 Task: Play online Dominion games in medium mode.
Action: Mouse moved to (894, 555)
Screenshot: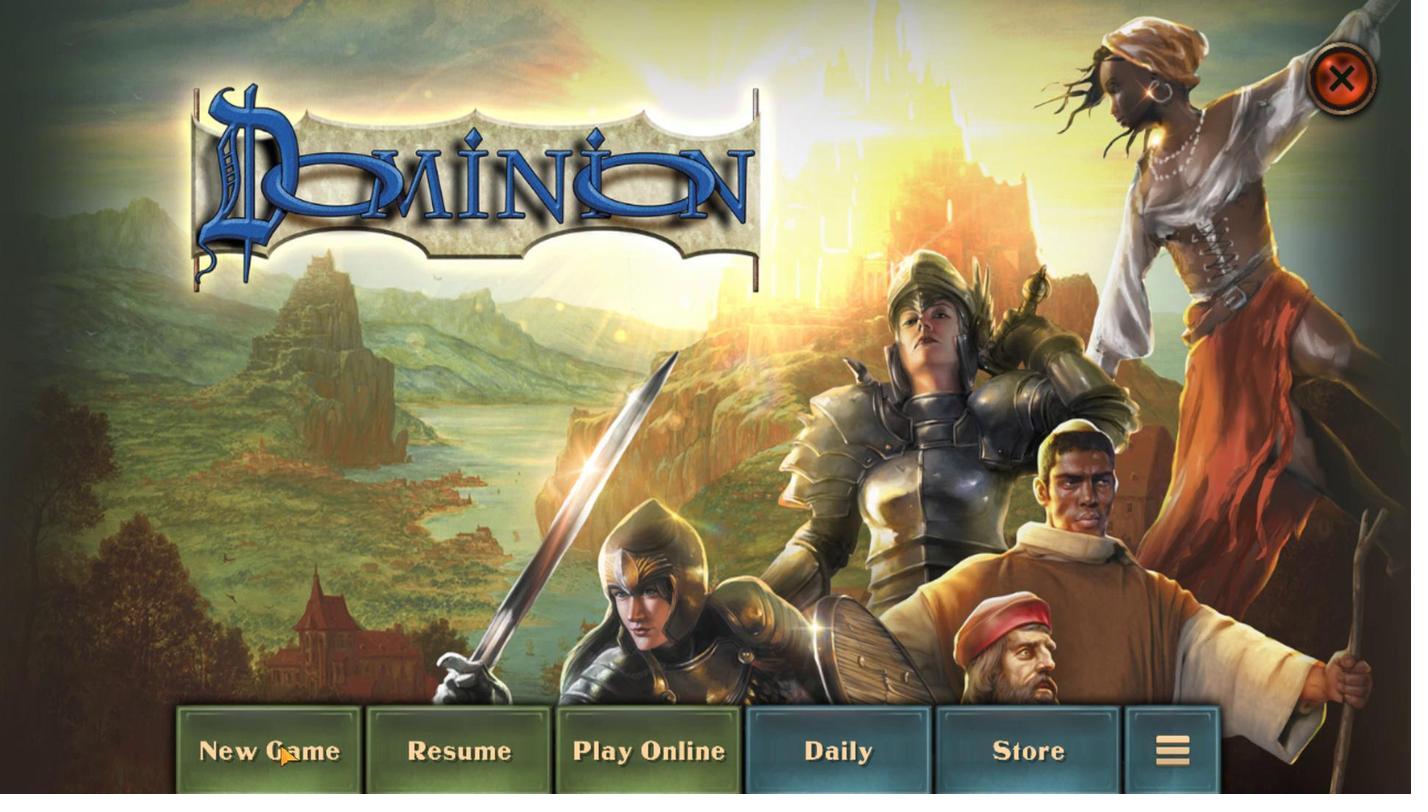 
Action: Mouse pressed left at (894, 555)
Screenshot: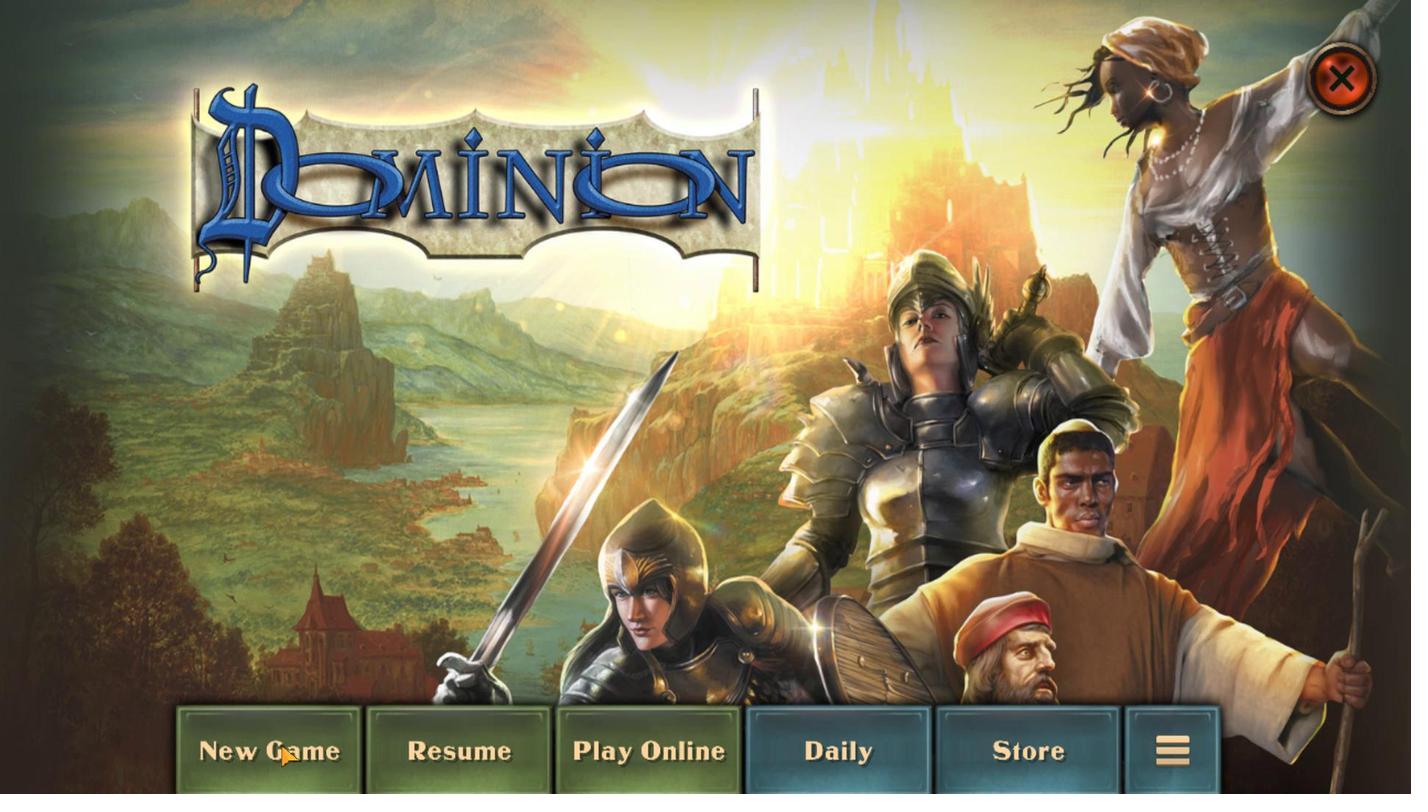 
Action: Mouse moved to (747, 508)
Screenshot: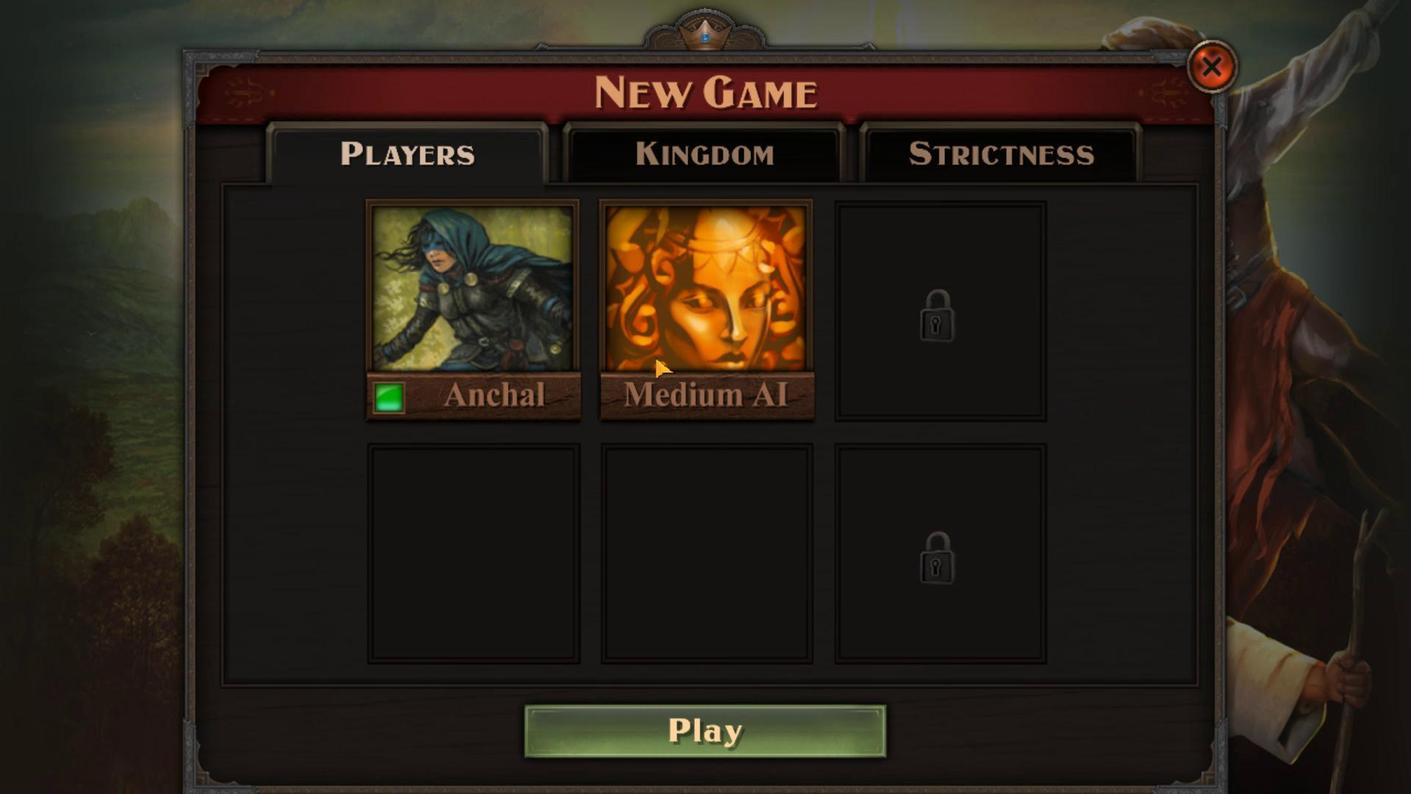 
Action: Mouse pressed left at (747, 508)
Screenshot: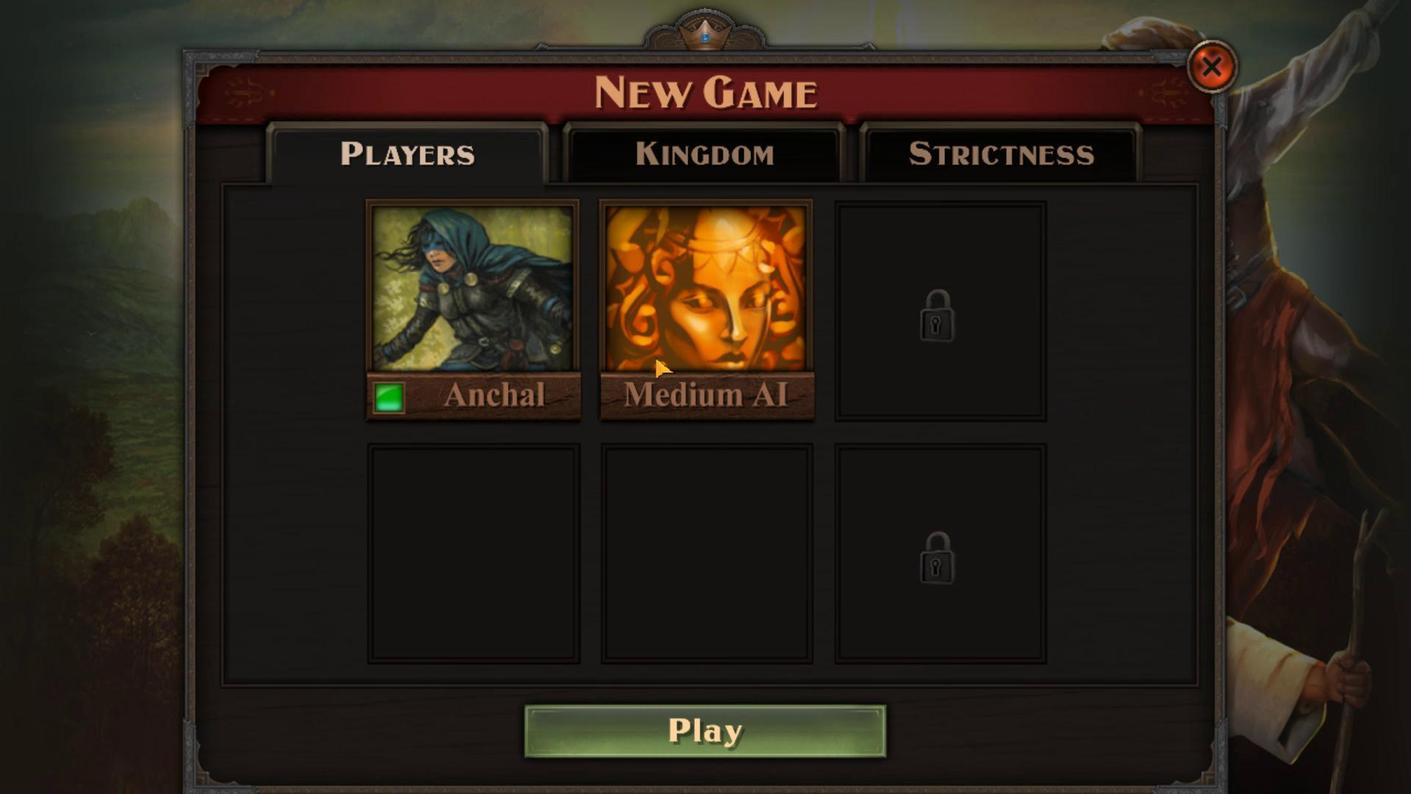 
Action: Mouse moved to (834, 530)
Screenshot: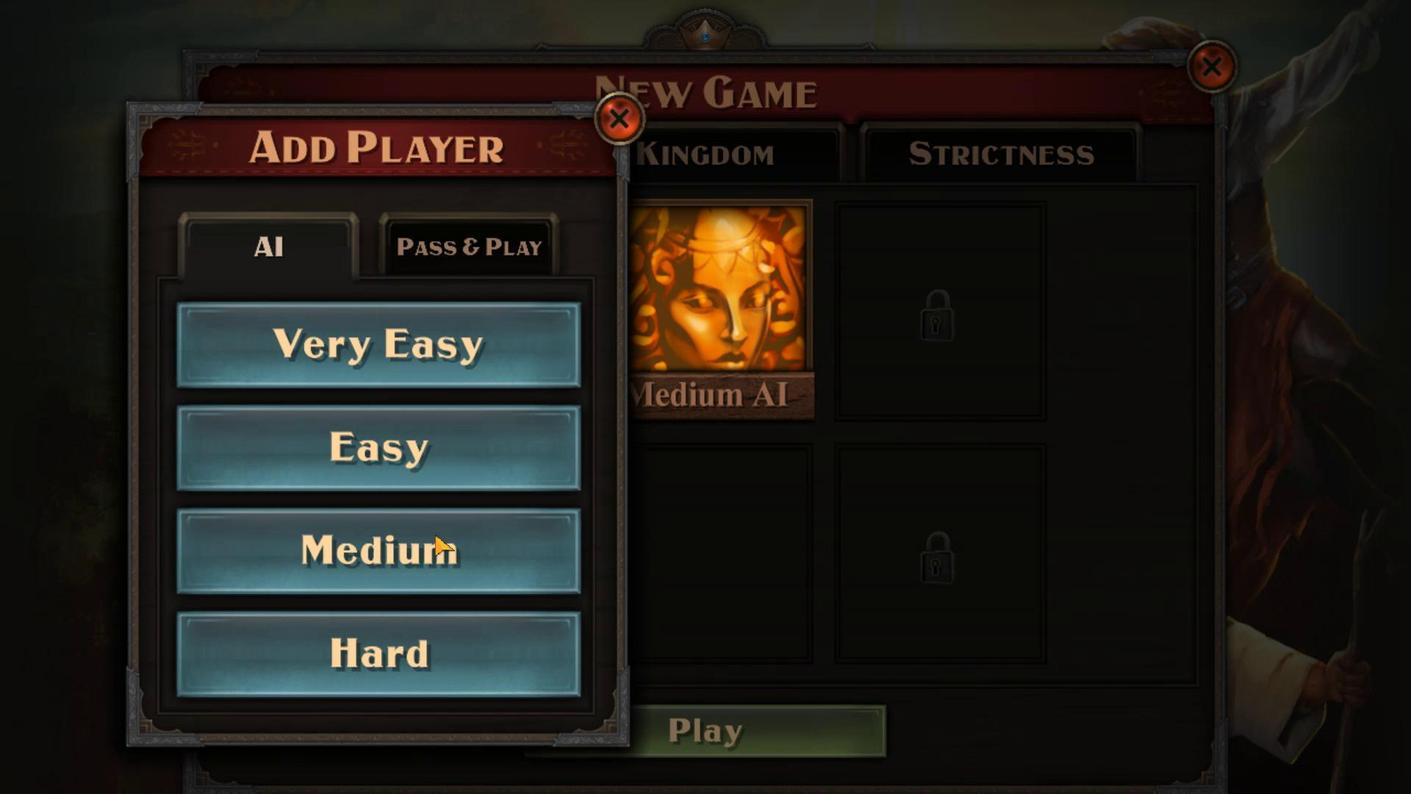 
Action: Mouse pressed left at (834, 530)
Screenshot: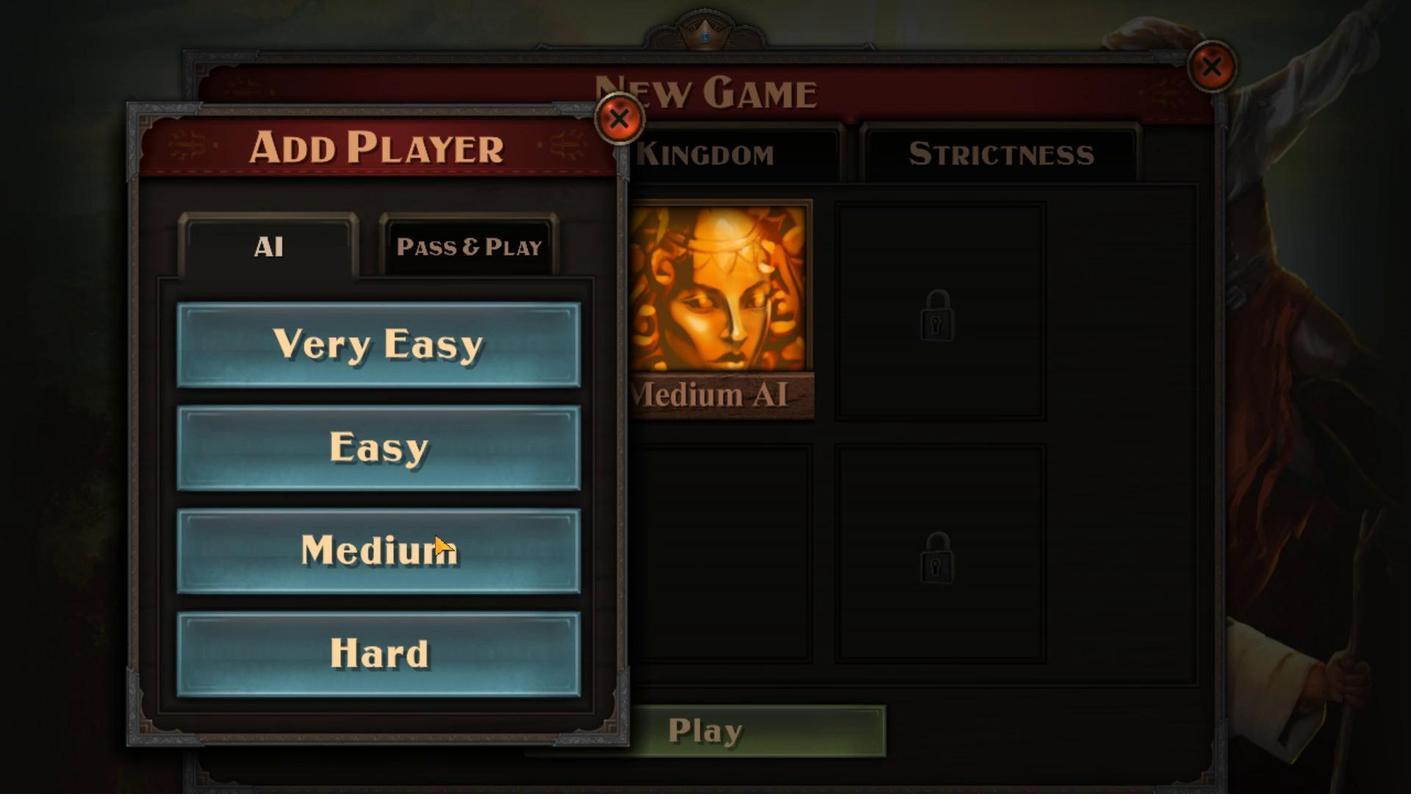 
Action: Mouse moved to (742, 555)
Screenshot: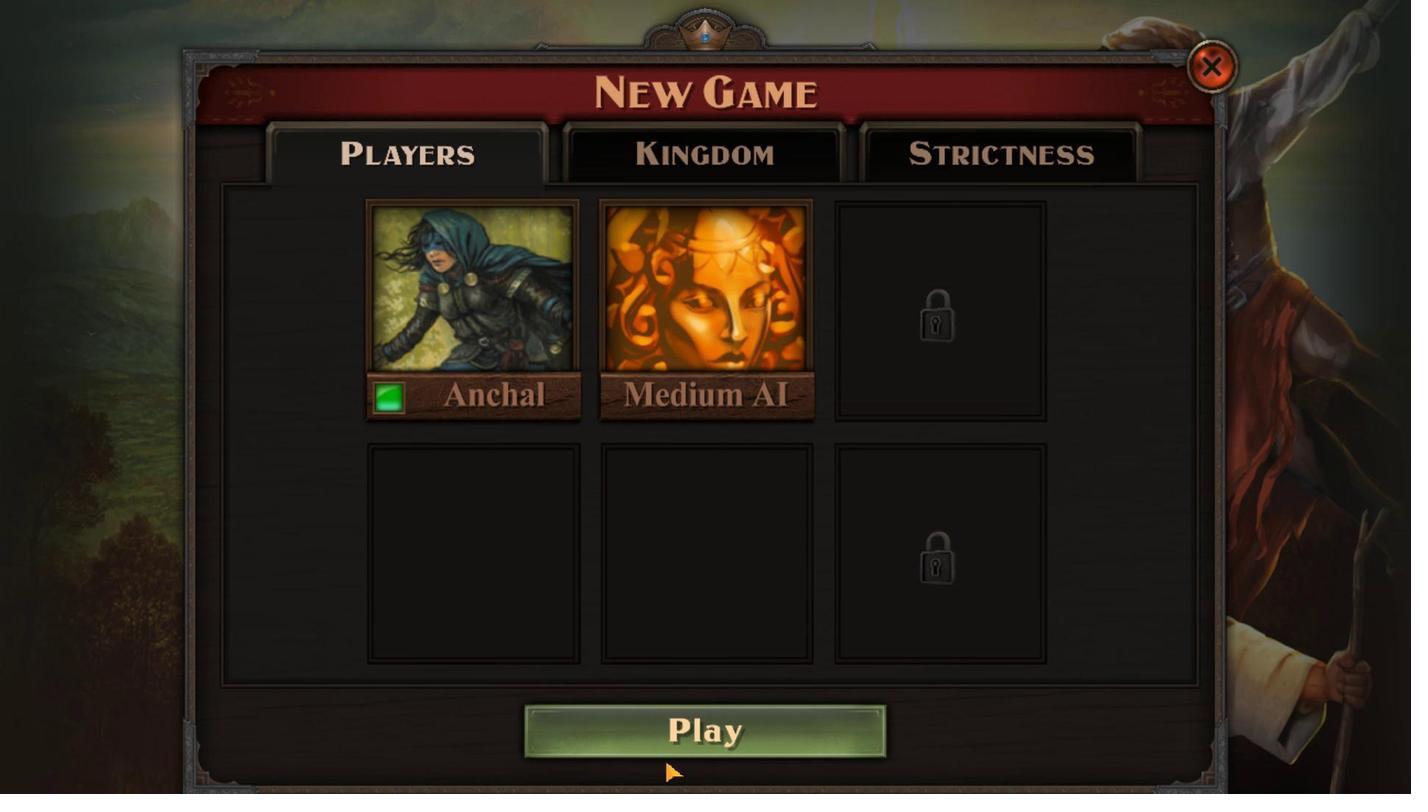 
Action: Mouse pressed left at (742, 555)
Screenshot: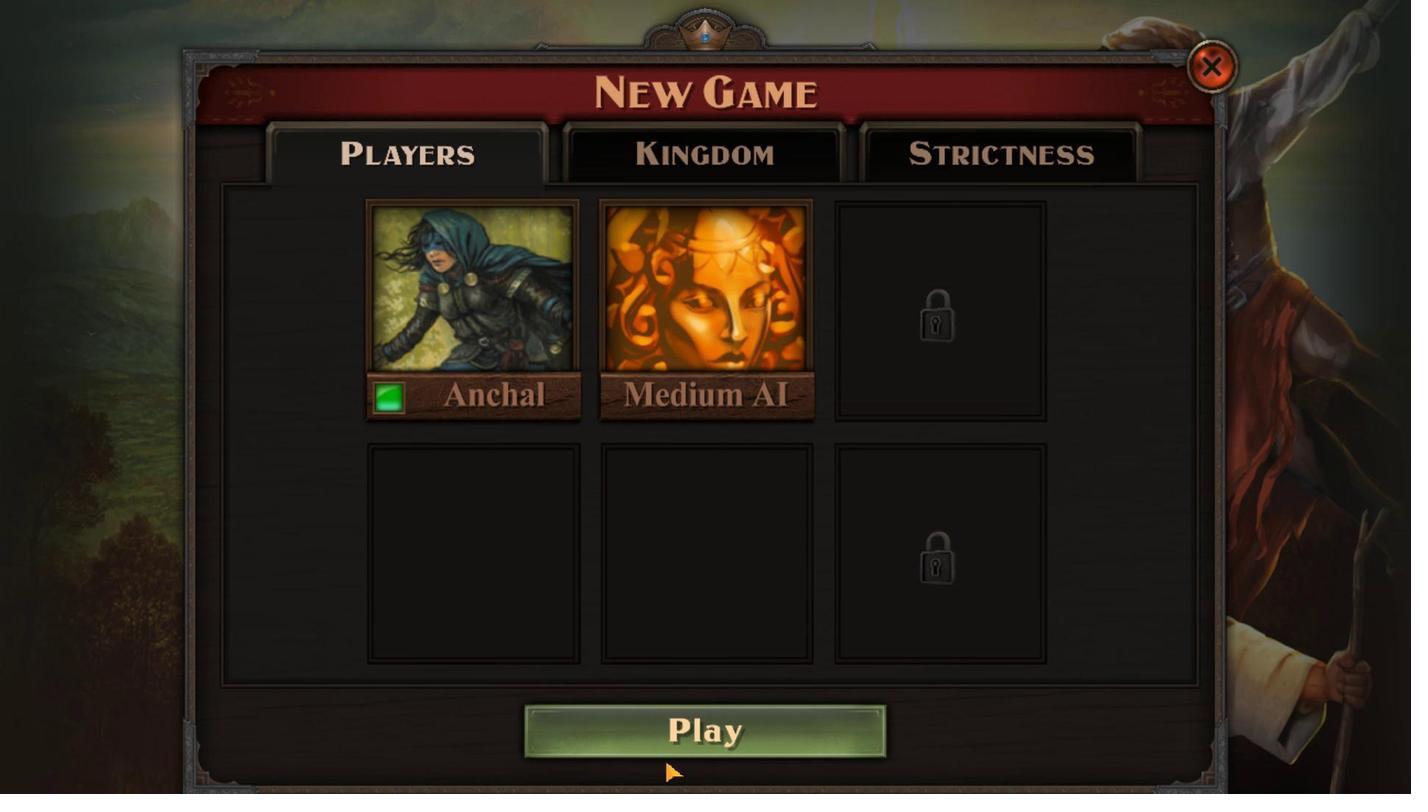 
Action: Mouse moved to (739, 551)
Screenshot: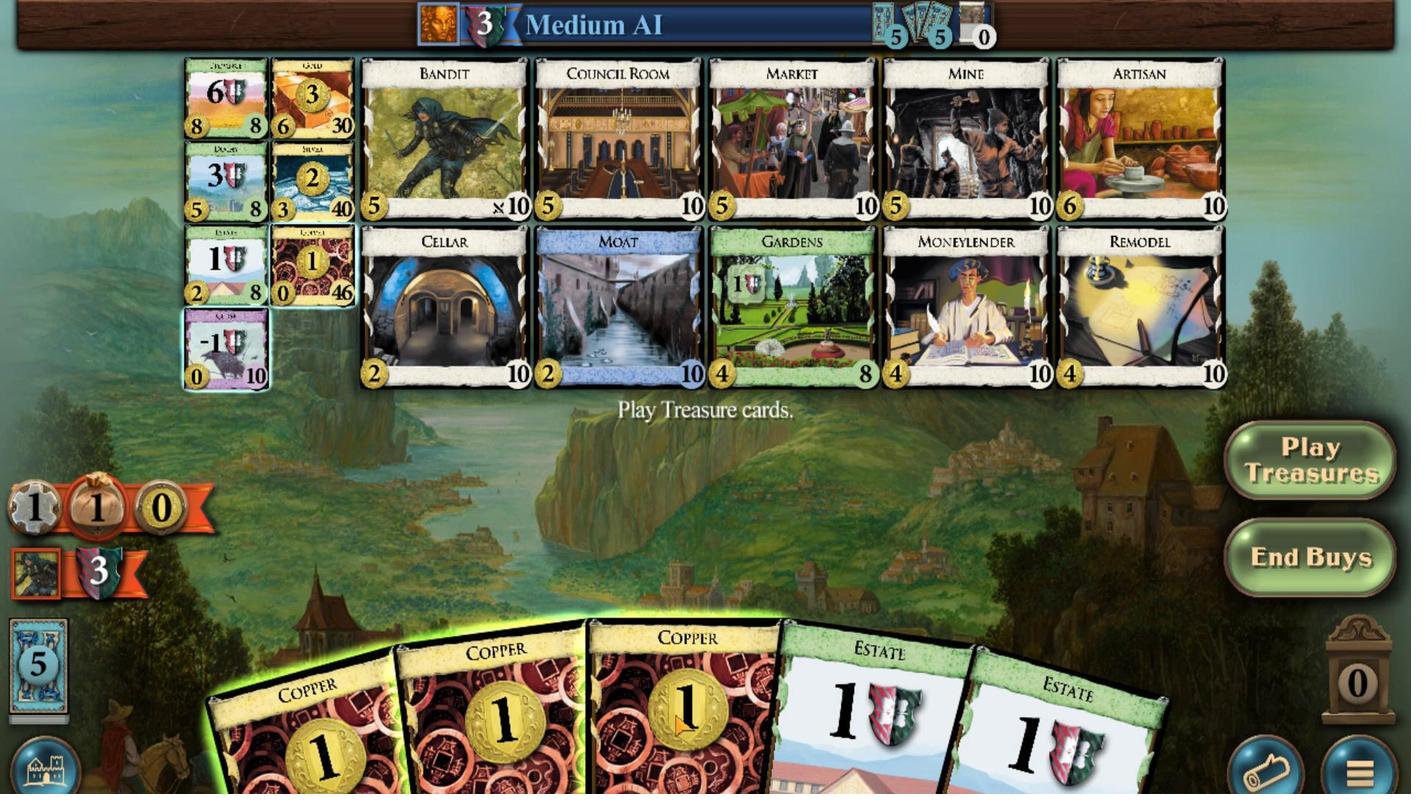 
Action: Mouse pressed left at (739, 551)
Screenshot: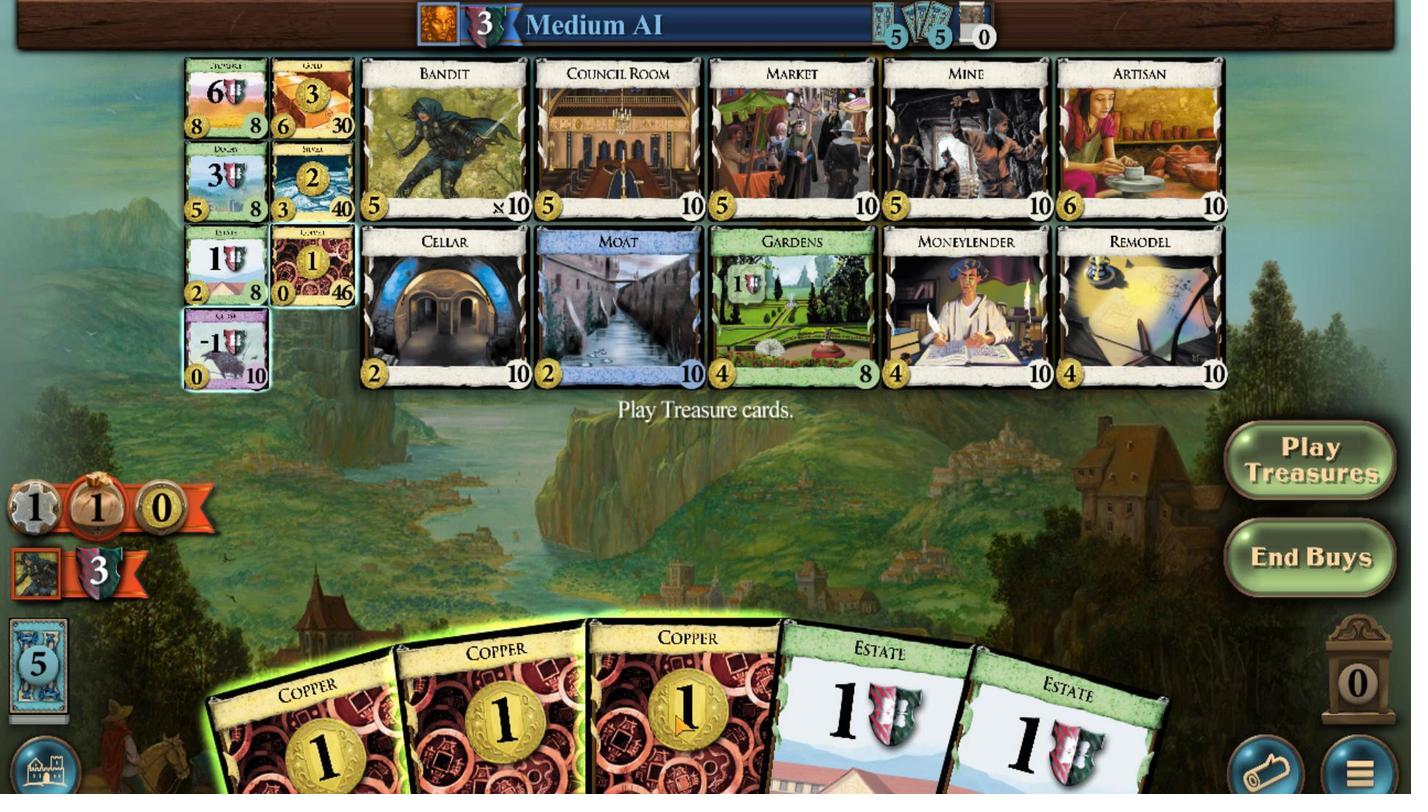 
Action: Mouse moved to (769, 548)
Screenshot: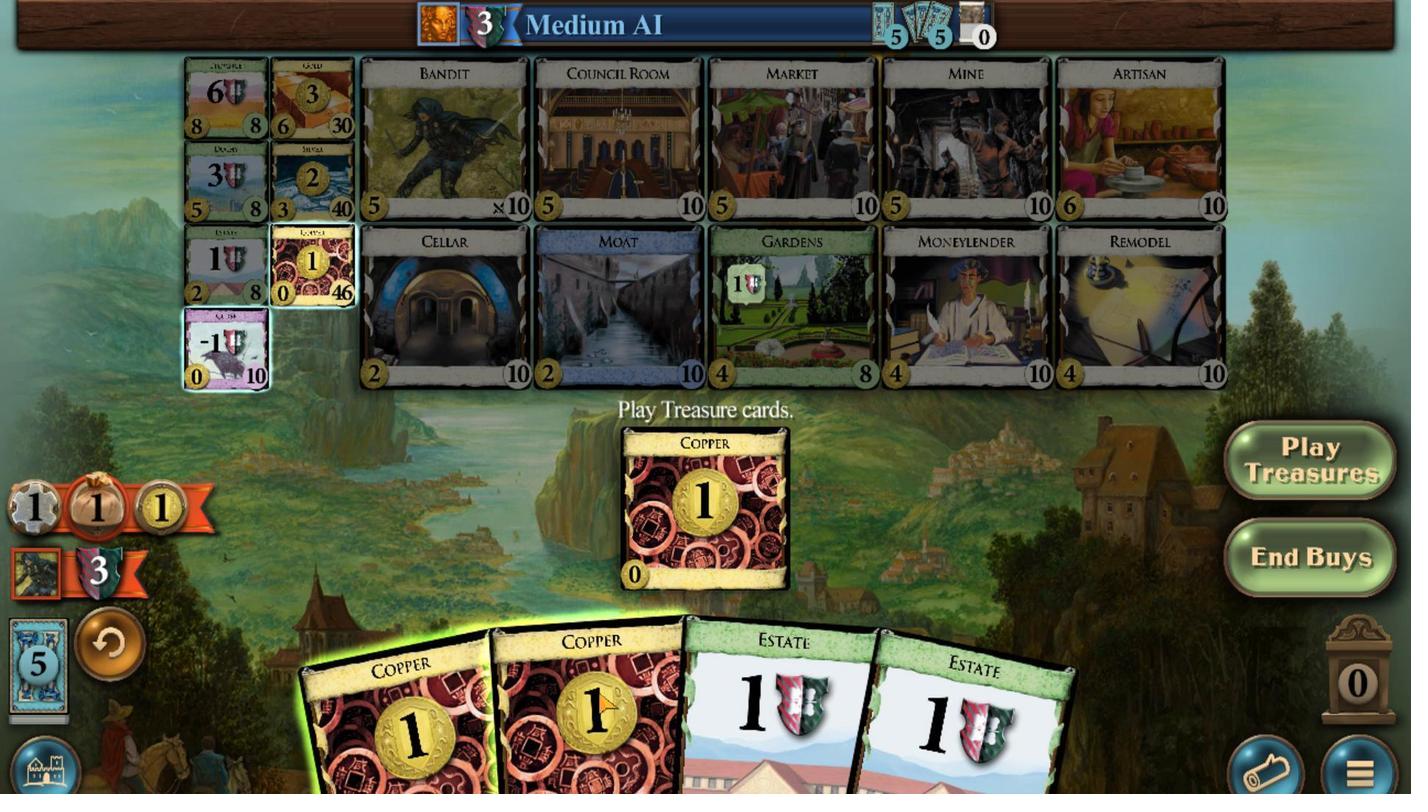 
Action: Mouse pressed left at (769, 548)
Screenshot: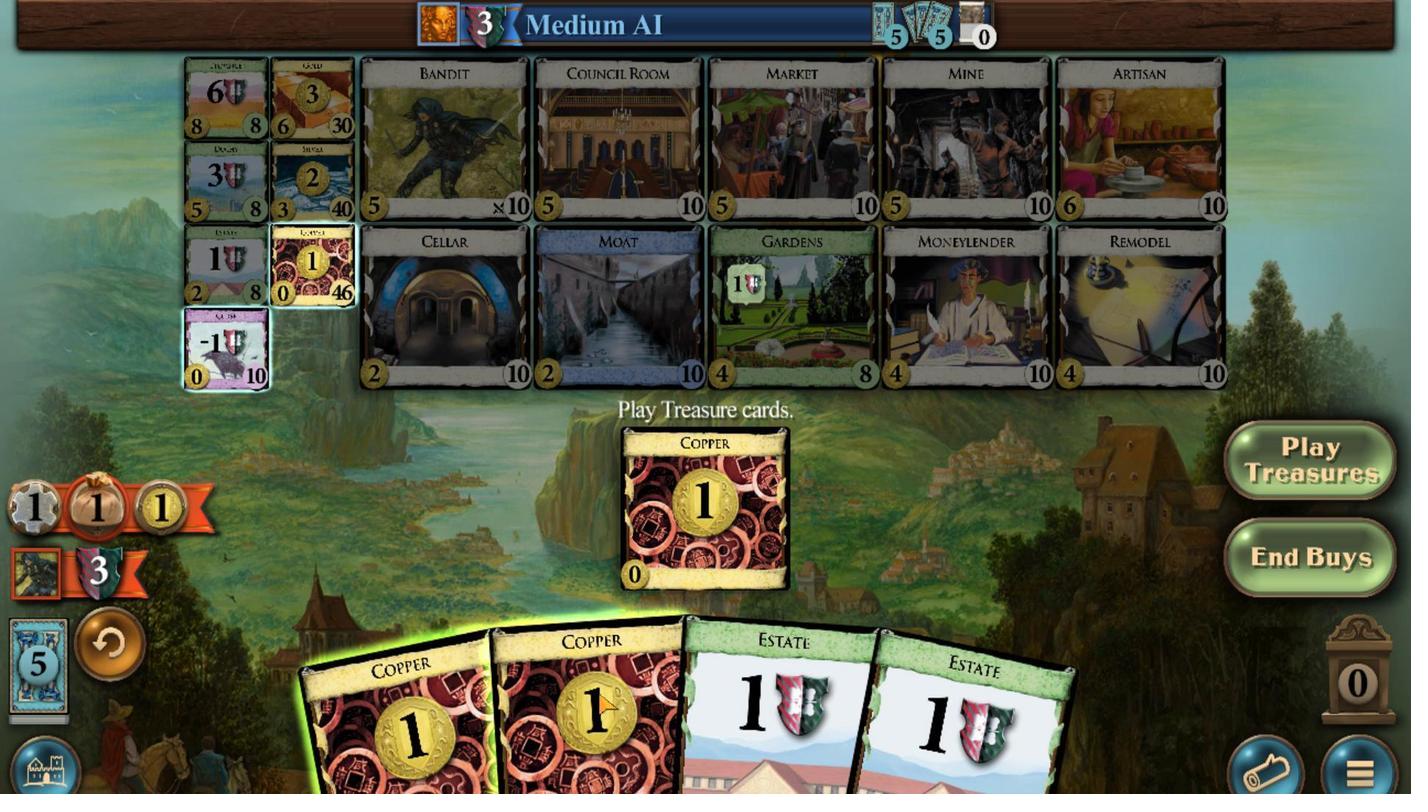 
Action: Mouse moved to (873, 497)
Screenshot: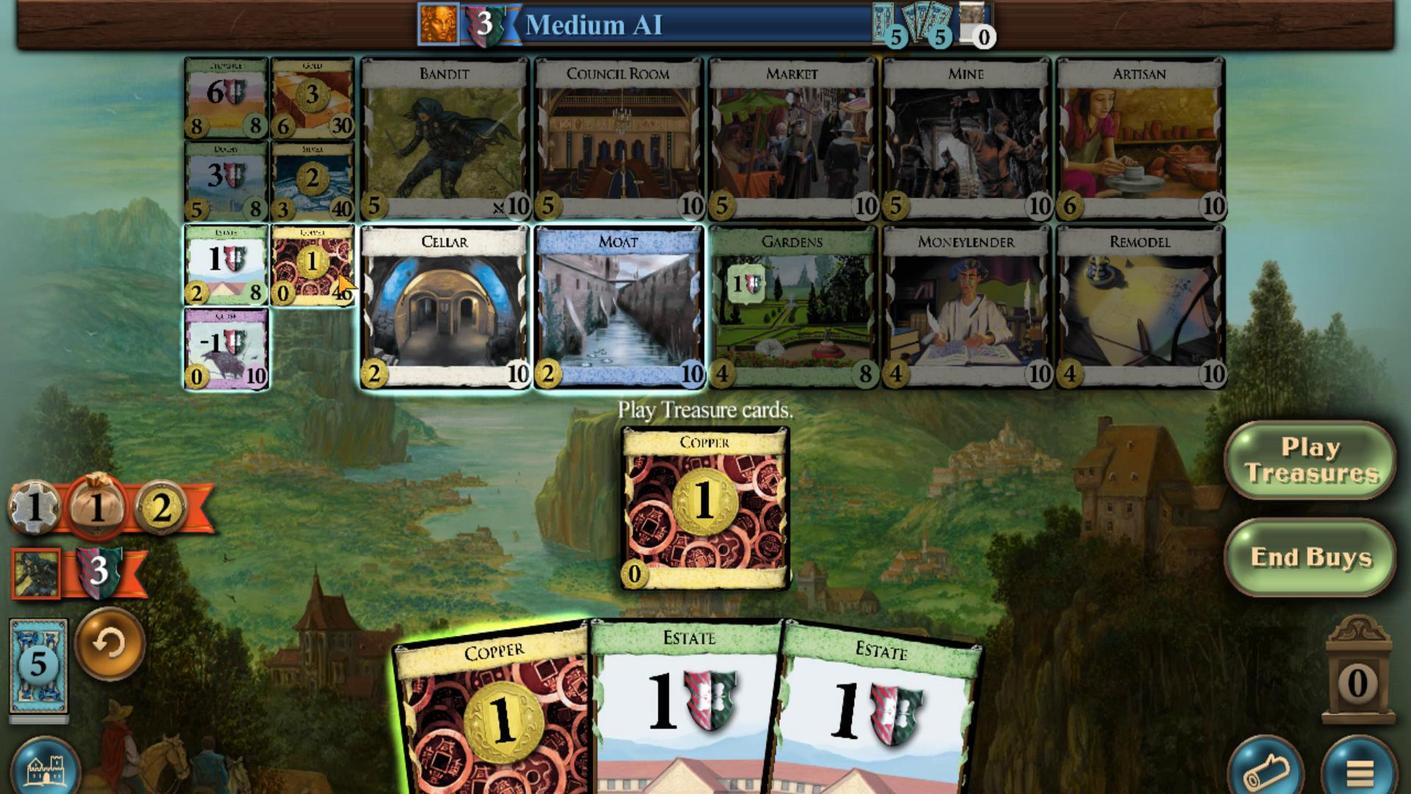 
Action: Mouse pressed left at (873, 497)
Screenshot: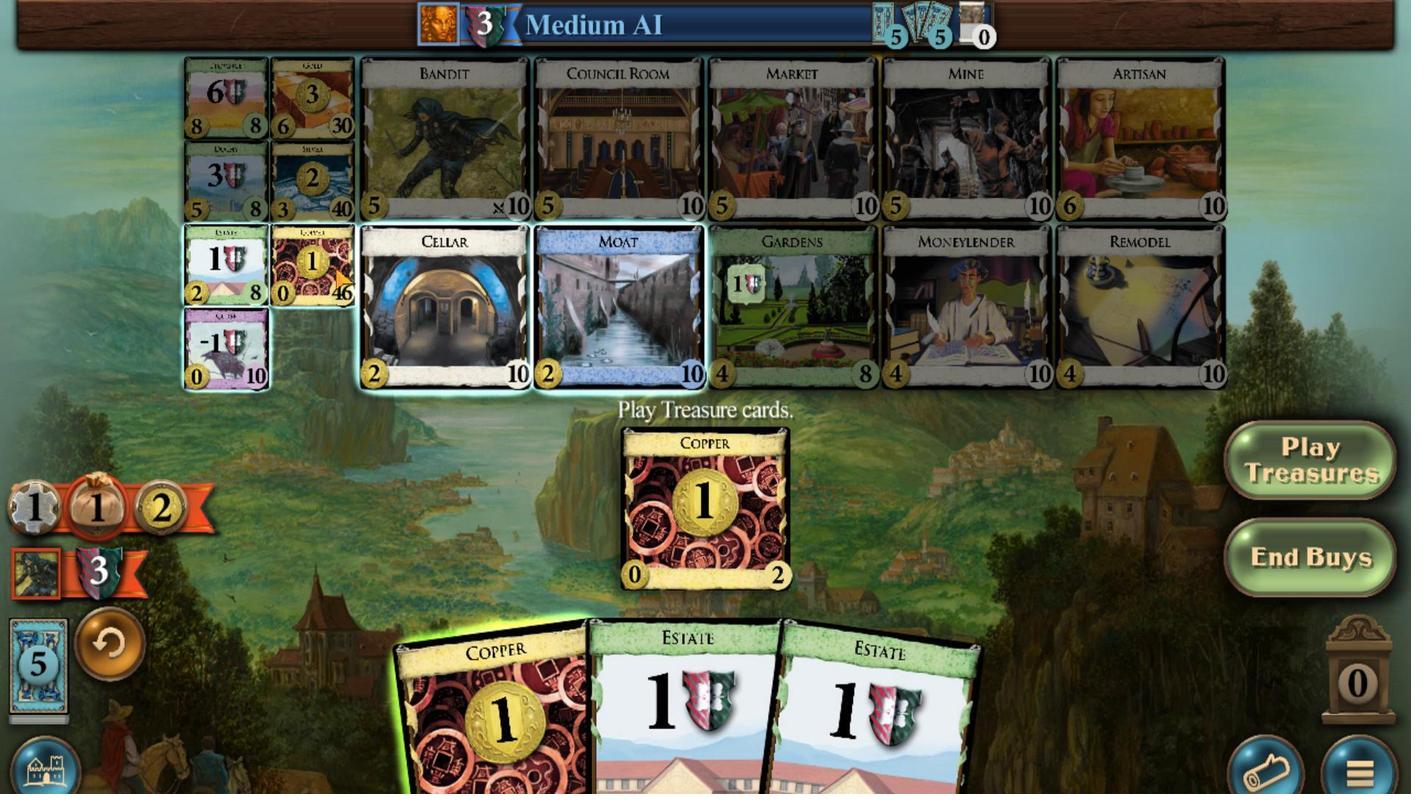 
Action: Mouse moved to (777, 559)
Screenshot: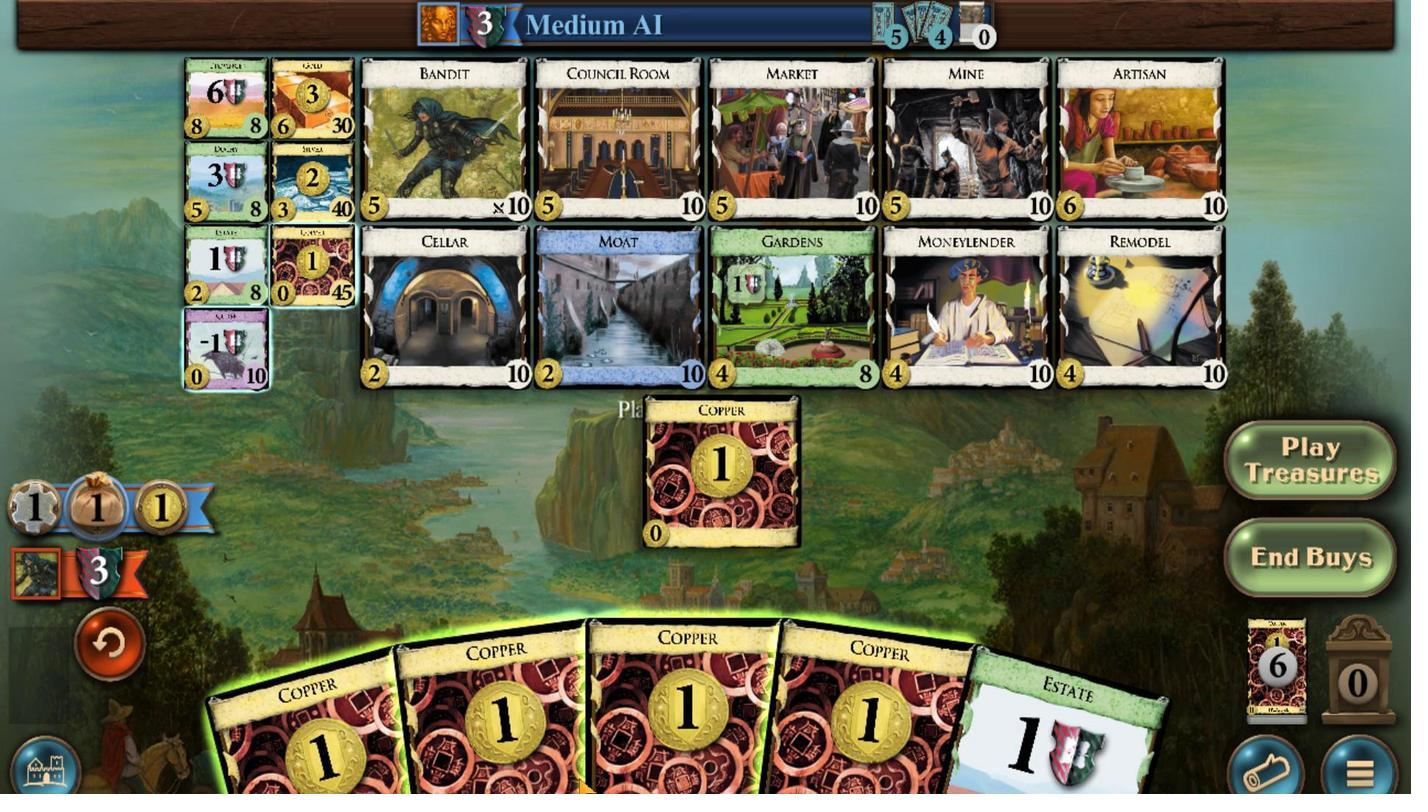 
Action: Mouse pressed left at (777, 559)
Screenshot: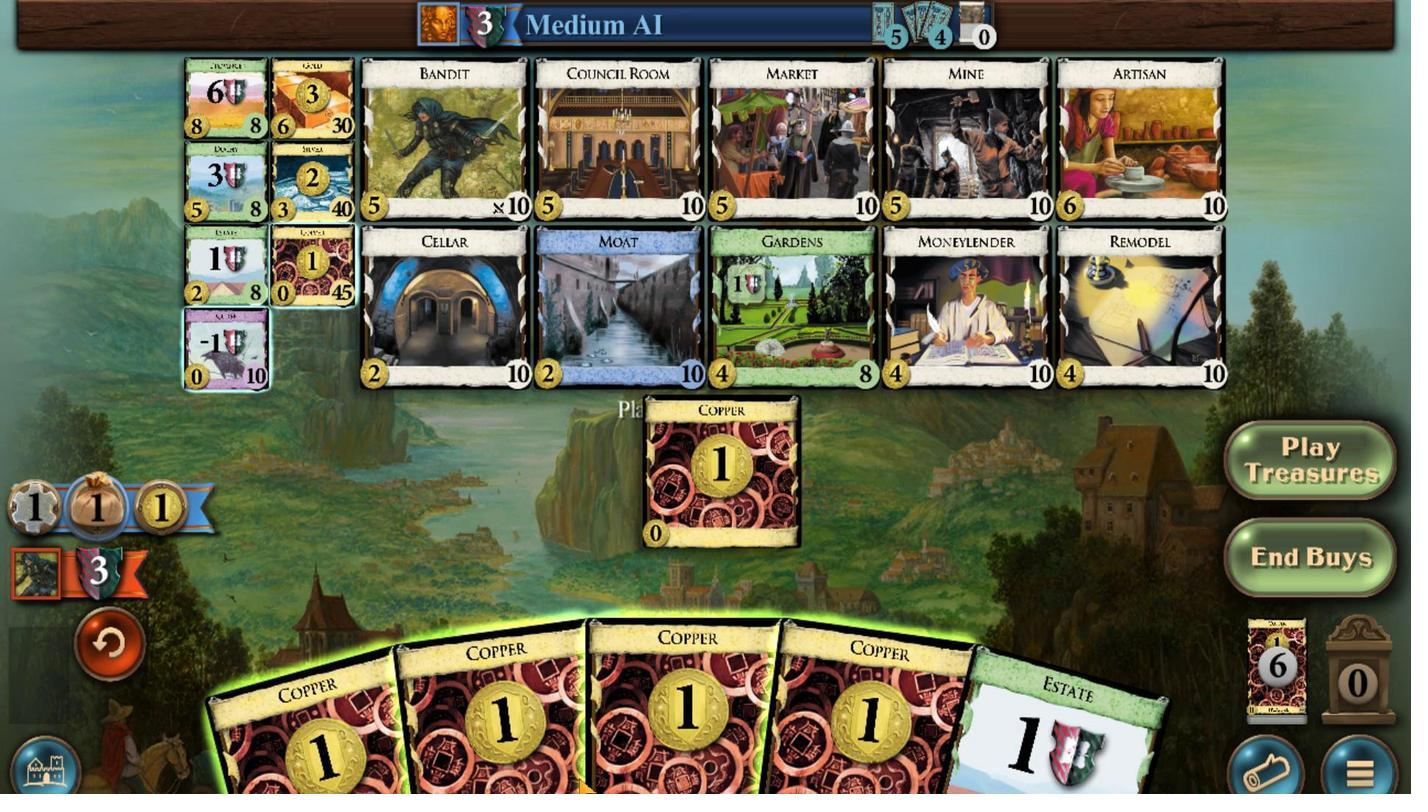 
Action: Mouse moved to (800, 555)
Screenshot: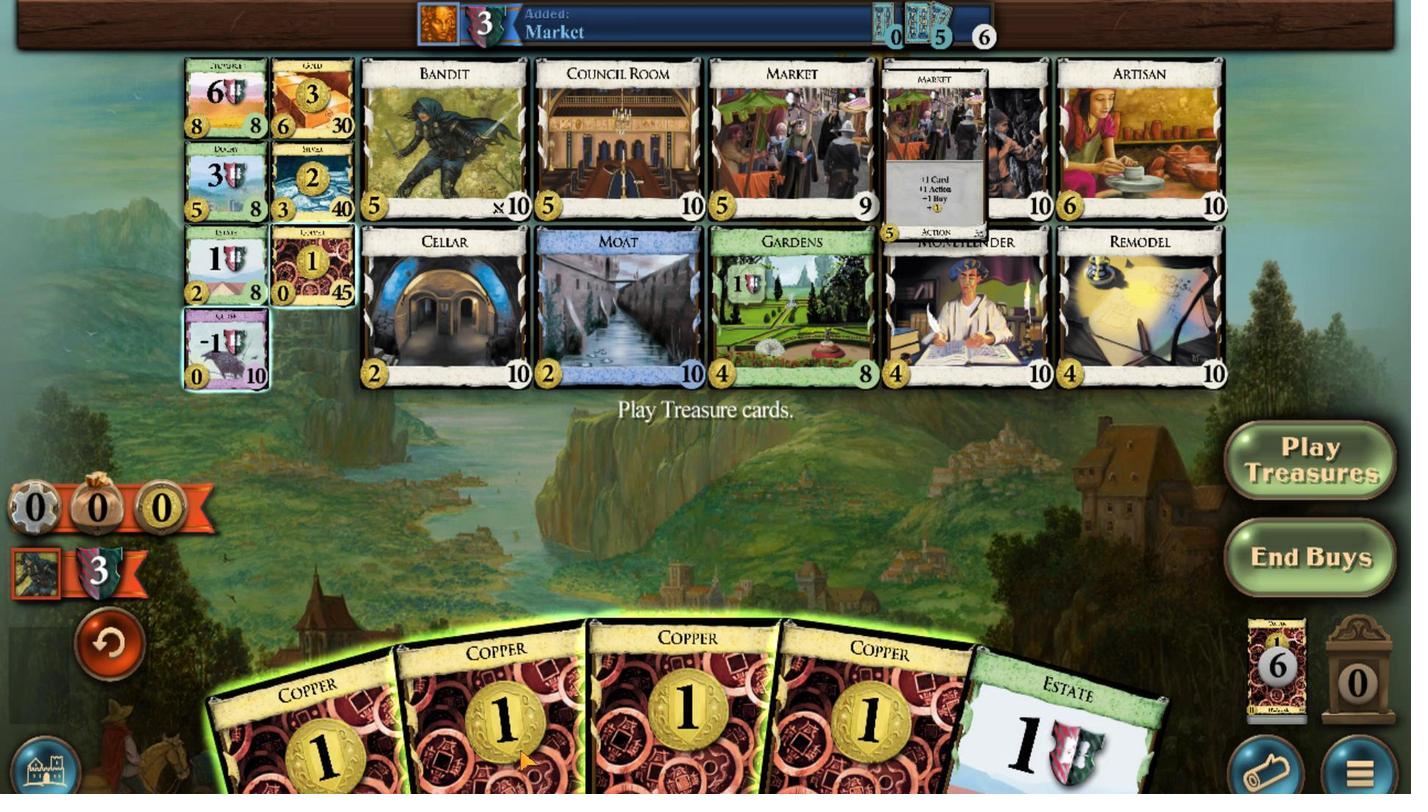 
Action: Mouse pressed left at (800, 555)
Screenshot: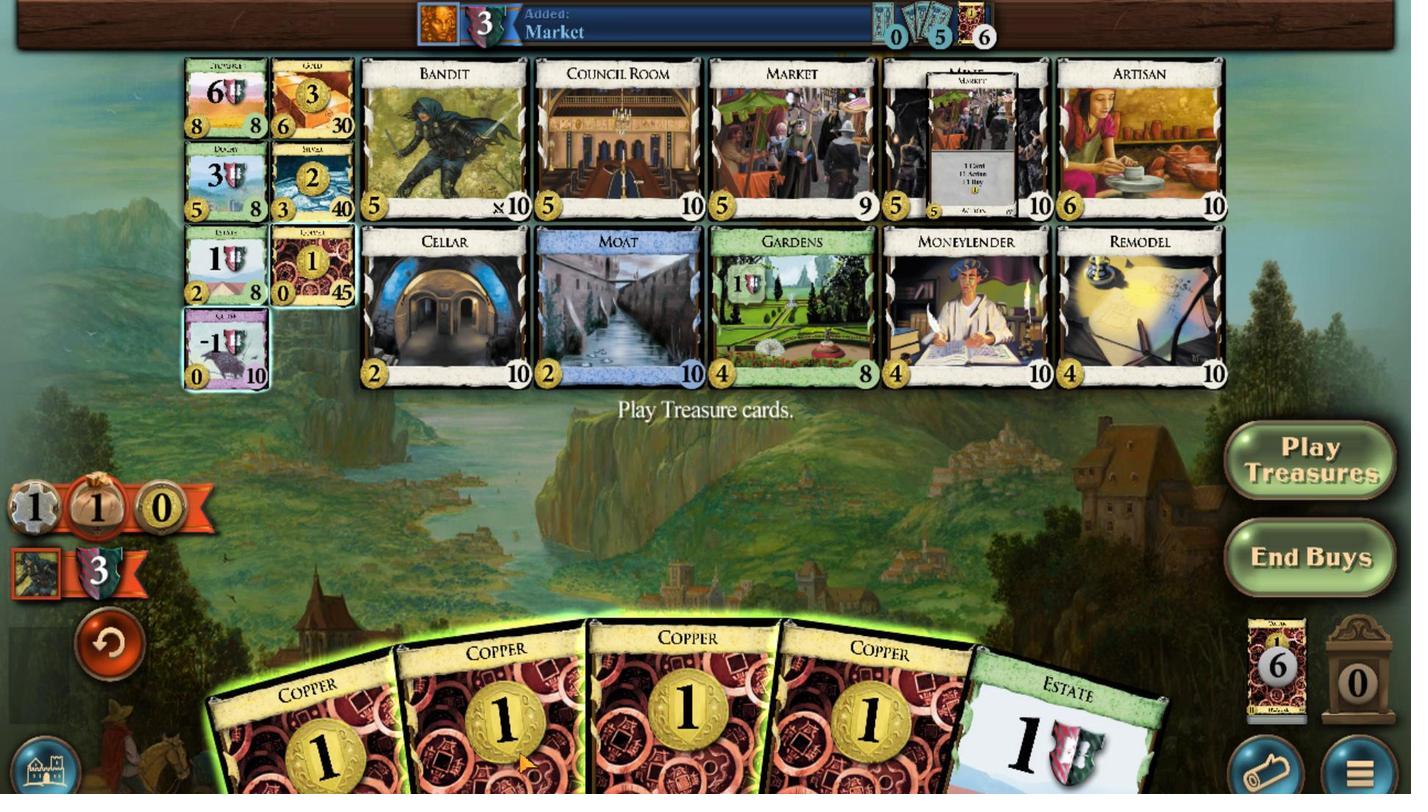 
Action: Mouse moved to (758, 554)
Screenshot: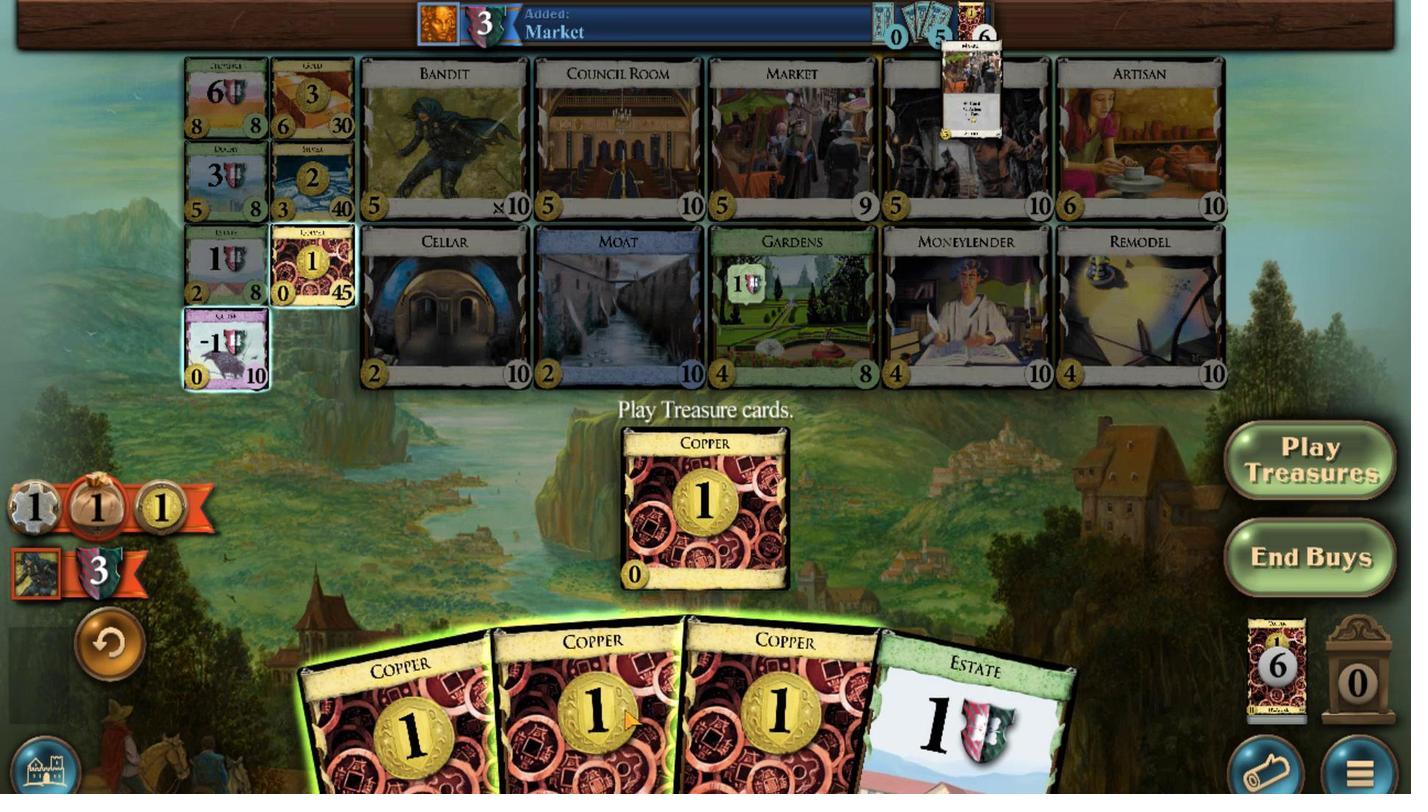 
Action: Mouse pressed left at (758, 554)
Screenshot: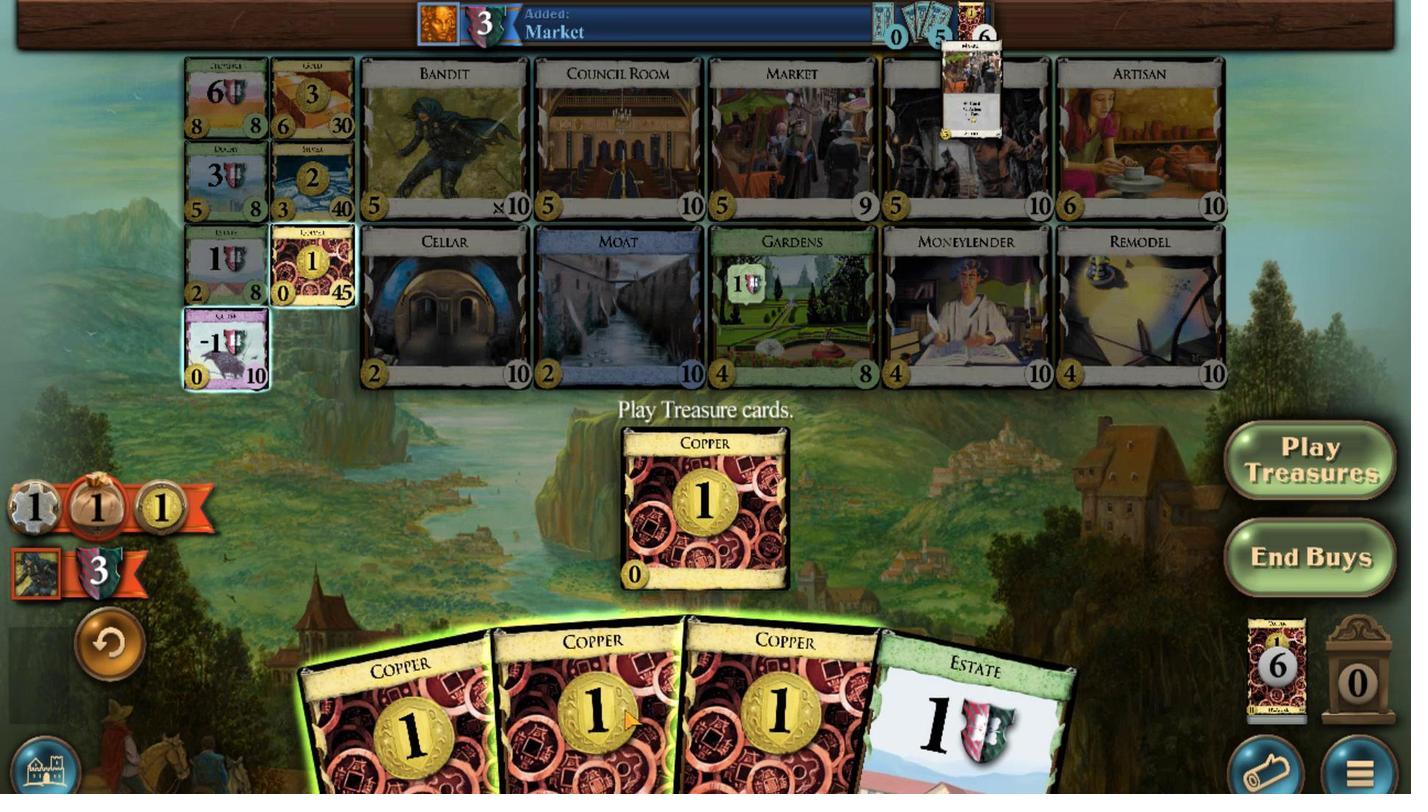 
Action: Mouse moved to (911, 497)
Screenshot: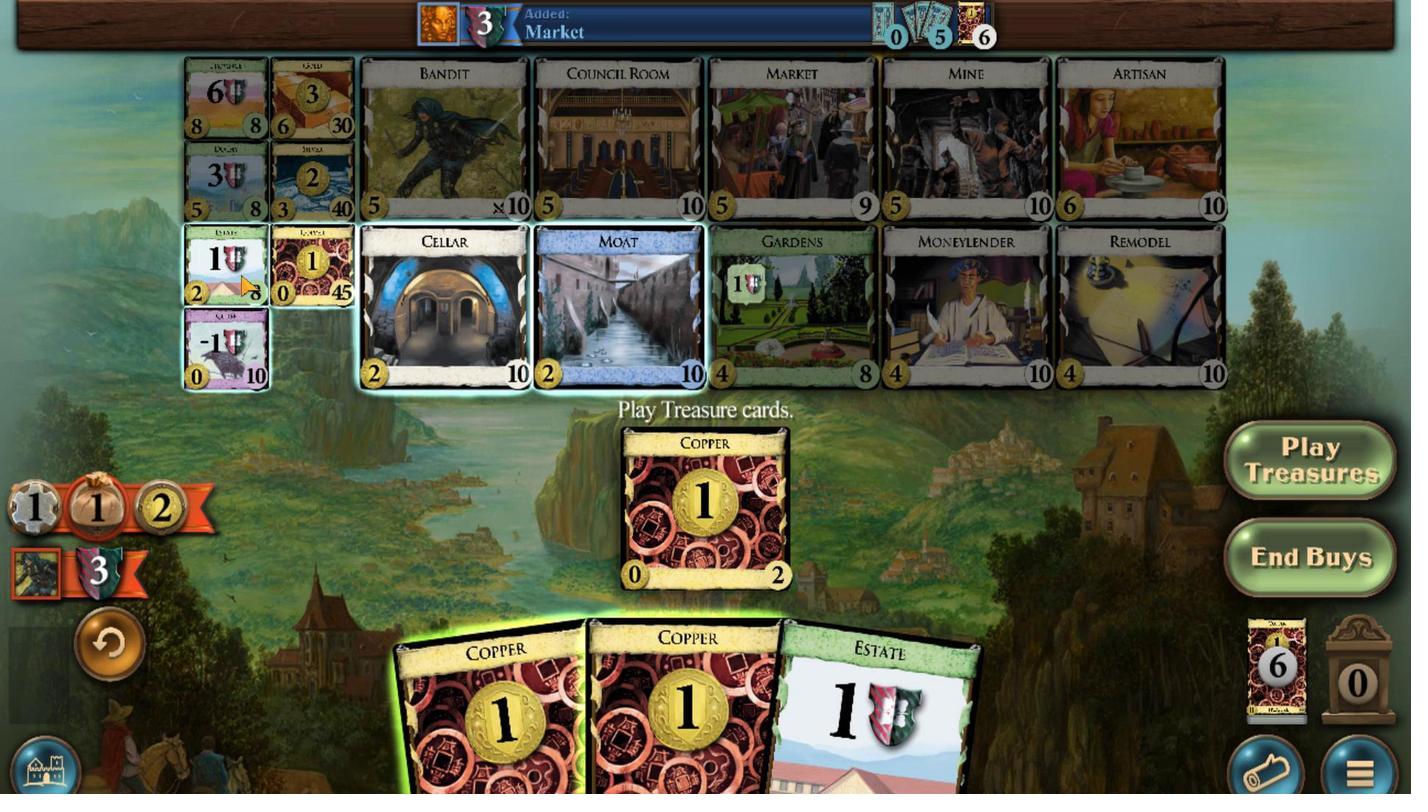 
Action: Mouse pressed left at (911, 497)
Screenshot: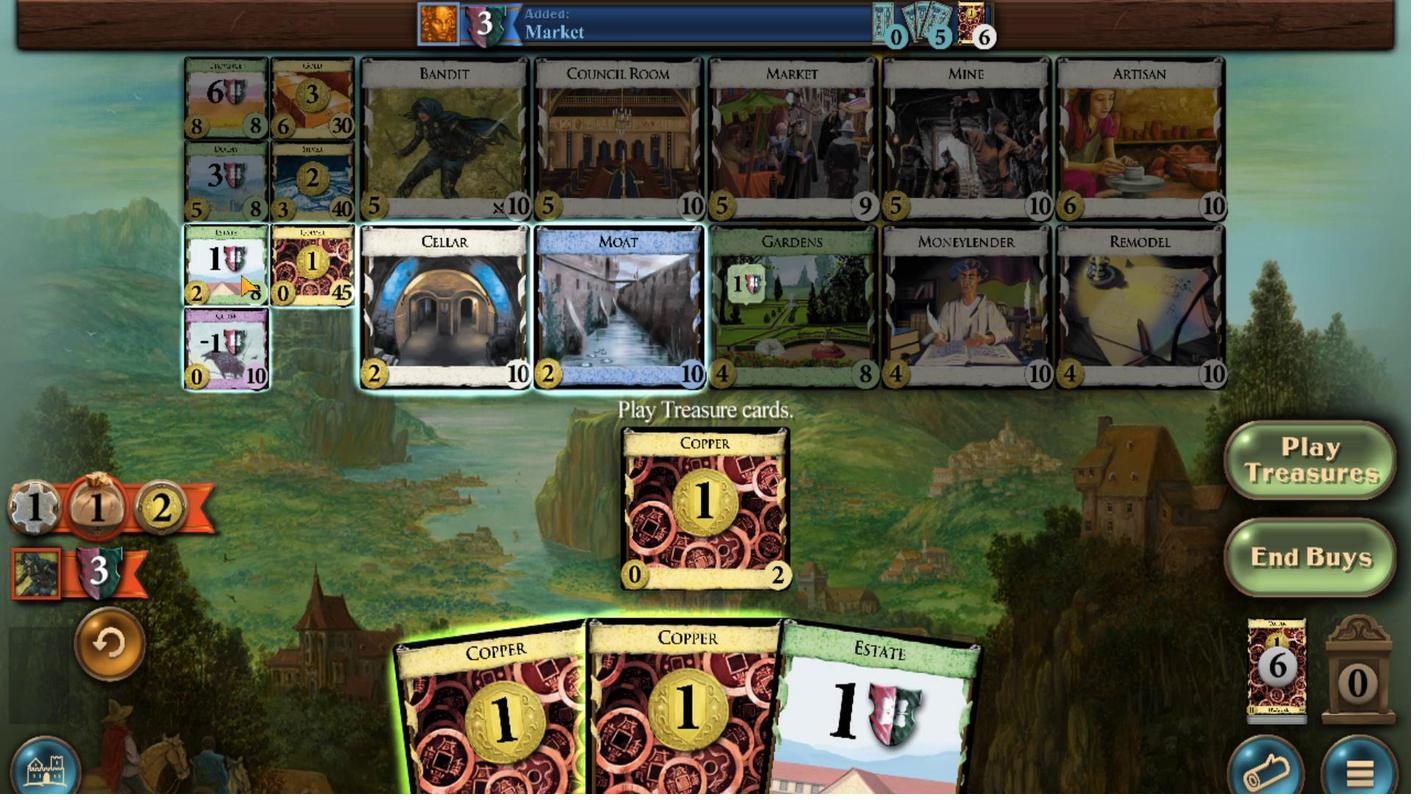 
Action: Mouse moved to (728, 555)
Screenshot: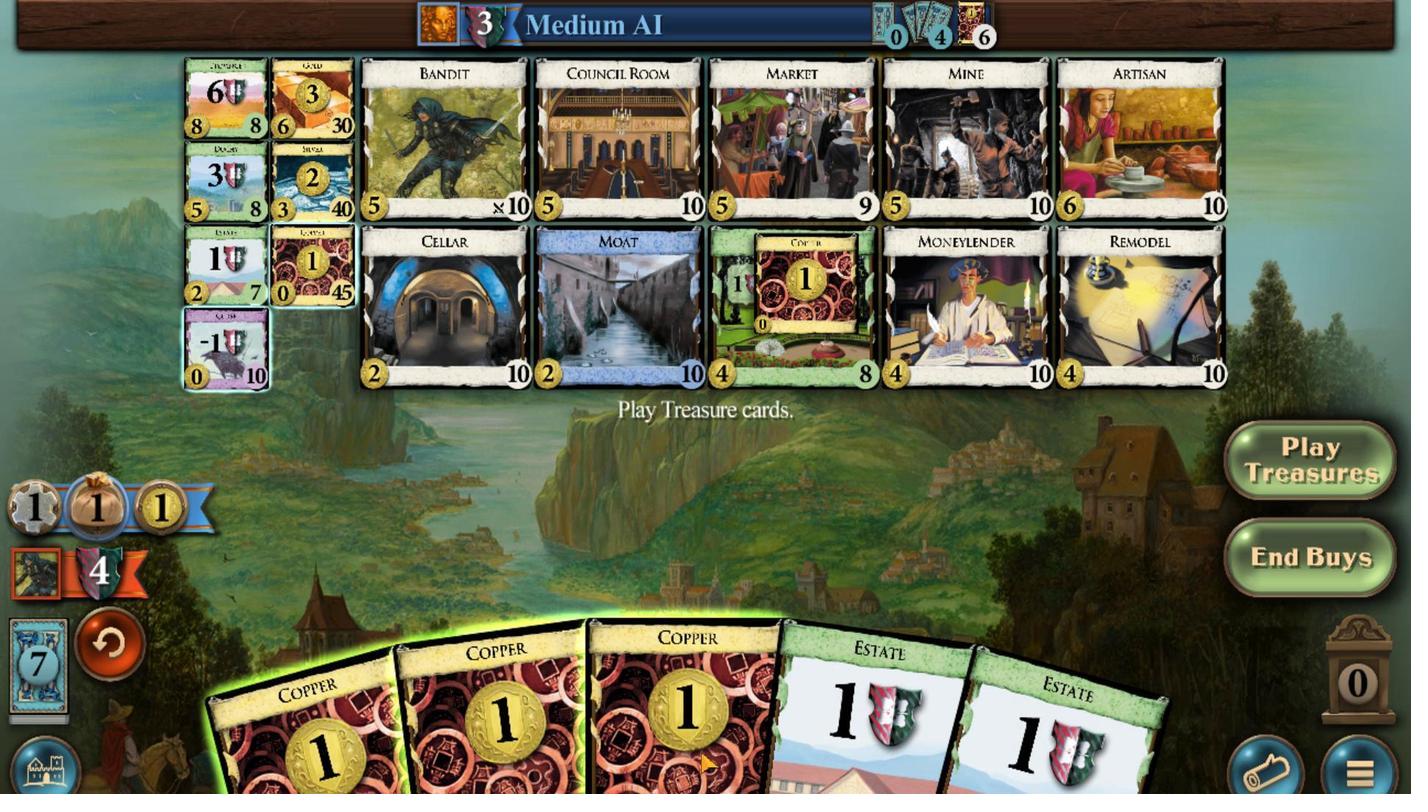 
Action: Mouse pressed left at (728, 555)
Screenshot: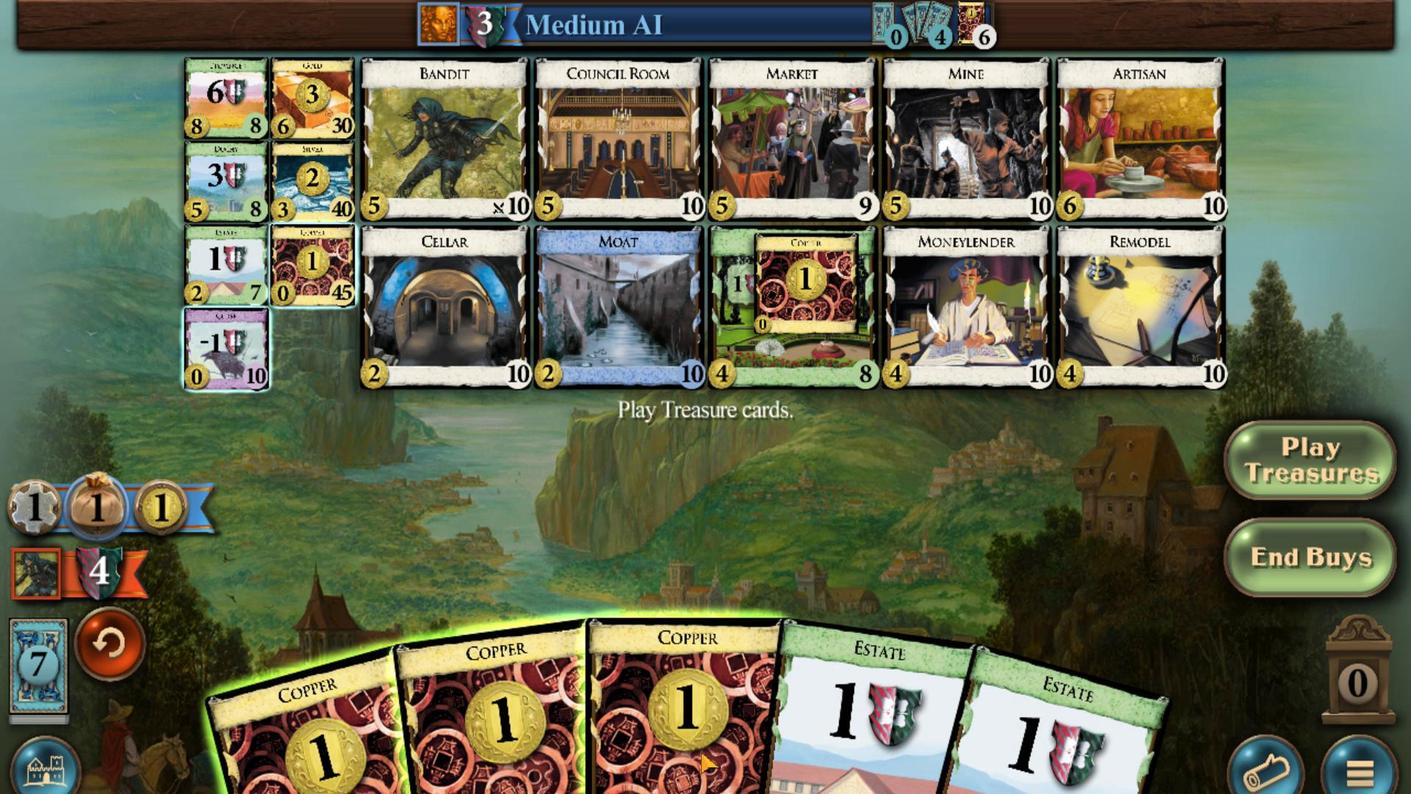 
Action: Mouse moved to (835, 534)
Screenshot: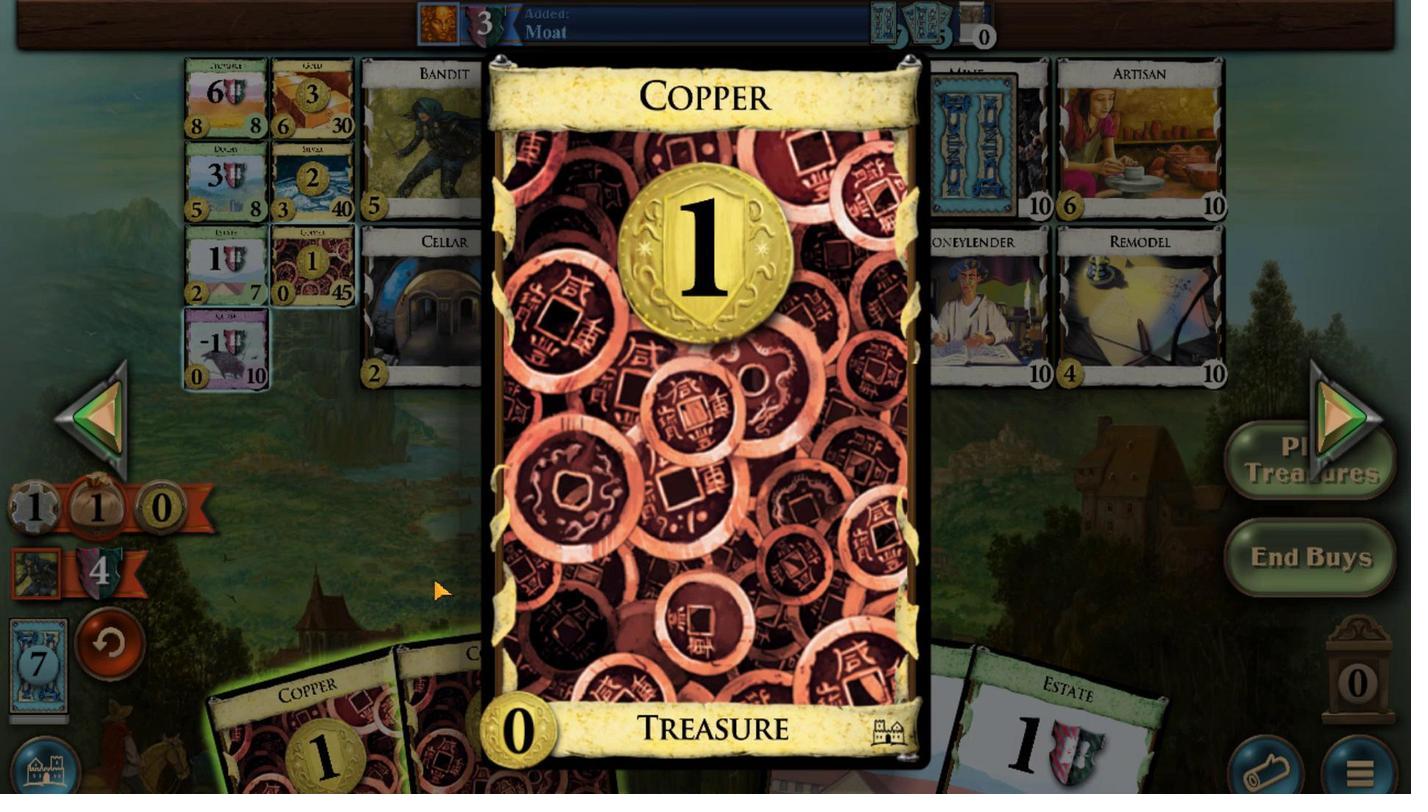 
Action: Mouse pressed left at (835, 534)
Screenshot: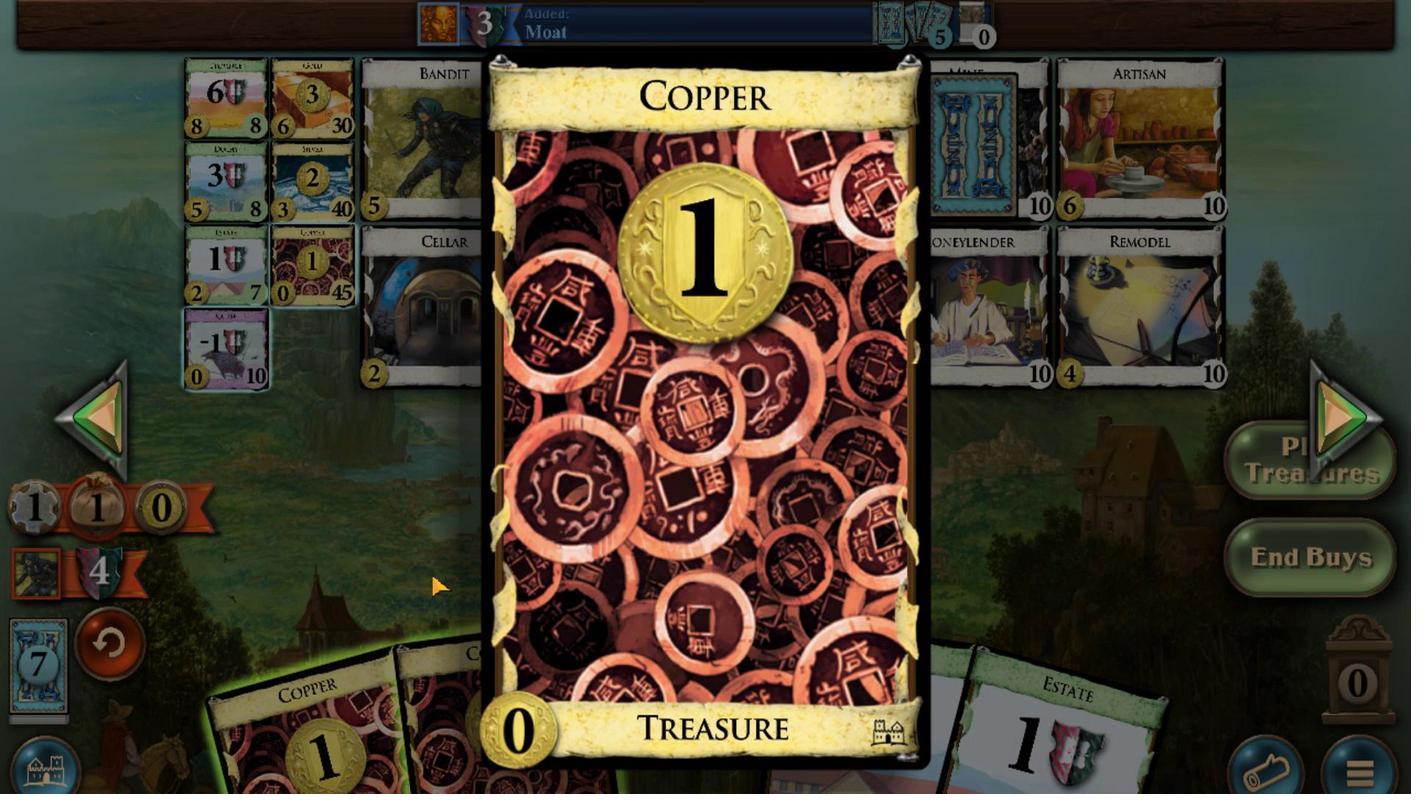 
Action: Mouse moved to (745, 549)
Screenshot: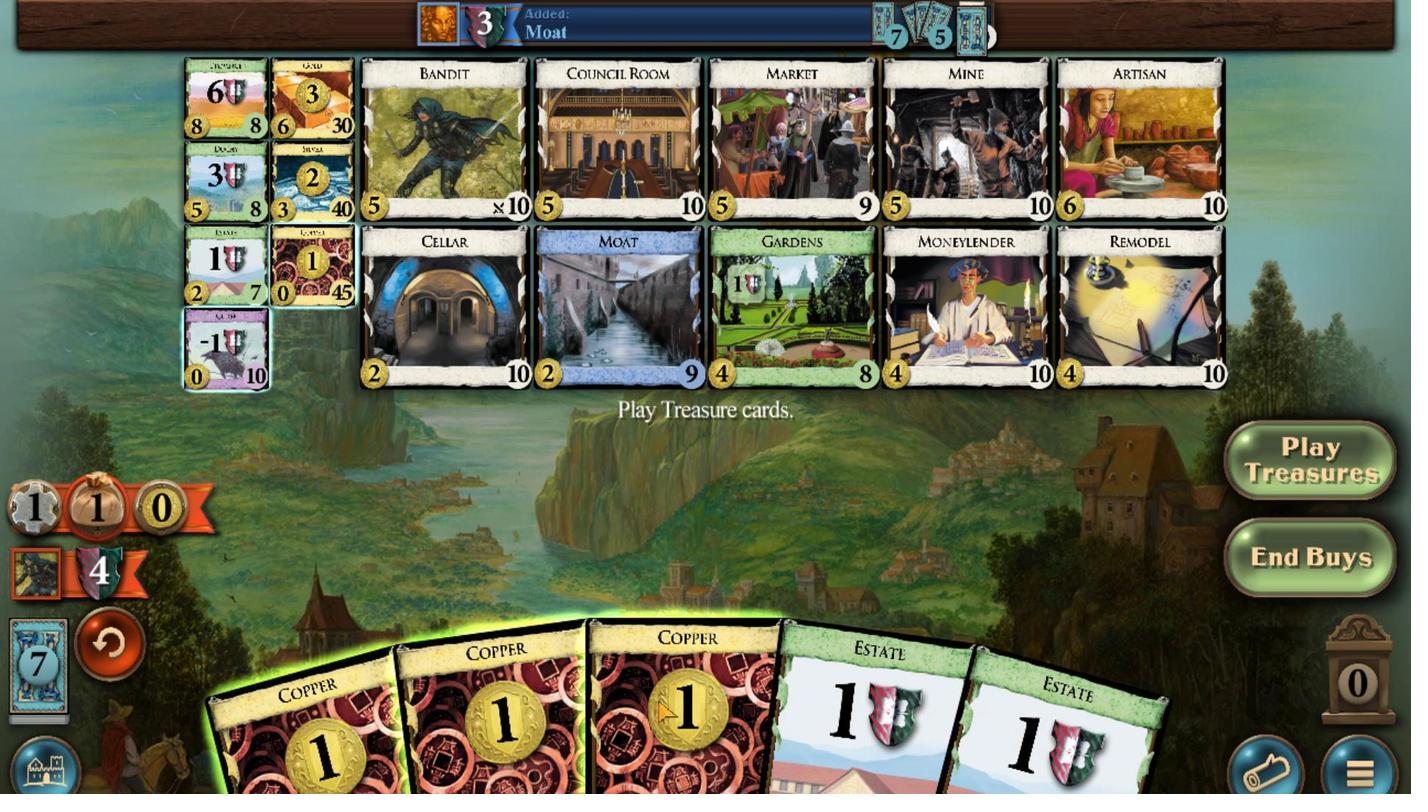 
Action: Mouse pressed left at (745, 549)
Screenshot: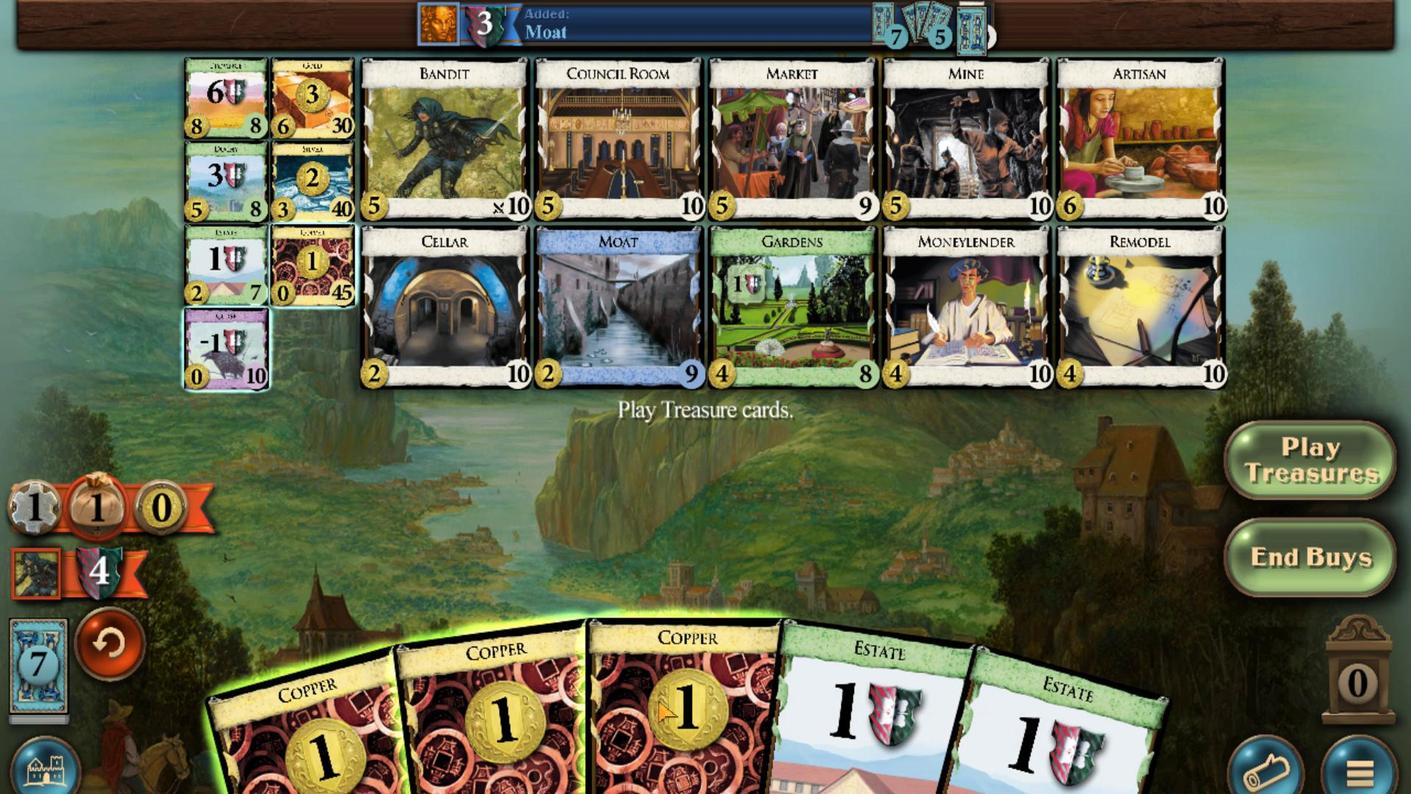 
Action: Mouse moved to (780, 550)
Screenshot: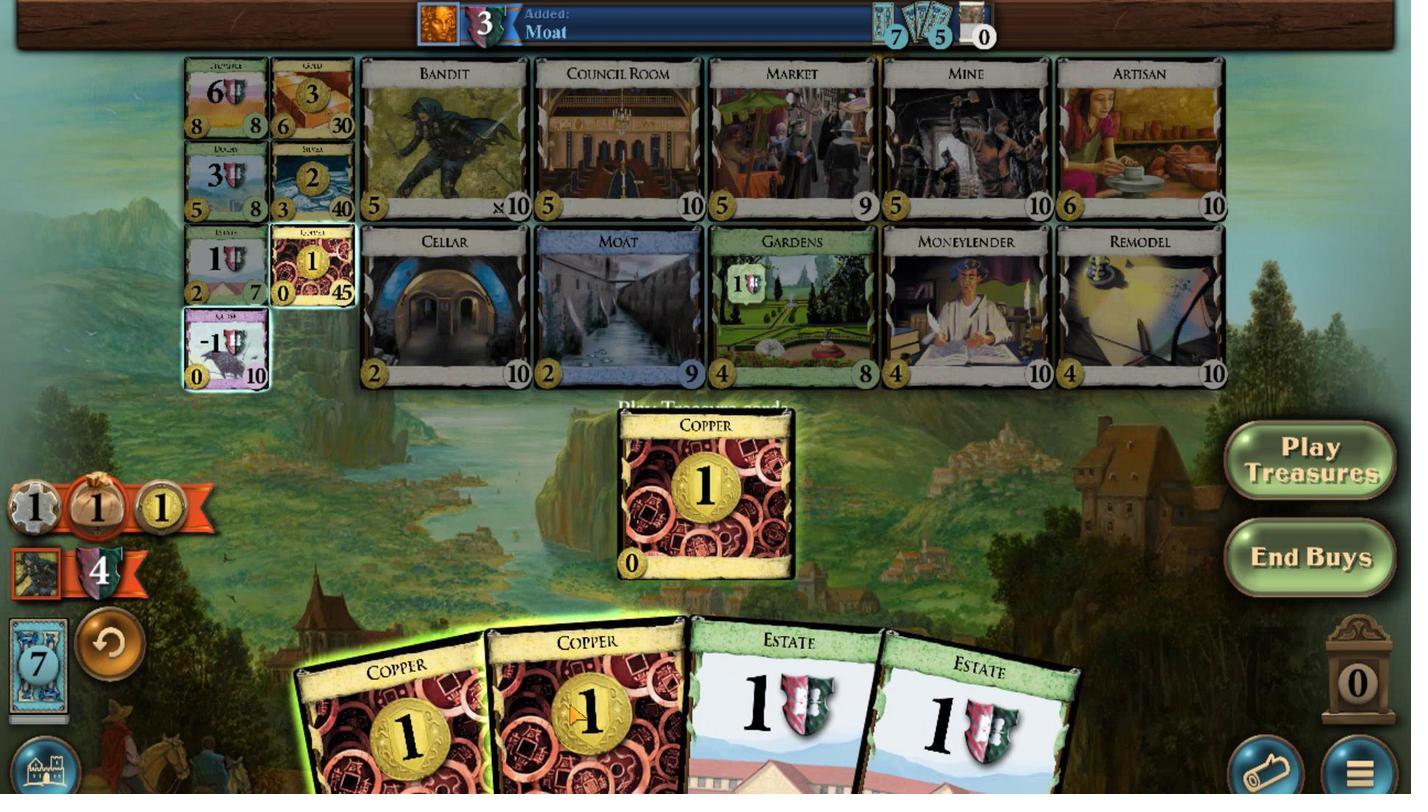 
Action: Mouse pressed left at (780, 550)
Screenshot: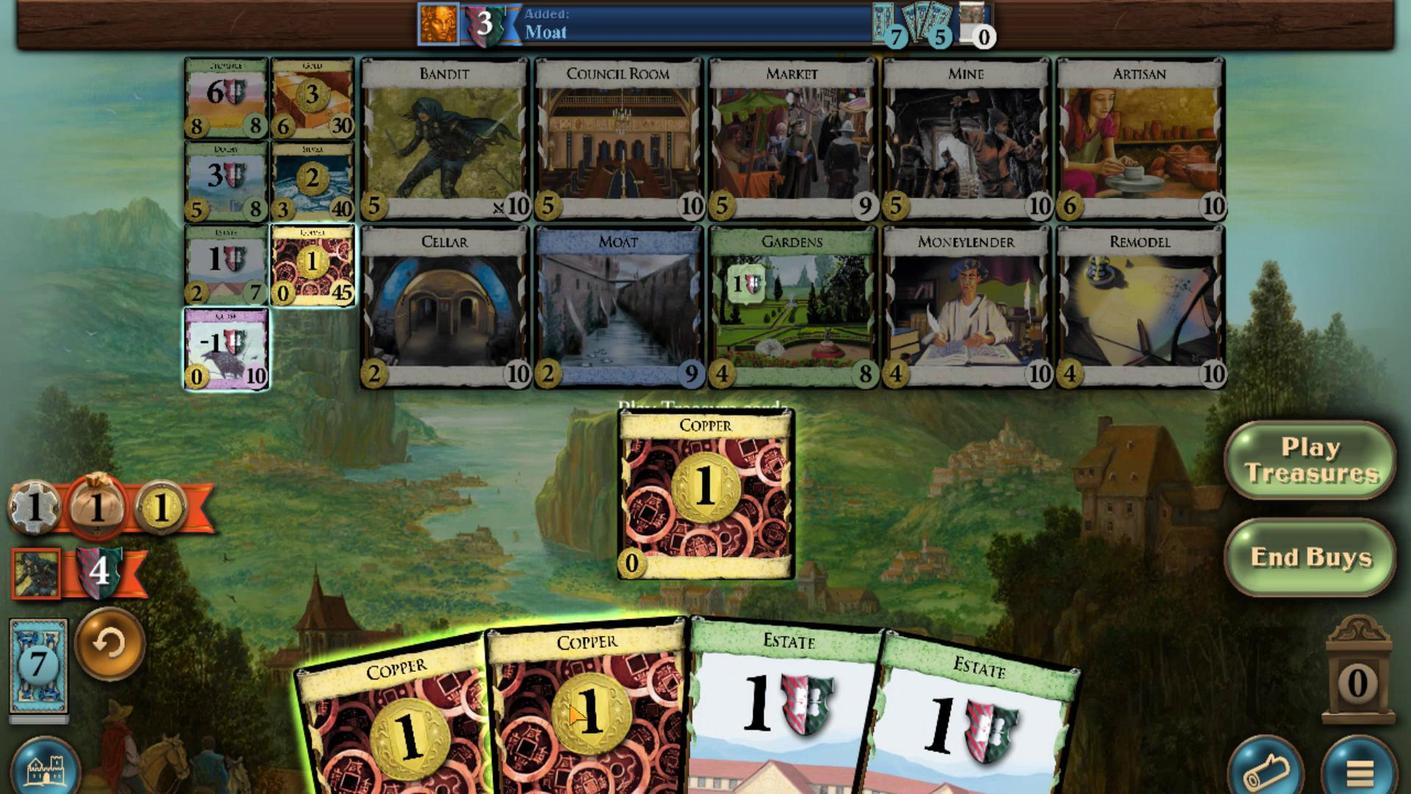 
Action: Mouse moved to (907, 499)
Screenshot: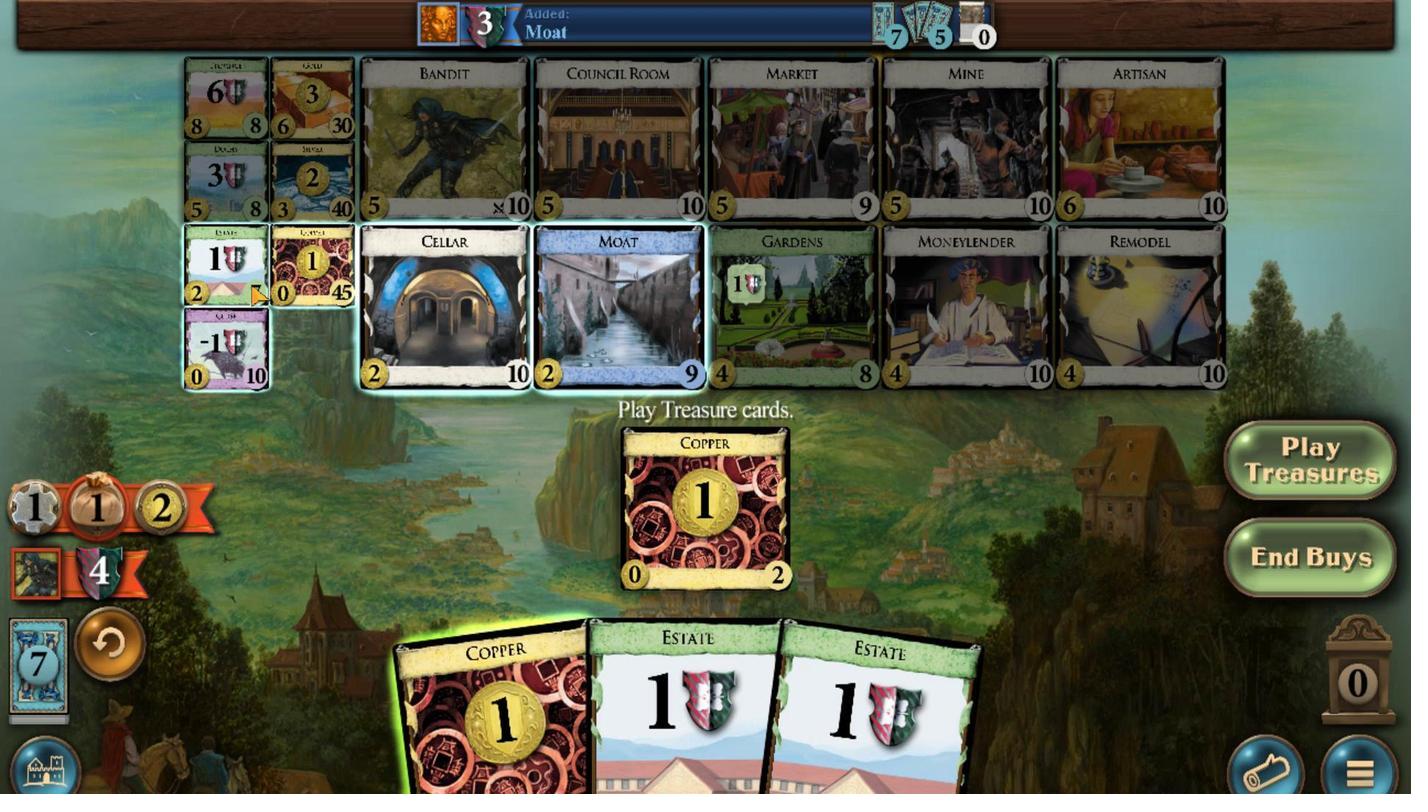 
Action: Mouse pressed left at (907, 499)
Screenshot: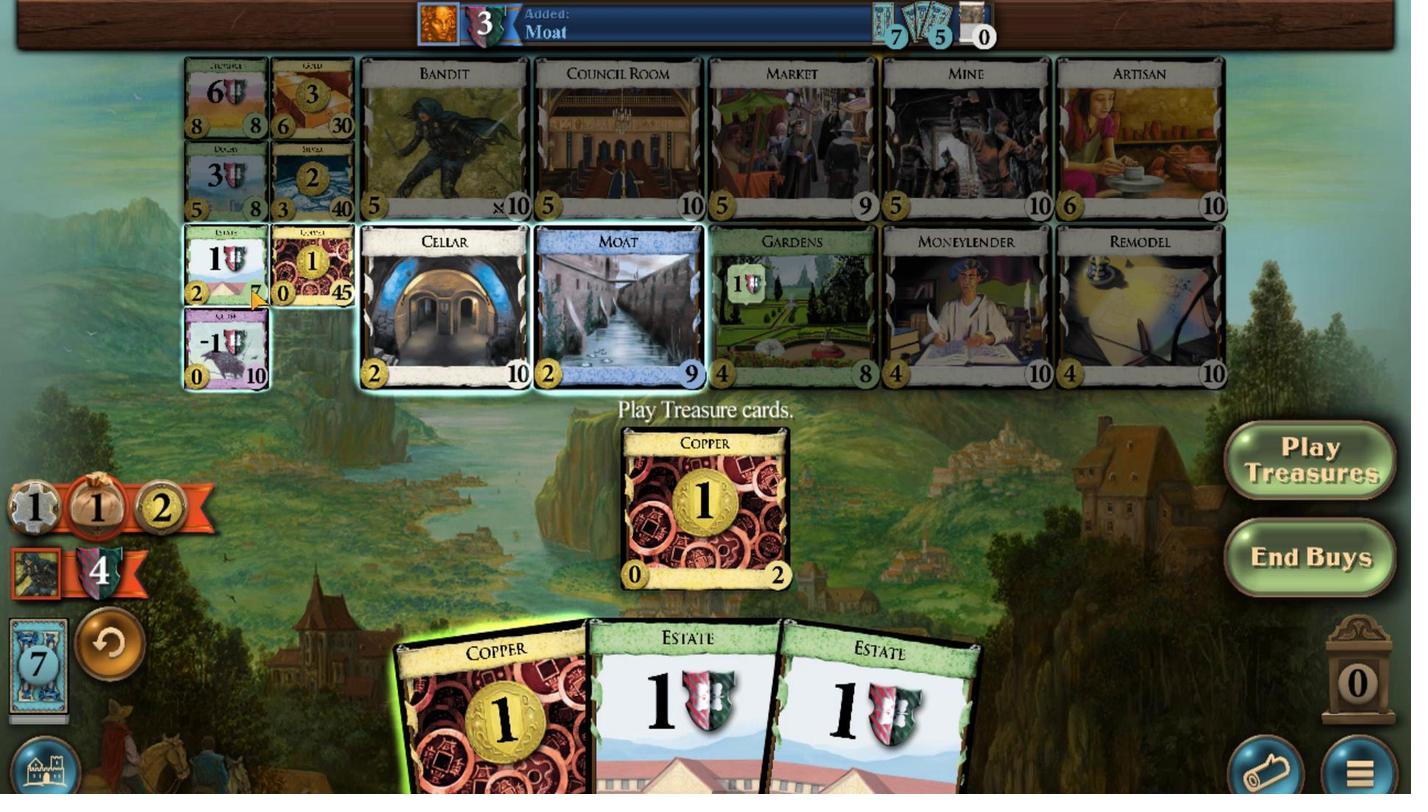 
Action: Mouse moved to (912, 497)
Screenshot: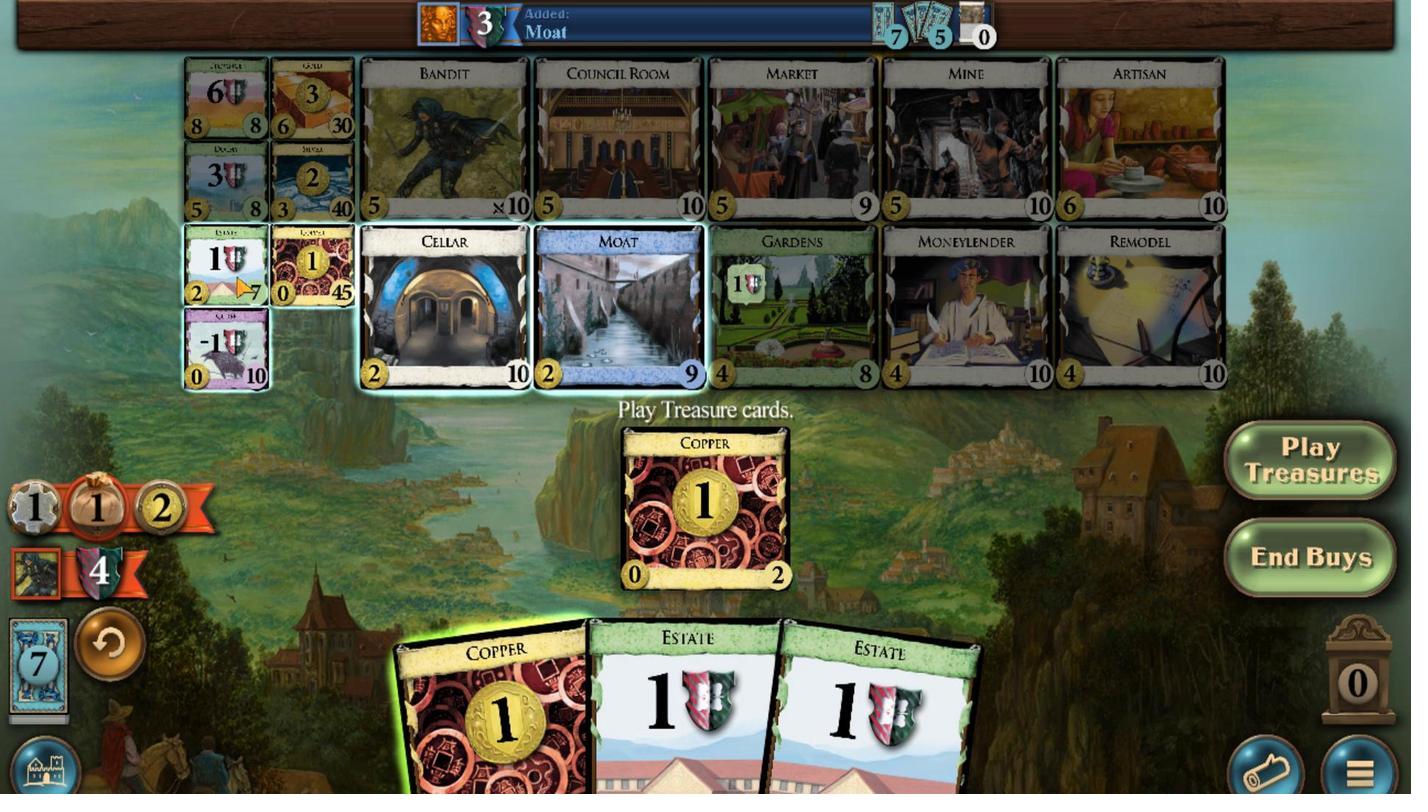 
Action: Mouse pressed left at (912, 497)
Screenshot: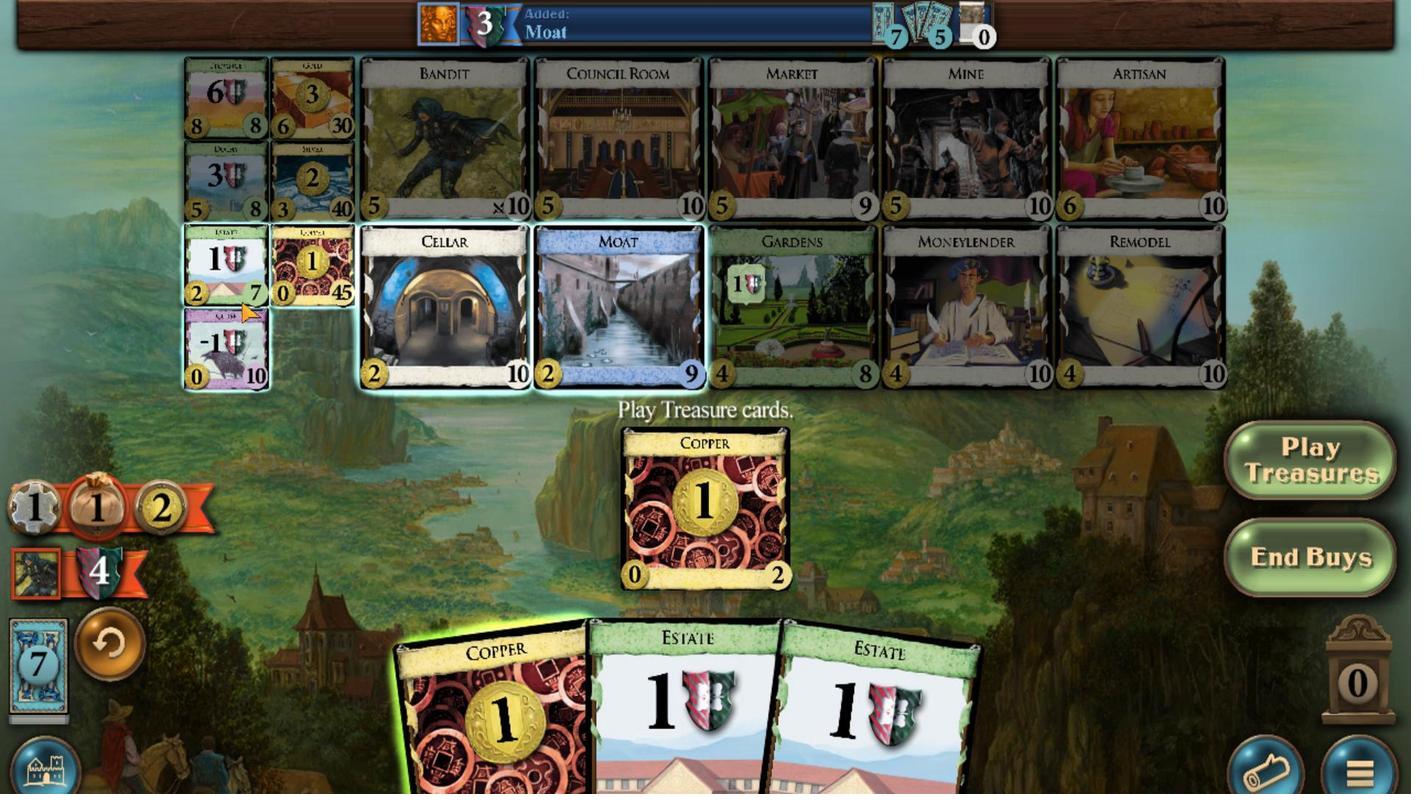 
Action: Mouse moved to (737, 554)
Screenshot: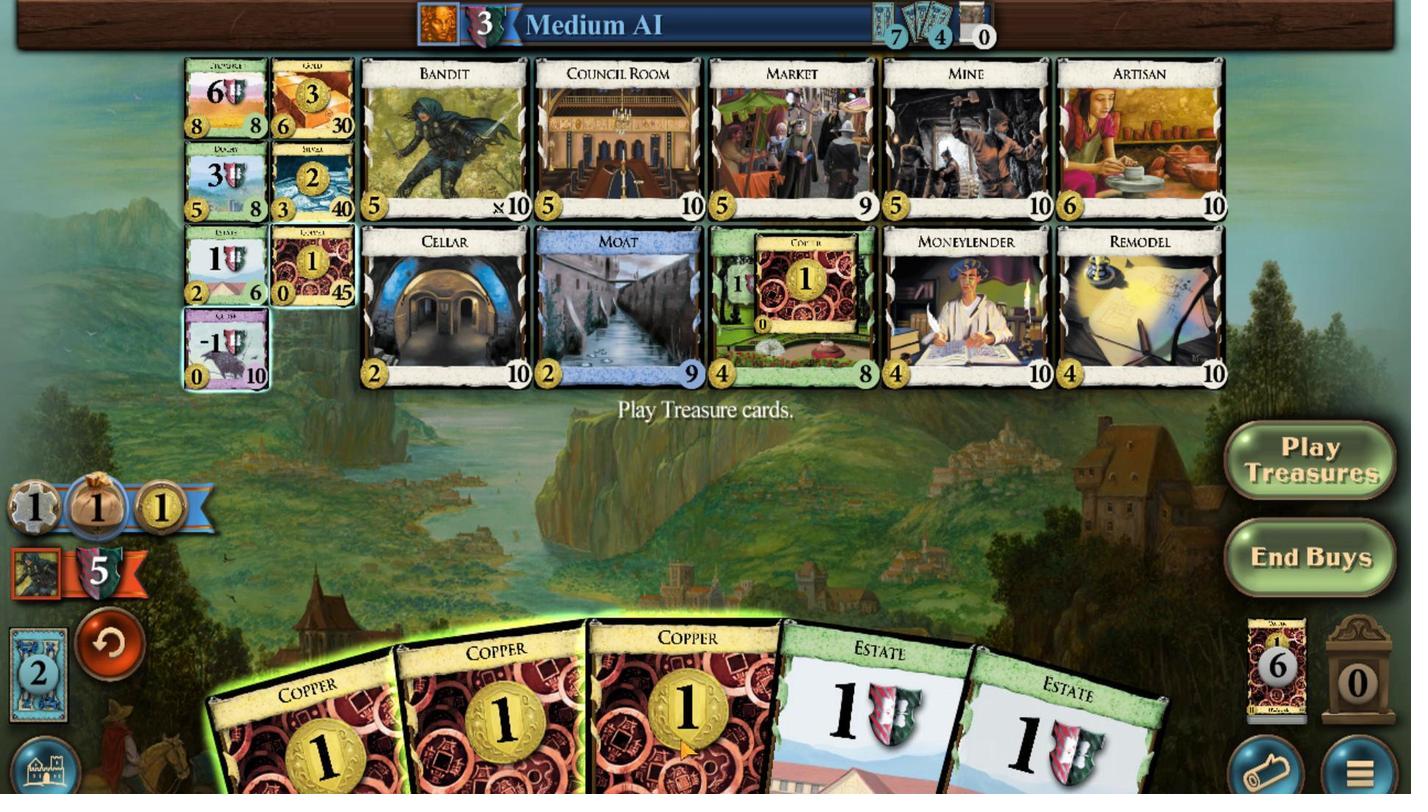 
Action: Mouse pressed left at (737, 554)
Screenshot: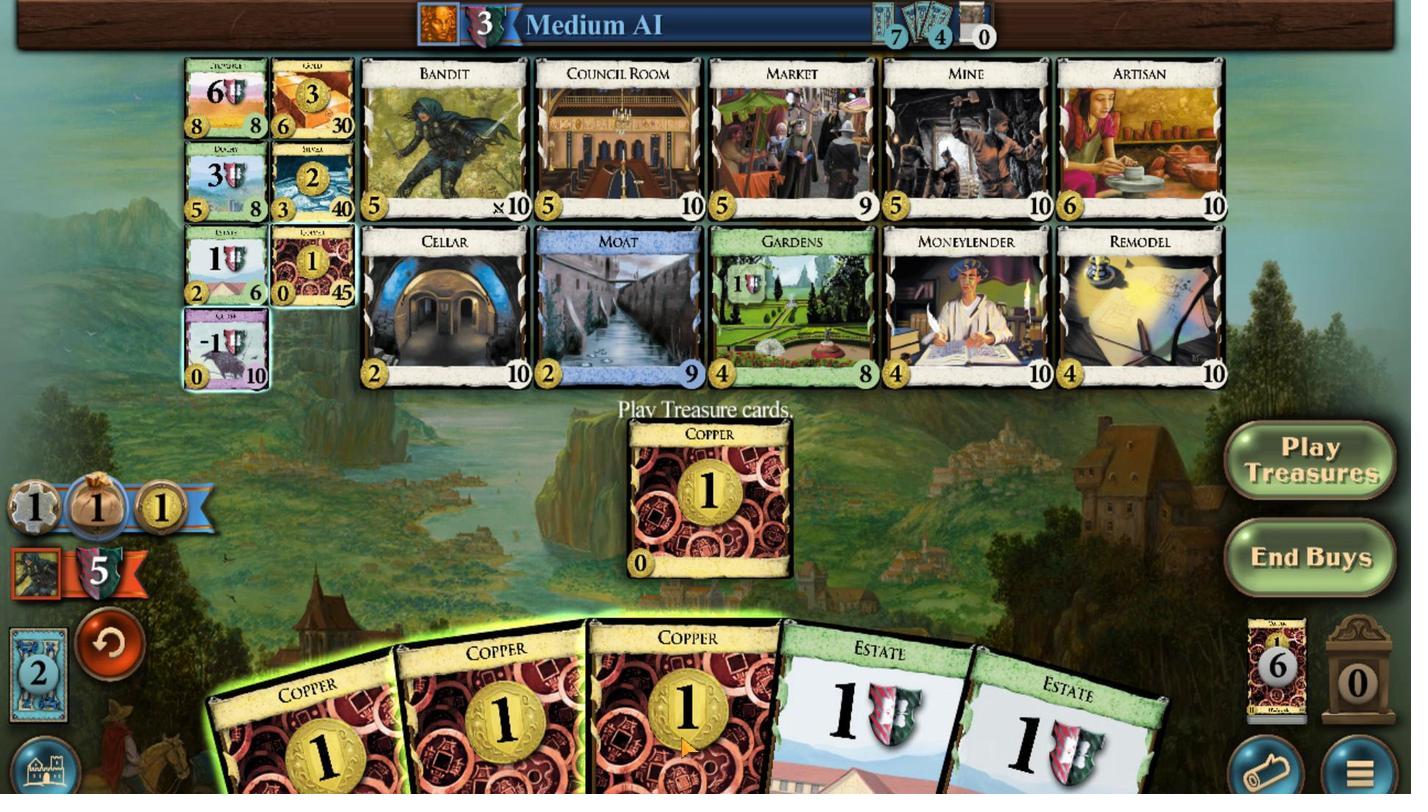 
Action: Mouse moved to (736, 550)
Screenshot: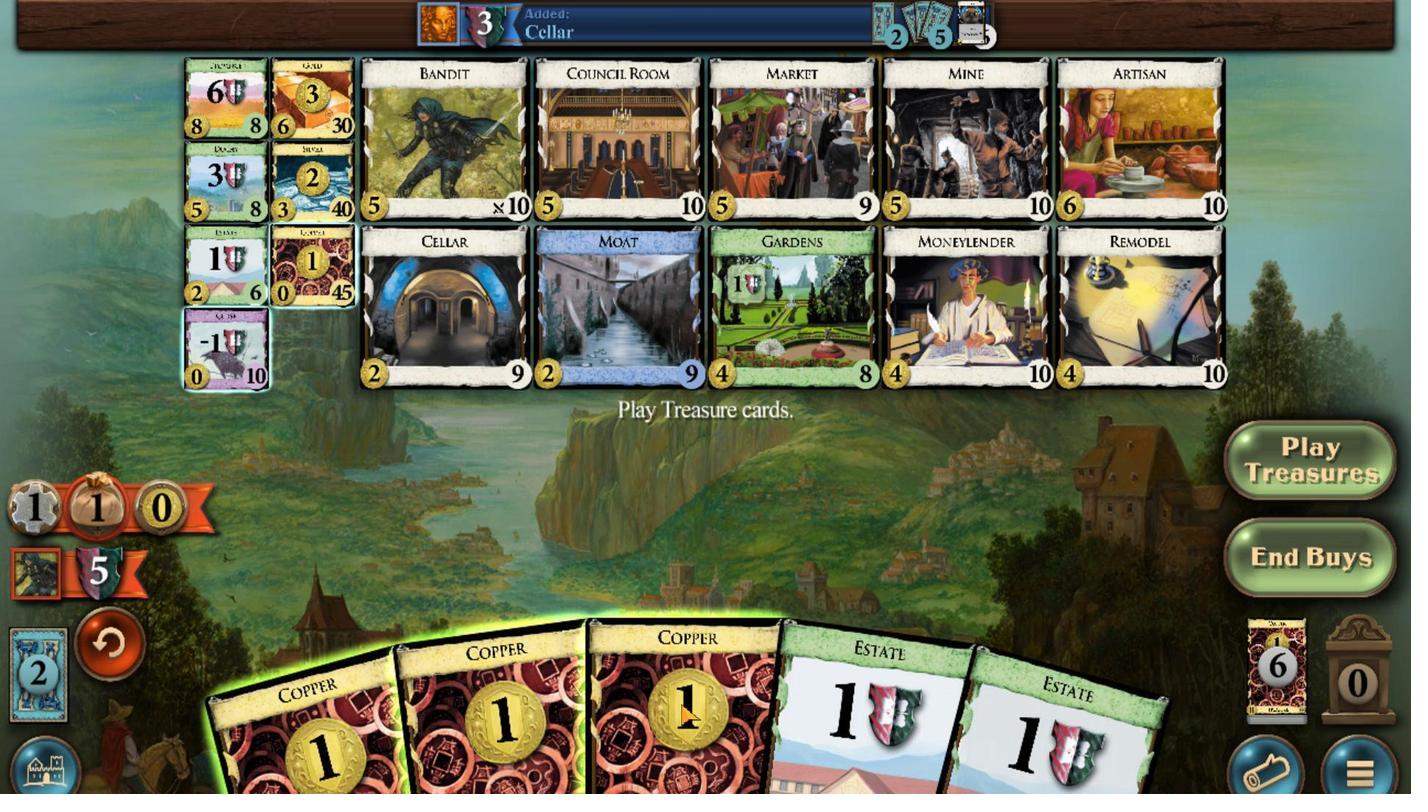 
Action: Mouse pressed left at (736, 550)
Screenshot: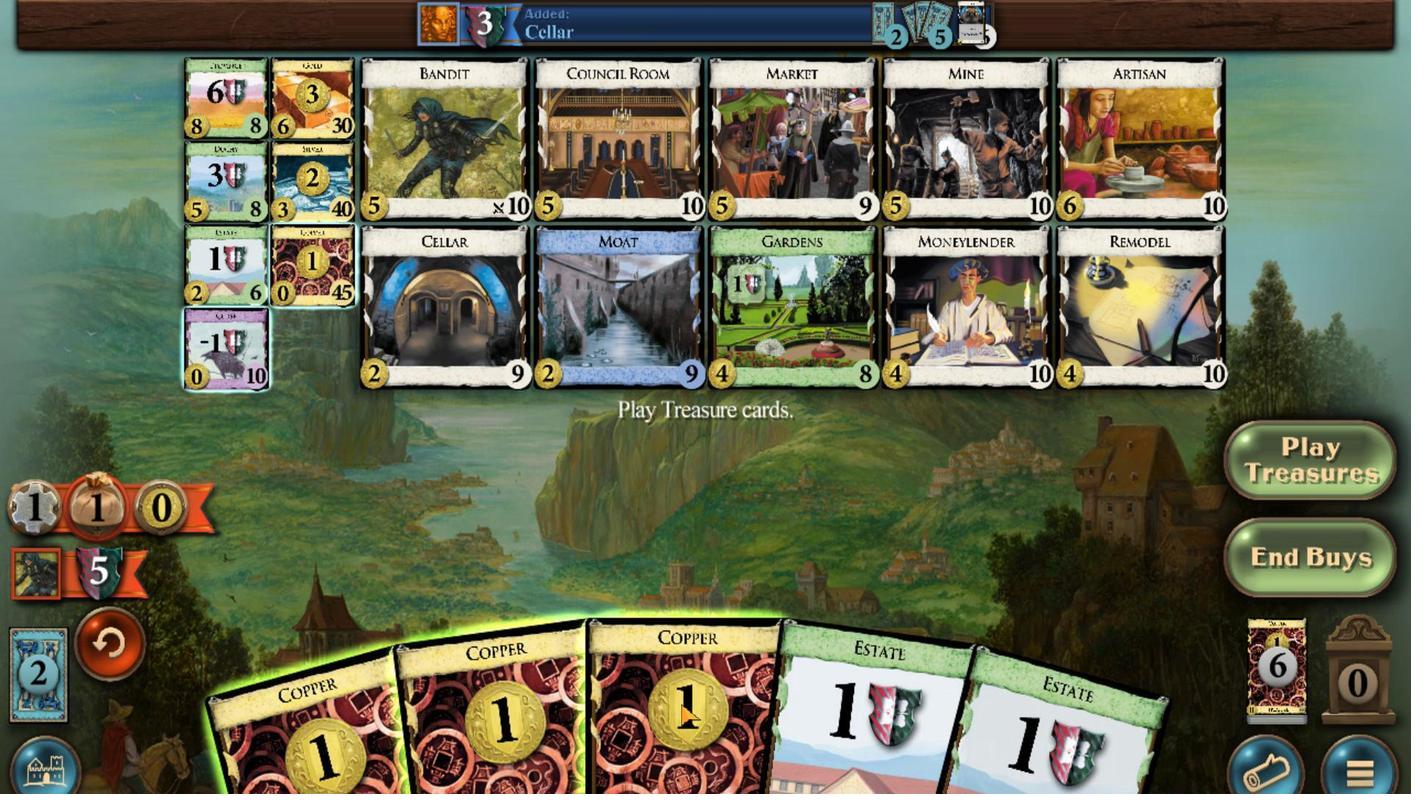 
Action: Mouse moved to (765, 553)
Screenshot: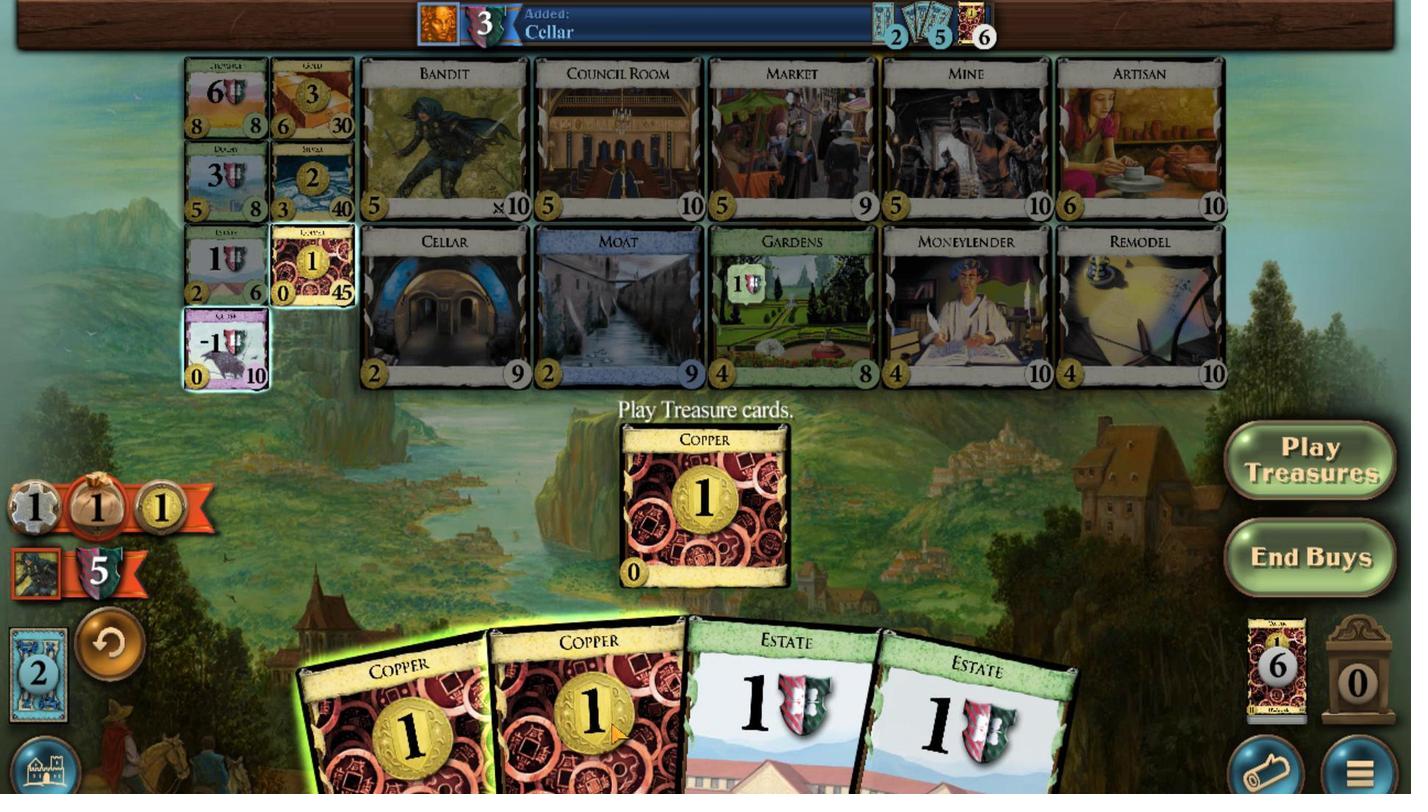 
Action: Mouse pressed left at (765, 553)
Screenshot: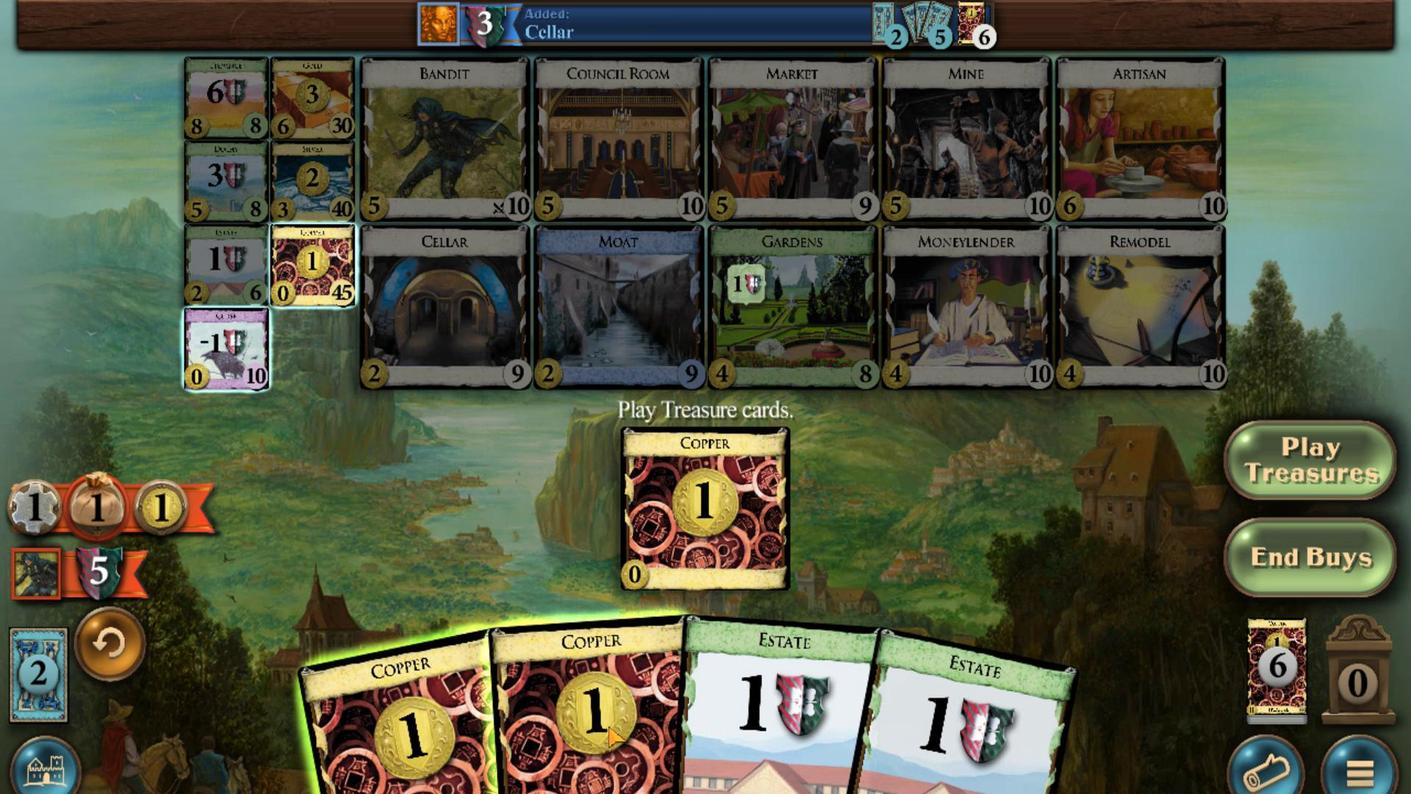 
Action: Mouse moved to (917, 498)
Screenshot: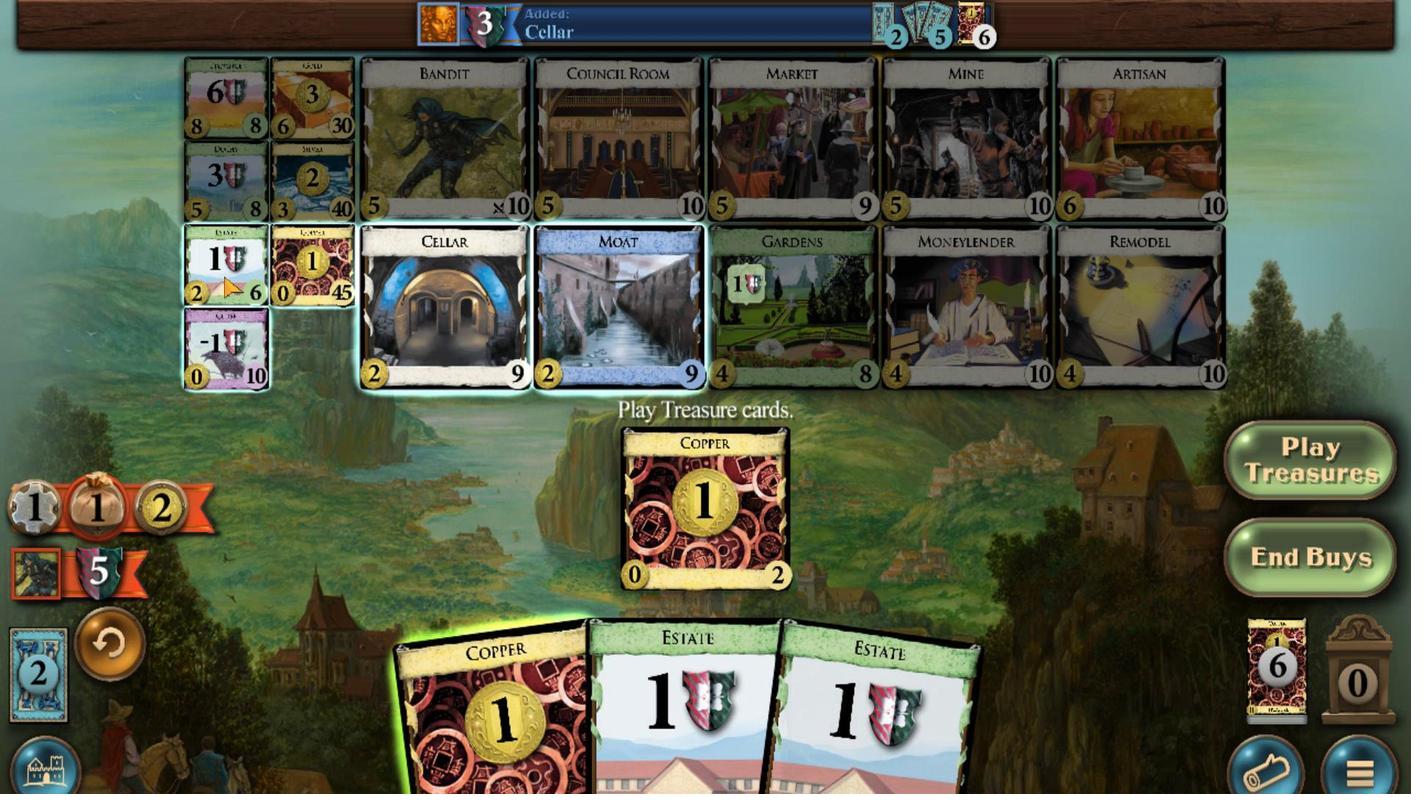 
Action: Mouse pressed left at (917, 498)
Screenshot: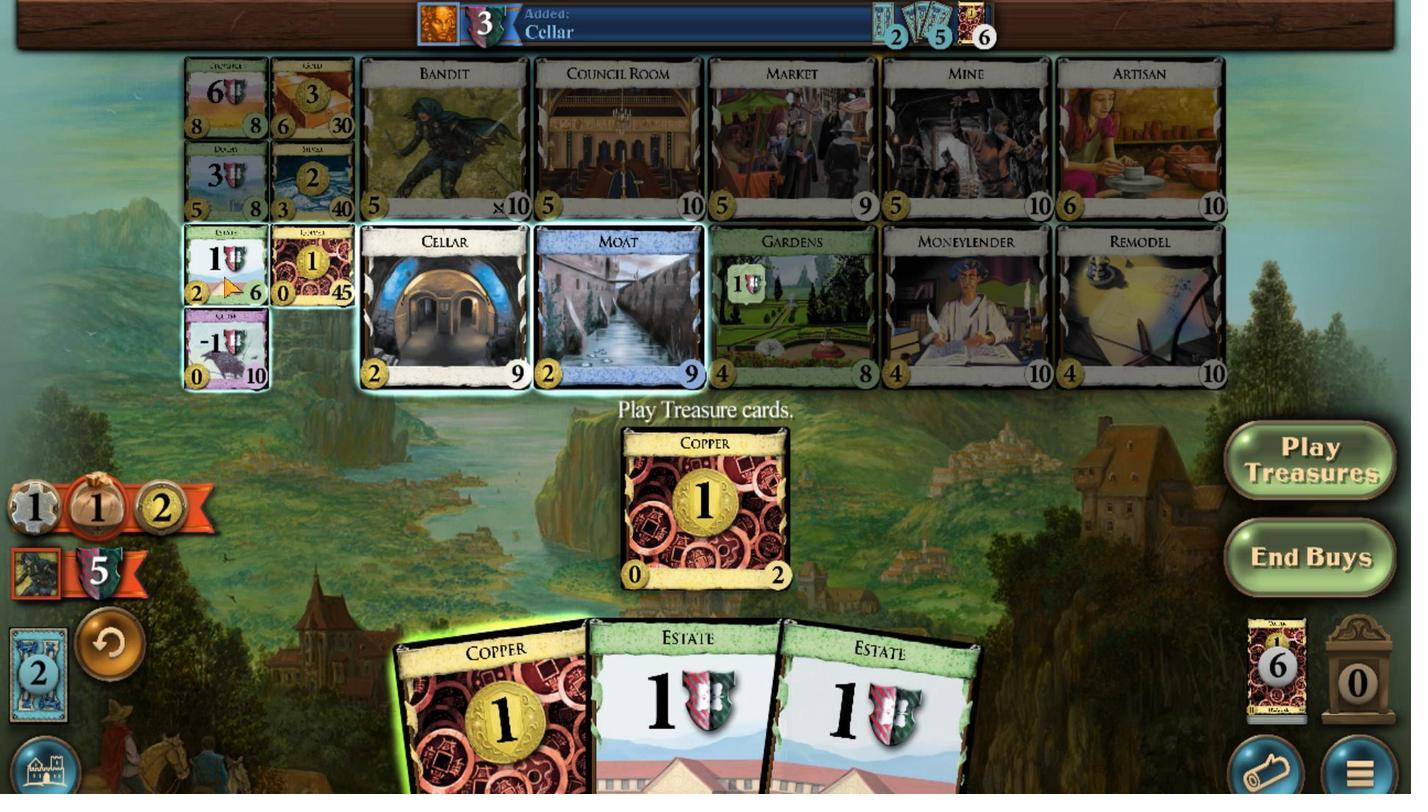 
Action: Mouse moved to (801, 553)
Screenshot: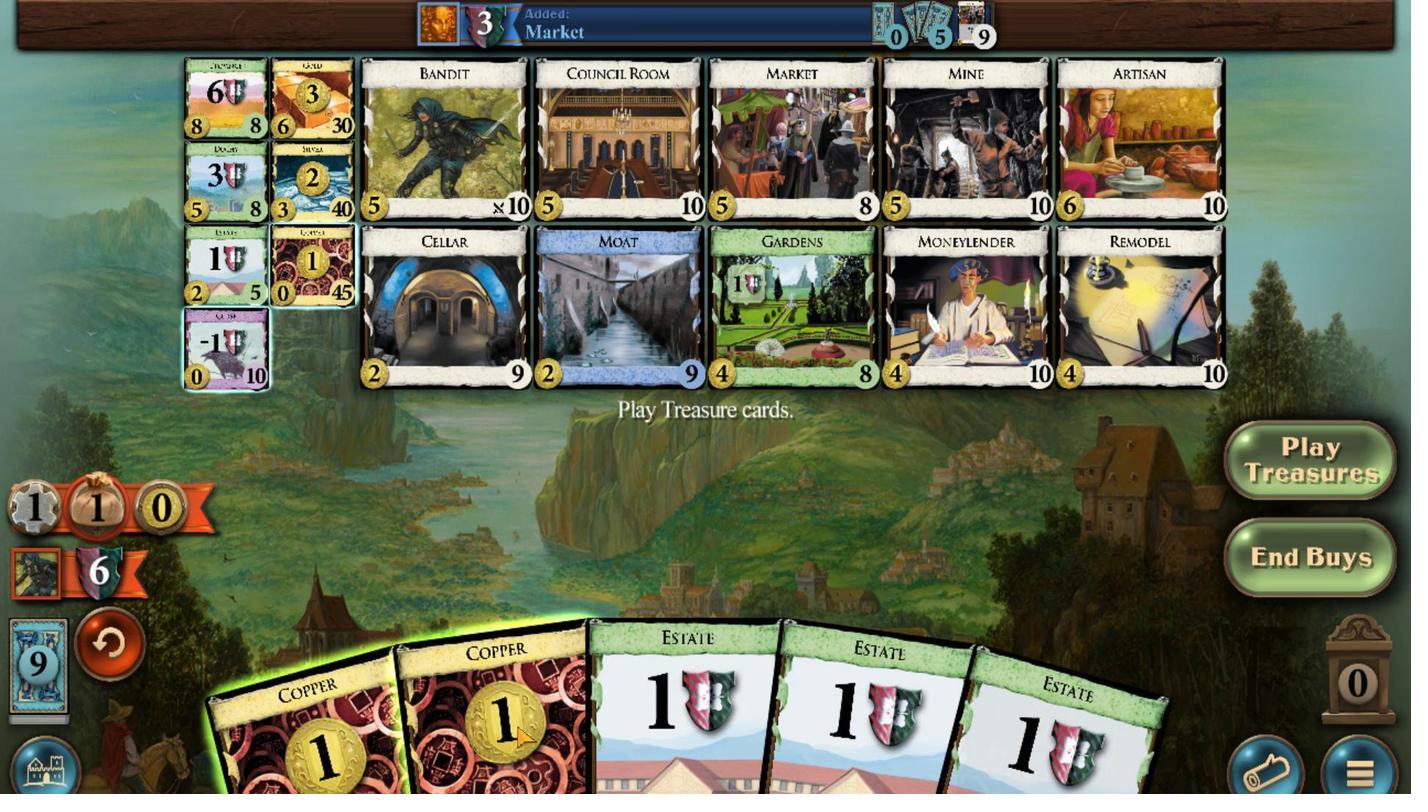 
Action: Mouse pressed left at (801, 553)
Screenshot: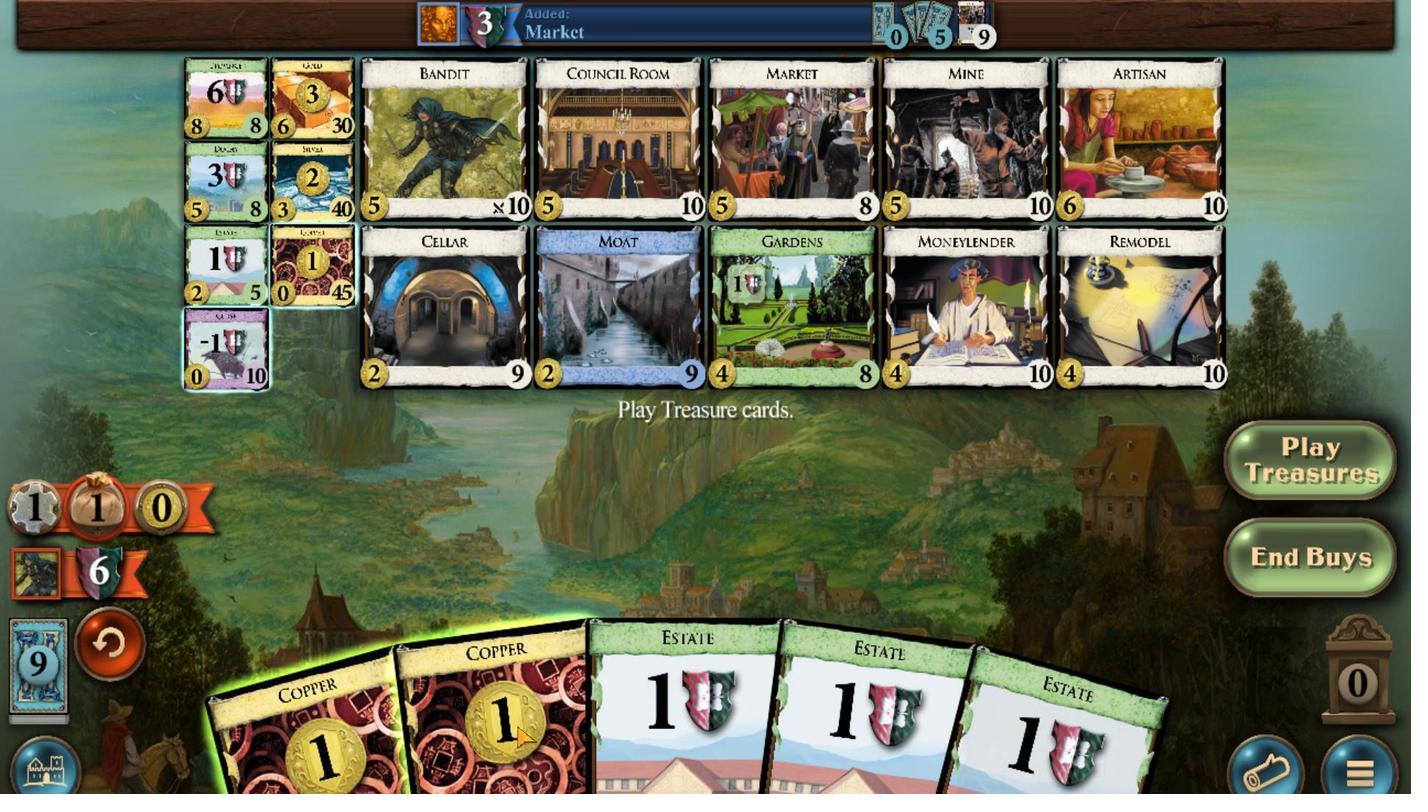 
Action: Mouse moved to (829, 548)
Screenshot: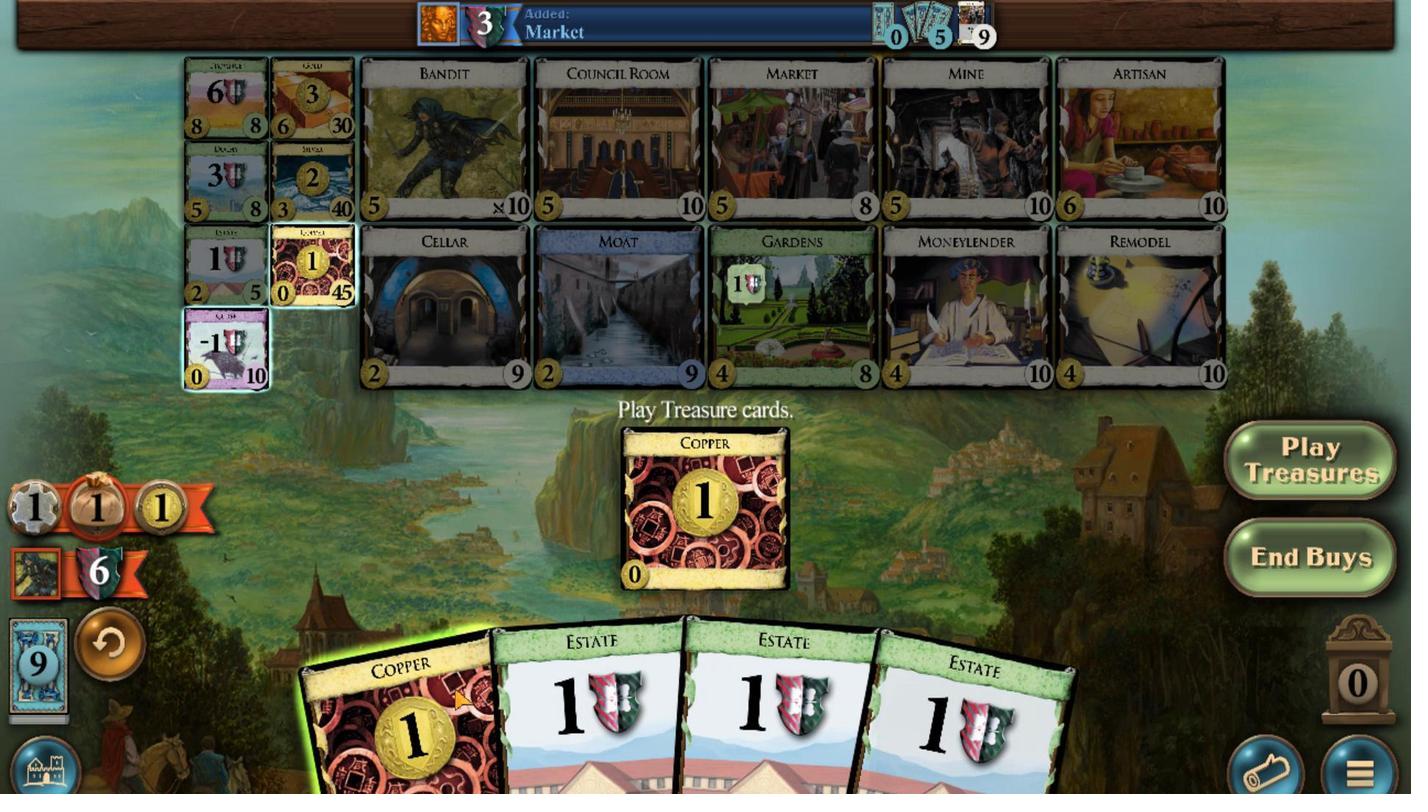 
Action: Mouse pressed left at (829, 548)
Screenshot: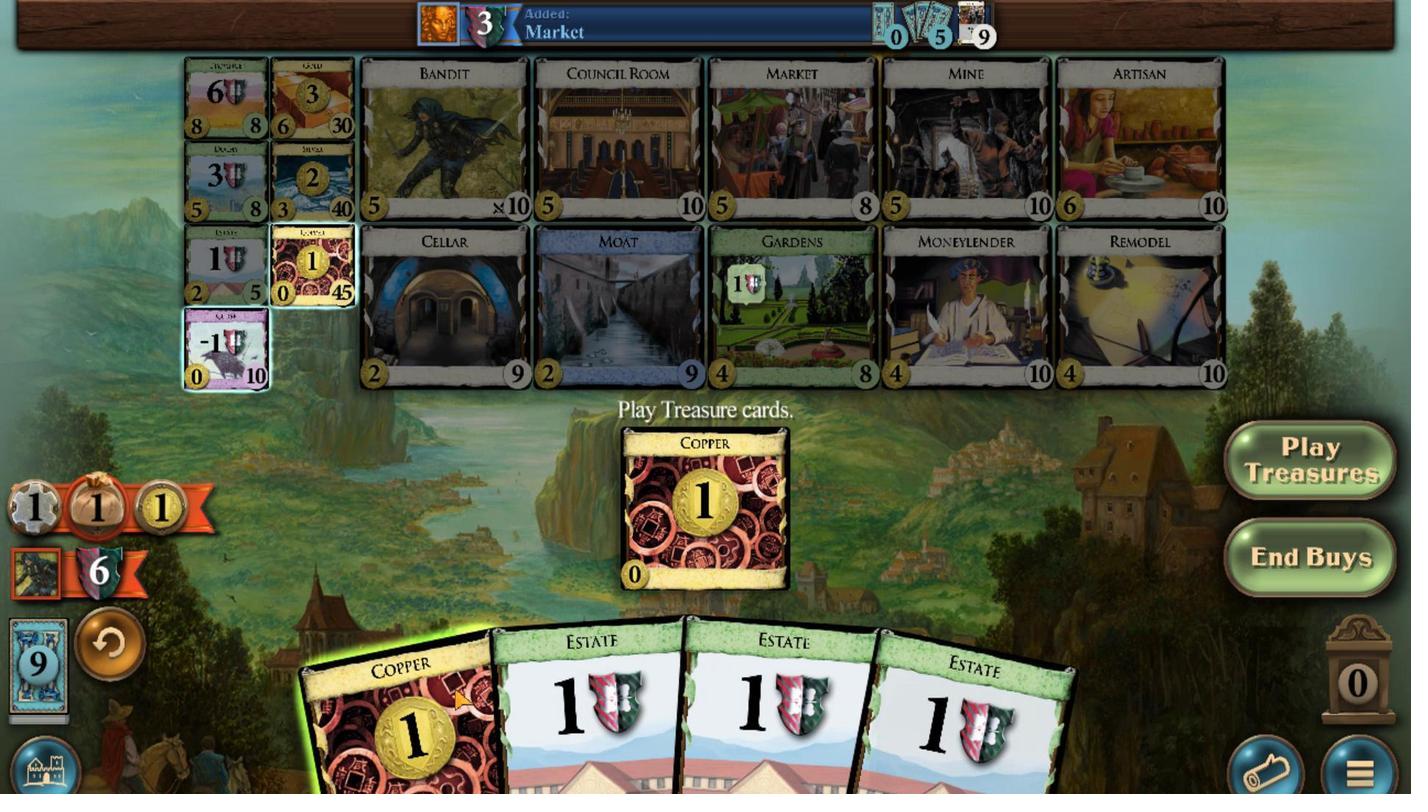 
Action: Mouse moved to (915, 497)
Screenshot: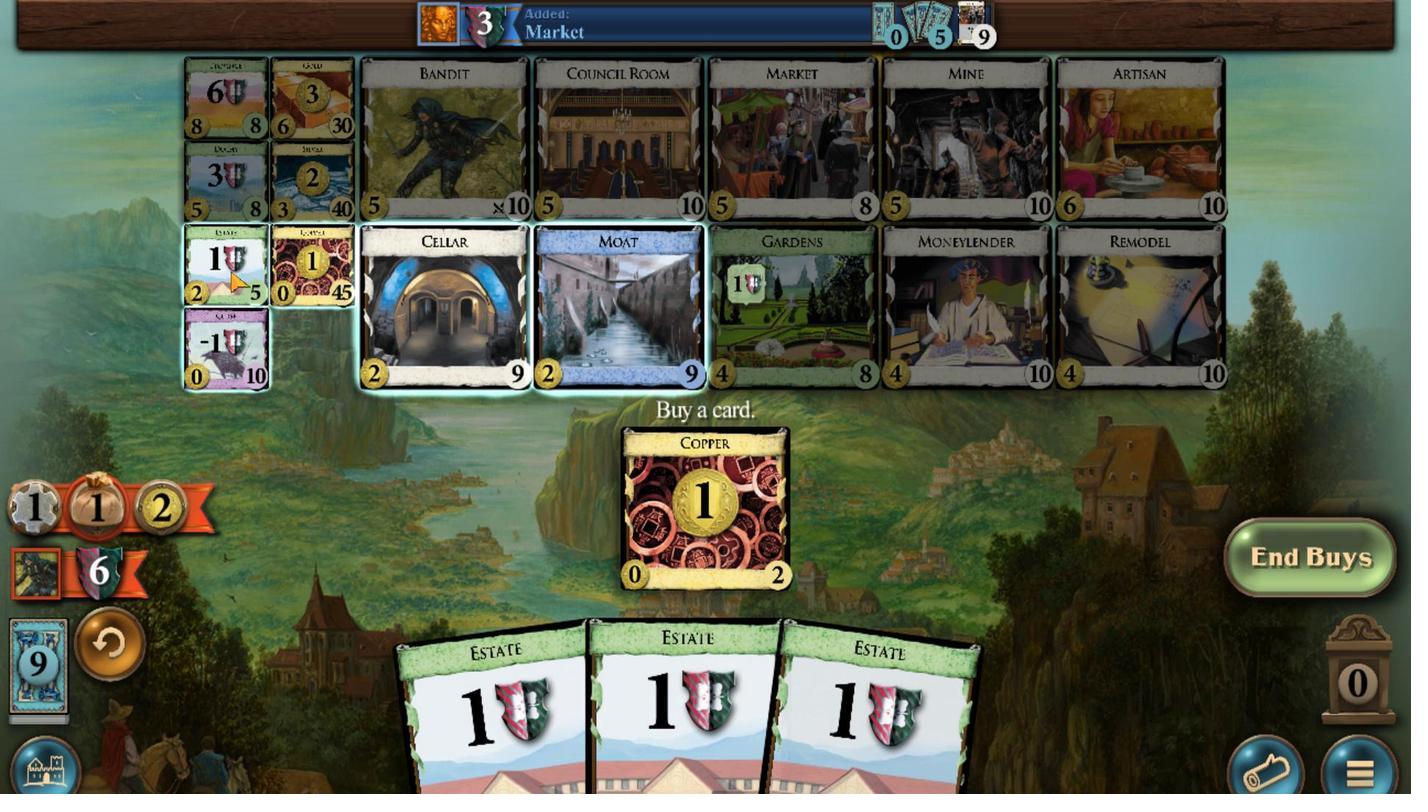 
Action: Mouse pressed left at (915, 497)
Screenshot: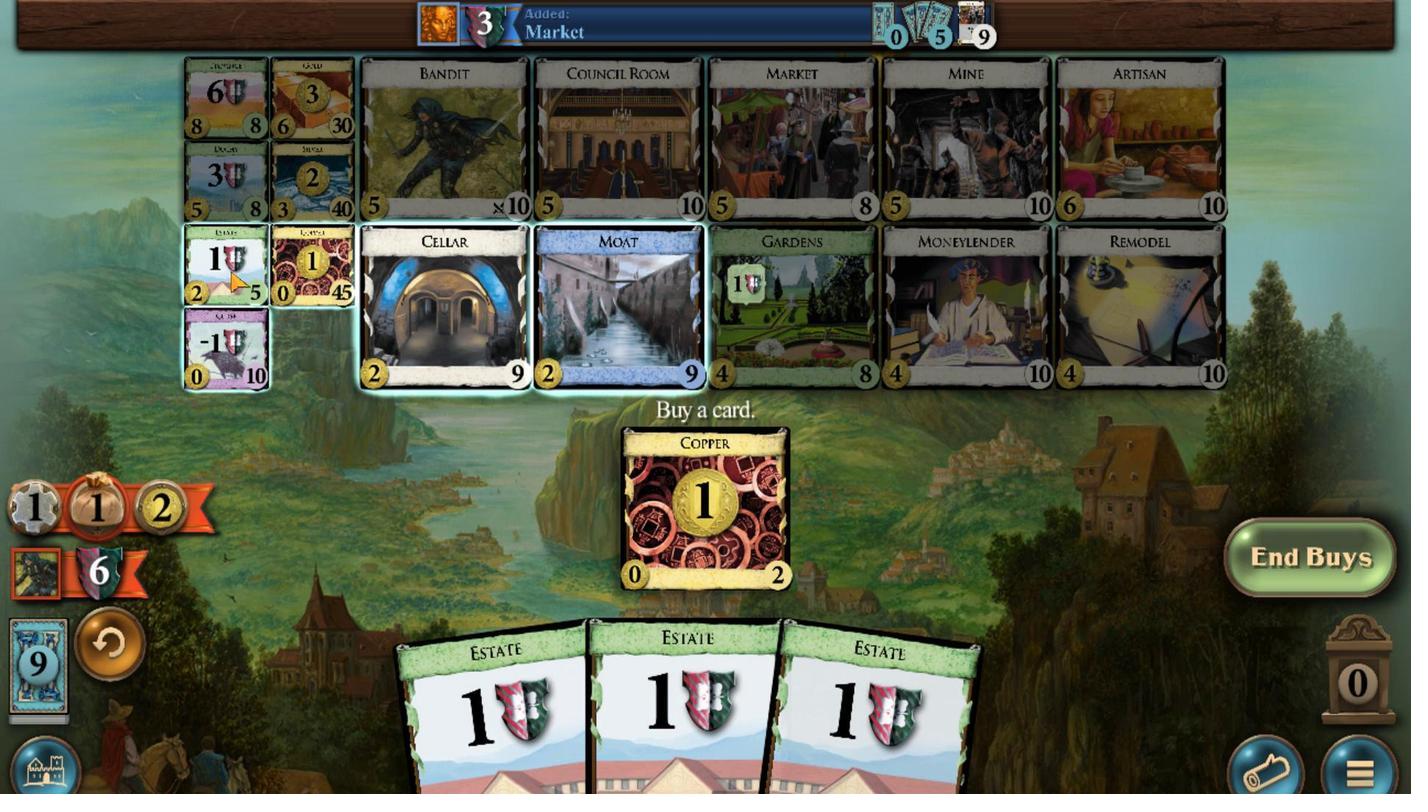 
Action: Mouse moved to (719, 558)
Screenshot: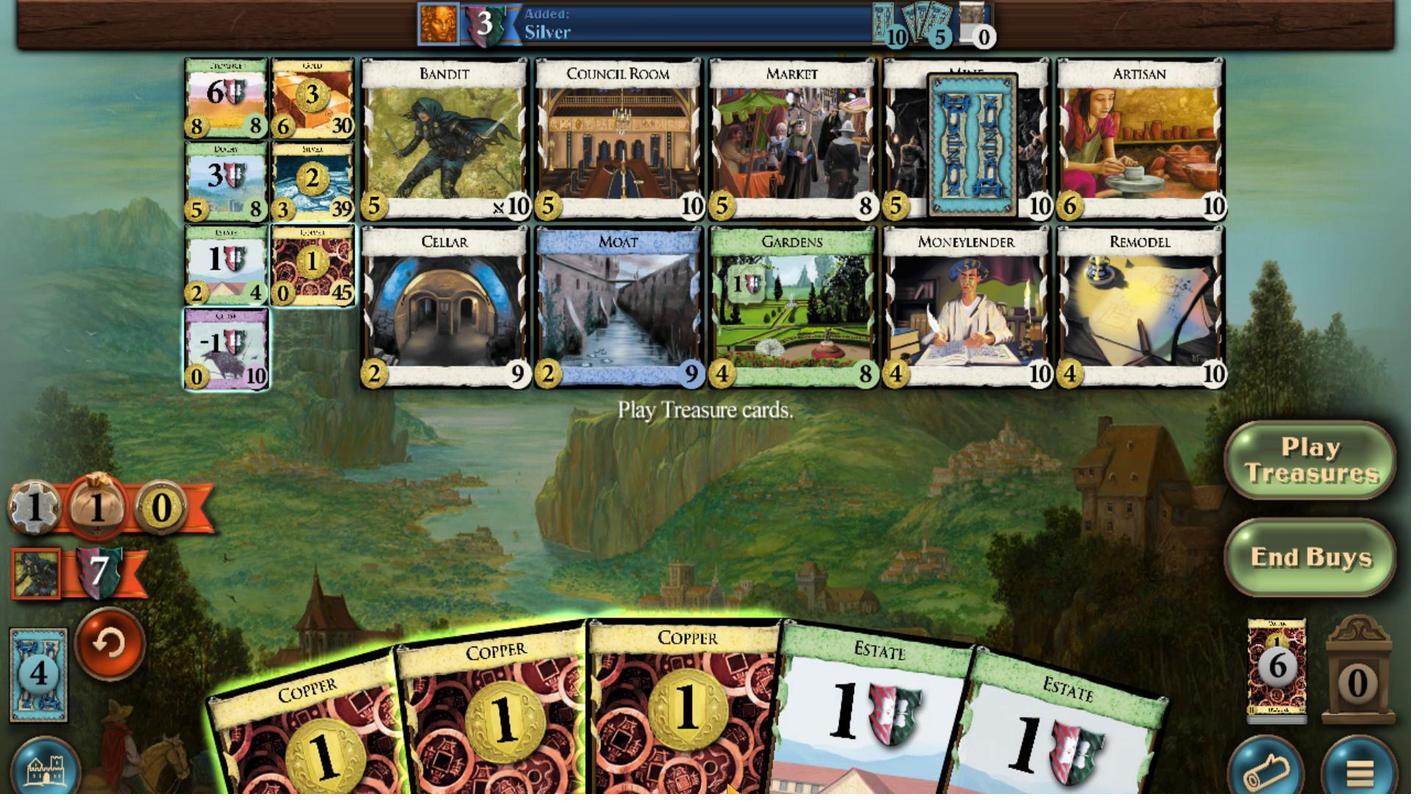 
Action: Mouse pressed left at (719, 558)
Screenshot: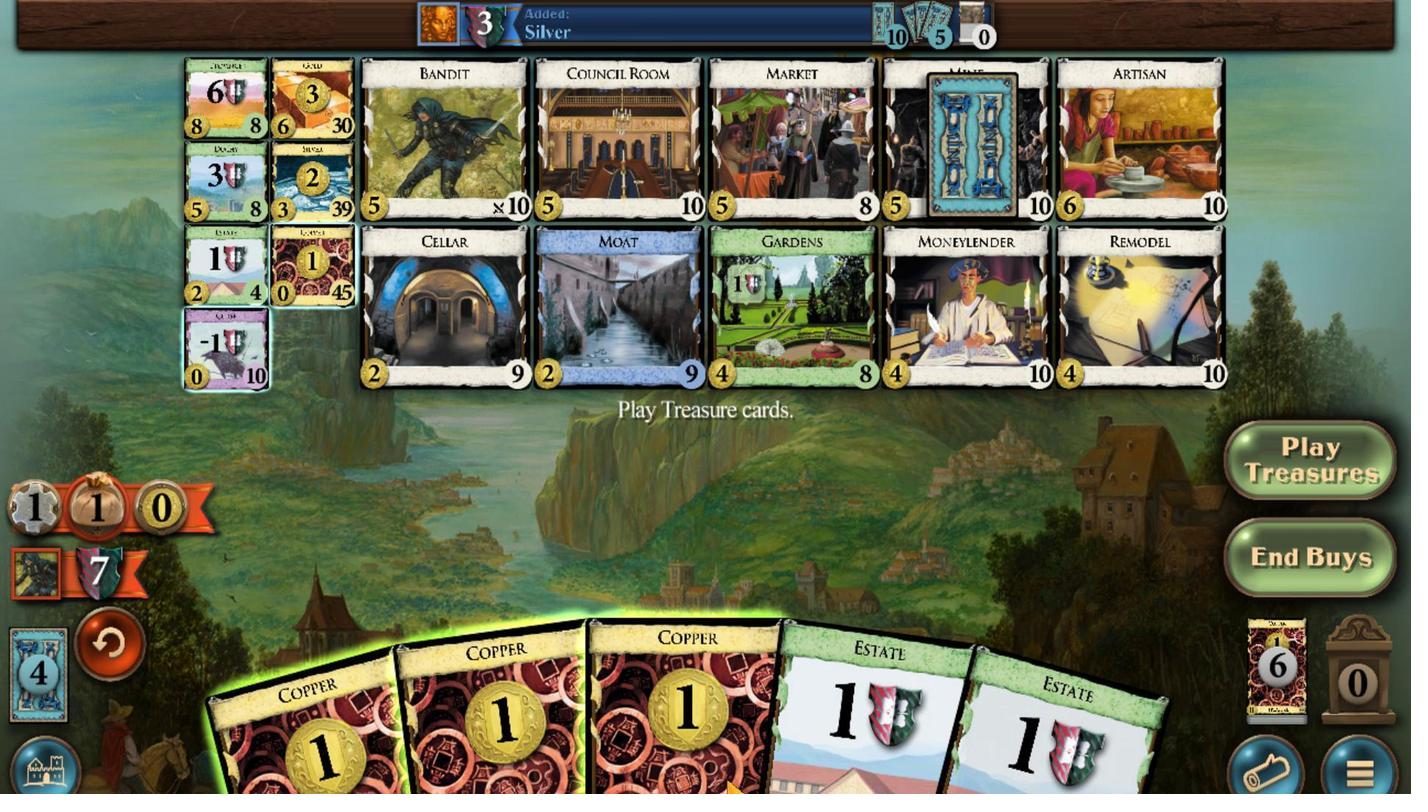 
Action: Mouse moved to (772, 555)
Screenshot: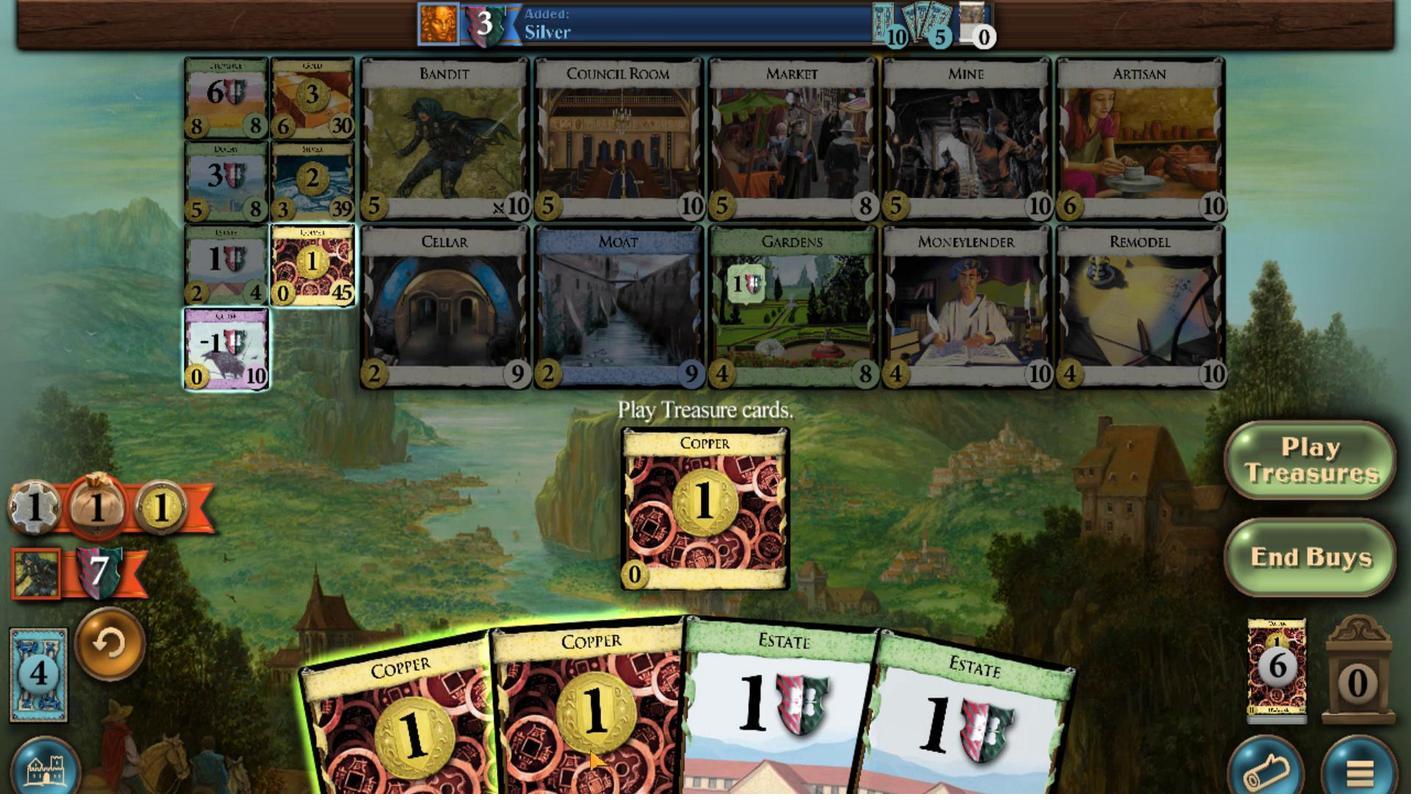 
Action: Mouse pressed left at (772, 555)
Screenshot: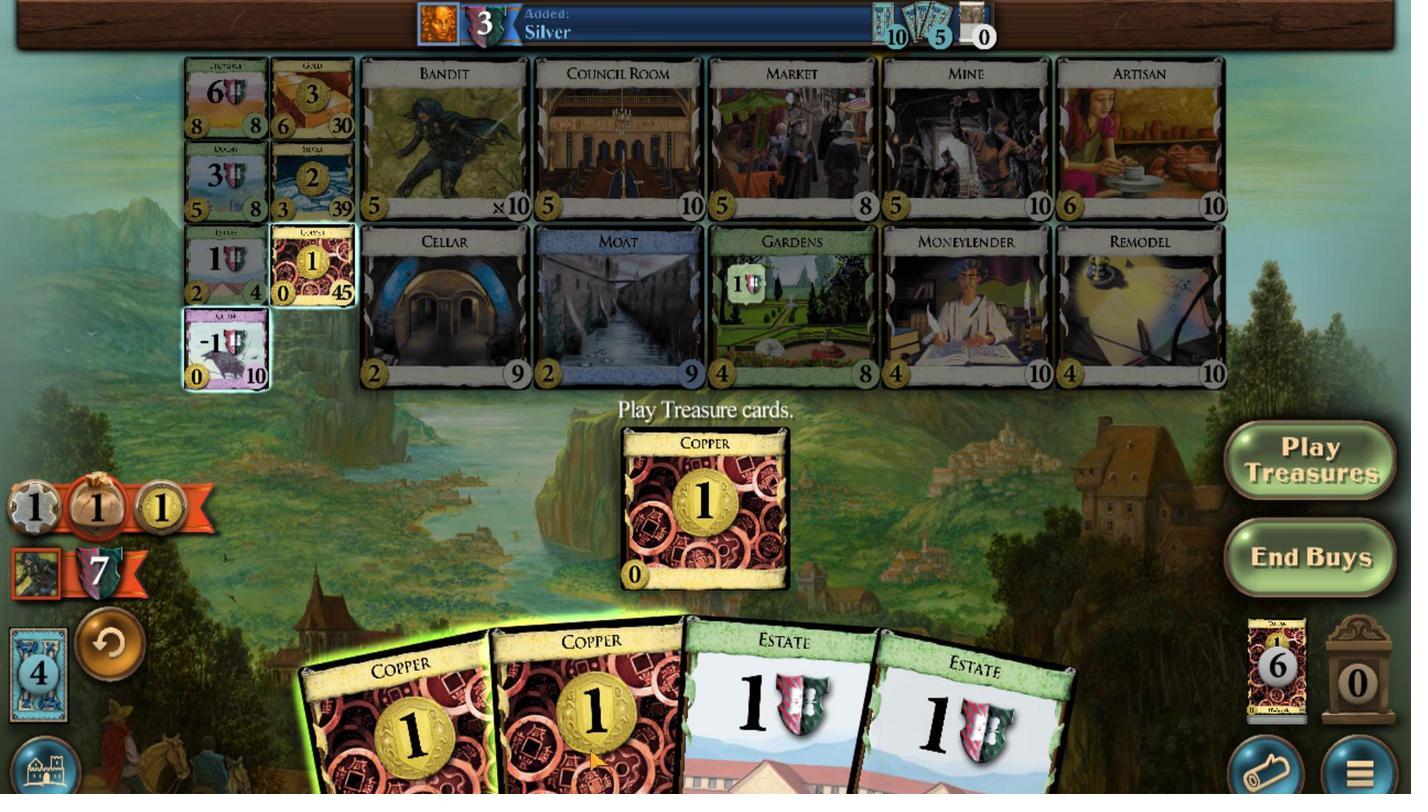 
Action: Mouse moved to (919, 497)
Screenshot: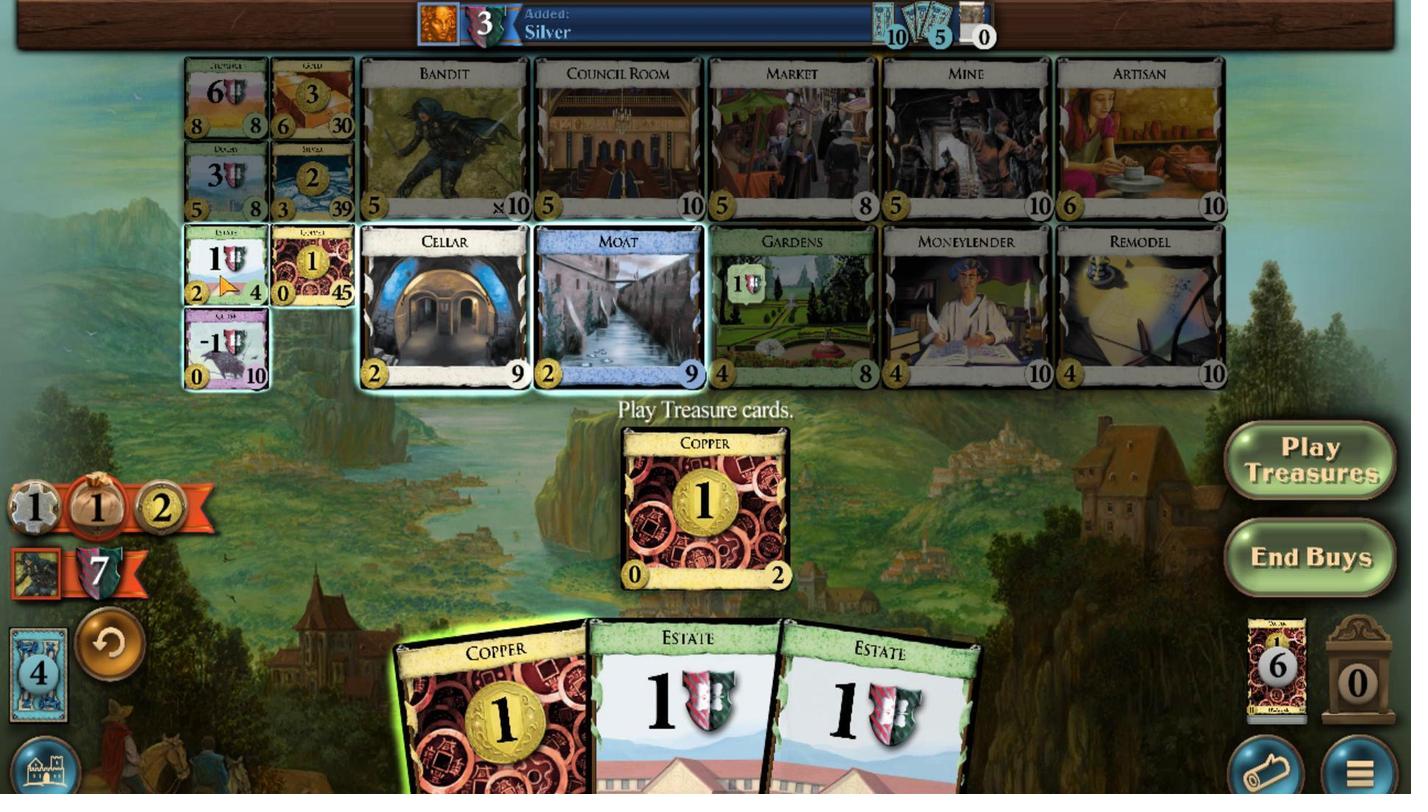 
Action: Mouse pressed left at (919, 497)
Screenshot: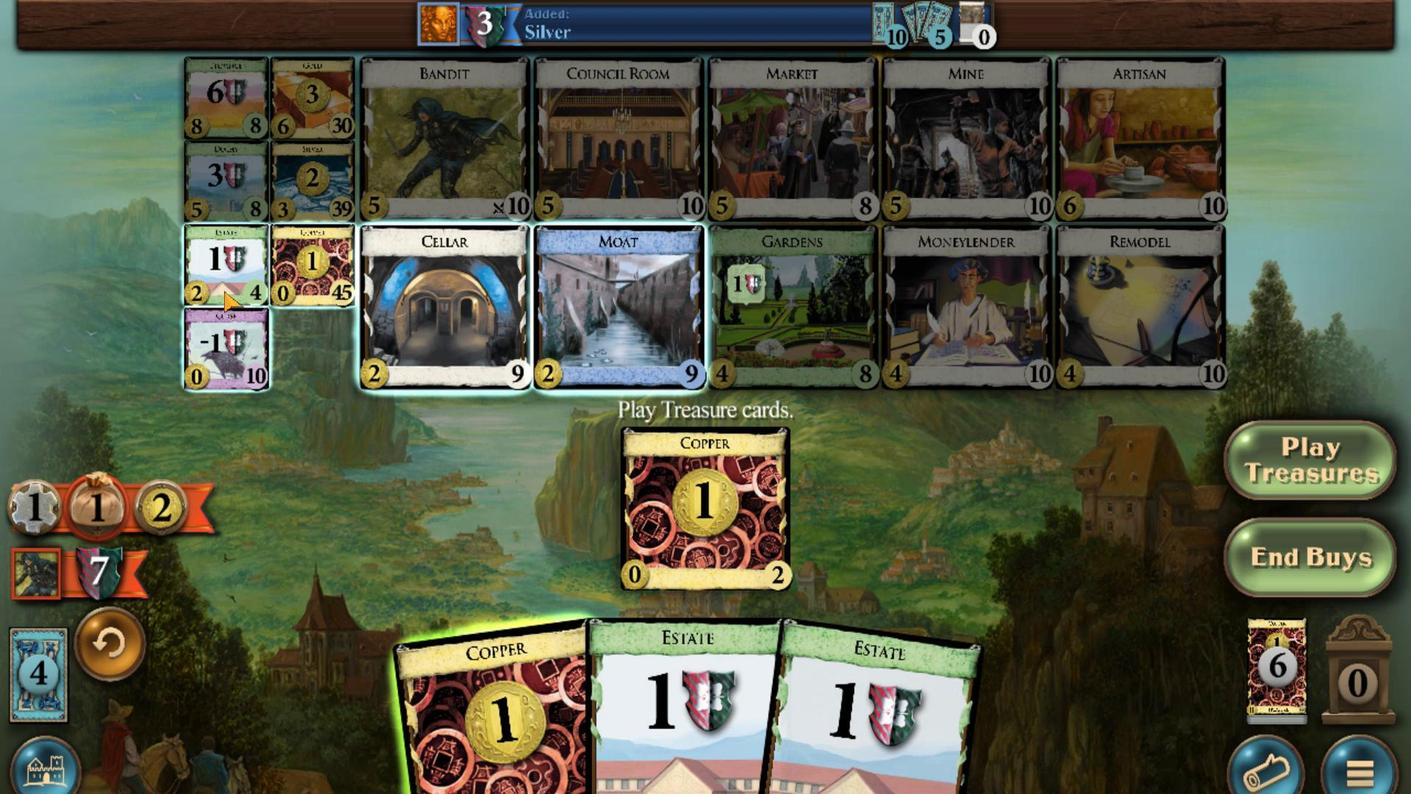 
Action: Mouse moved to (735, 553)
Screenshot: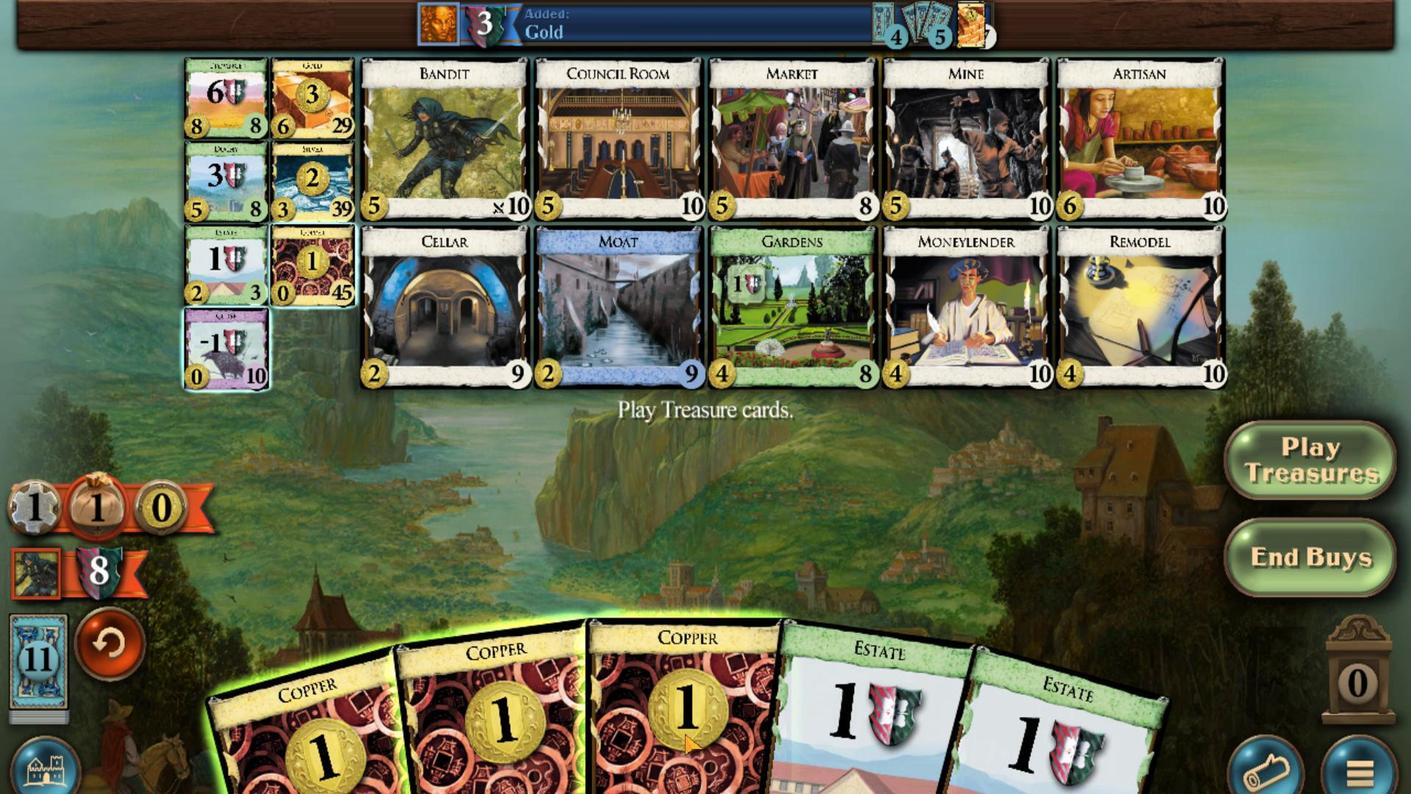 
Action: Mouse pressed left at (735, 553)
Screenshot: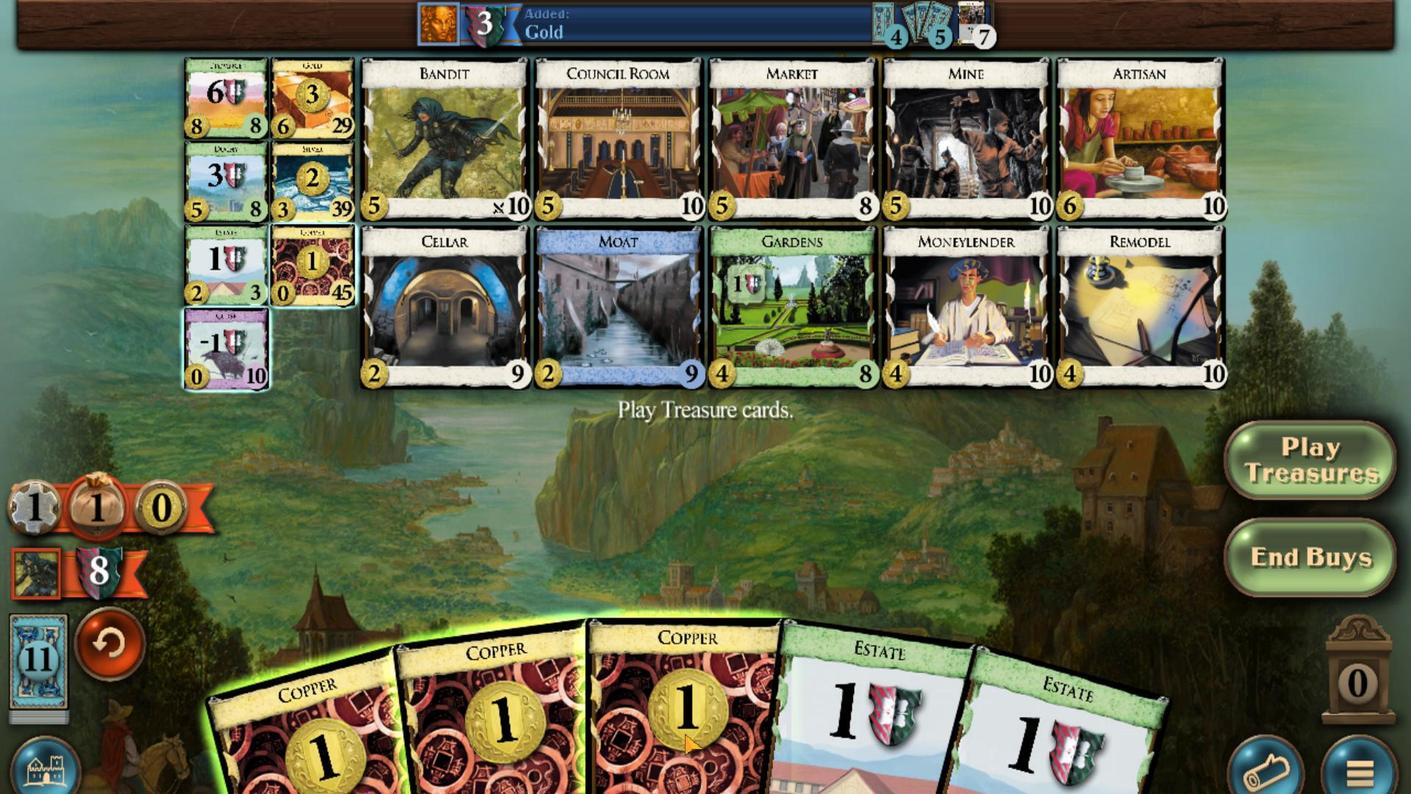 
Action: Mouse moved to (774, 553)
Screenshot: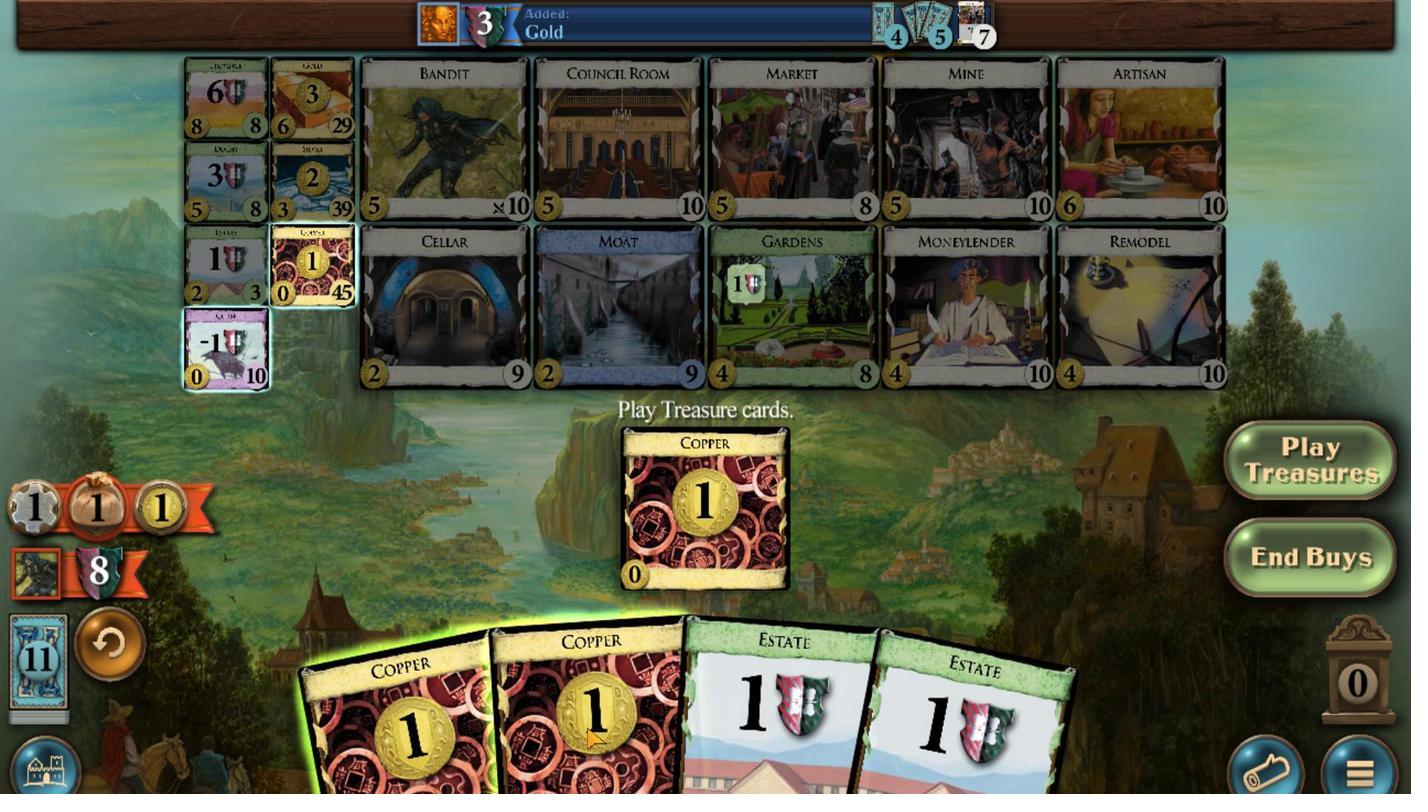 
Action: Mouse pressed left at (774, 553)
Screenshot: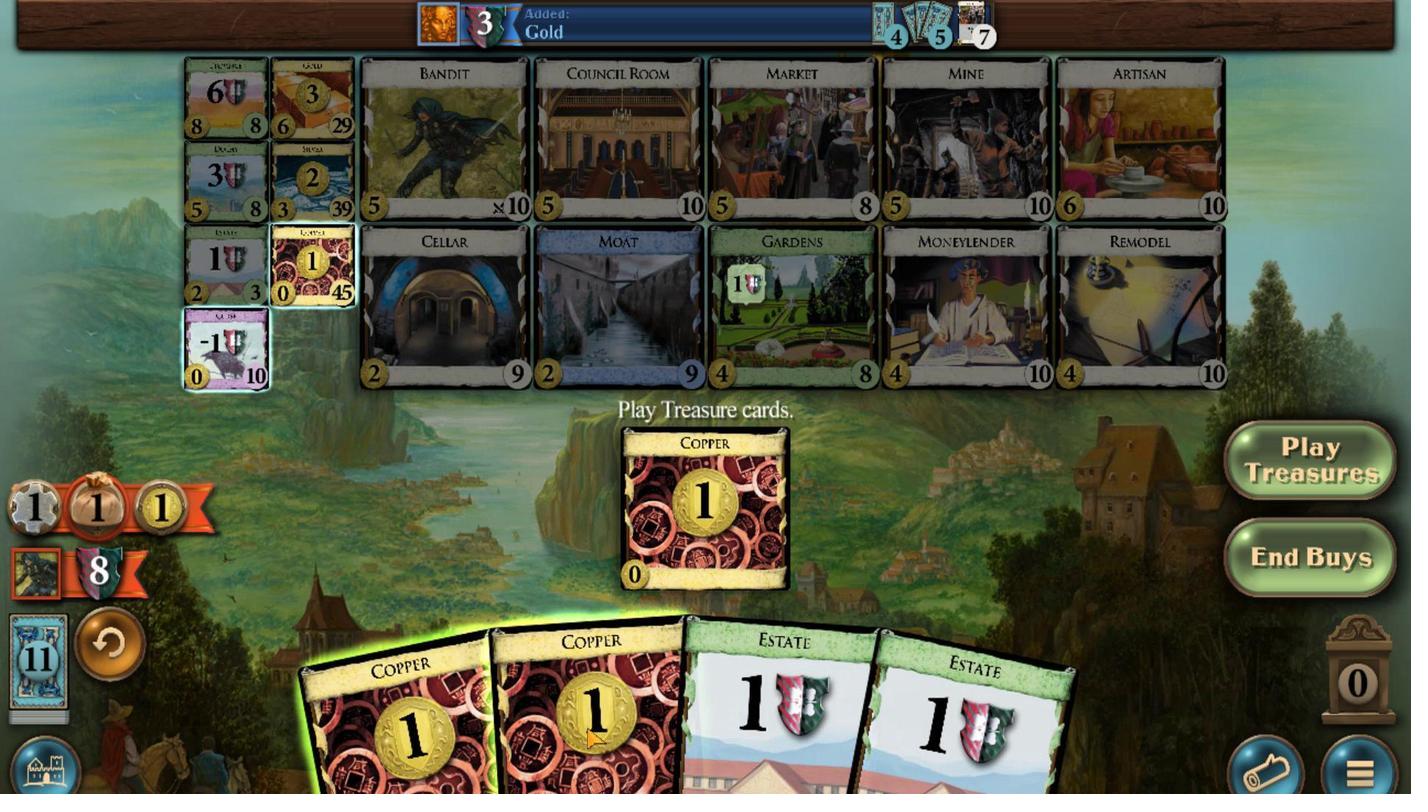 
Action: Mouse moved to (921, 498)
Screenshot: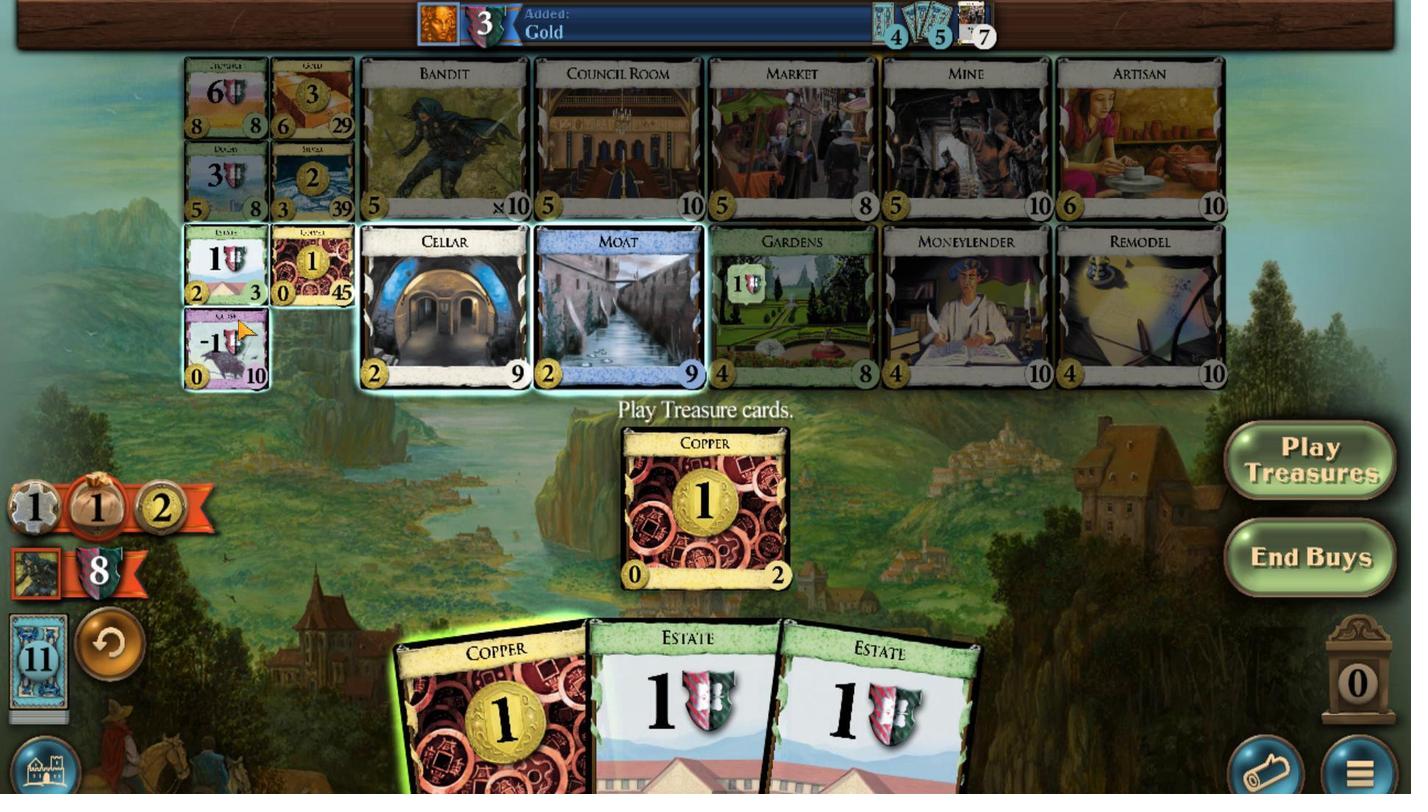 
Action: Mouse pressed left at (921, 498)
Screenshot: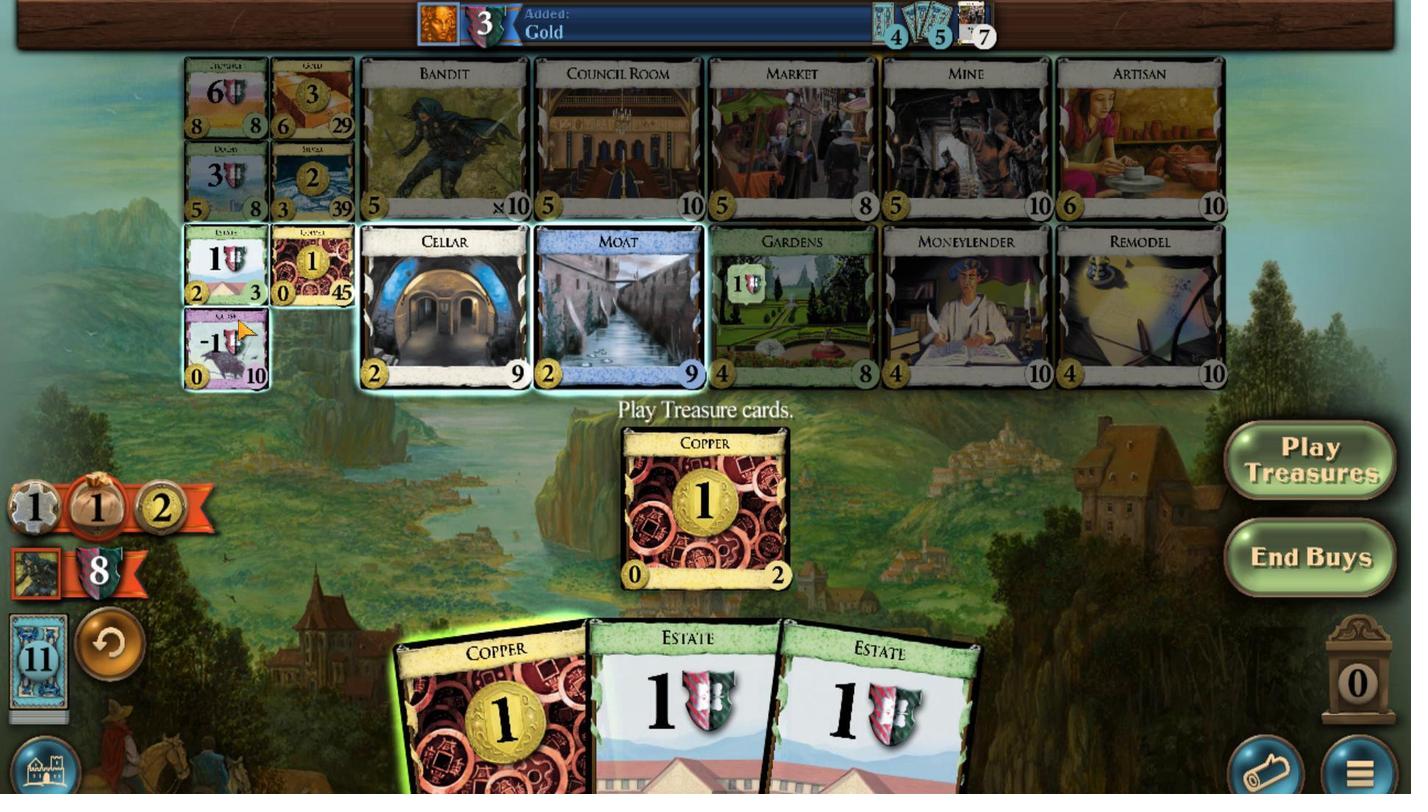 
Action: Mouse moved to (876, 555)
Screenshot: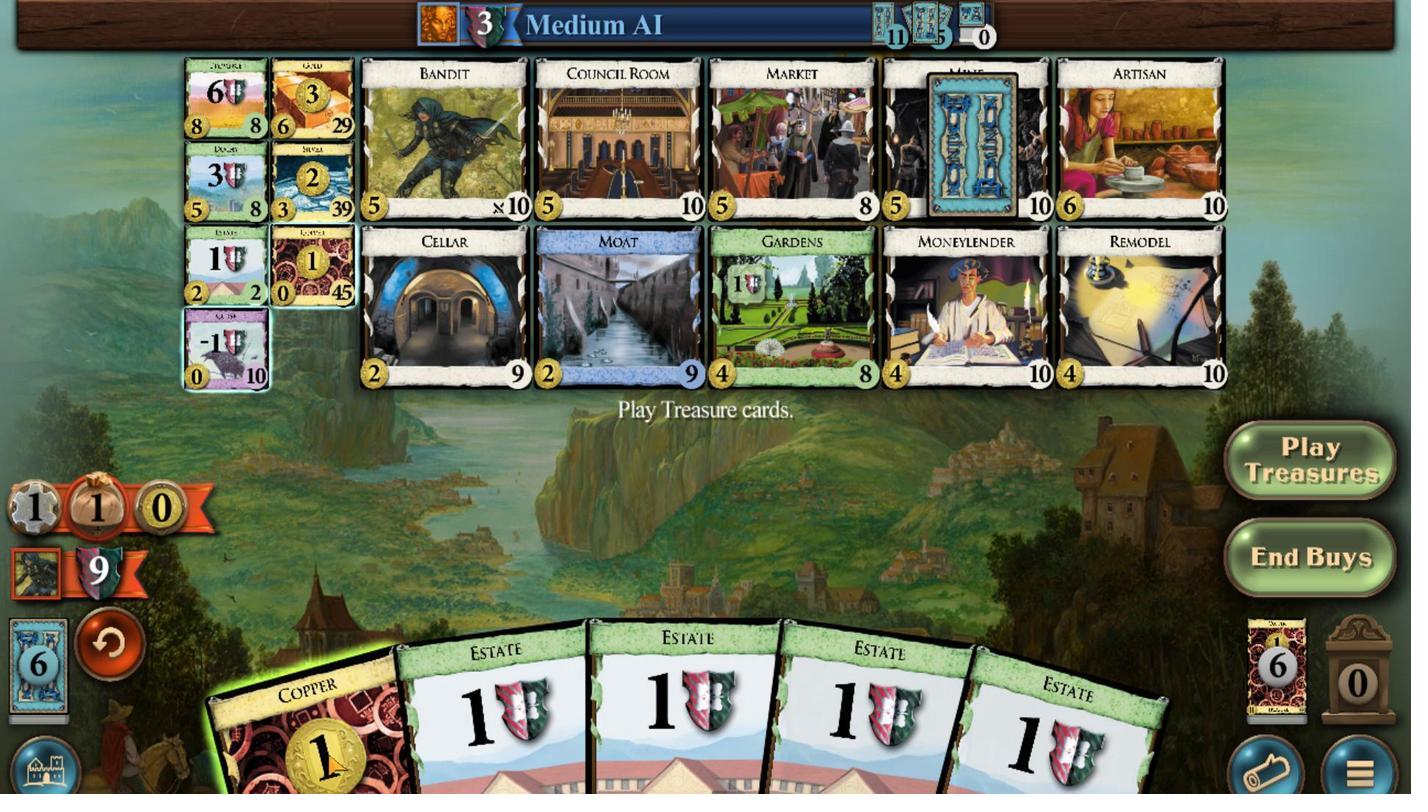 
Action: Mouse pressed left at (876, 555)
Screenshot: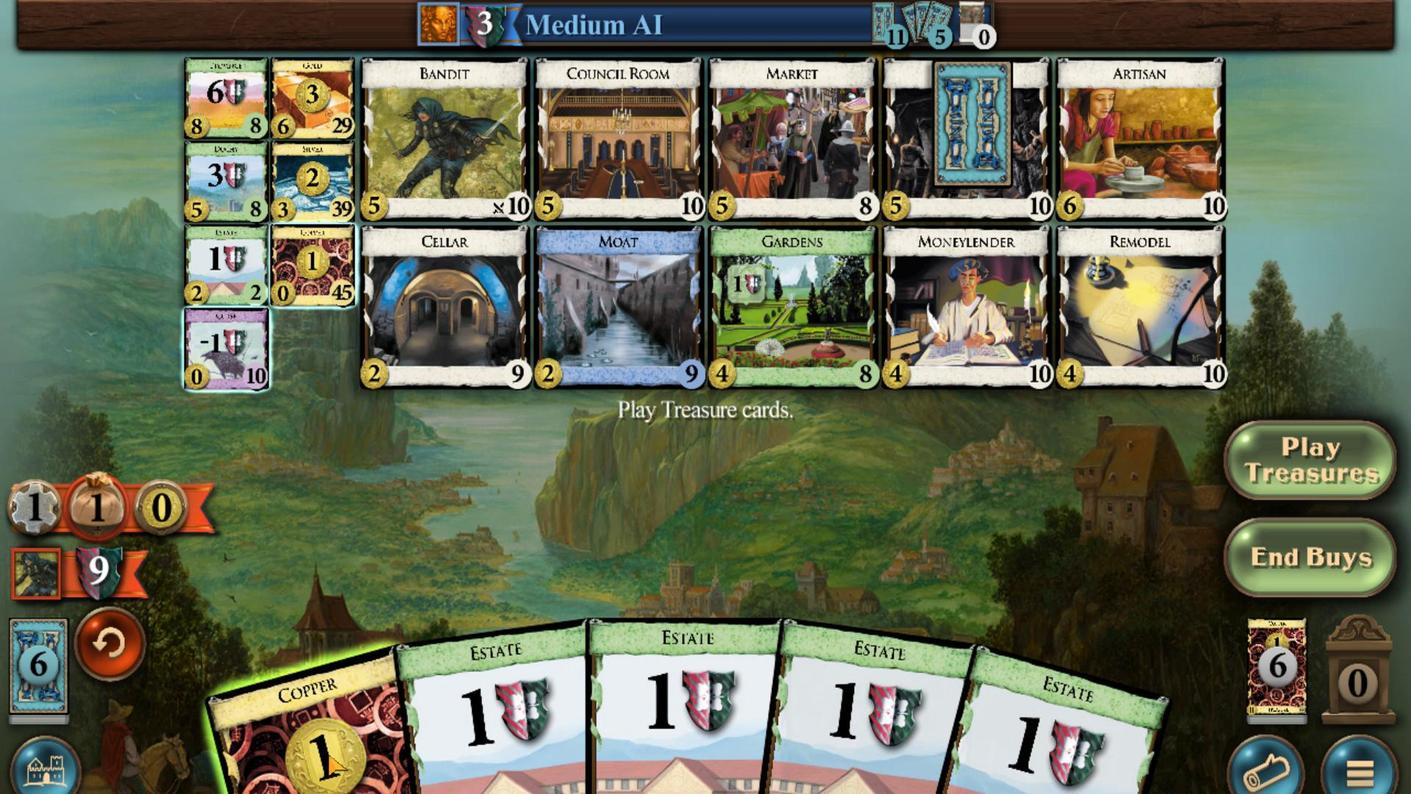 
Action: Mouse moved to (884, 498)
Screenshot: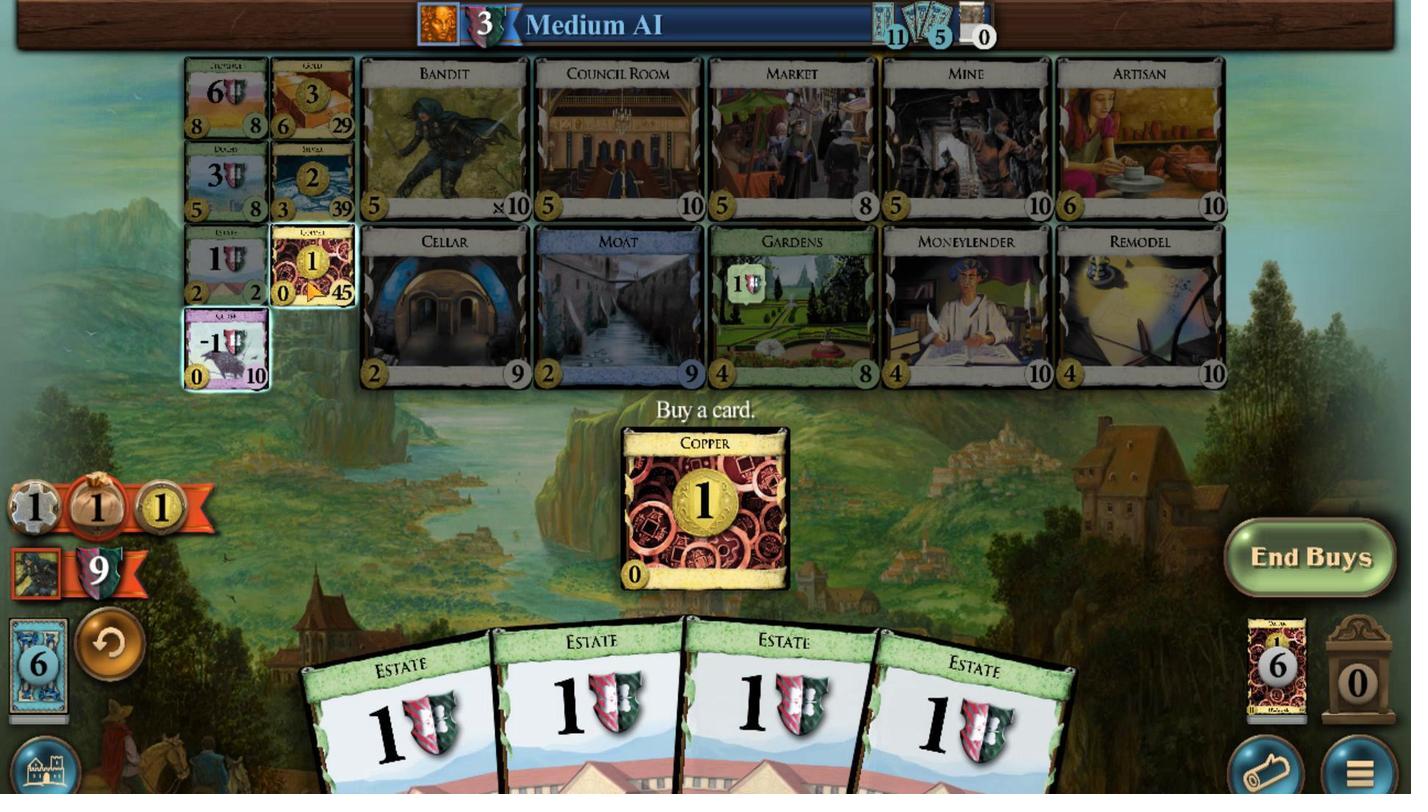 
Action: Mouse pressed left at (884, 498)
Screenshot: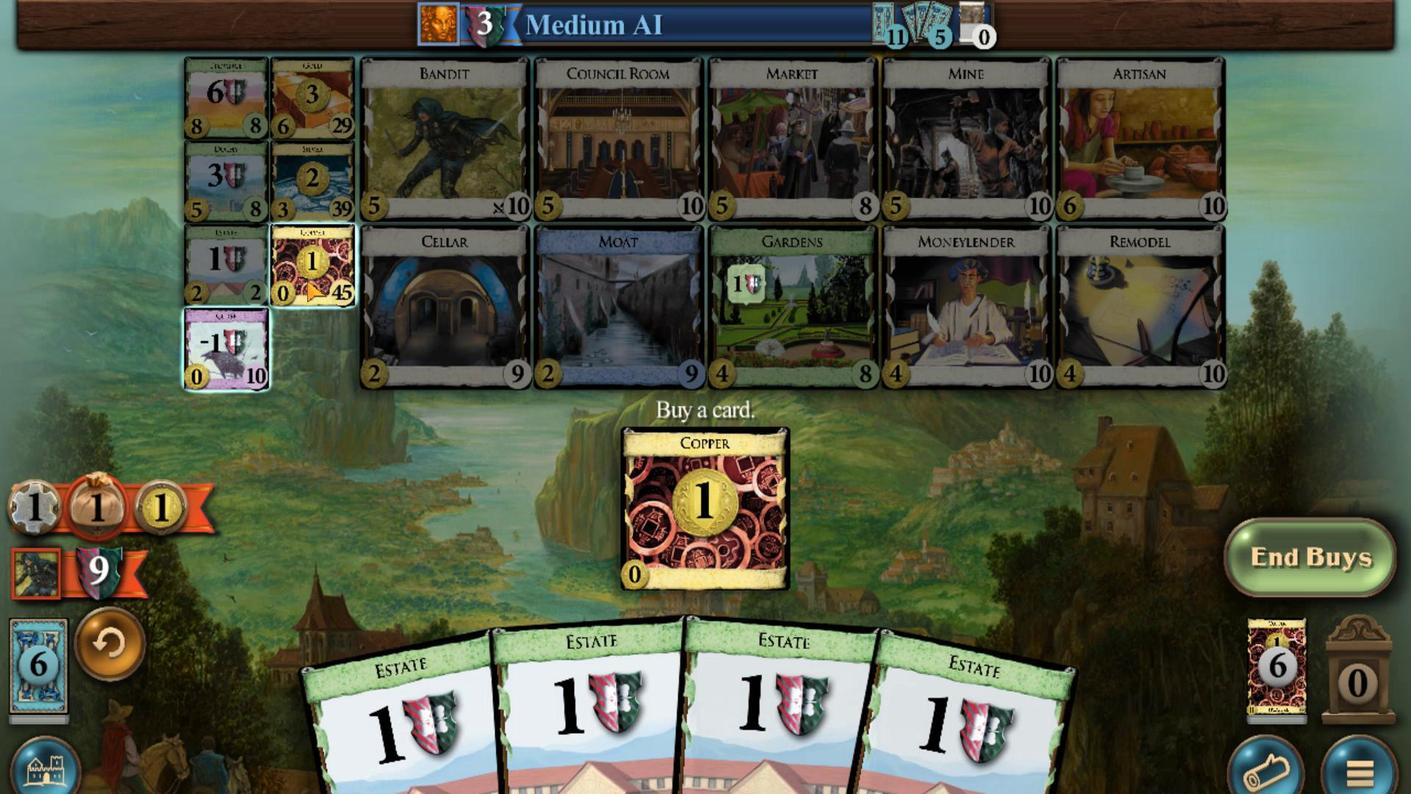 
Action: Mouse moved to (878, 496)
Screenshot: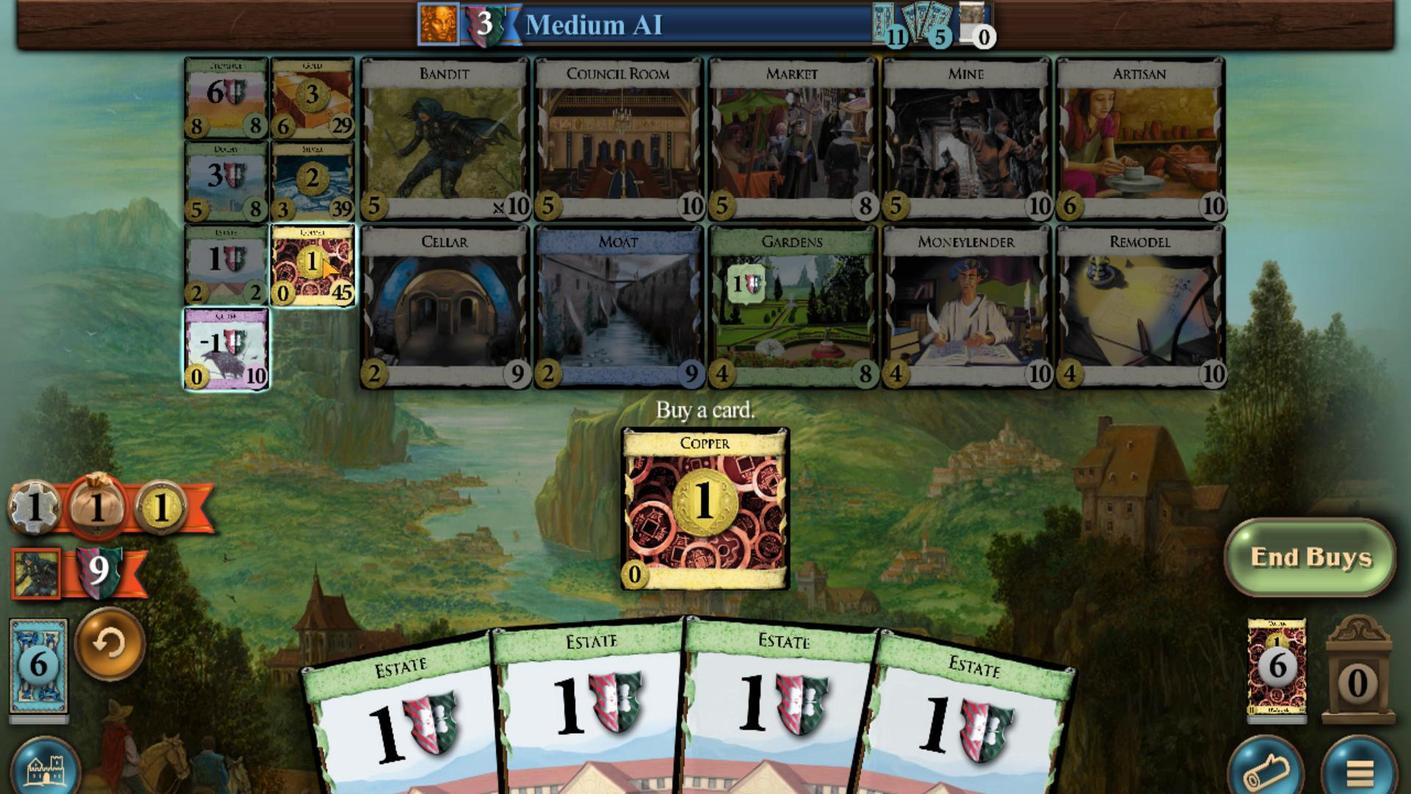 
Action: Mouse pressed left at (878, 496)
Screenshot: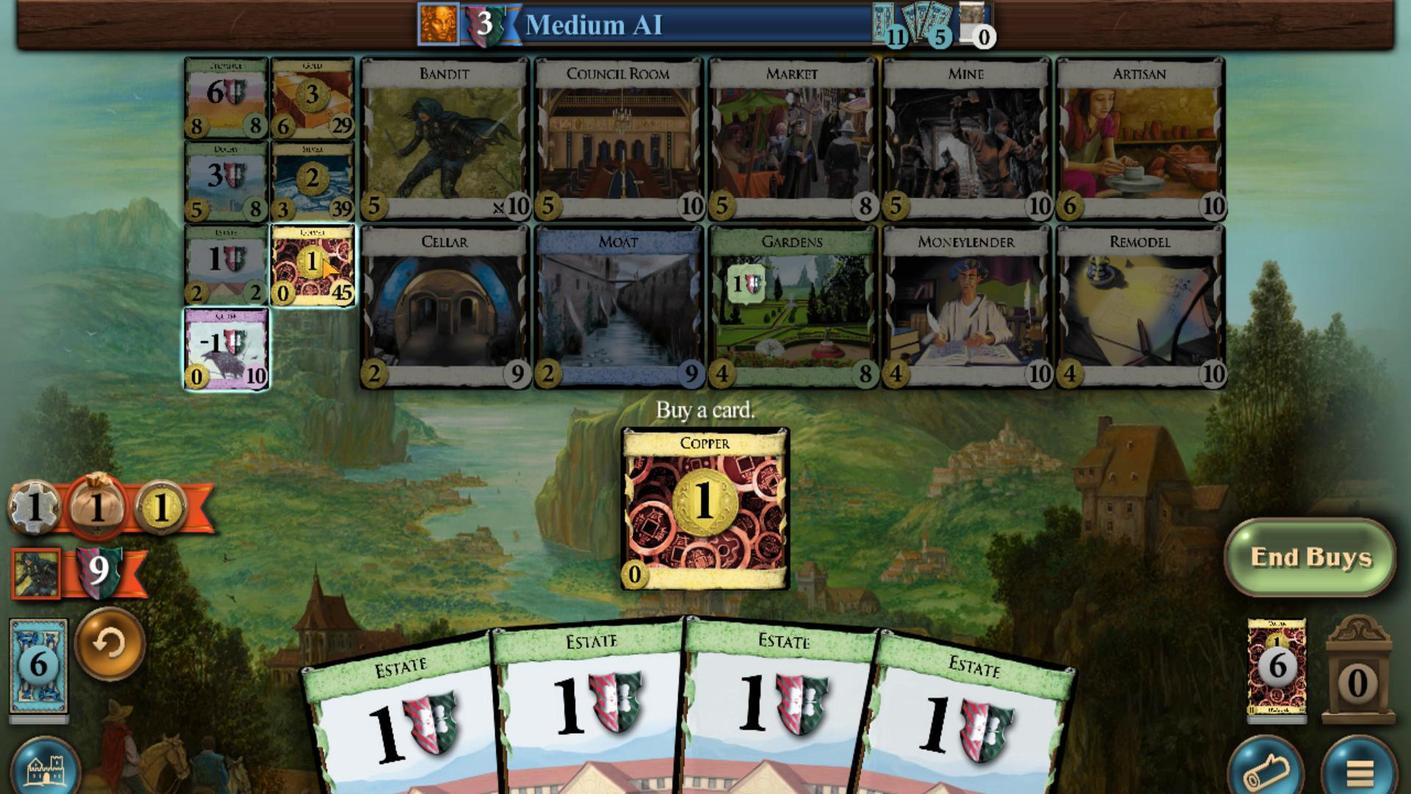 
Action: Mouse moved to (743, 558)
Screenshot: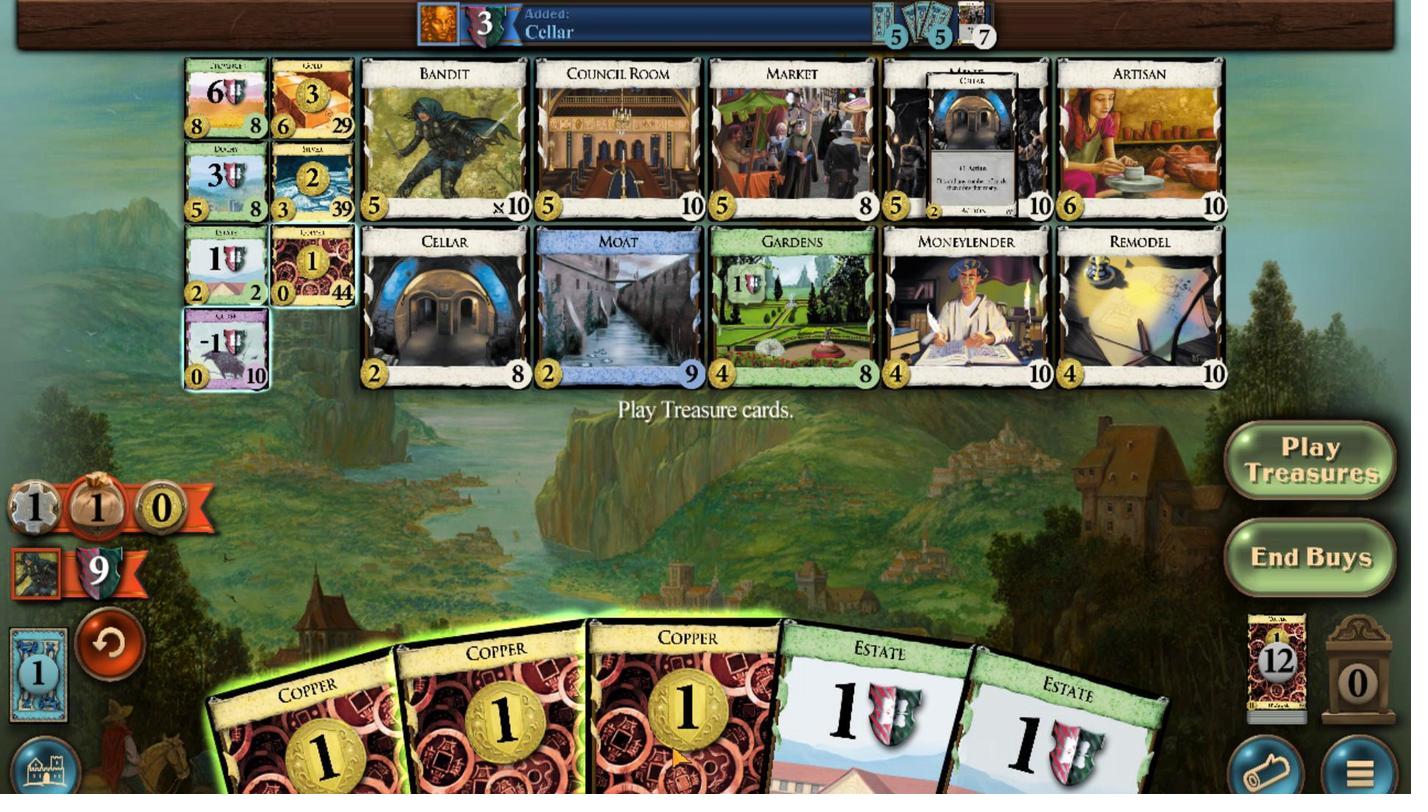 
Action: Mouse pressed left at (743, 558)
Screenshot: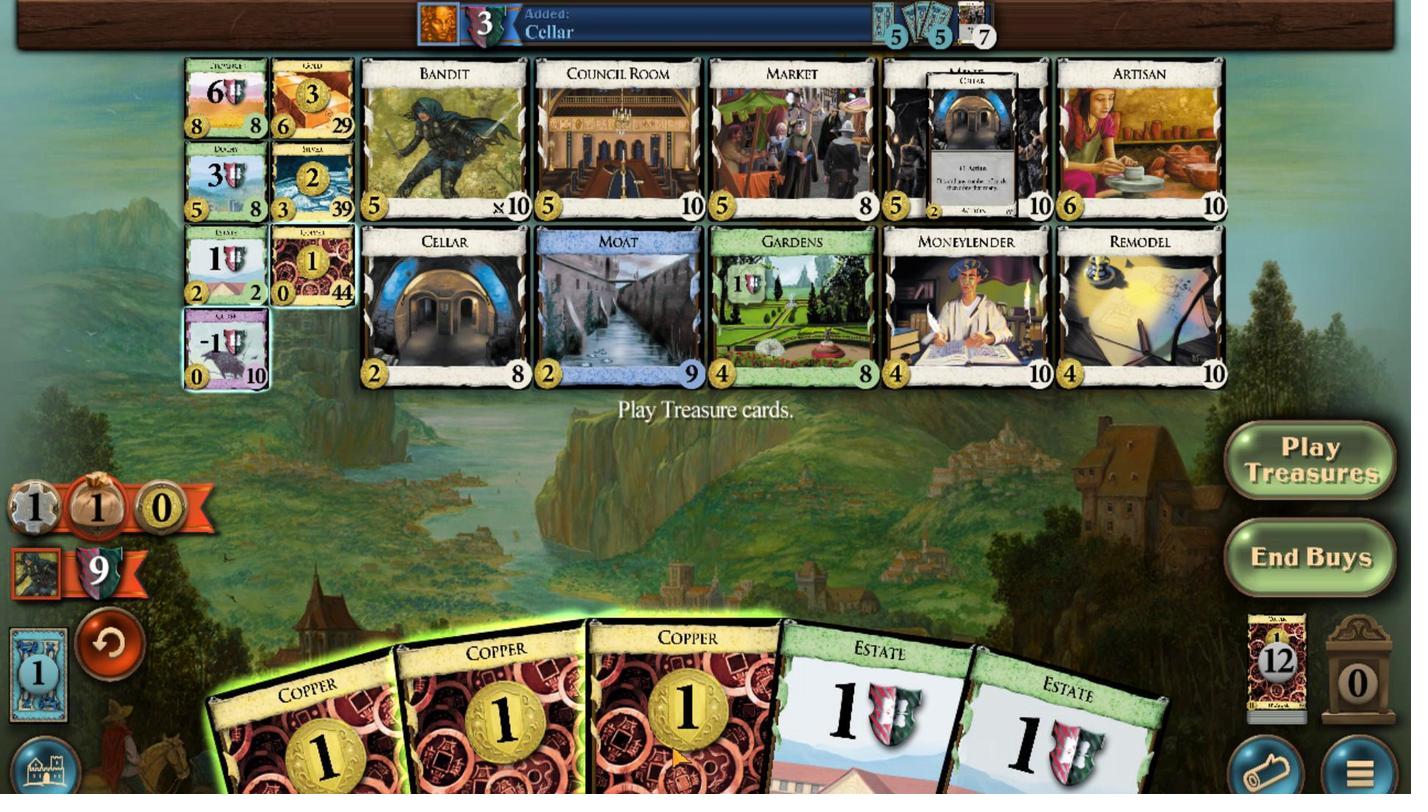 
Action: Mouse moved to (778, 555)
Screenshot: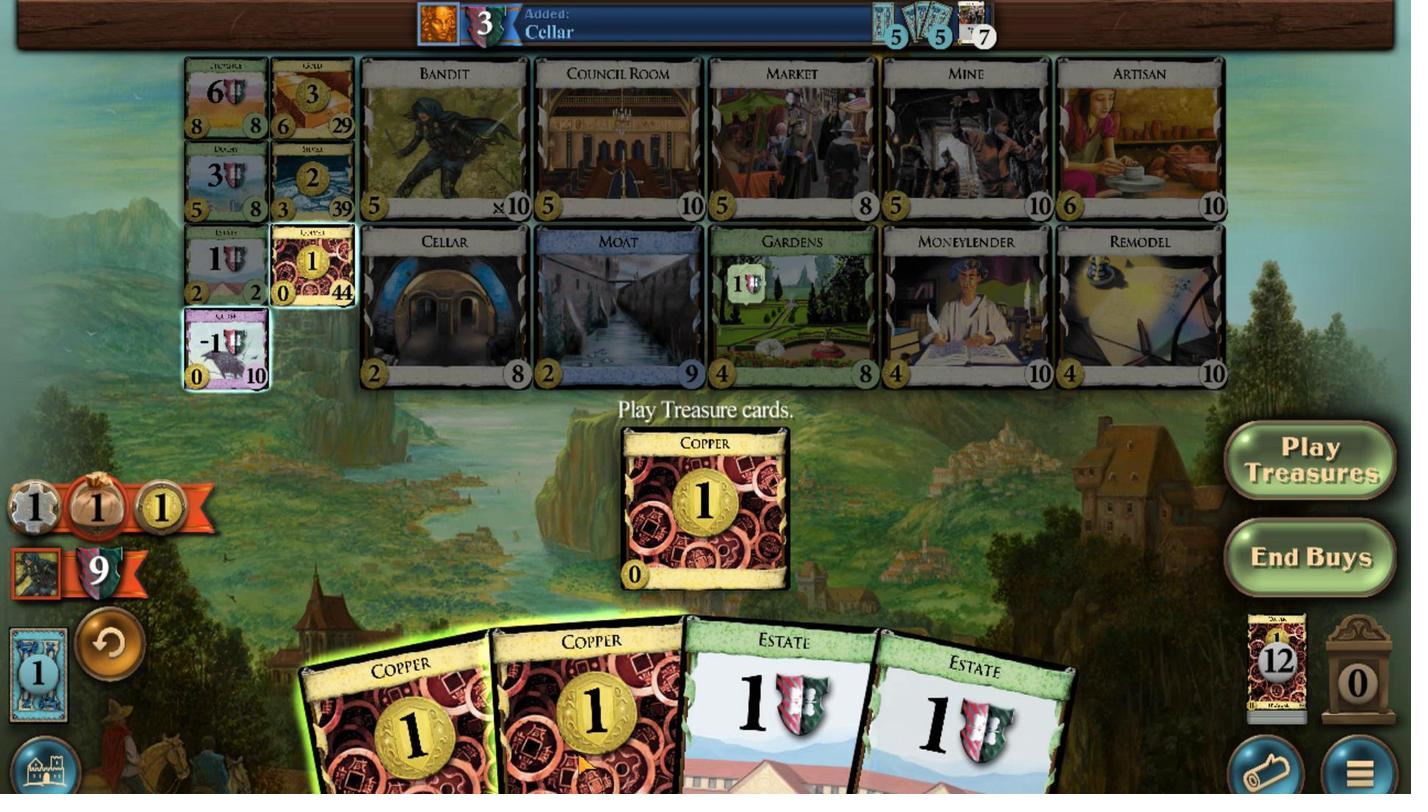 
Action: Mouse pressed left at (778, 555)
Screenshot: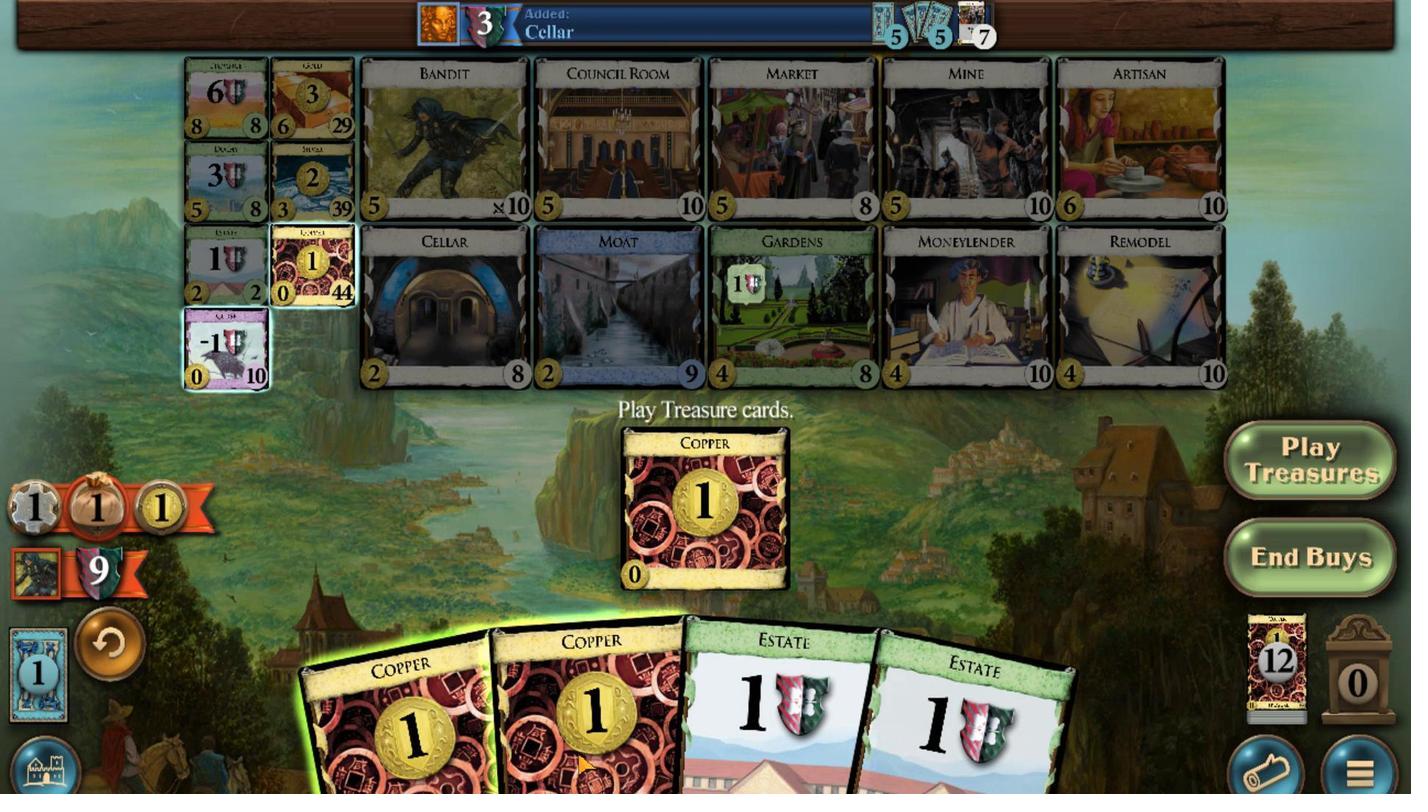 
Action: Mouse moved to (914, 494)
Screenshot: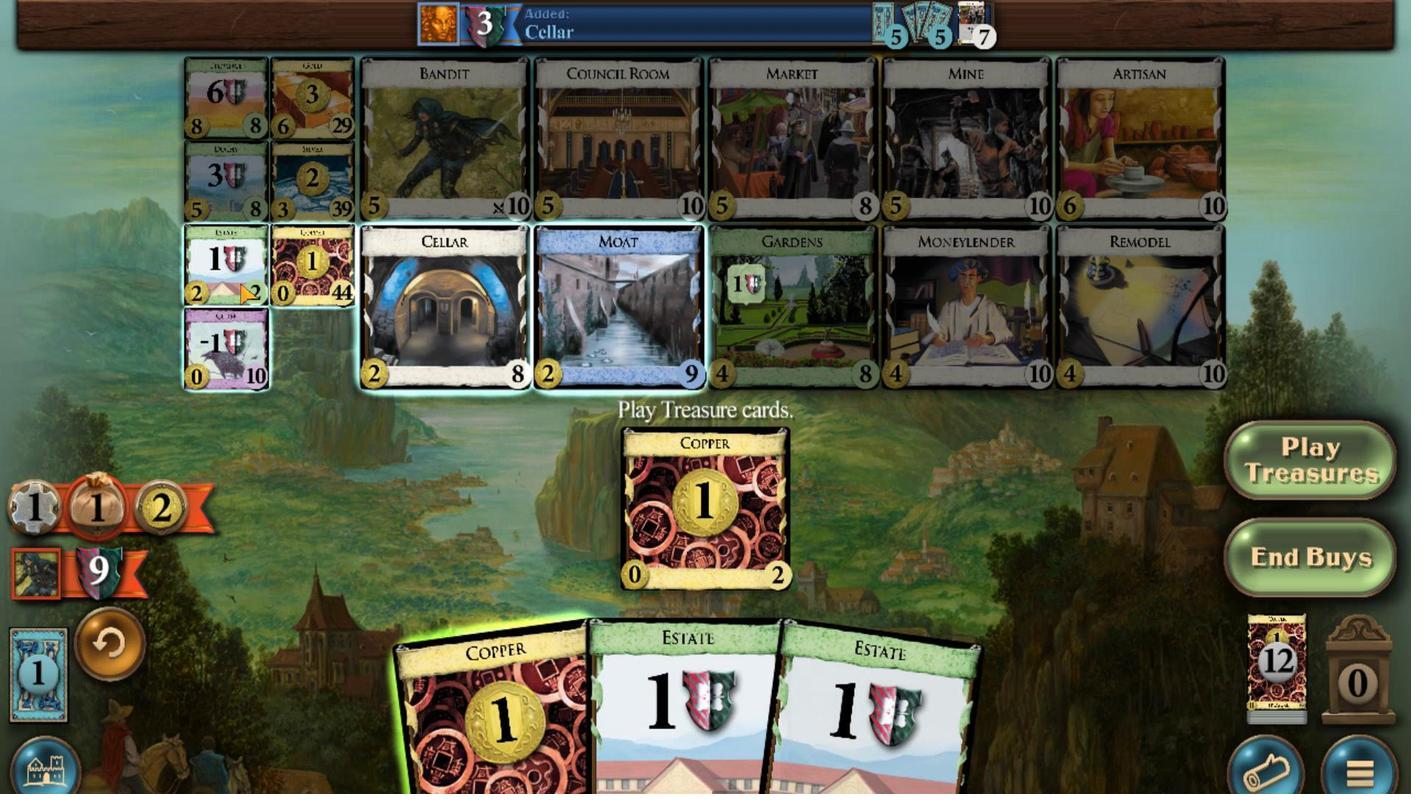 
Action: Mouse pressed left at (914, 494)
Screenshot: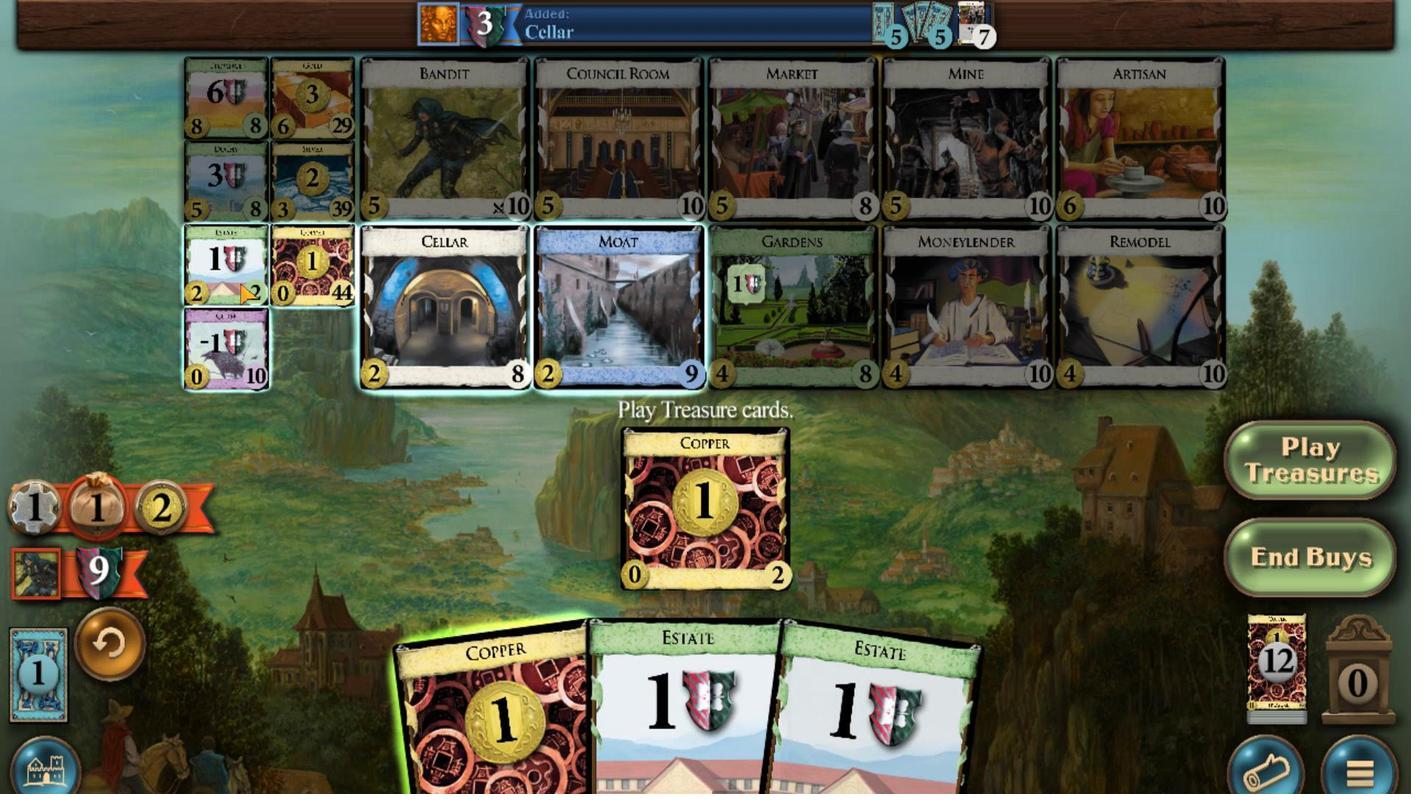 
Action: Mouse moved to (734, 554)
Screenshot: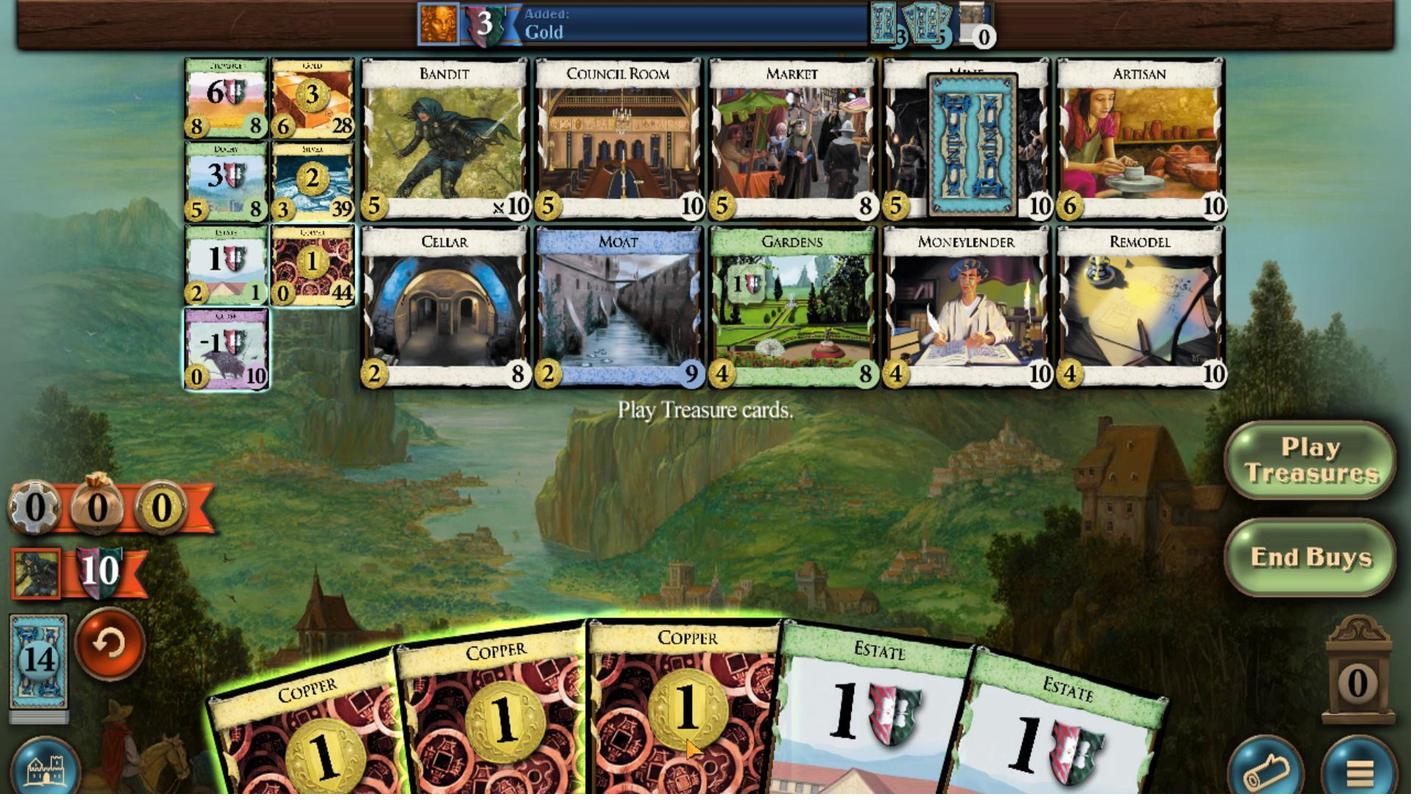 
Action: Mouse pressed left at (734, 554)
Screenshot: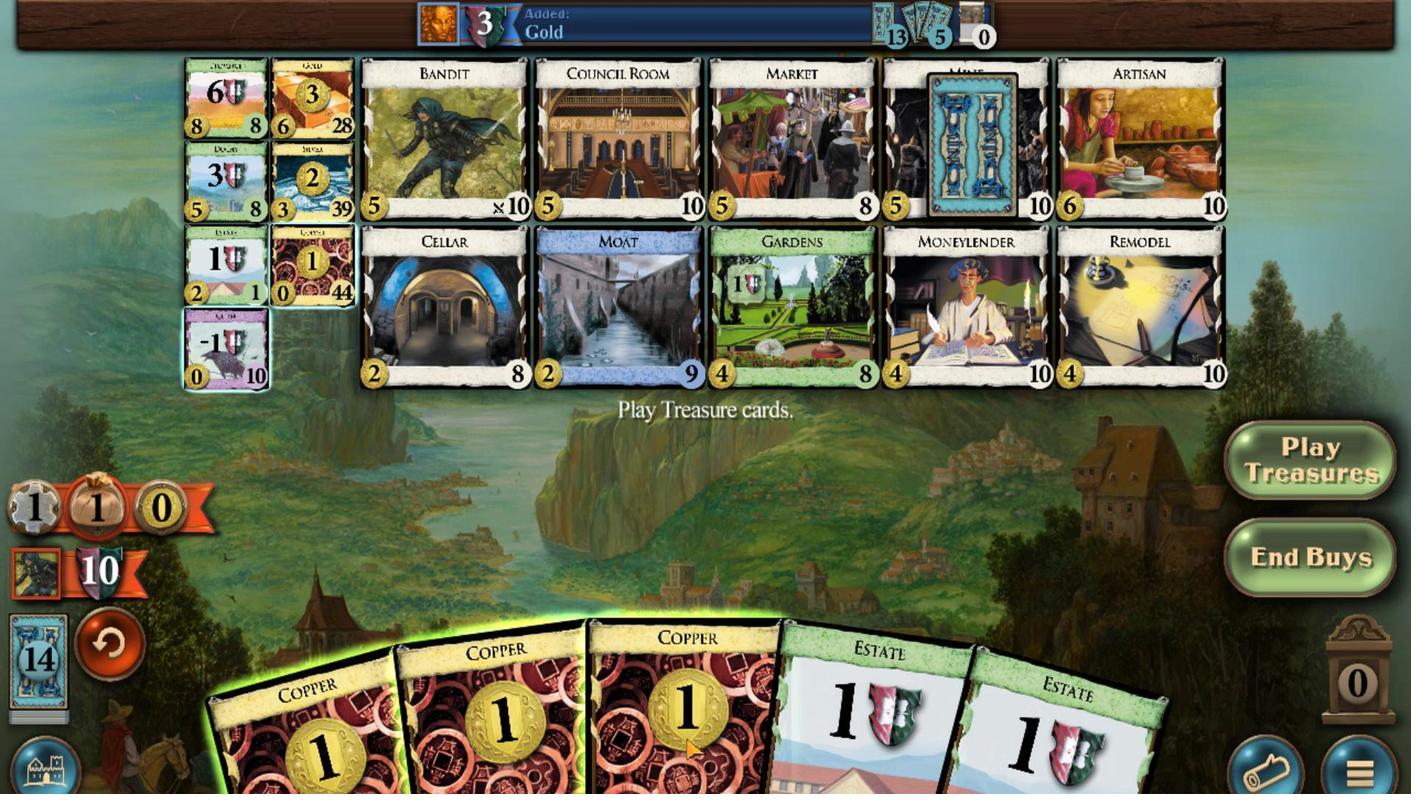 
Action: Mouse moved to (779, 555)
Screenshot: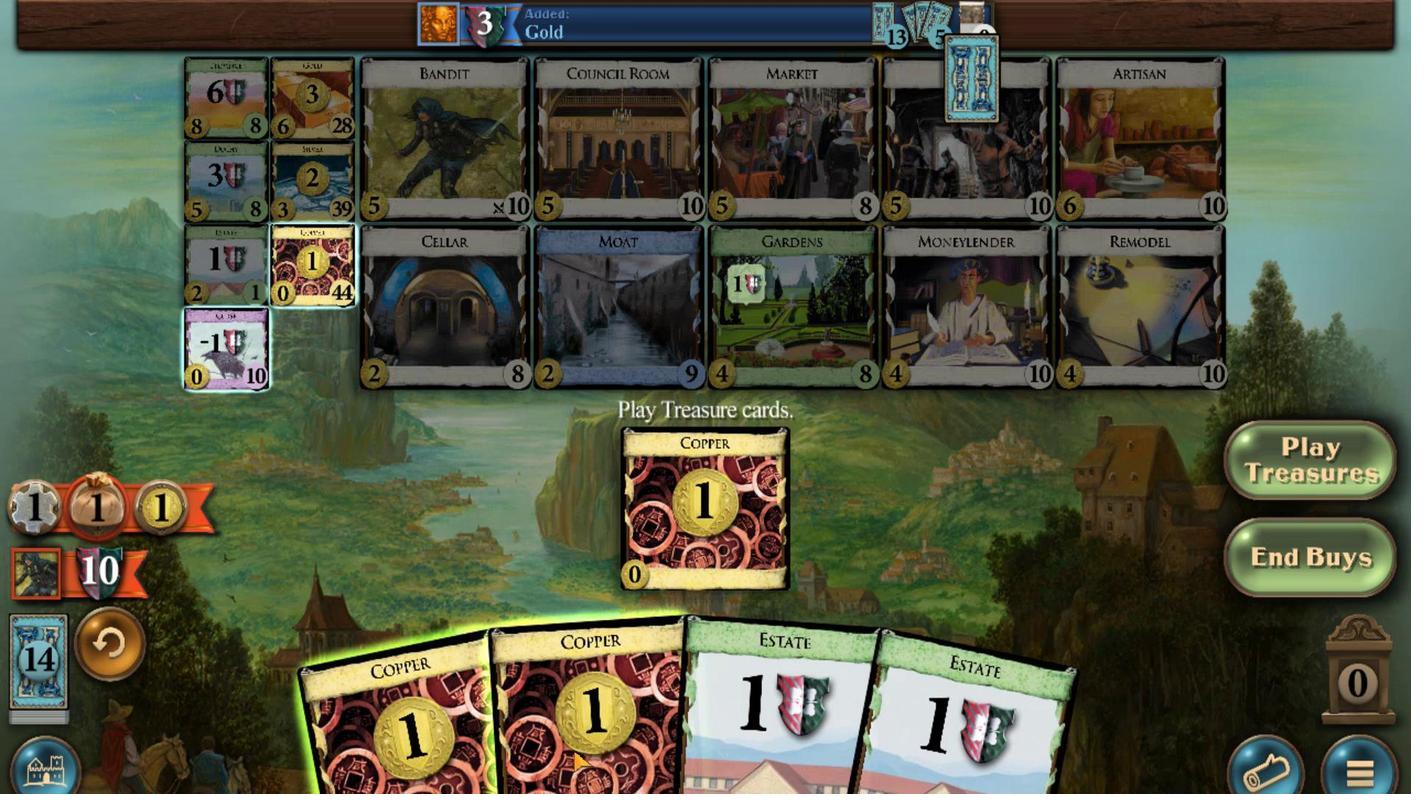 
Action: Mouse pressed left at (779, 555)
Screenshot: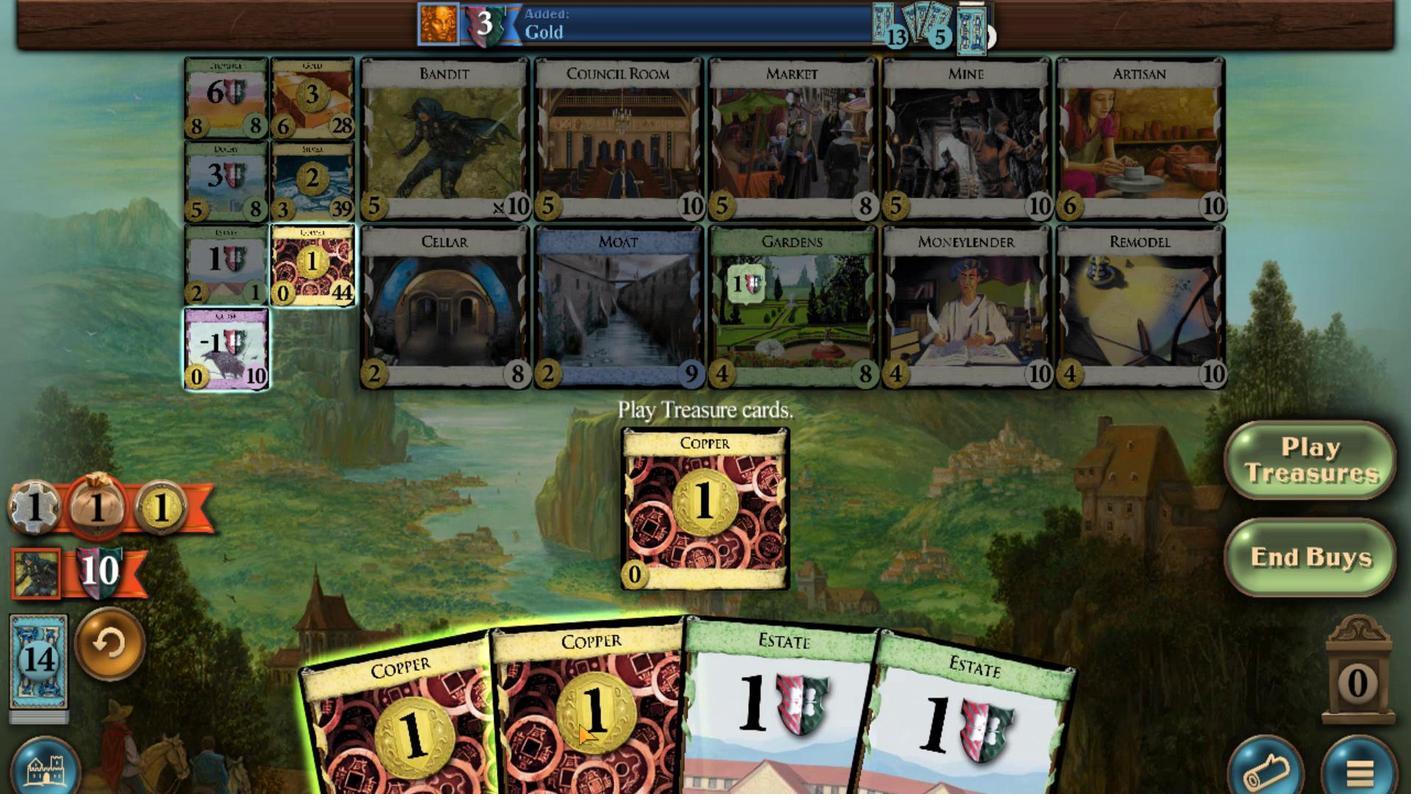 
Action: Mouse moved to (925, 497)
Screenshot: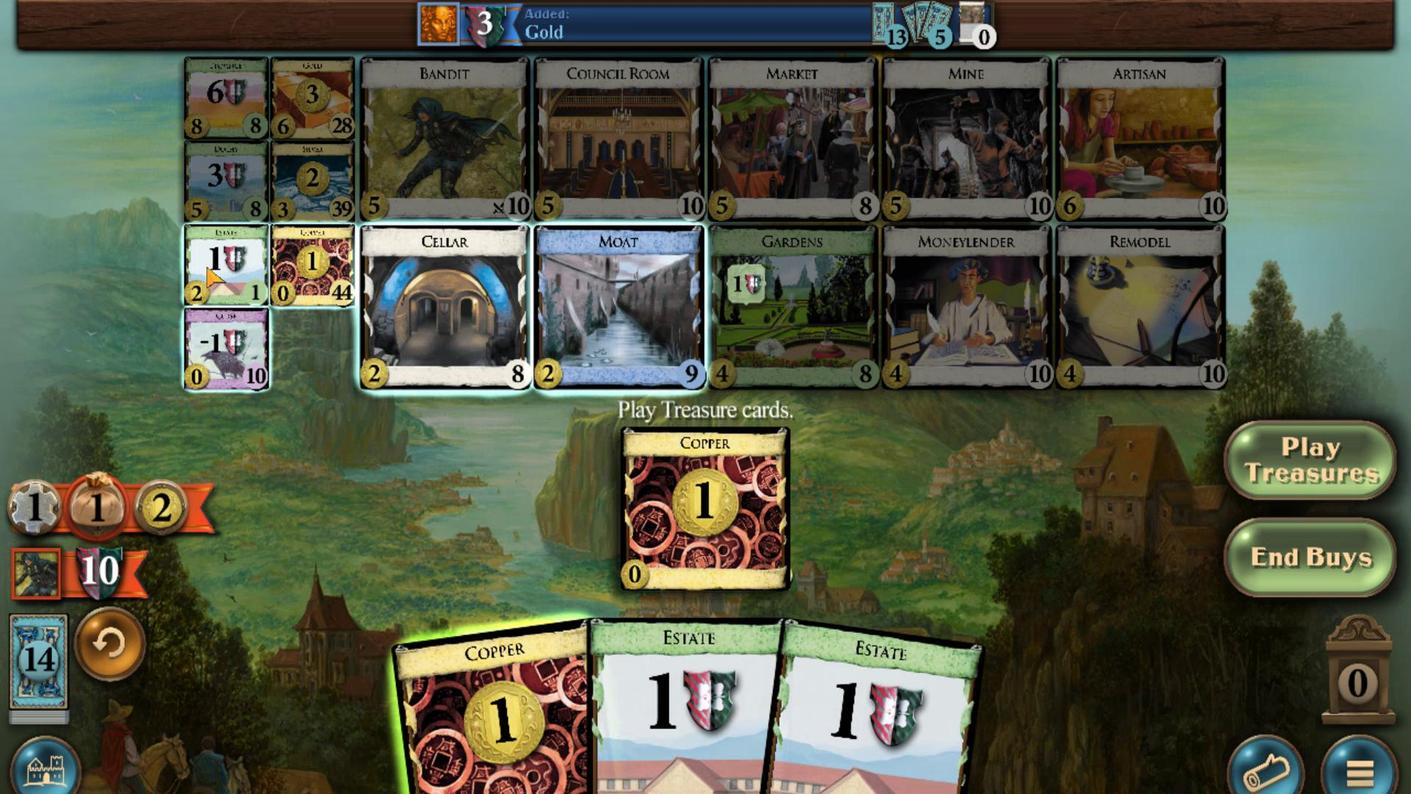 
Action: Mouse pressed left at (925, 497)
Screenshot: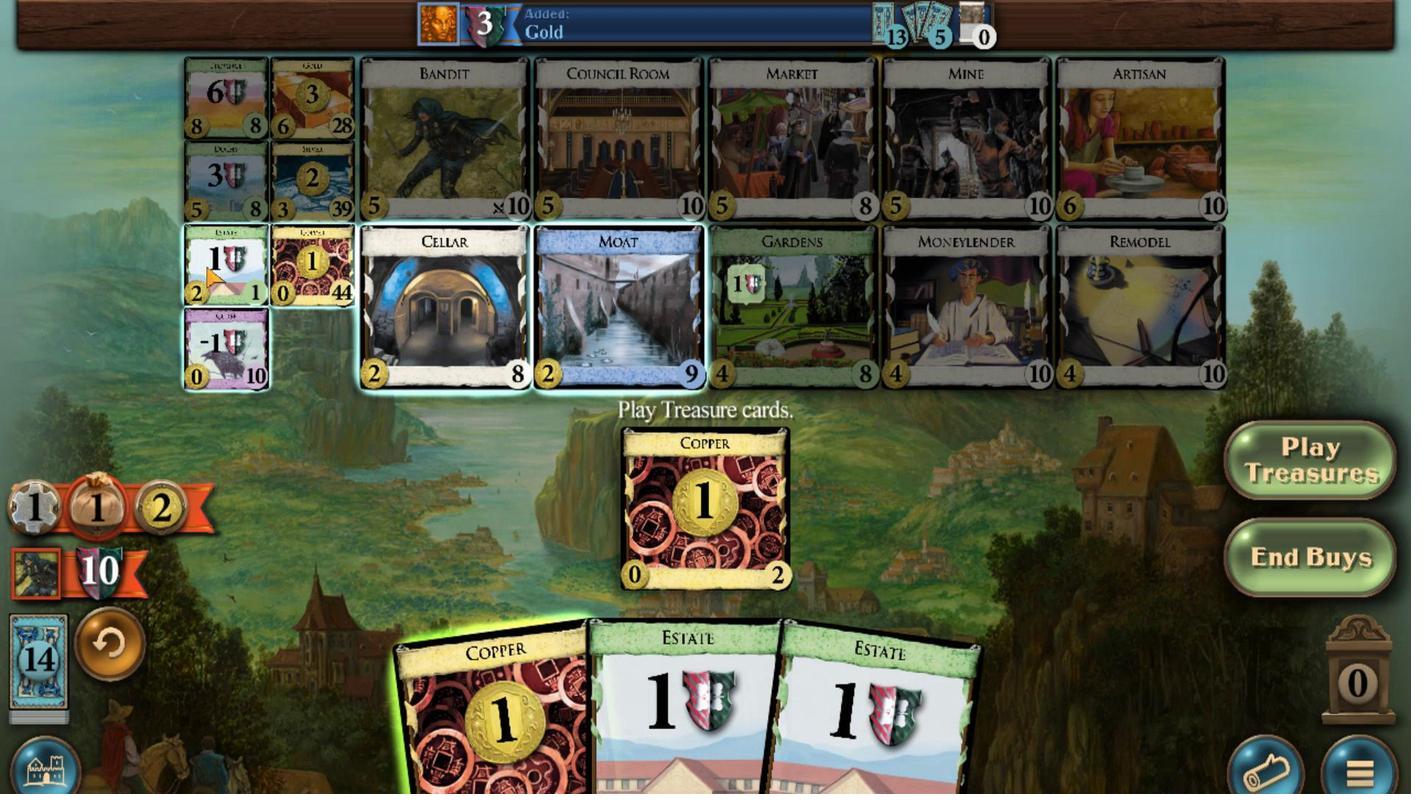 
Action: Mouse moved to (750, 553)
Screenshot: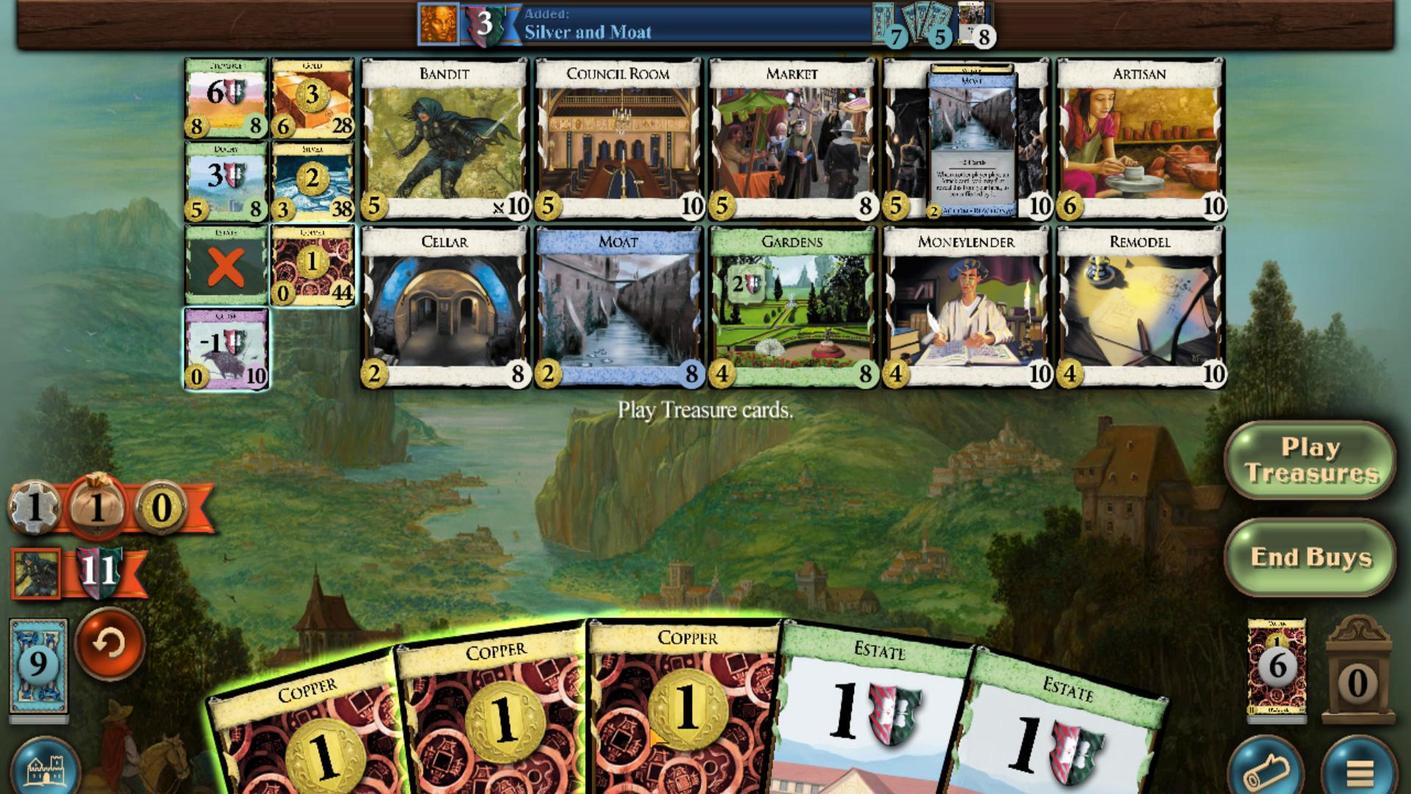 
Action: Mouse pressed left at (750, 553)
Screenshot: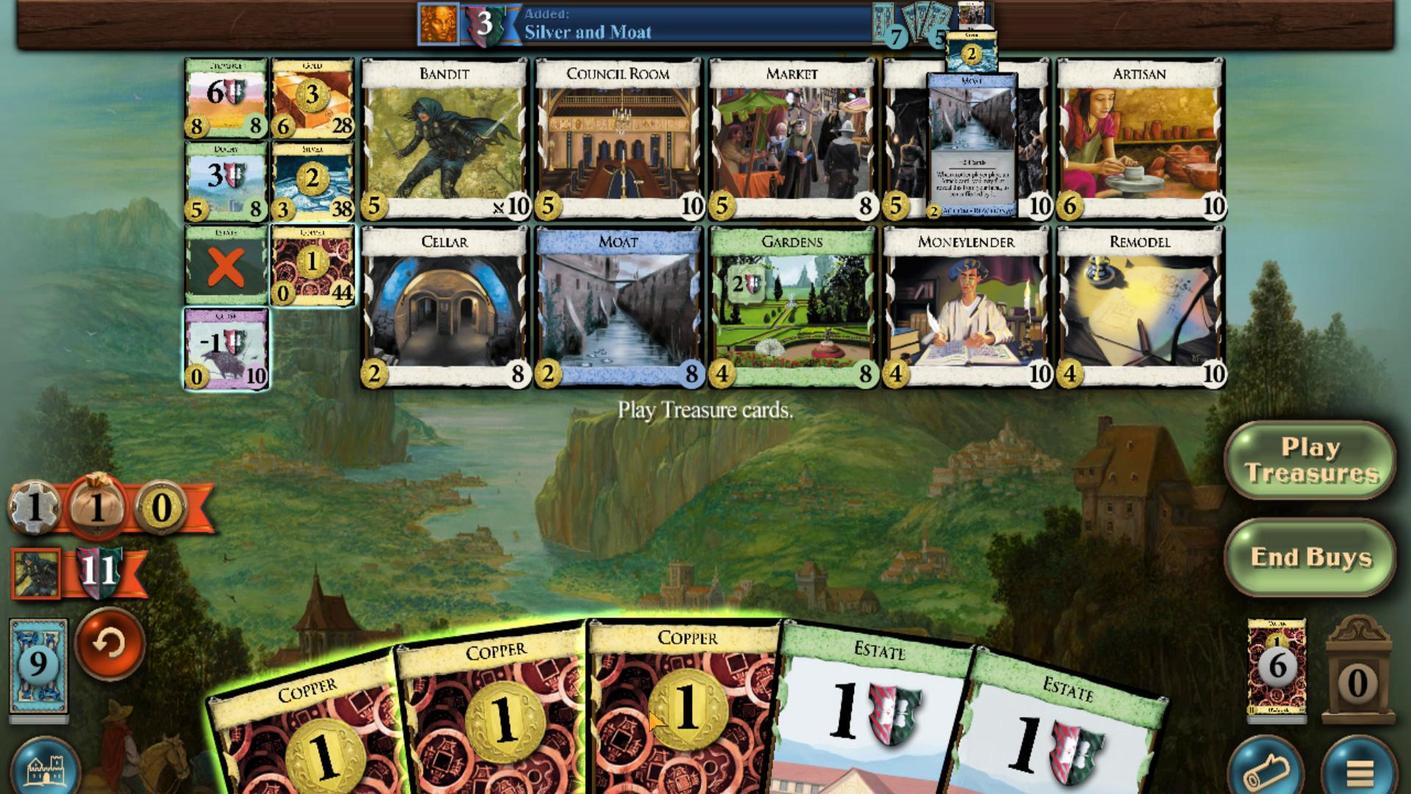 
Action: Mouse moved to (797, 554)
Screenshot: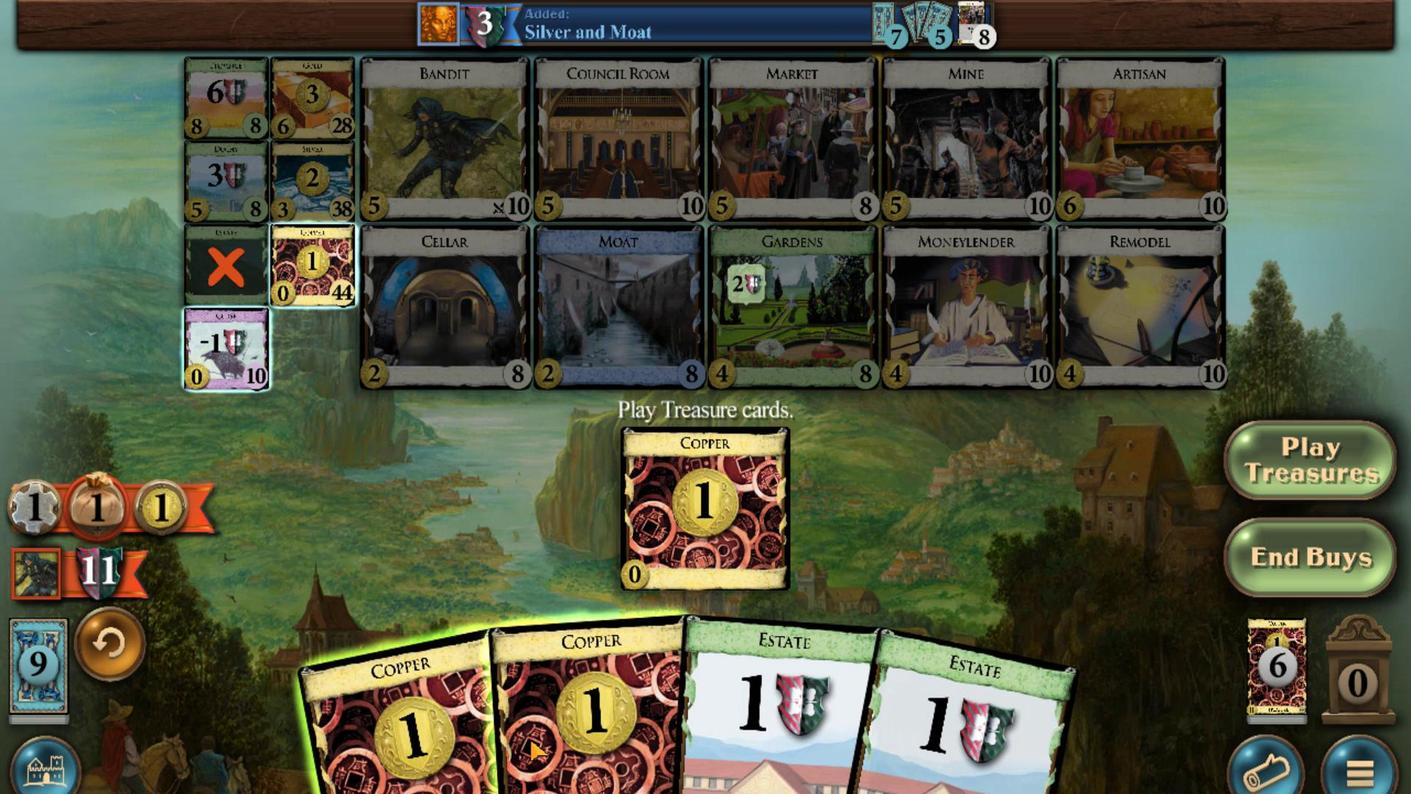 
Action: Mouse pressed left at (797, 554)
Screenshot: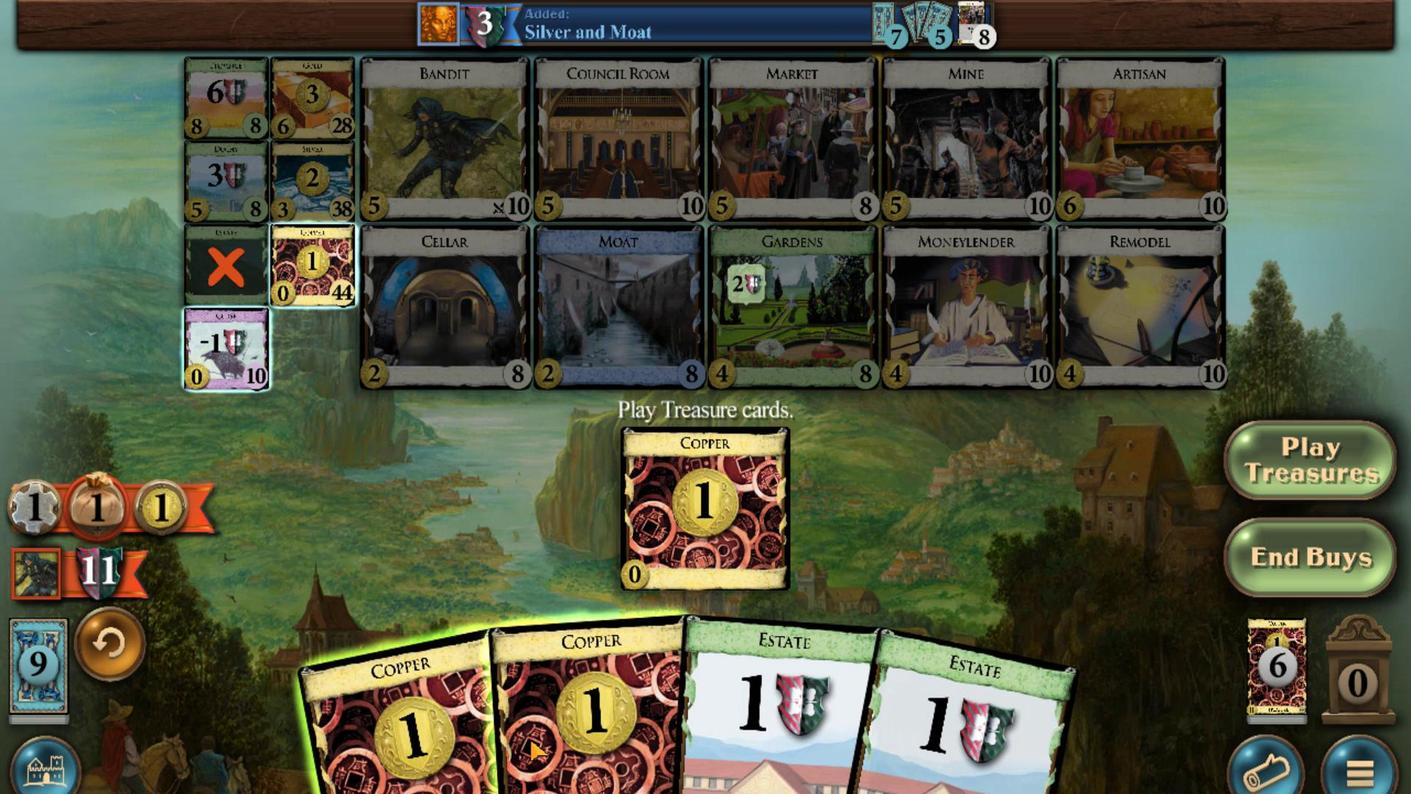 
Action: Mouse moved to (826, 558)
Screenshot: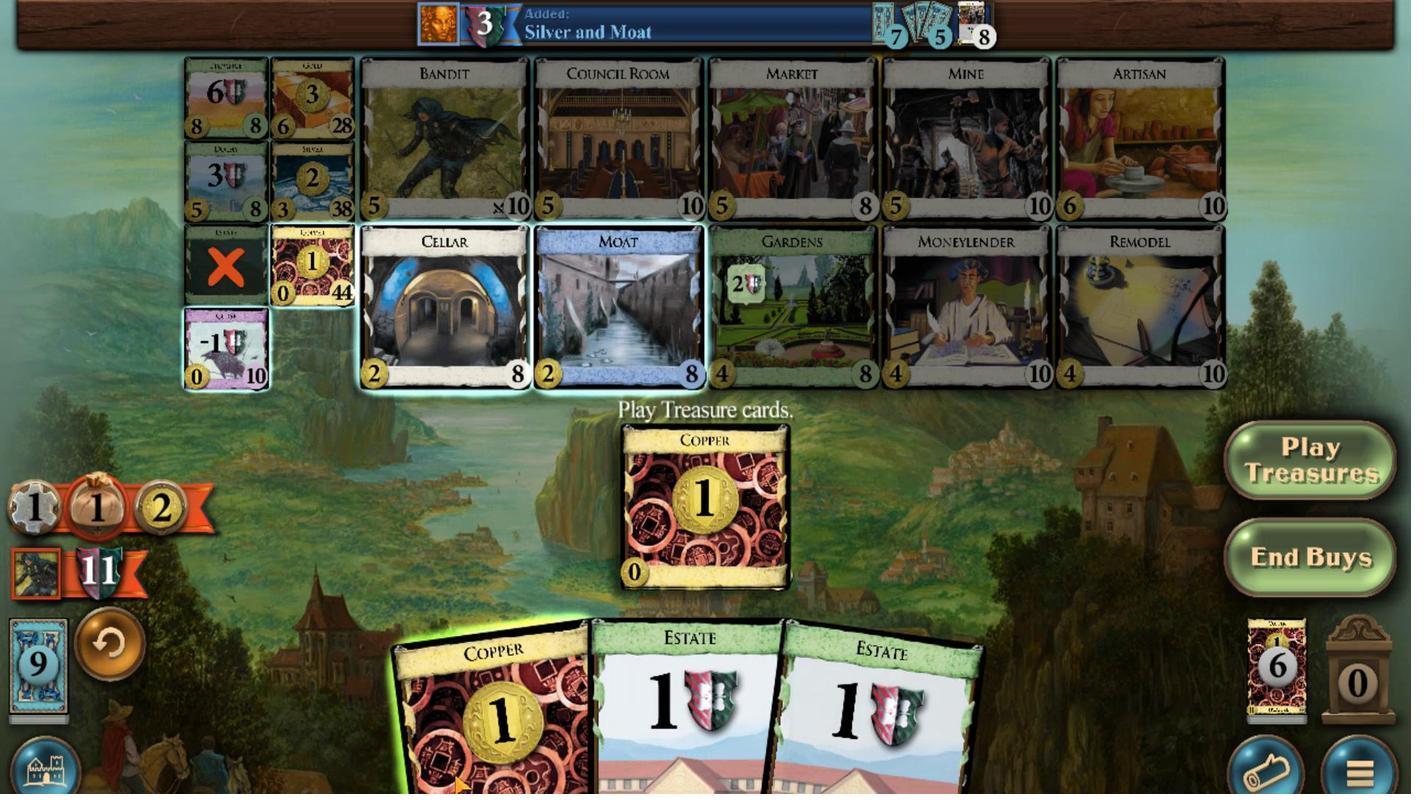 
Action: Mouse pressed left at (826, 558)
Screenshot: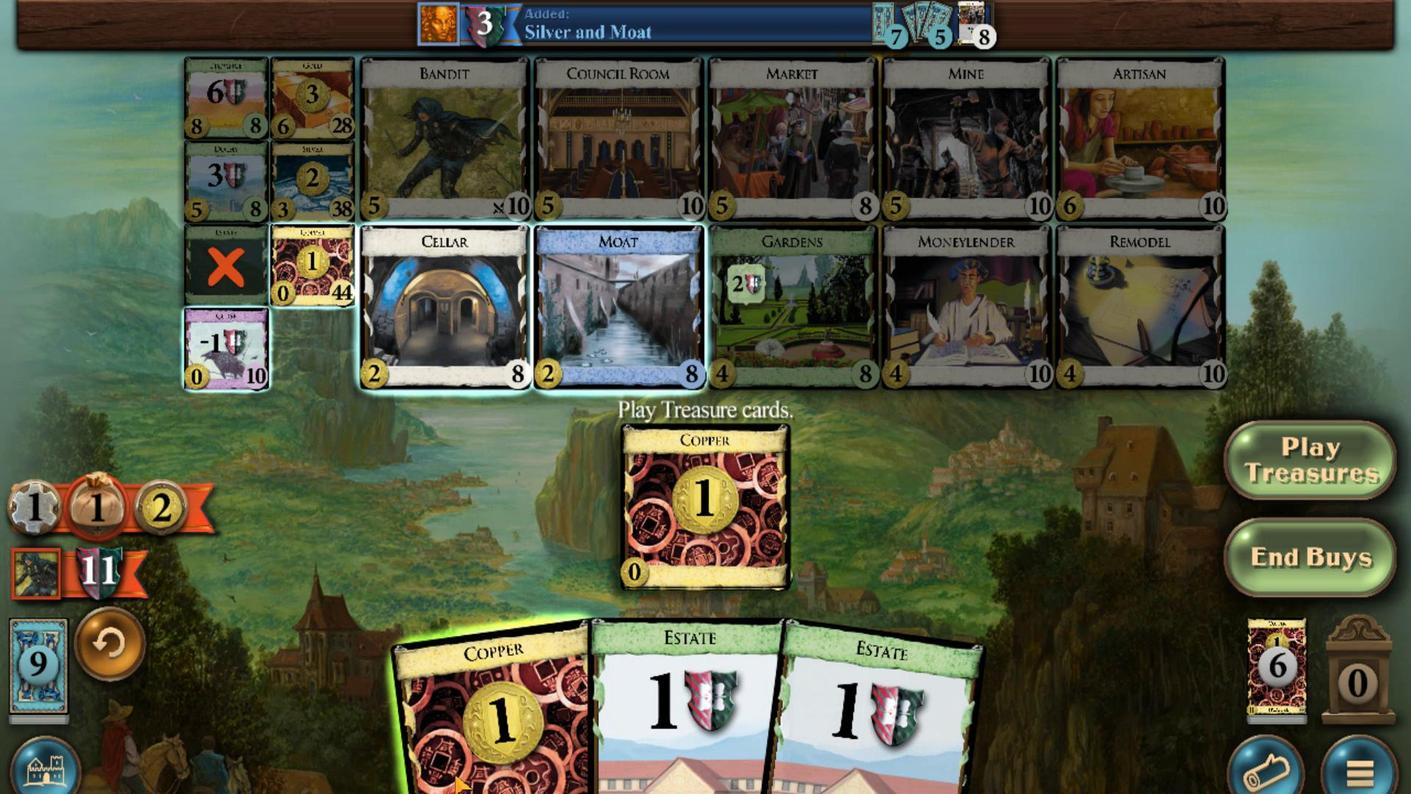 
Action: Mouse moved to (886, 486)
Screenshot: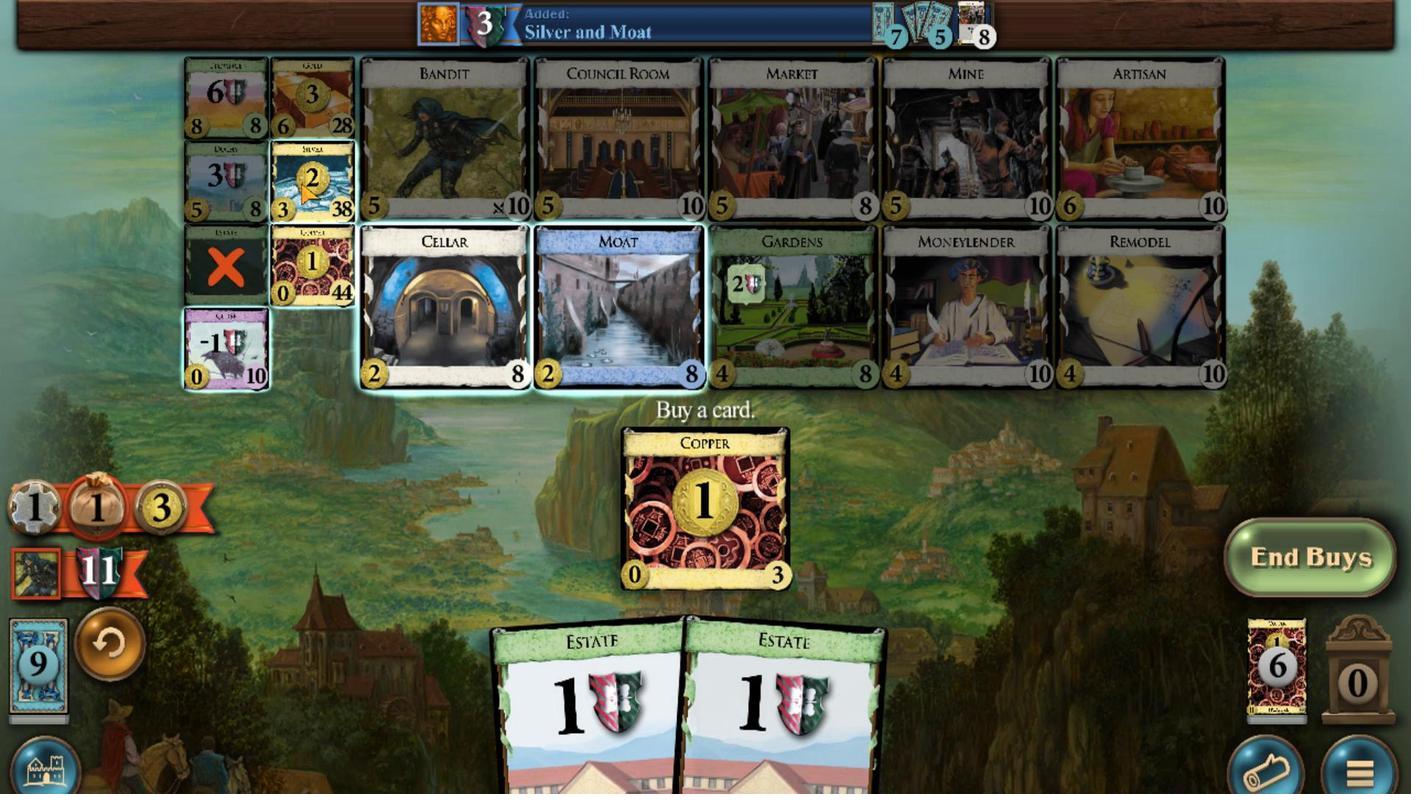 
Action: Mouse pressed left at (886, 486)
Screenshot: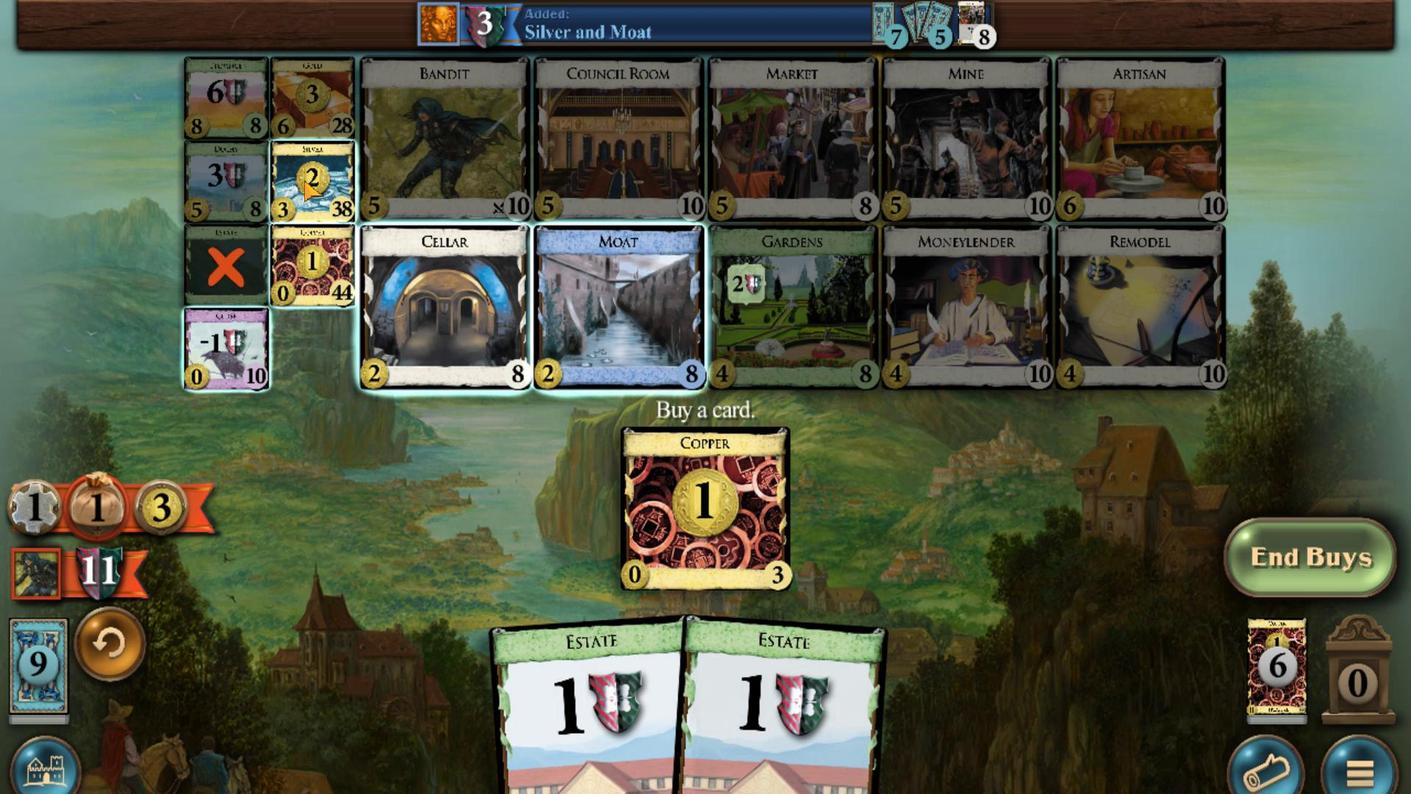 
Action: Mouse moved to (817, 550)
Screenshot: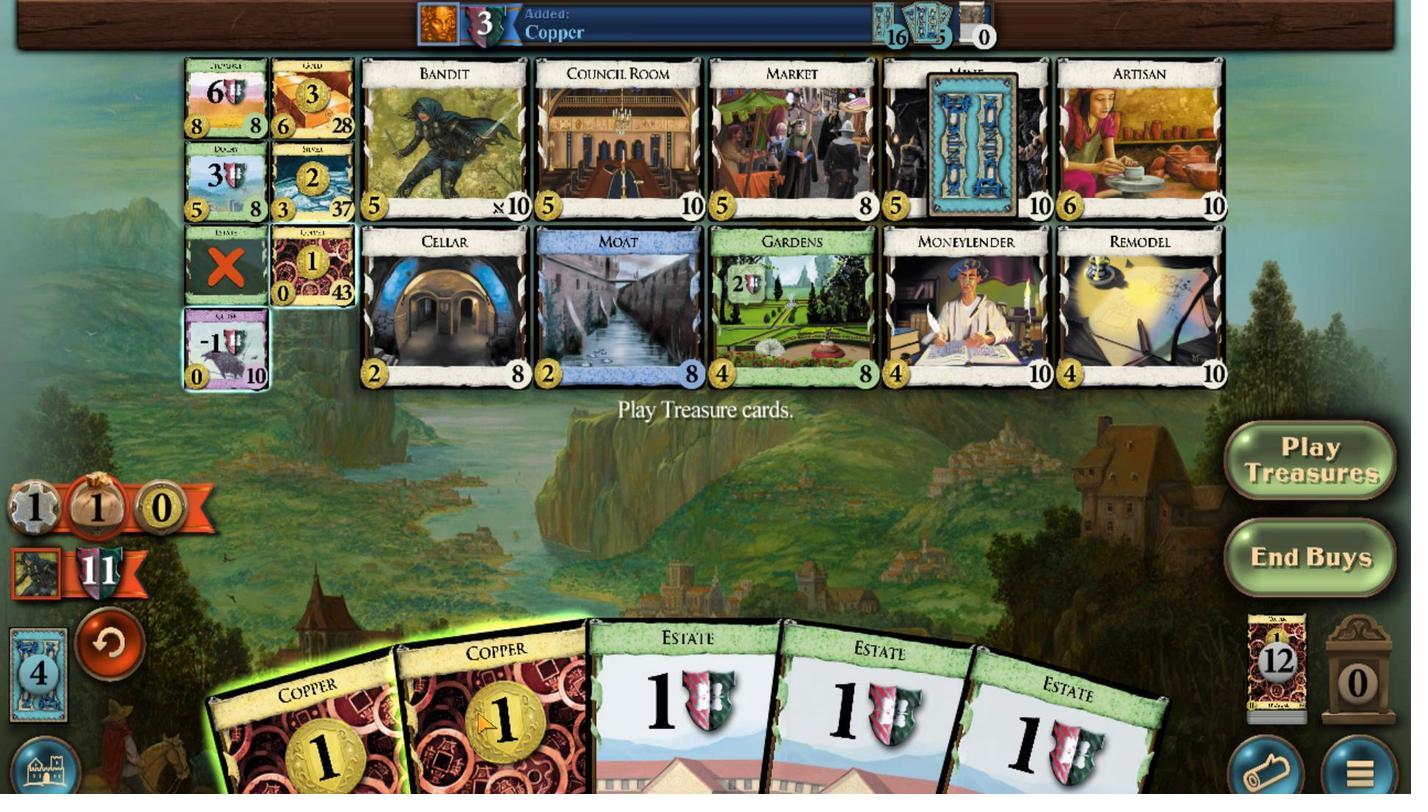 
Action: Mouse pressed left at (817, 550)
Screenshot: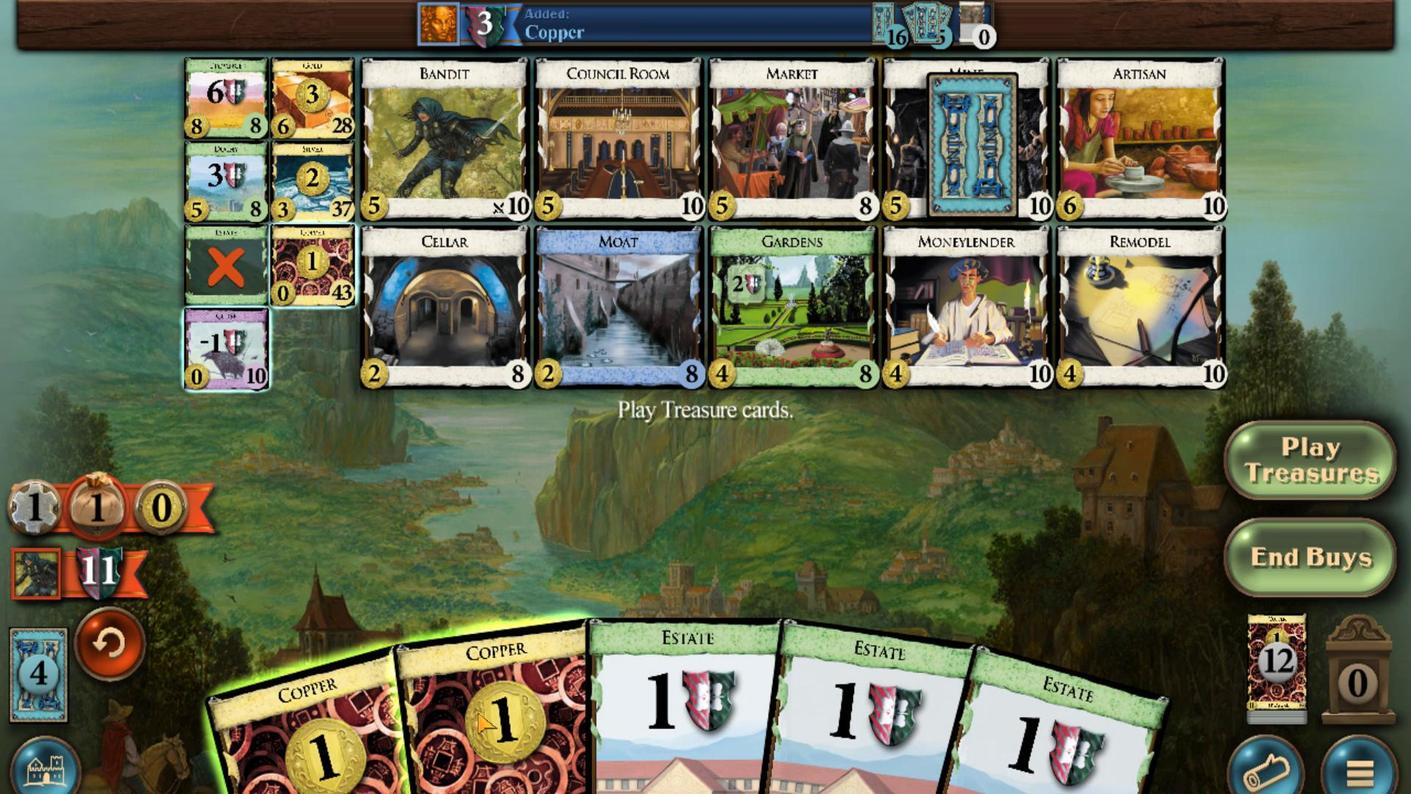 
Action: Mouse moved to (877, 497)
Screenshot: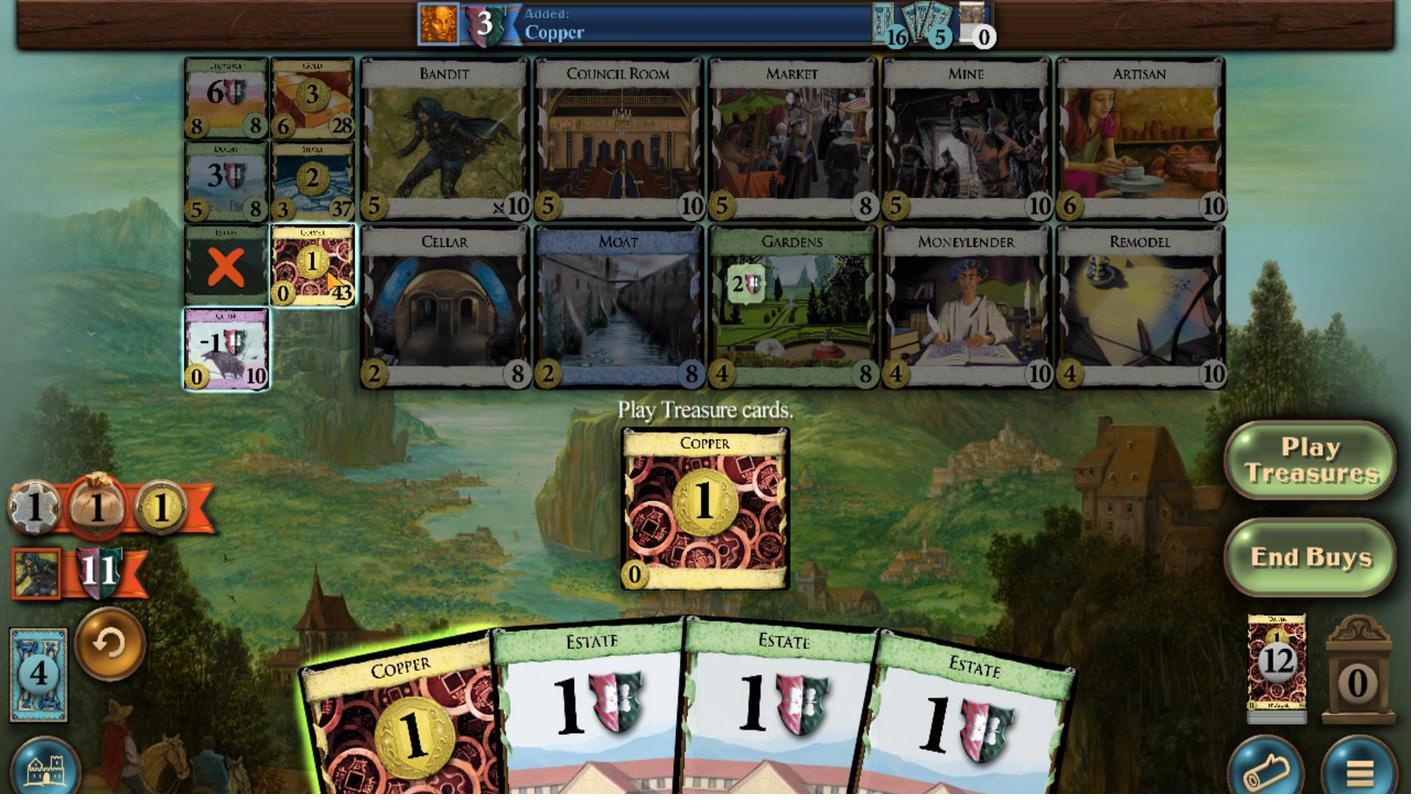 
Action: Mouse pressed left at (877, 497)
Screenshot: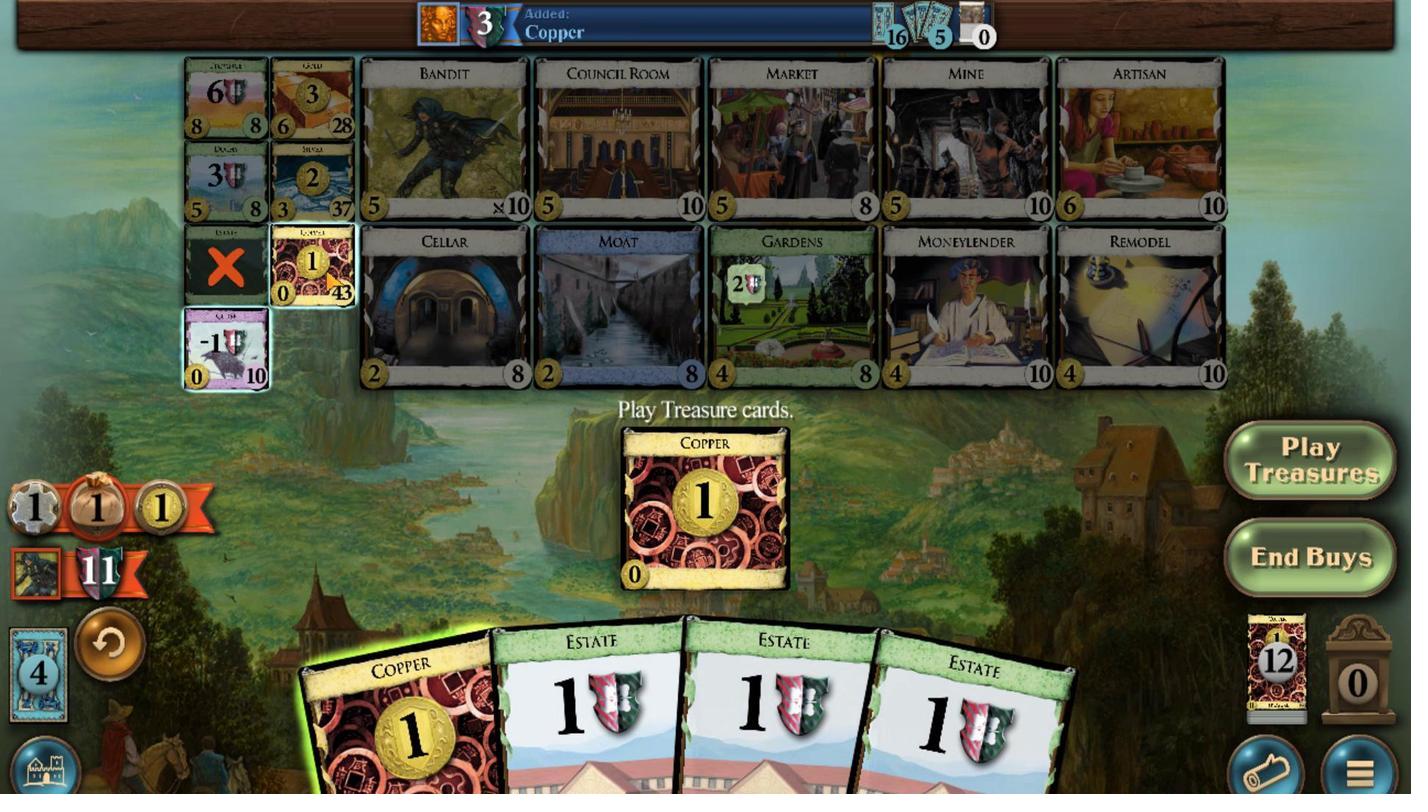 
Action: Mouse moved to (819, 551)
Screenshot: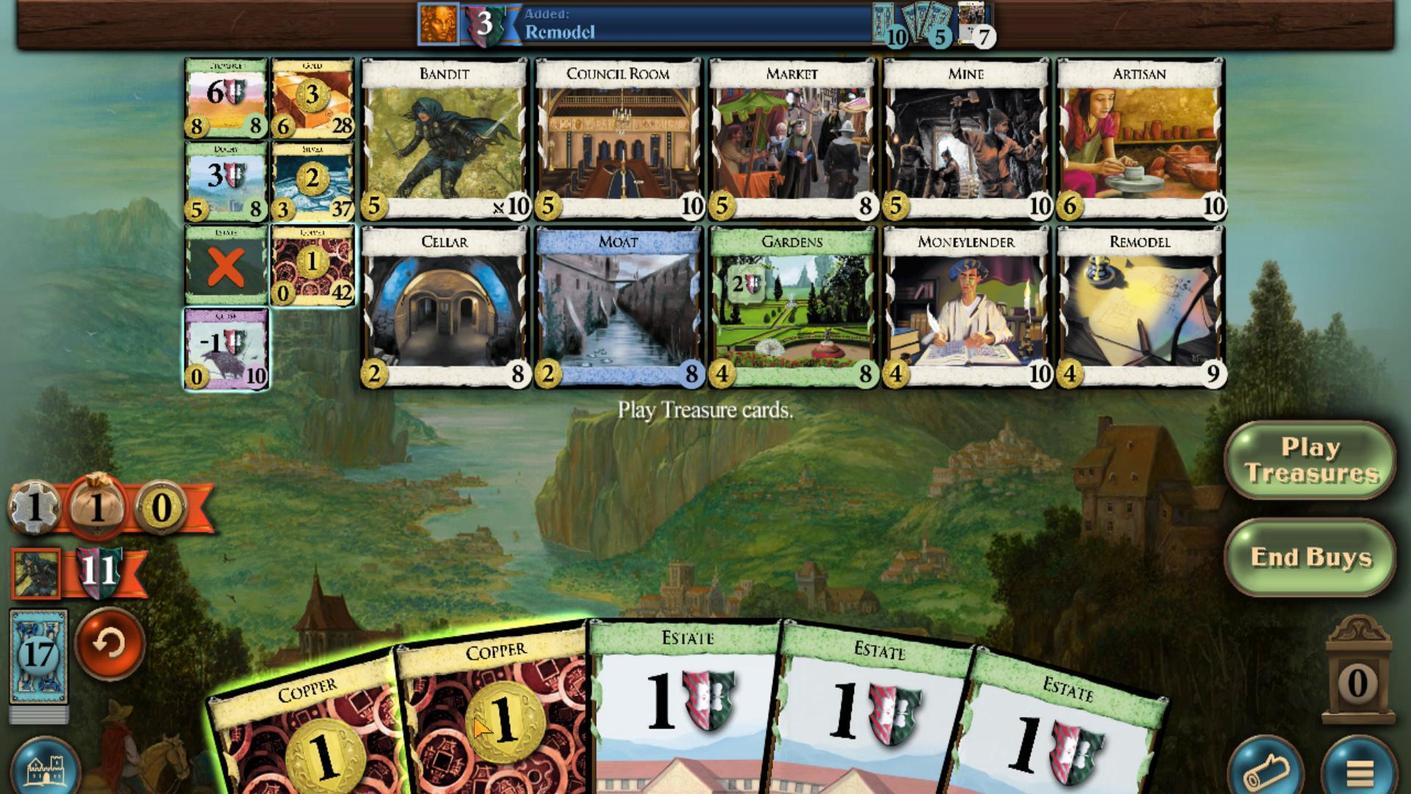 
Action: Mouse pressed left at (819, 551)
Screenshot: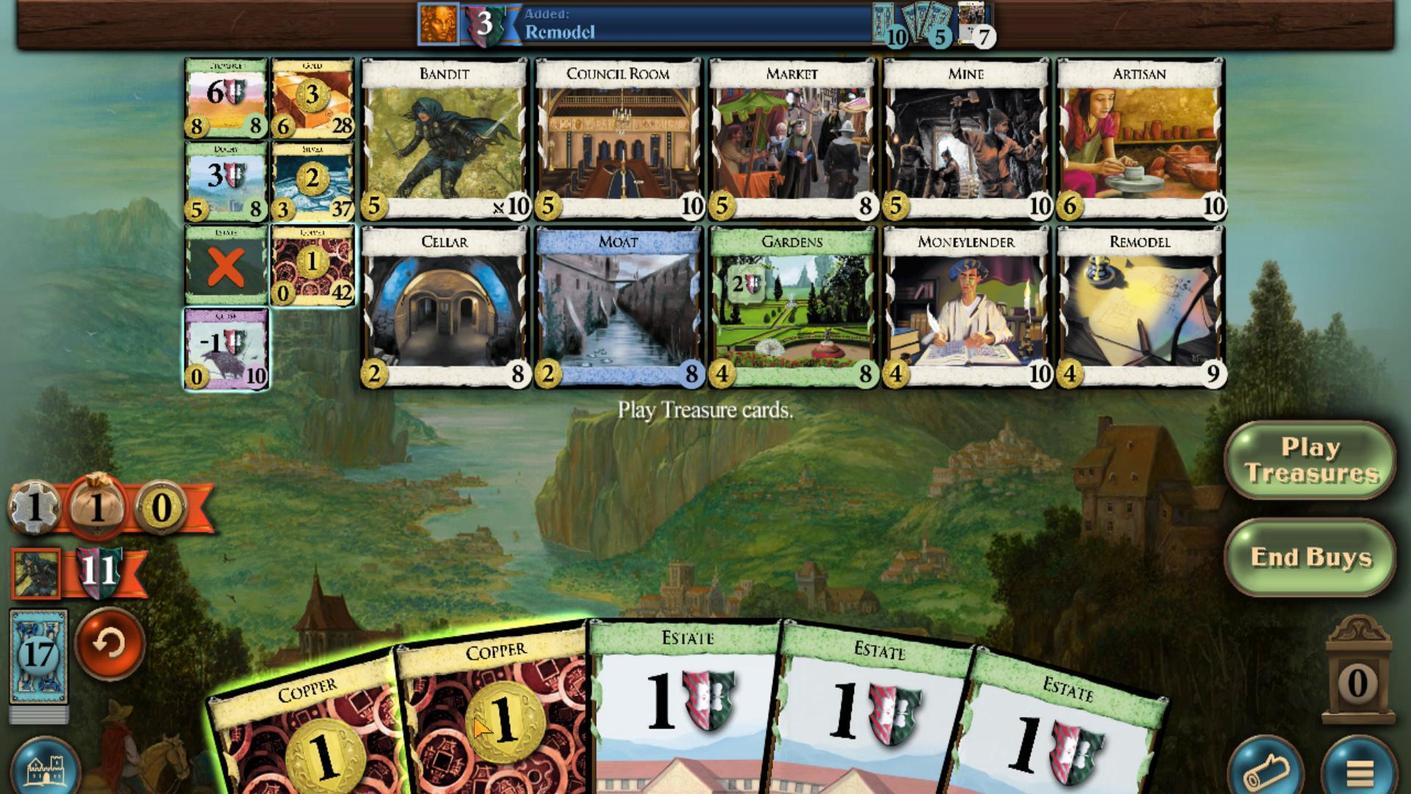 
Action: Mouse moved to (875, 497)
Screenshot: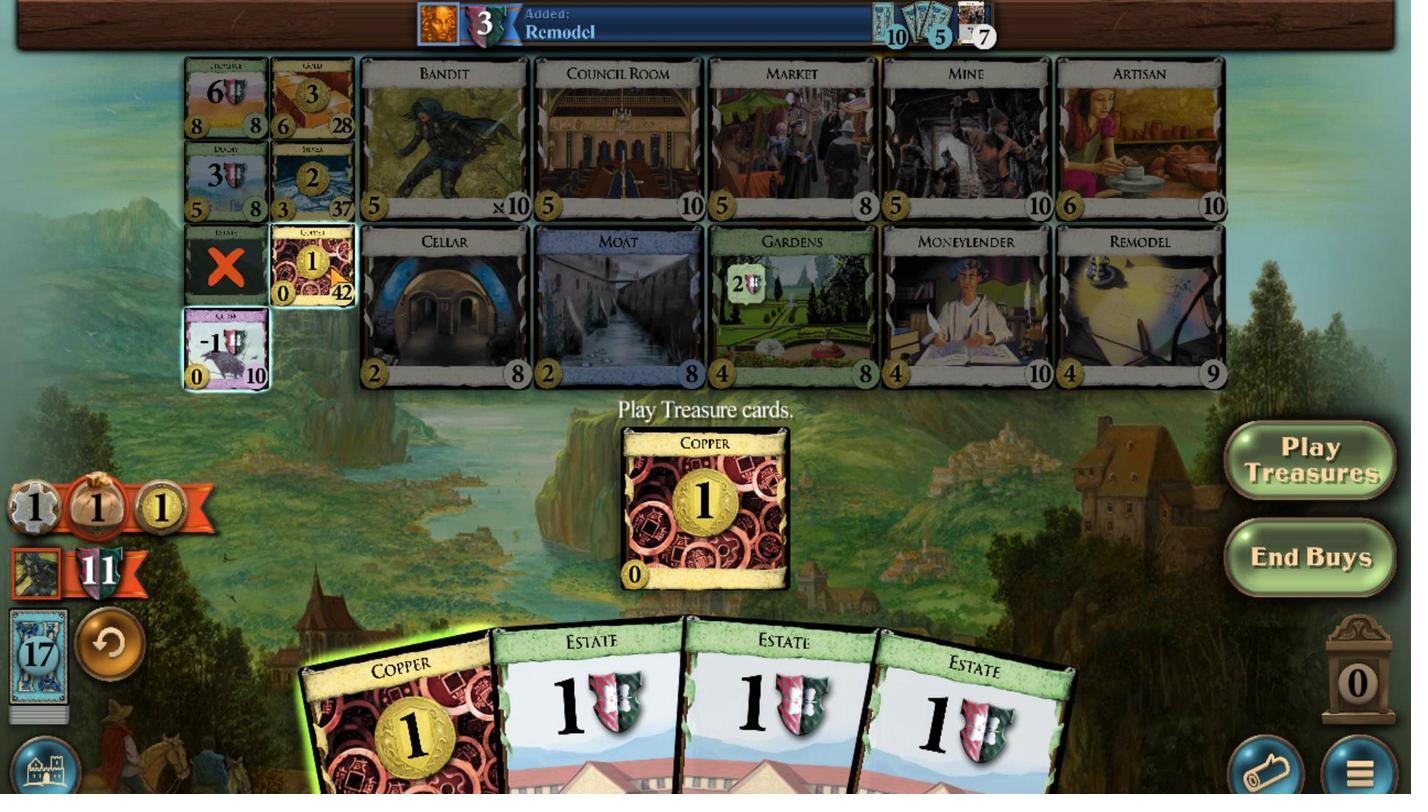 
Action: Mouse pressed left at (875, 497)
Screenshot: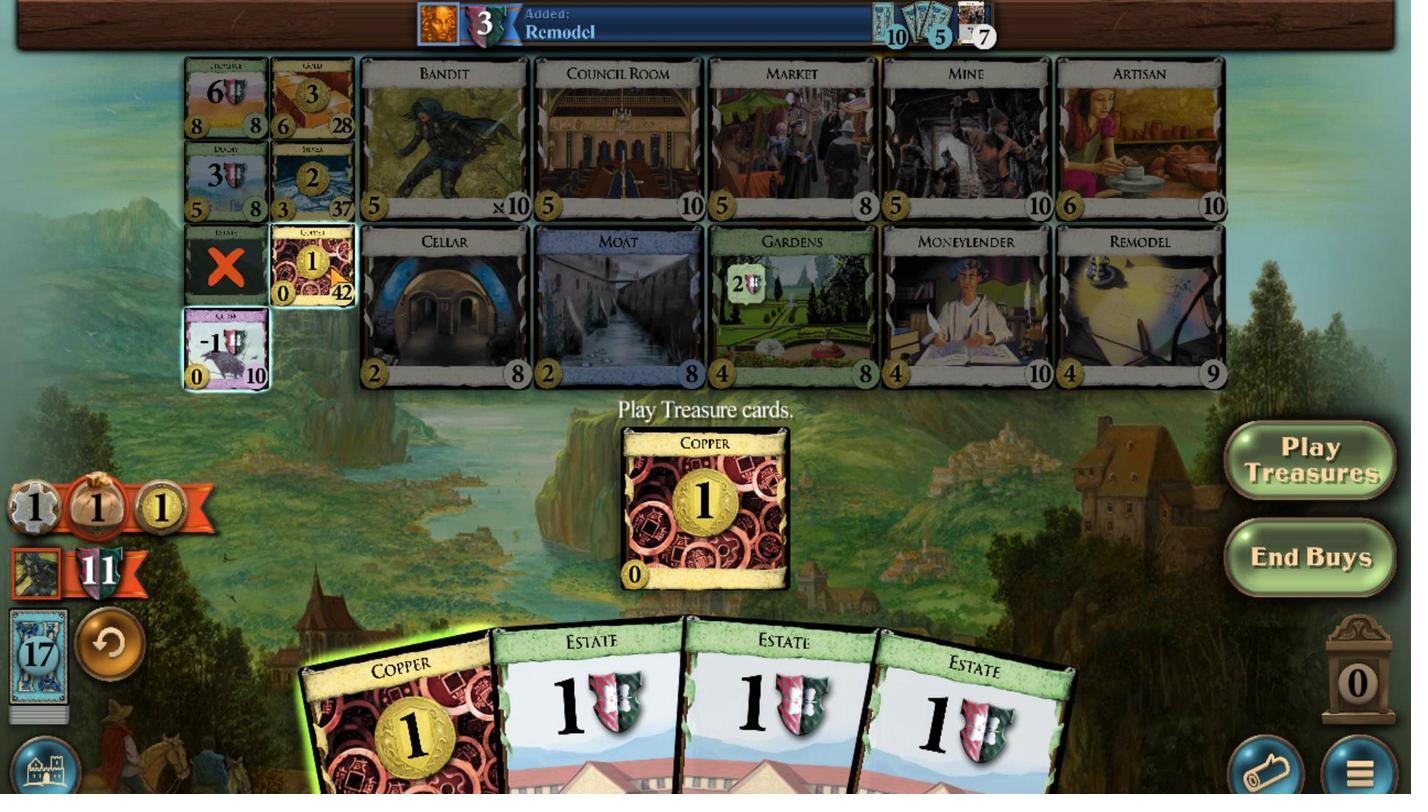 
Action: Mouse moved to (744, 549)
Screenshot: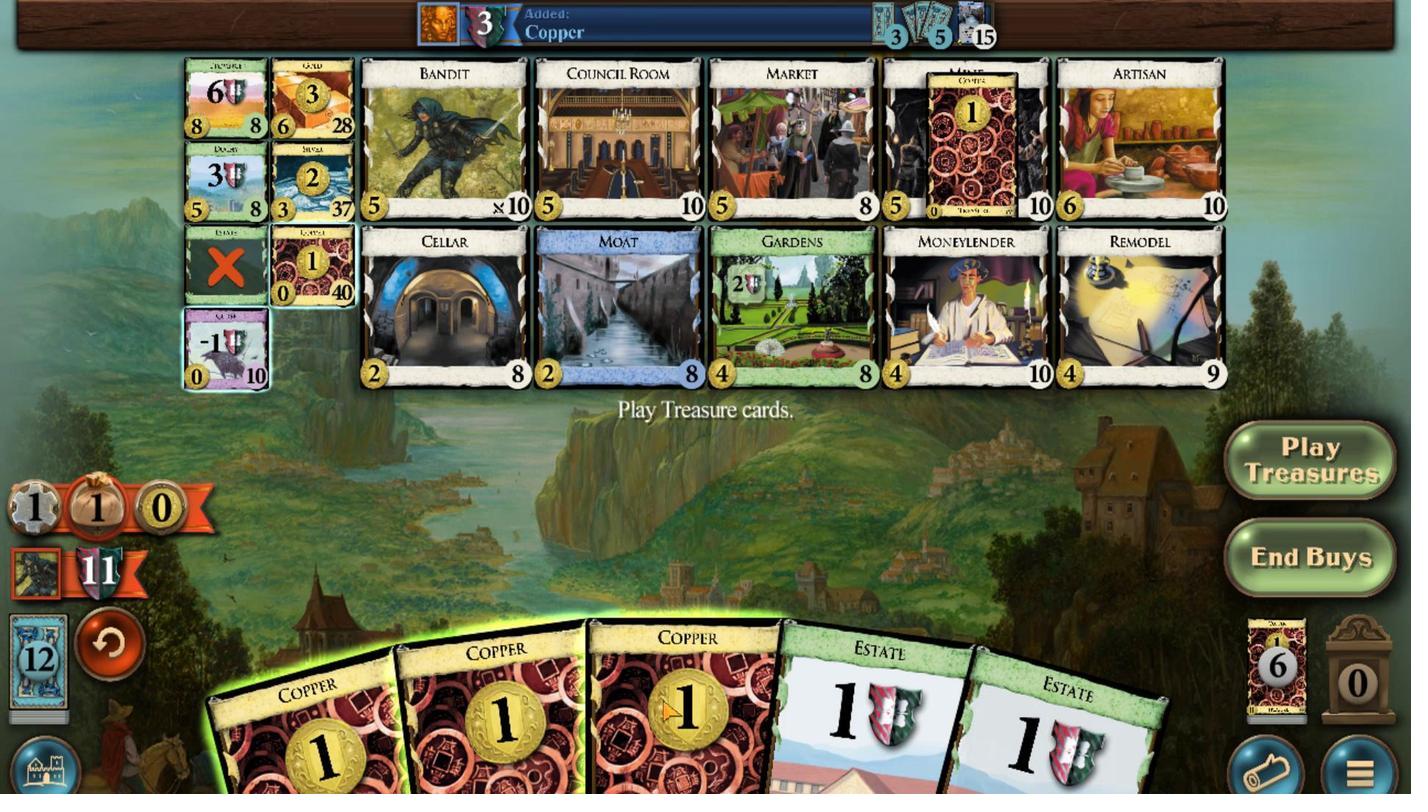 
Action: Mouse pressed left at (744, 549)
Screenshot: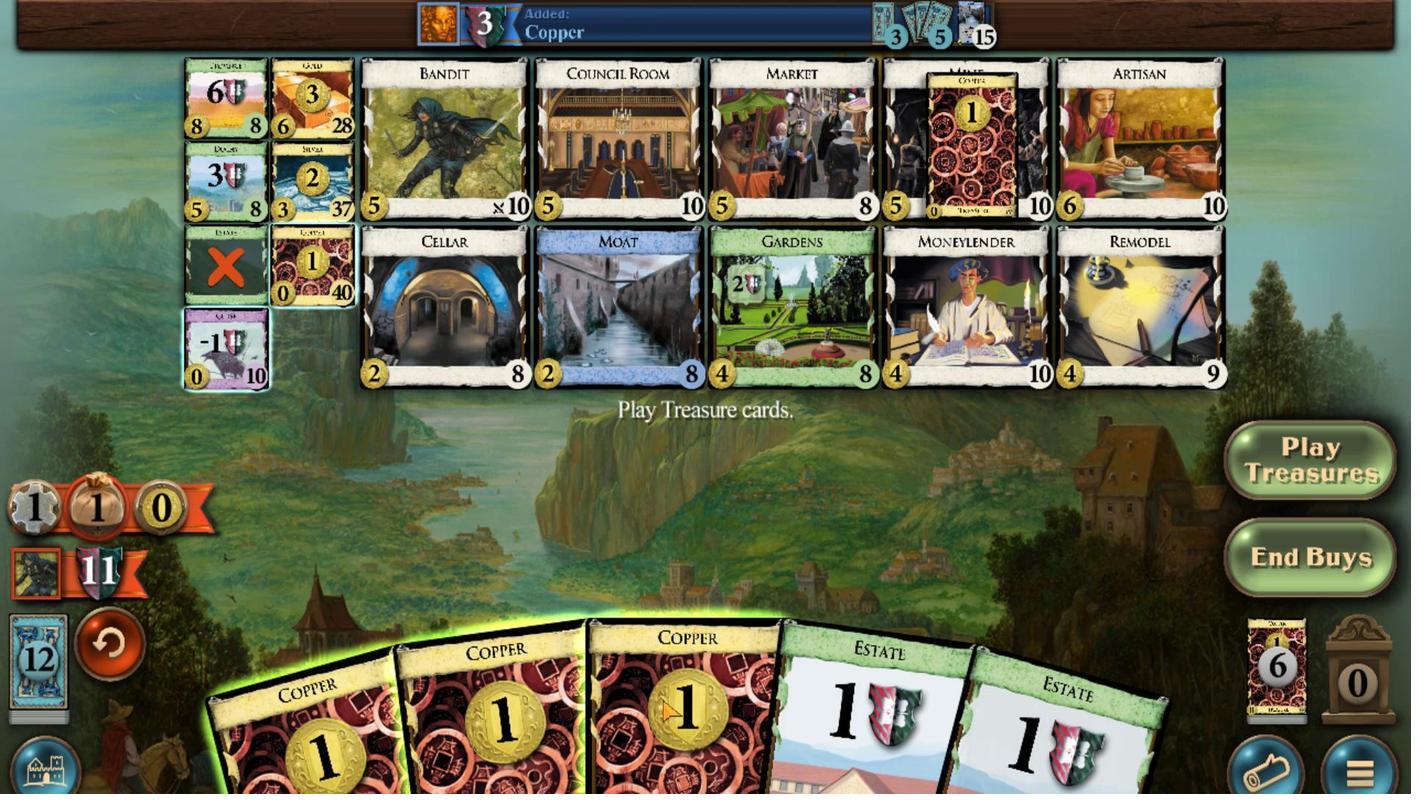 
Action: Mouse moved to (892, 497)
Screenshot: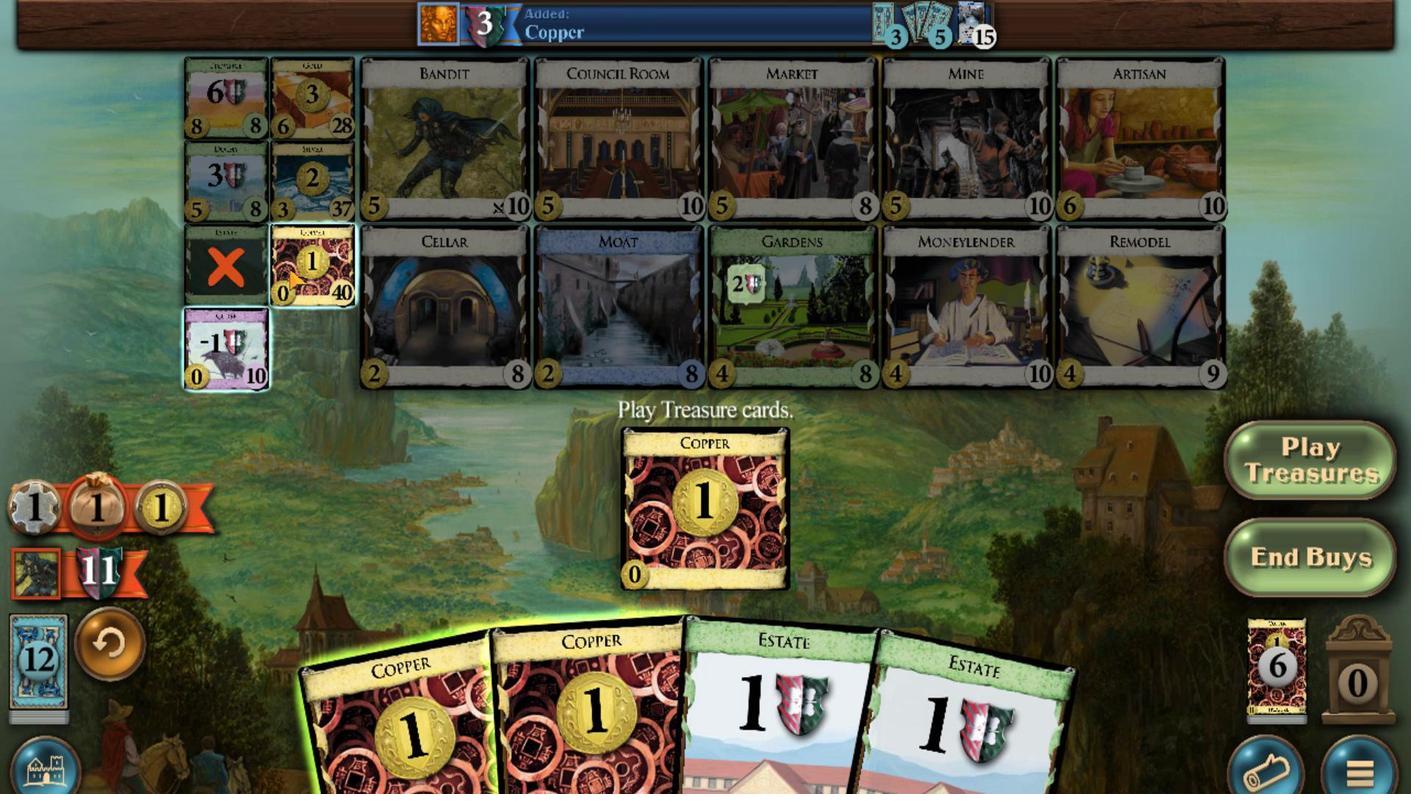 
Action: Mouse pressed left at (892, 497)
Screenshot: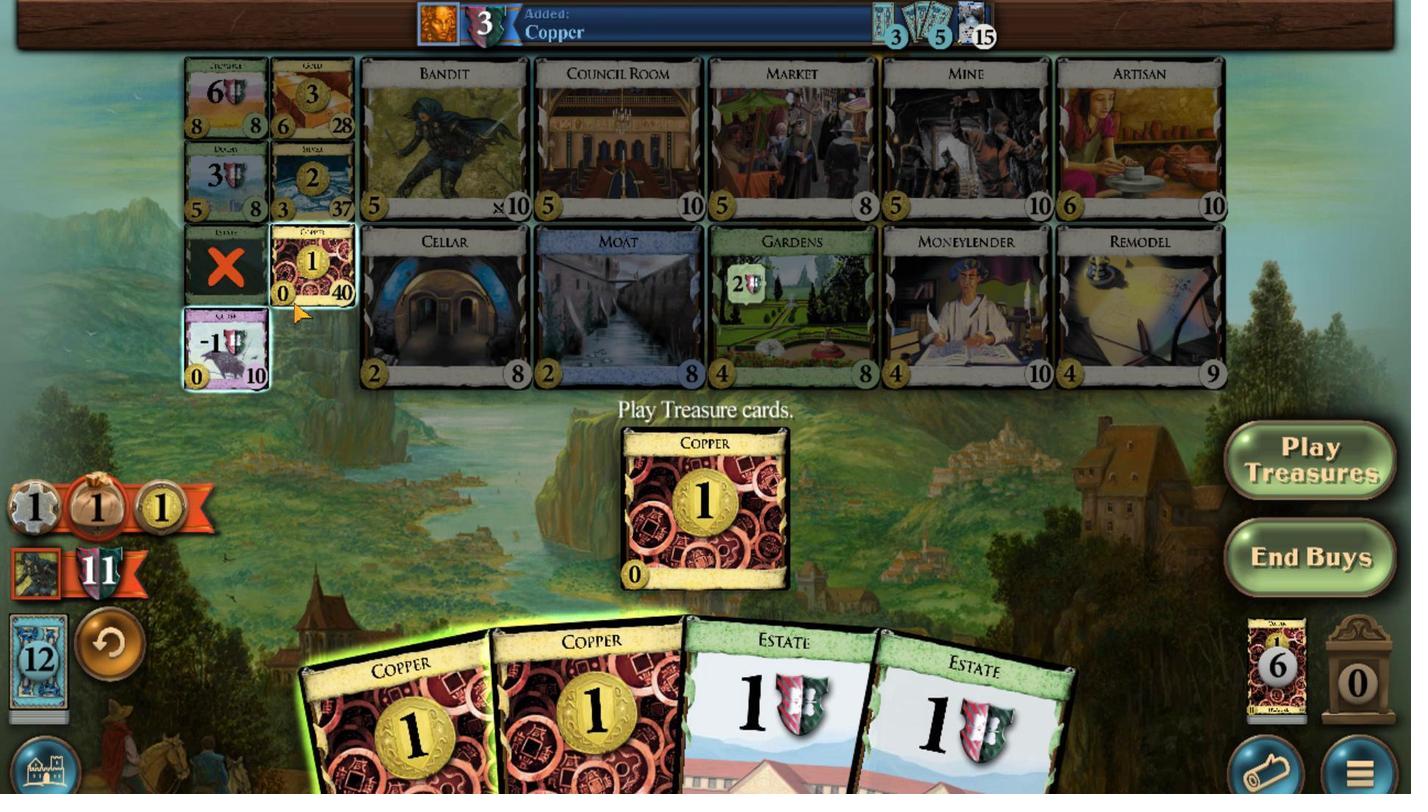 
Action: Mouse moved to (733, 552)
Screenshot: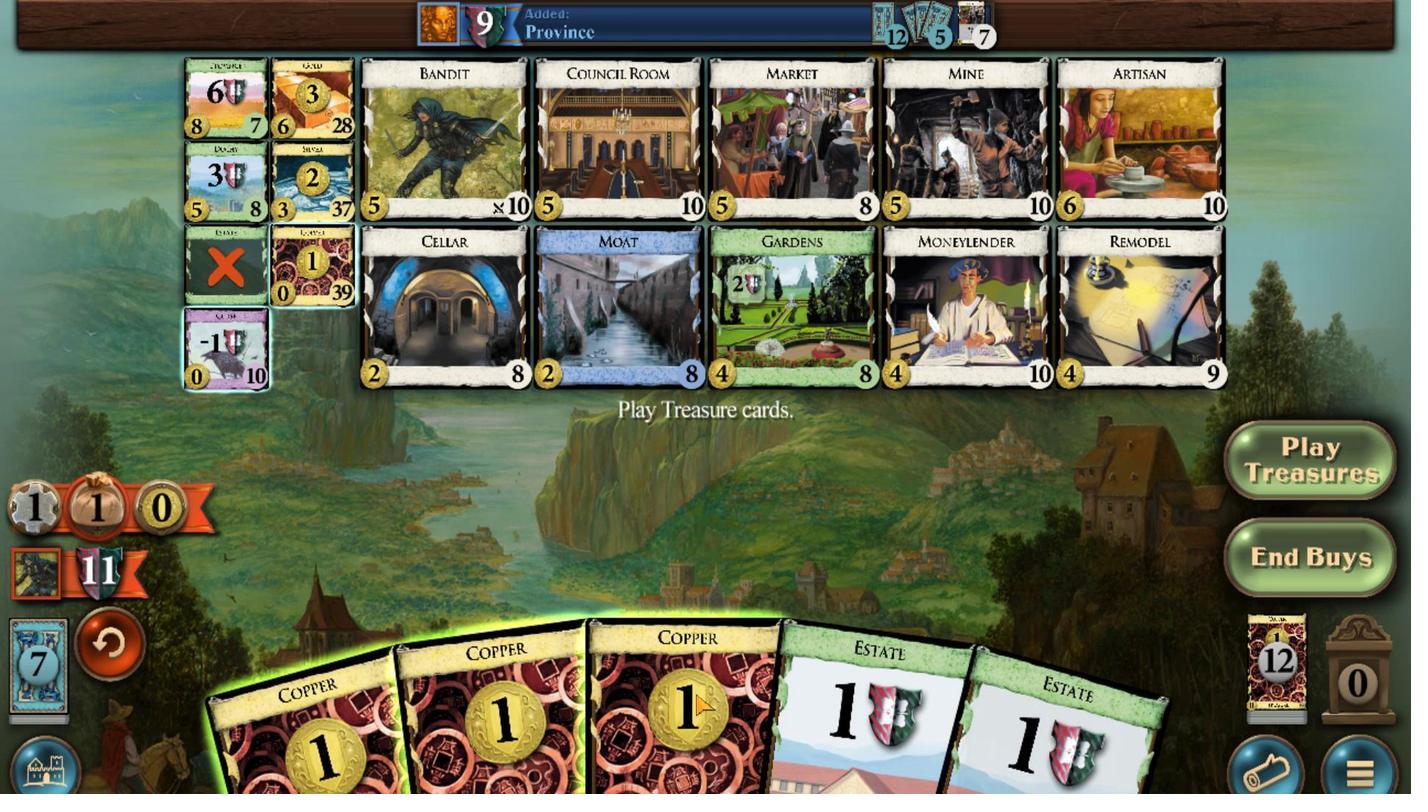 
Action: Mouse pressed left at (733, 552)
Screenshot: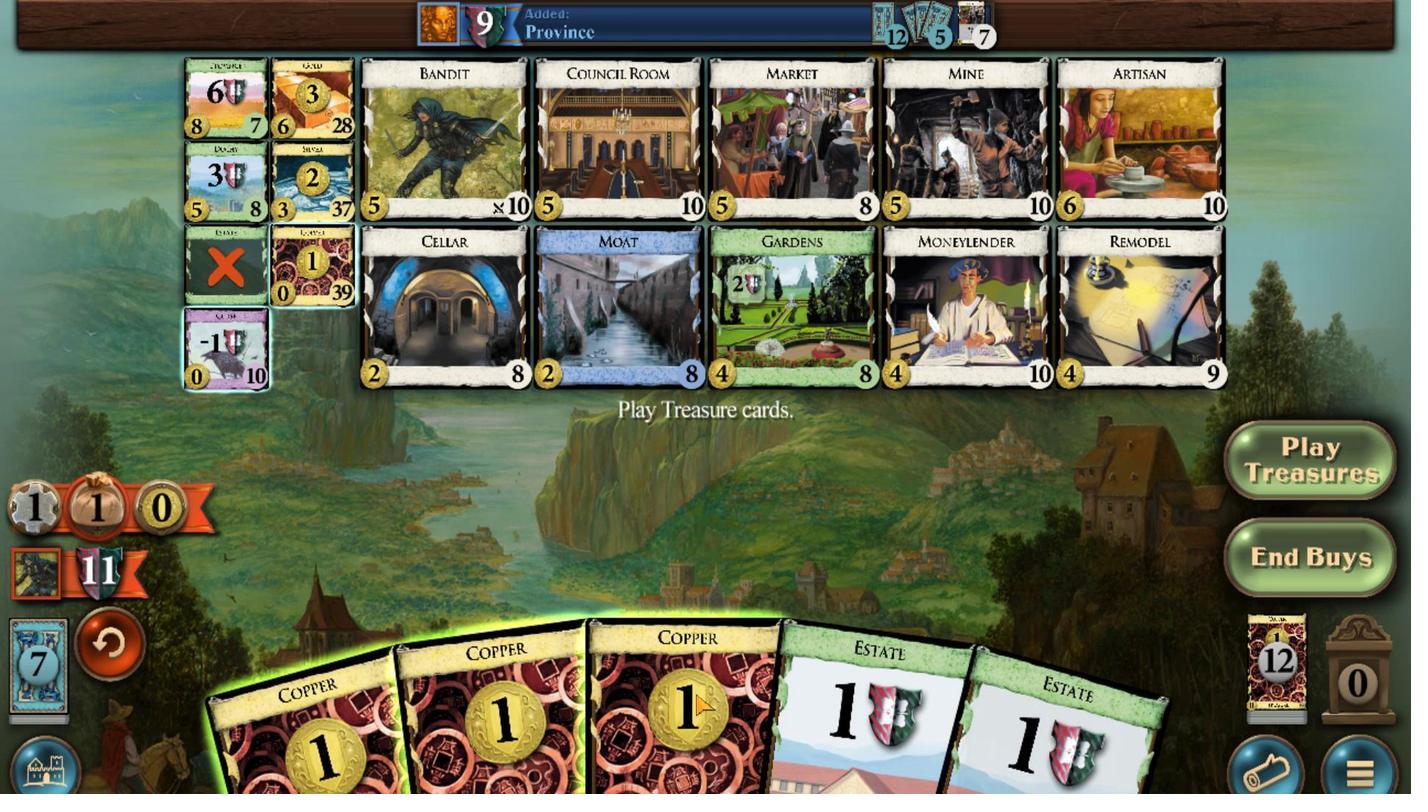 
Action: Mouse moved to (797, 560)
Screenshot: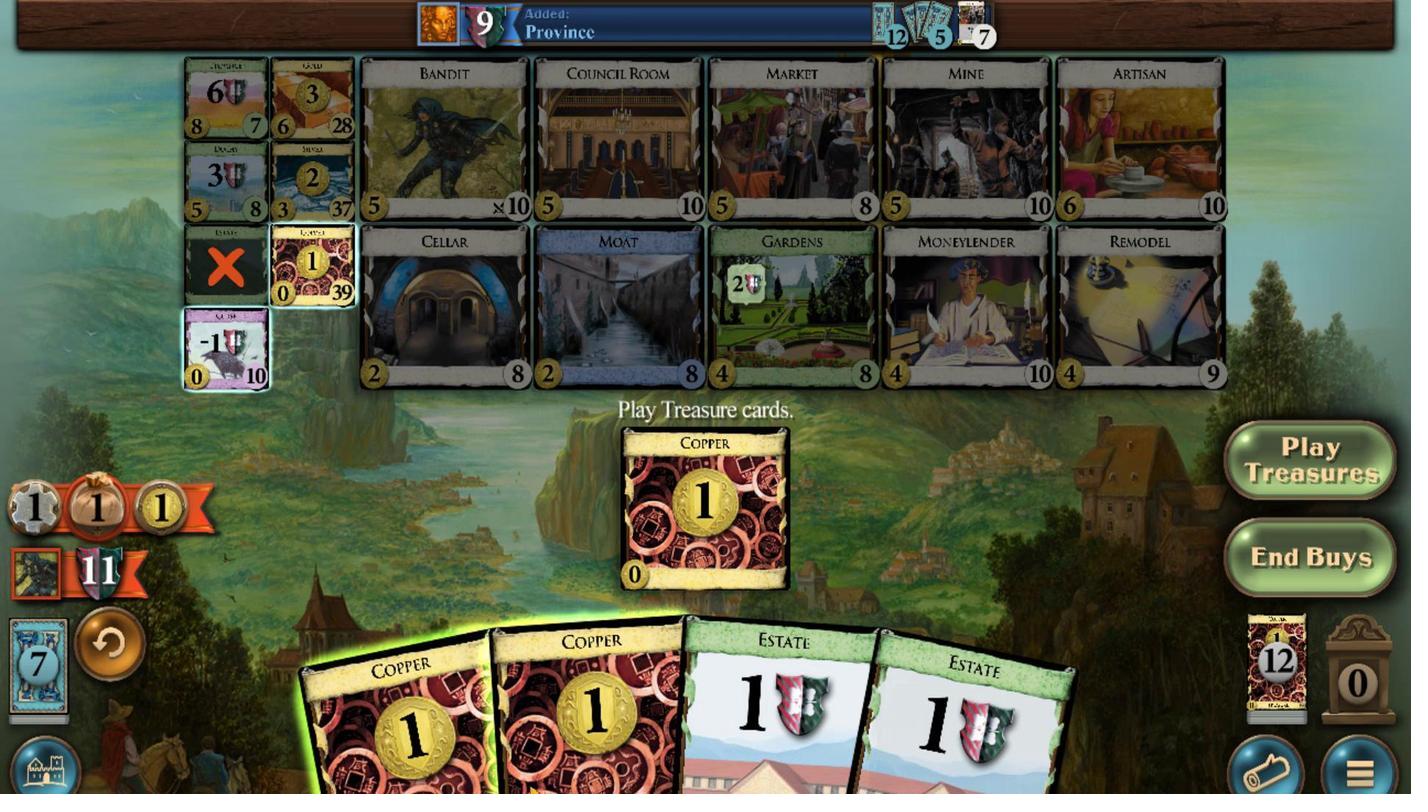 
Action: Mouse pressed left at (797, 560)
Screenshot: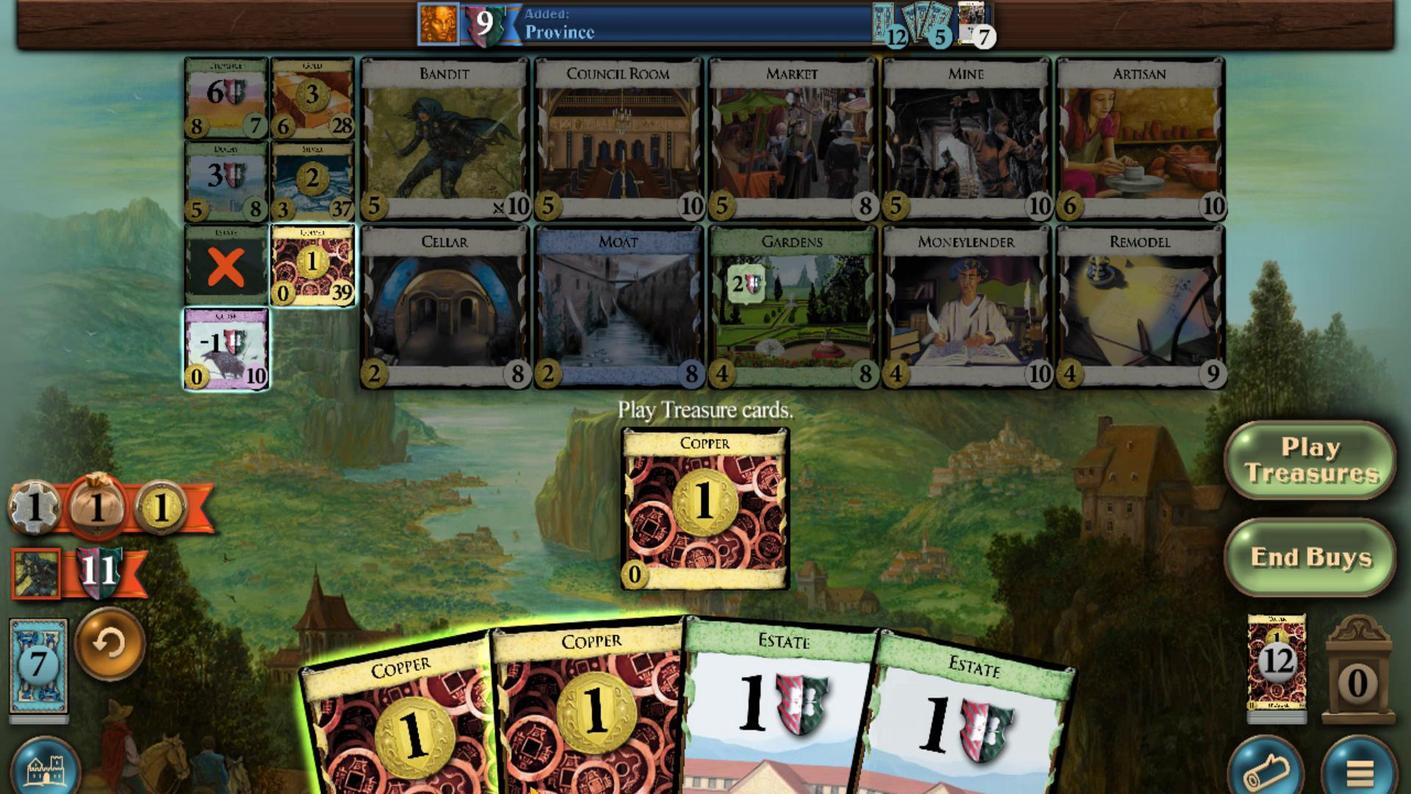 
Action: Mouse moved to (831, 550)
Screenshot: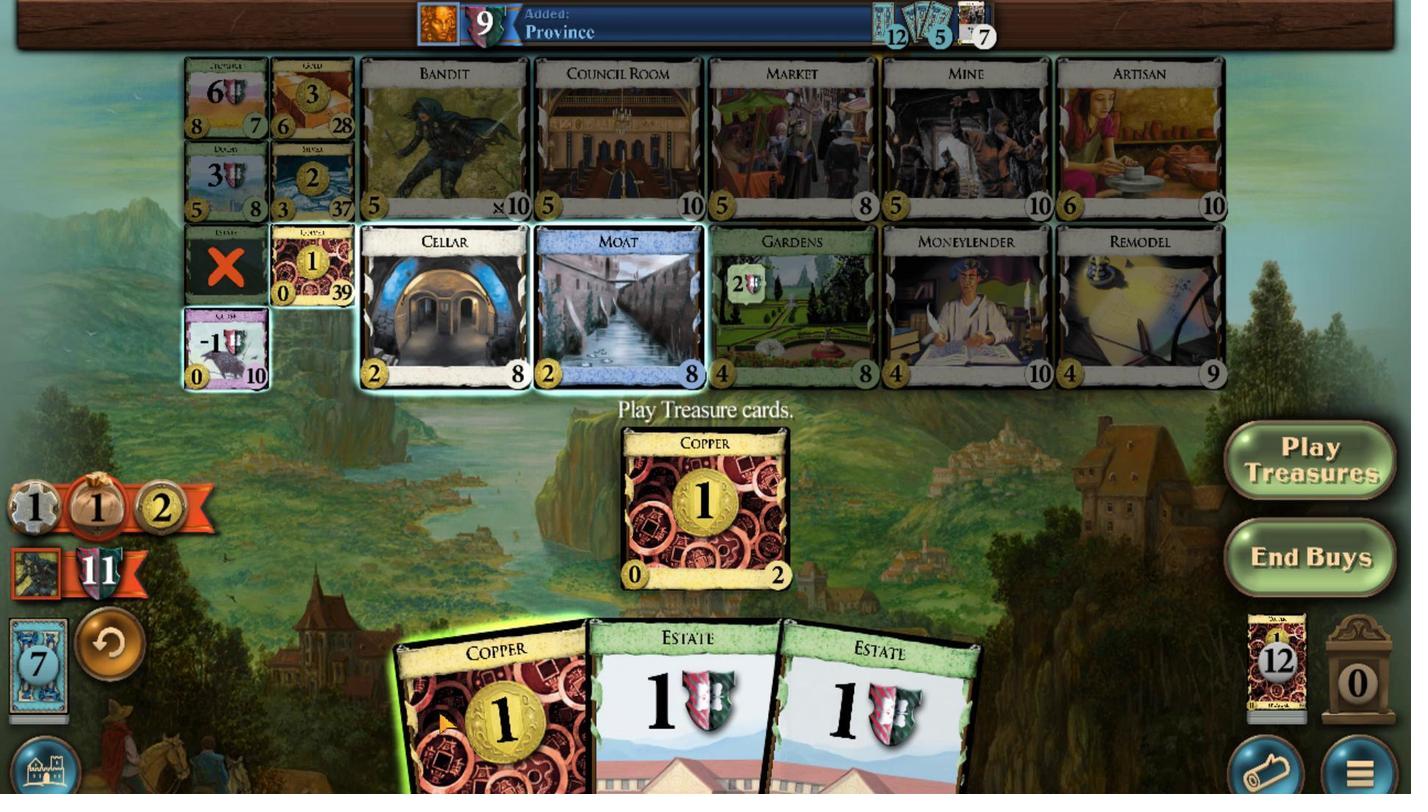
Action: Mouse pressed left at (831, 550)
Screenshot: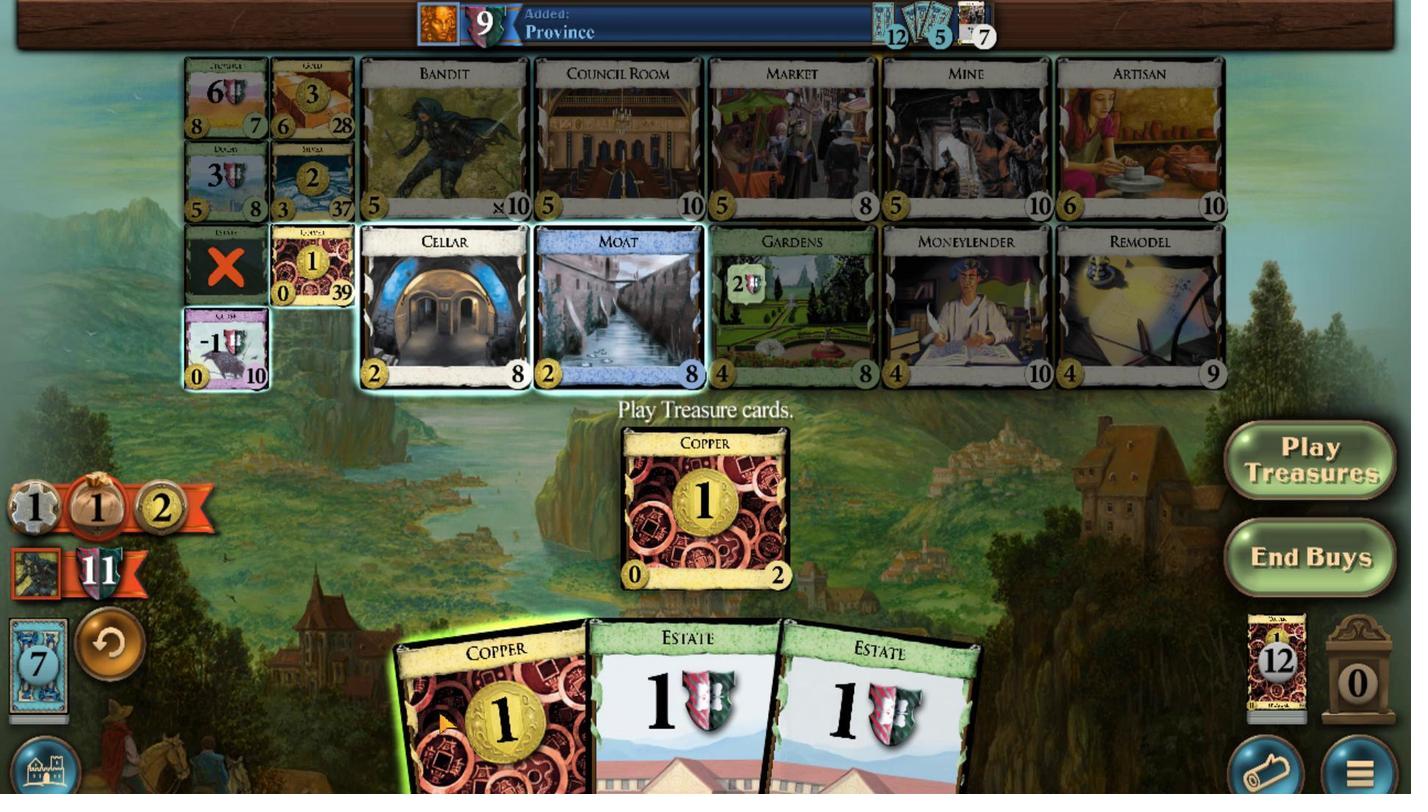
Action: Mouse moved to (882, 488)
Screenshot: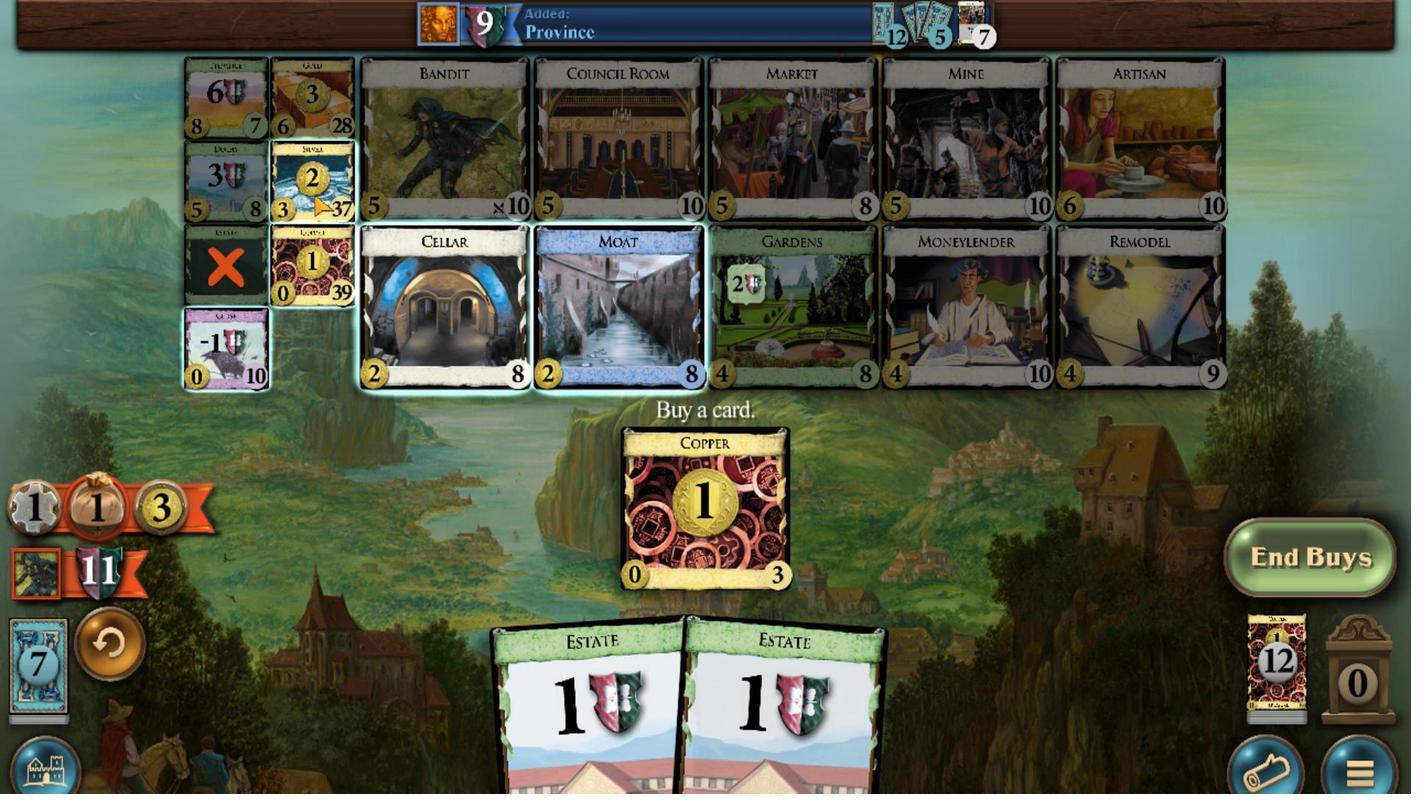 
Action: Mouse pressed left at (882, 488)
Screenshot: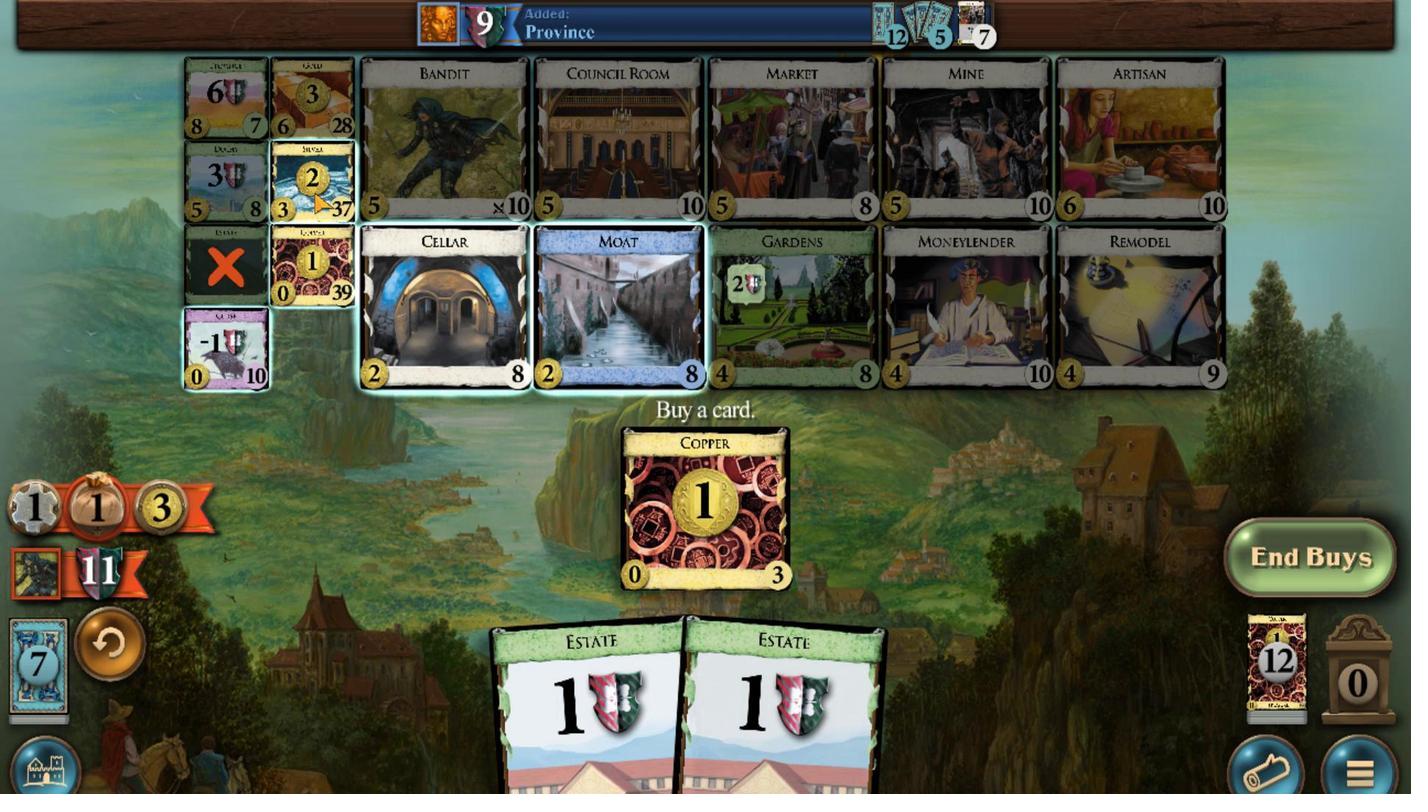 
Action: Mouse moved to (887, 555)
Screenshot: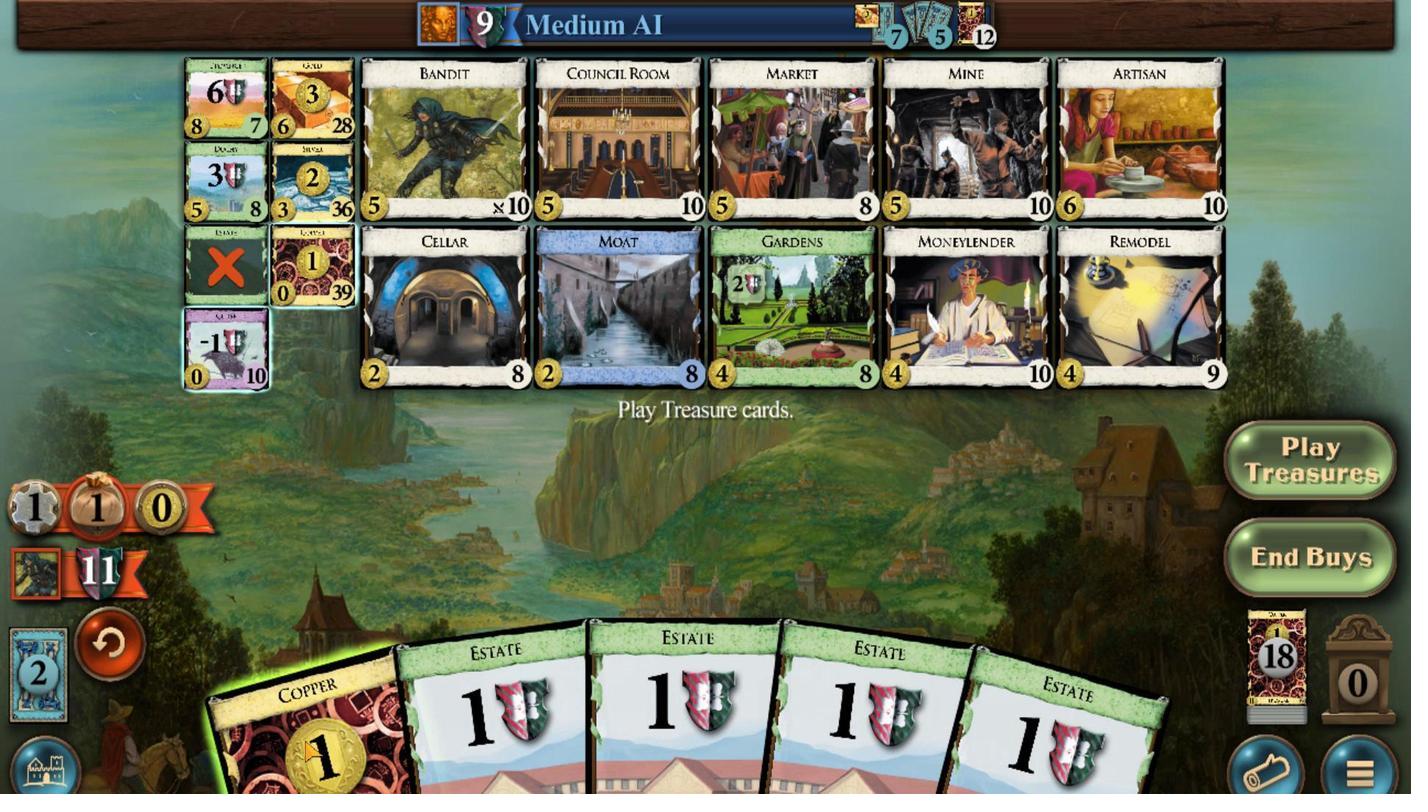 
Action: Mouse pressed left at (887, 555)
Screenshot: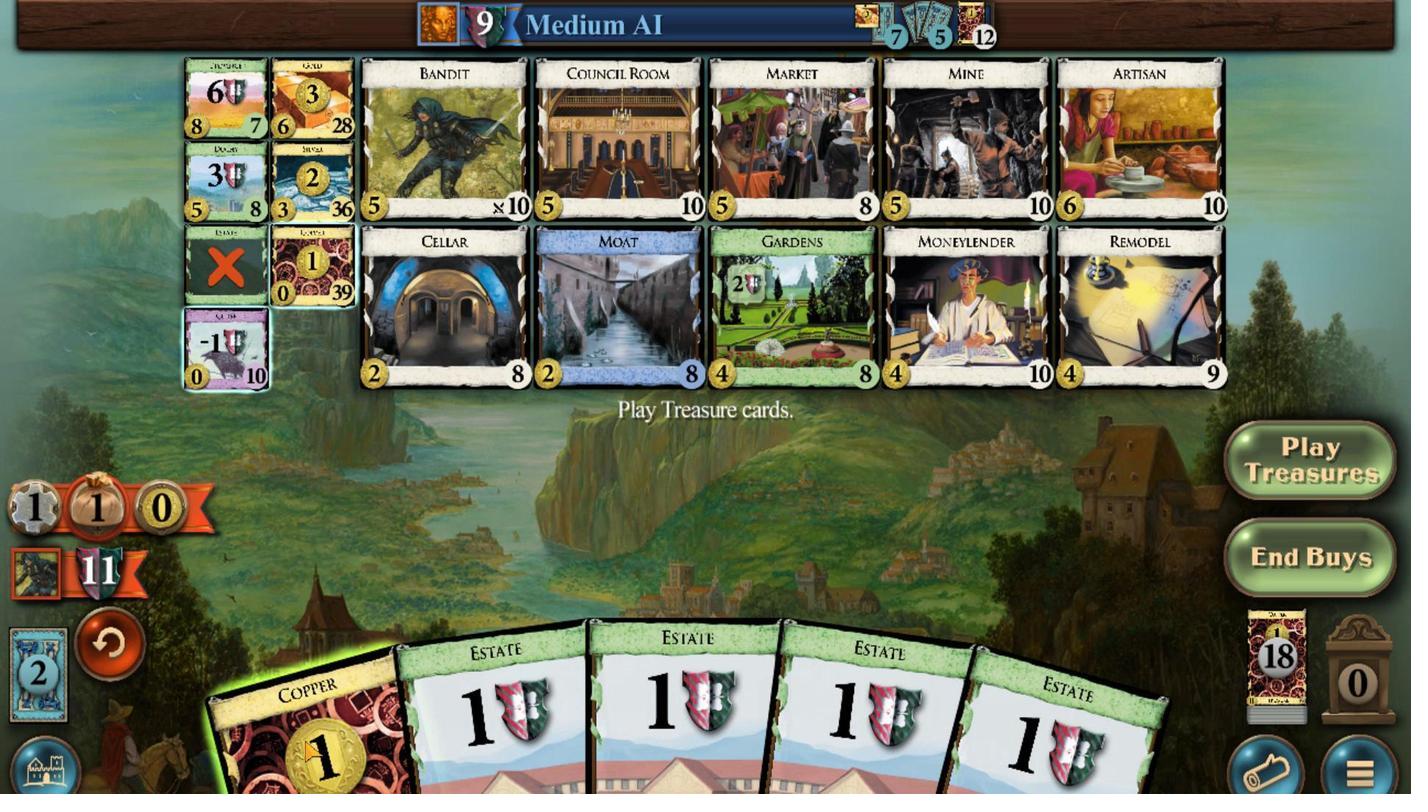 
Action: Mouse moved to (887, 497)
Screenshot: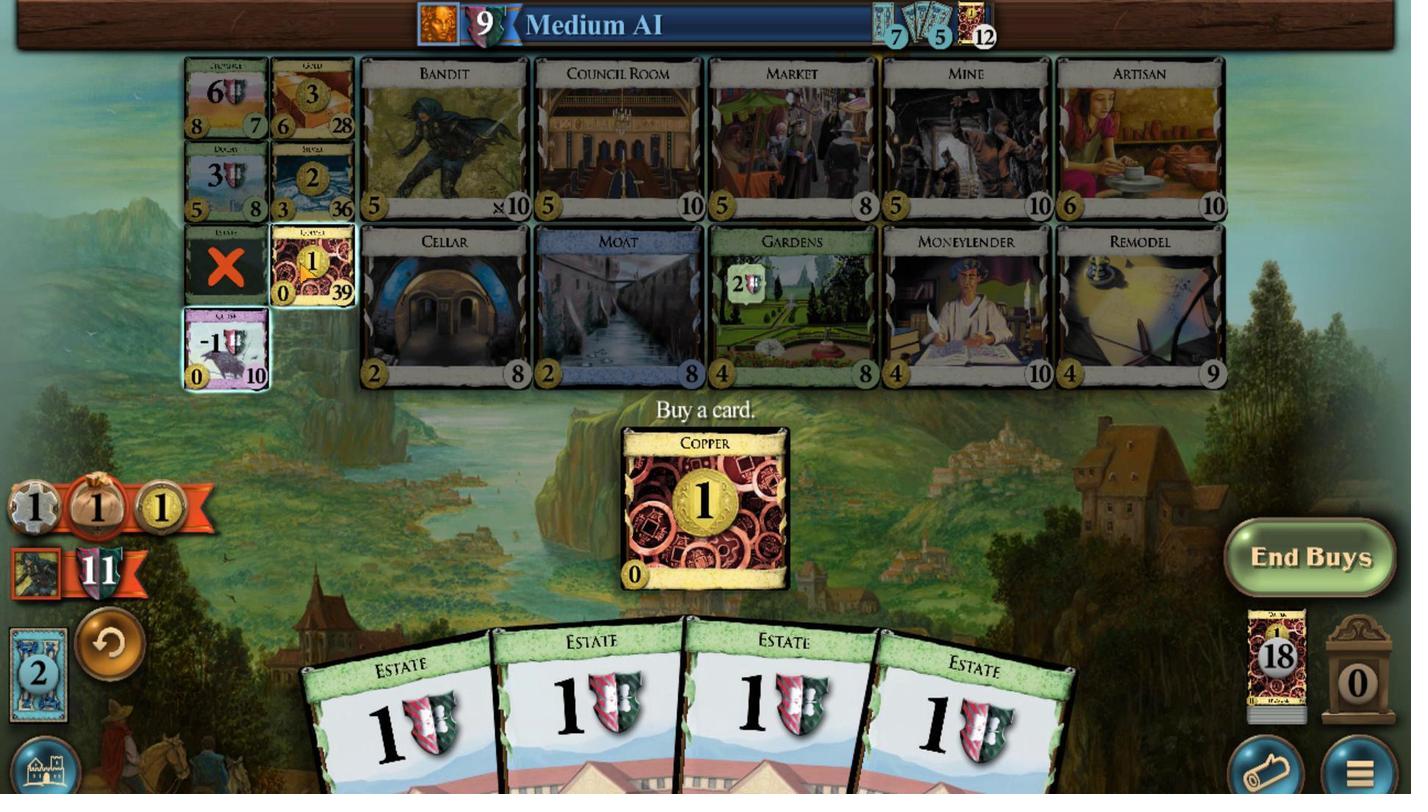 
Action: Mouse pressed left at (887, 497)
Screenshot: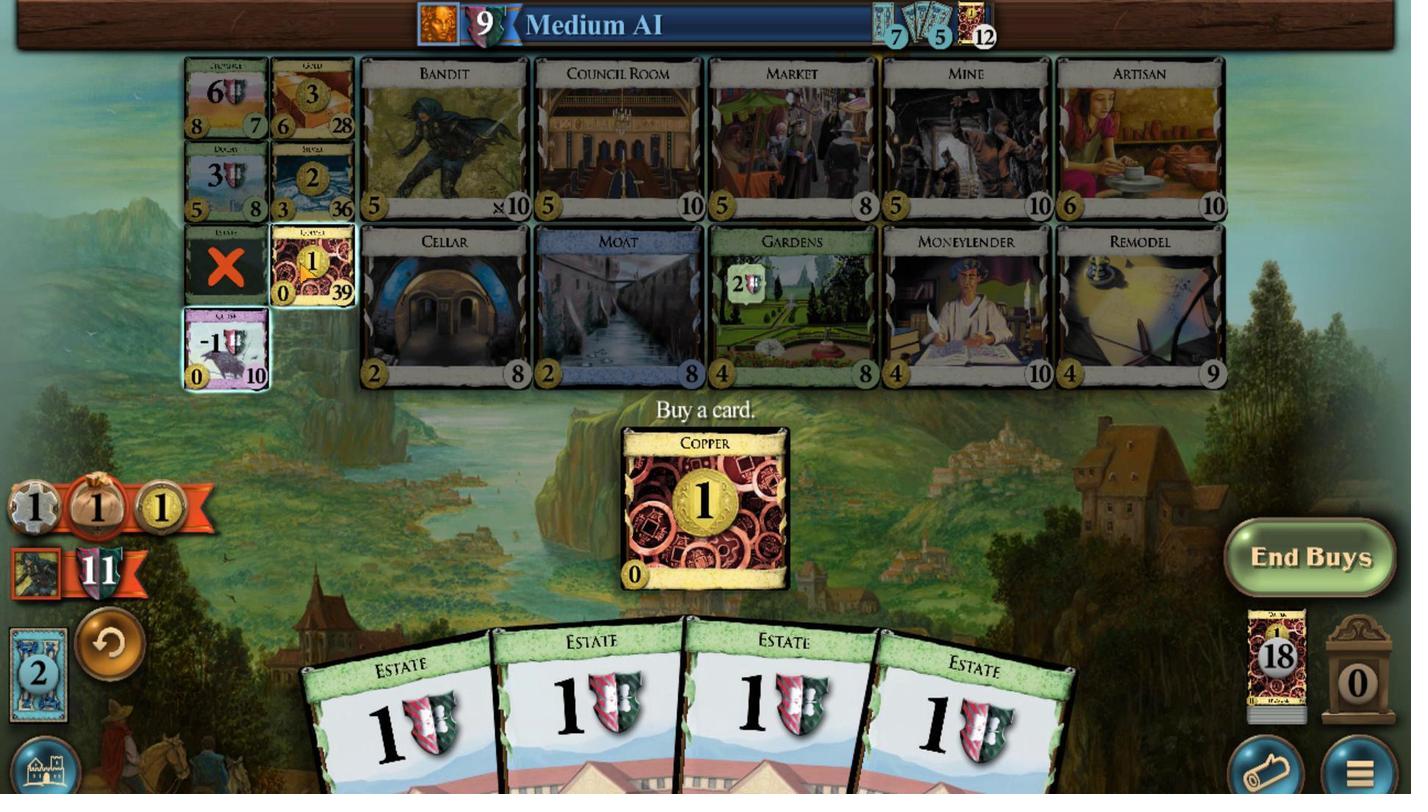 
Action: Mouse moved to (599, 555)
Screenshot: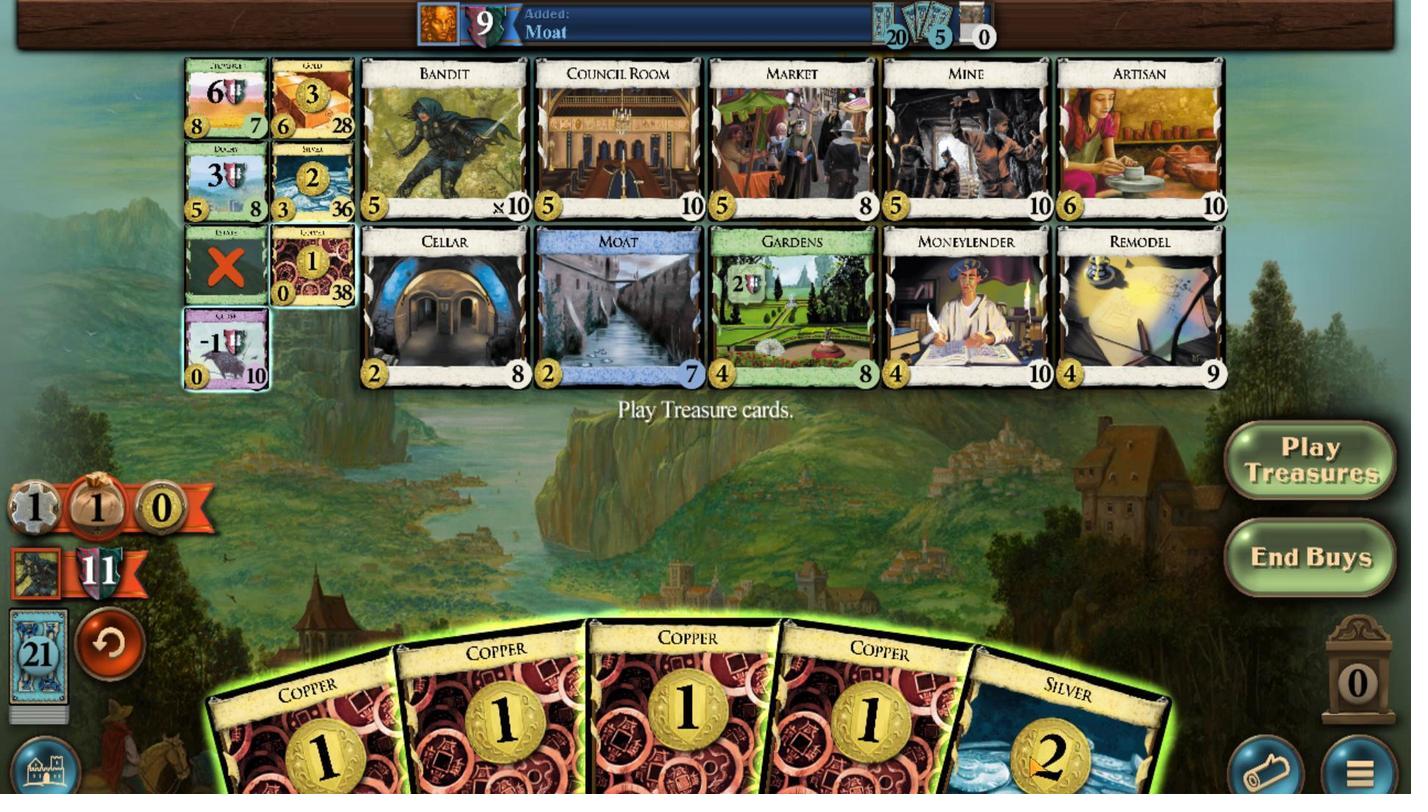 
Action: Mouse pressed left at (599, 555)
Screenshot: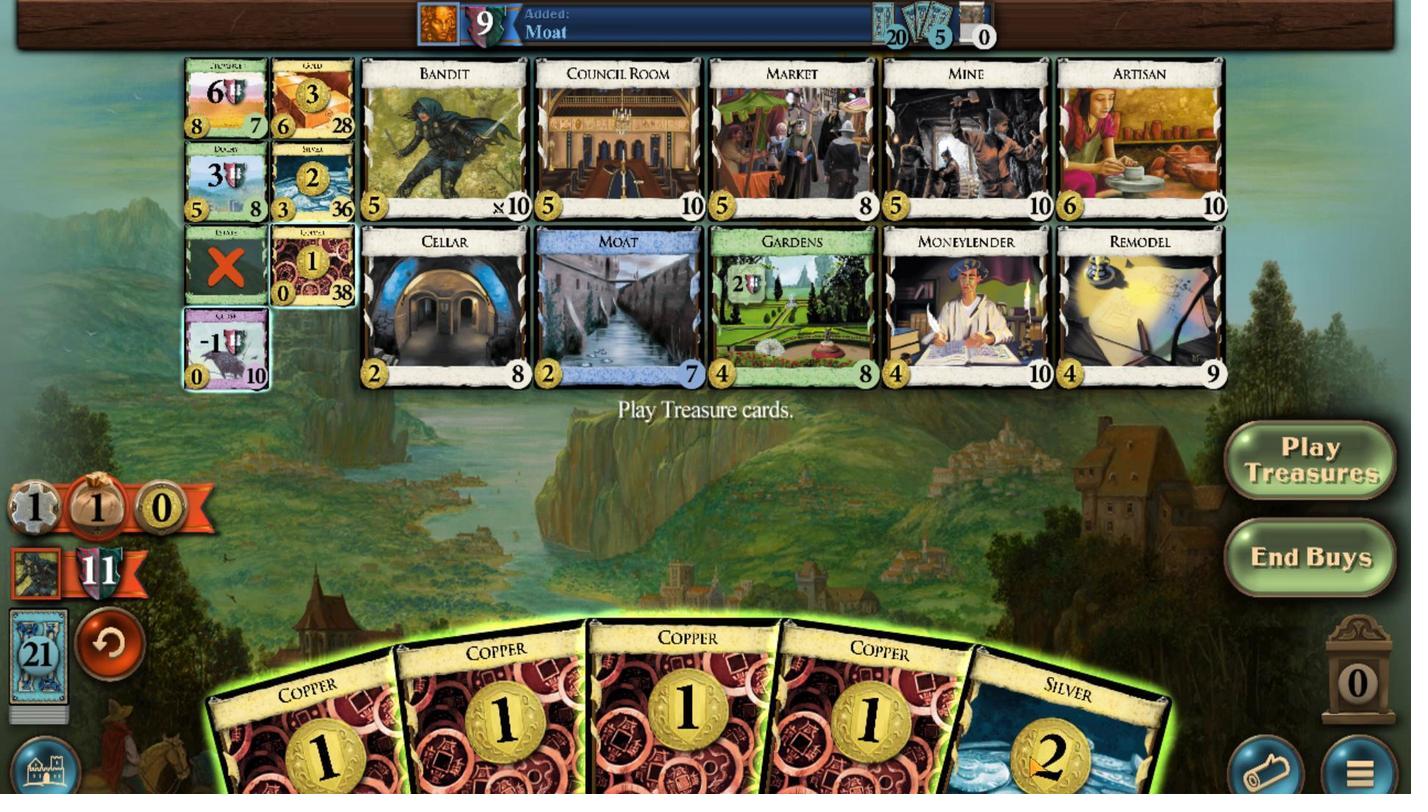 
Action: Mouse moved to (711, 544)
Screenshot: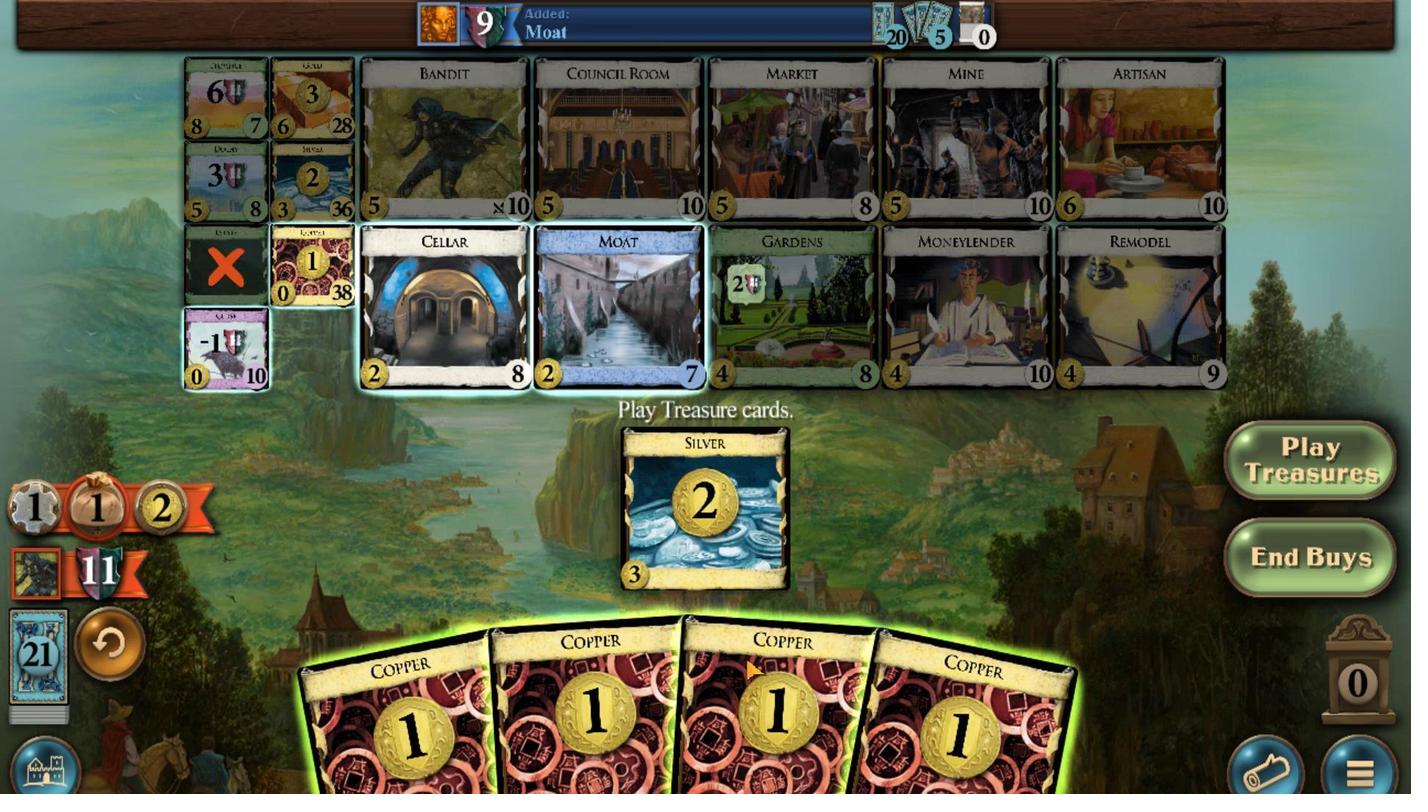 
Action: Mouse pressed left at (711, 544)
Screenshot: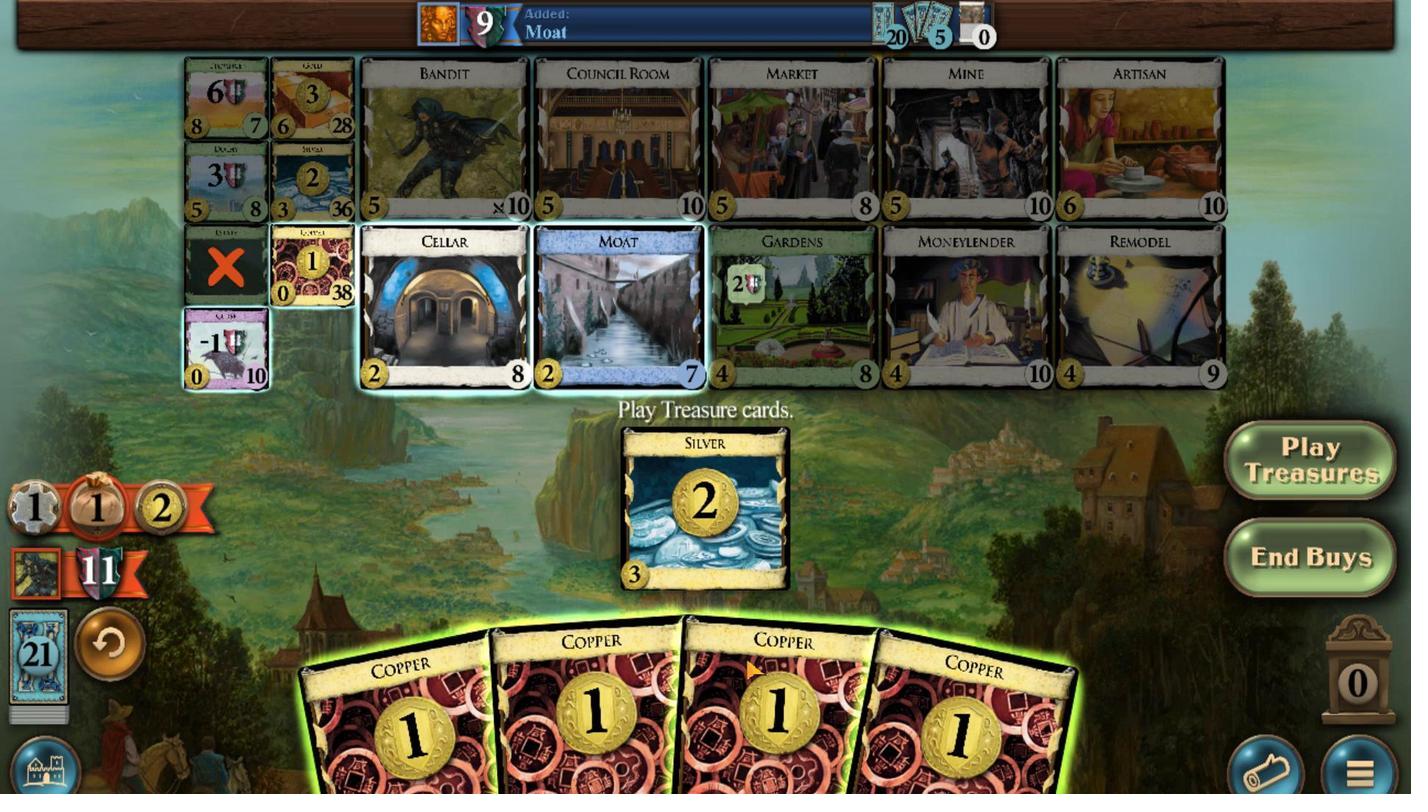 
Action: Mouse moved to (751, 547)
Screenshot: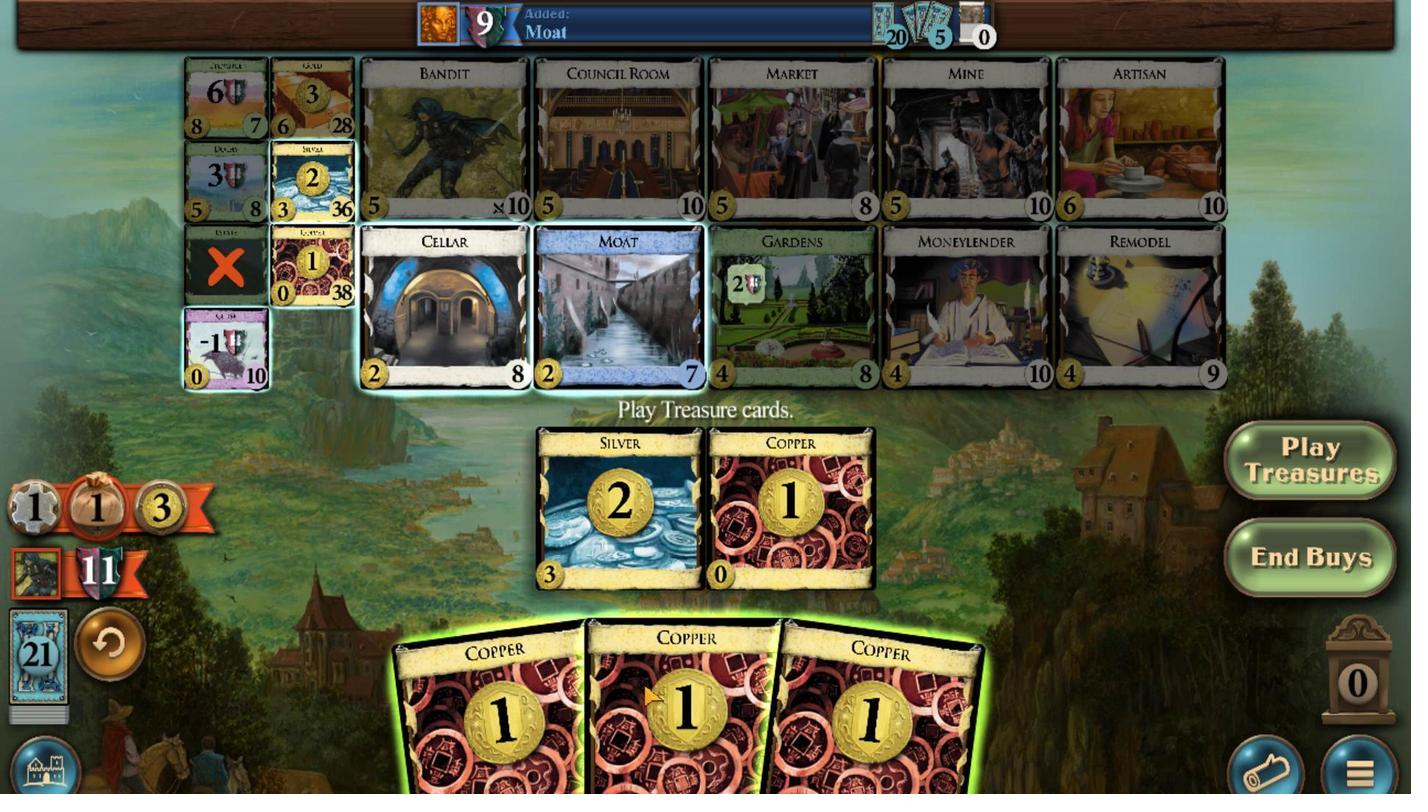 
Action: Mouse pressed left at (751, 547)
Screenshot: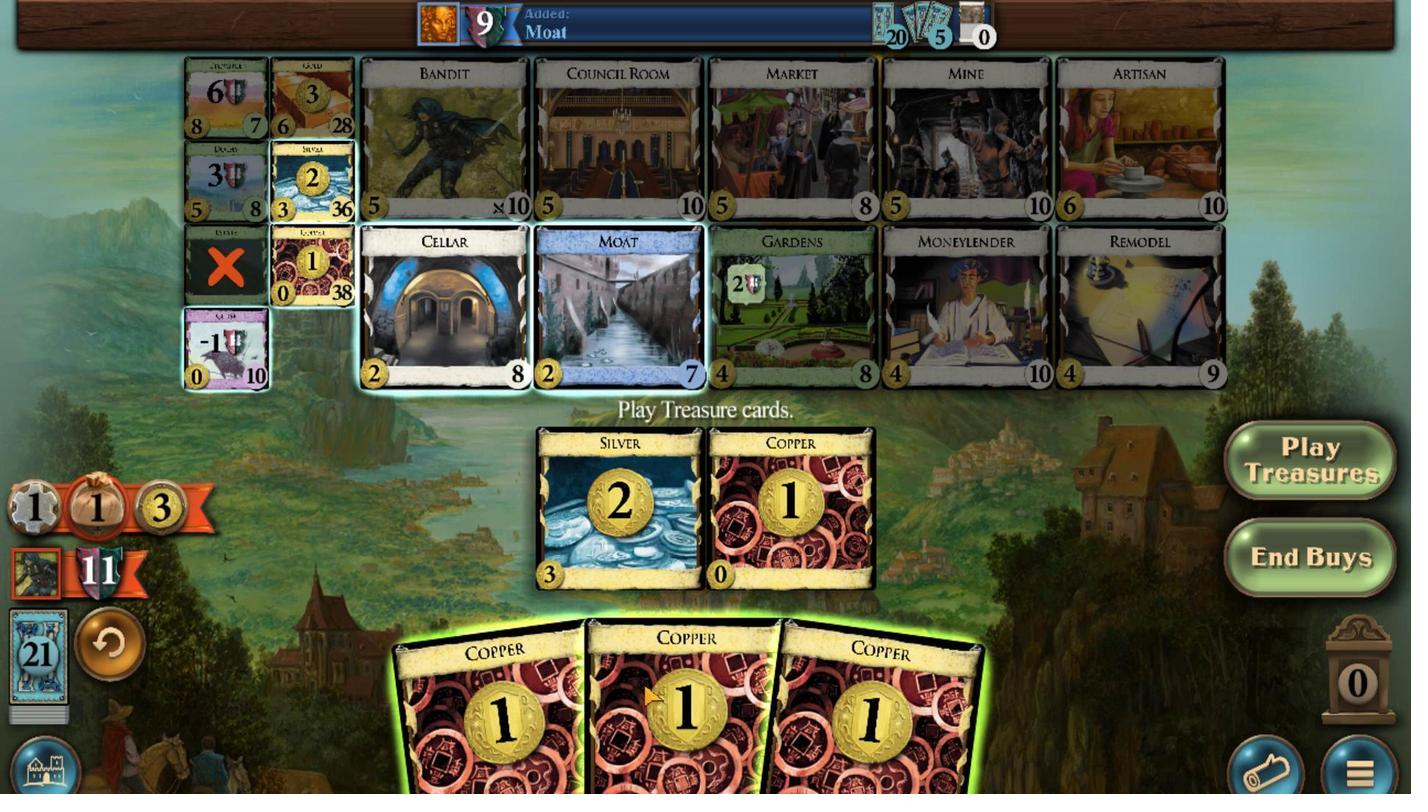
Action: Mouse moved to (773, 545)
Screenshot: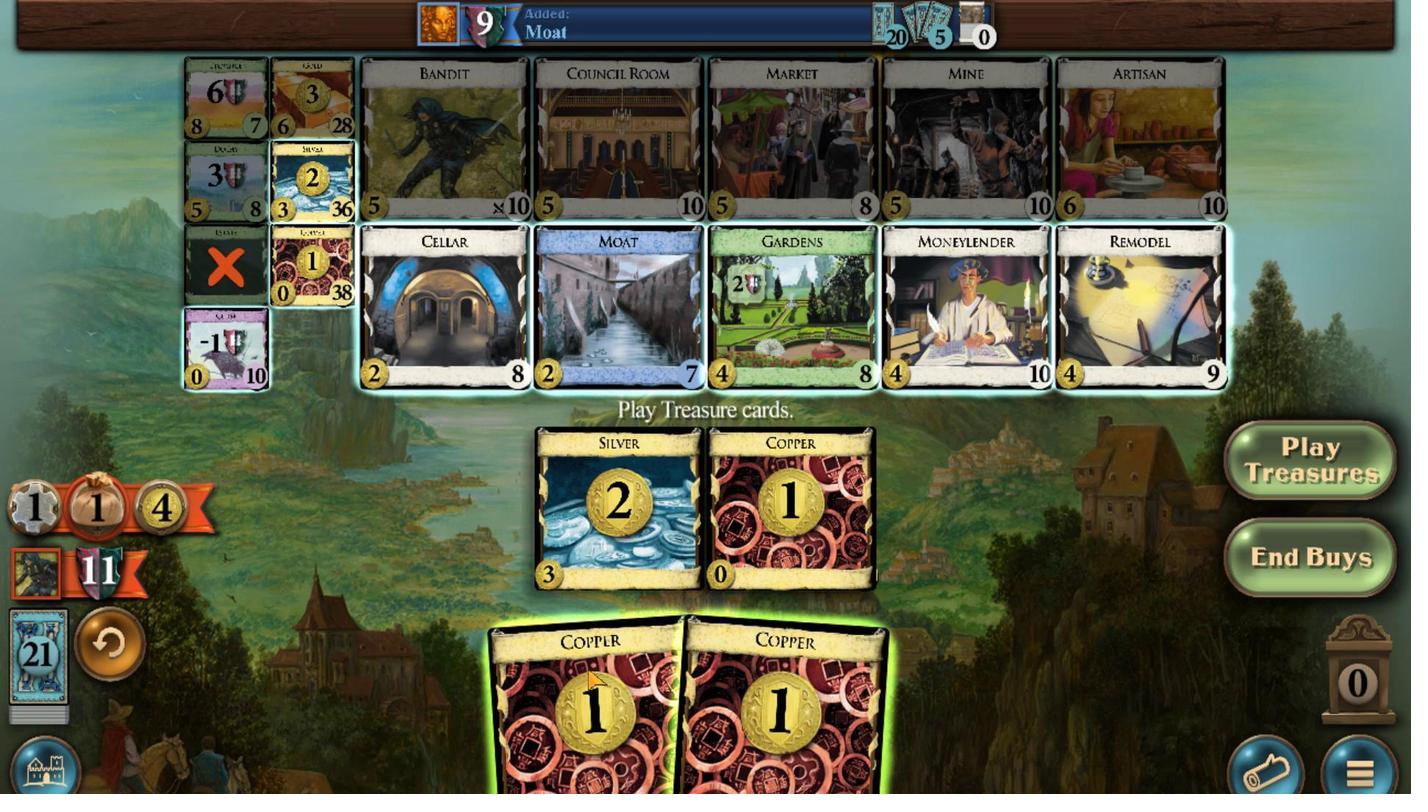 
Action: Mouse pressed left at (773, 545)
Screenshot: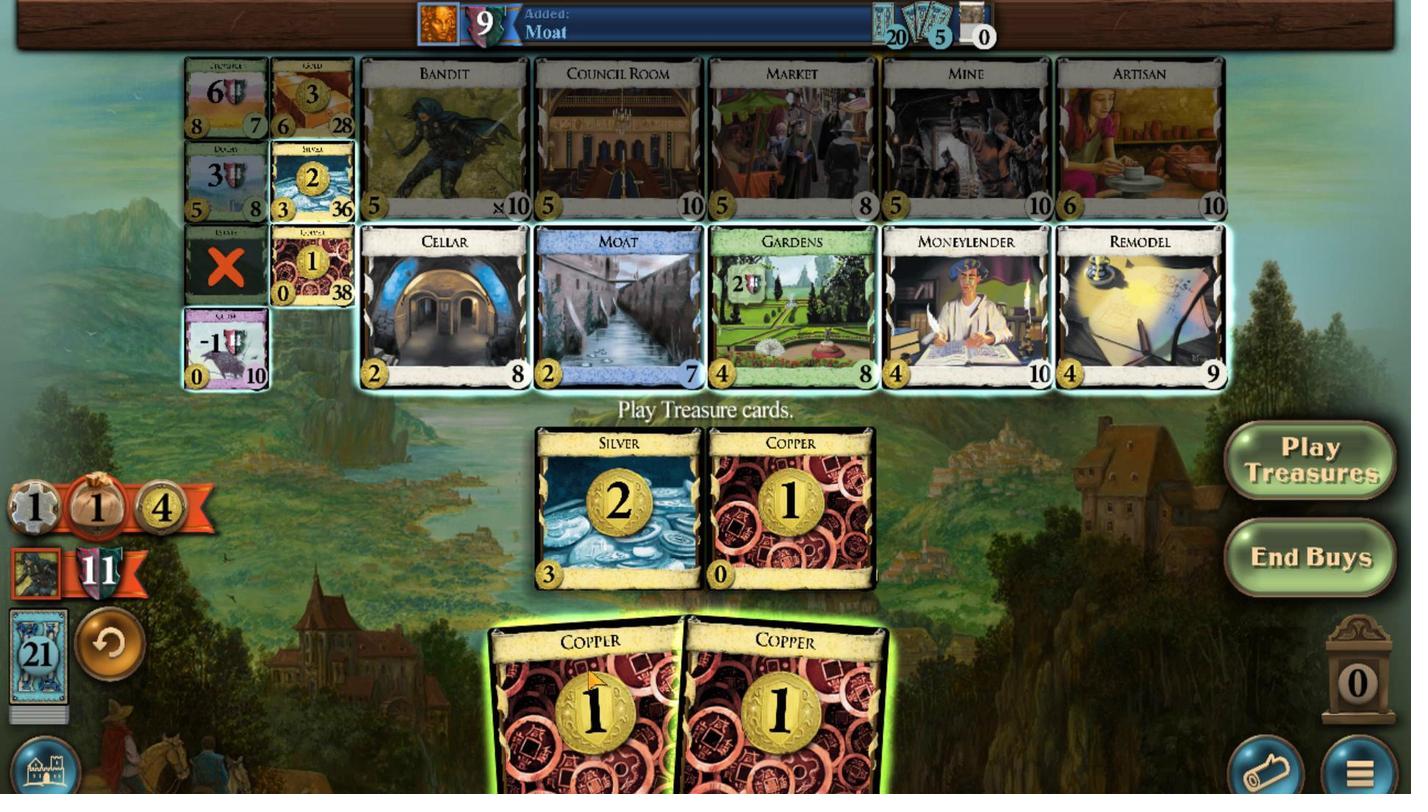 
Action: Mouse moved to (906, 487)
Screenshot: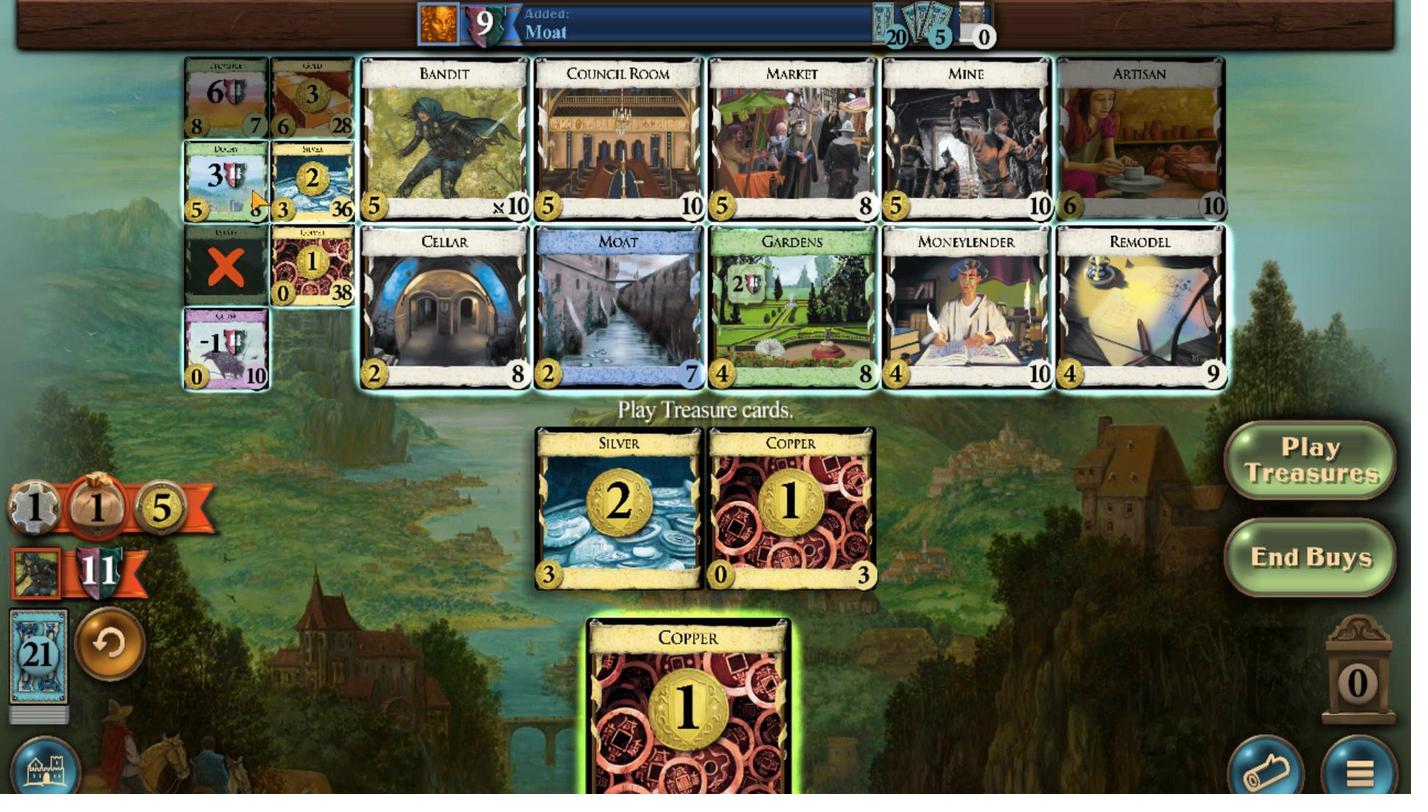 
Action: Mouse pressed left at (906, 487)
Screenshot: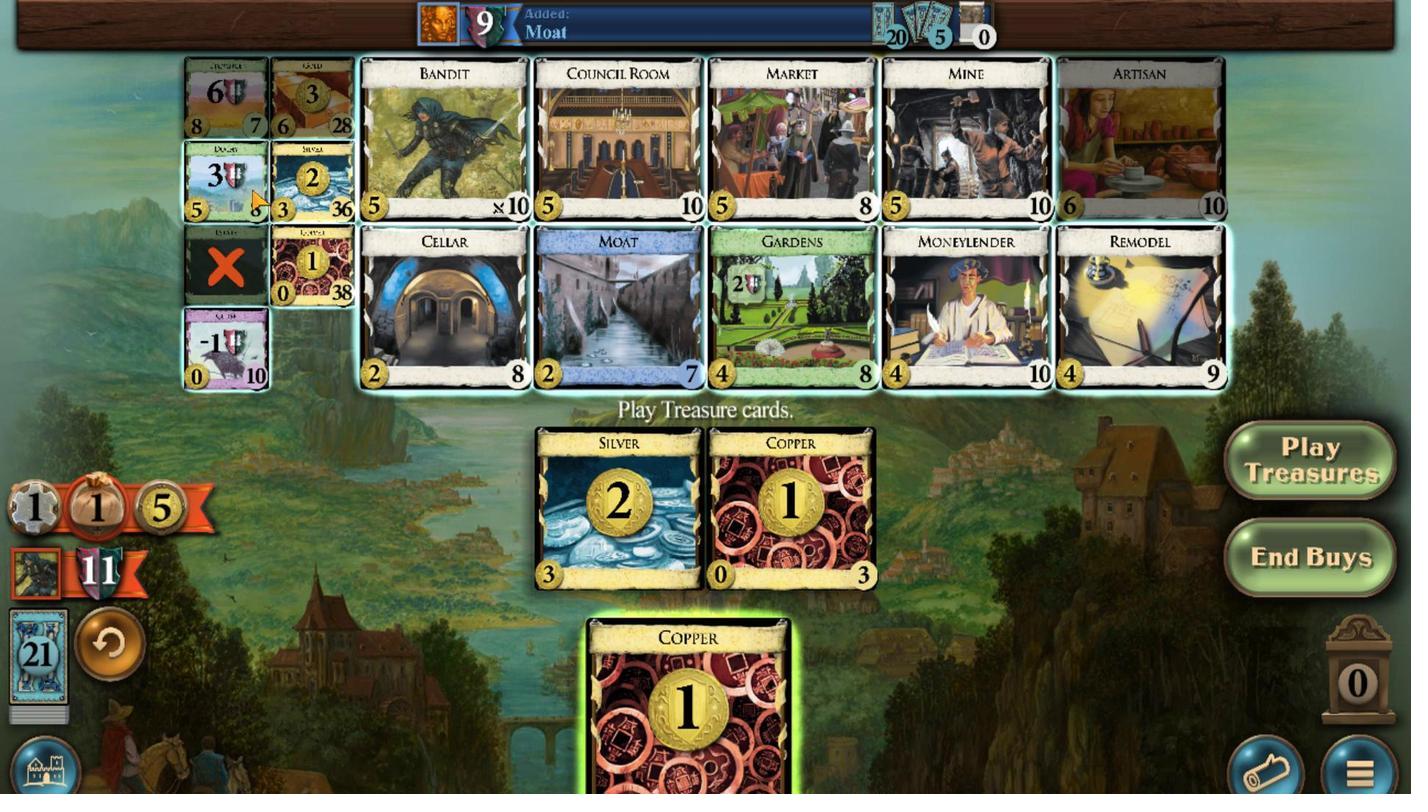 
Action: Mouse moved to (733, 551)
Screenshot: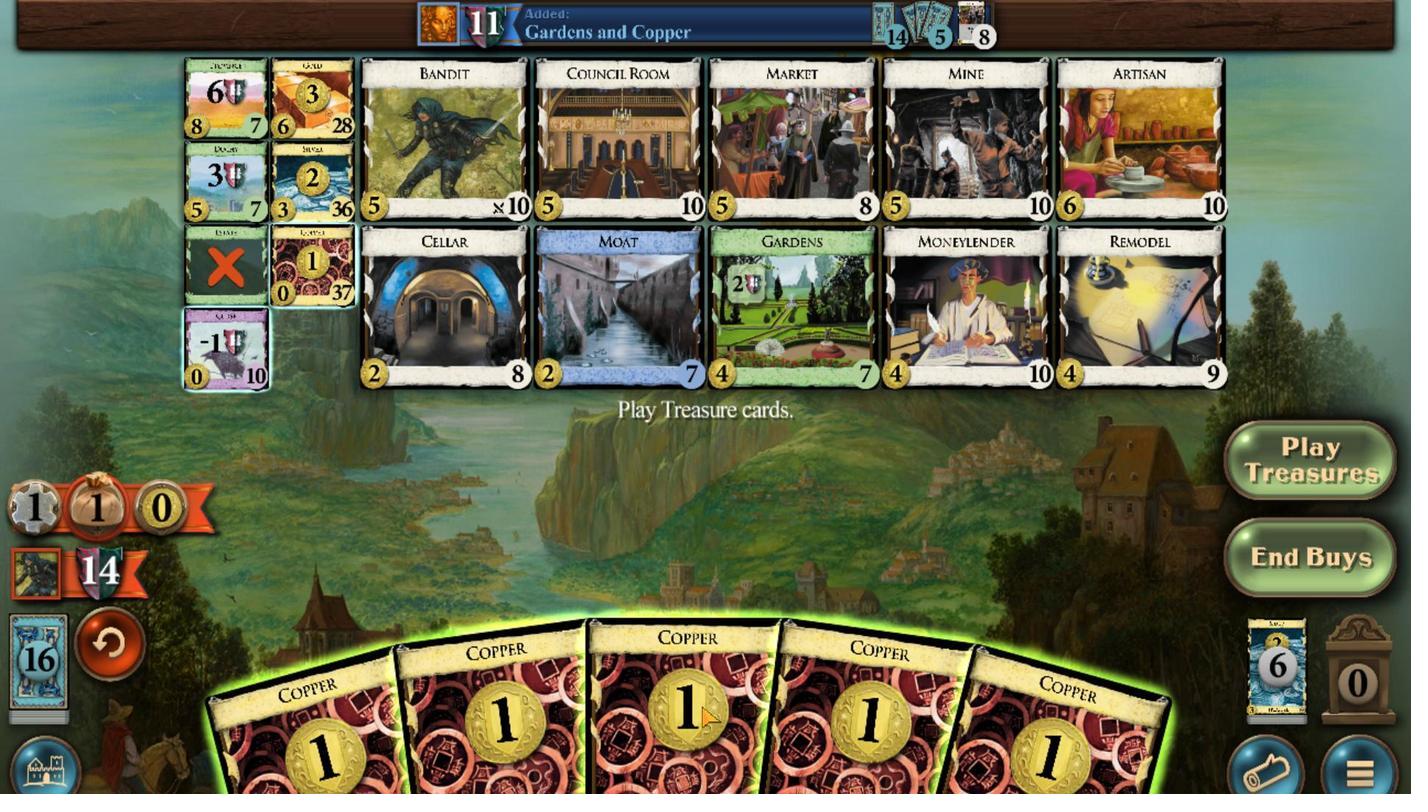 
Action: Mouse pressed left at (733, 551)
Screenshot: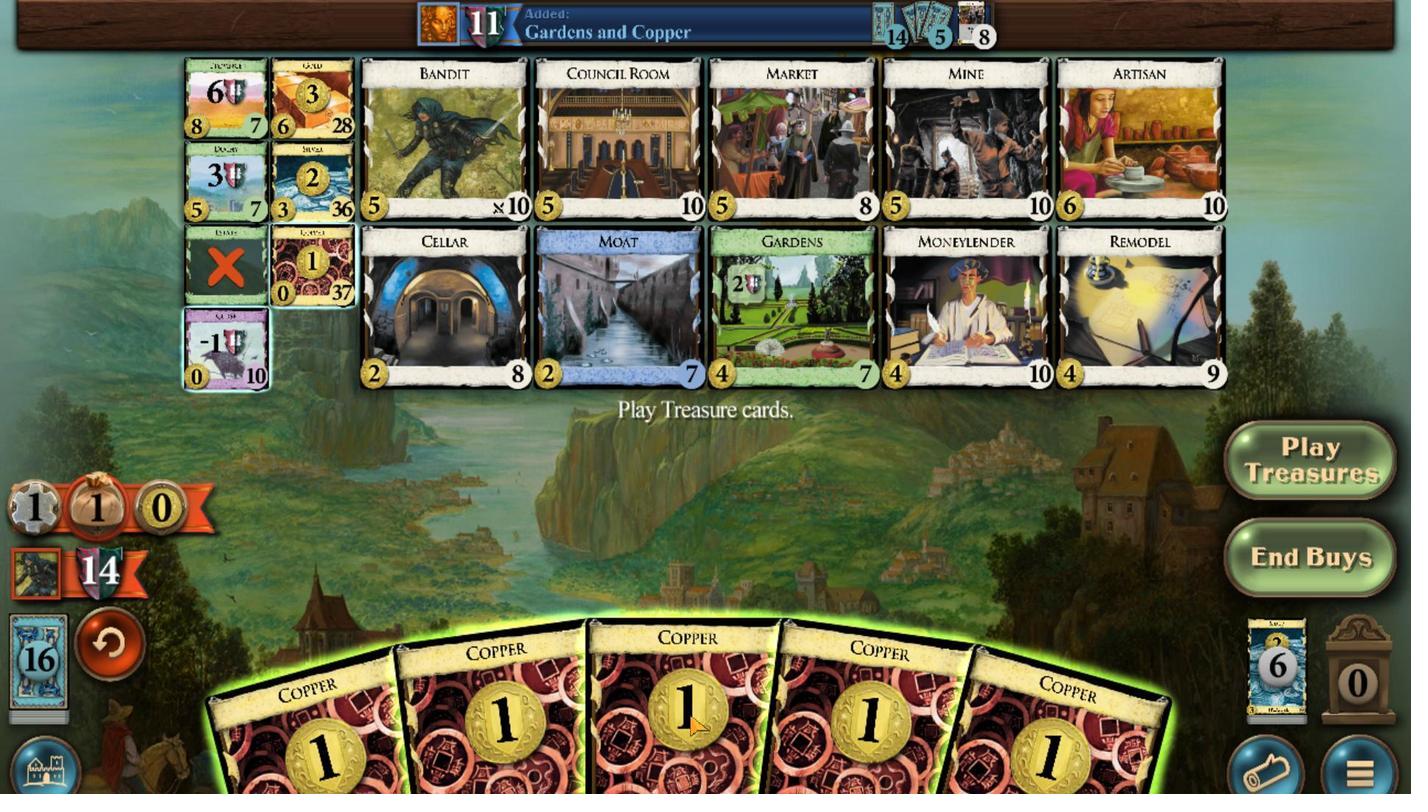 
Action: Mouse moved to (770, 555)
Screenshot: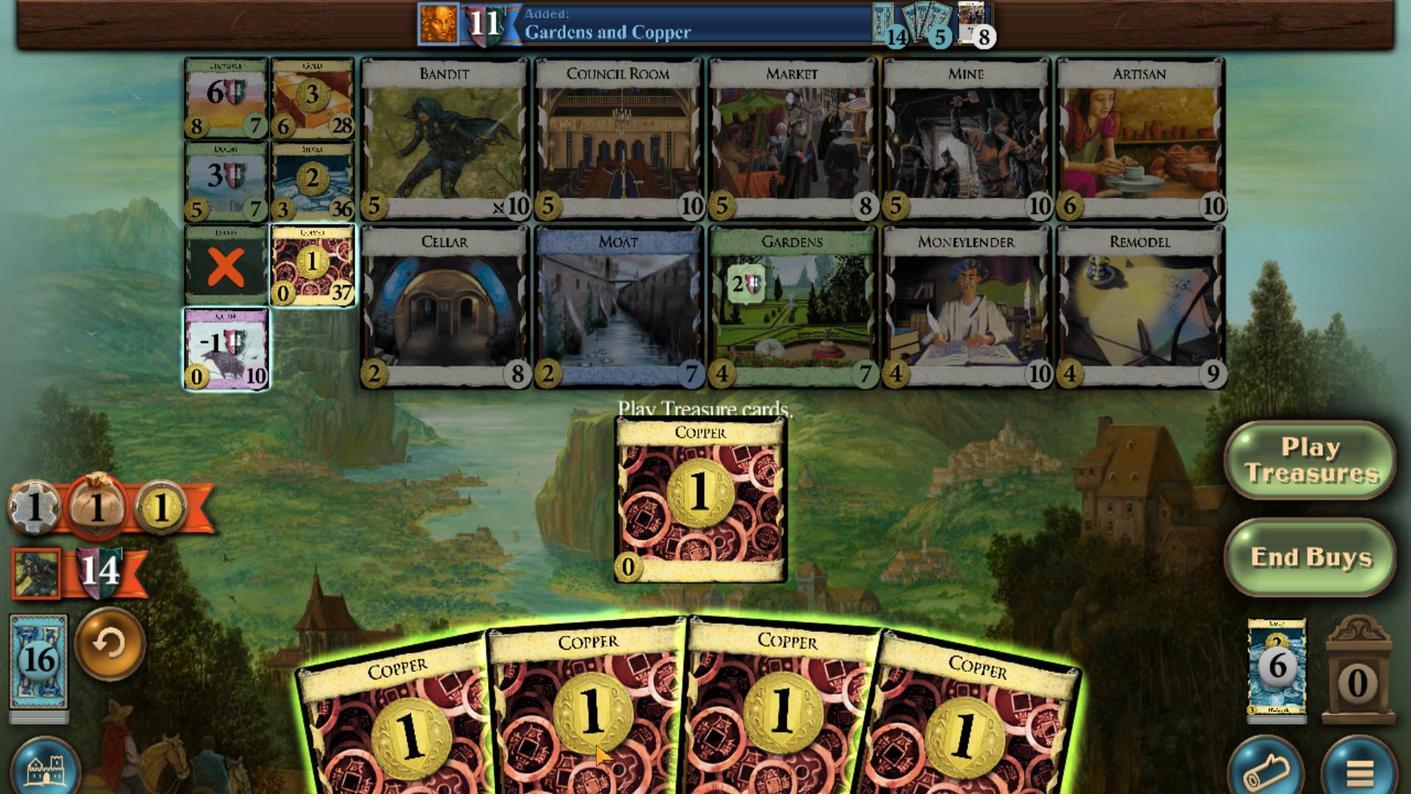 
Action: Mouse pressed left at (770, 555)
Screenshot: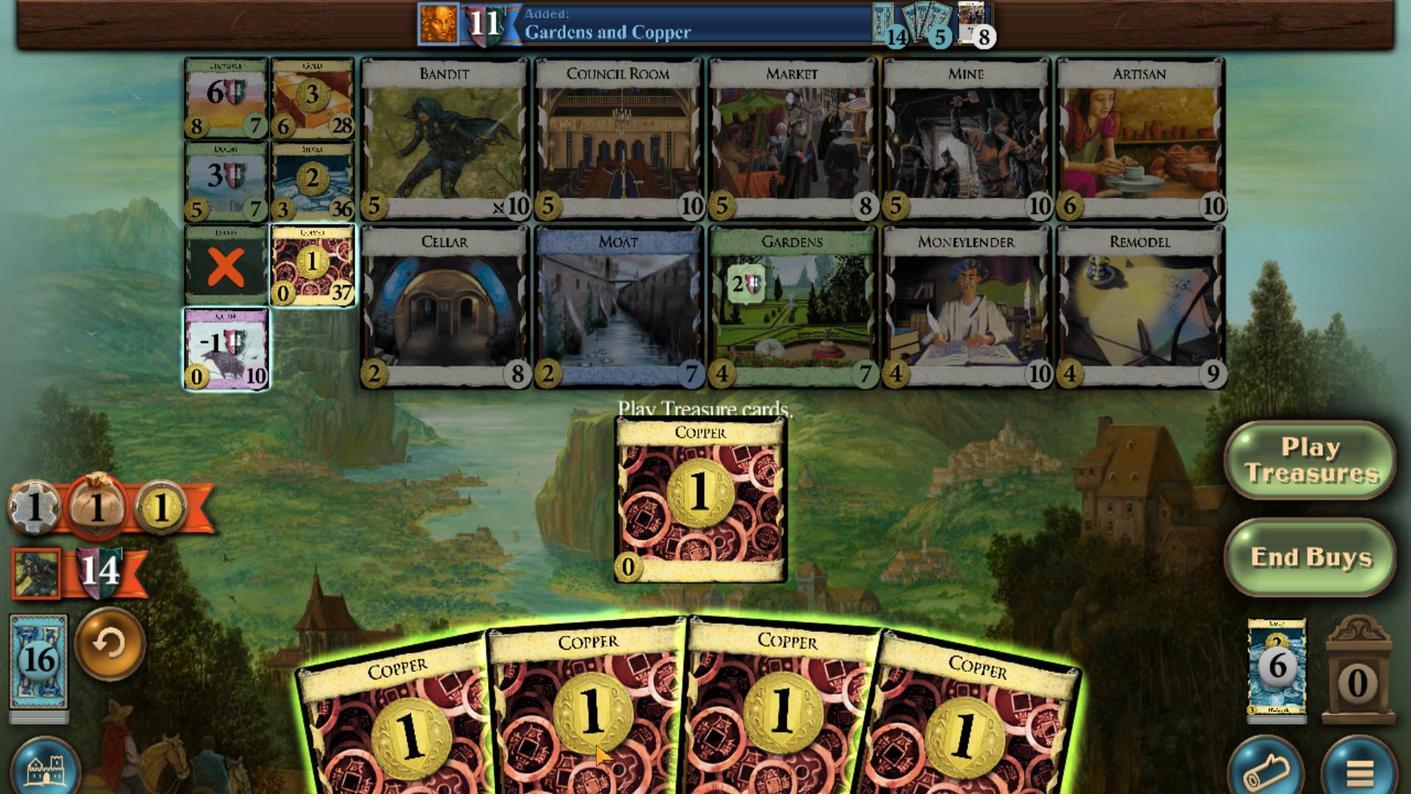 
Action: Mouse moved to (788, 553)
Screenshot: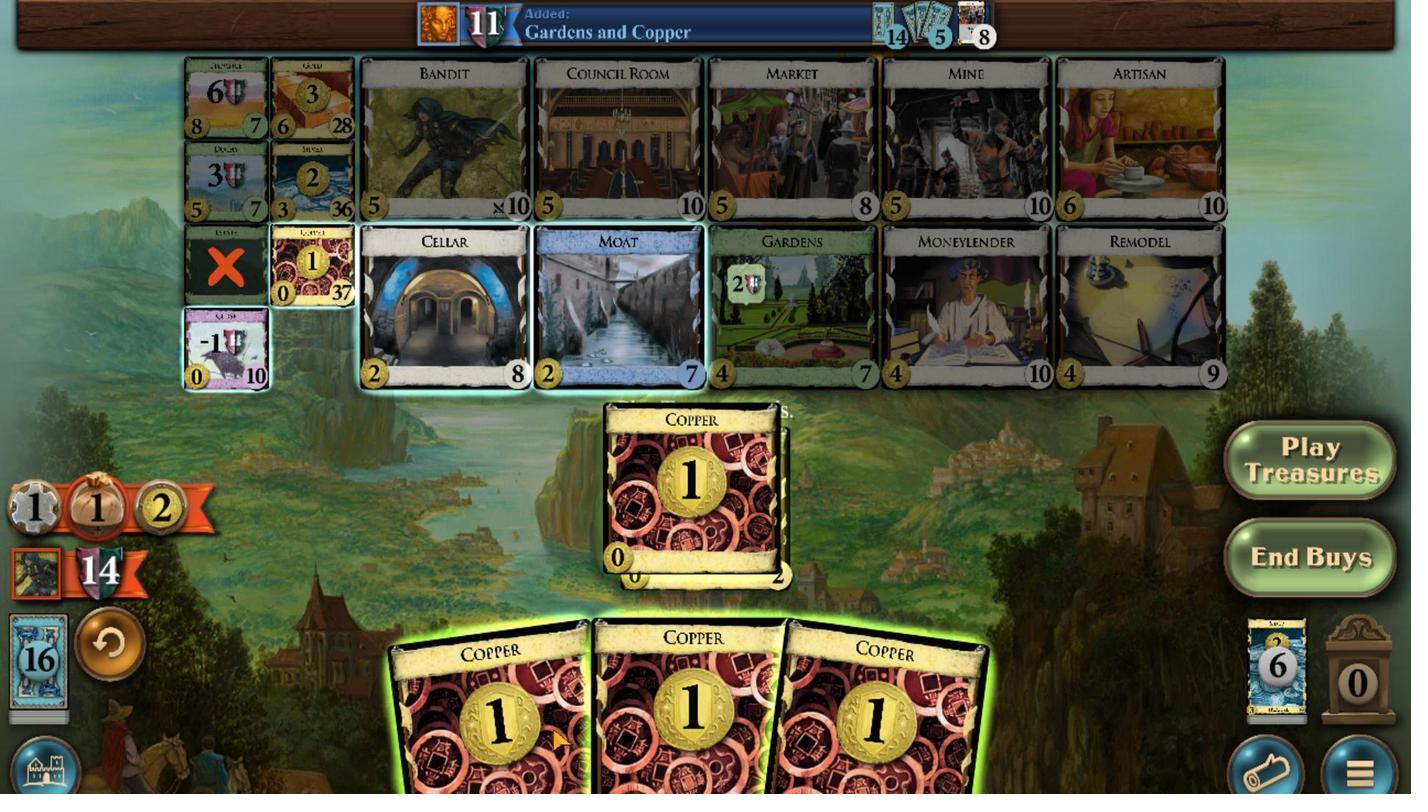 
Action: Mouse pressed left at (788, 553)
Screenshot: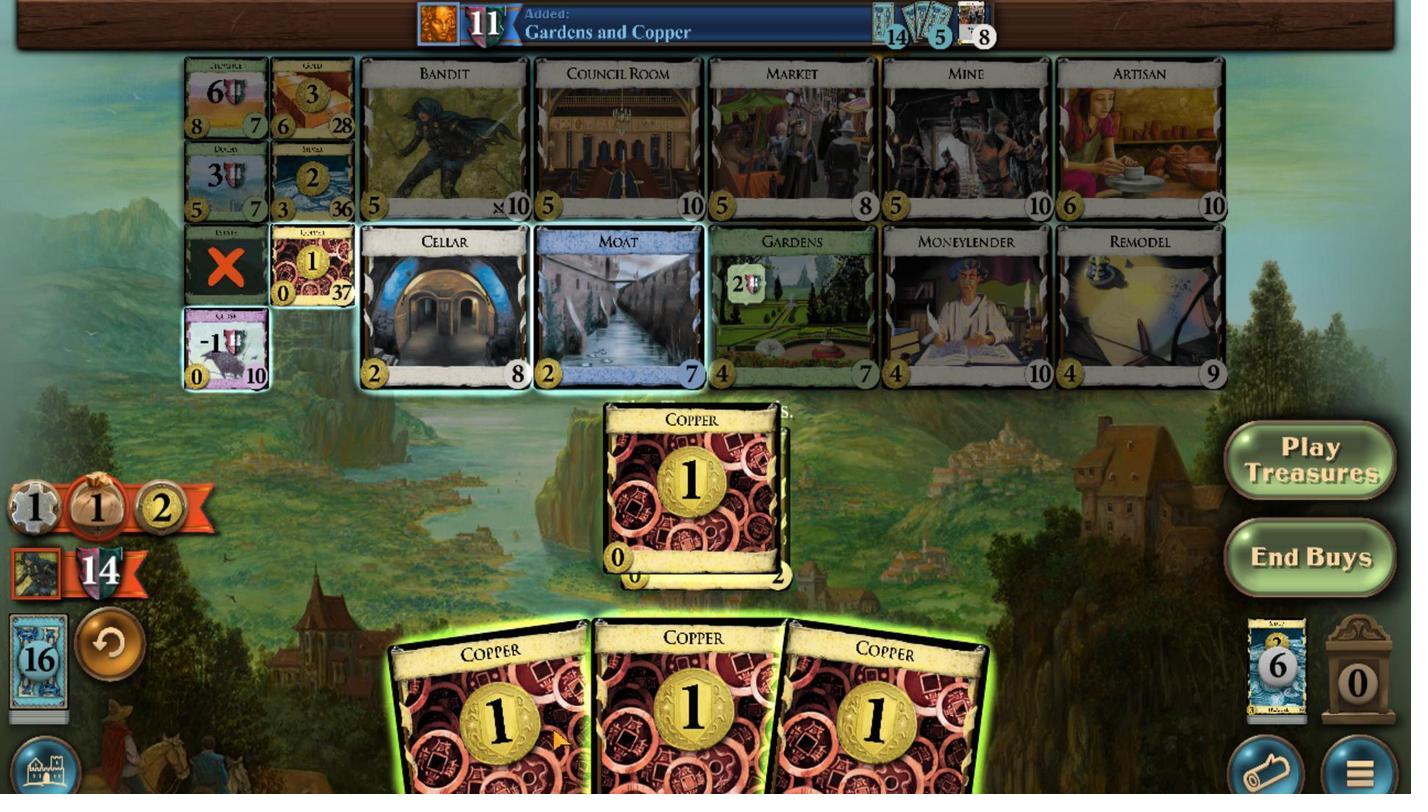 
Action: Mouse moved to (765, 553)
Screenshot: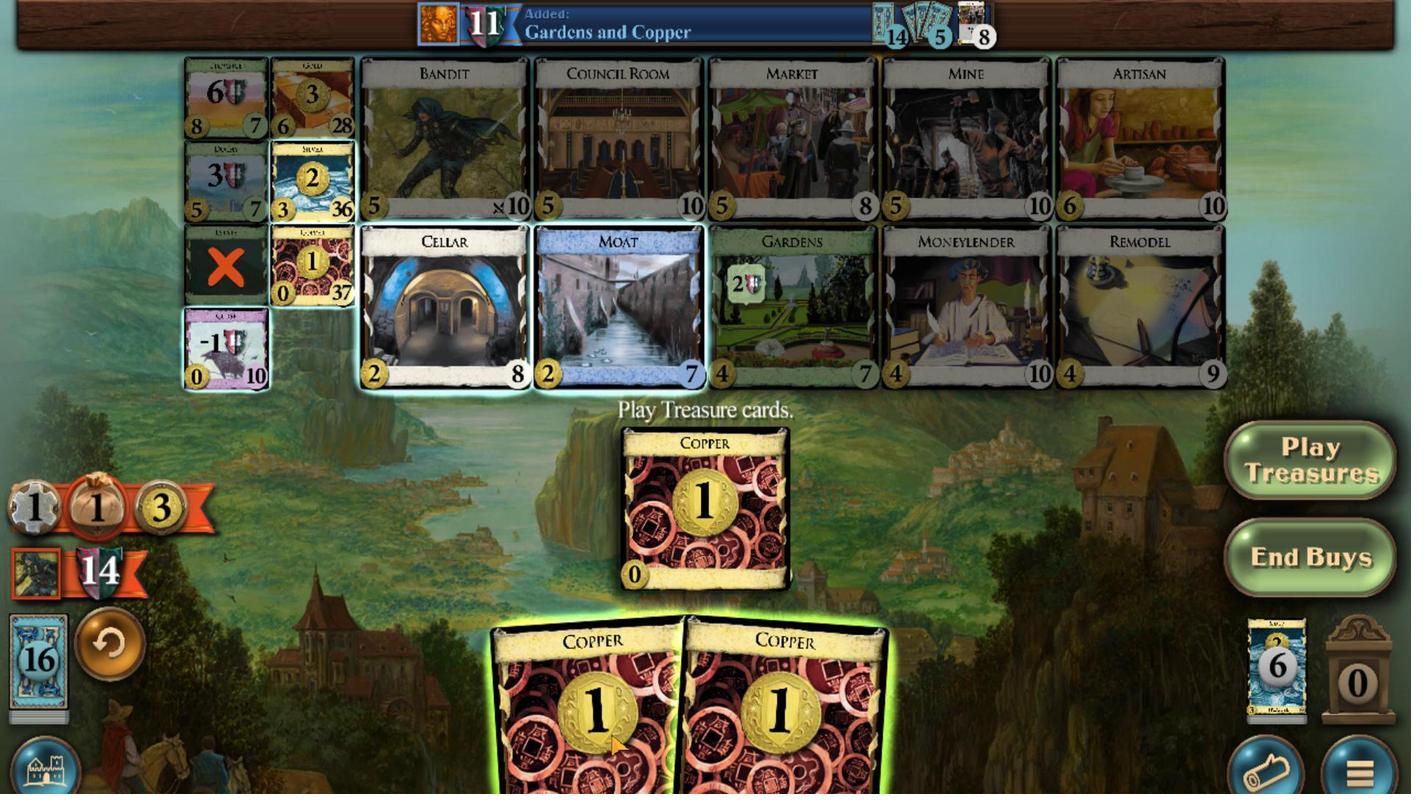 
Action: Mouse pressed left at (765, 553)
Screenshot: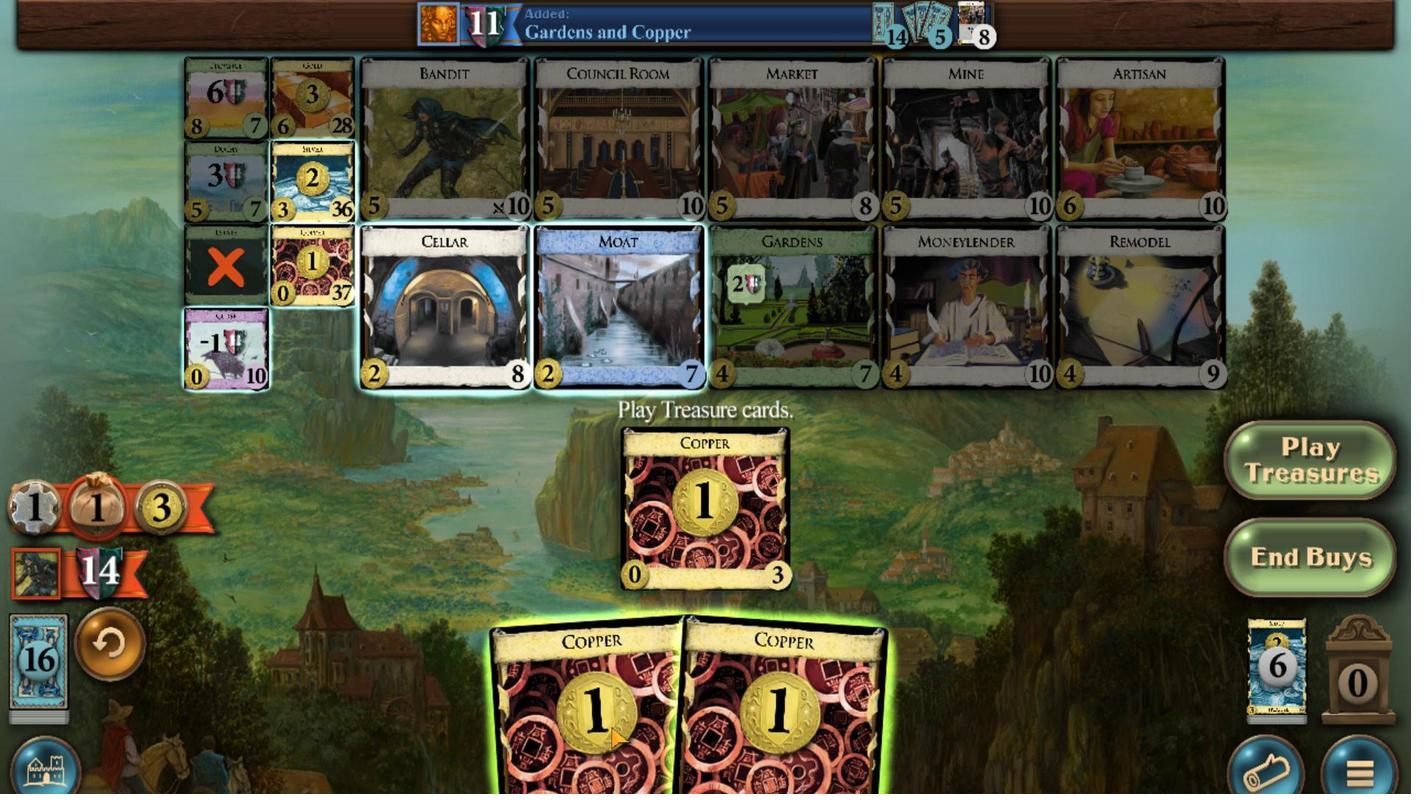 
Action: Mouse moved to (736, 550)
Screenshot: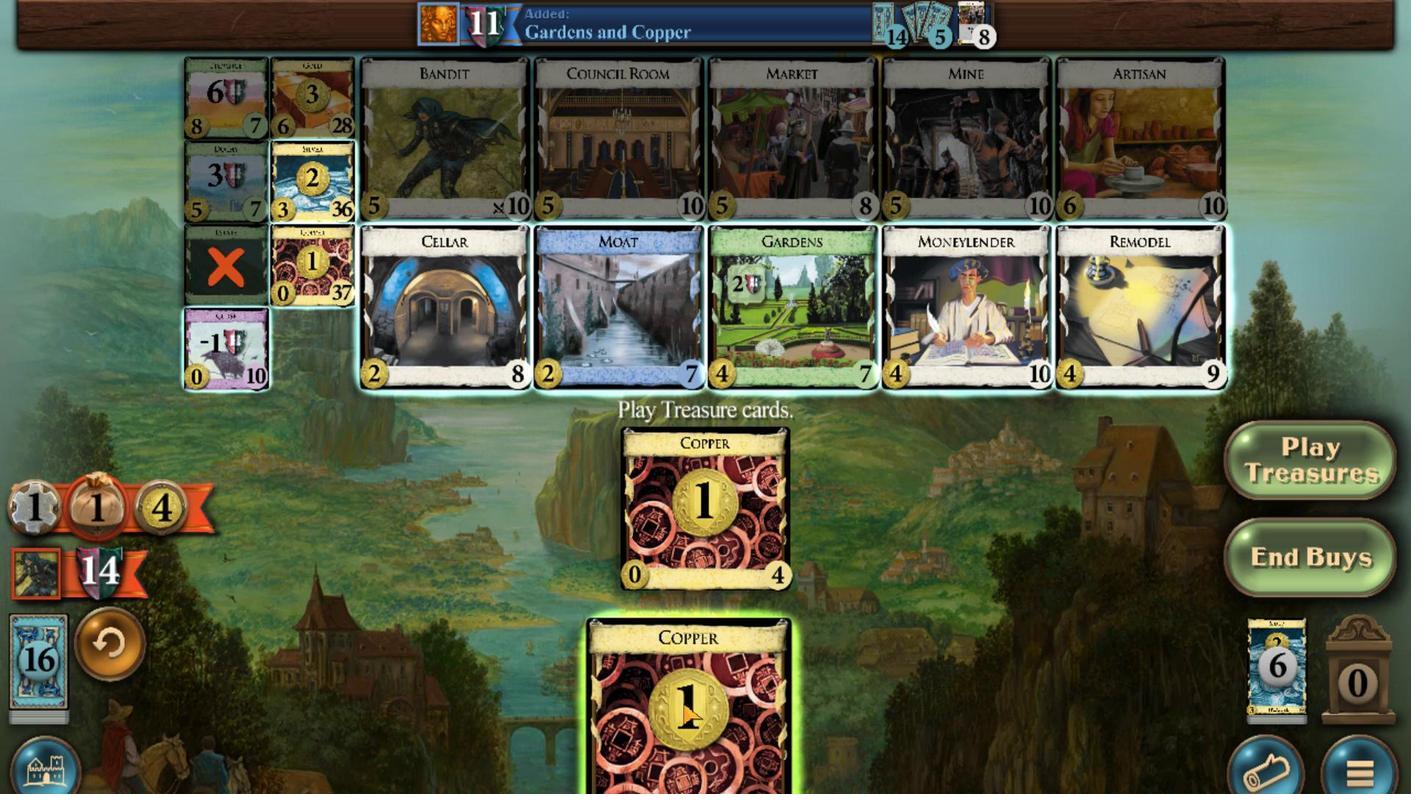 
Action: Mouse pressed left at (736, 550)
Screenshot: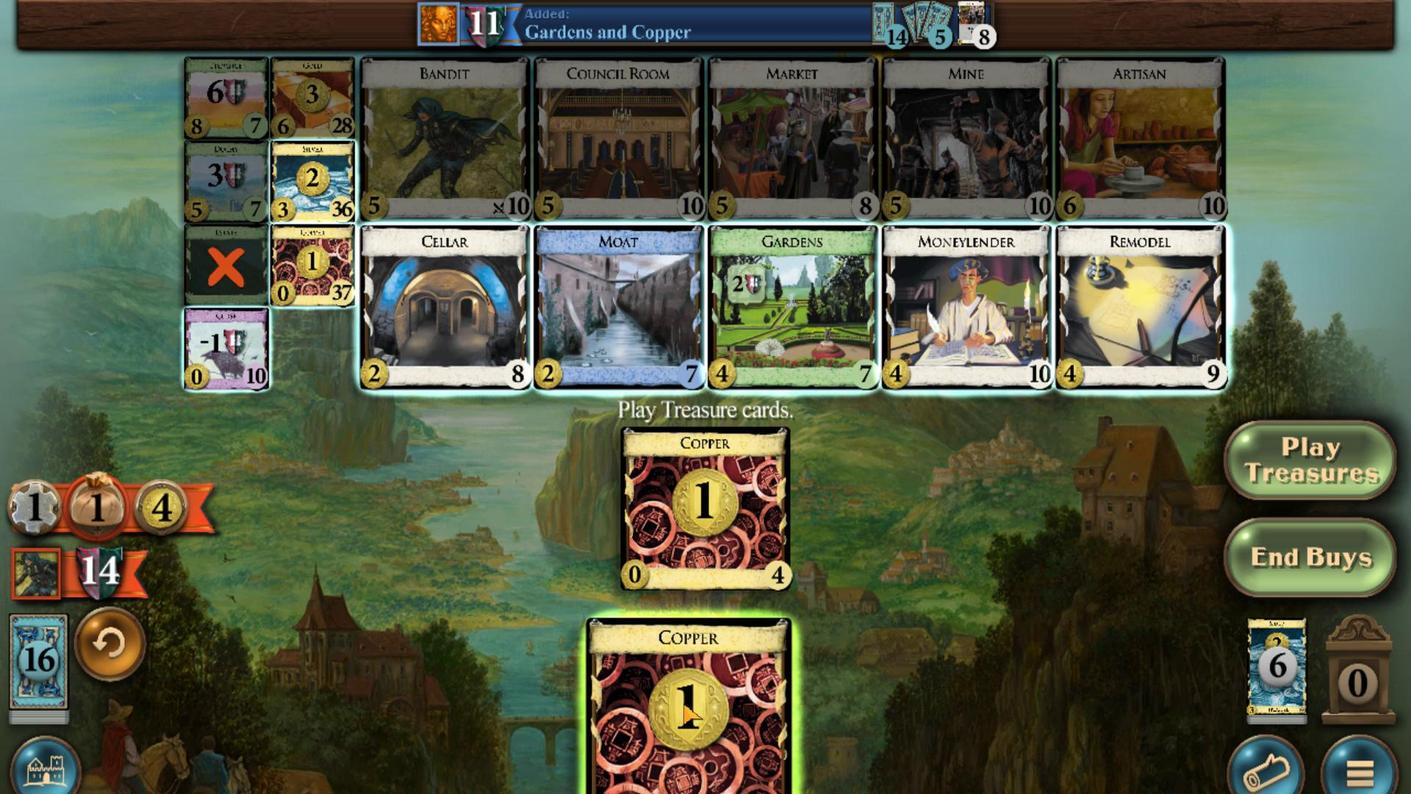 
Action: Mouse moved to (910, 488)
Screenshot: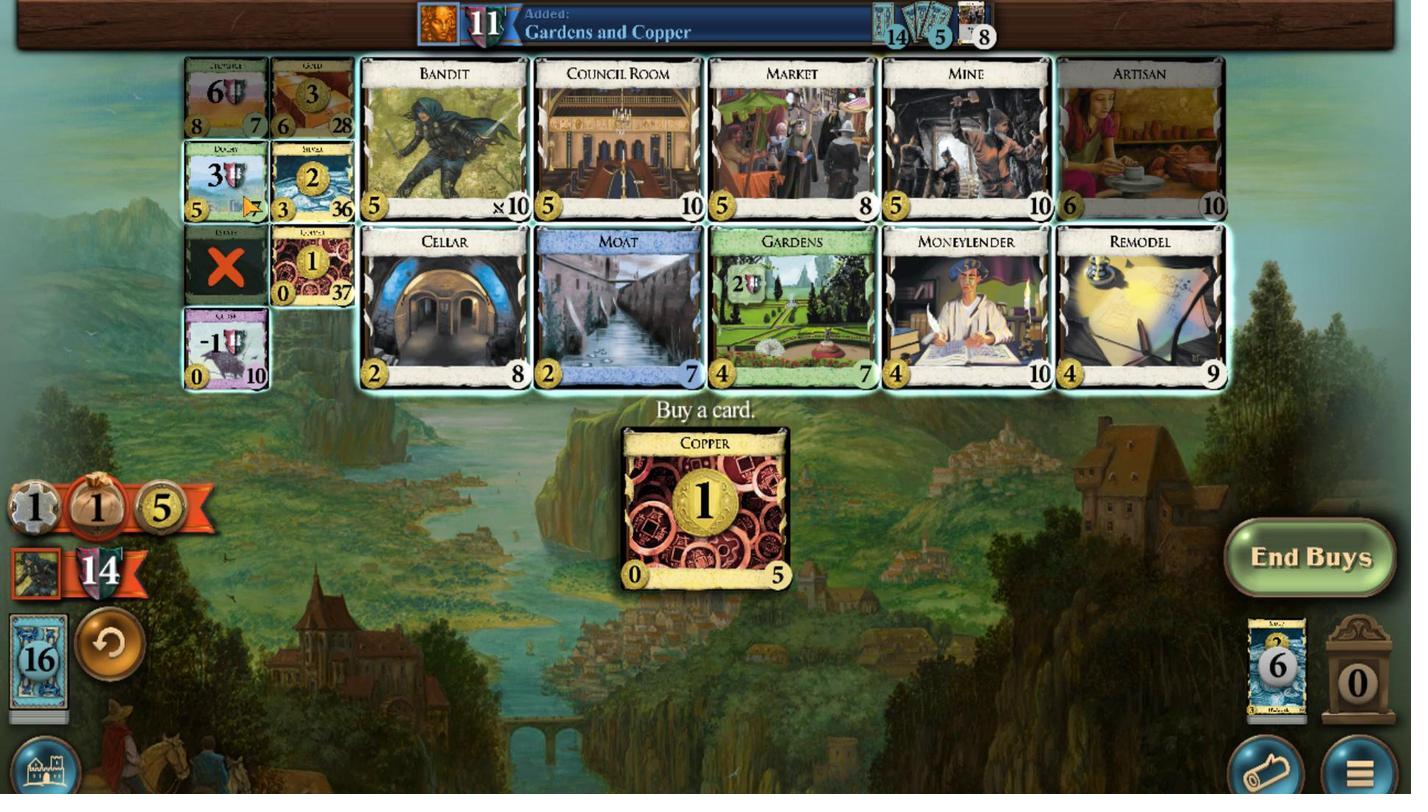 
Action: Mouse pressed left at (910, 488)
Screenshot: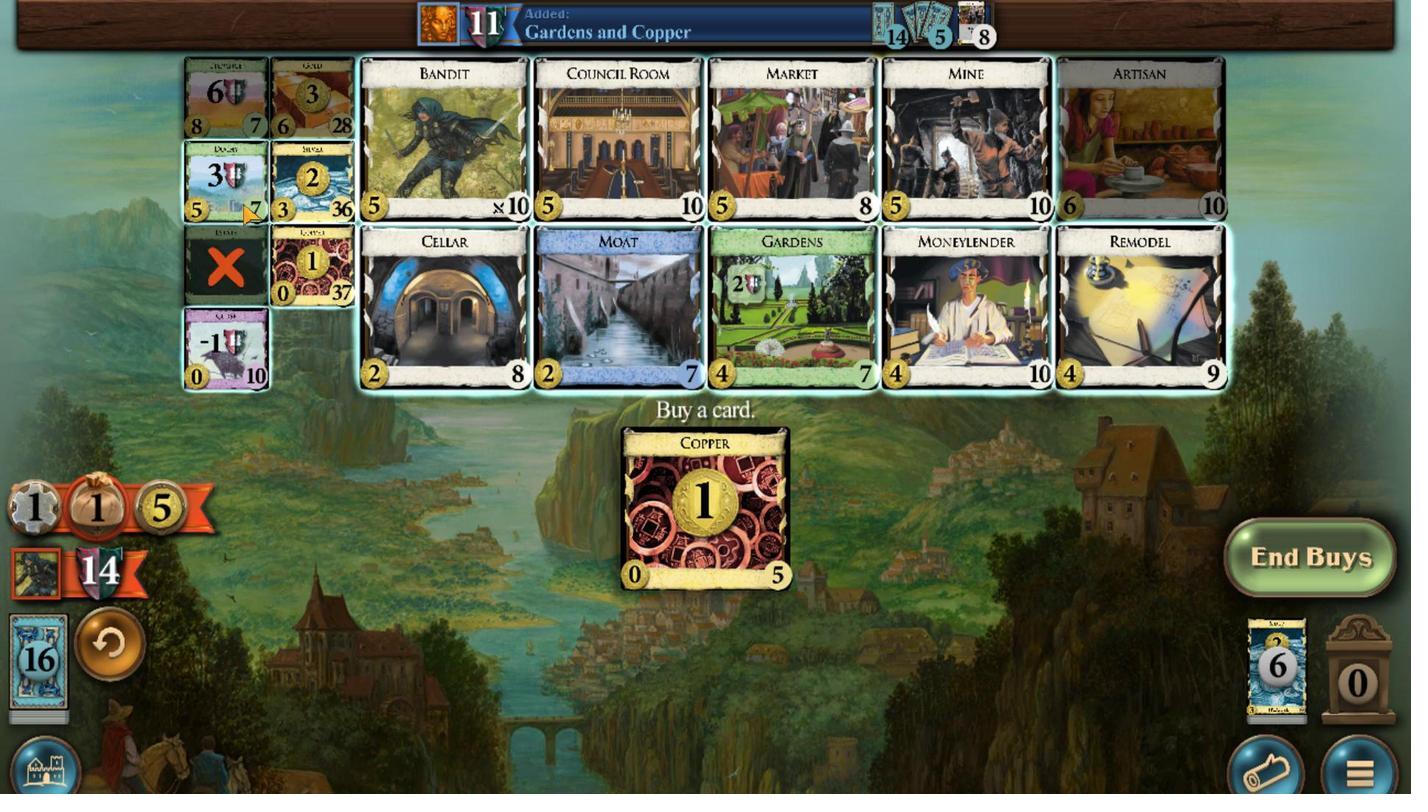 
Action: Mouse moved to (798, 553)
Screenshot: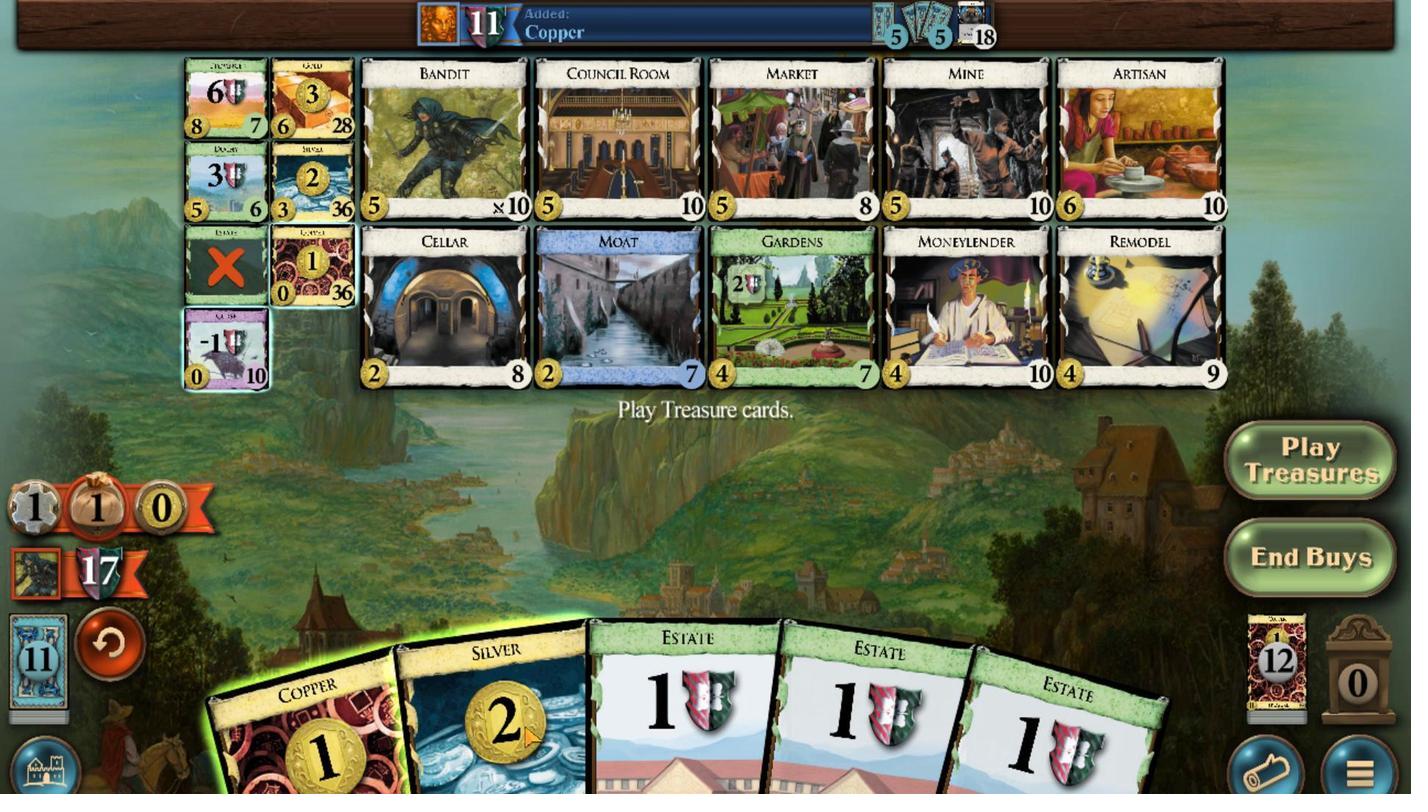 
Action: Mouse pressed left at (798, 553)
Screenshot: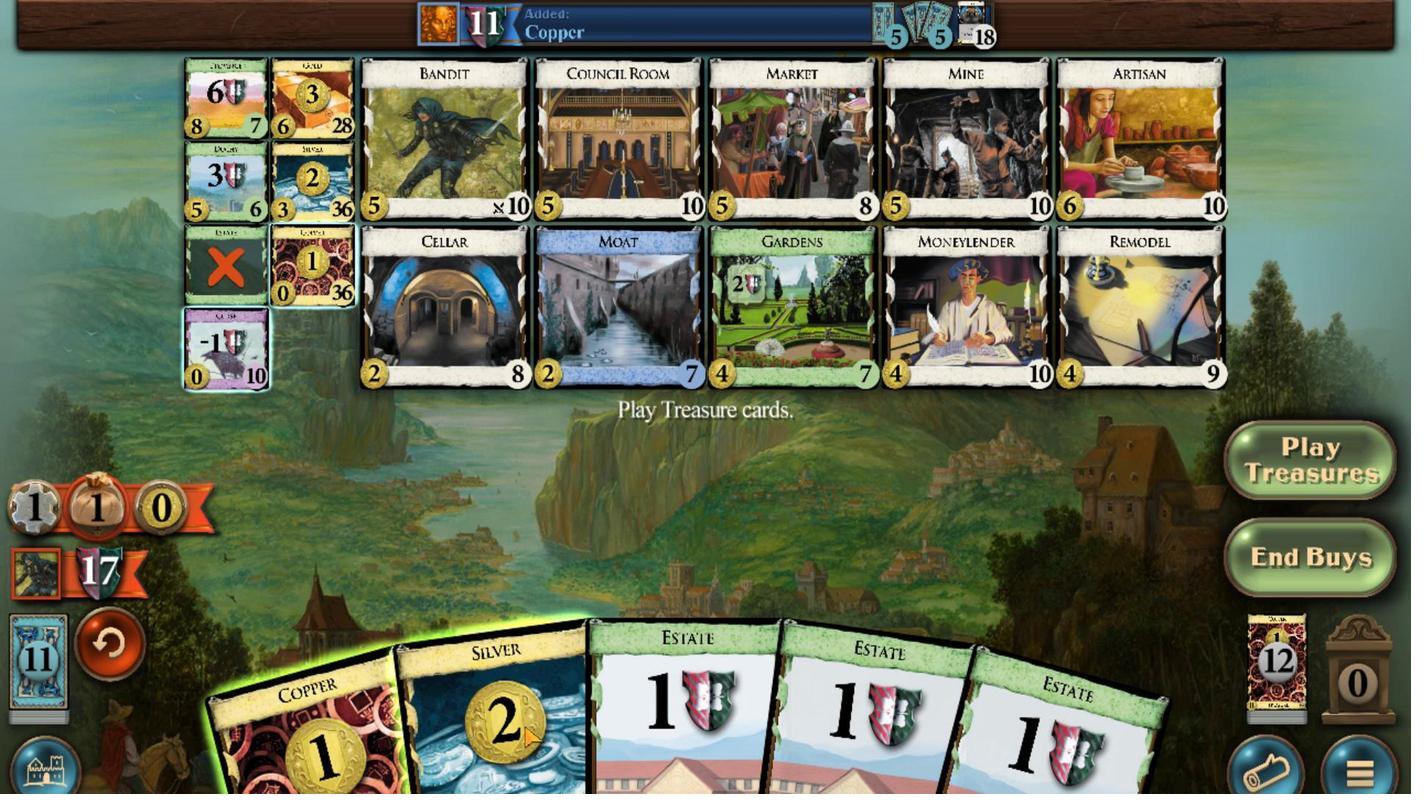 
Action: Mouse moved to (884, 496)
Screenshot: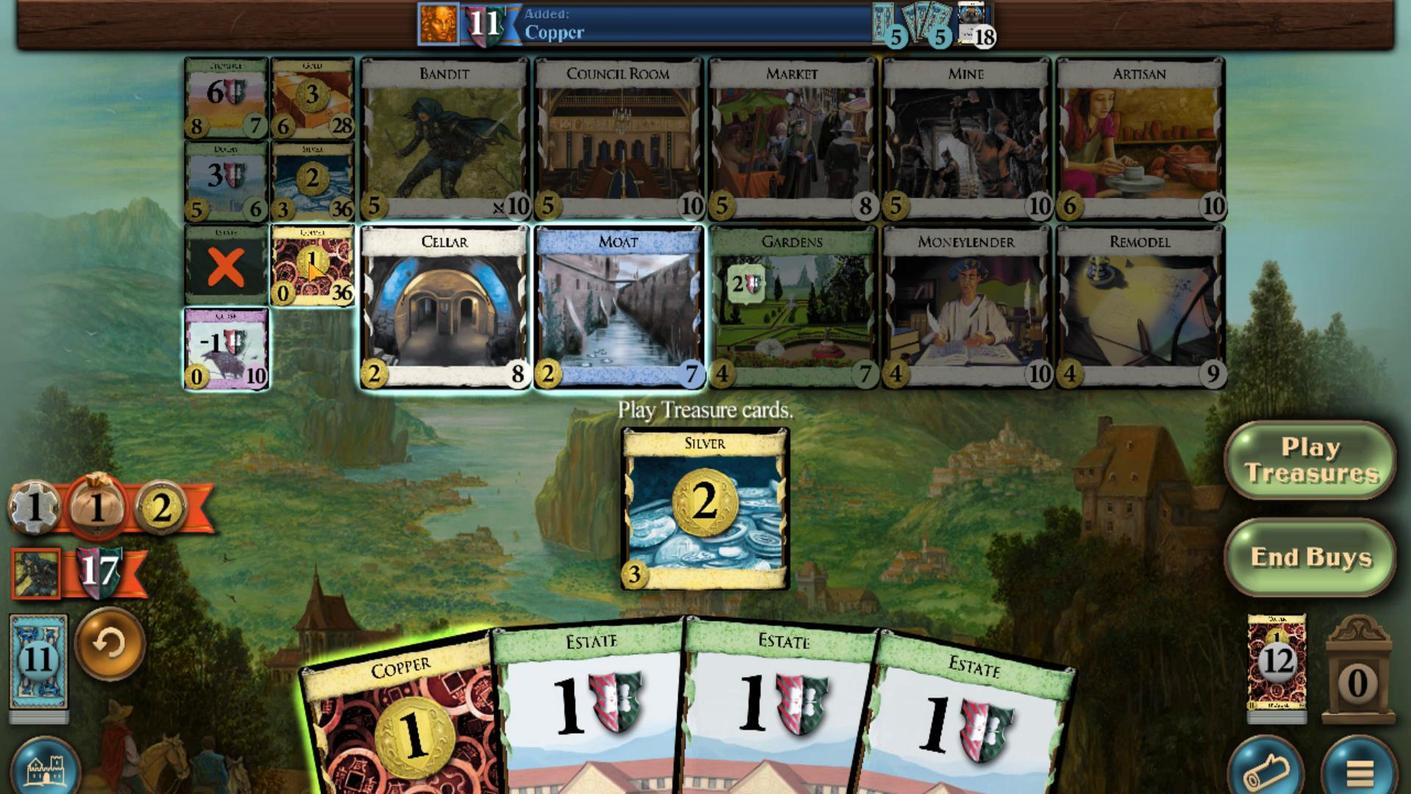 
Action: Mouse pressed left at (884, 496)
Screenshot: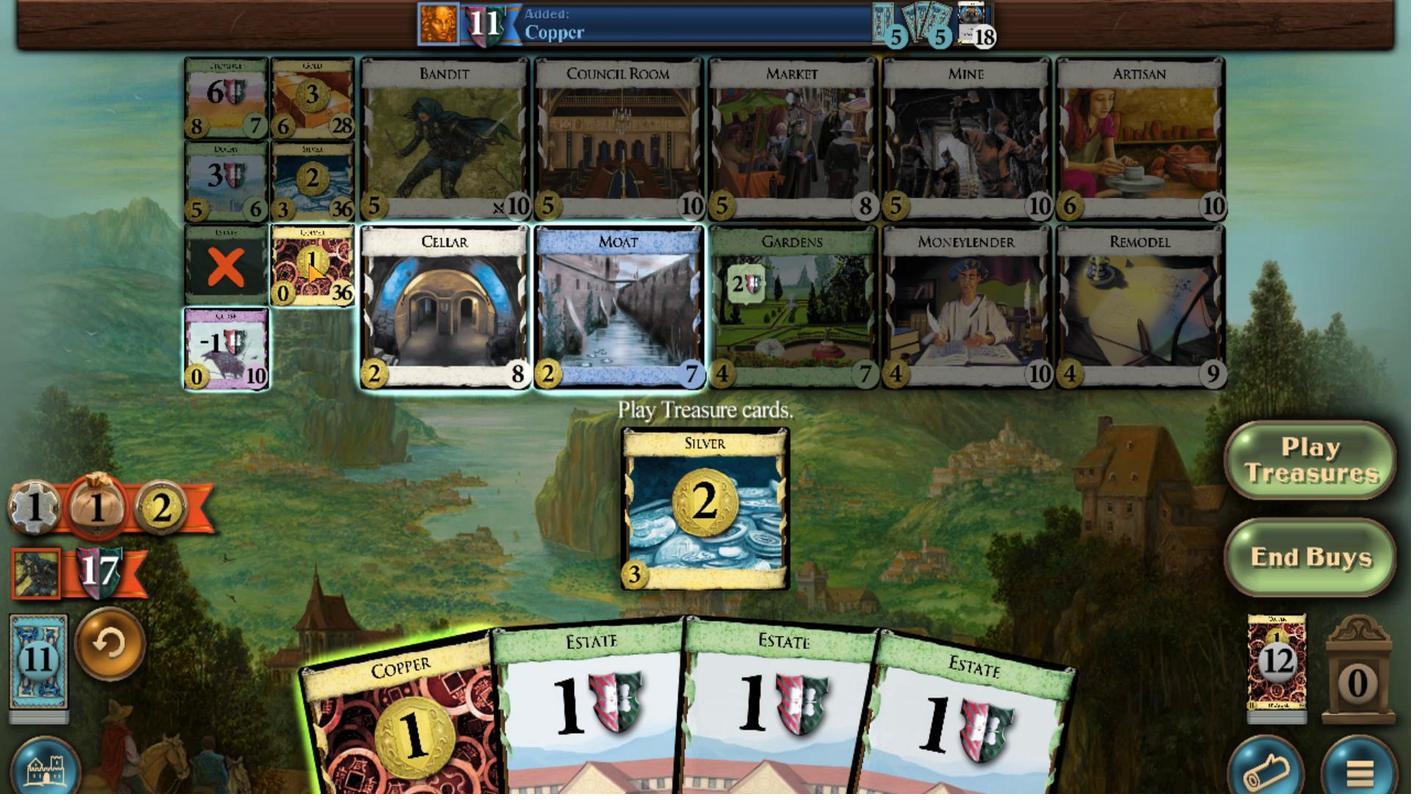 
Action: Mouse moved to (878, 553)
Screenshot: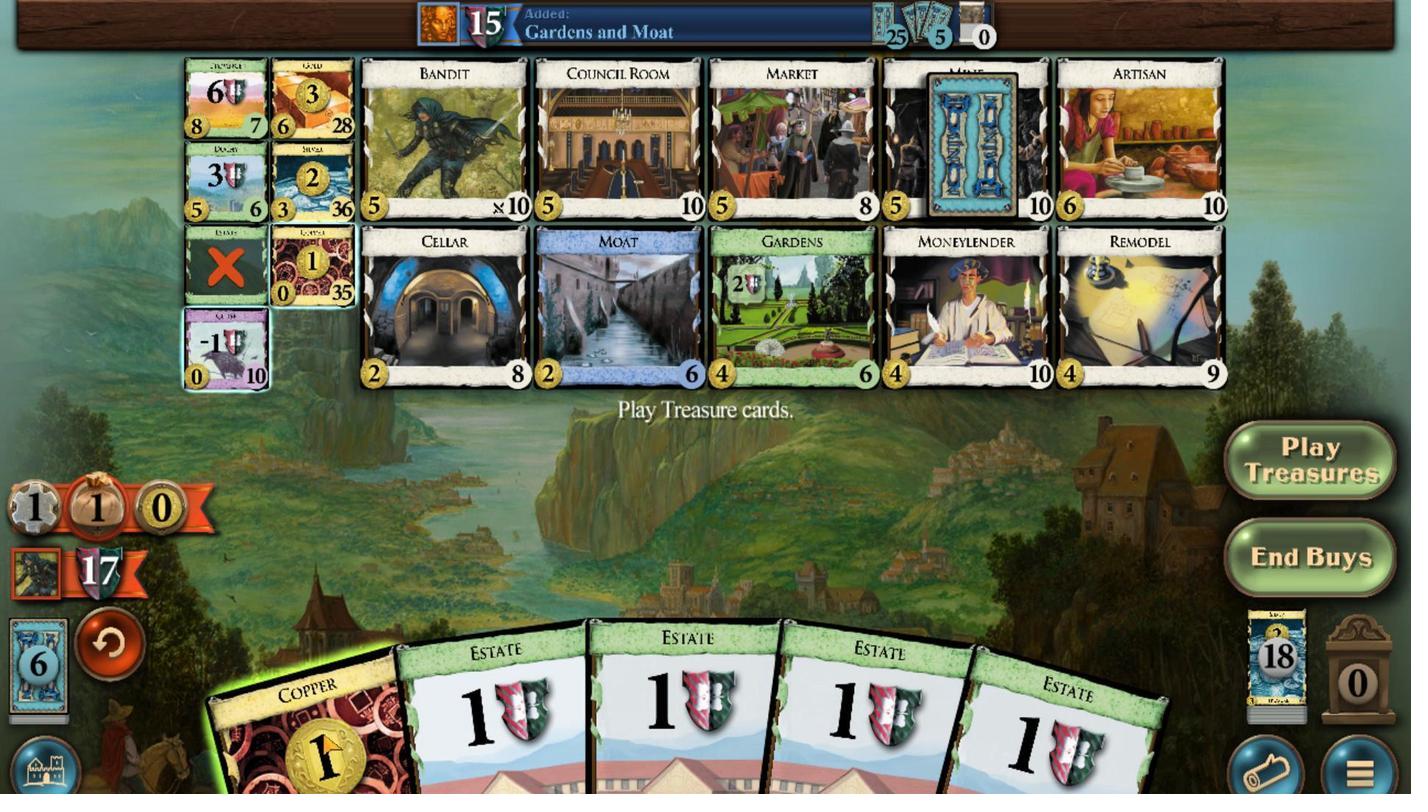 
Action: Mouse pressed left at (878, 553)
Screenshot: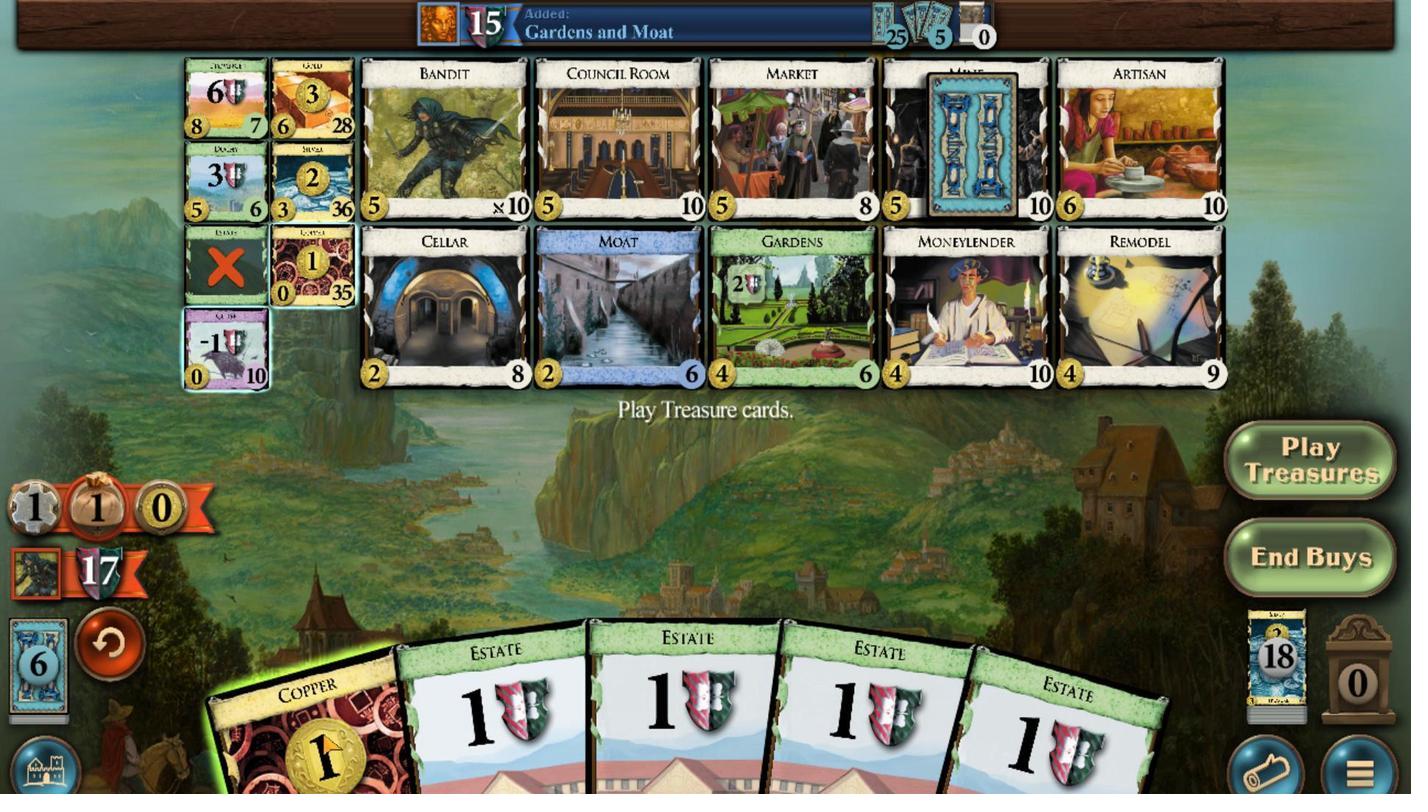 
Action: Mouse moved to (876, 496)
Screenshot: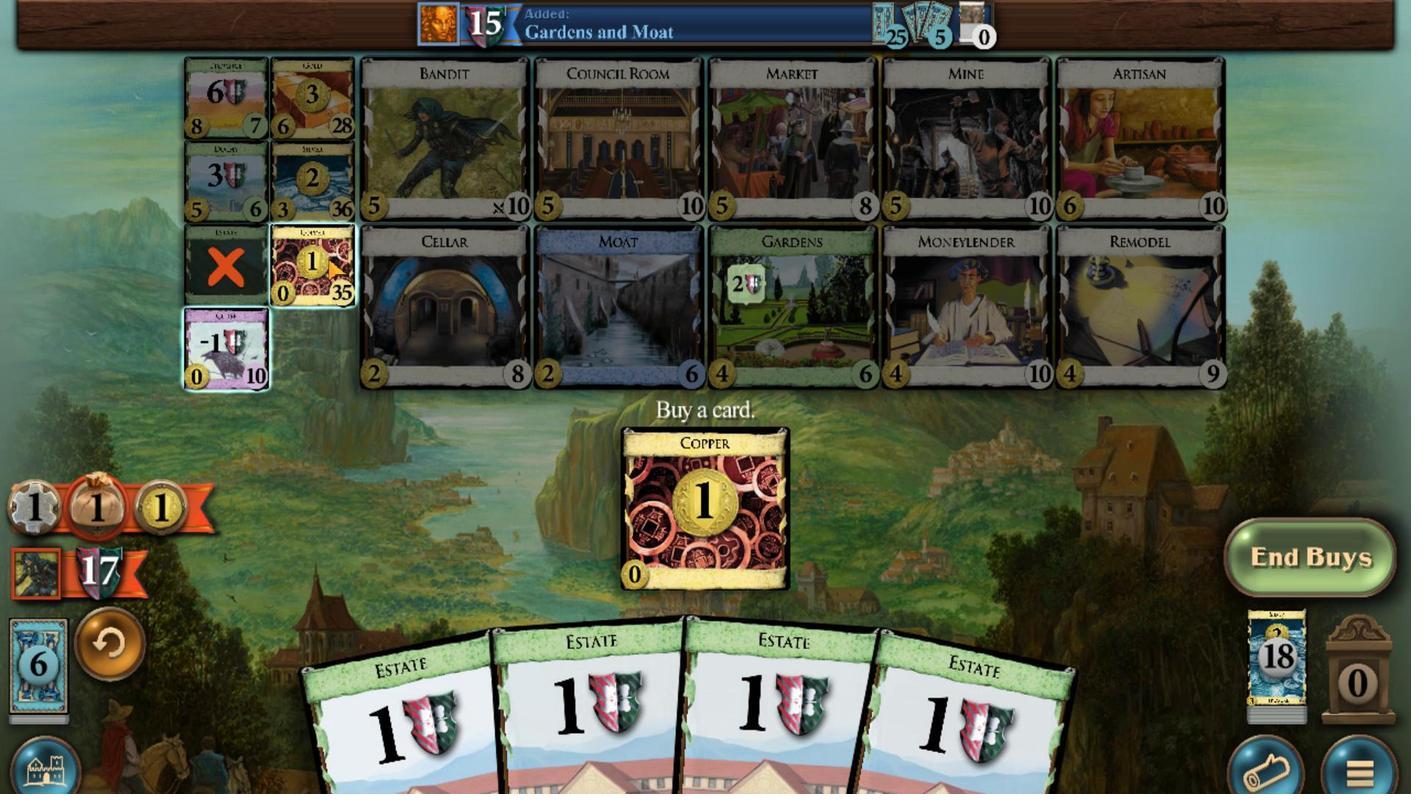 
Action: Mouse pressed left at (876, 496)
Screenshot: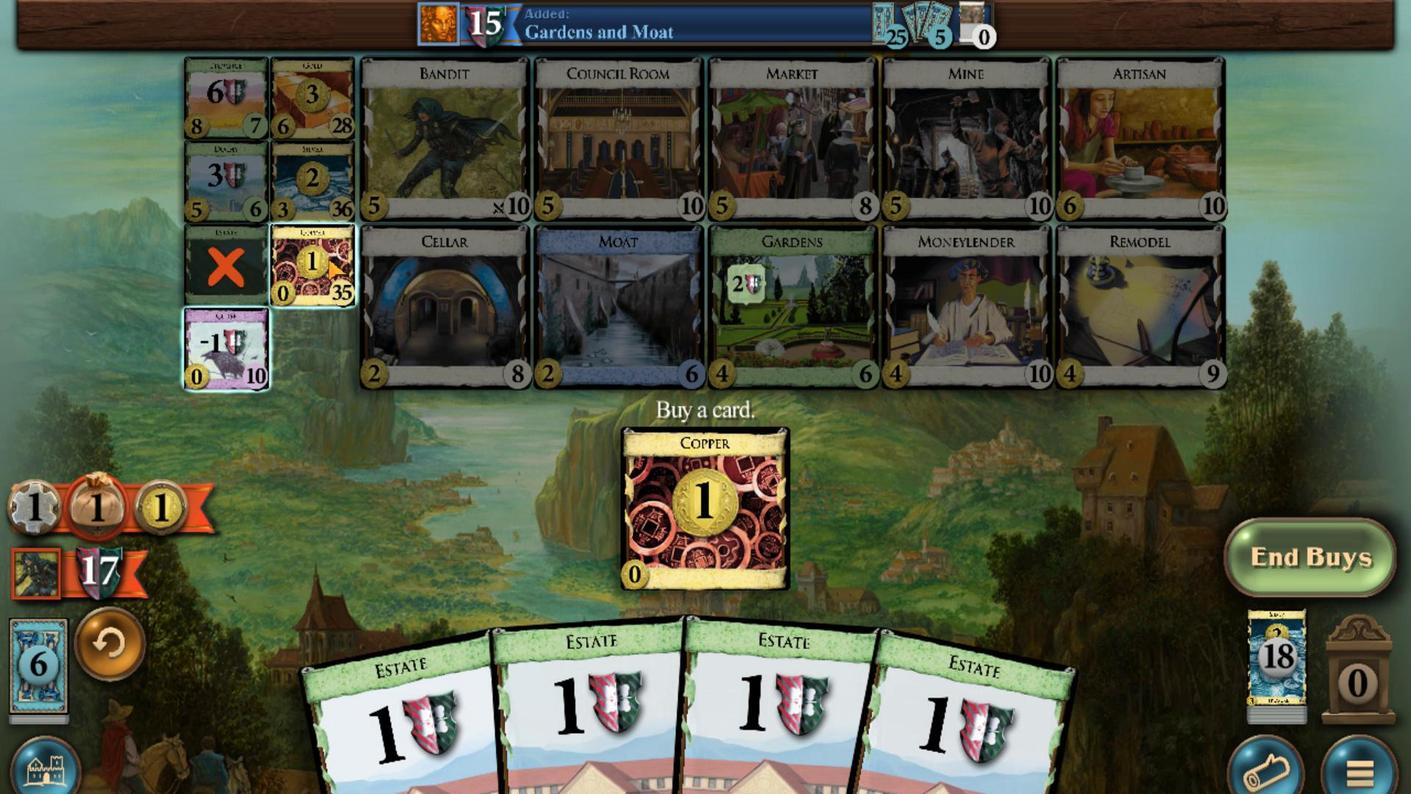 
Action: Mouse moved to (800, 552)
Screenshot: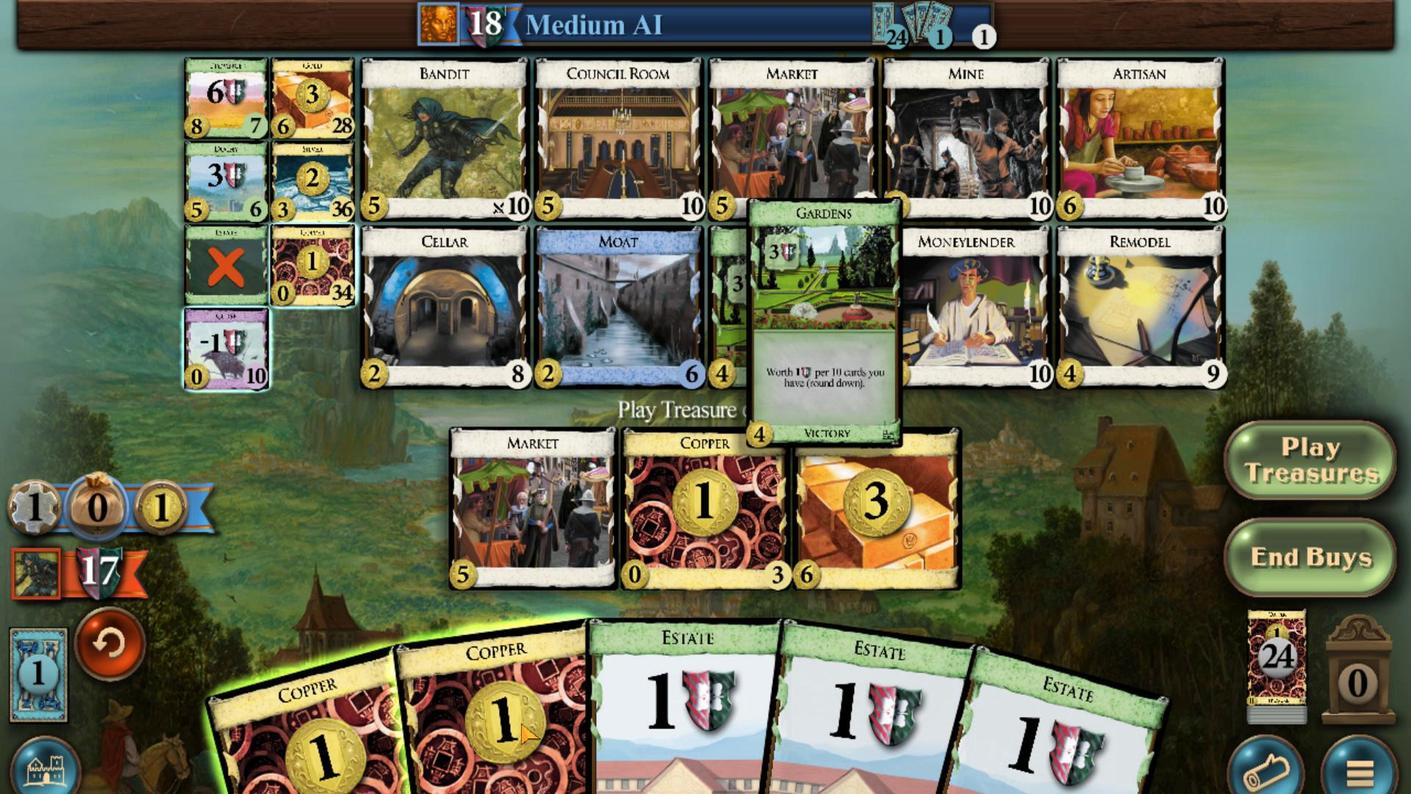 
Action: Mouse pressed left at (800, 552)
Screenshot: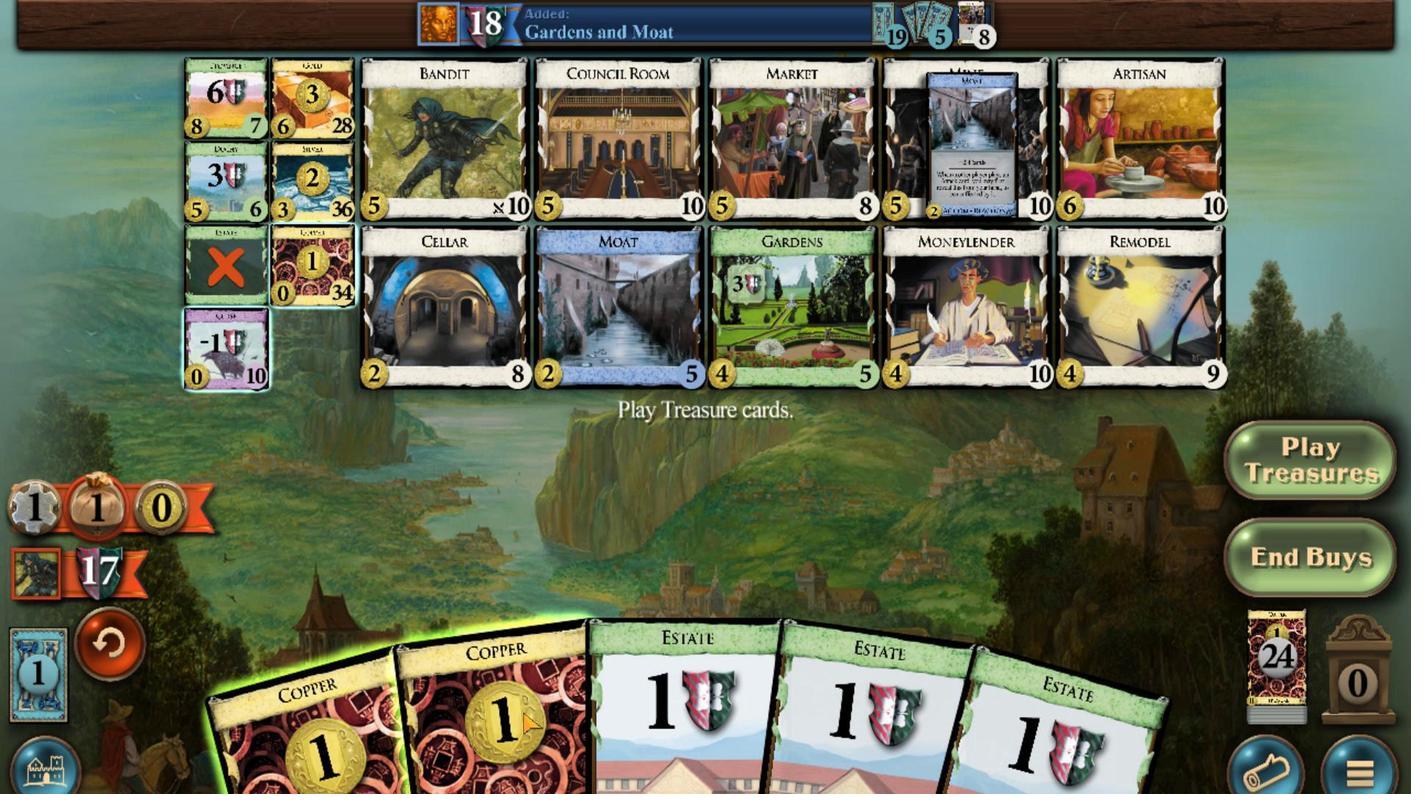 
Action: Mouse moved to (841, 556)
Screenshot: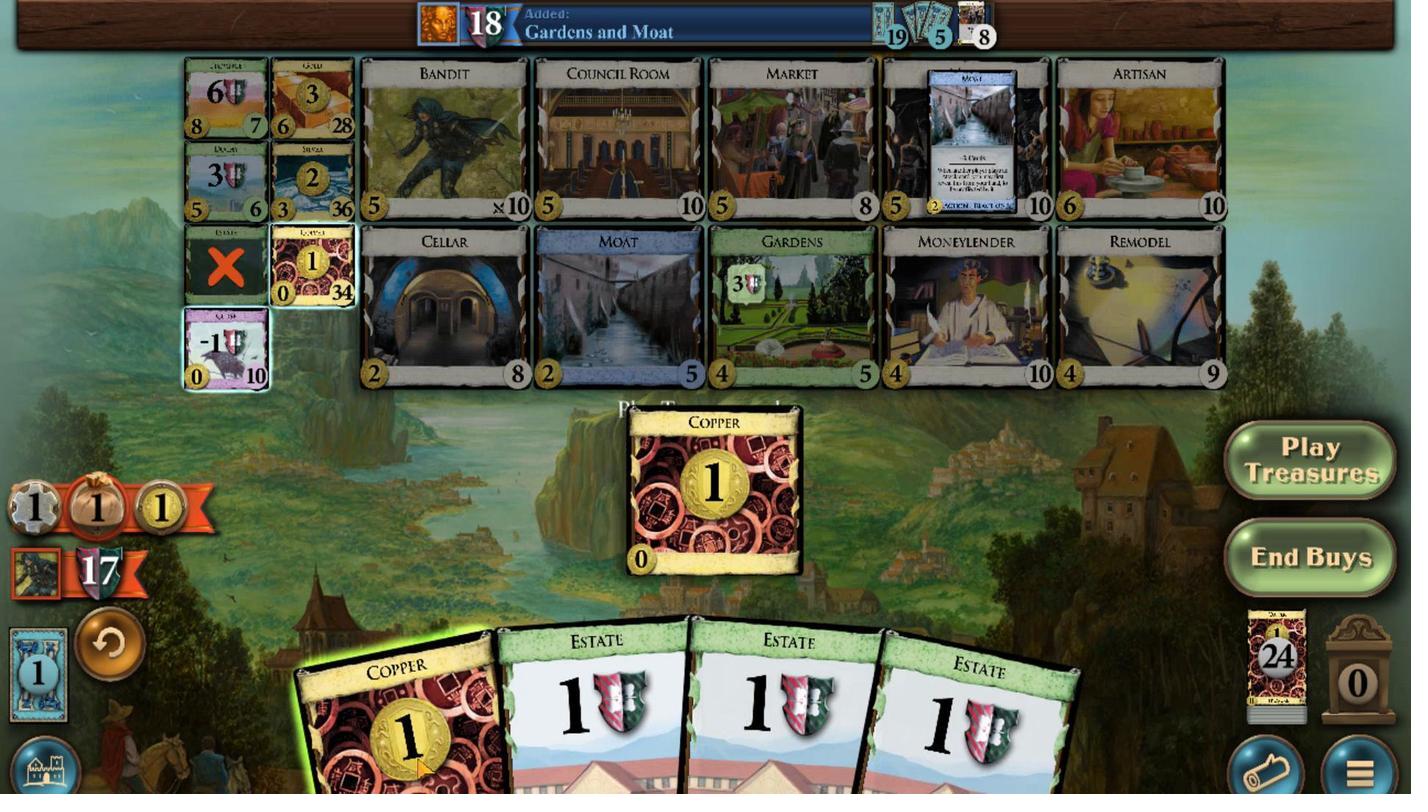 
Action: Mouse pressed left at (841, 556)
Screenshot: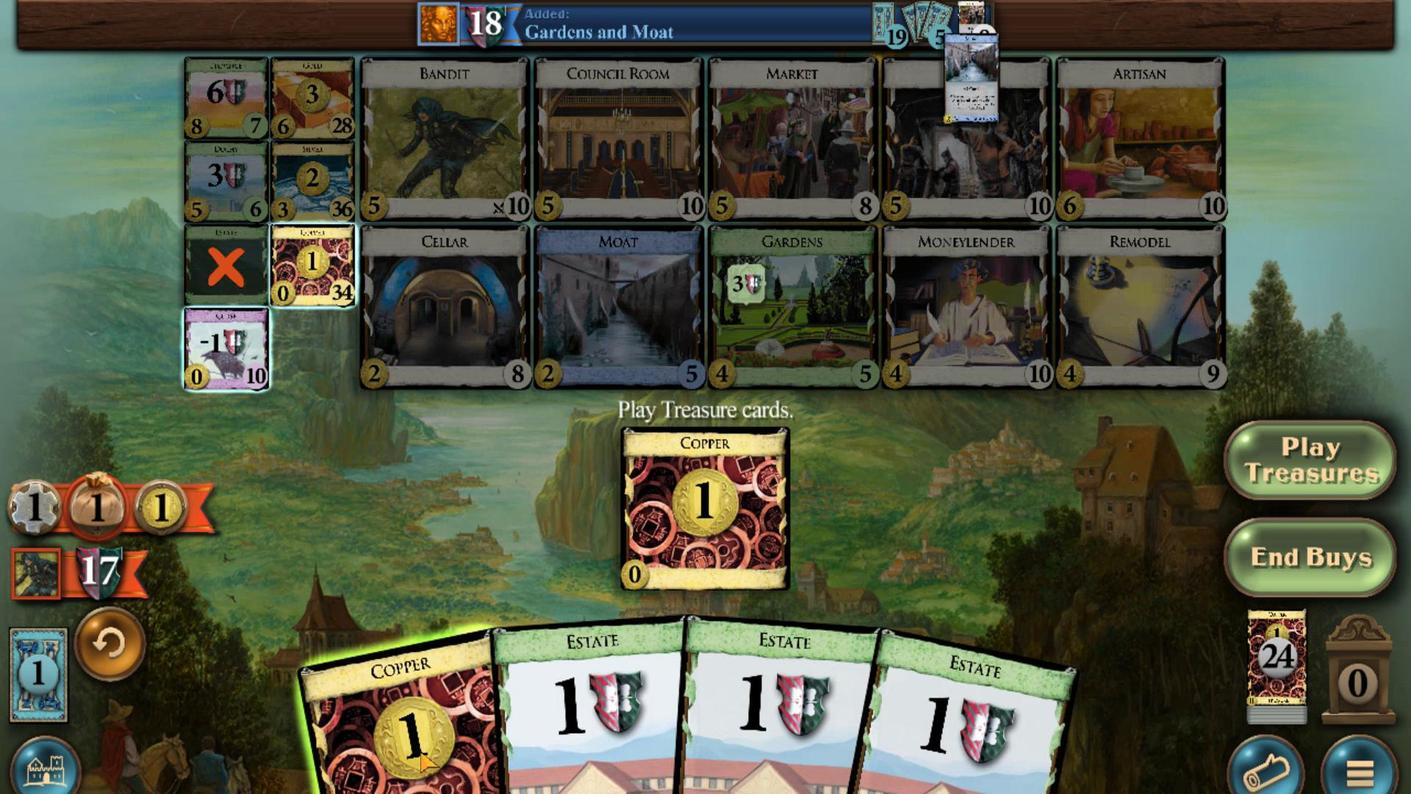 
Action: Mouse moved to (749, 503)
Screenshot: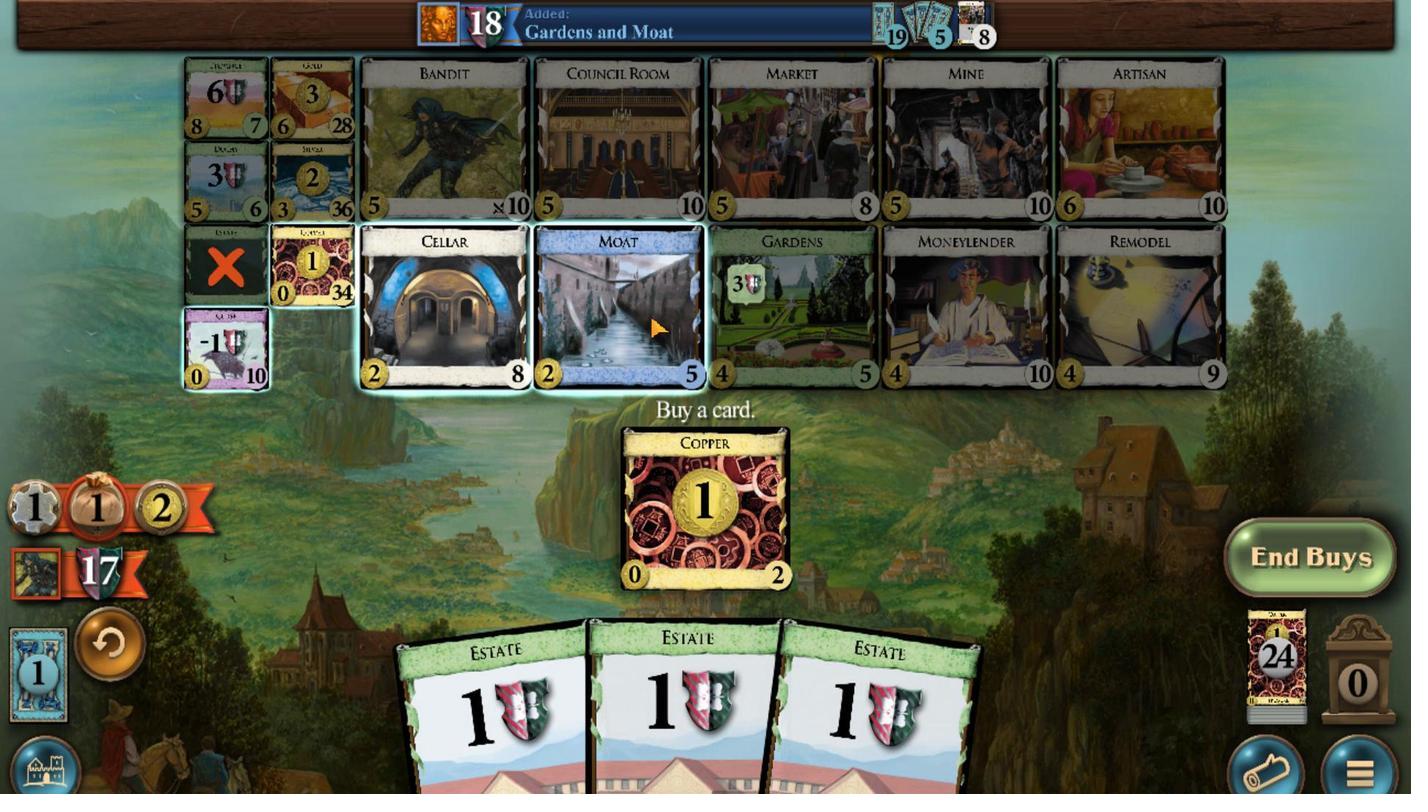 
Action: Mouse pressed left at (749, 503)
Screenshot: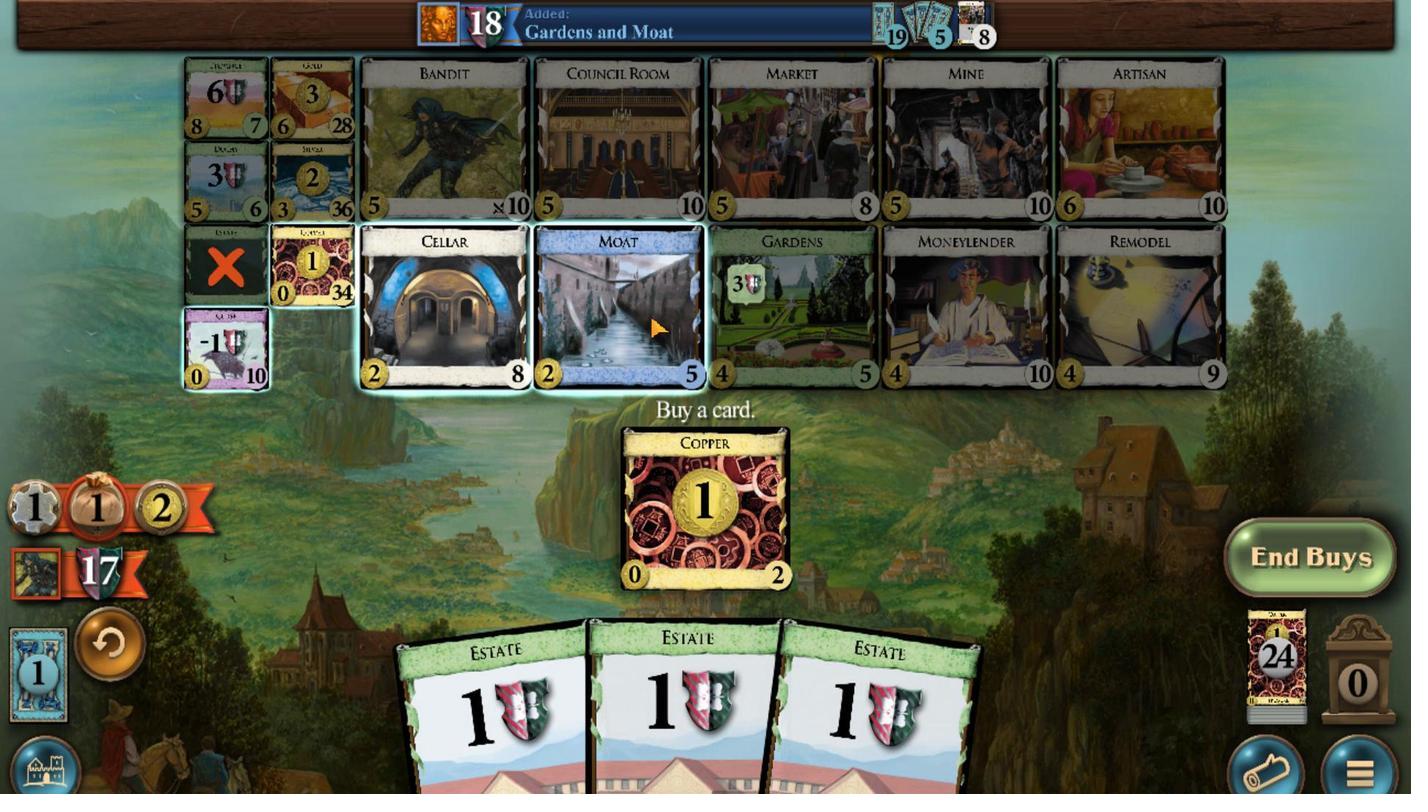 
Action: Mouse moved to (743, 557)
Screenshot: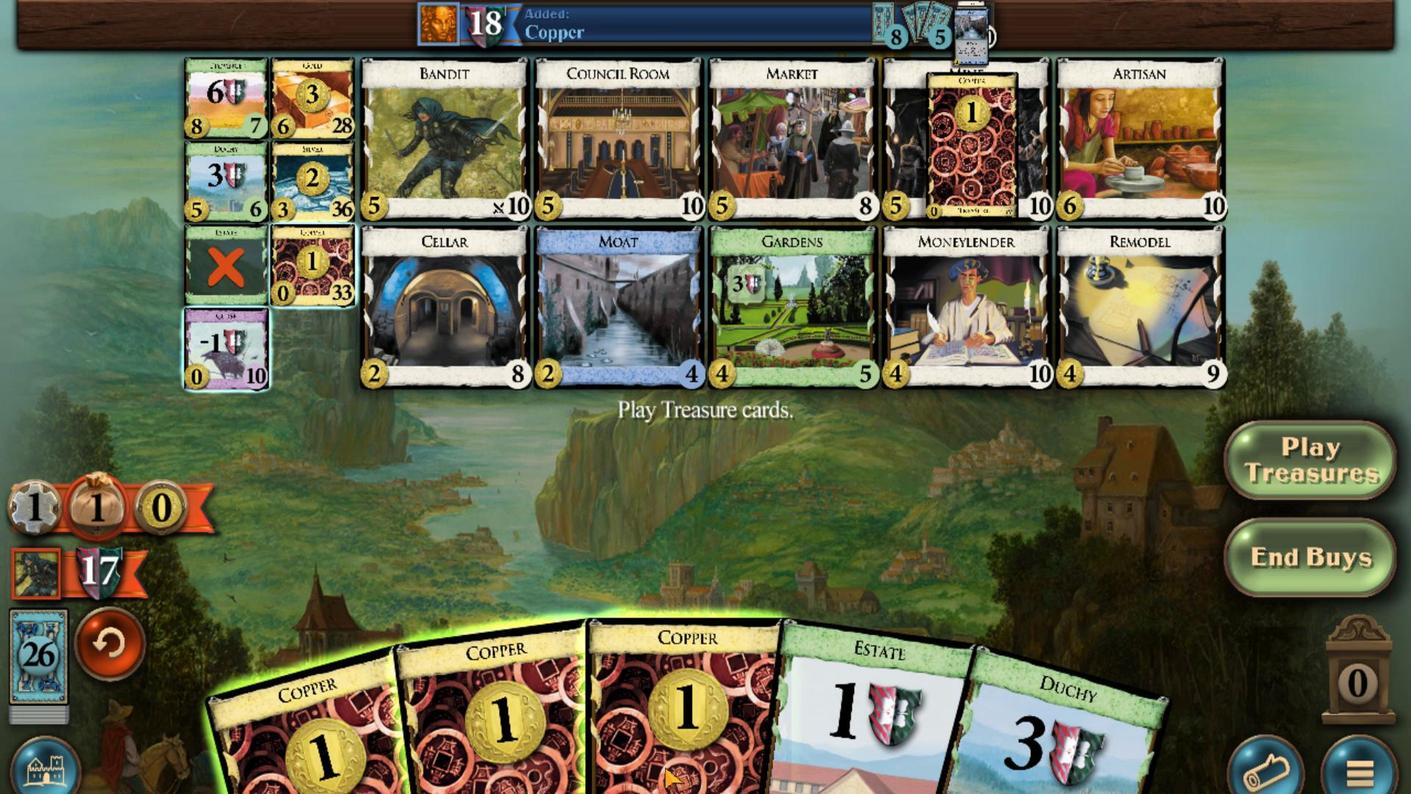 
Action: Mouse pressed left at (743, 557)
Screenshot: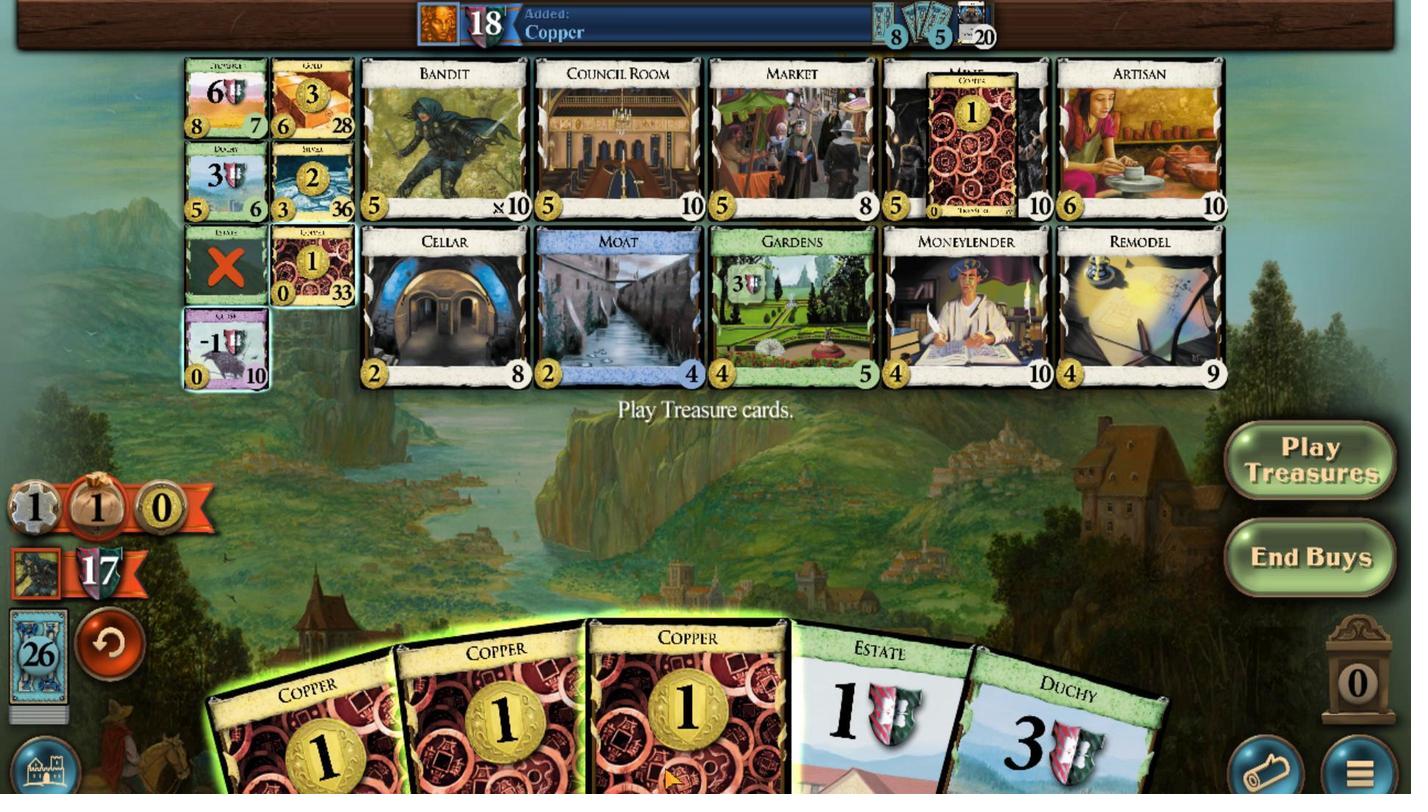 
Action: Mouse moved to (787, 561)
Screenshot: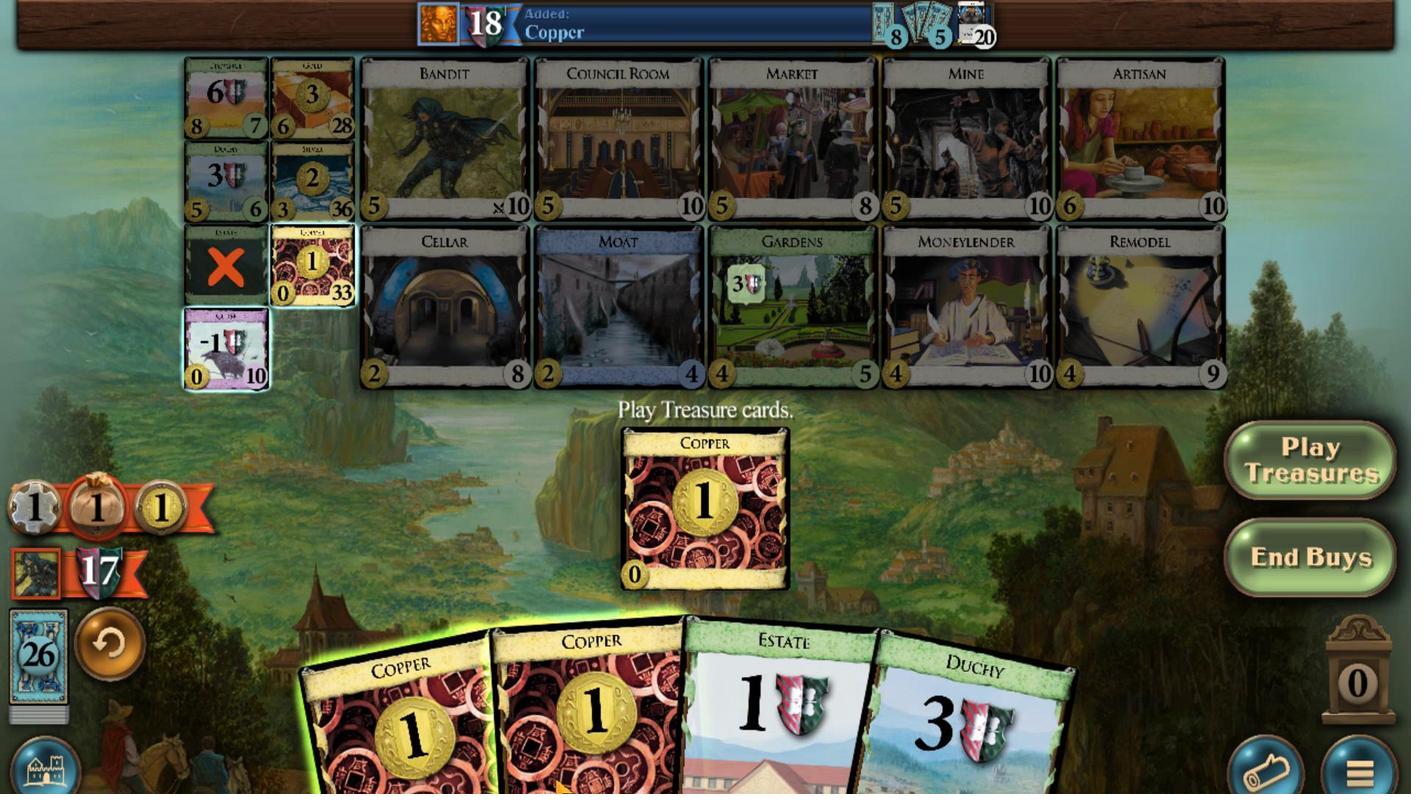
Action: Mouse pressed left at (787, 561)
Screenshot: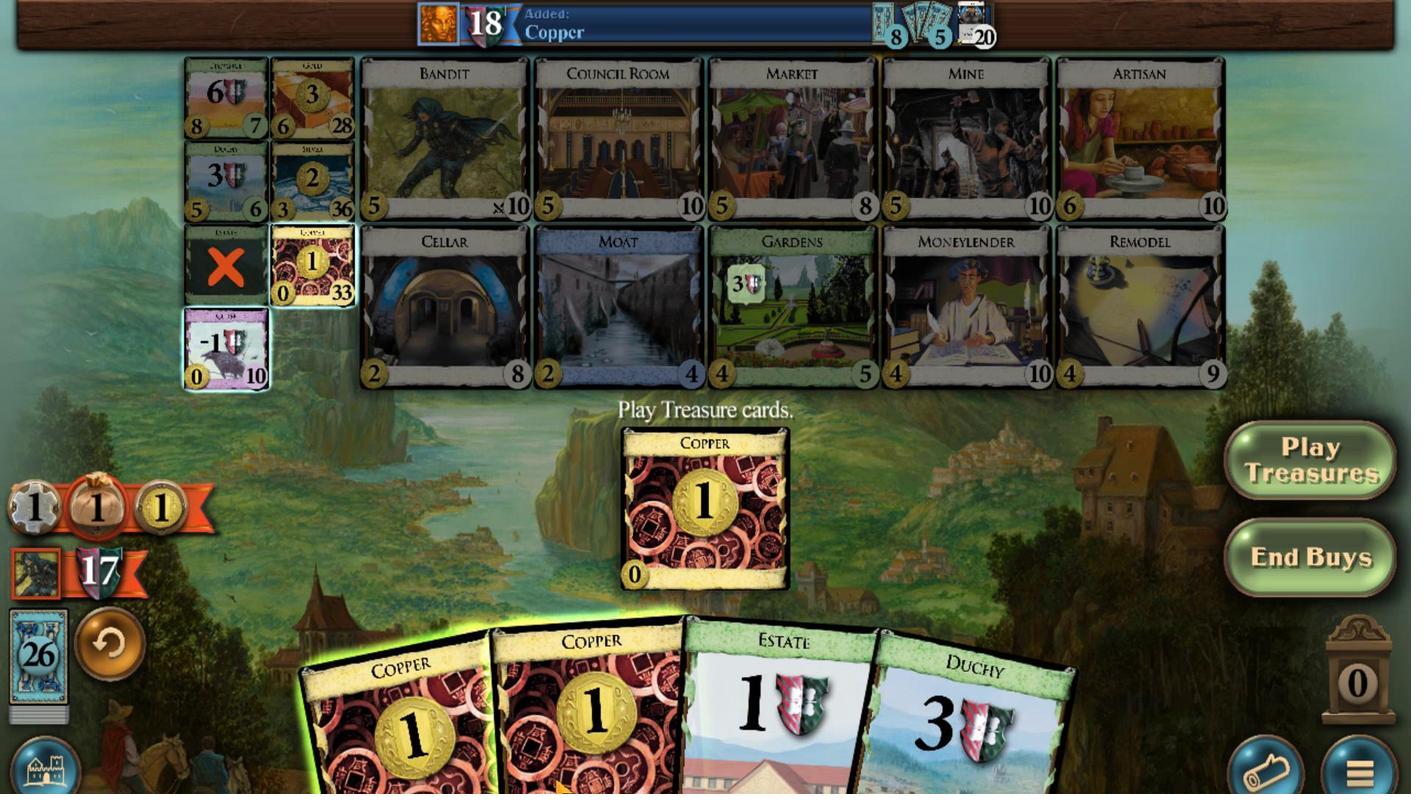 
Action: Mouse moved to (770, 507)
Screenshot: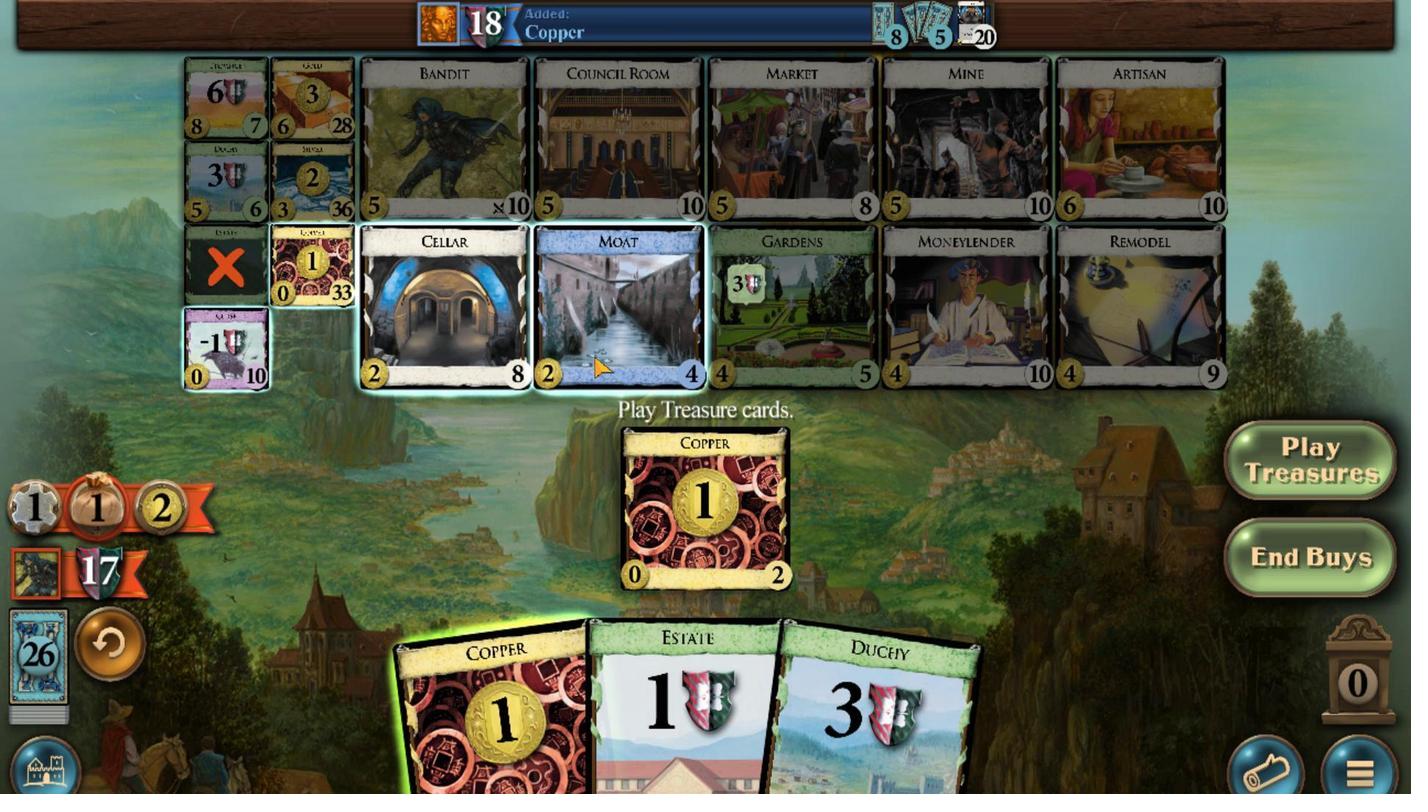 
Action: Mouse pressed left at (770, 507)
Screenshot: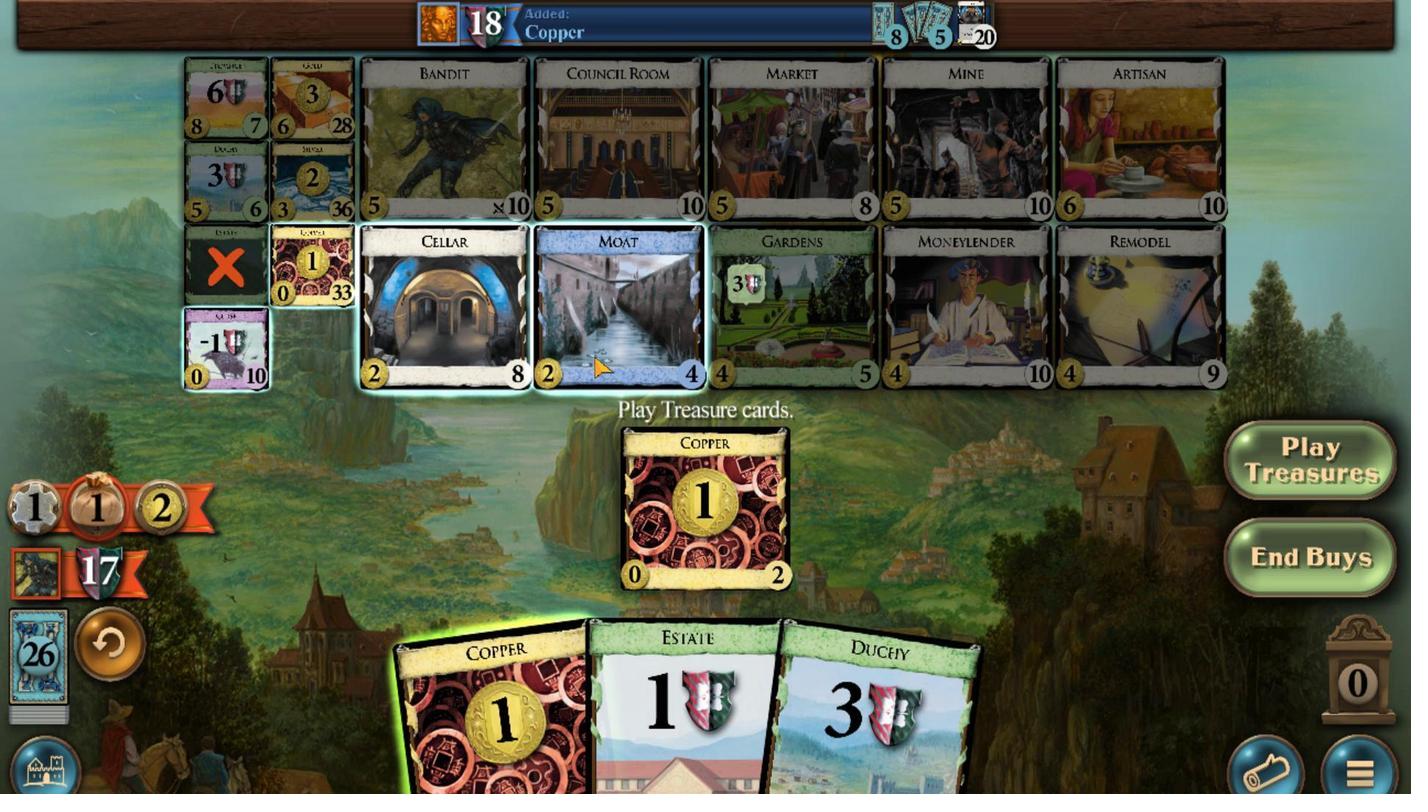 
Action: Mouse moved to (807, 555)
Screenshot: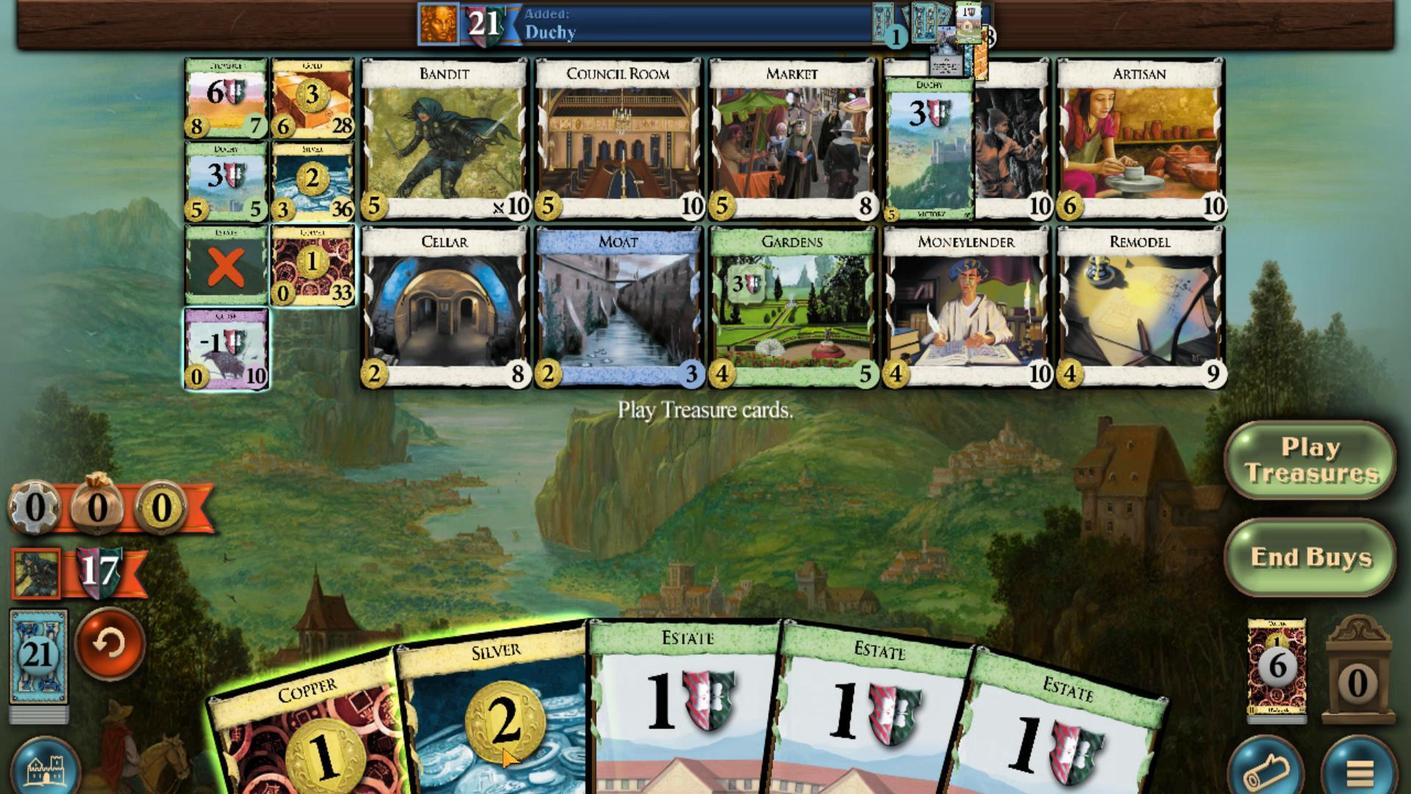 
Action: Mouse pressed left at (807, 555)
Screenshot: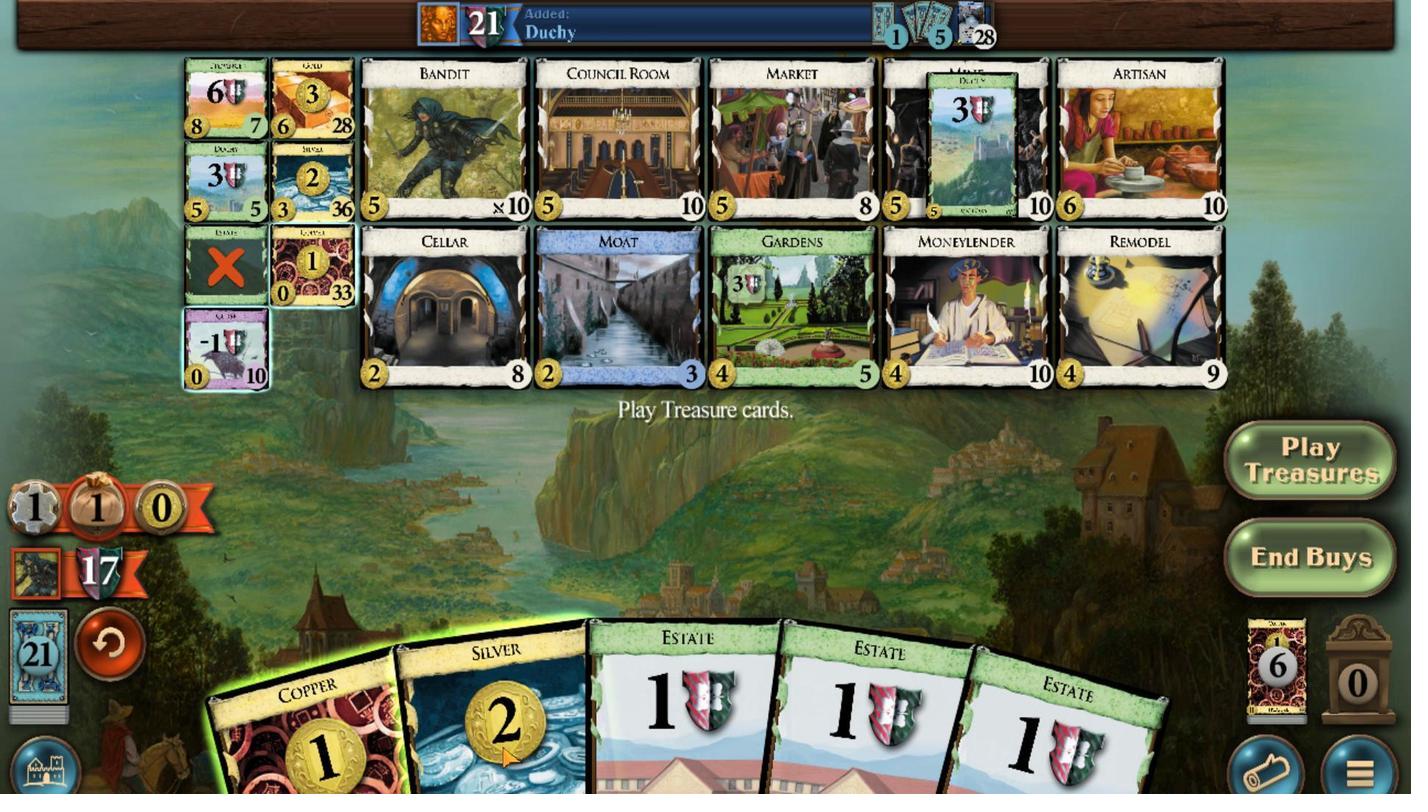 
Action: Mouse moved to (868, 555)
Screenshot: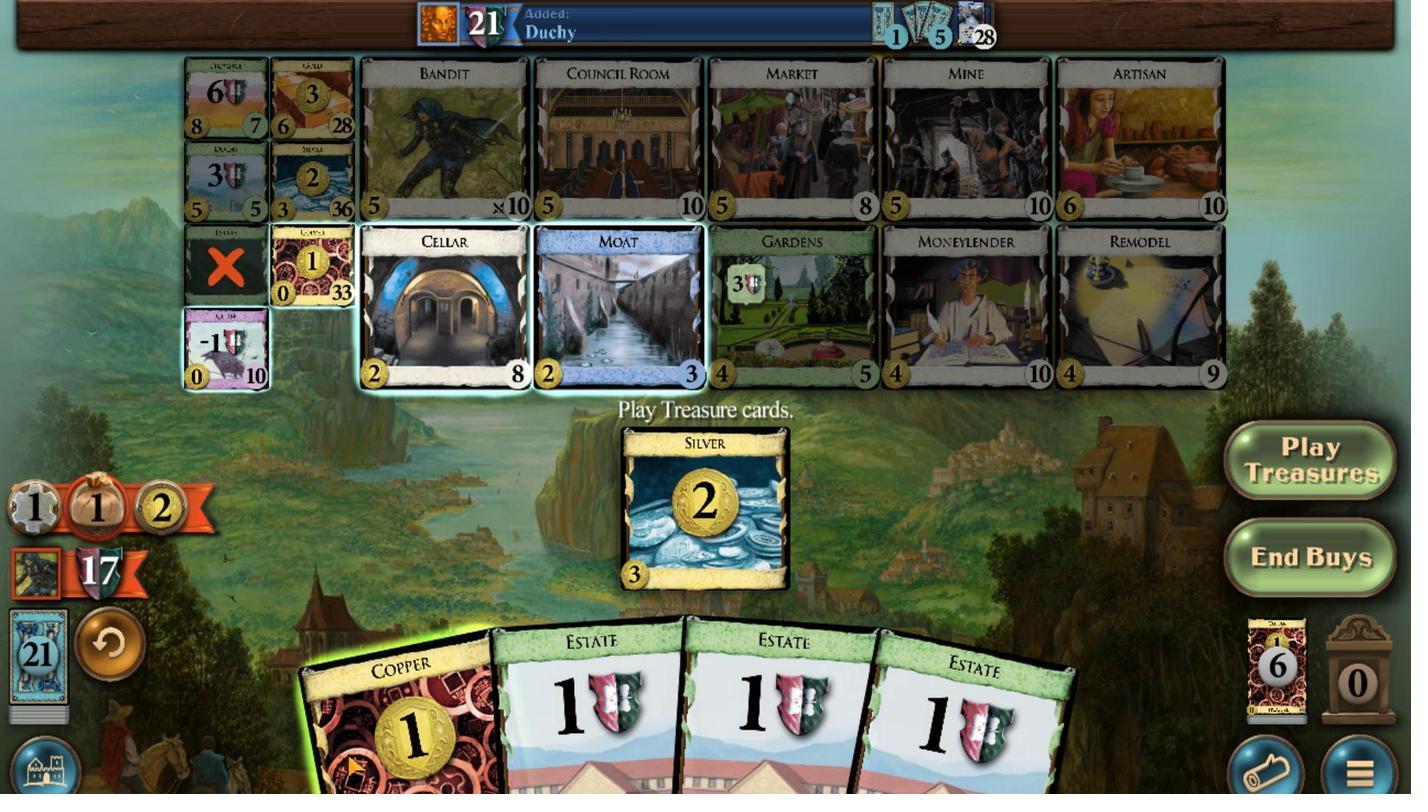 
Action: Mouse pressed left at (868, 555)
Screenshot: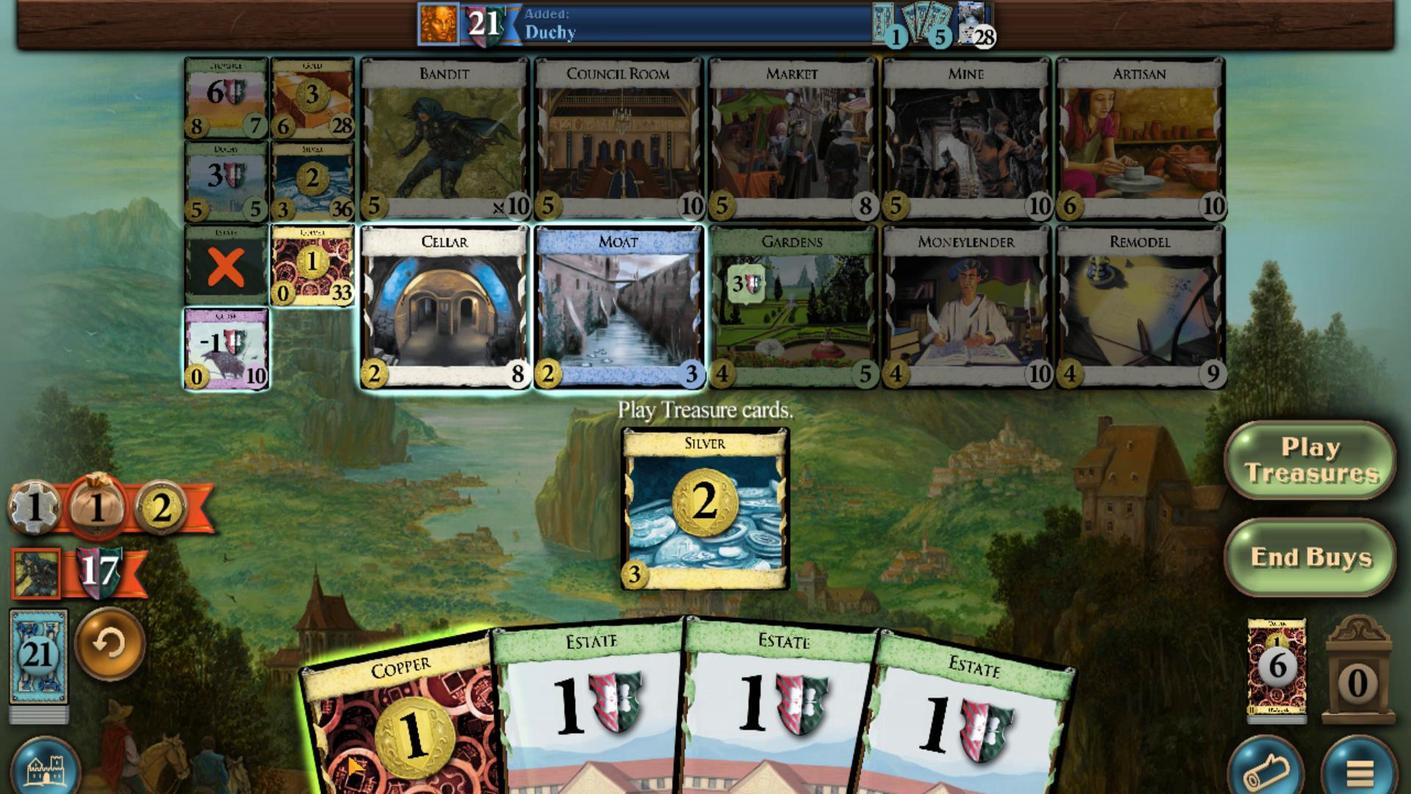 
Action: Mouse moved to (765, 497)
Screenshot: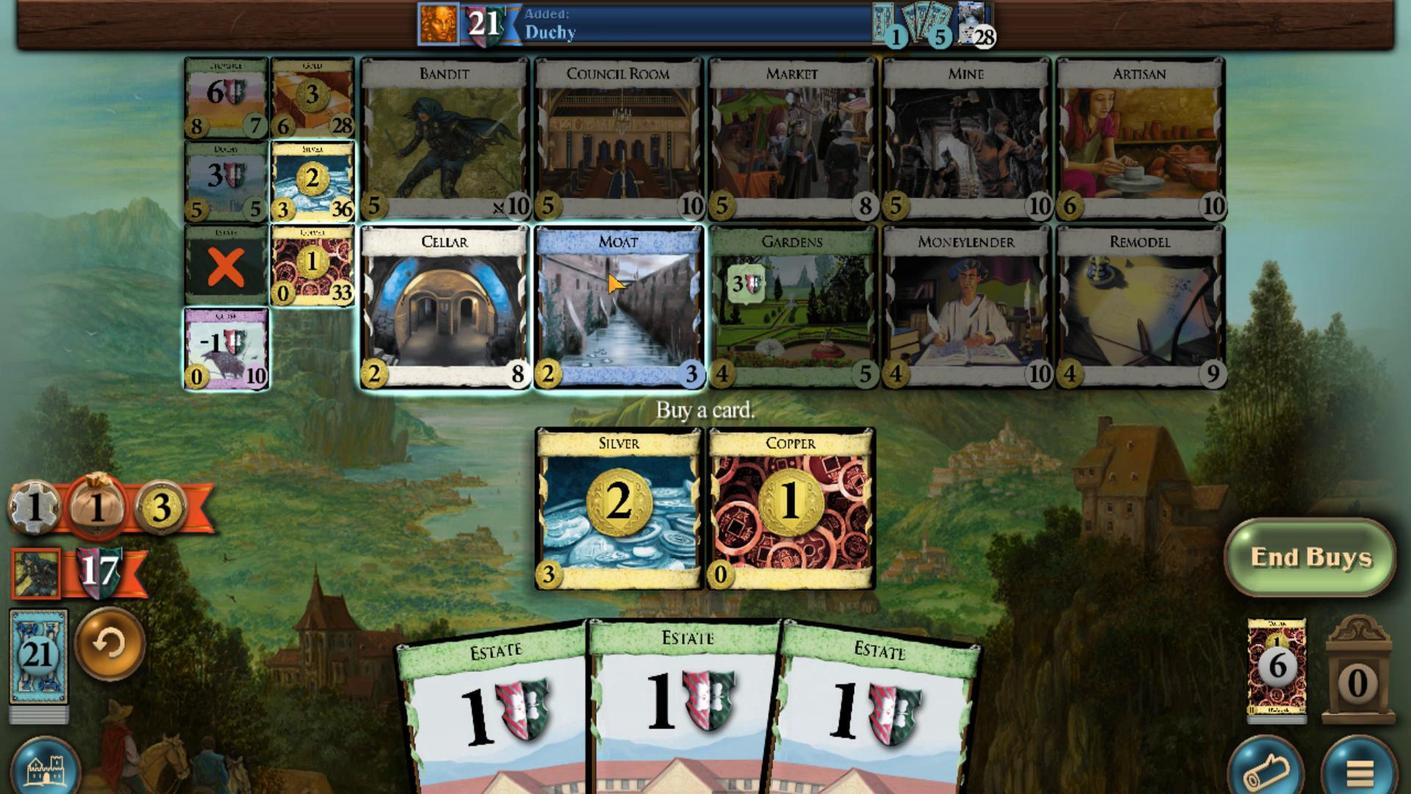 
Action: Mouse pressed left at (765, 497)
Screenshot: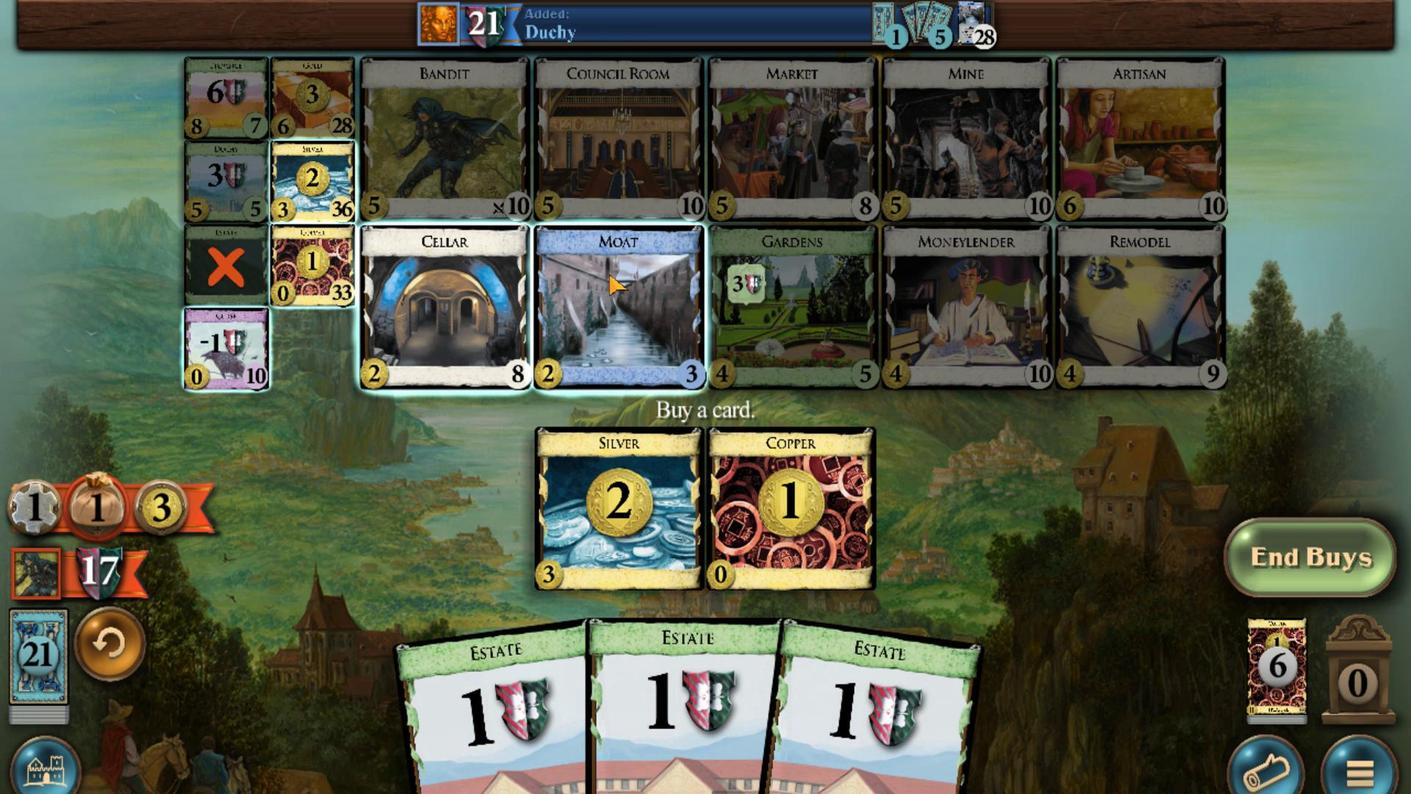 
Action: Mouse moved to (748, 557)
Screenshot: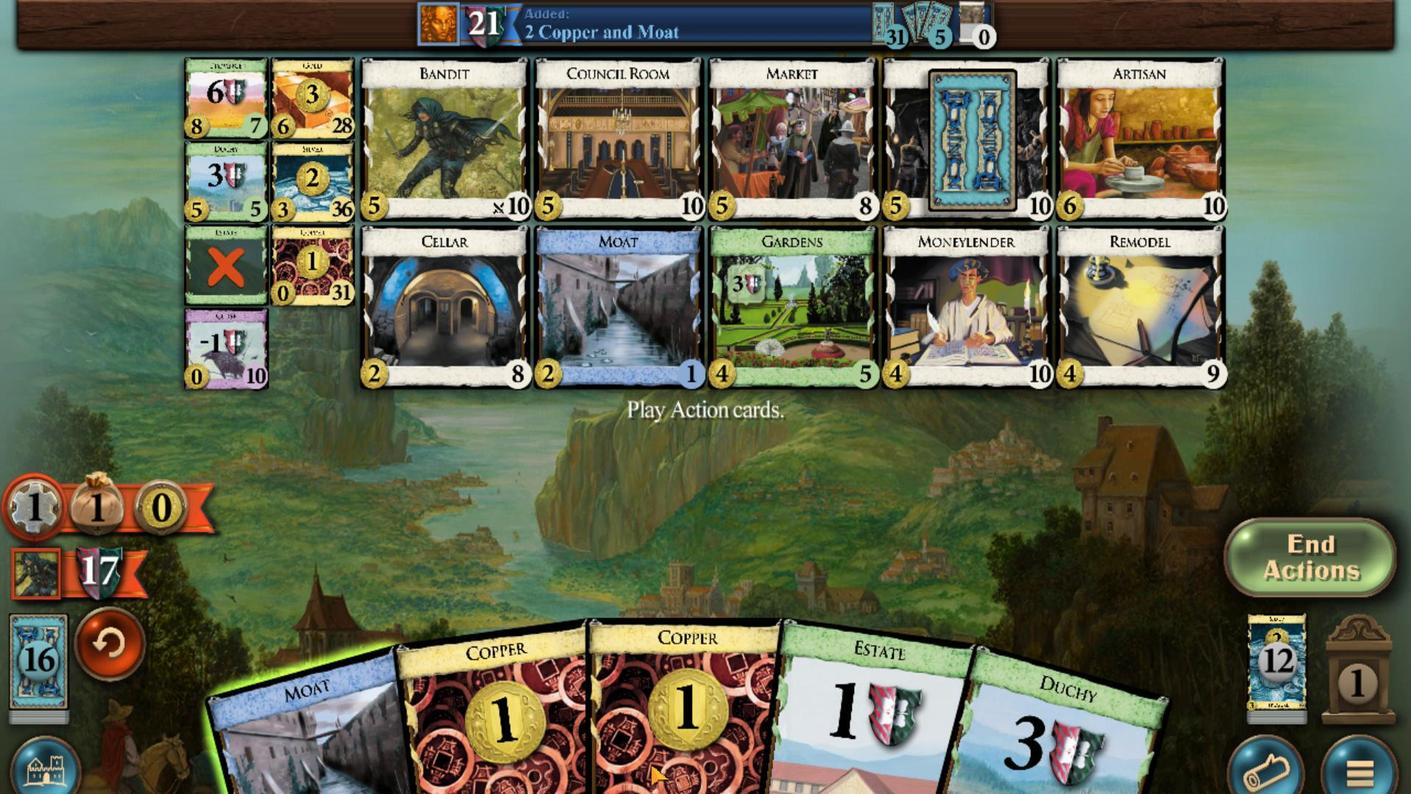 
Action: Mouse pressed left at (748, 557)
Screenshot: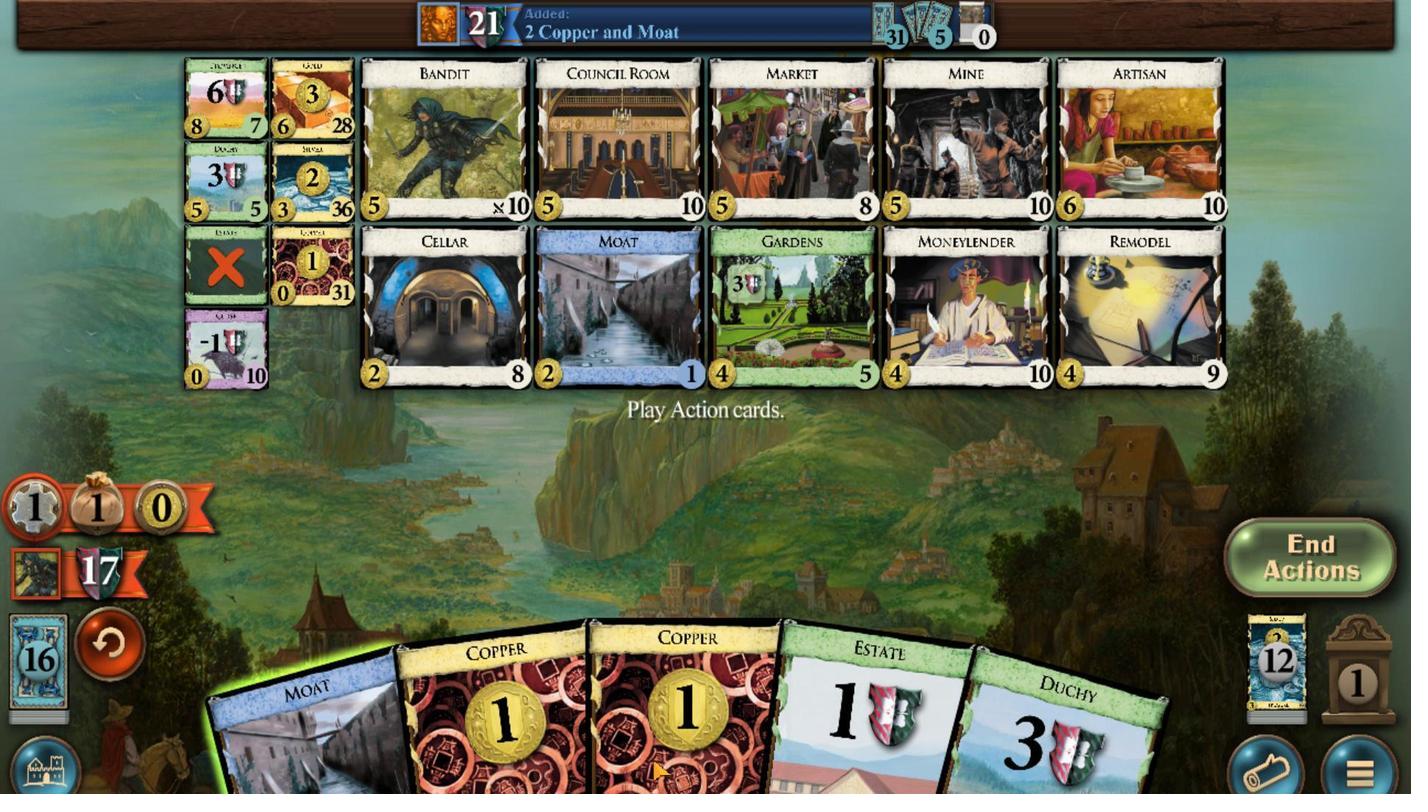 
Action: Mouse moved to (865, 533)
Screenshot: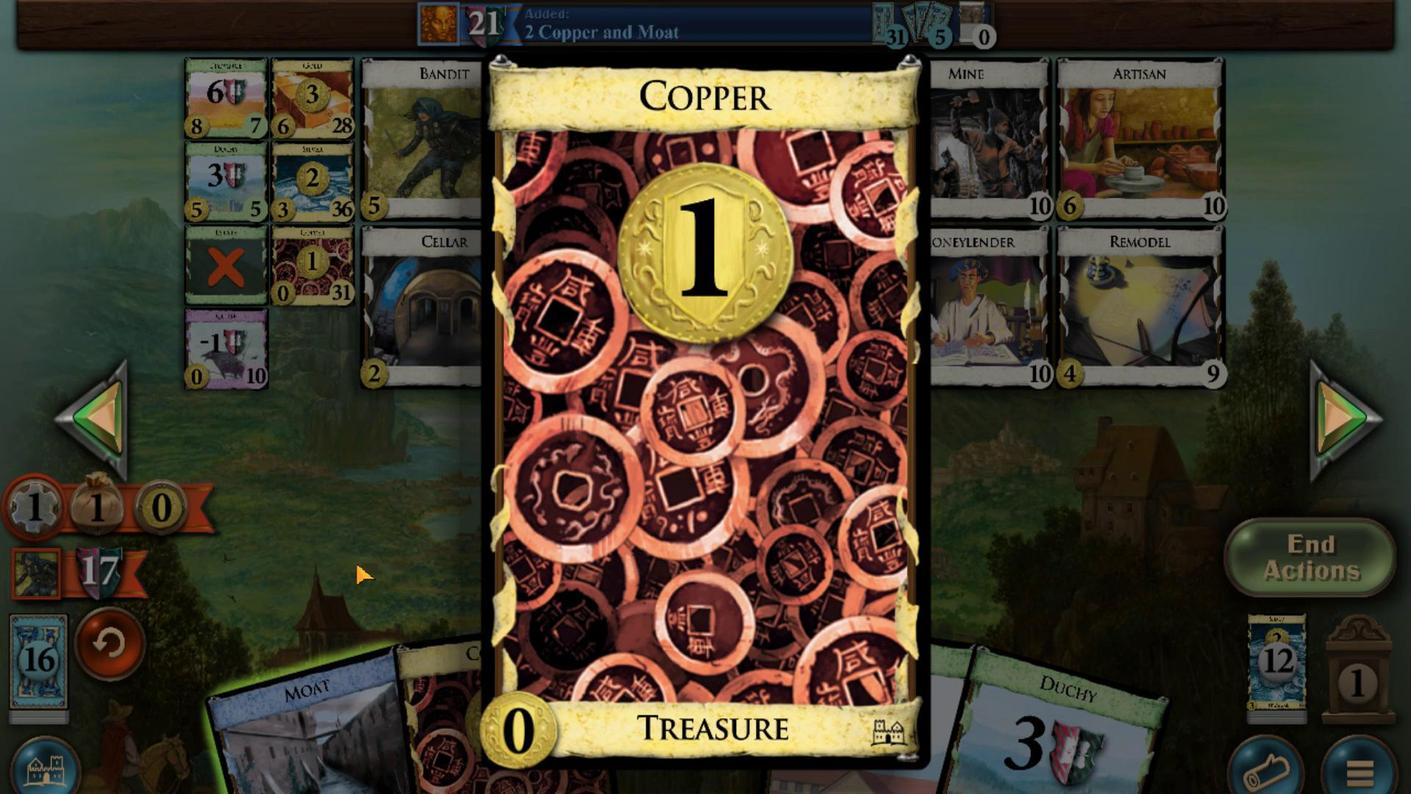 
Action: Mouse pressed left at (865, 533)
Screenshot: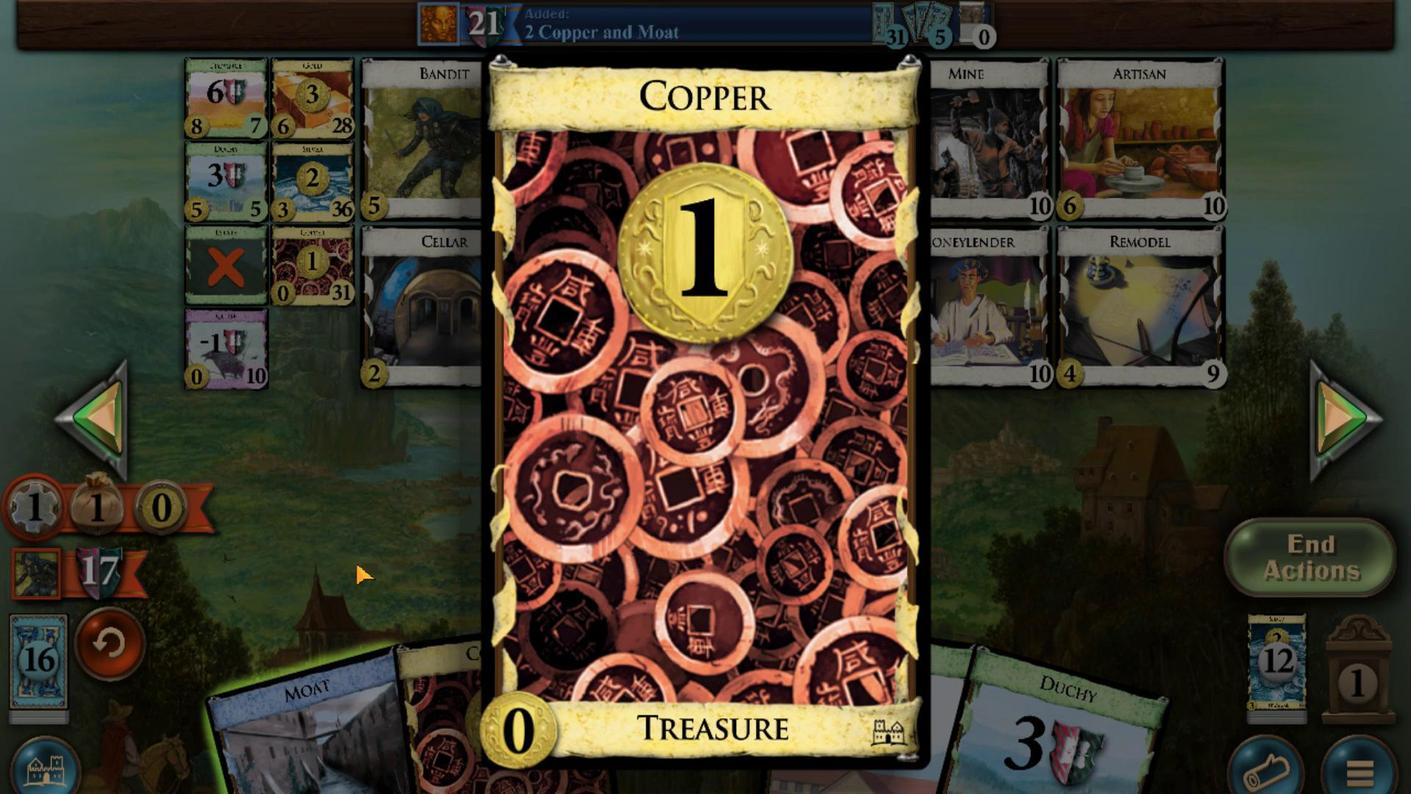 
Action: Mouse moved to (876, 551)
Screenshot: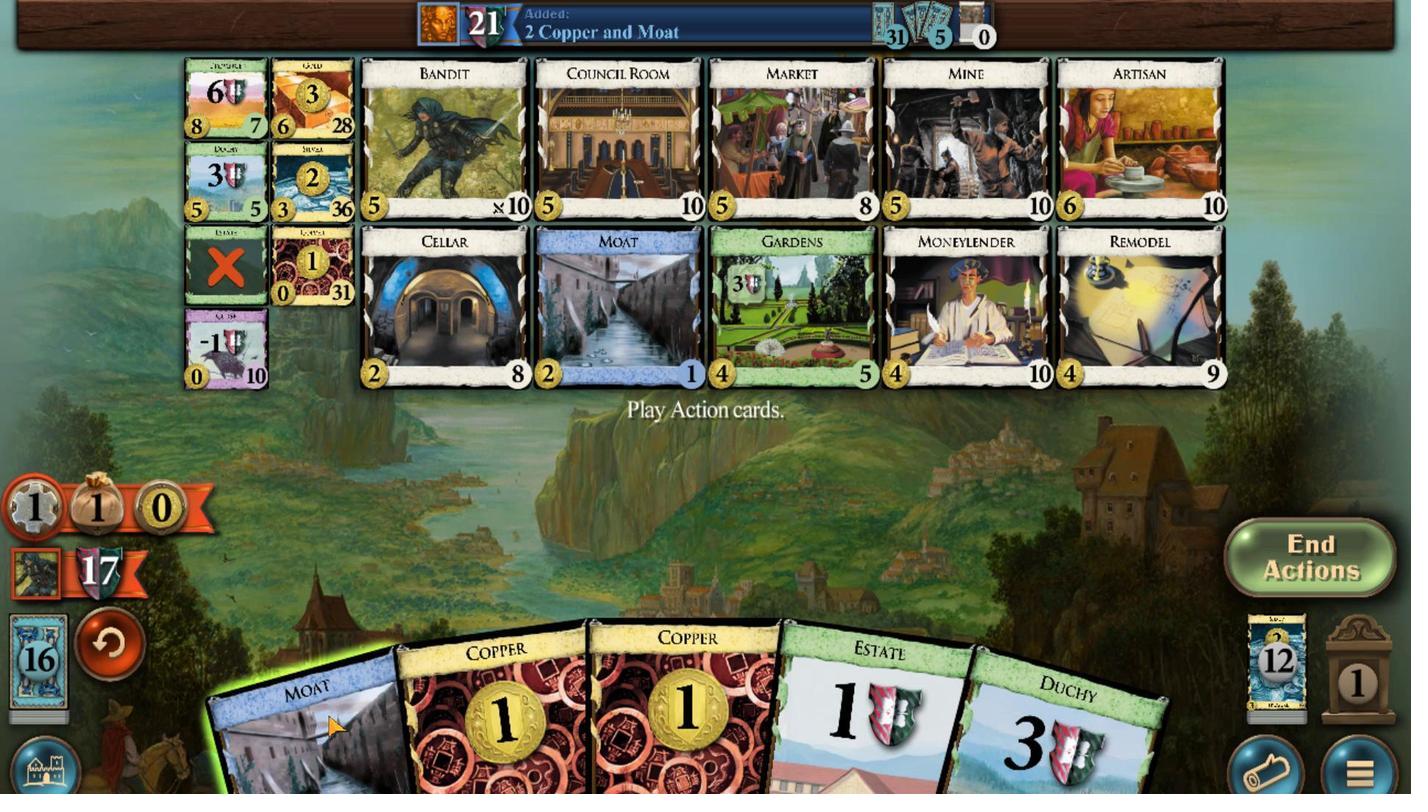 
Action: Mouse pressed left at (876, 551)
Screenshot: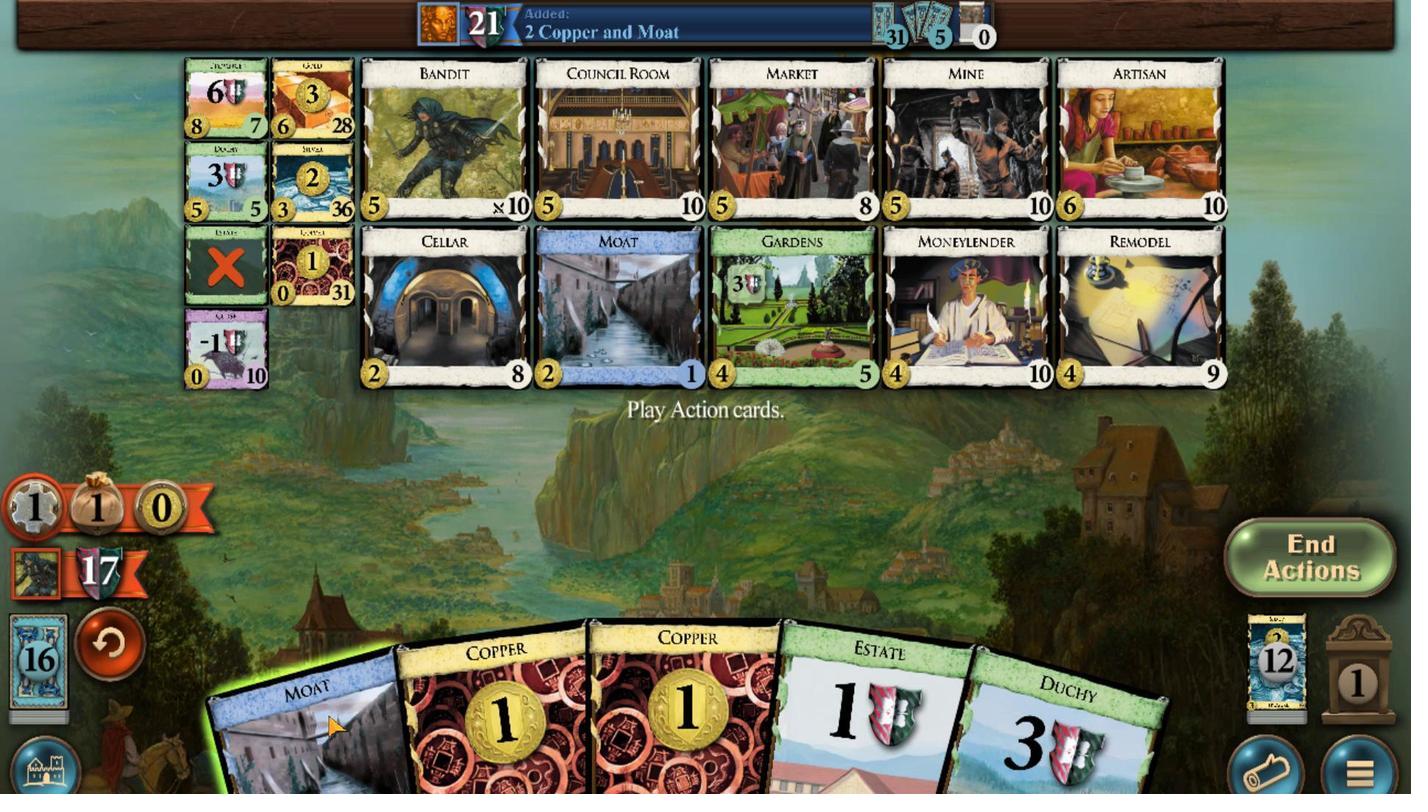 
Action: Mouse moved to (699, 551)
Screenshot: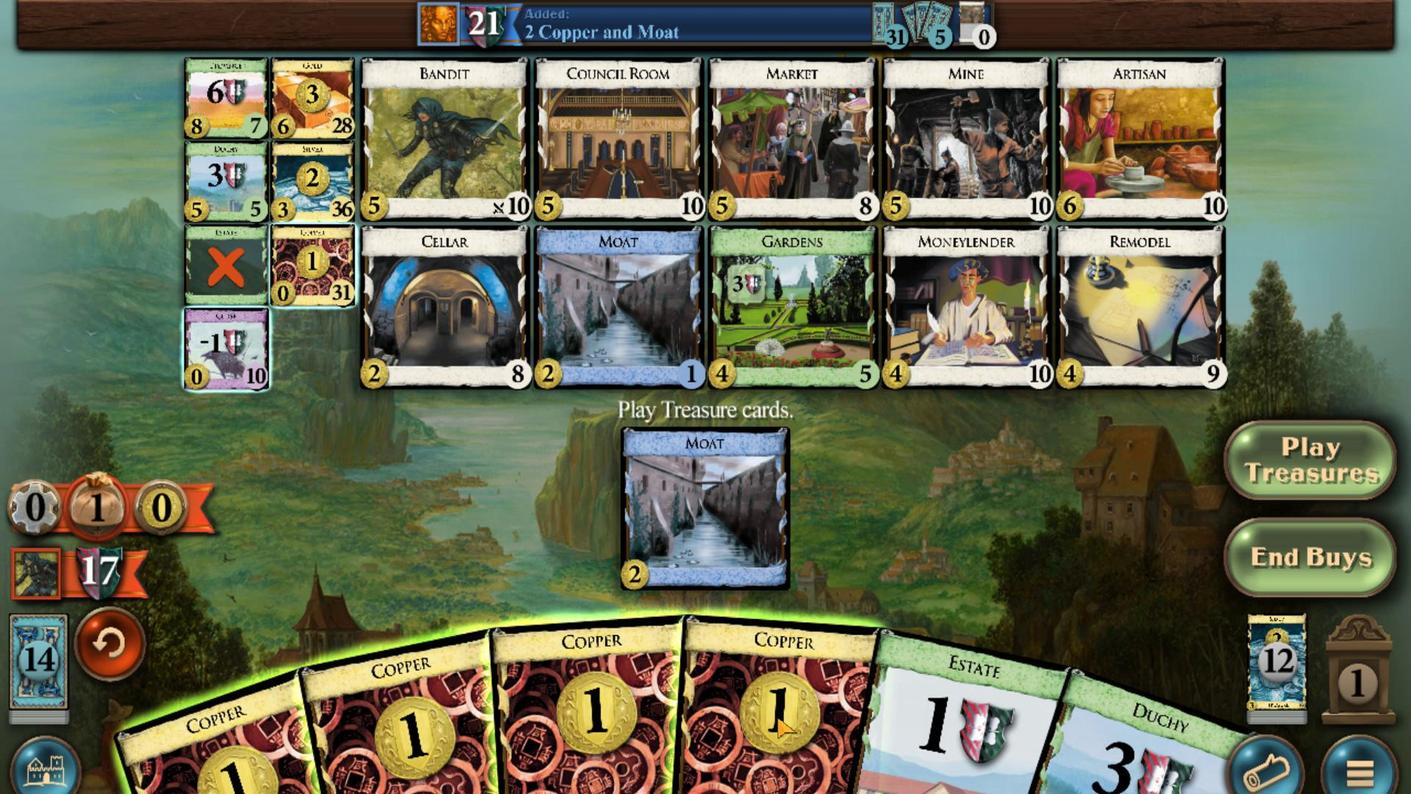 
Action: Mouse pressed left at (699, 551)
Screenshot: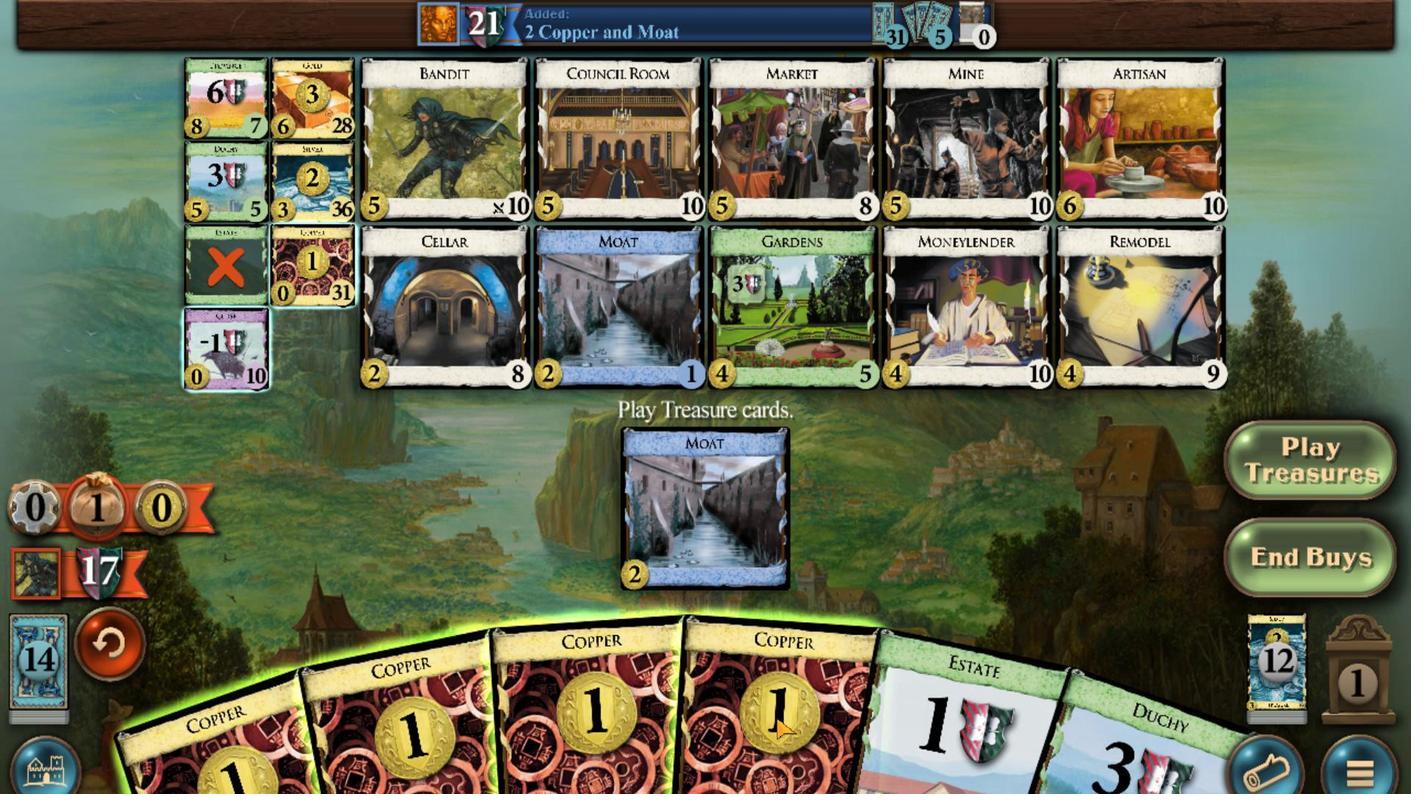 
Action: Mouse moved to (758, 551)
Screenshot: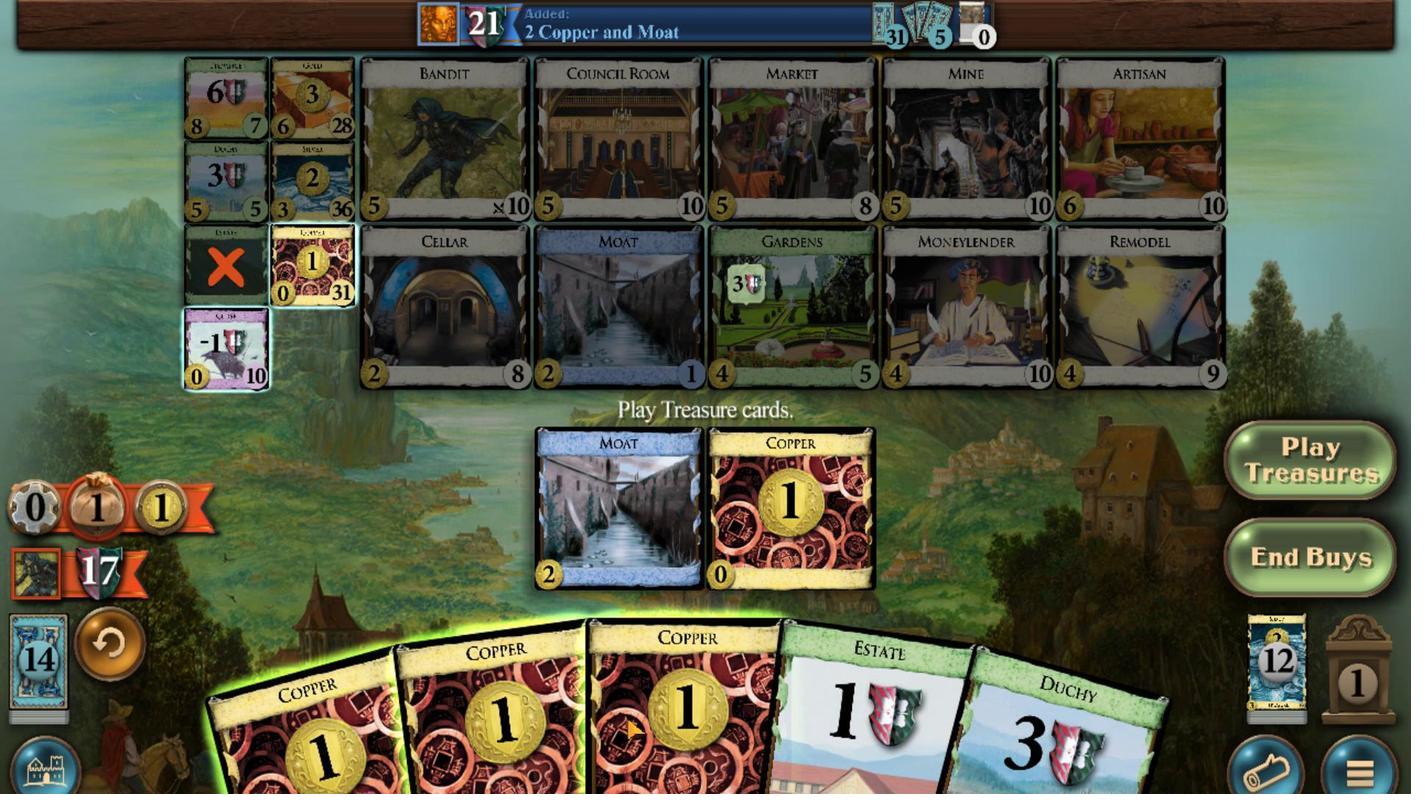 
Action: Mouse pressed left at (758, 551)
Screenshot: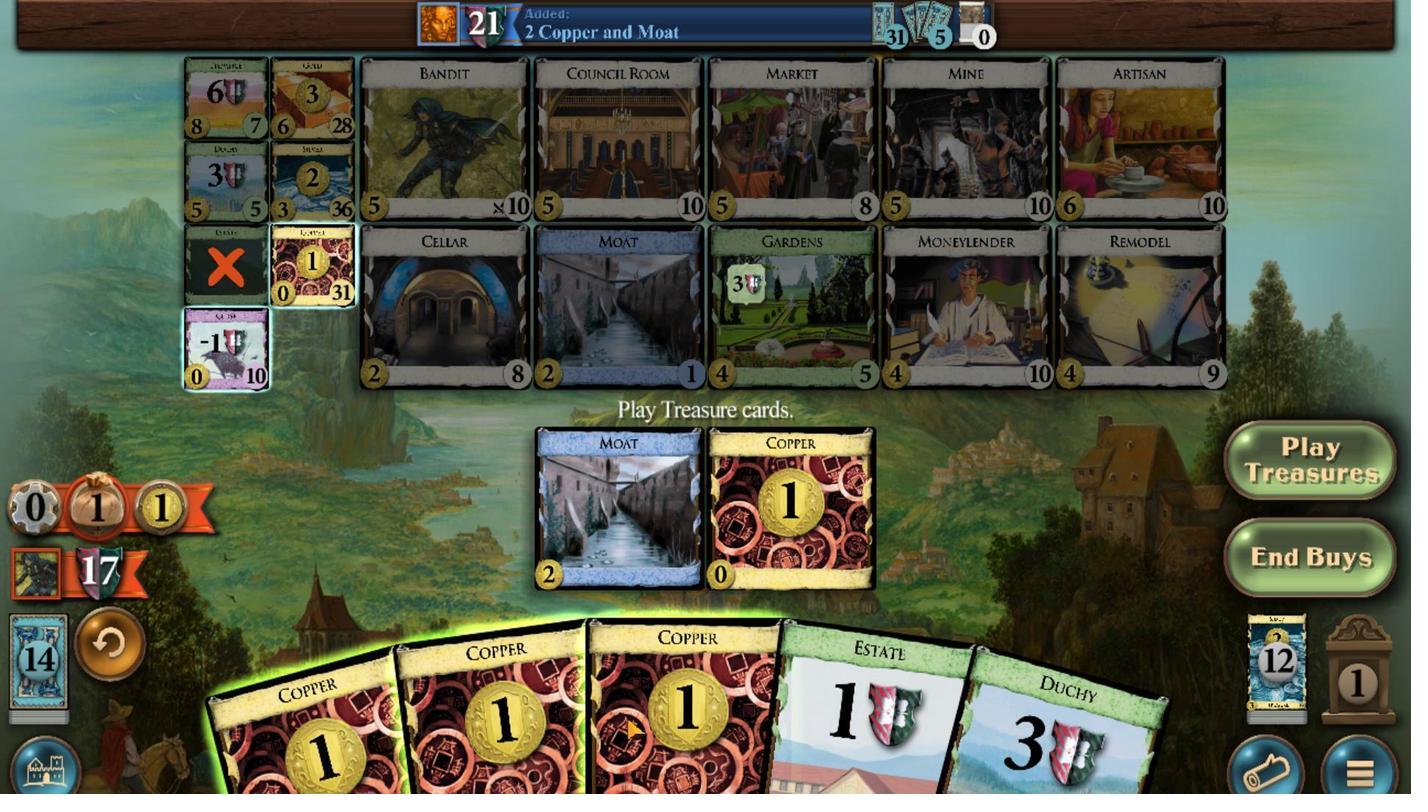 
Action: Mouse moved to (784, 553)
Screenshot: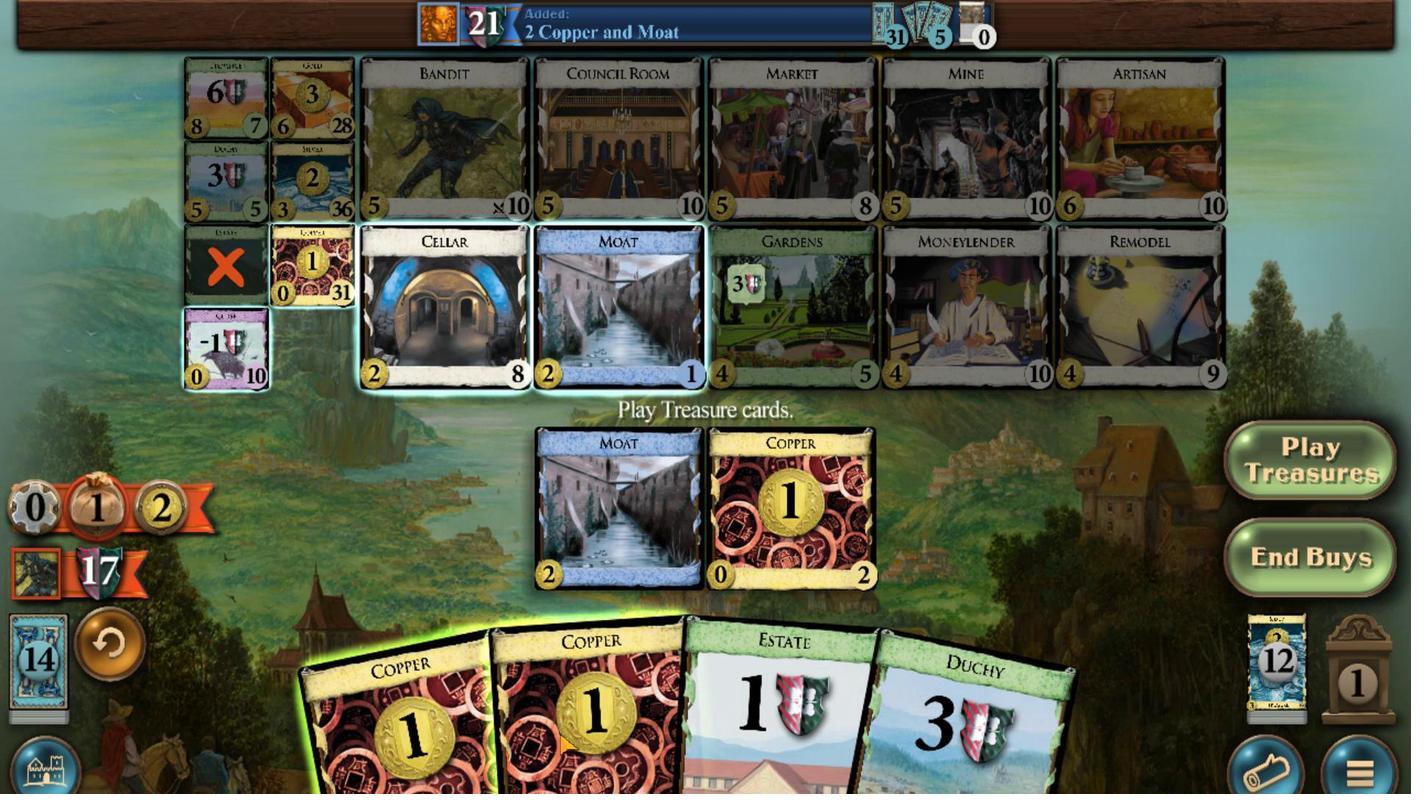 
Action: Mouse pressed left at (784, 553)
Screenshot: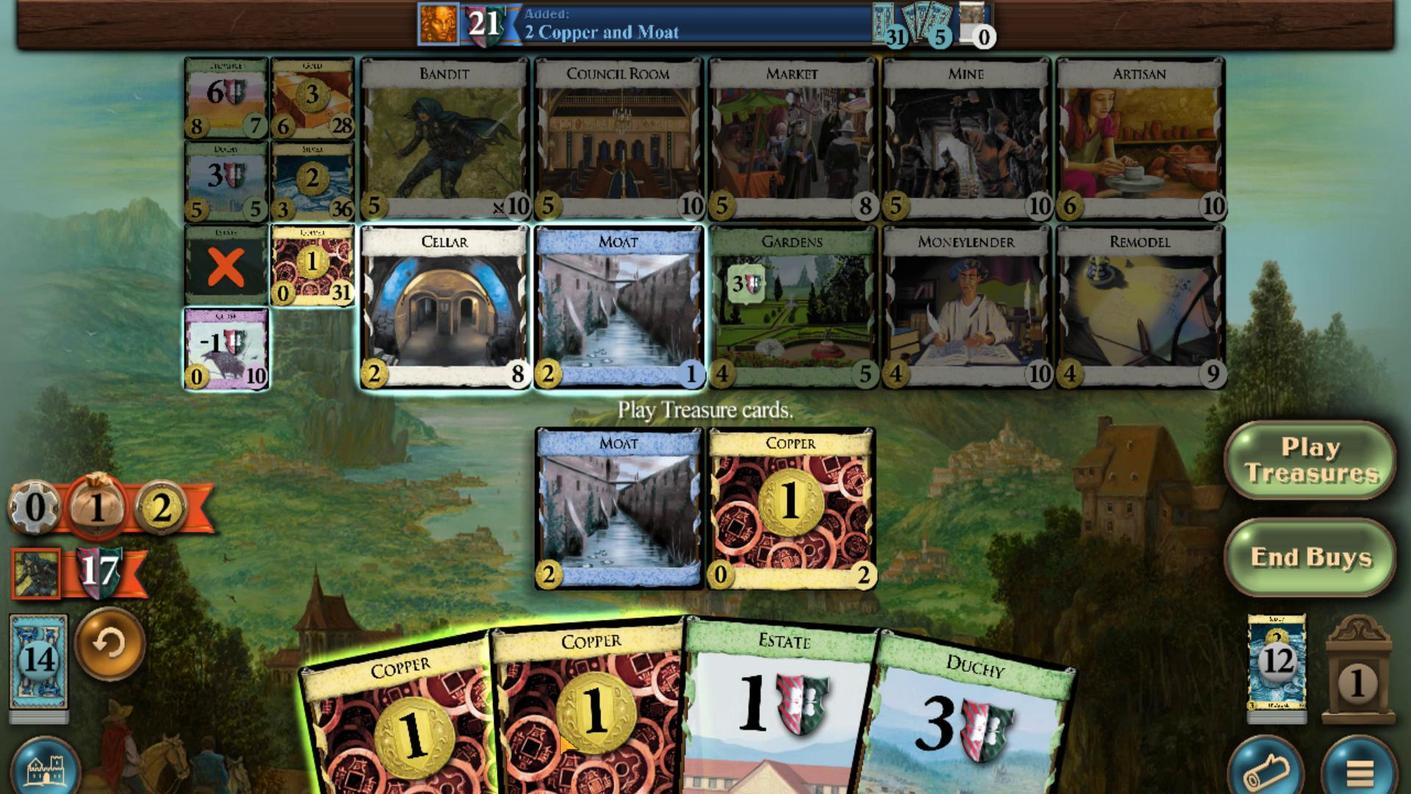 
Action: Mouse moved to (800, 551)
Screenshot: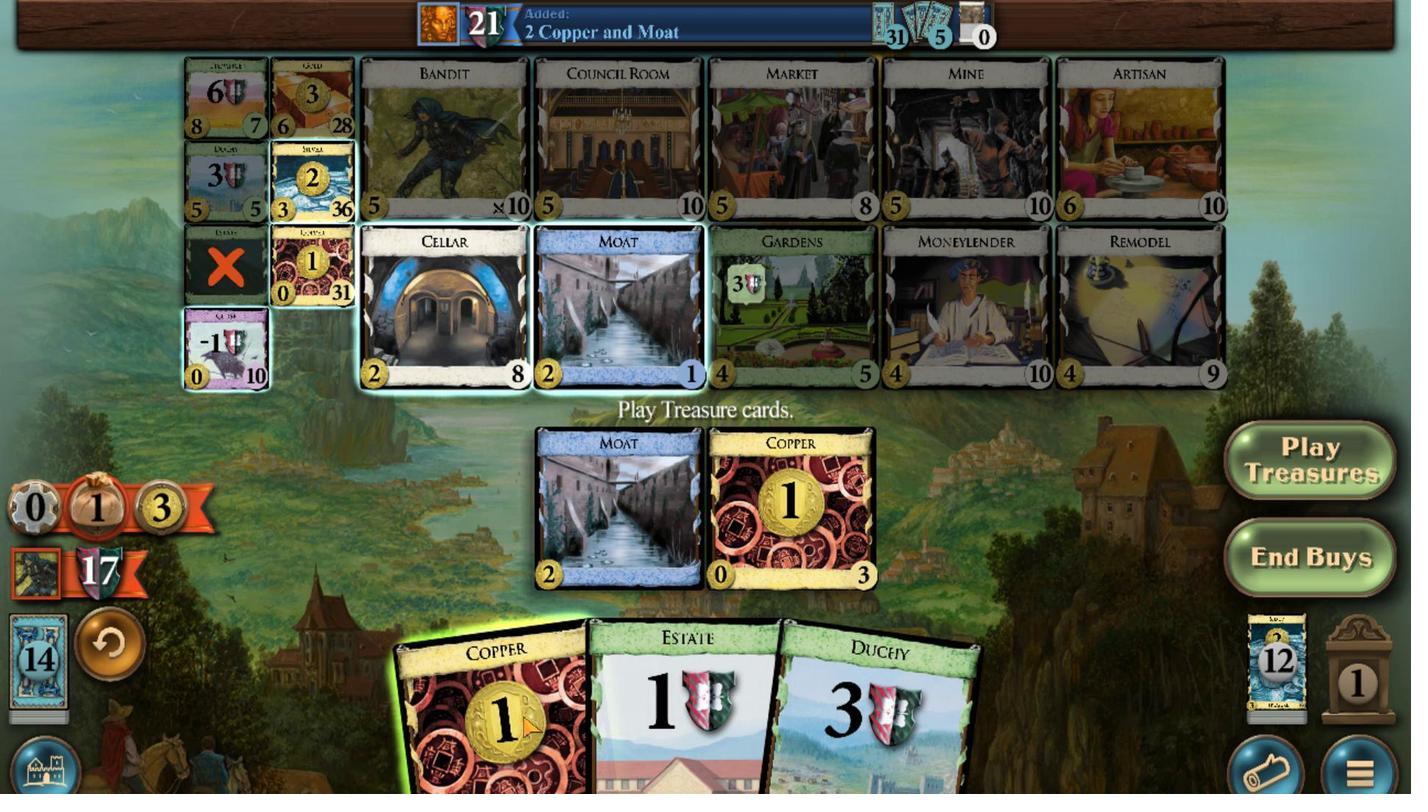 
Action: Mouse pressed left at (800, 551)
Screenshot: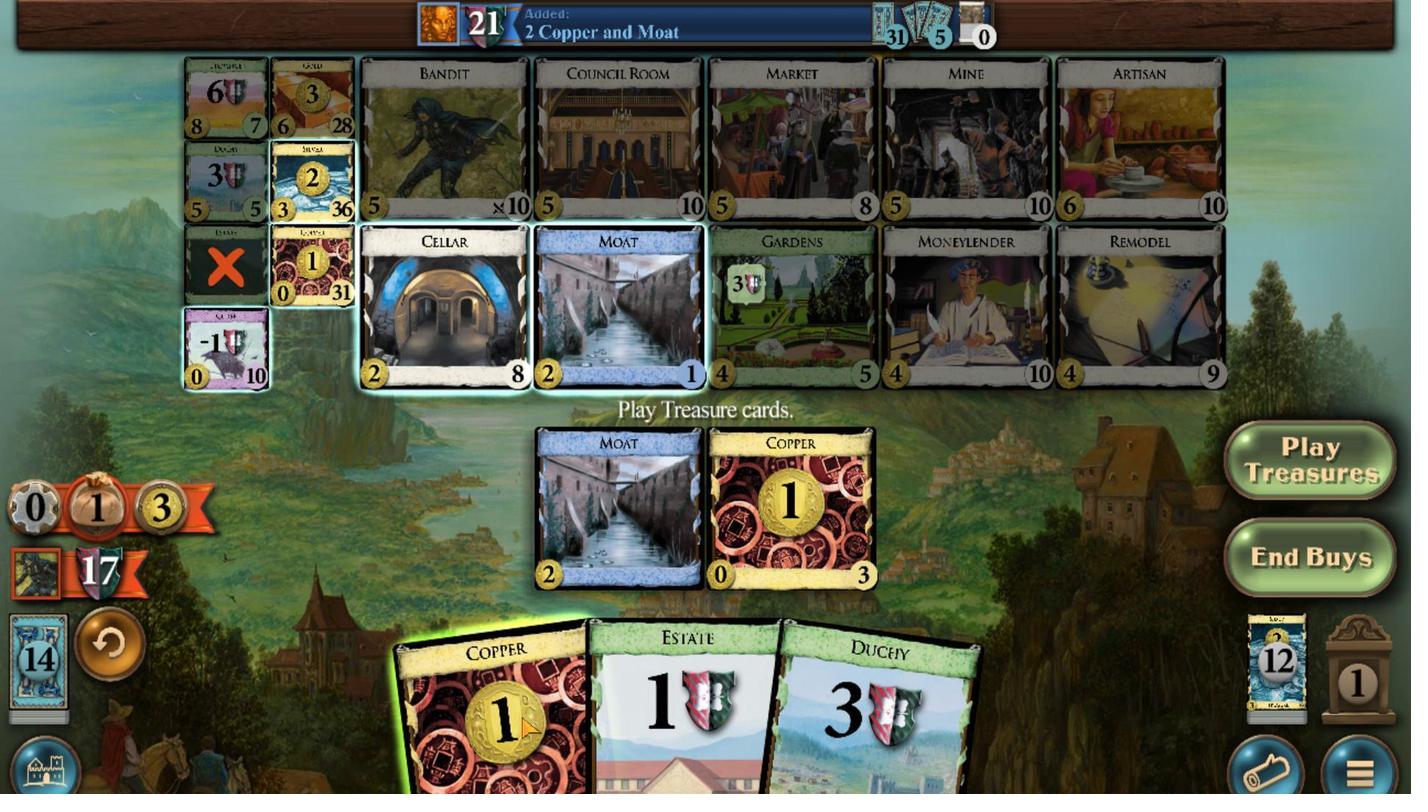 
Action: Mouse moved to (886, 486)
Screenshot: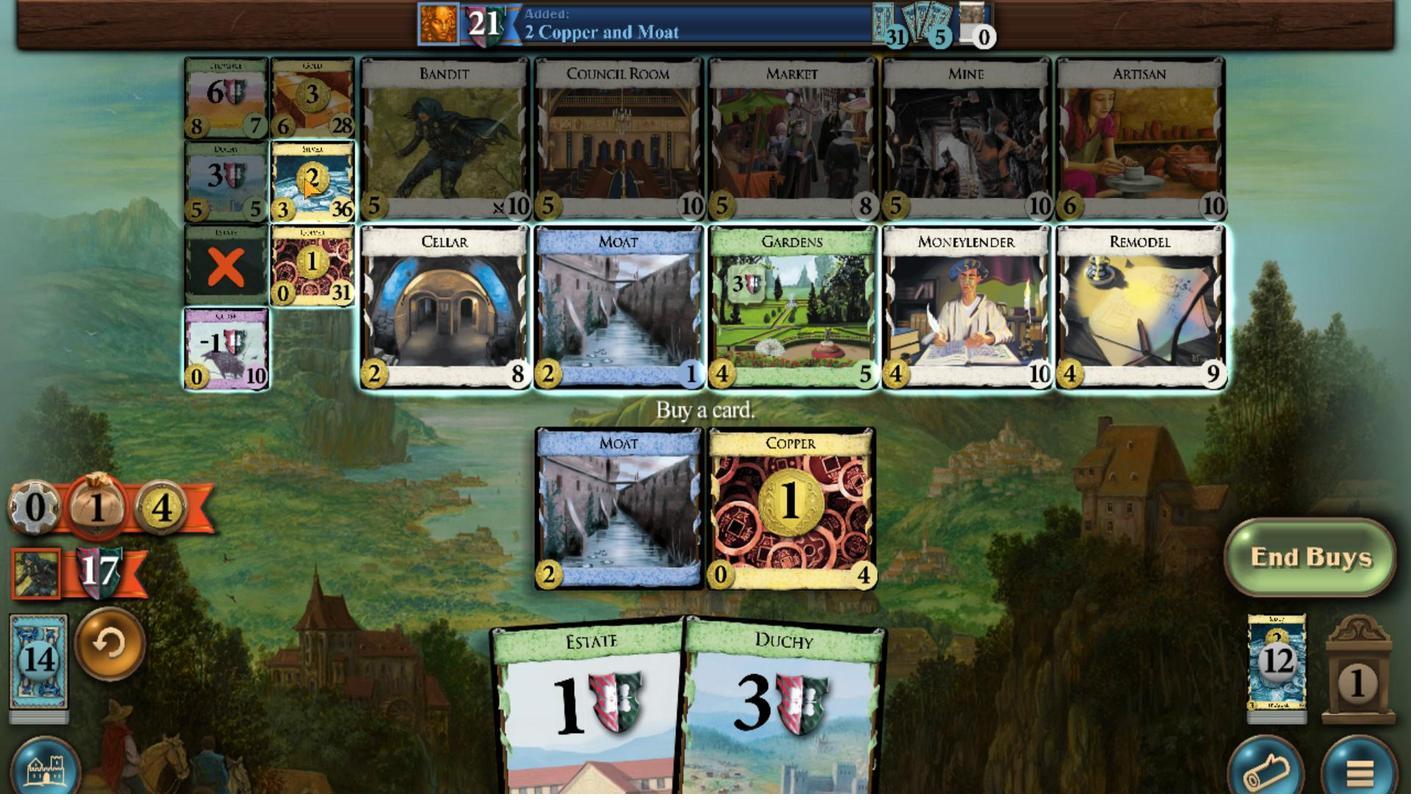 
Action: Mouse pressed left at (886, 486)
Screenshot: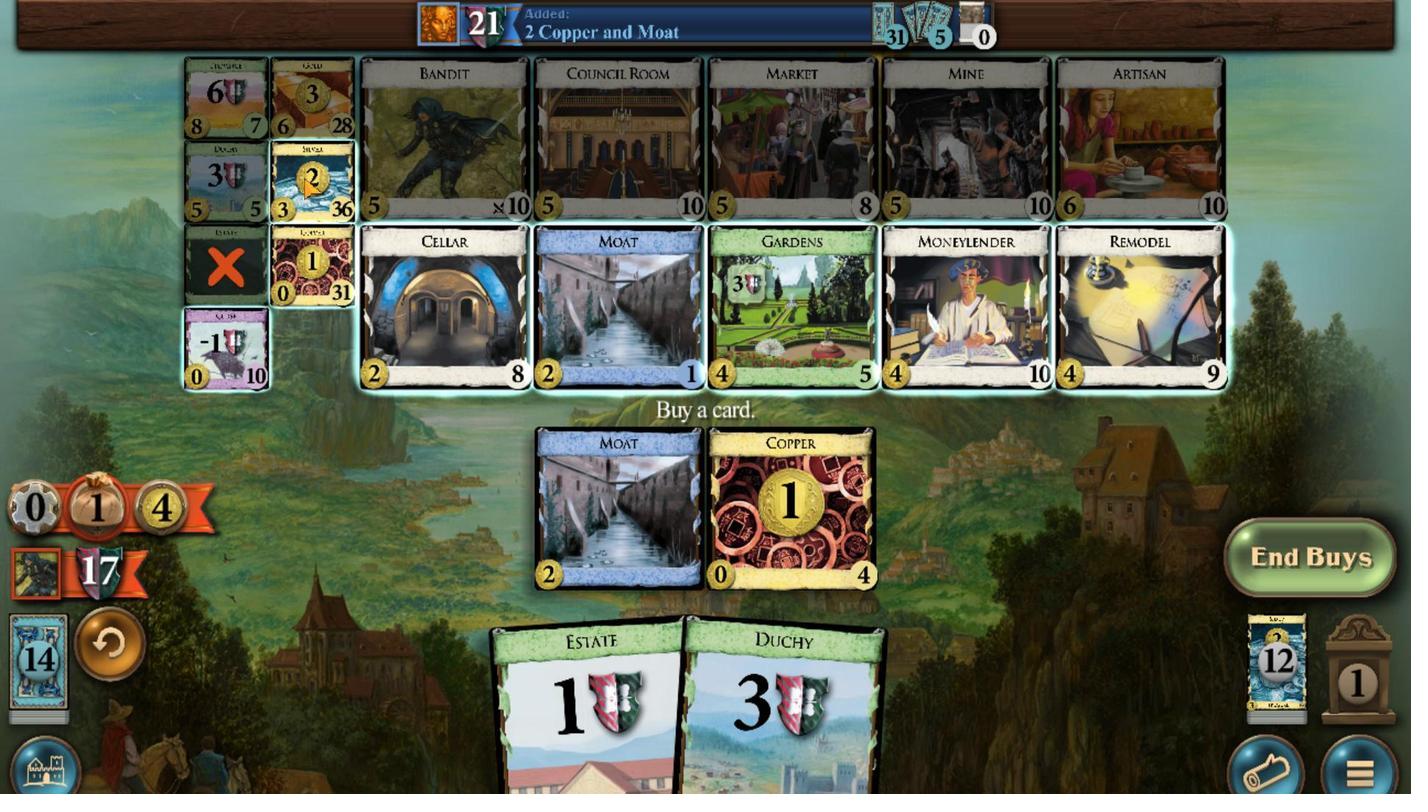 
Action: Mouse moved to (661, 555)
Screenshot: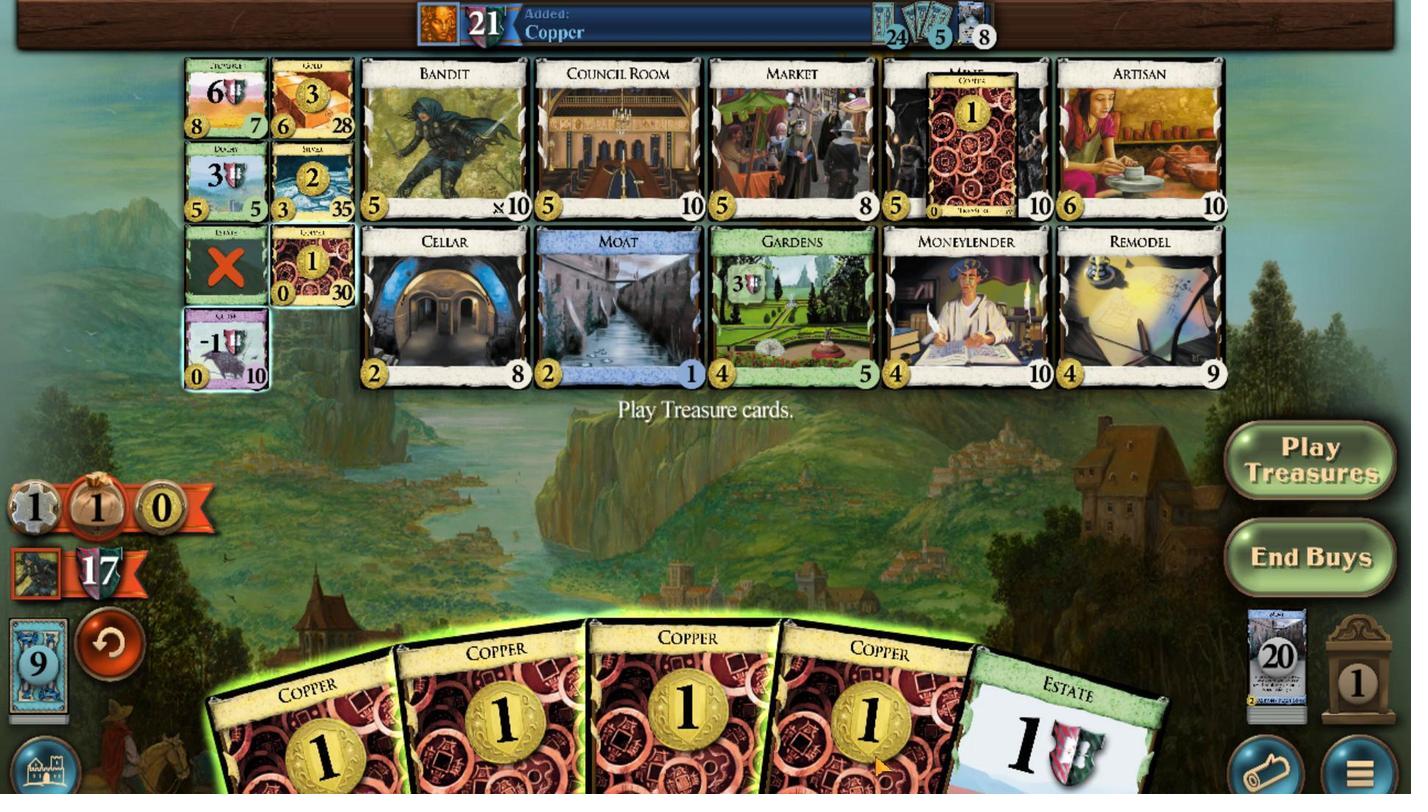 
Action: Mouse pressed left at (661, 555)
Screenshot: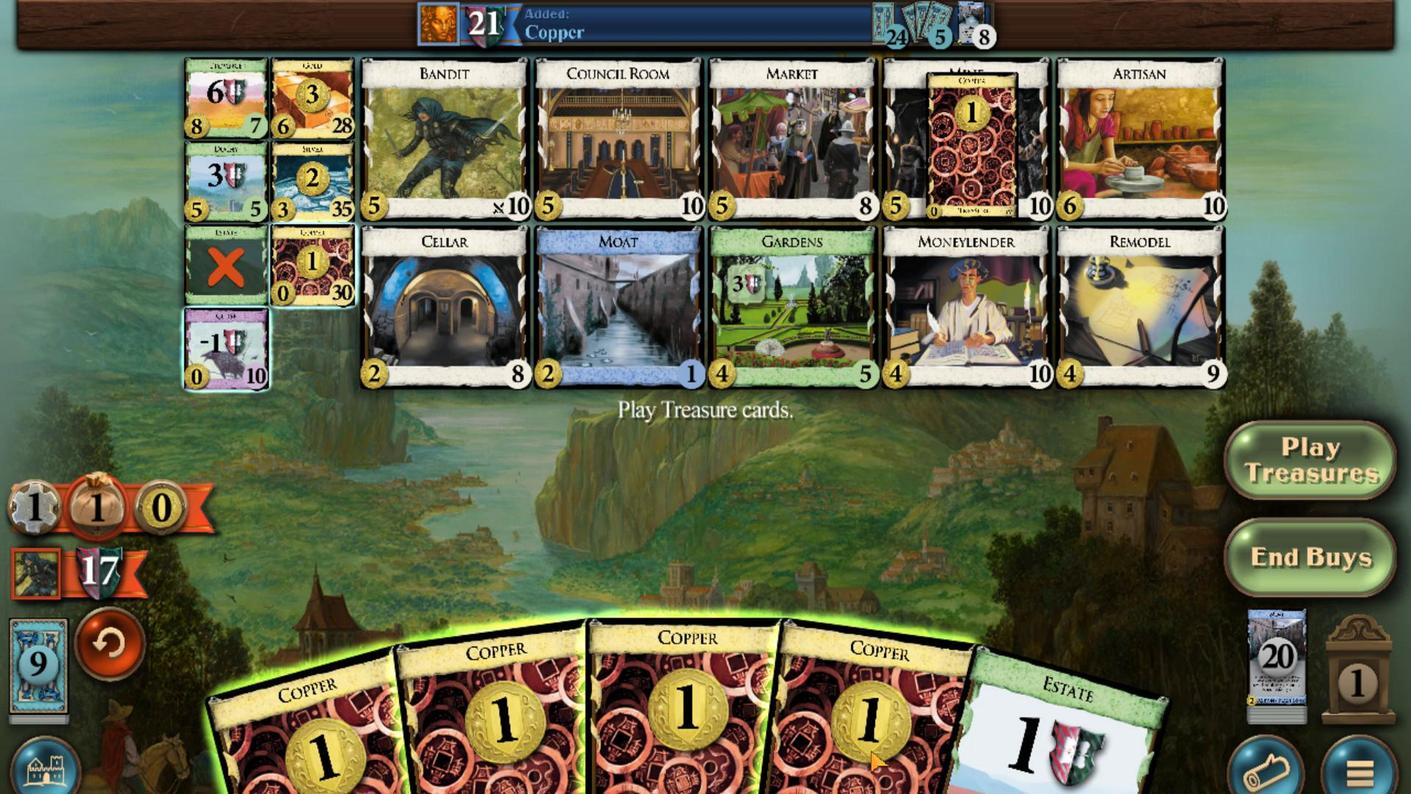 
Action: Mouse moved to (762, 551)
Screenshot: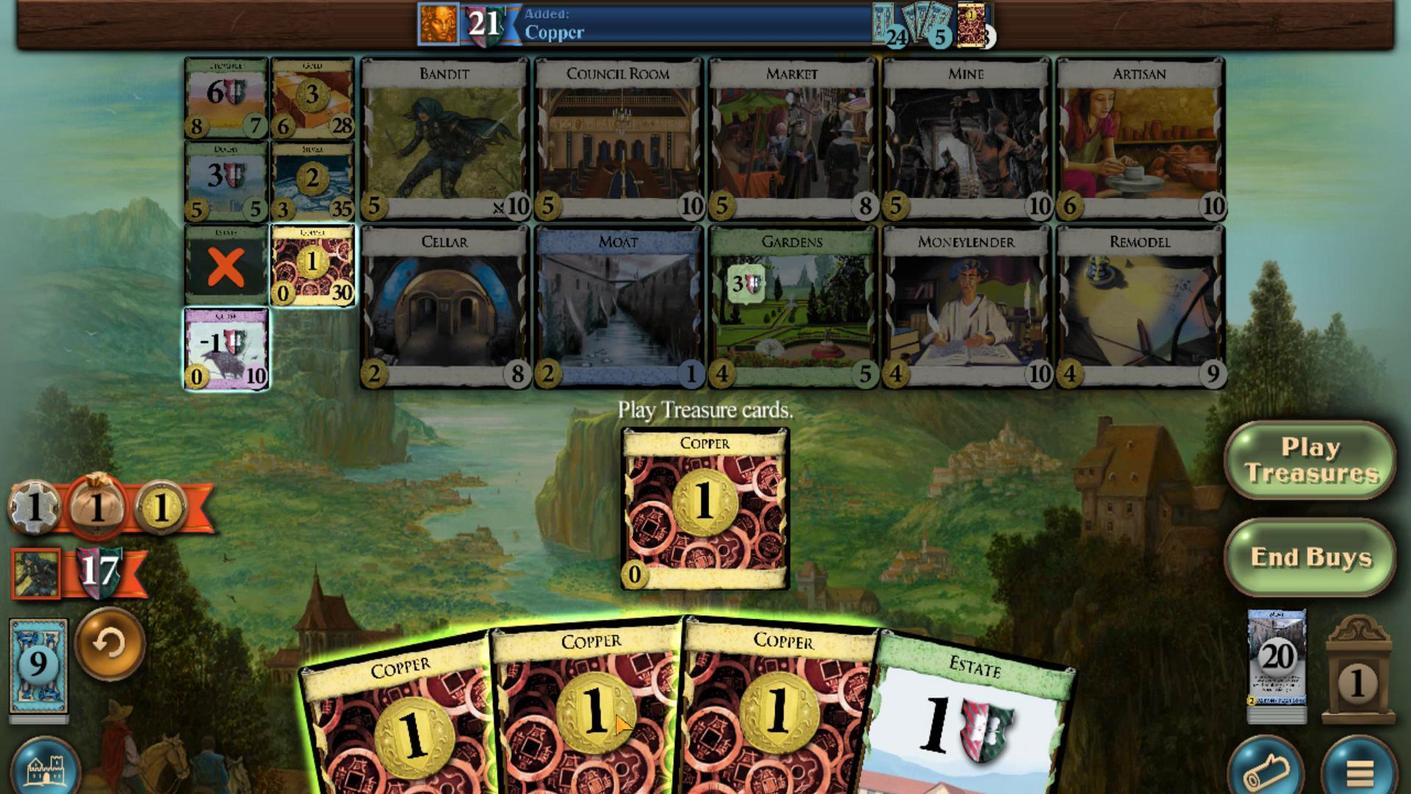 
Action: Mouse pressed left at (762, 551)
Screenshot: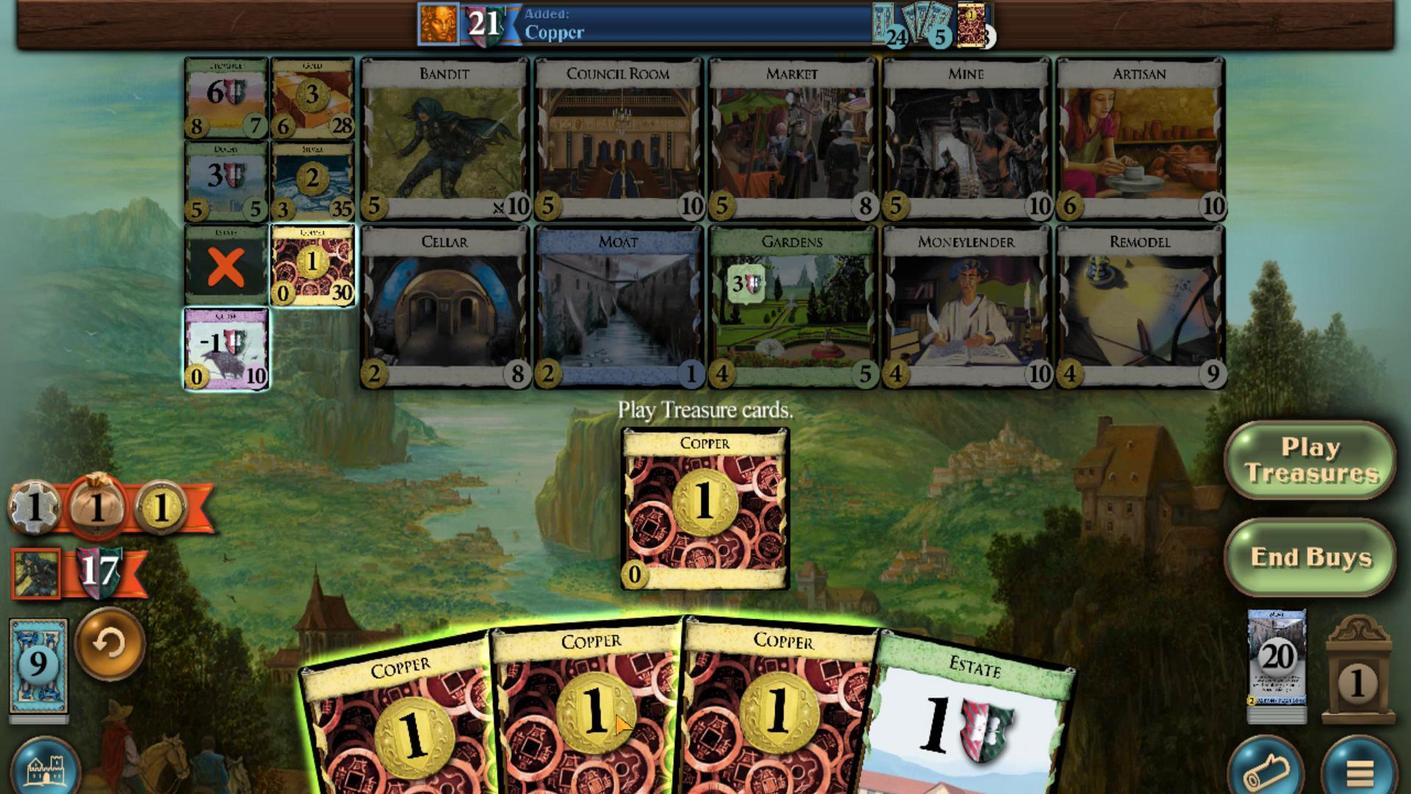 
Action: Mouse moved to (803, 553)
Screenshot: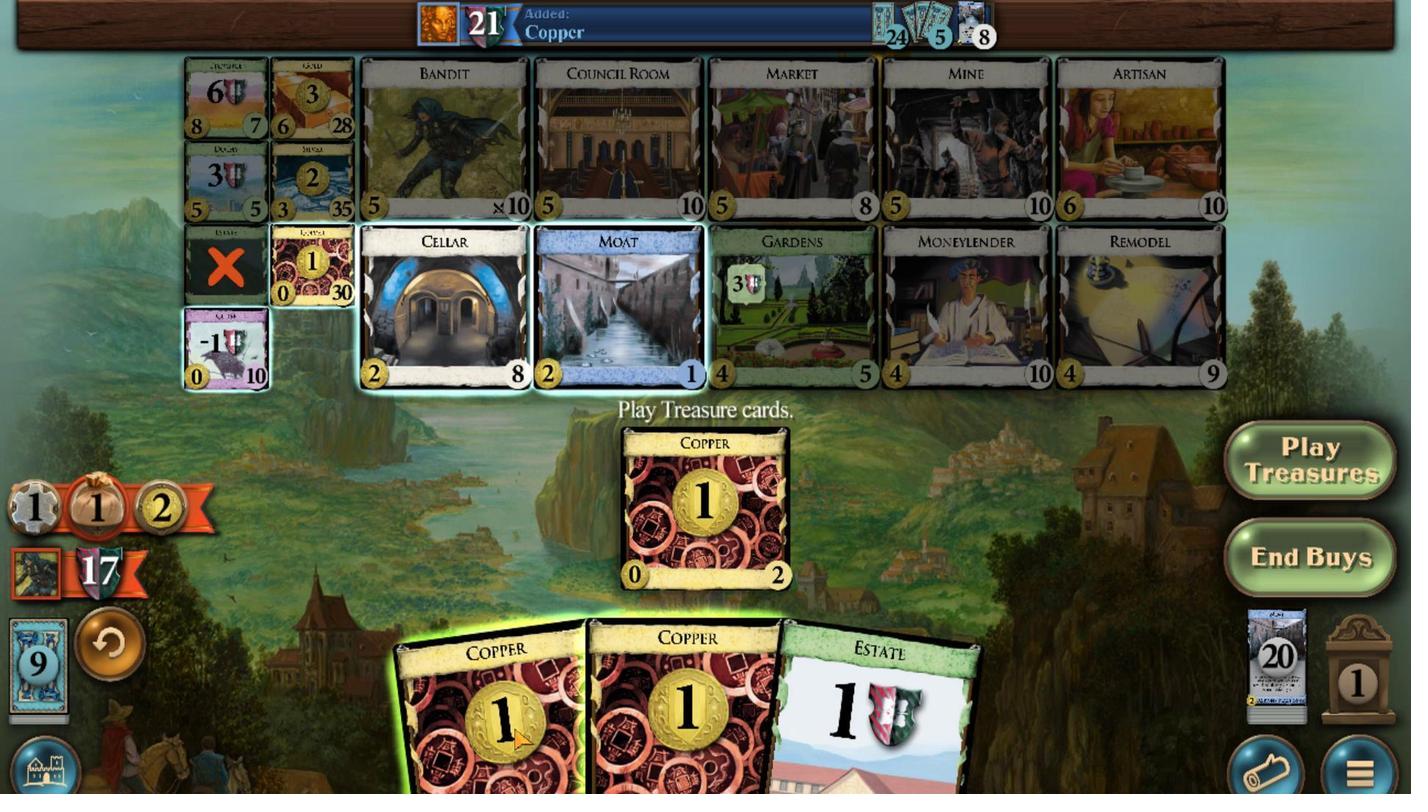 
Action: Mouse pressed left at (803, 553)
Screenshot: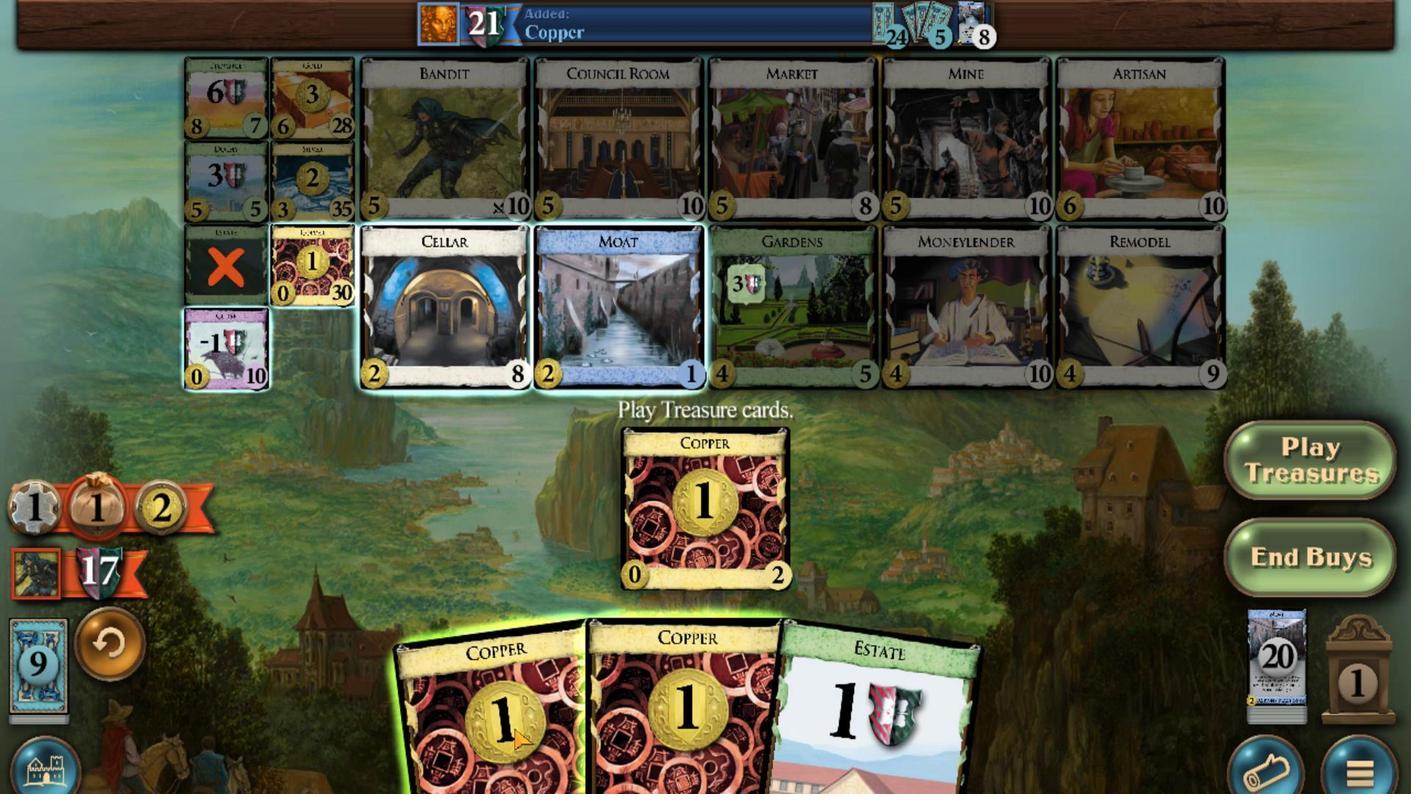 
Action: Mouse moved to (755, 551)
Screenshot: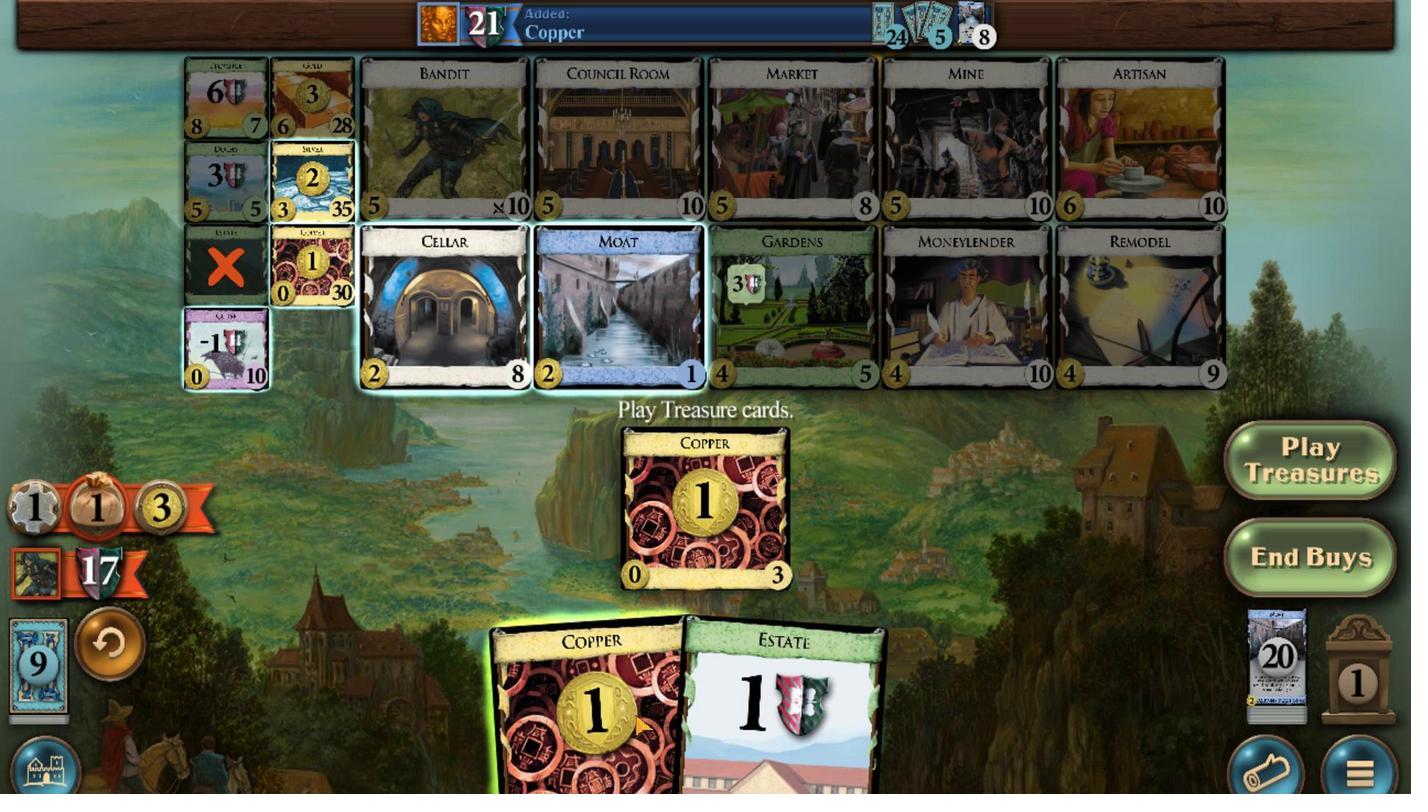 
Action: Mouse pressed left at (755, 551)
Screenshot: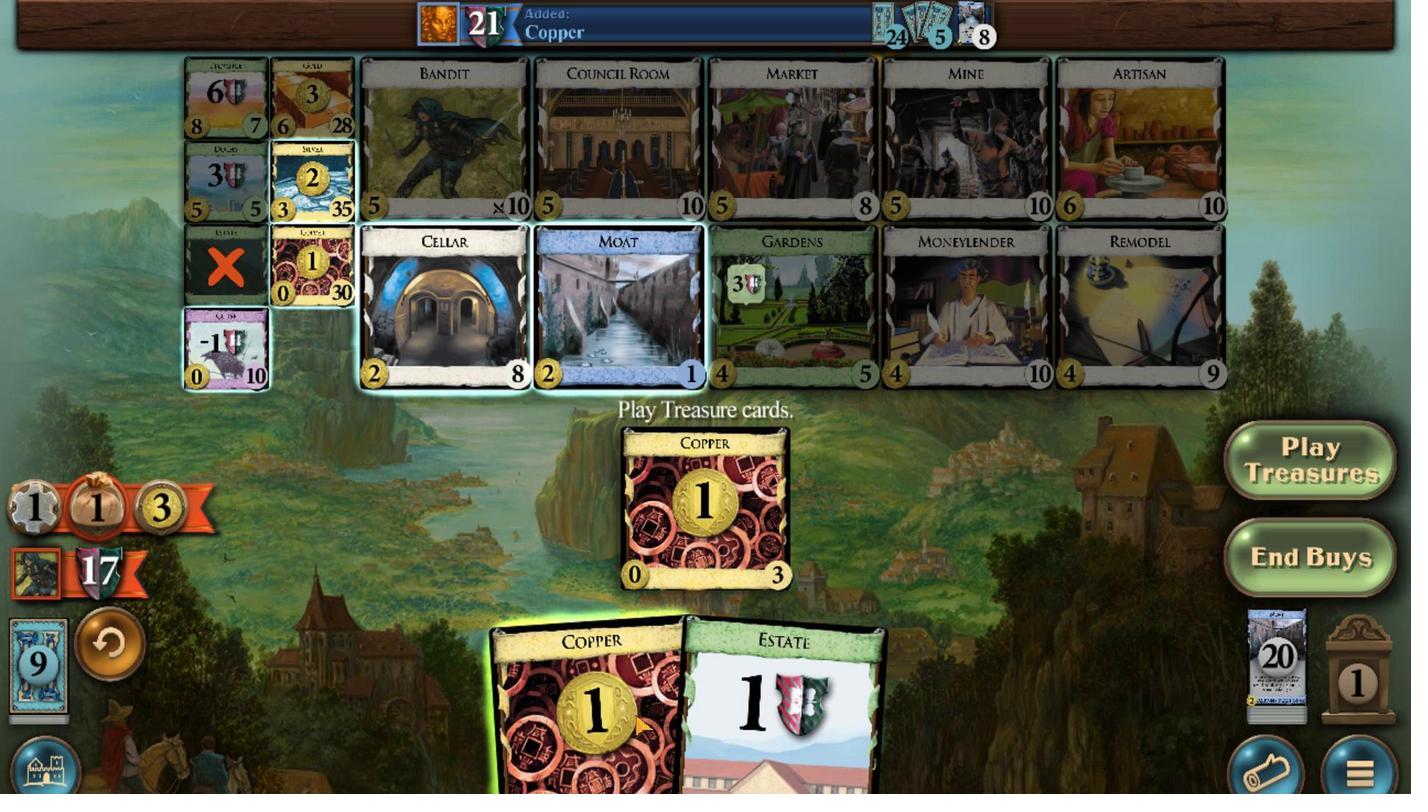 
Action: Mouse moved to (742, 495)
Screenshot: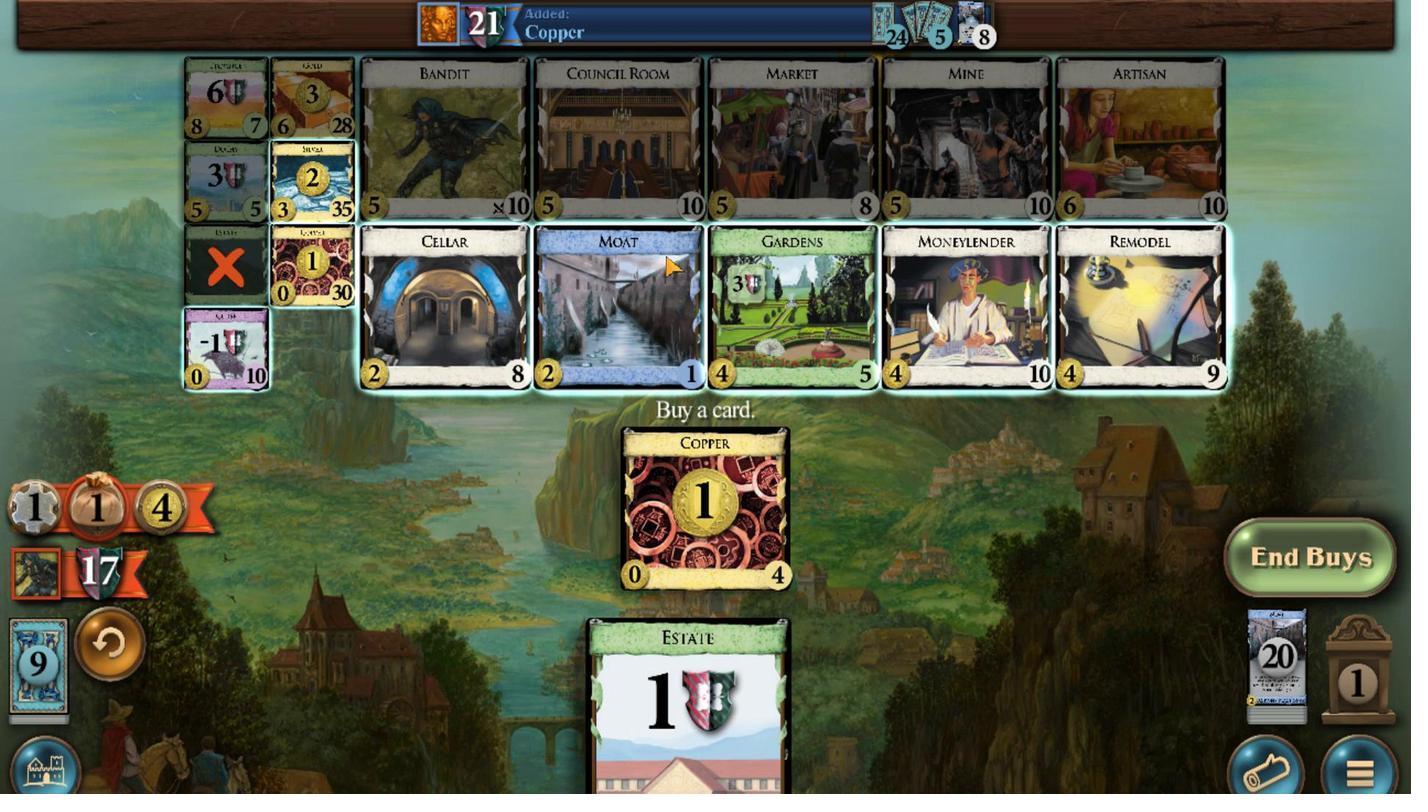 
Action: Mouse pressed left at (742, 495)
Screenshot: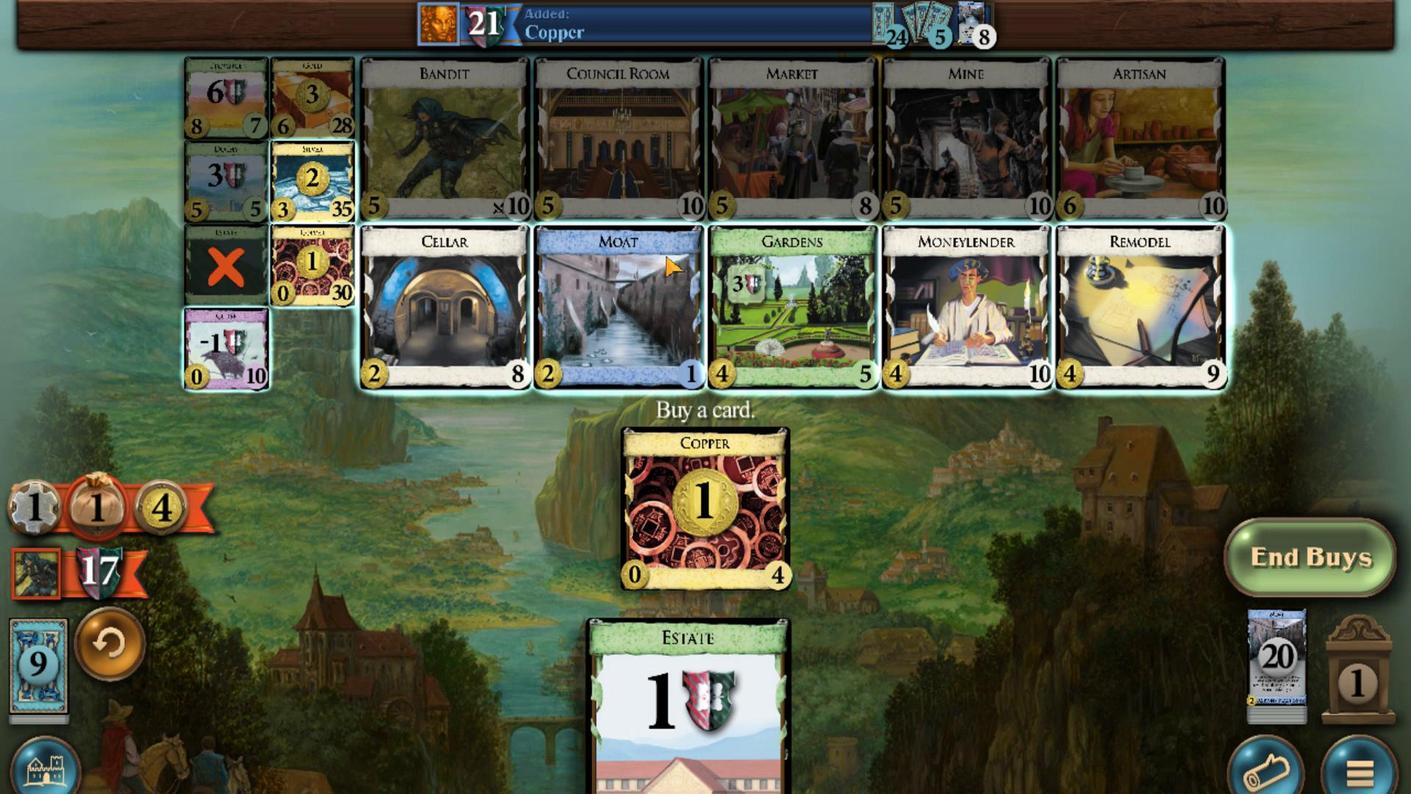 
Action: Mouse moved to (803, 552)
Screenshot: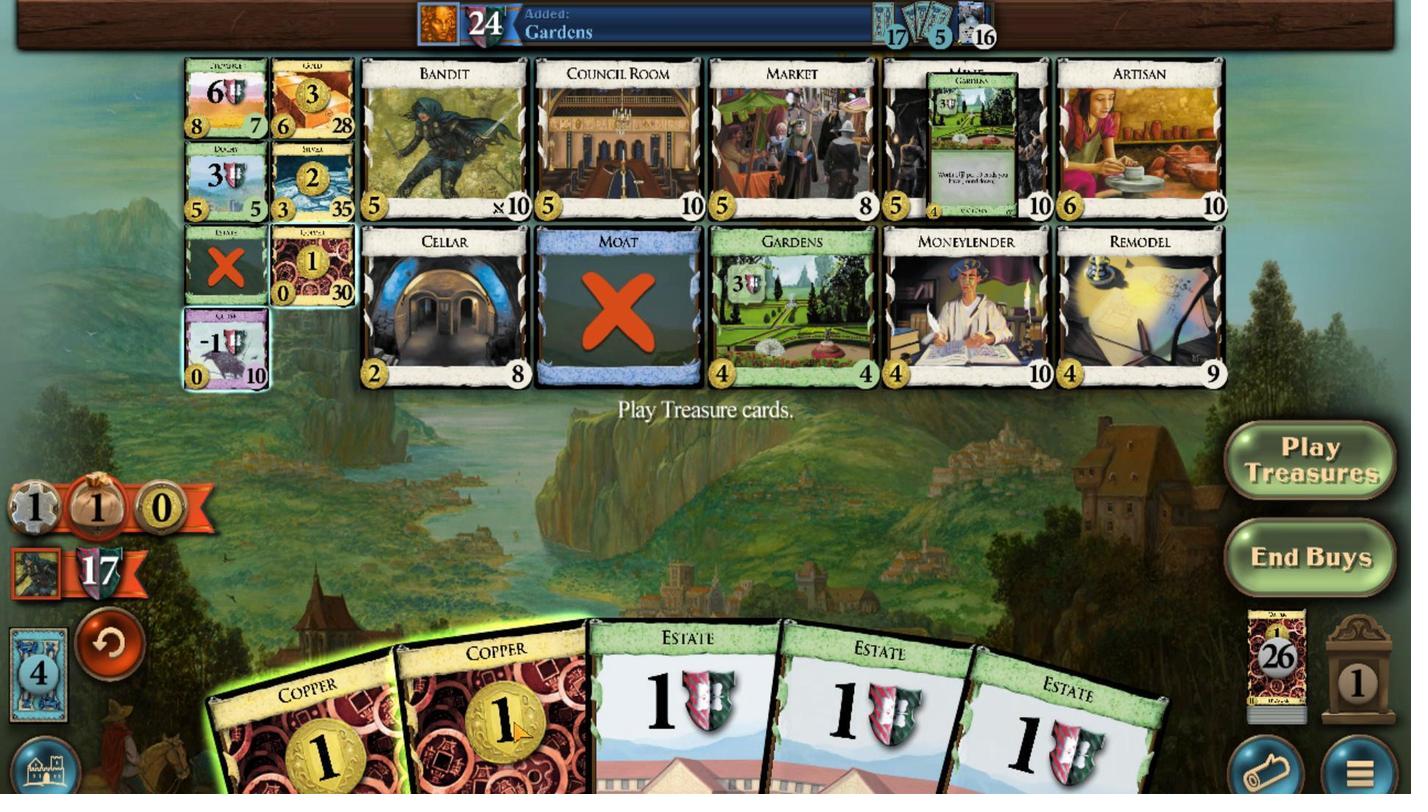 
Action: Mouse pressed left at (803, 552)
Screenshot: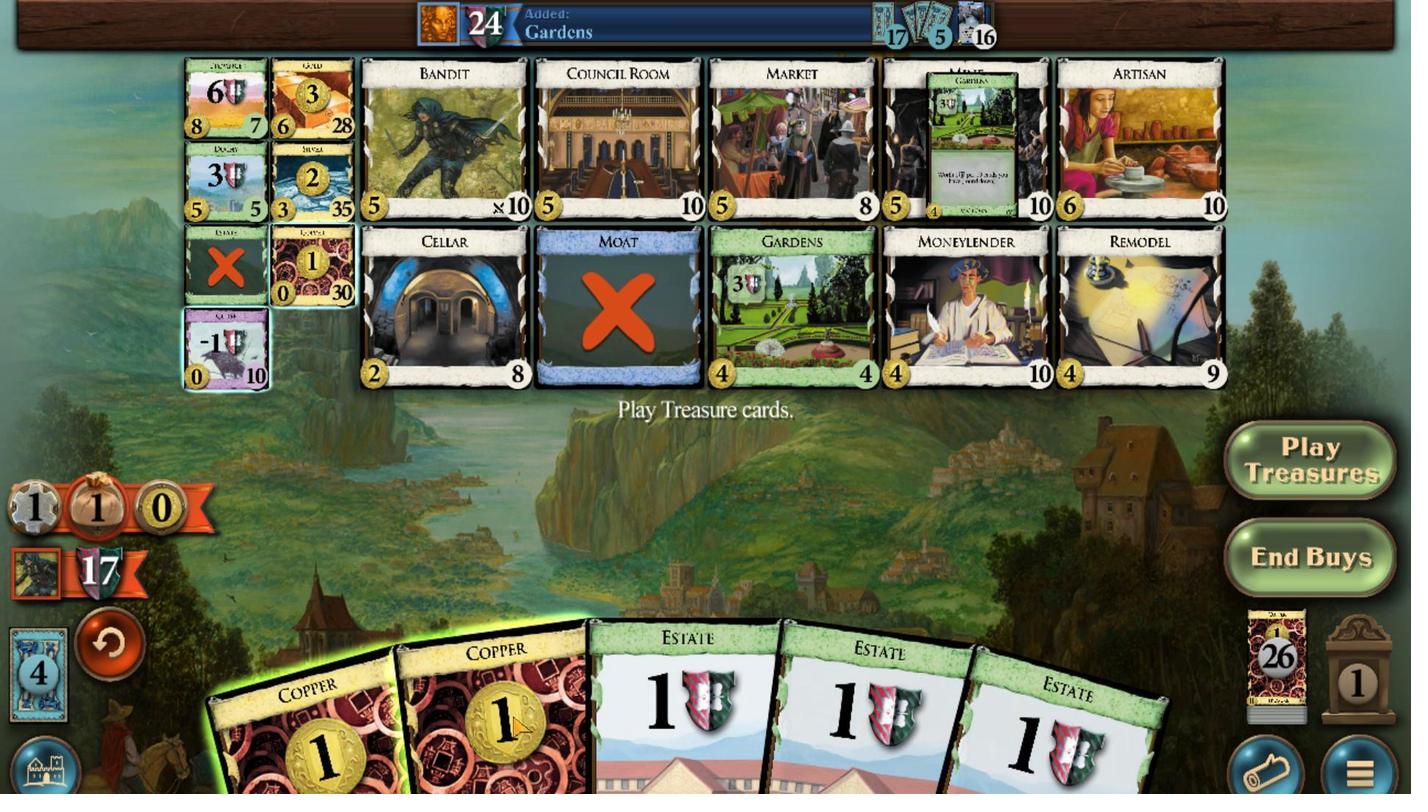 
Action: Mouse moved to (880, 496)
Screenshot: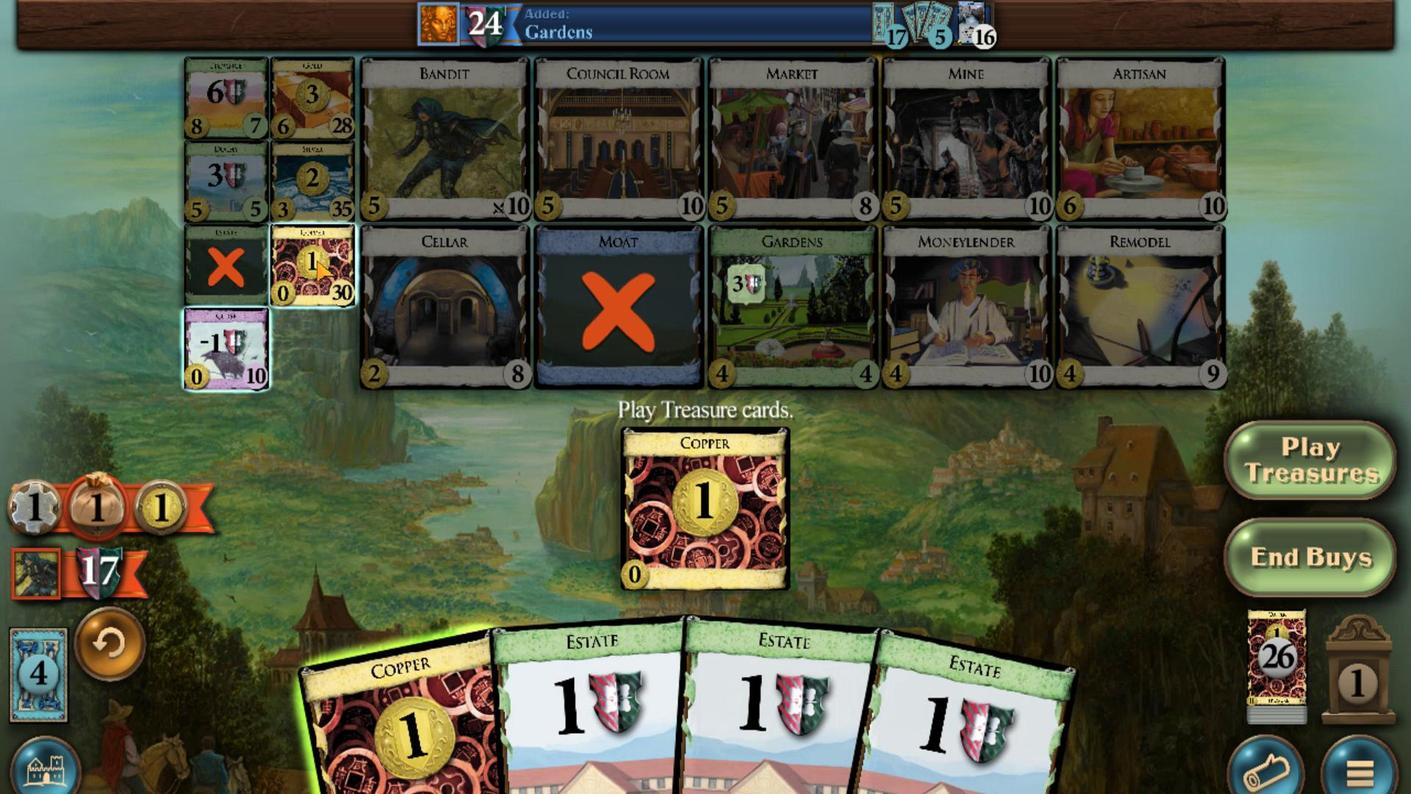 
Action: Mouse pressed left at (880, 496)
Screenshot: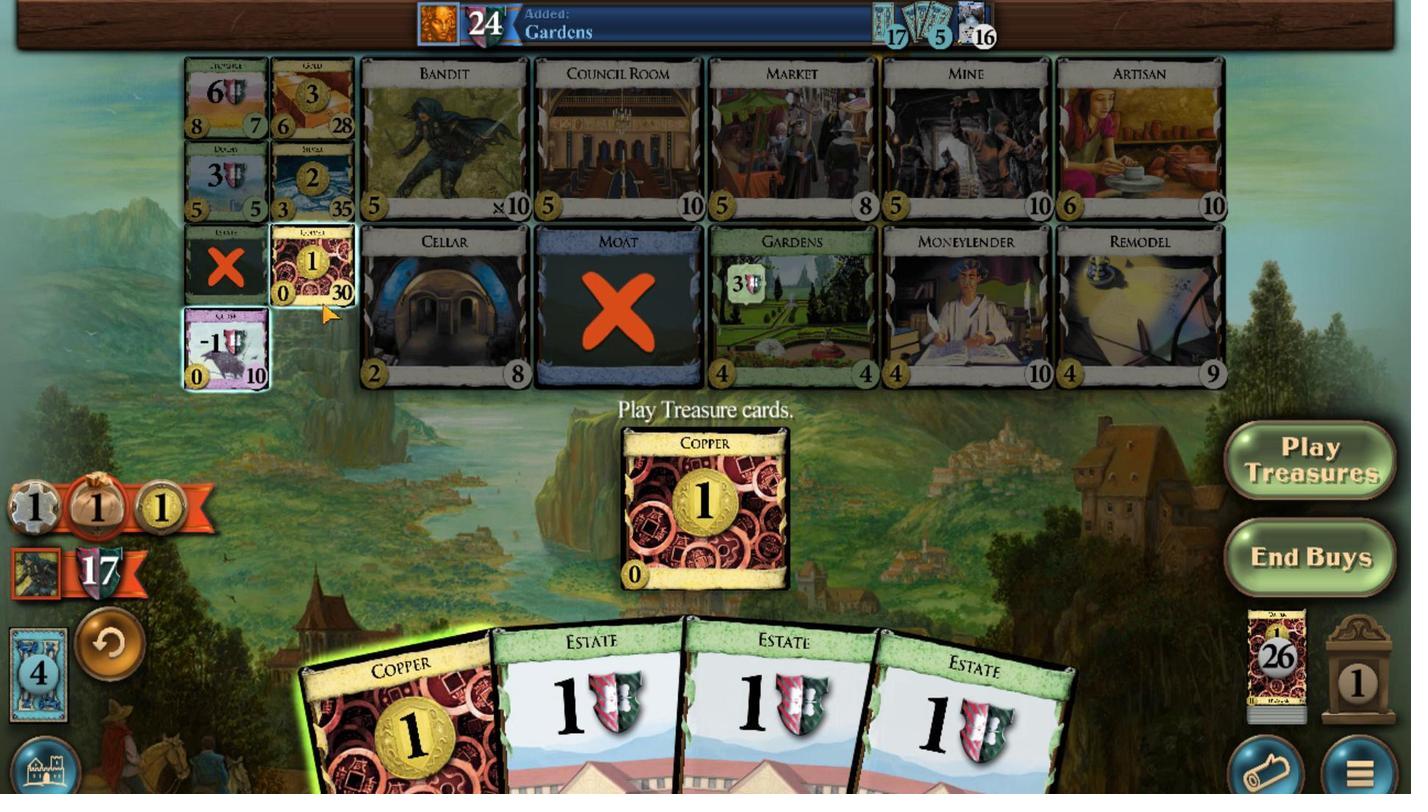 
Action: Mouse moved to (748, 548)
Screenshot: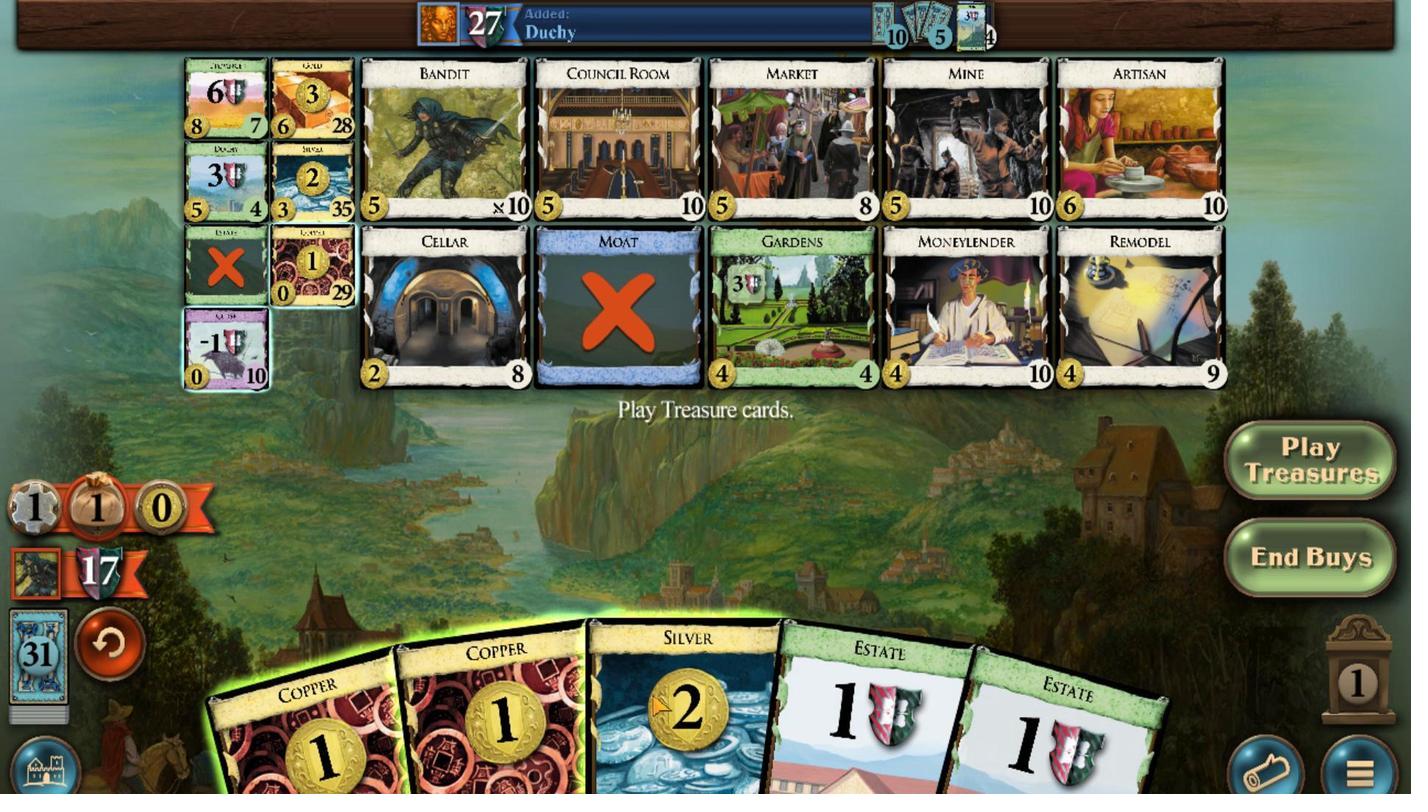 
Action: Mouse pressed left at (748, 548)
Screenshot: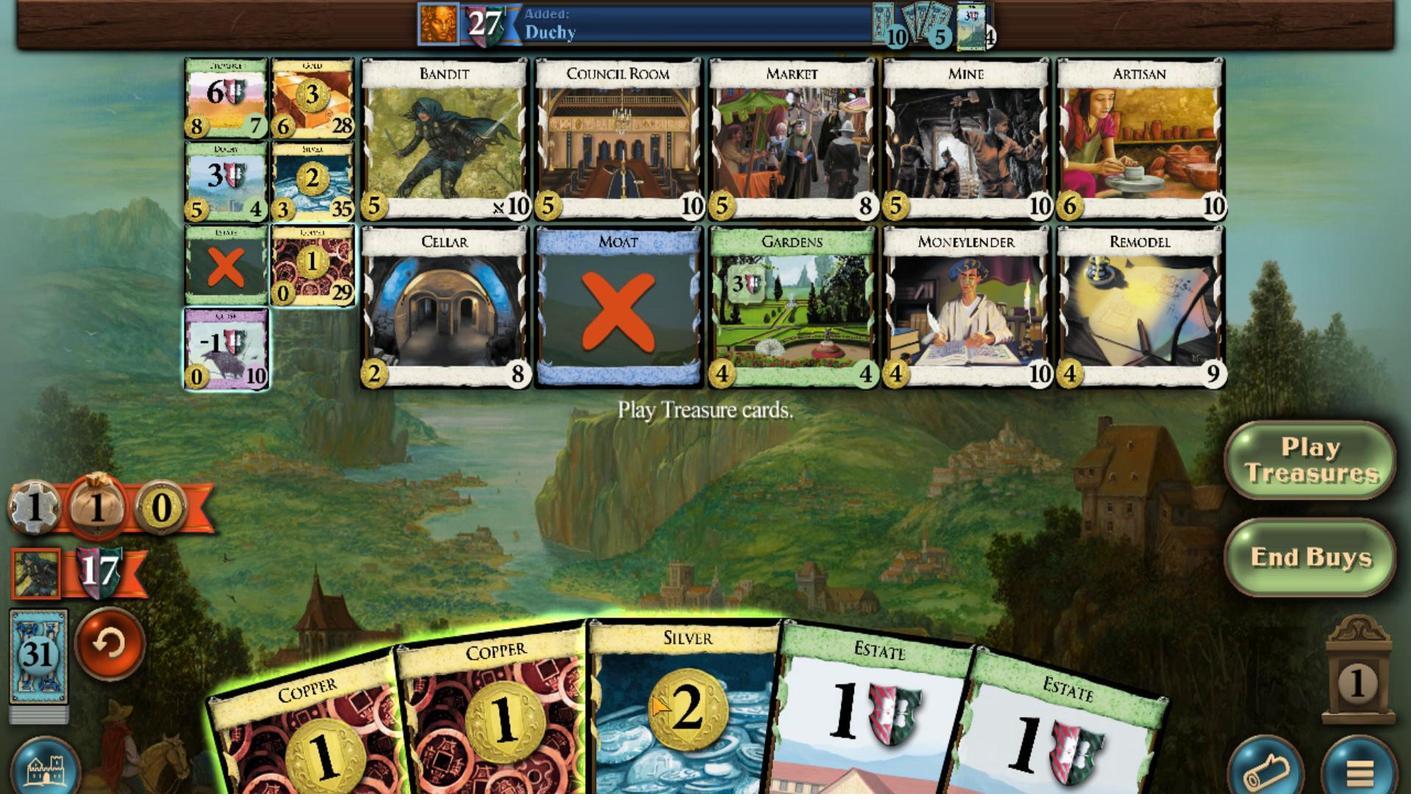 
Action: Mouse moved to (772, 556)
Screenshot: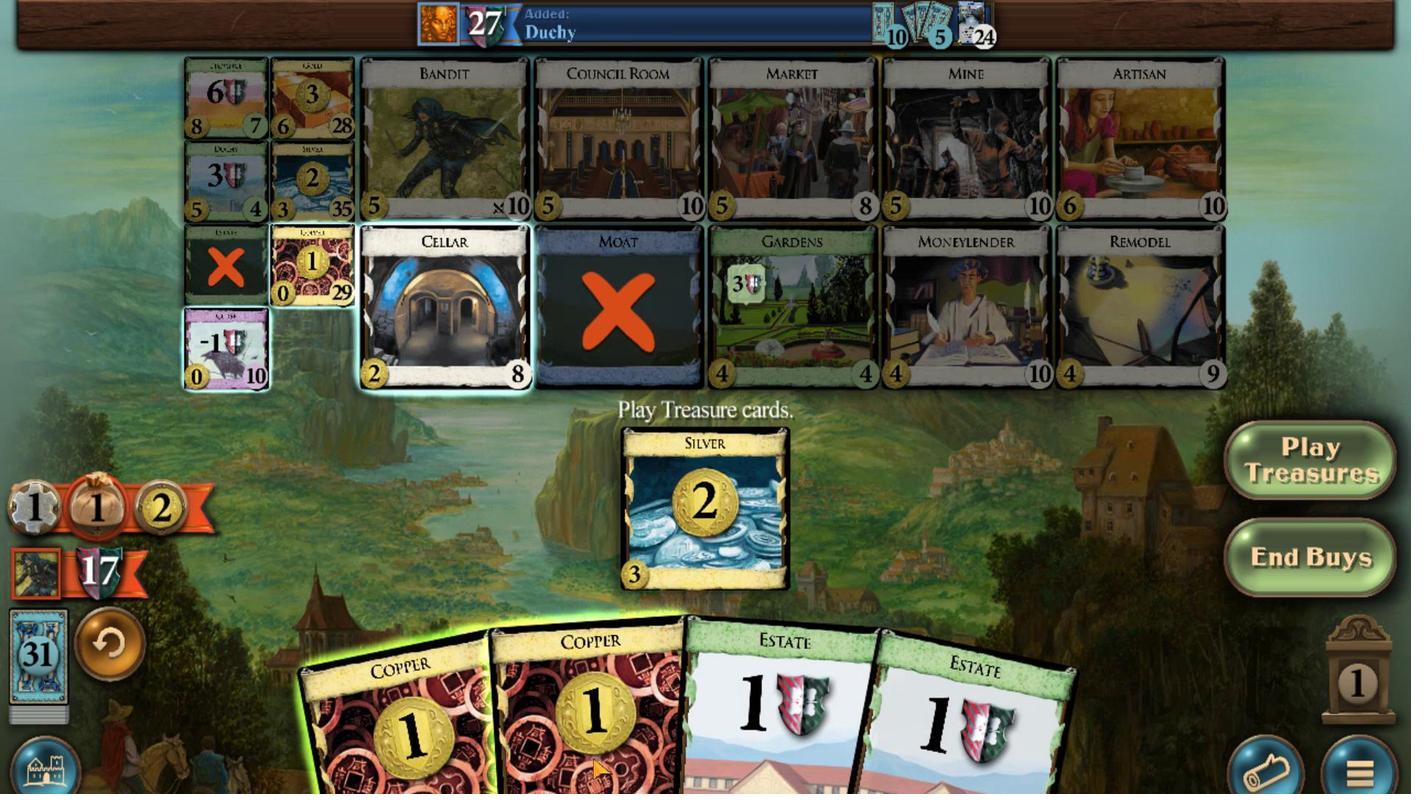 
Action: Mouse pressed left at (772, 556)
Screenshot: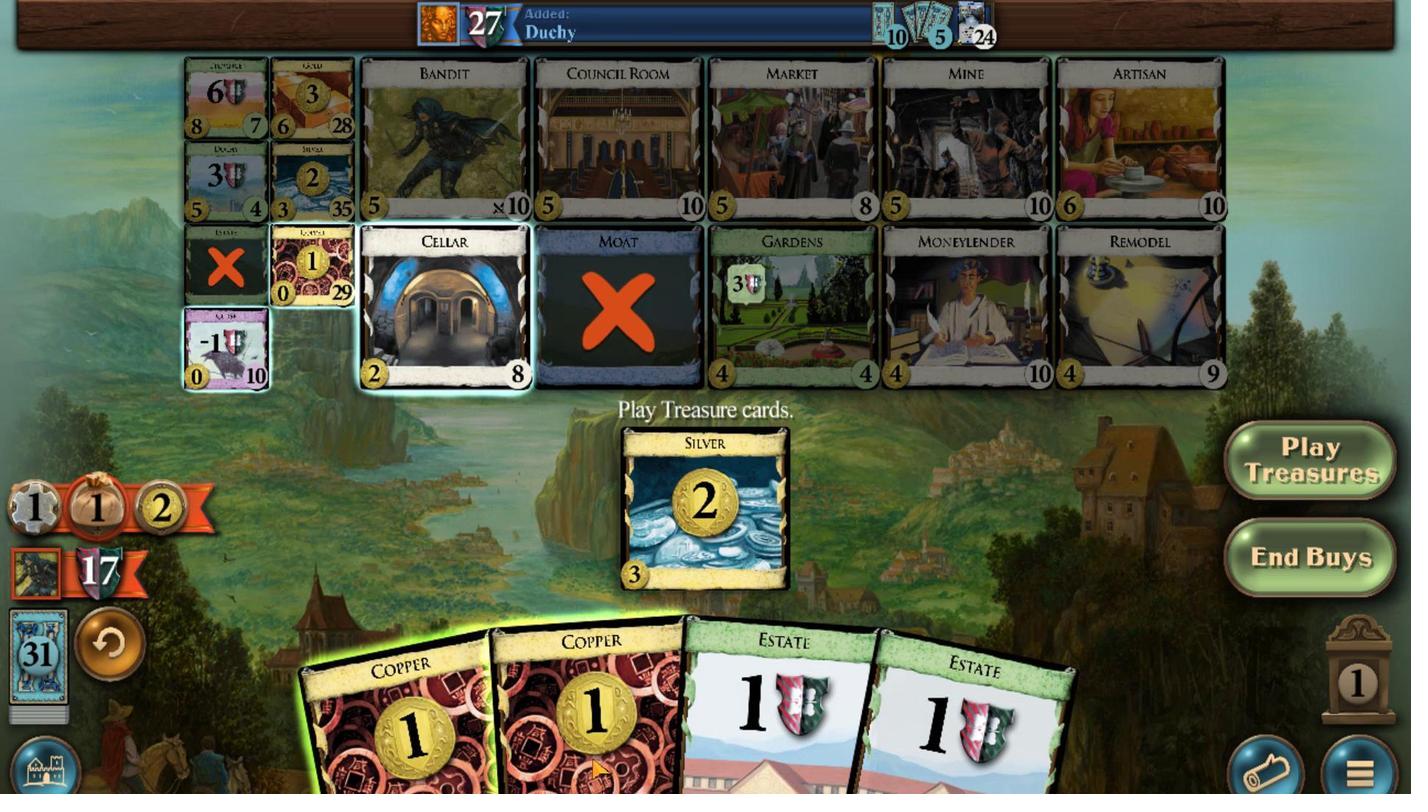 
Action: Mouse moved to (875, 484)
Screenshot: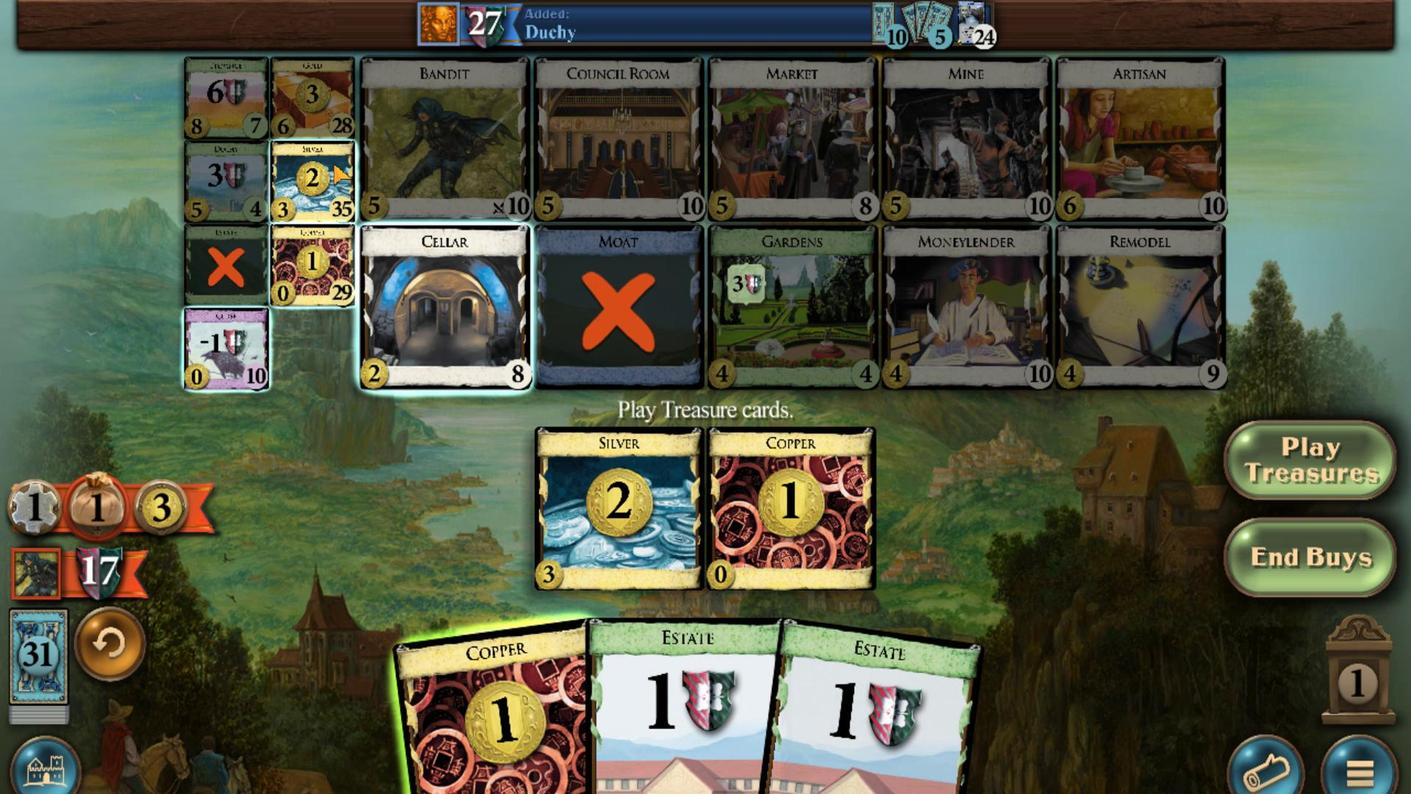 
Action: Mouse pressed left at (875, 484)
Screenshot: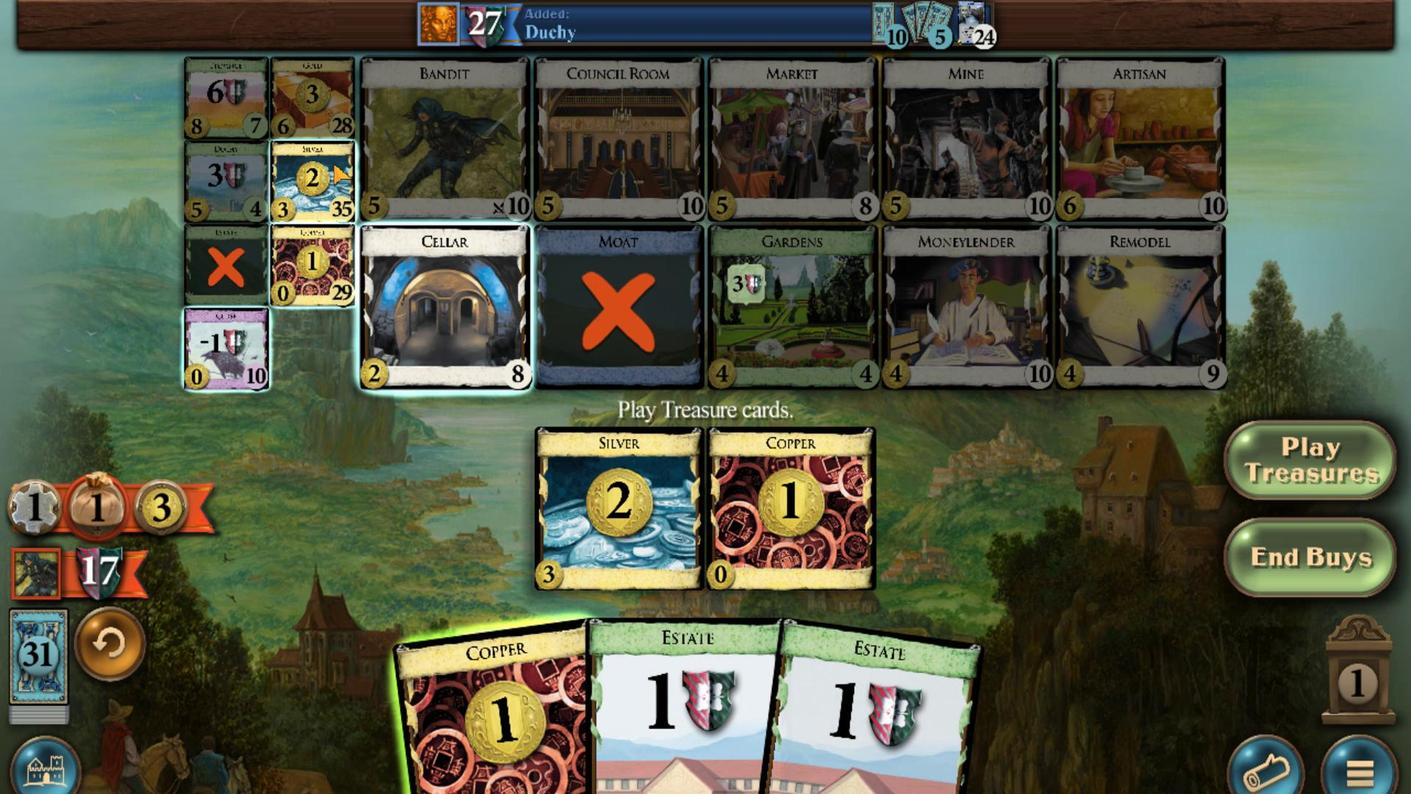 
Action: Mouse moved to (880, 555)
Screenshot: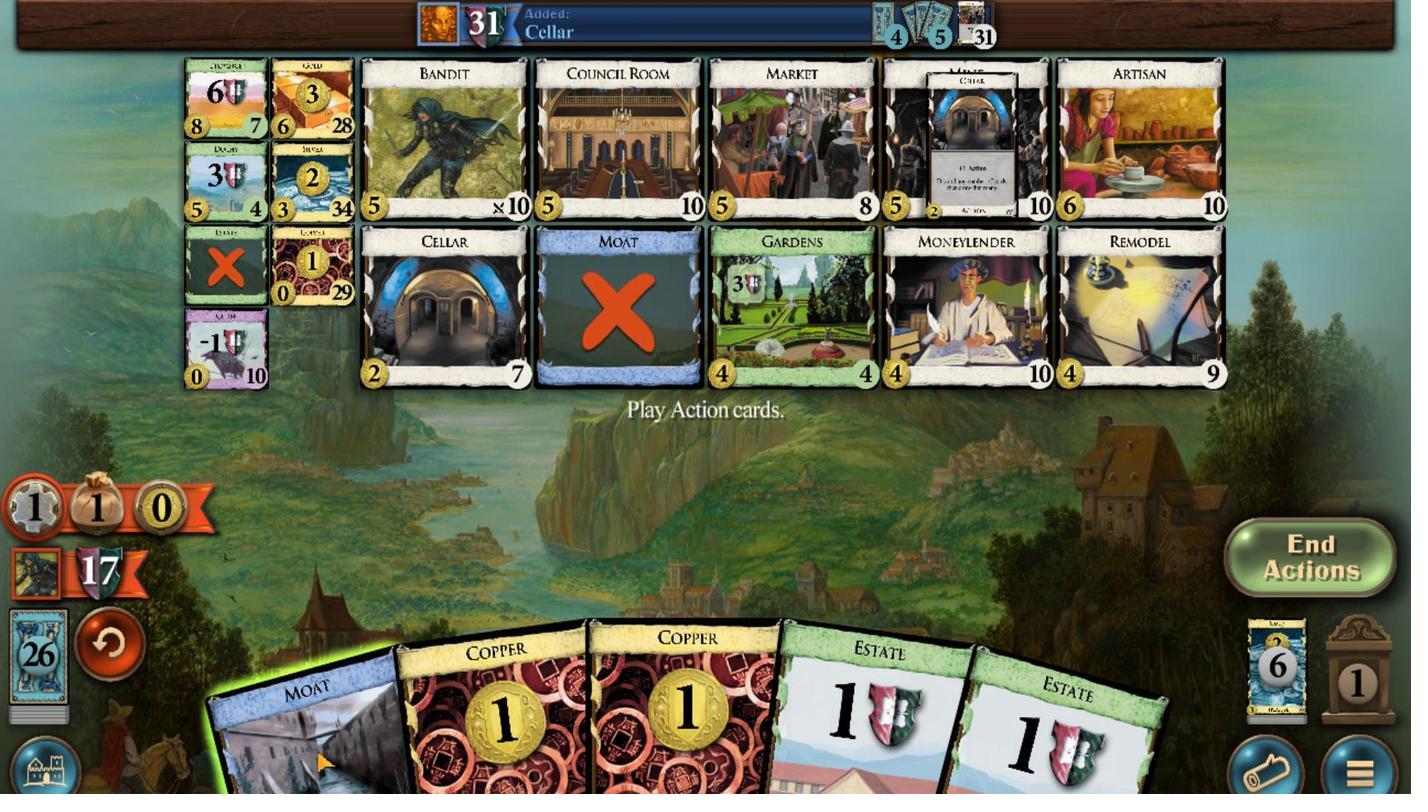 
Action: Mouse pressed left at (880, 555)
Screenshot: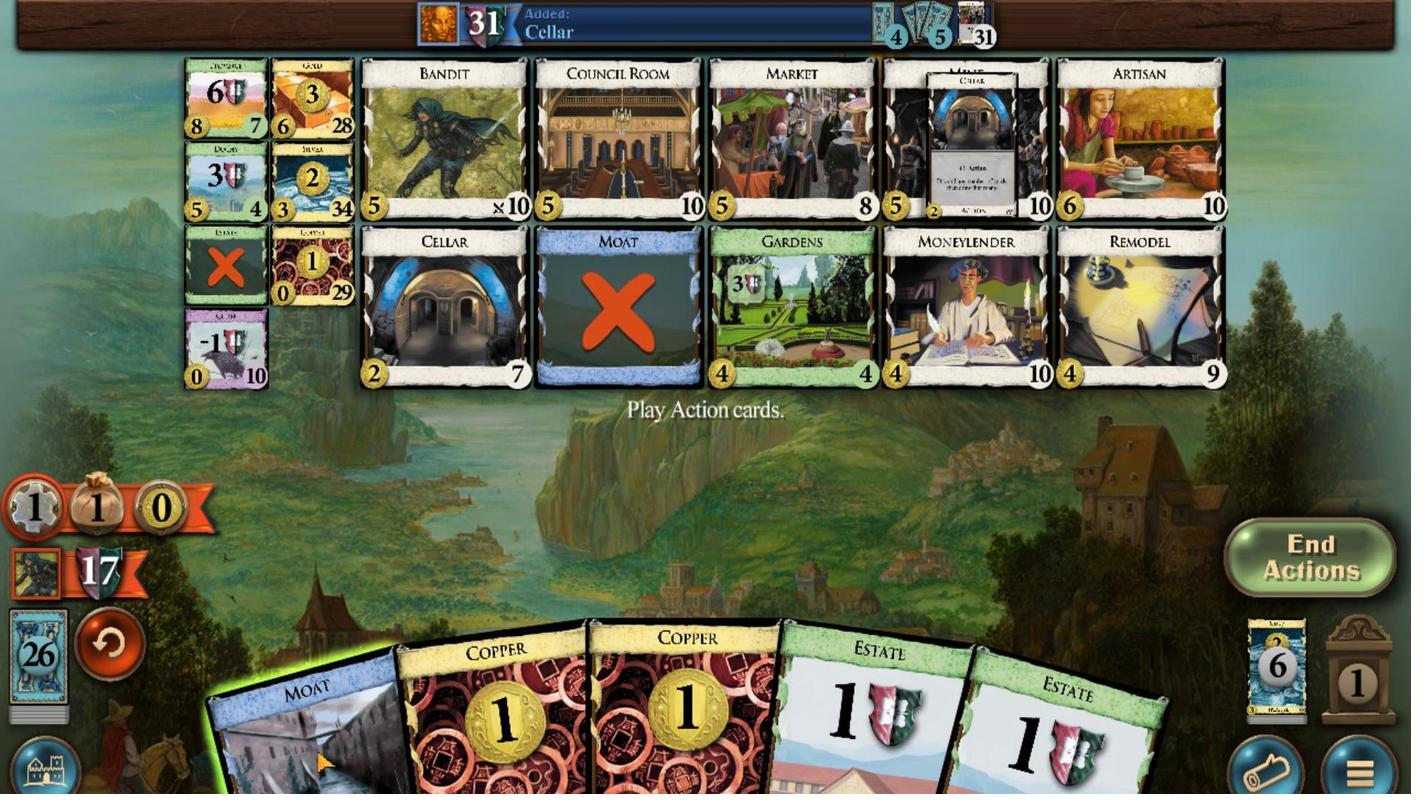 
Action: Mouse moved to (709, 550)
Screenshot: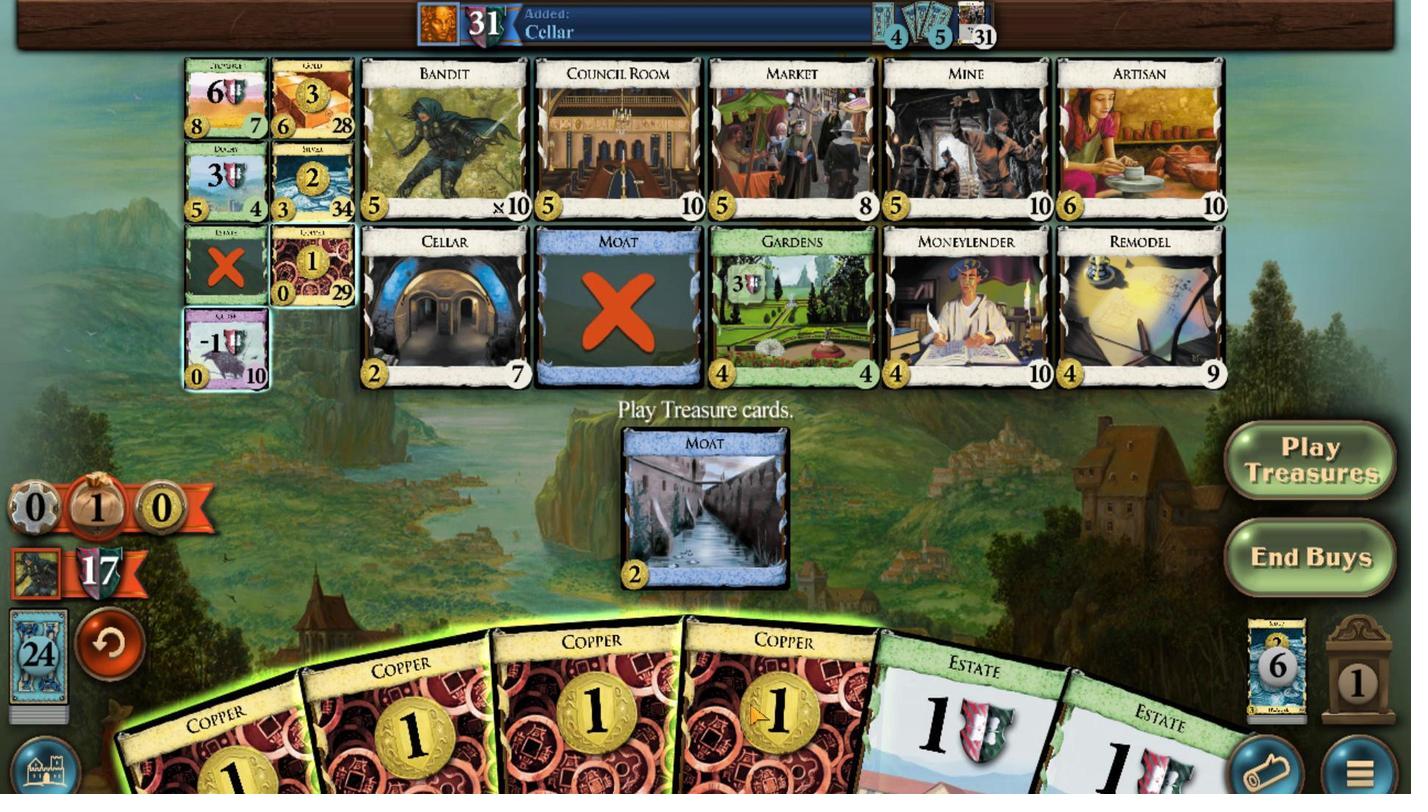 
Action: Mouse pressed left at (709, 550)
Screenshot: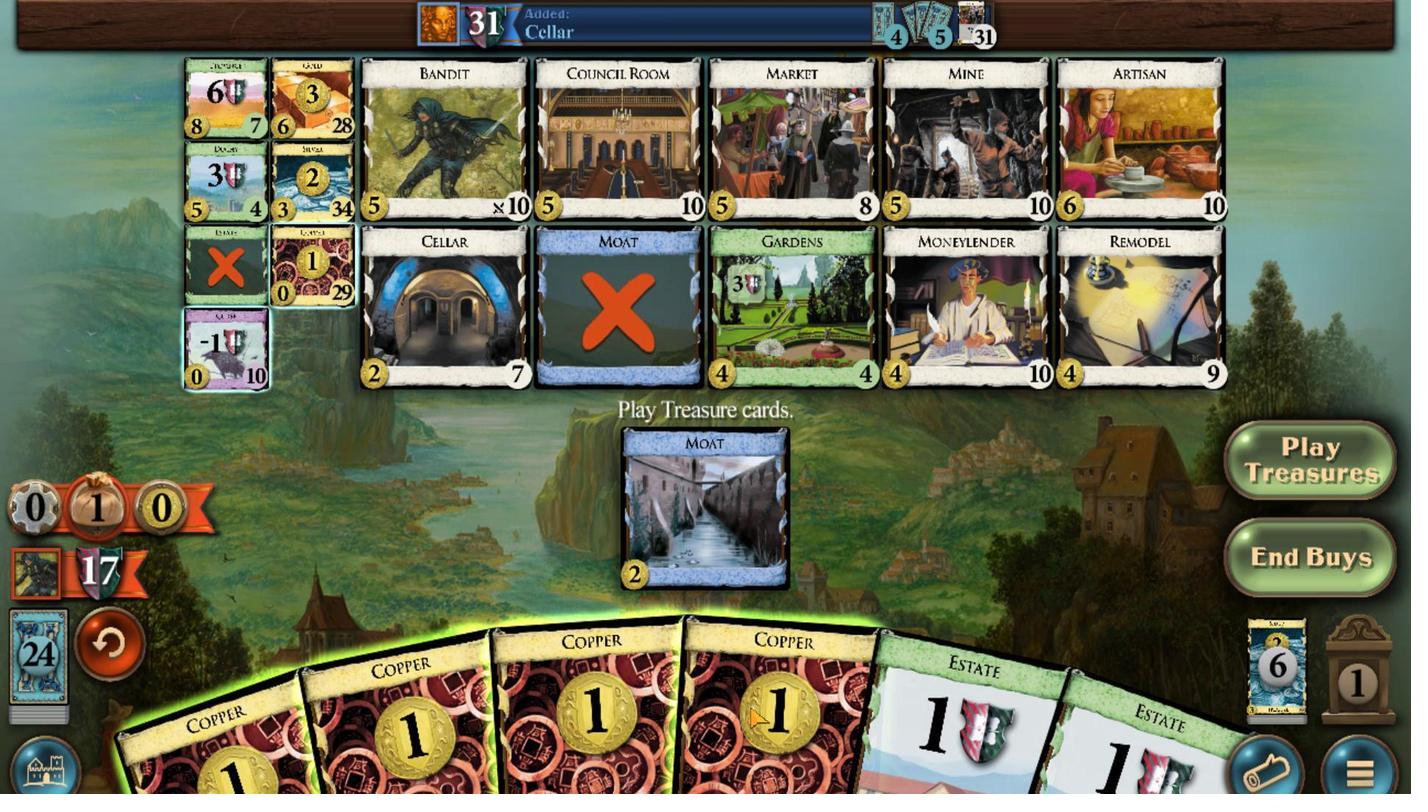 
Action: Mouse moved to (756, 544)
Screenshot: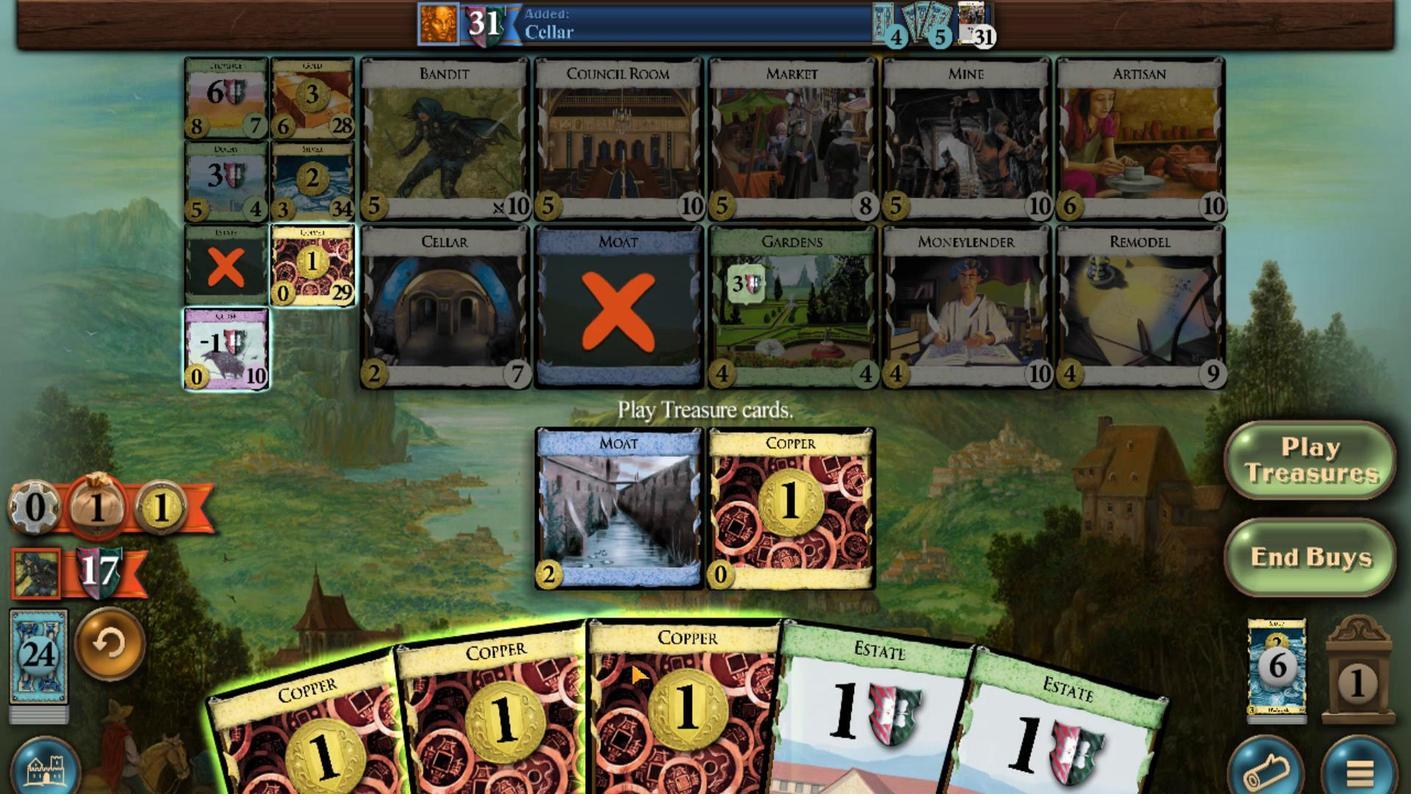 
Action: Mouse pressed left at (756, 544)
Screenshot: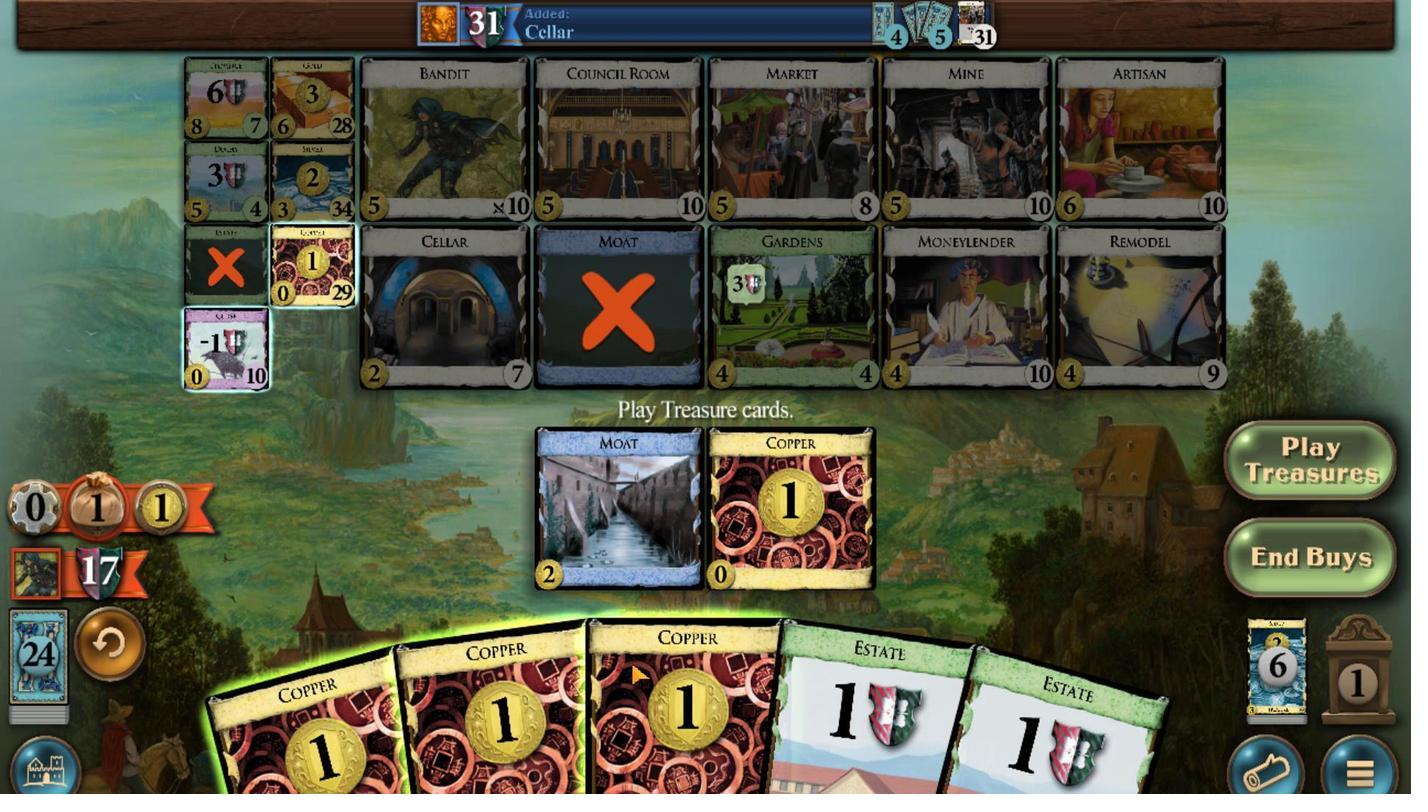 
Action: Mouse moved to (777, 546)
Screenshot: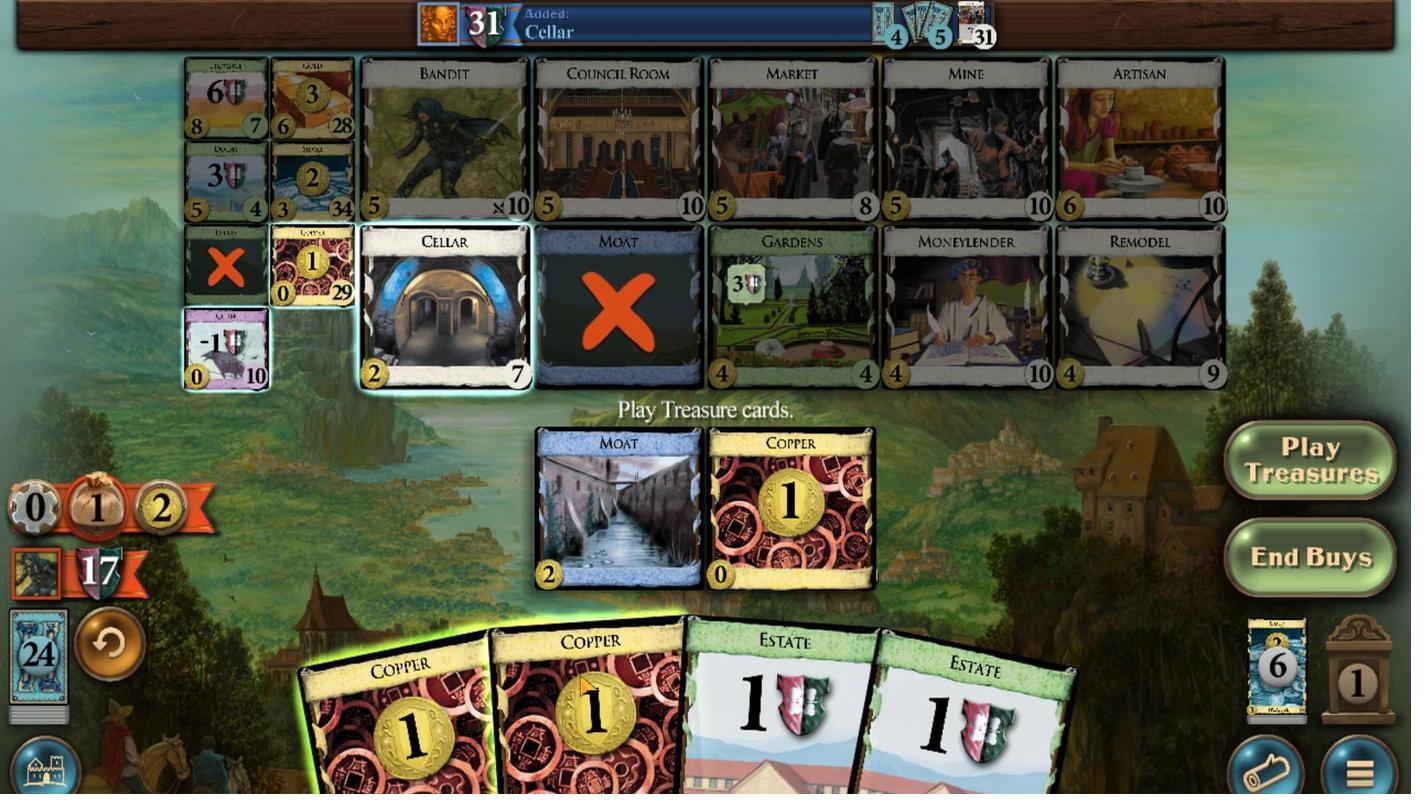 
Action: Mouse pressed left at (777, 546)
Screenshot: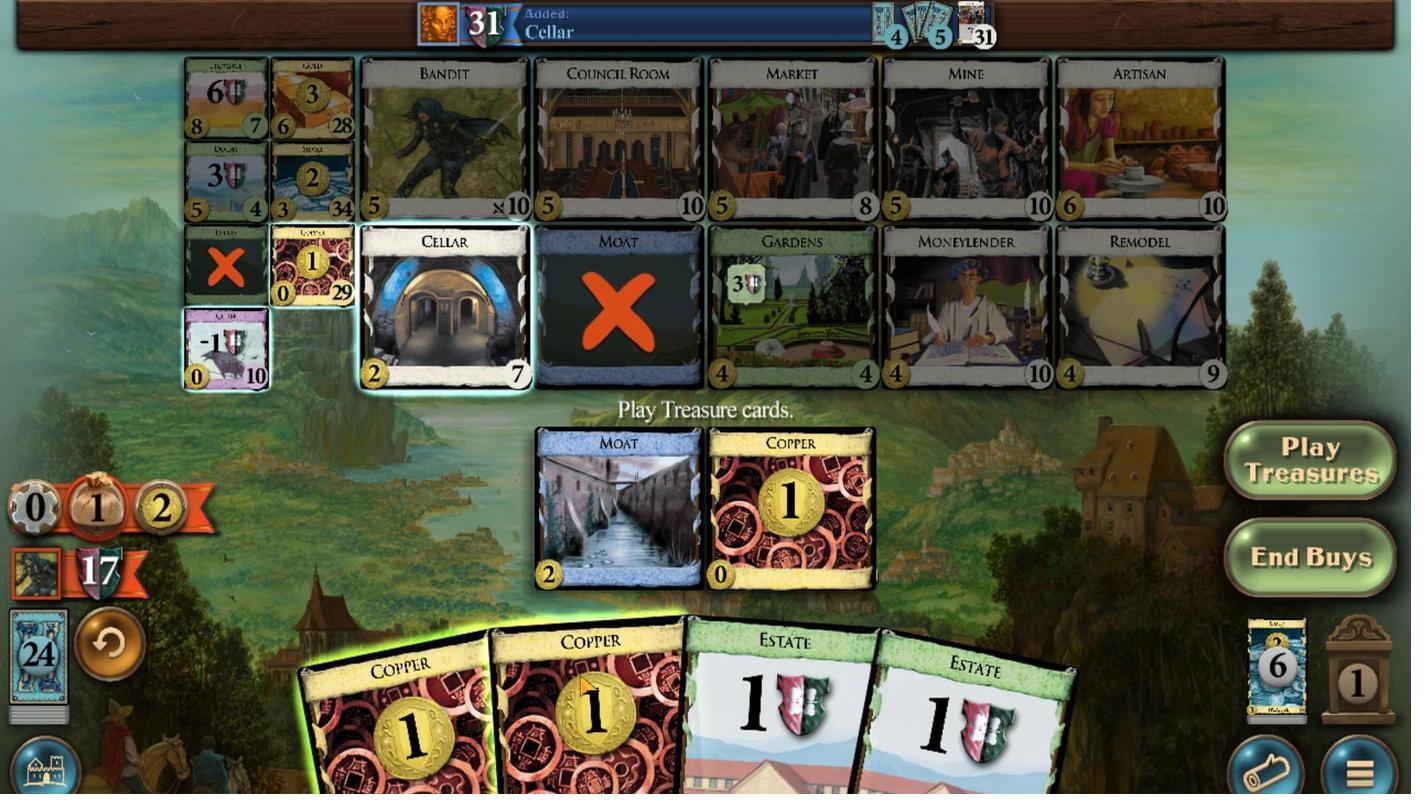 
Action: Mouse moved to (794, 547)
Screenshot: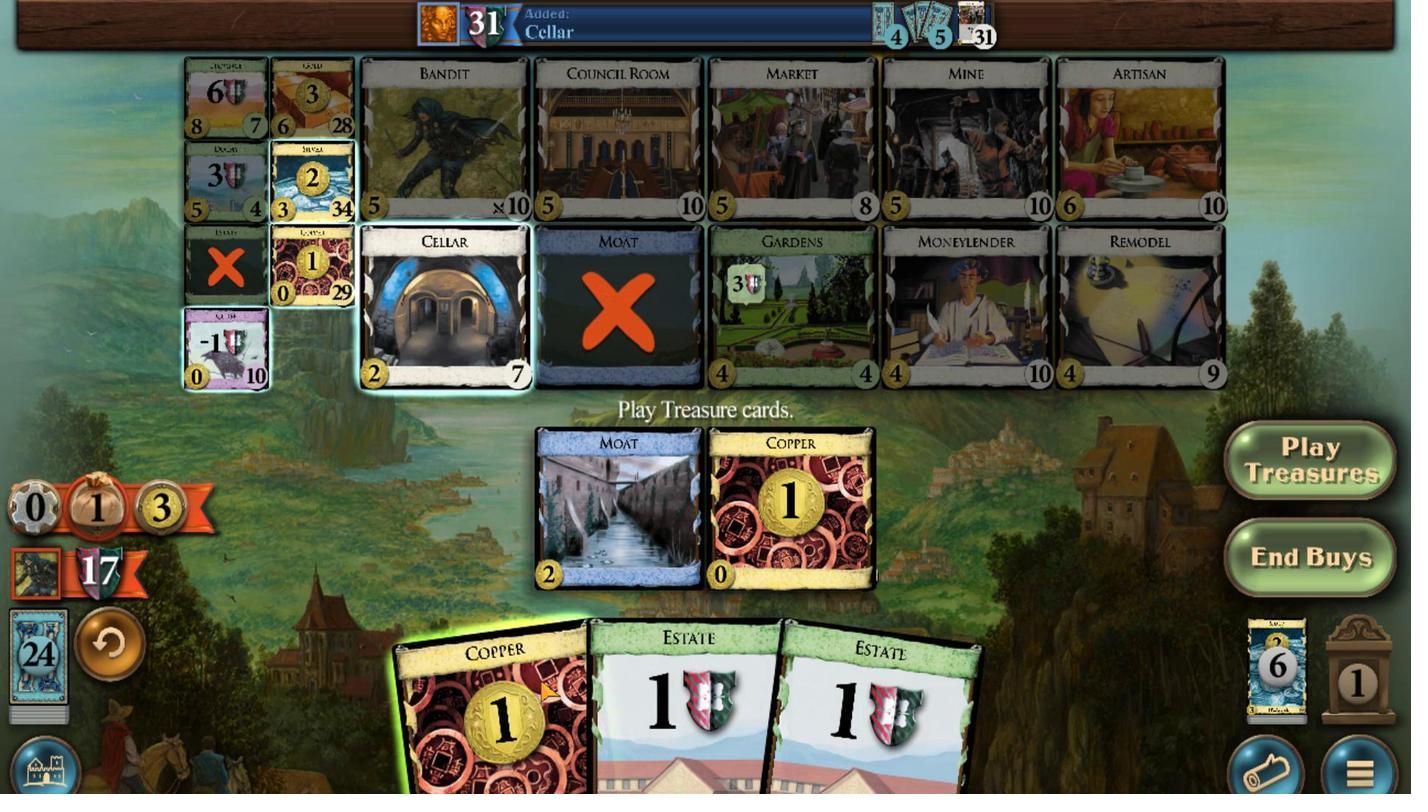
Action: Mouse pressed left at (794, 547)
Screenshot: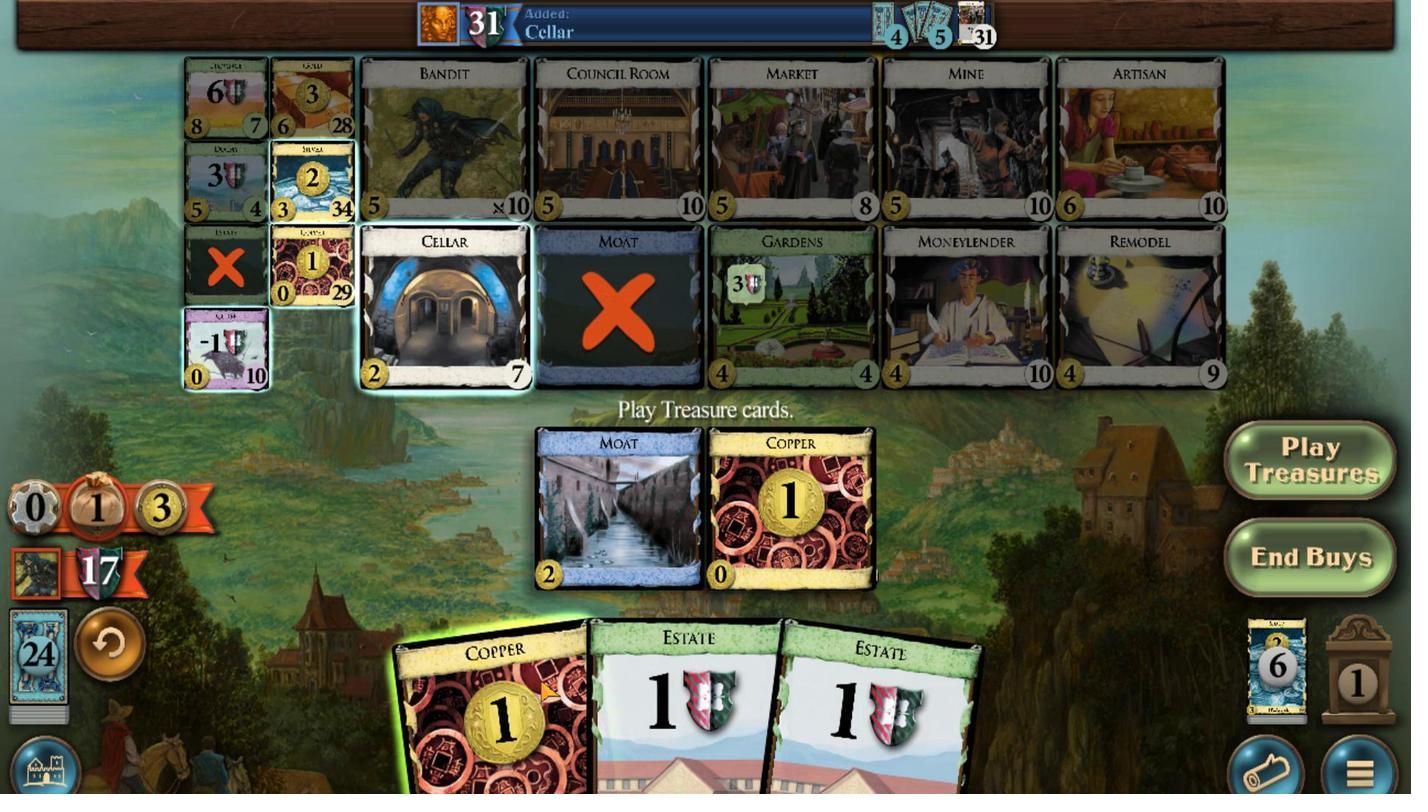 
Action: Mouse moved to (881, 484)
Screenshot: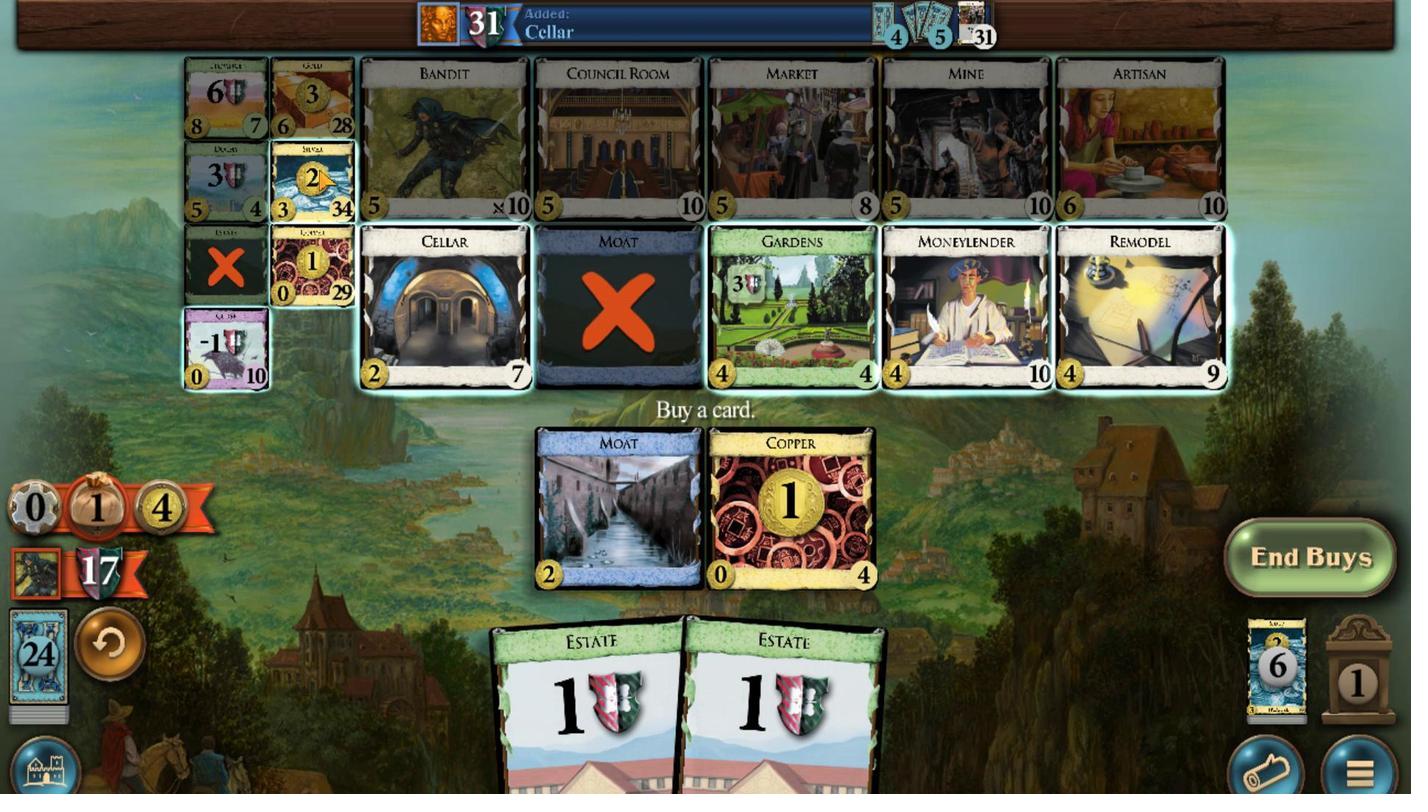 
Action: Mouse pressed left at (881, 484)
Screenshot: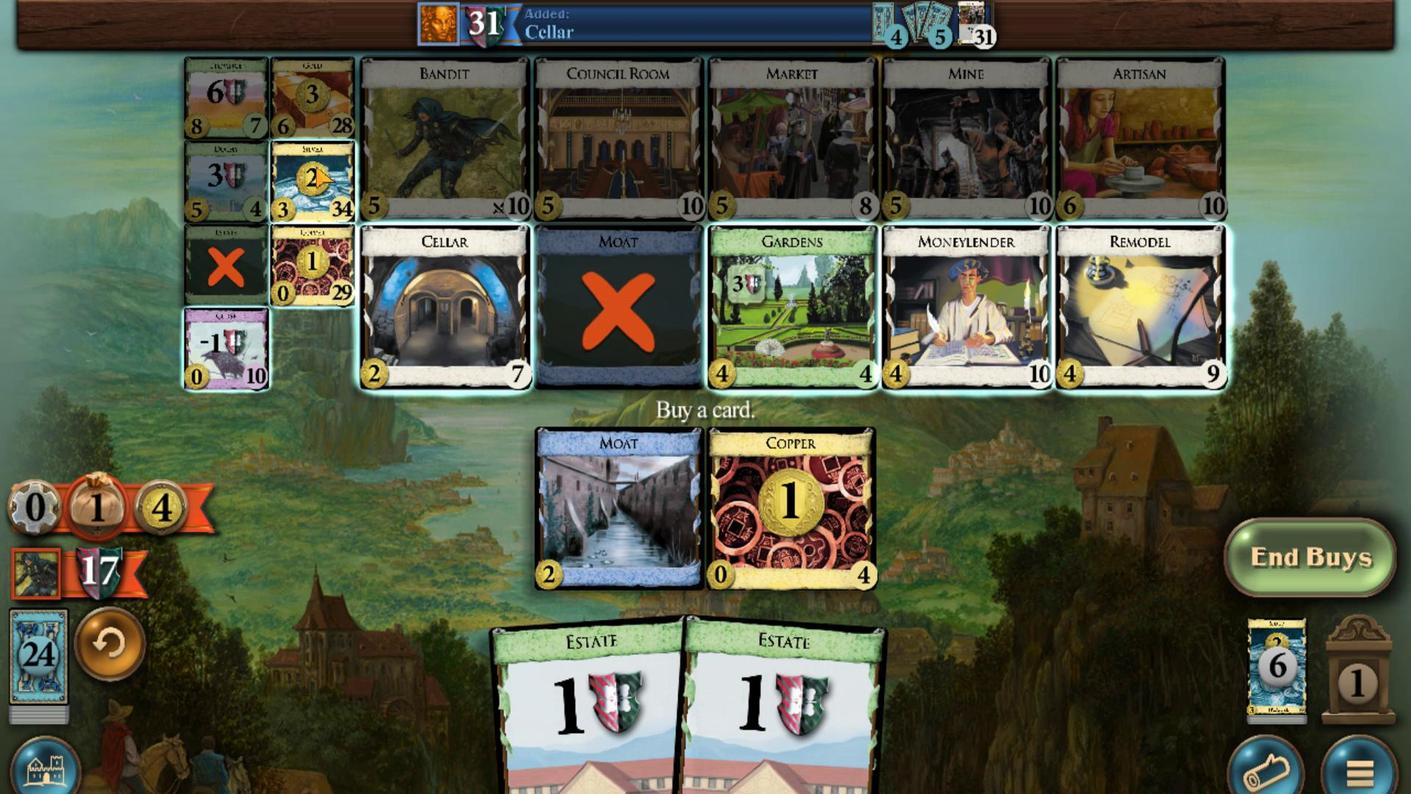
Action: Mouse moved to (869, 552)
Screenshot: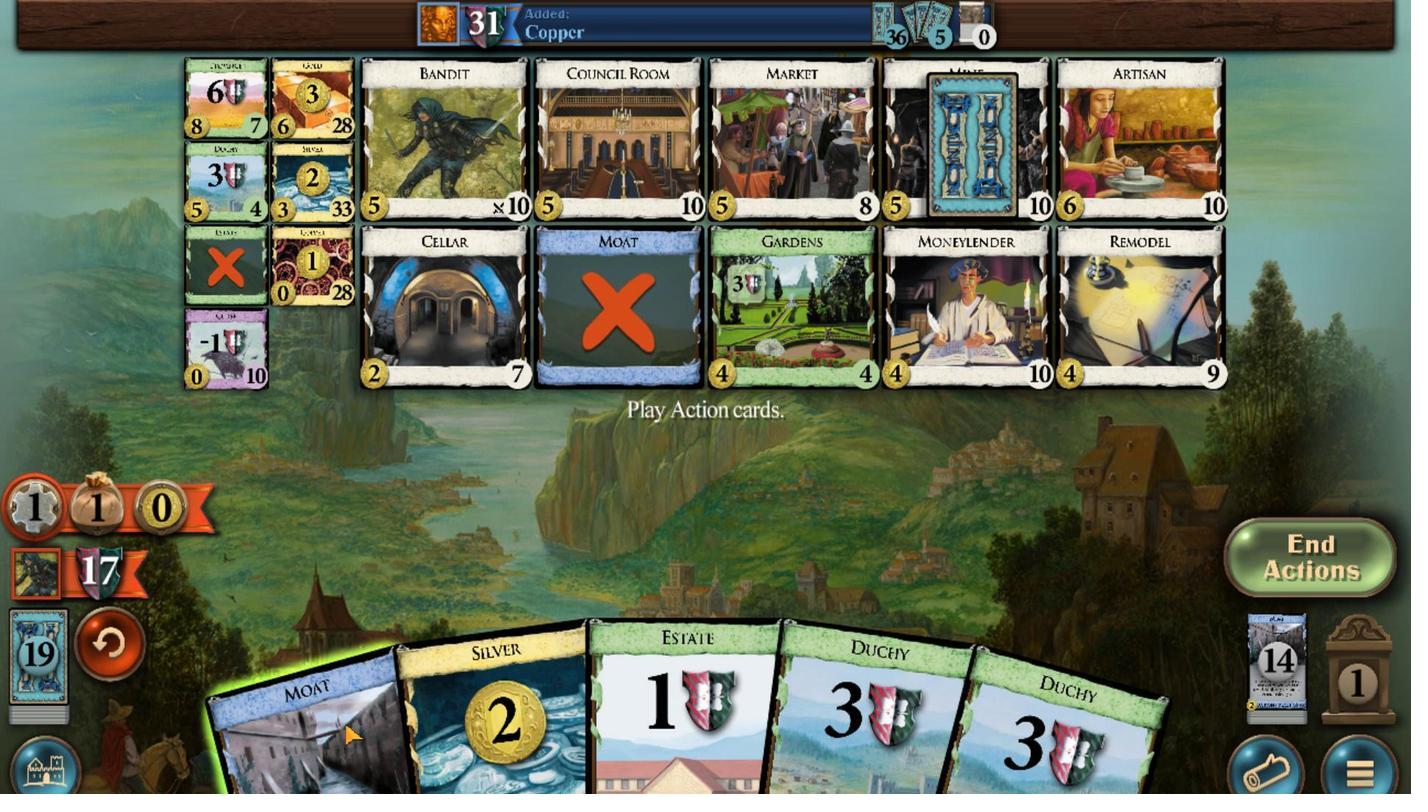 
Action: Mouse pressed left at (869, 552)
Screenshot: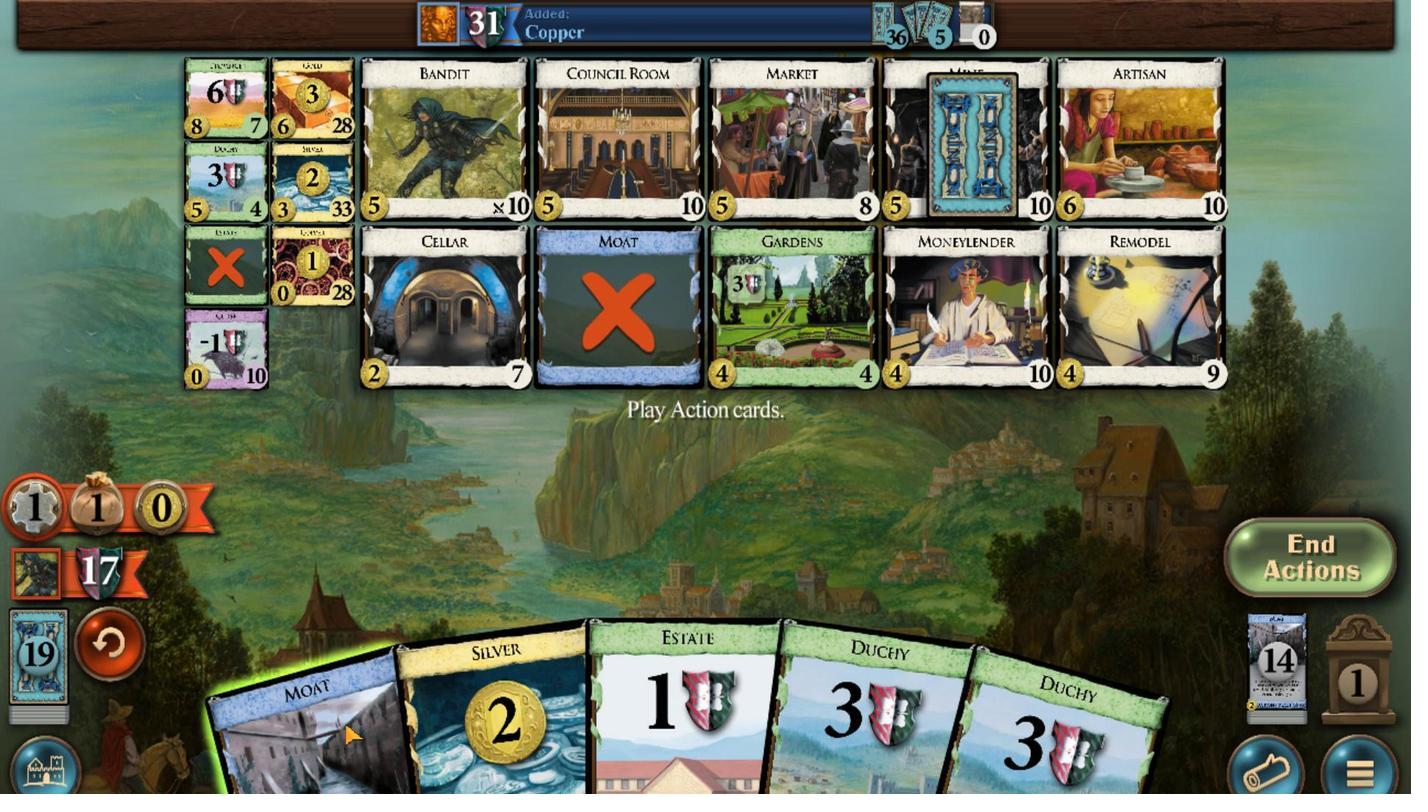 
Action: Mouse moved to (846, 553)
Screenshot: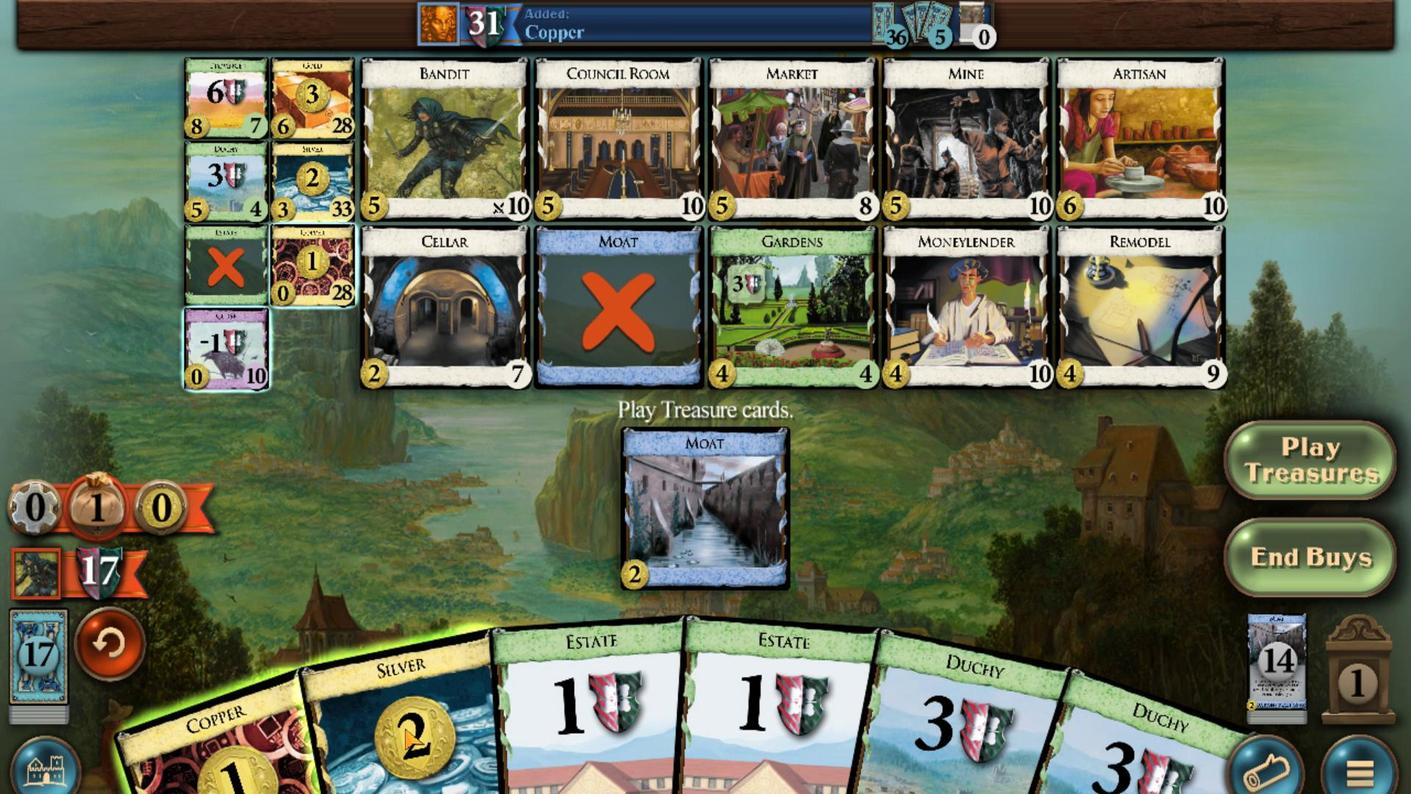 
Action: Mouse pressed left at (846, 553)
Screenshot: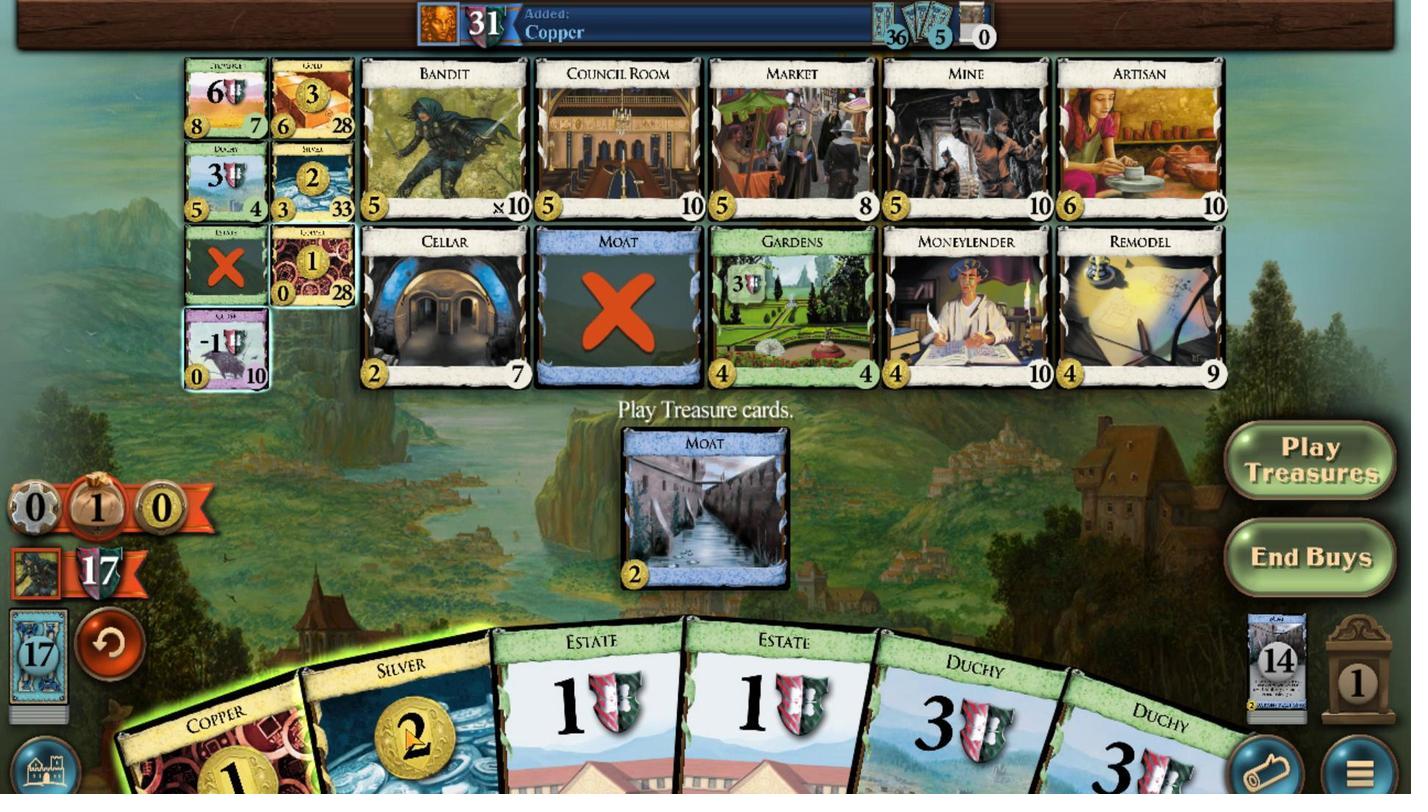 
Action: Mouse moved to (877, 552)
Screenshot: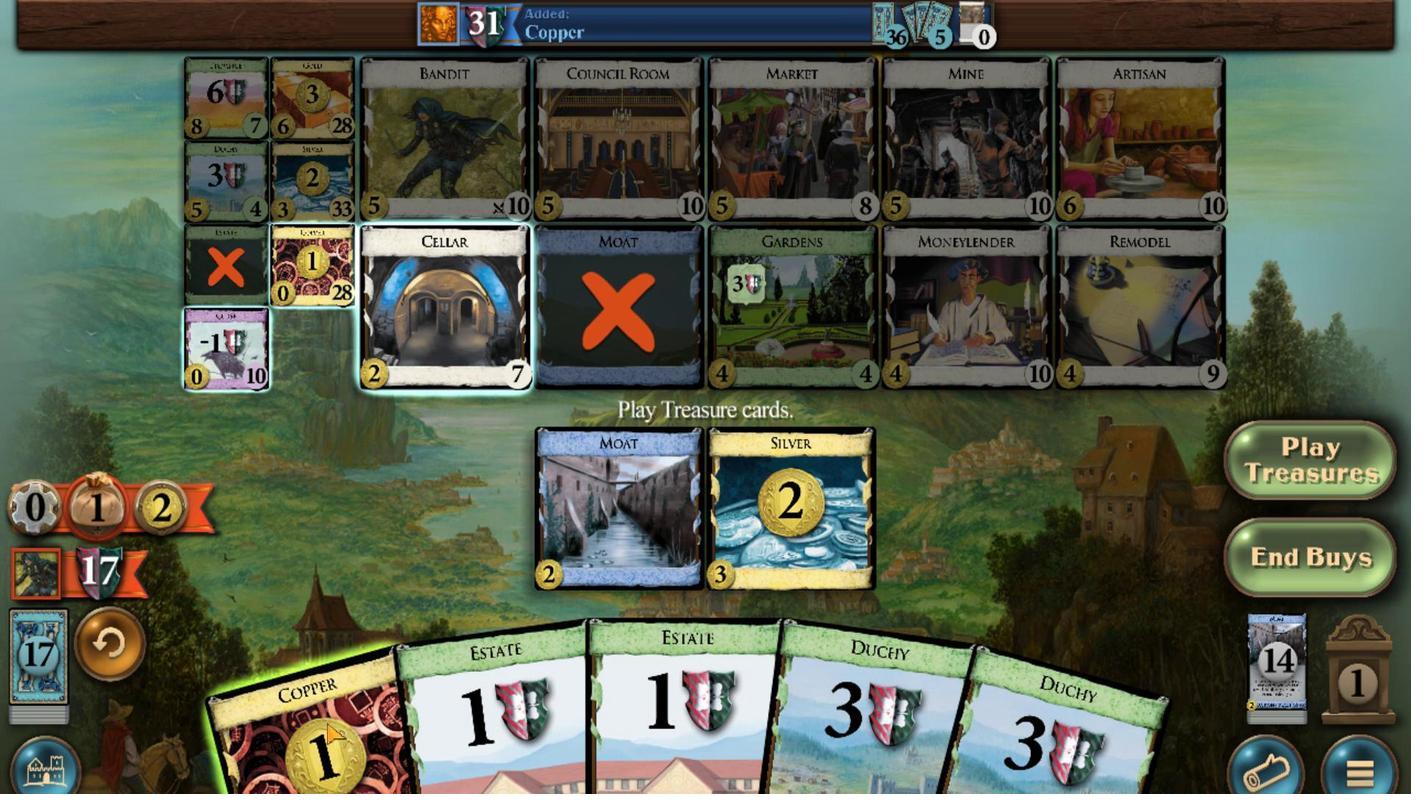 
Action: Mouse pressed left at (877, 552)
Screenshot: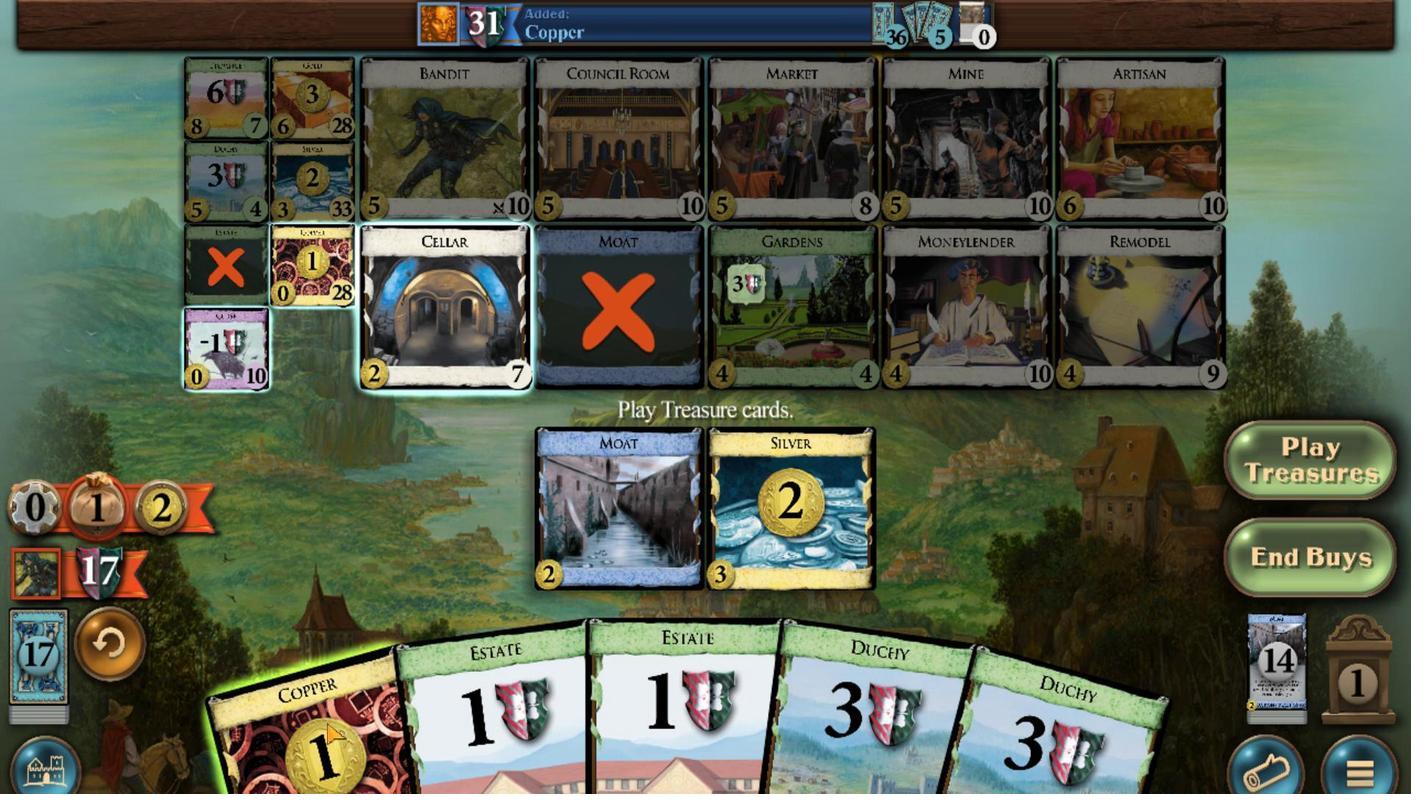
Action: Mouse moved to (884, 488)
Screenshot: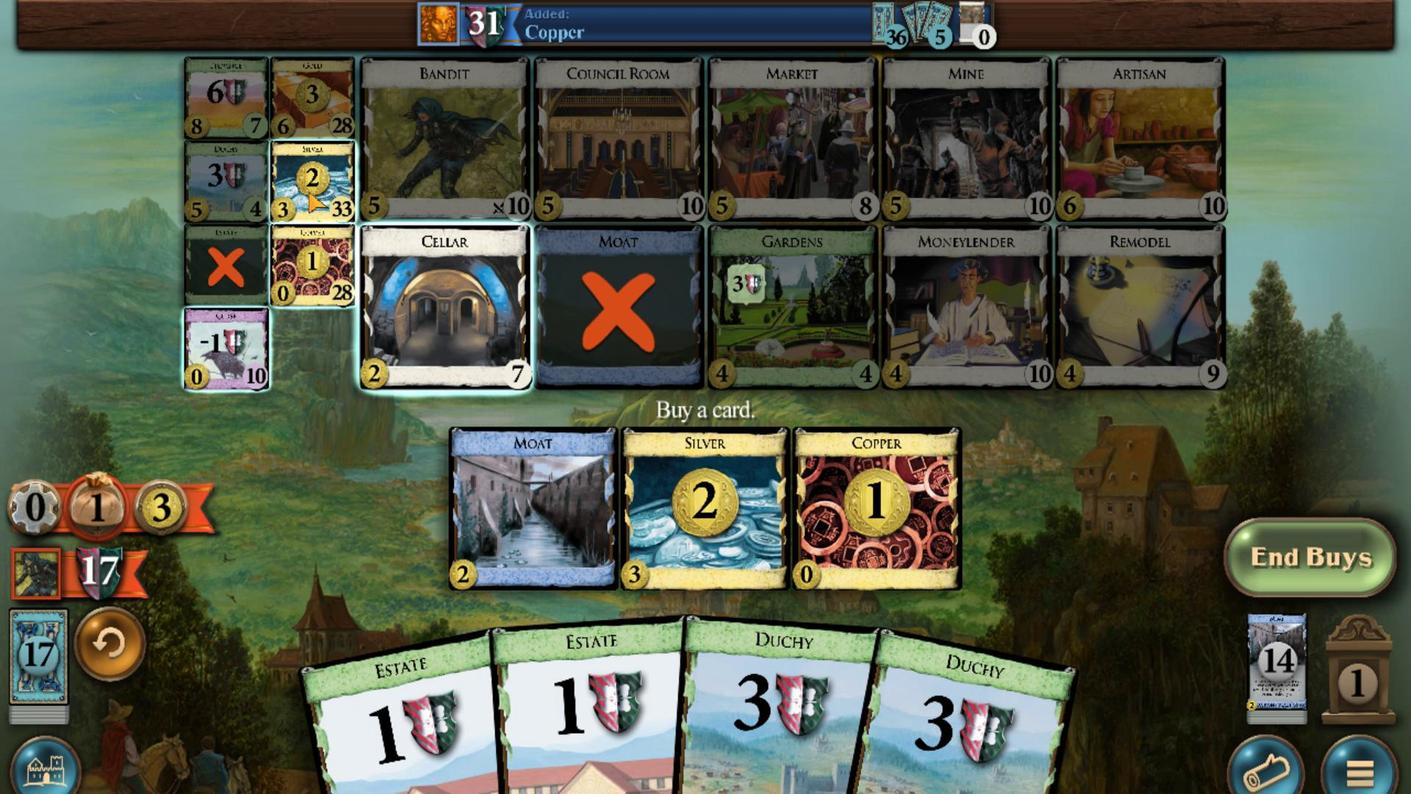 
Action: Mouse pressed left at (884, 488)
Screenshot: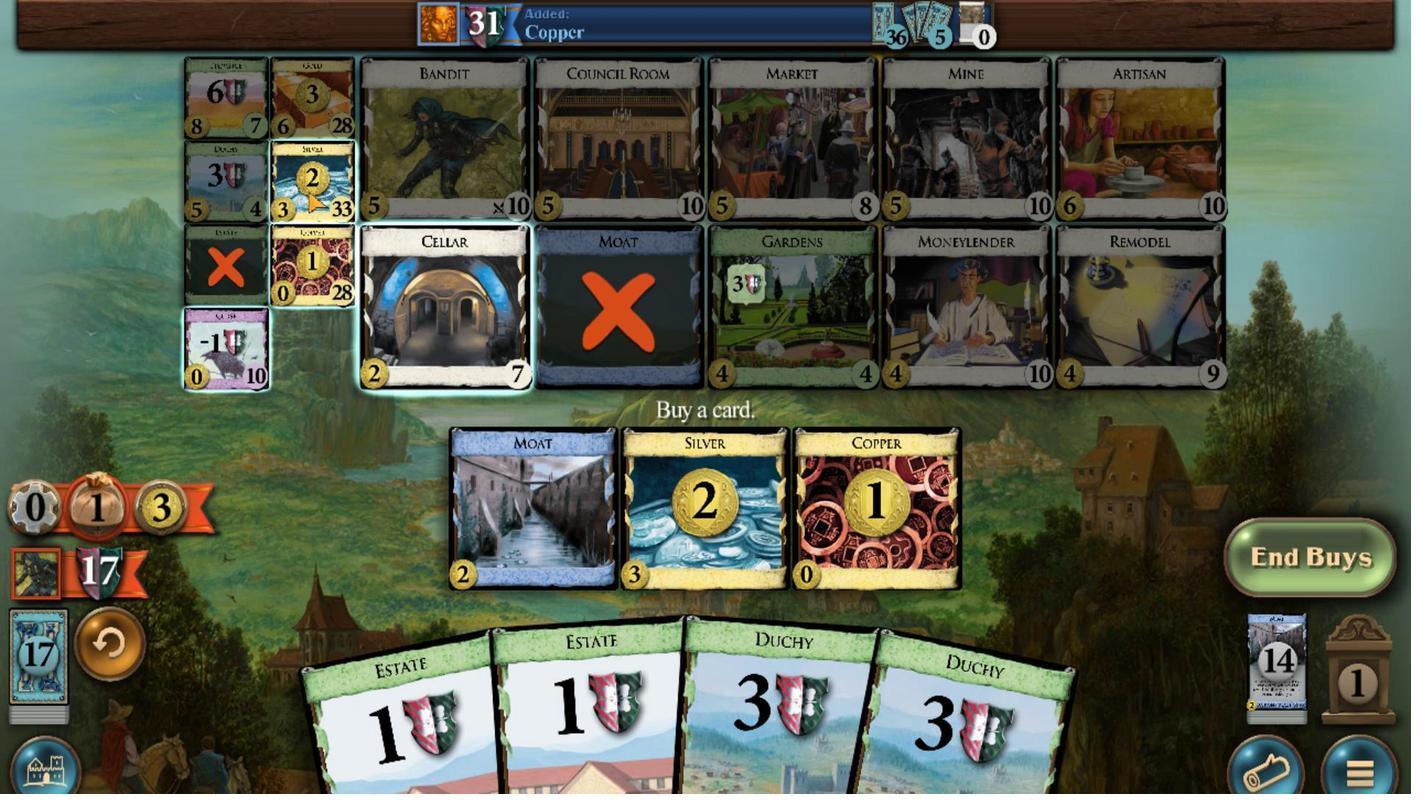 
Action: Mouse moved to (861, 558)
Screenshot: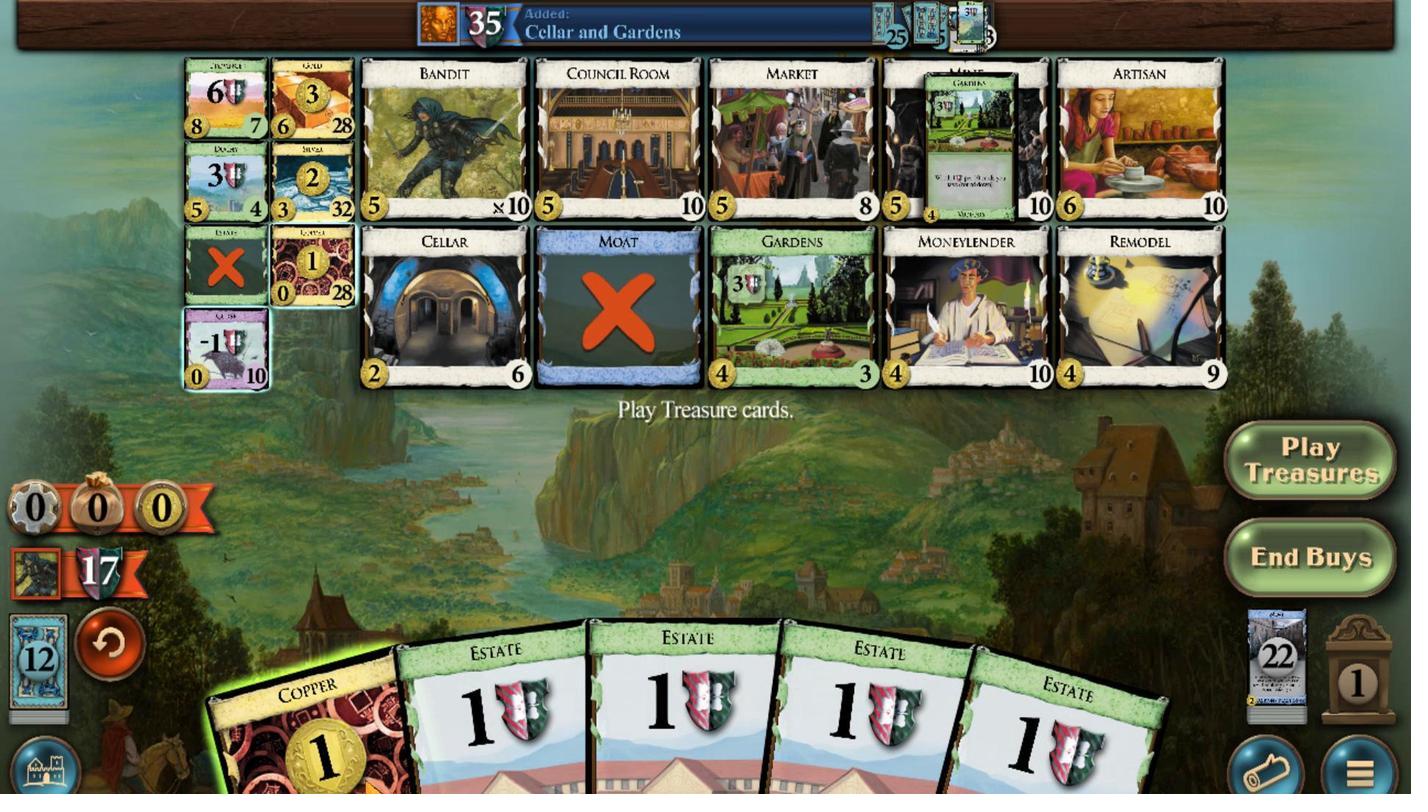 
Action: Mouse pressed left at (861, 558)
Screenshot: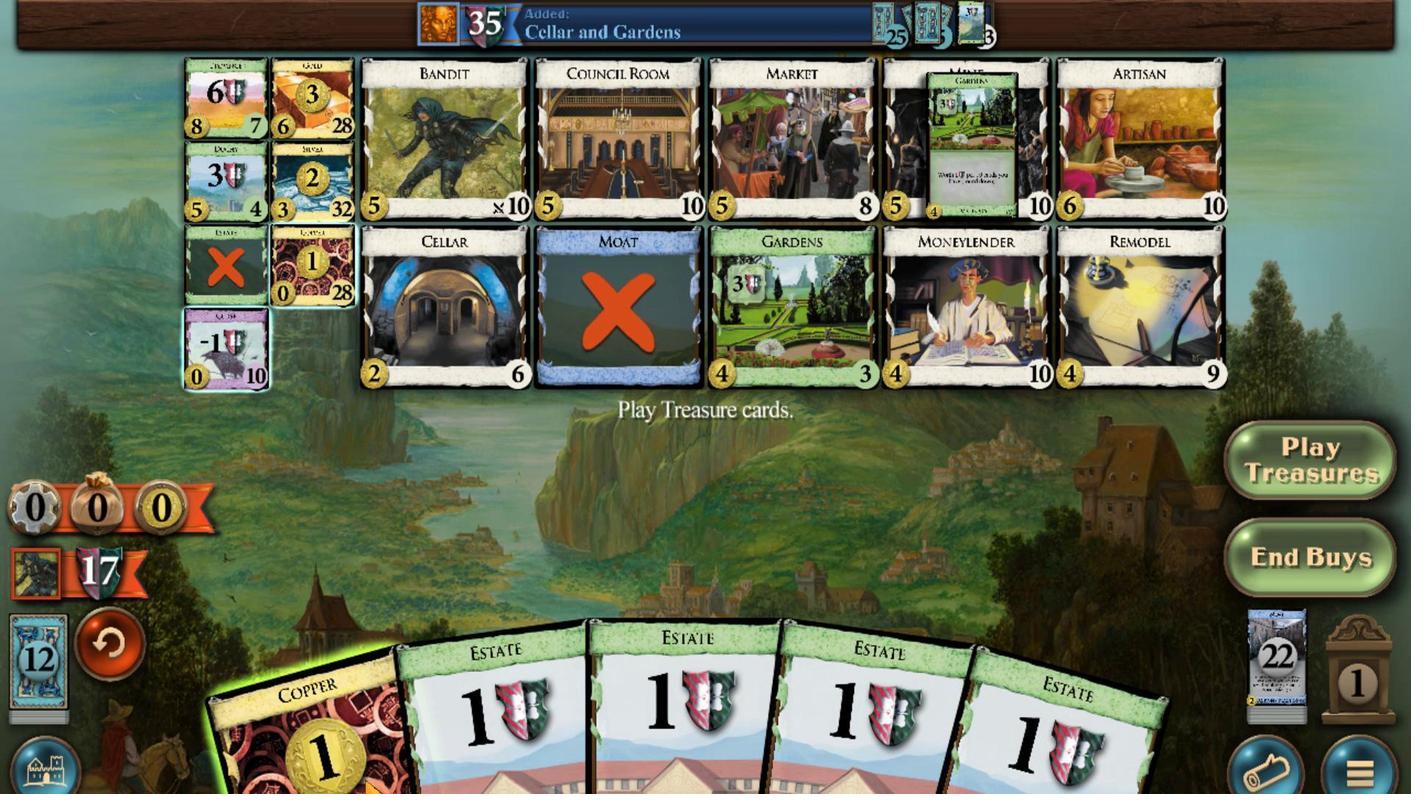 
Action: Mouse moved to (870, 497)
Screenshot: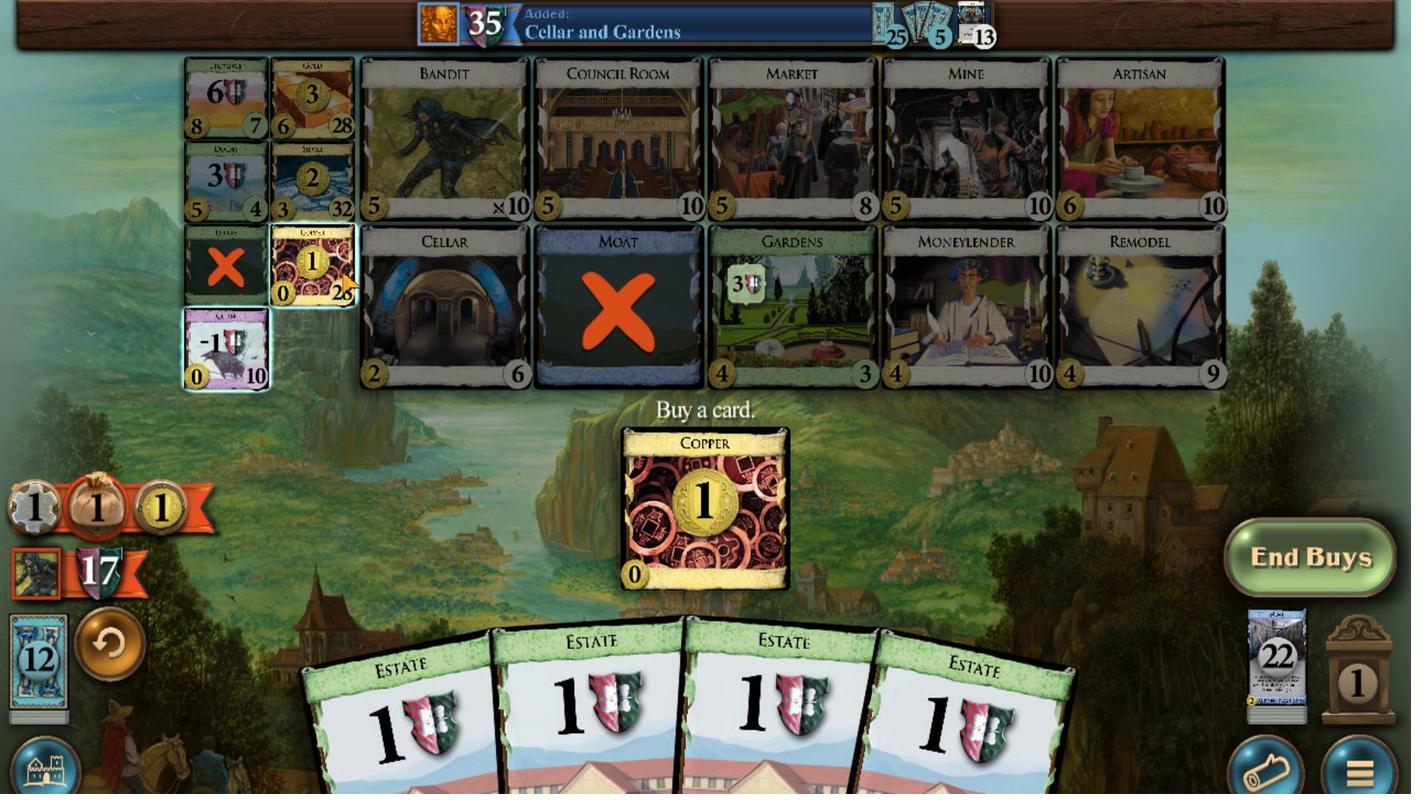 
Action: Mouse pressed left at (870, 497)
Screenshot: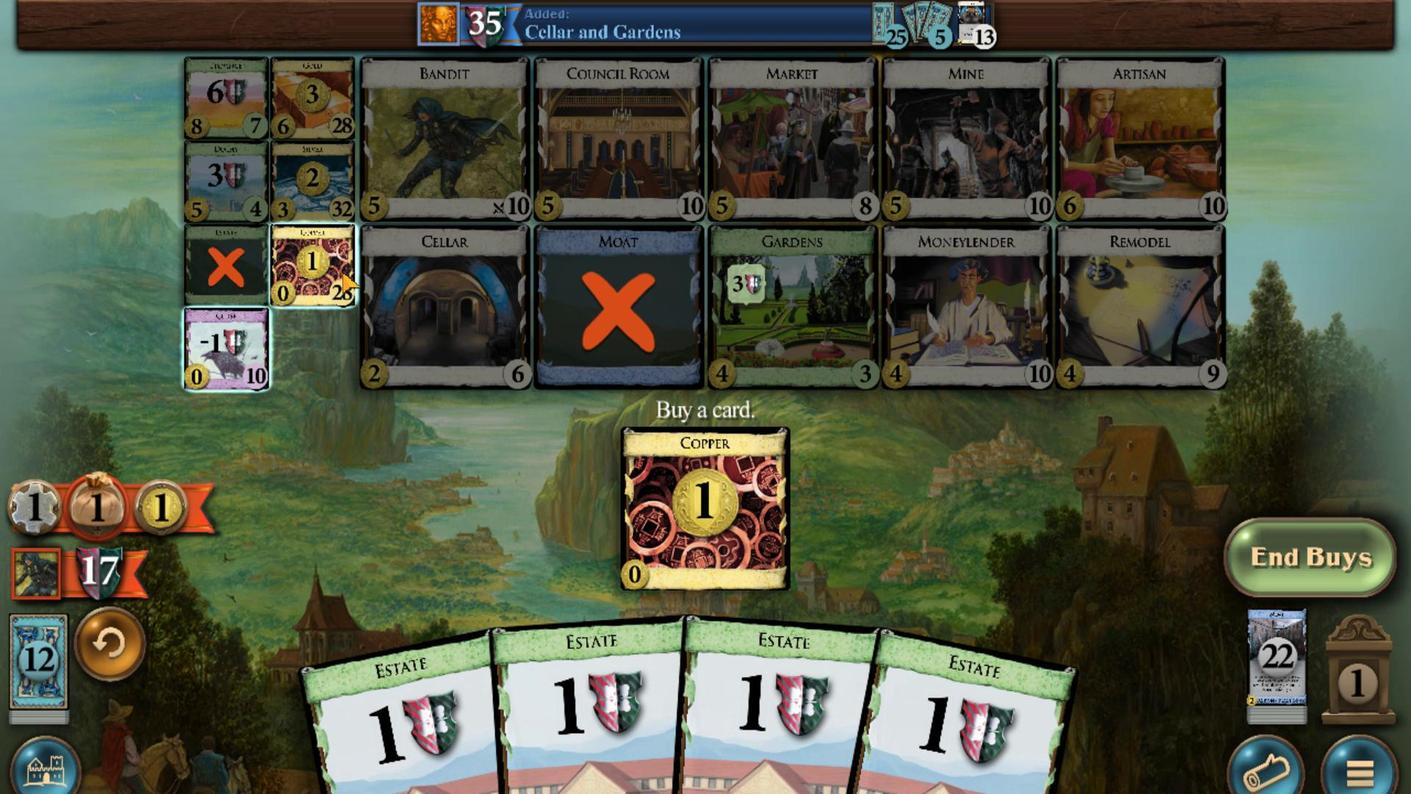 
Action: Mouse moved to (878, 497)
Screenshot: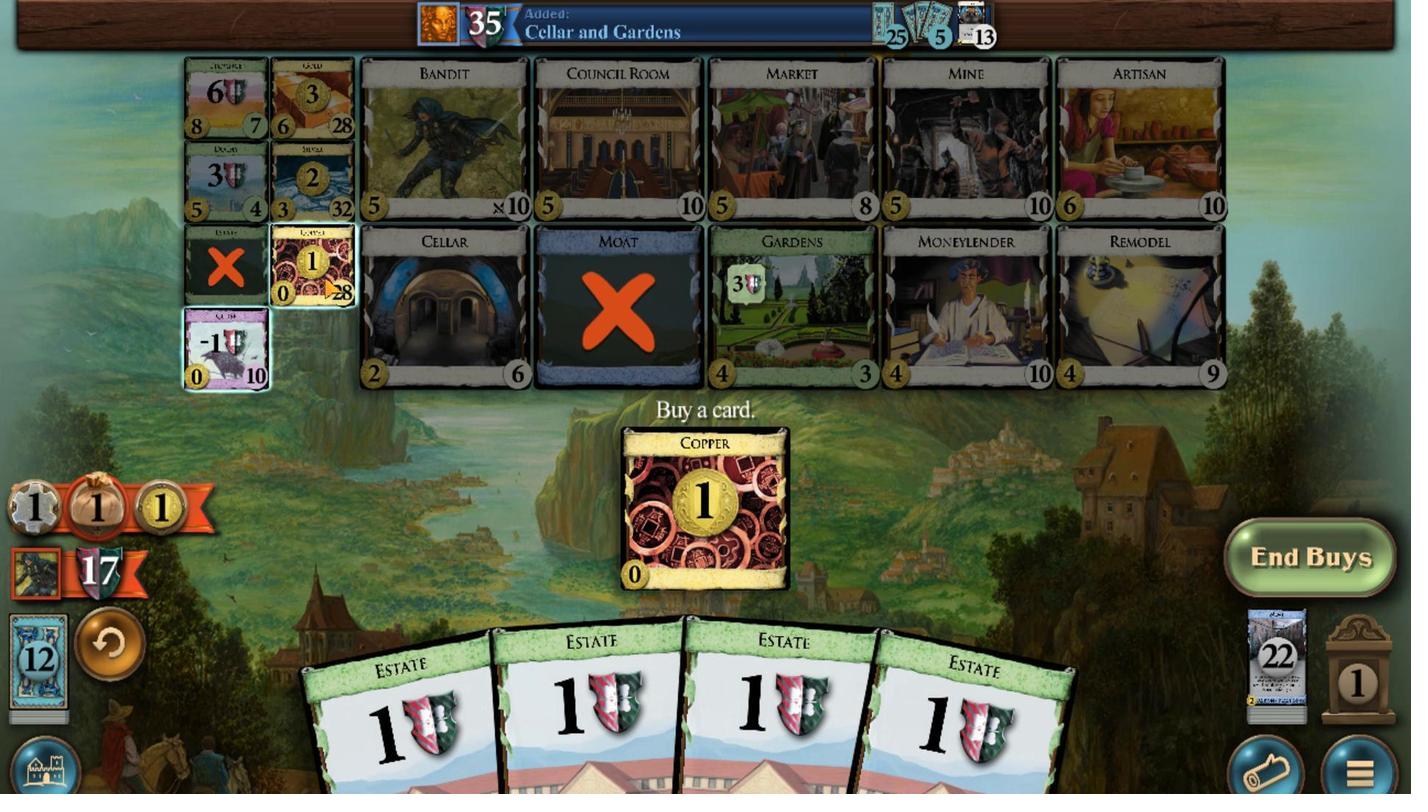 
Action: Mouse pressed left at (878, 497)
Screenshot: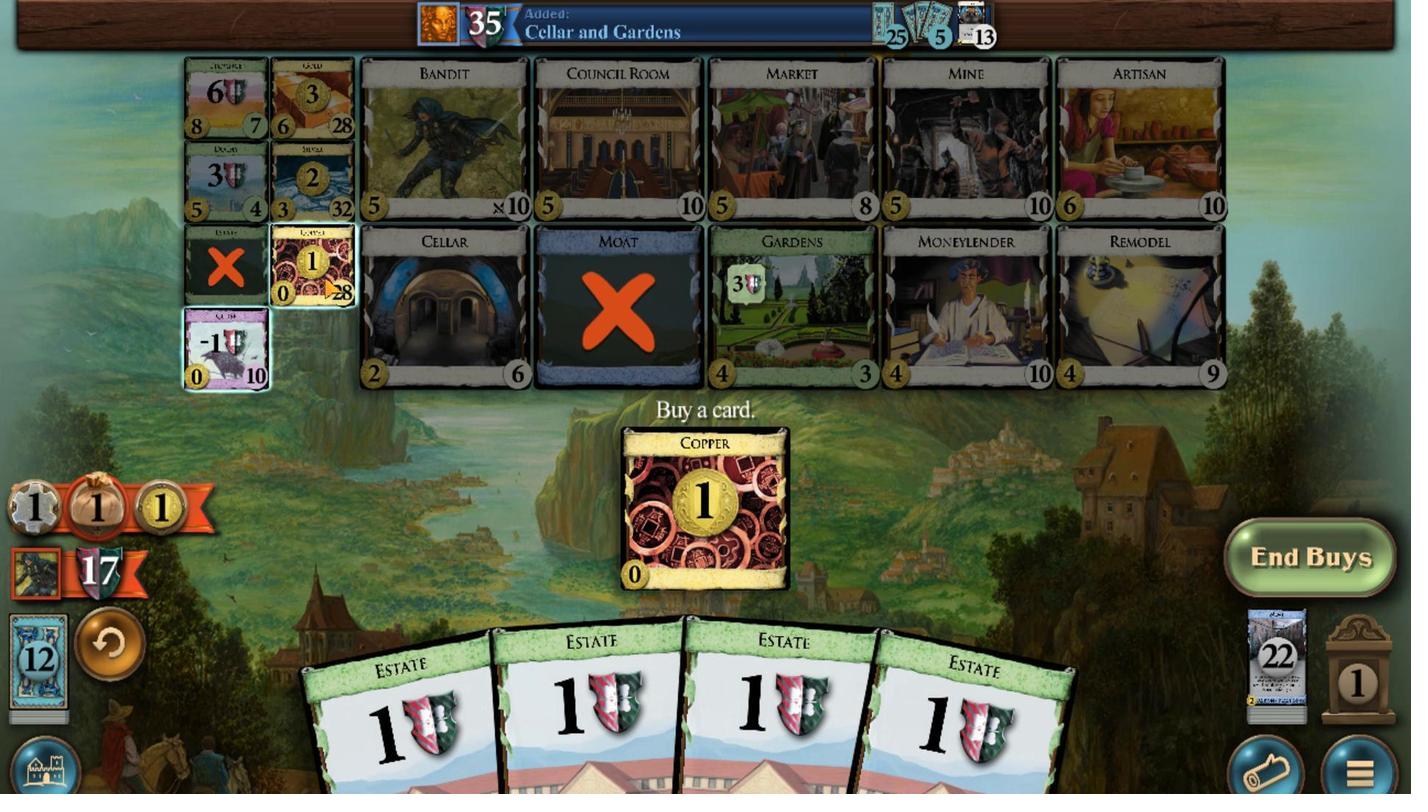 
Action: Mouse moved to (668, 553)
Screenshot: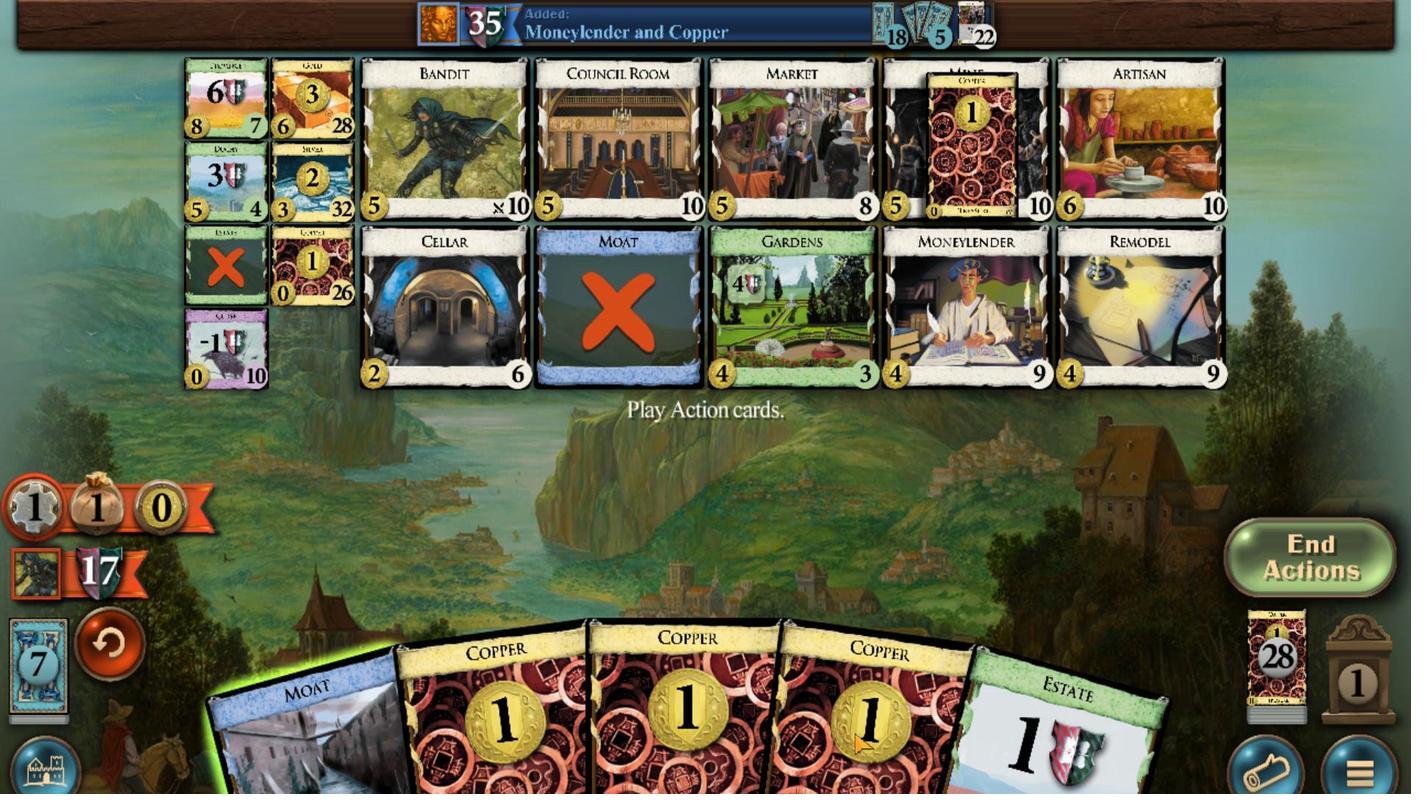 
Action: Mouse pressed left at (668, 553)
Screenshot: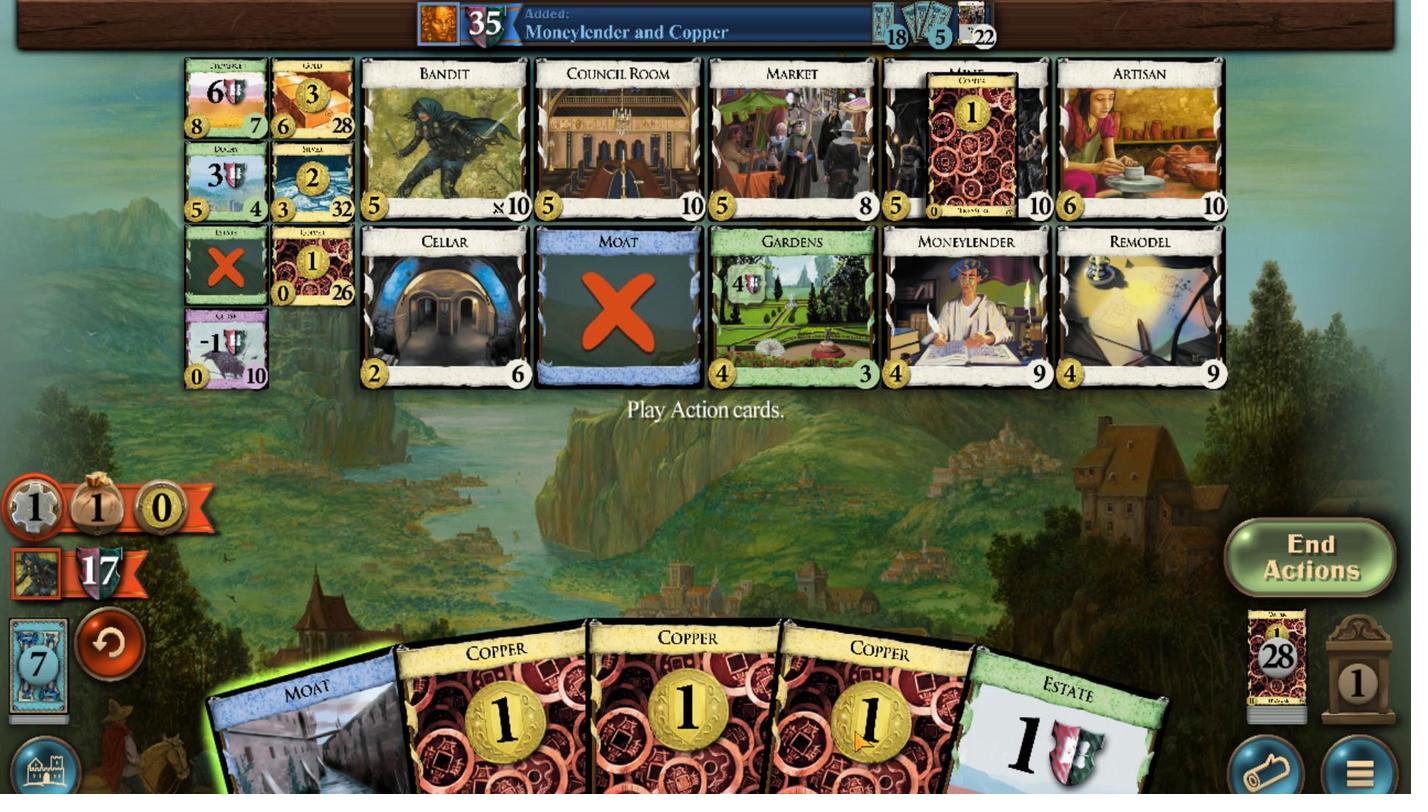 
Action: Mouse moved to (870, 552)
Screenshot: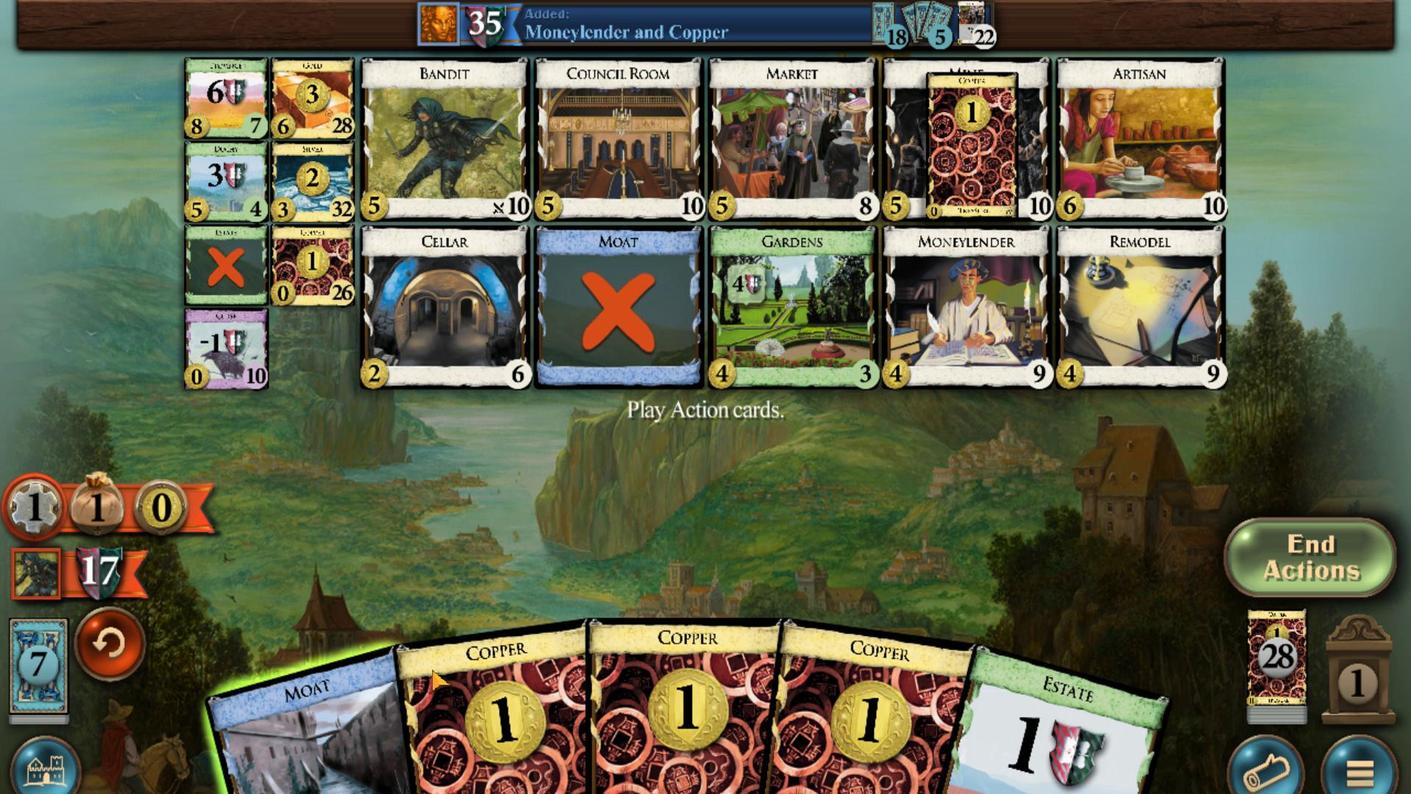 
Action: Mouse pressed left at (870, 552)
Screenshot: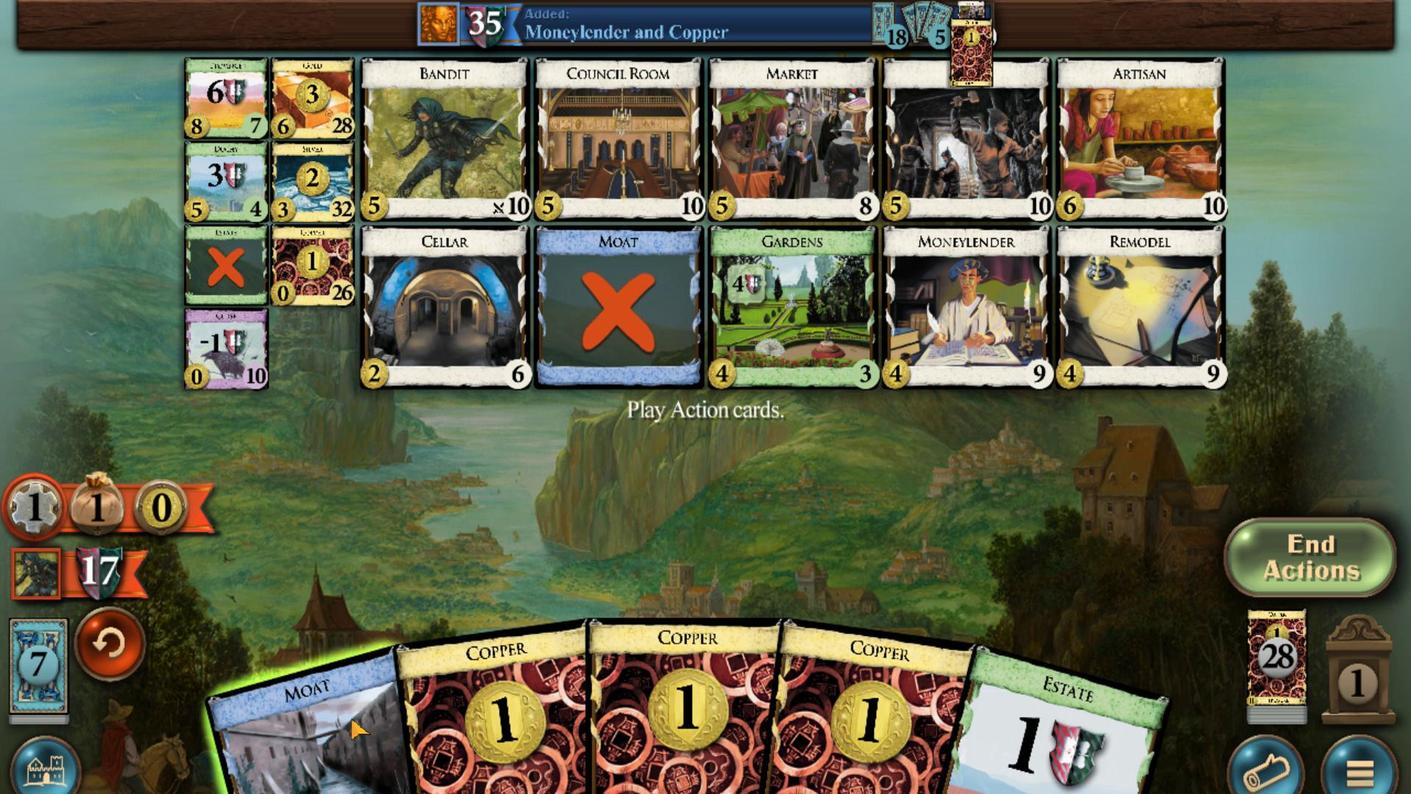 
Action: Mouse moved to (623, 554)
Screenshot: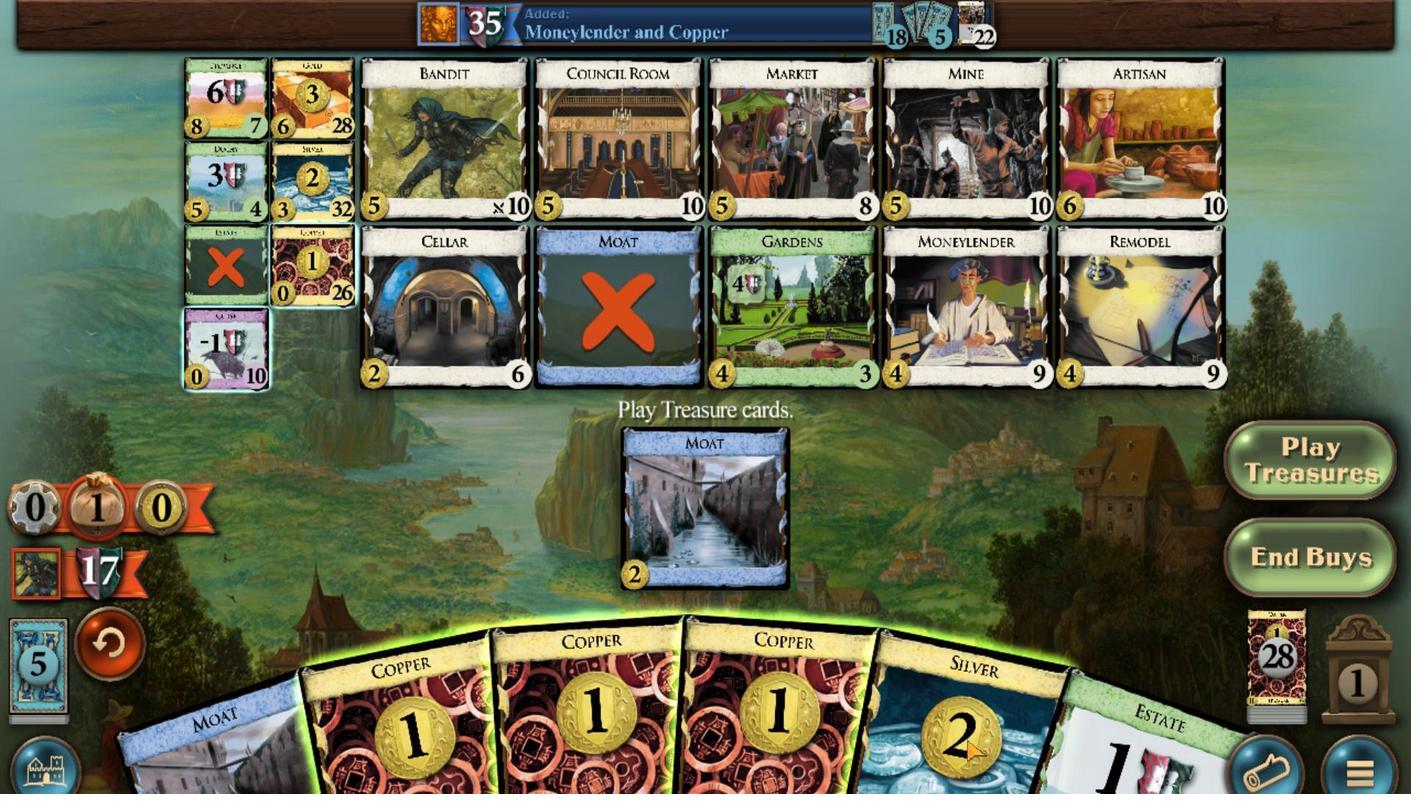 
Action: Mouse pressed left at (623, 554)
Screenshot: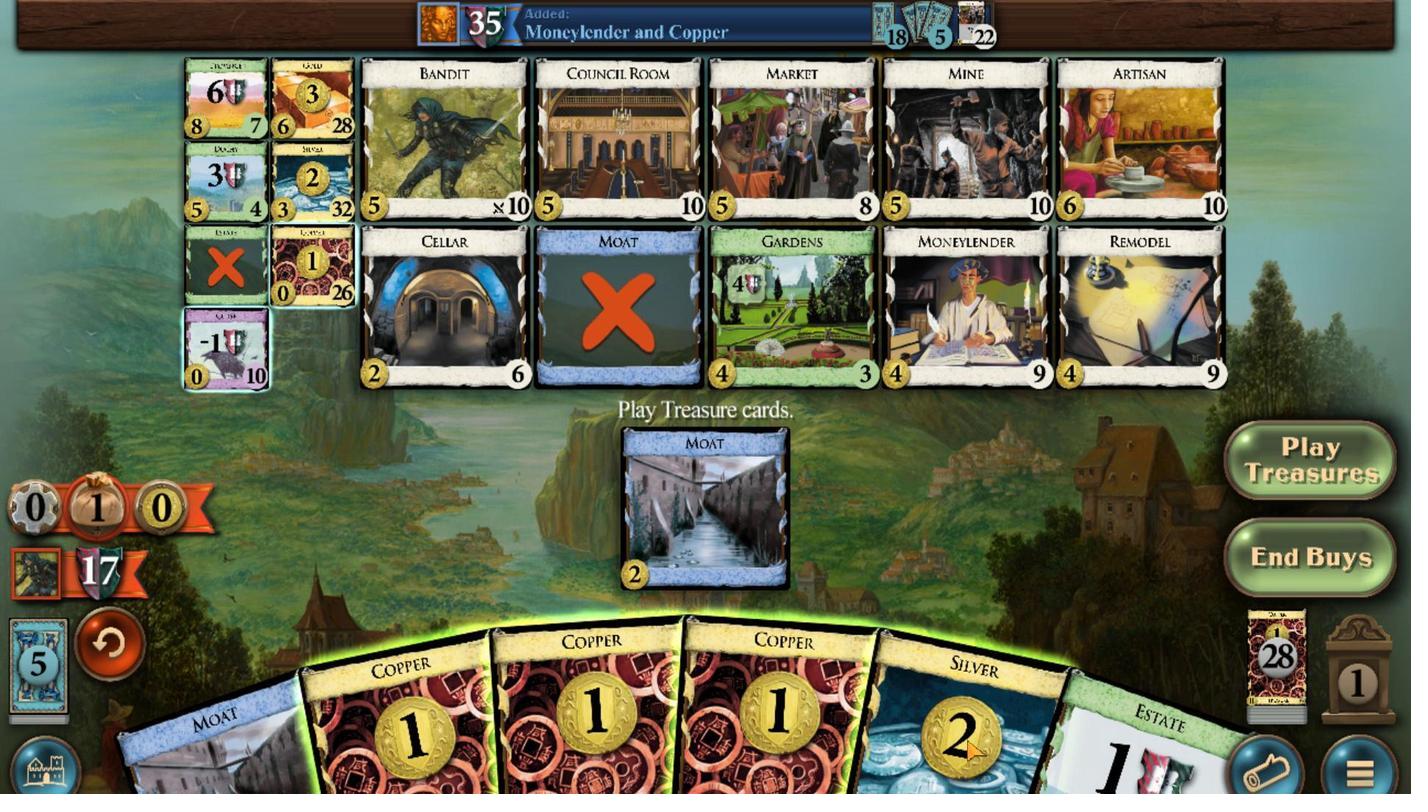
Action: Mouse moved to (694, 551)
Screenshot: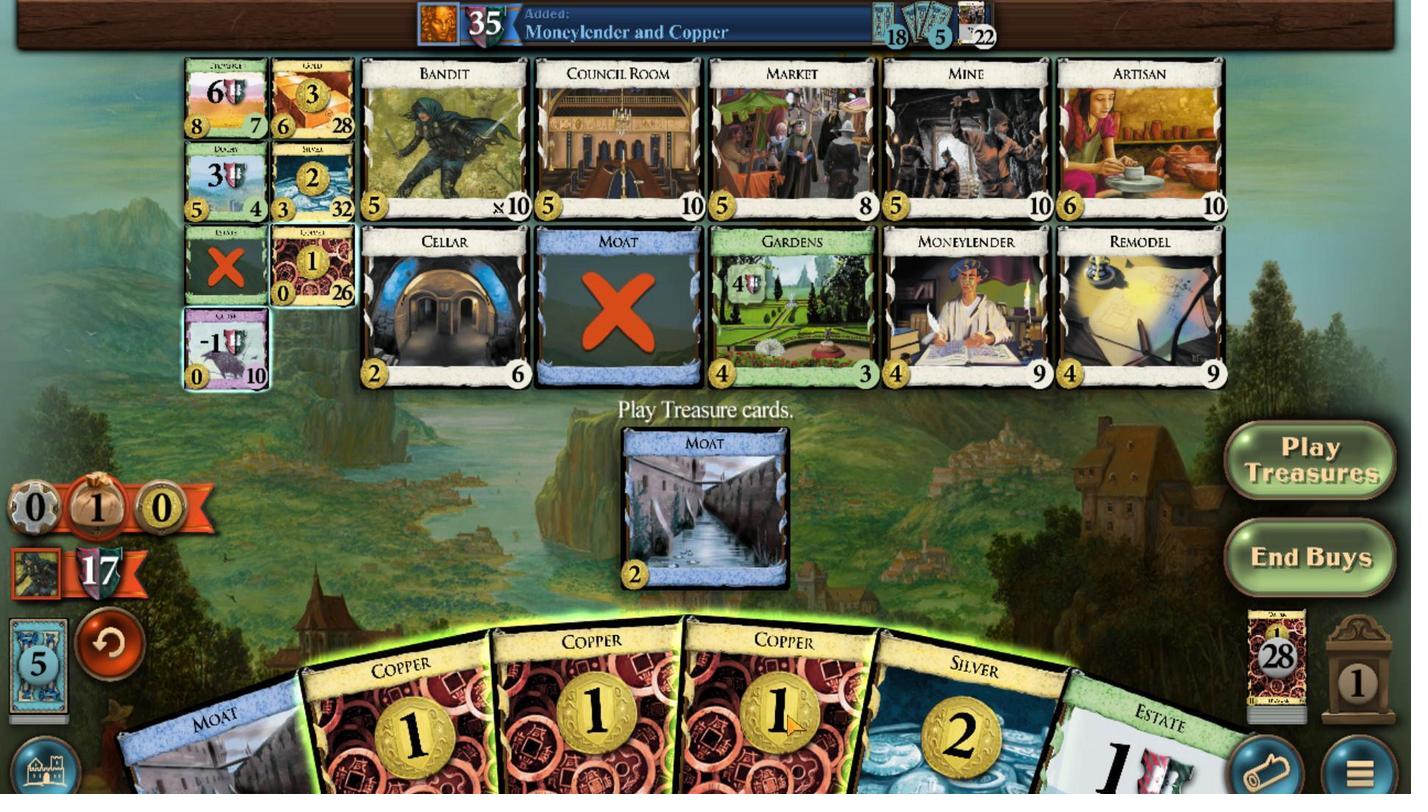 
Action: Mouse pressed left at (694, 551)
Screenshot: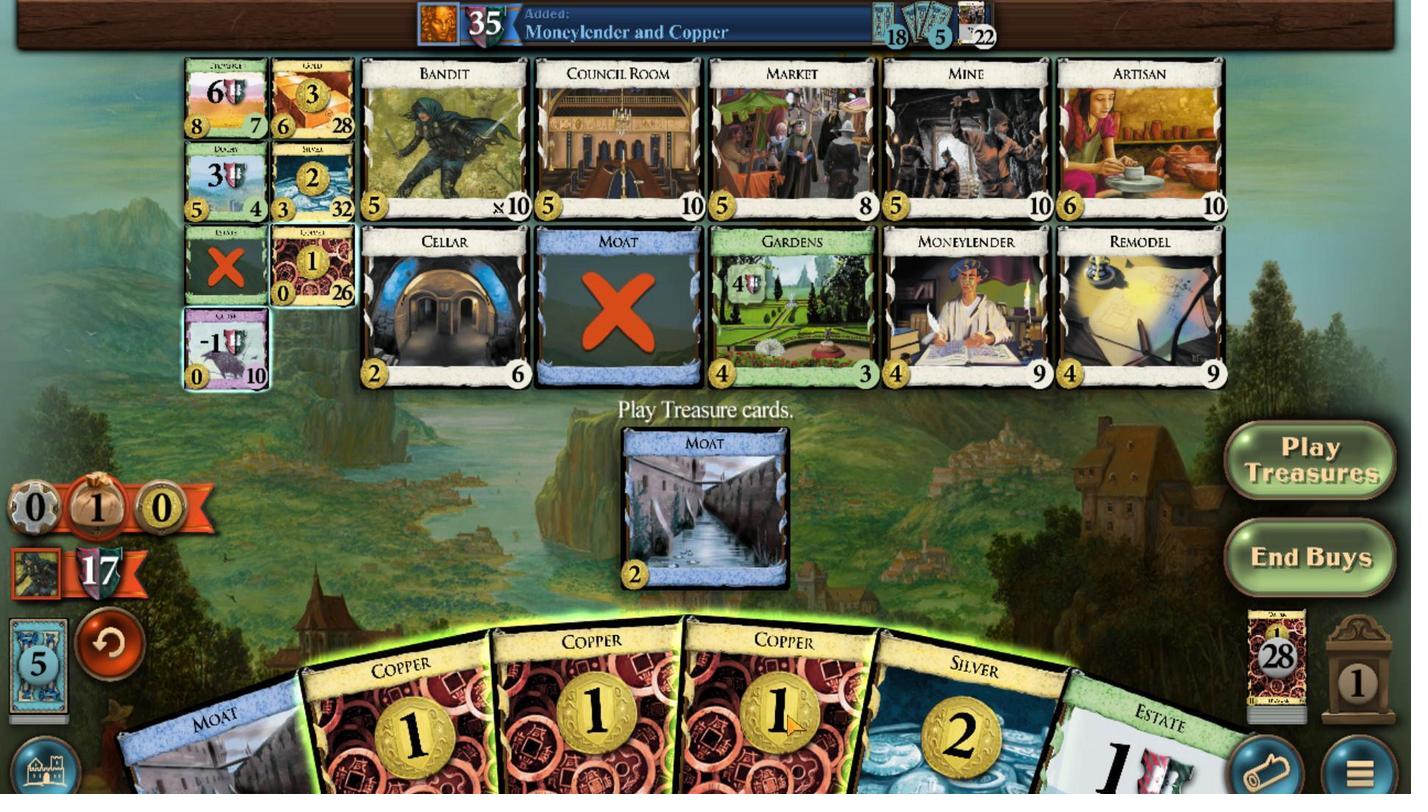 
Action: Mouse moved to (750, 549)
Screenshot: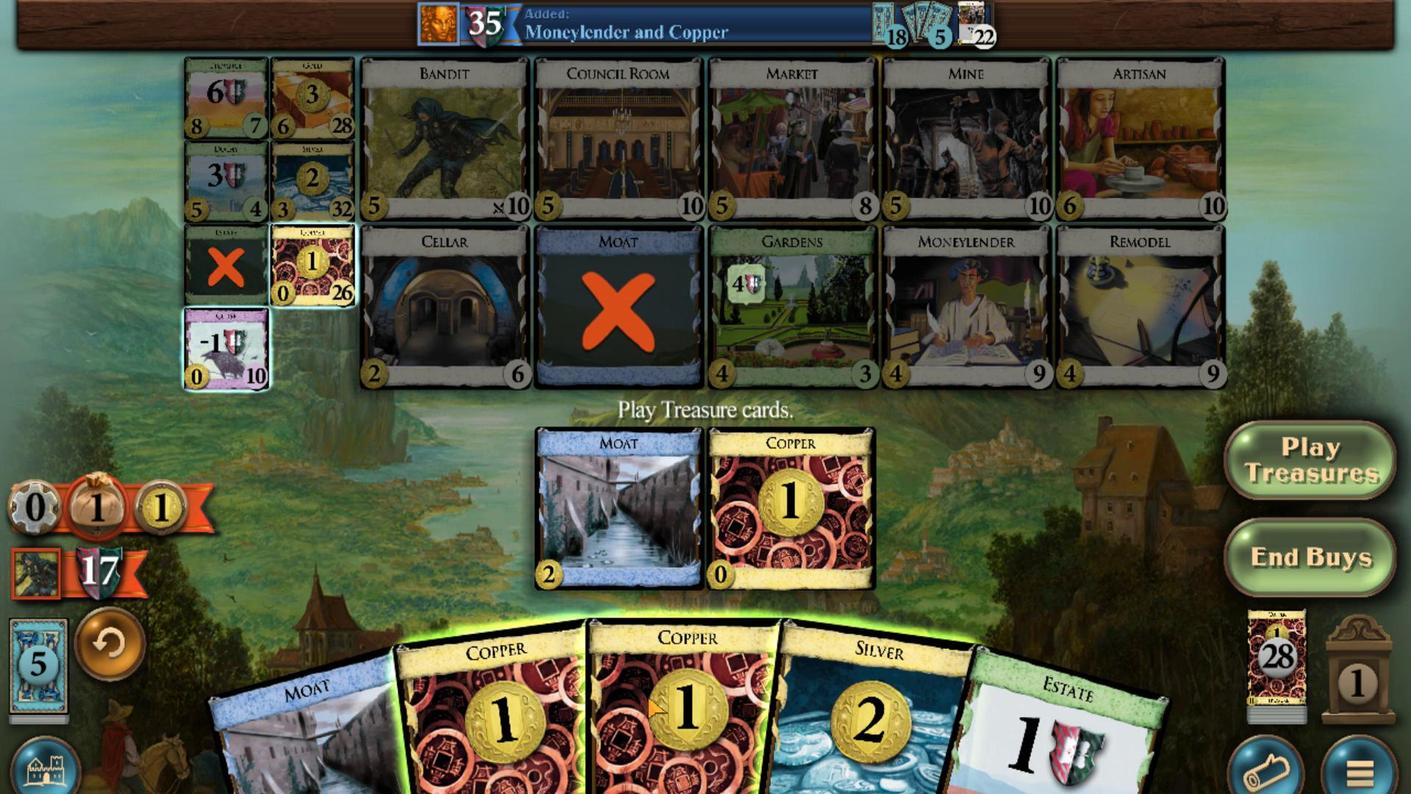 
Action: Mouse pressed left at (750, 549)
Screenshot: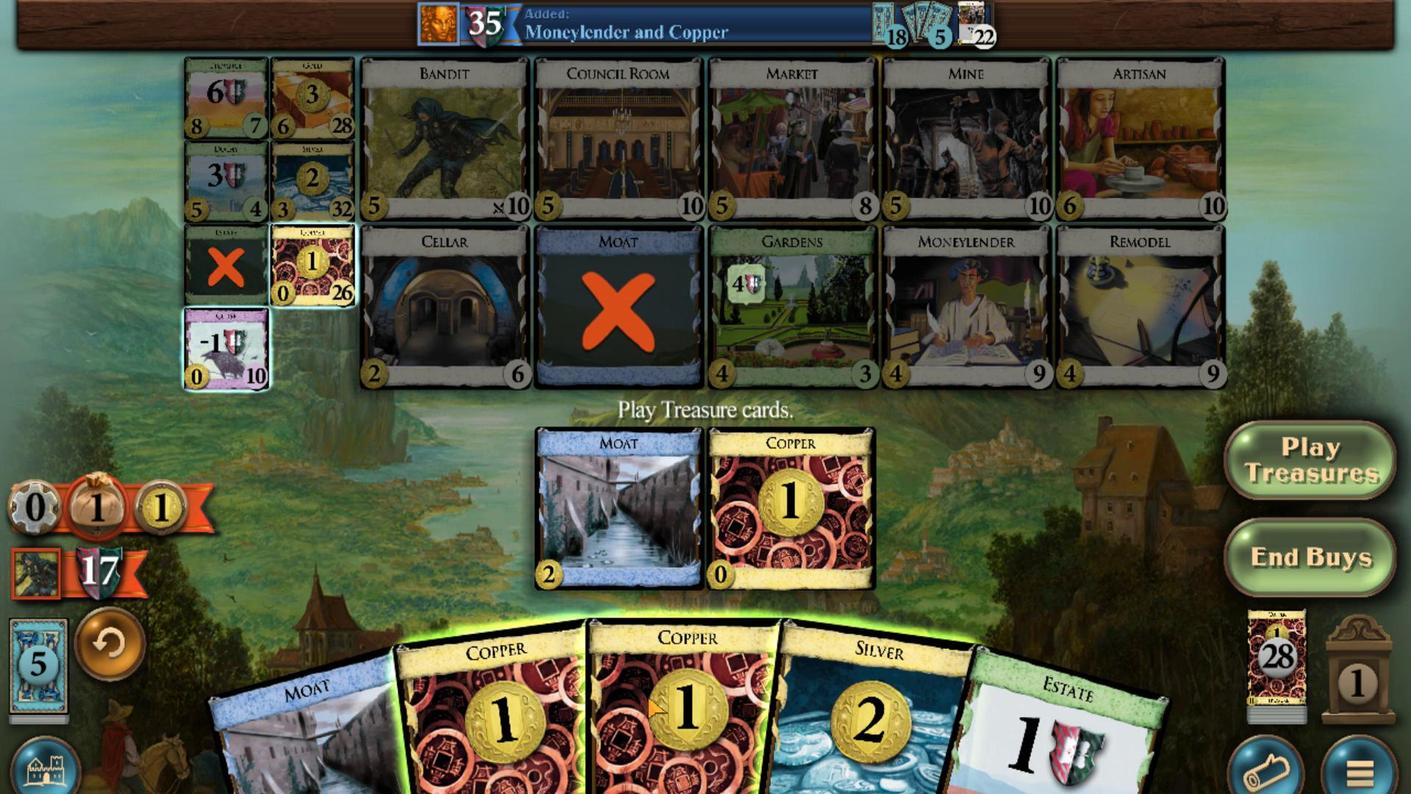
Action: Mouse moved to (717, 553)
Screenshot: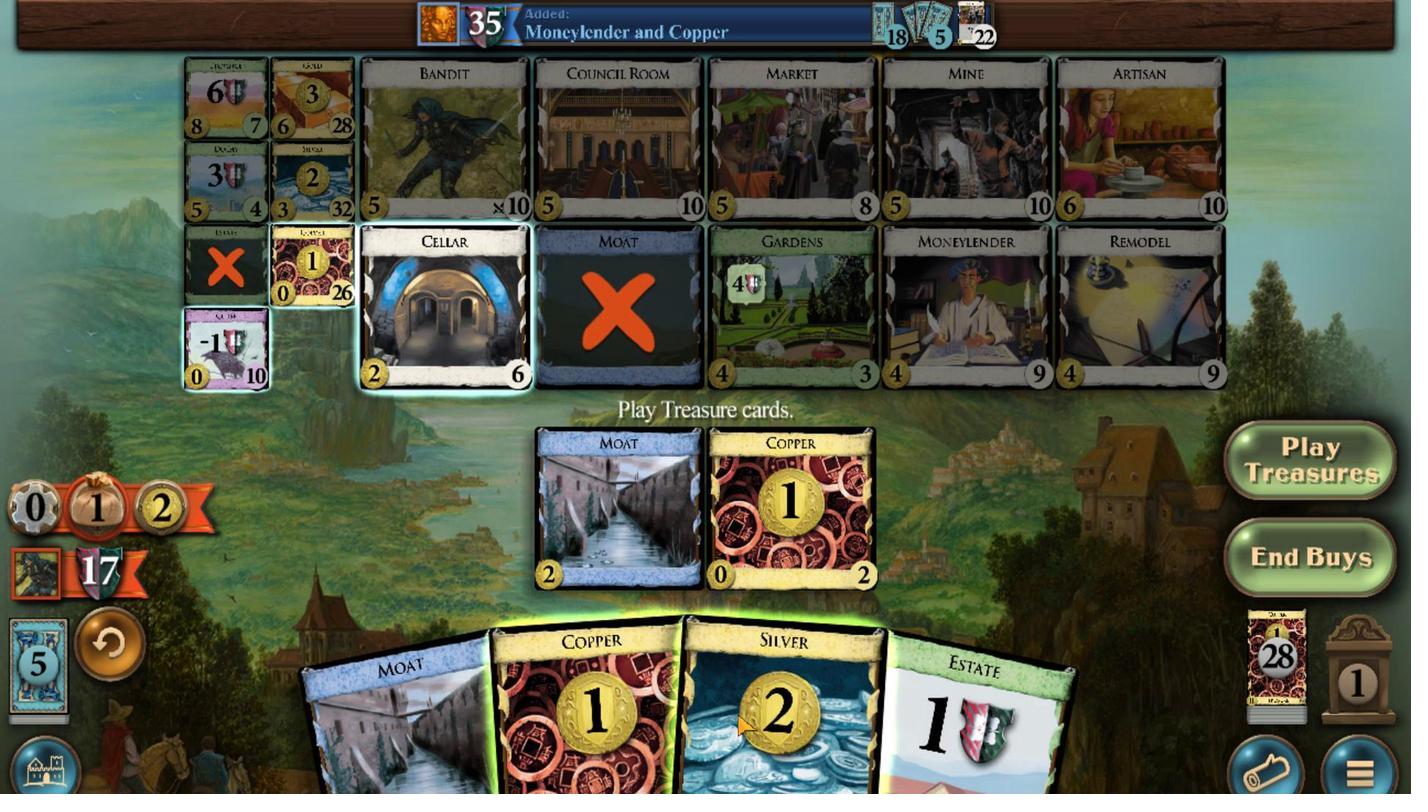 
Action: Mouse pressed left at (717, 553)
Screenshot: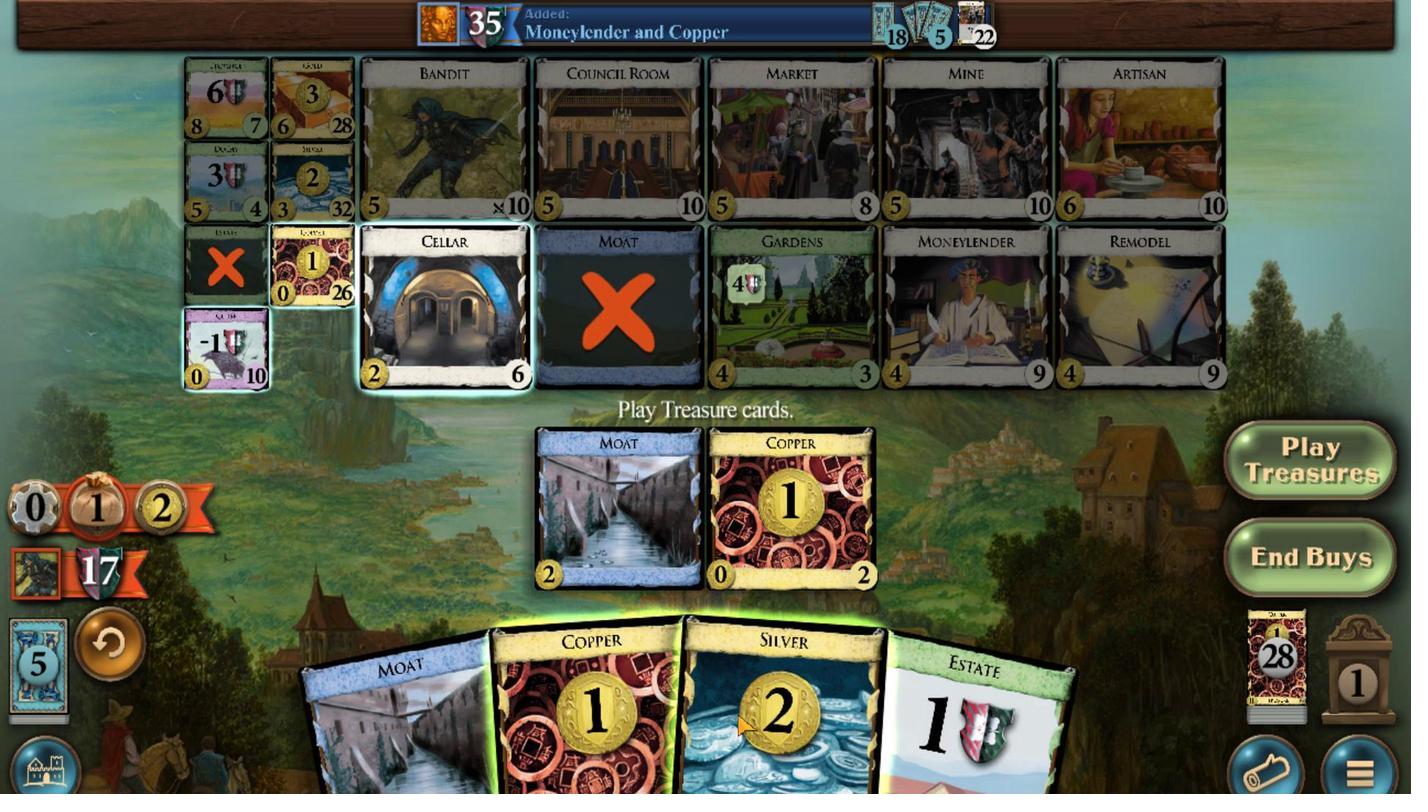 
Action: Mouse moved to (749, 550)
Screenshot: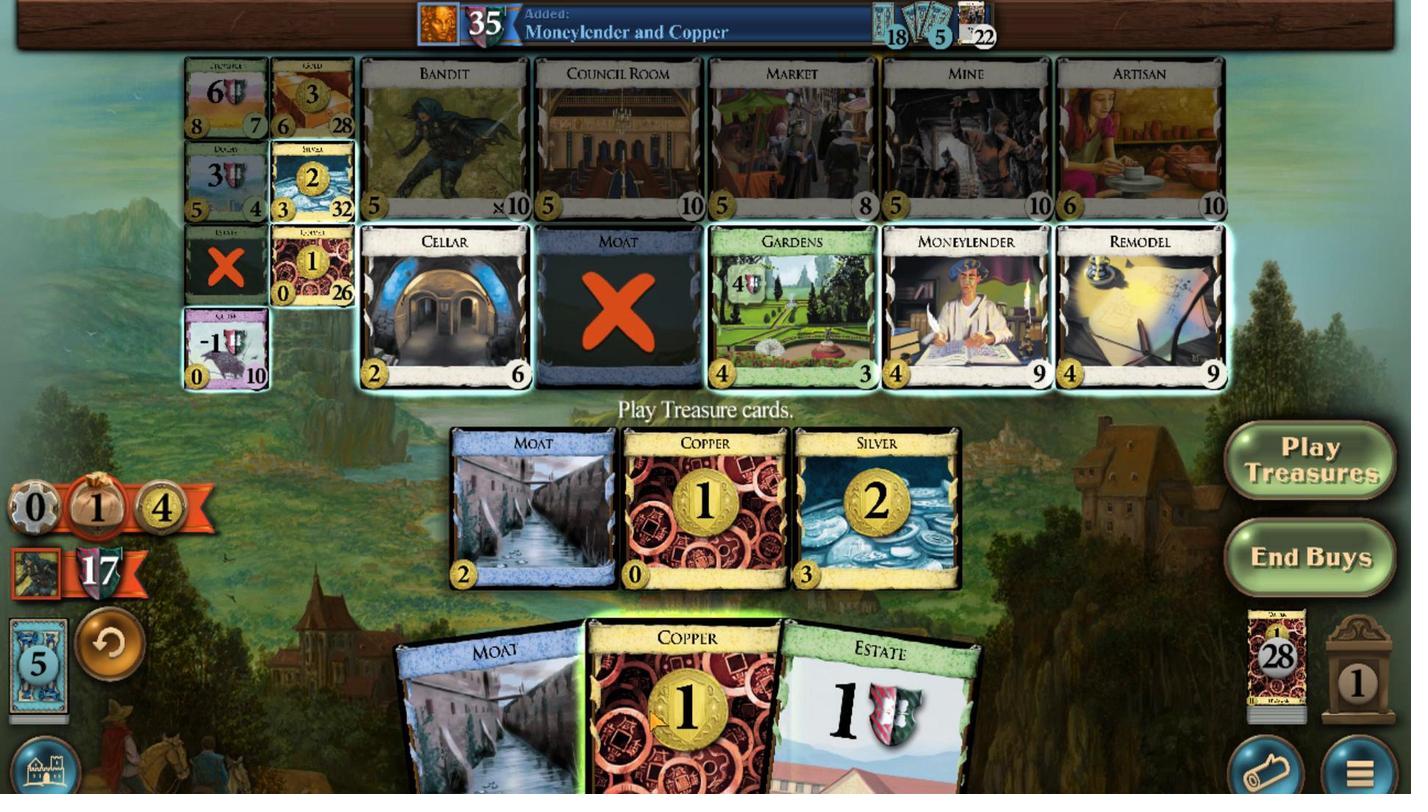 
Action: Mouse pressed left at (749, 550)
Screenshot: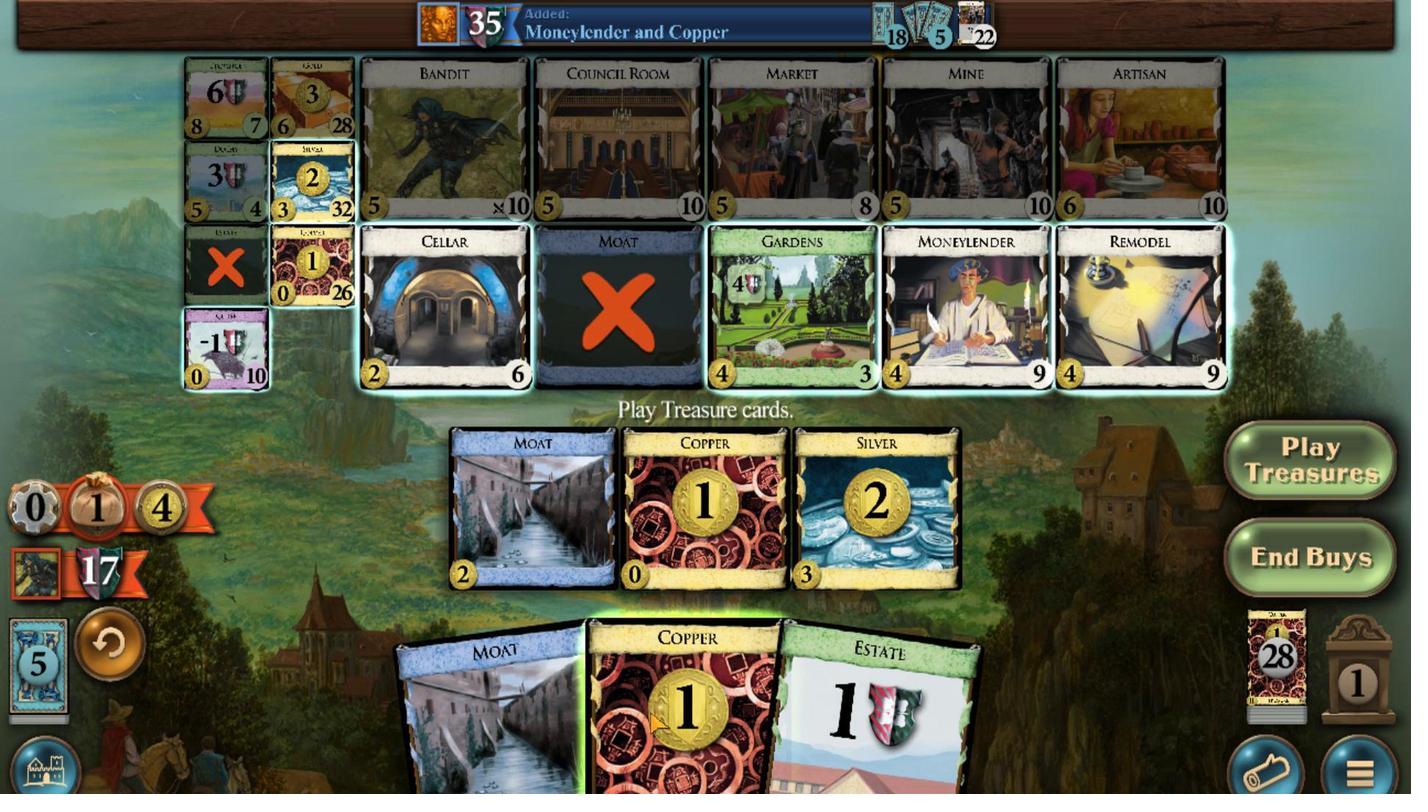 
Action: Mouse moved to (922, 486)
Screenshot: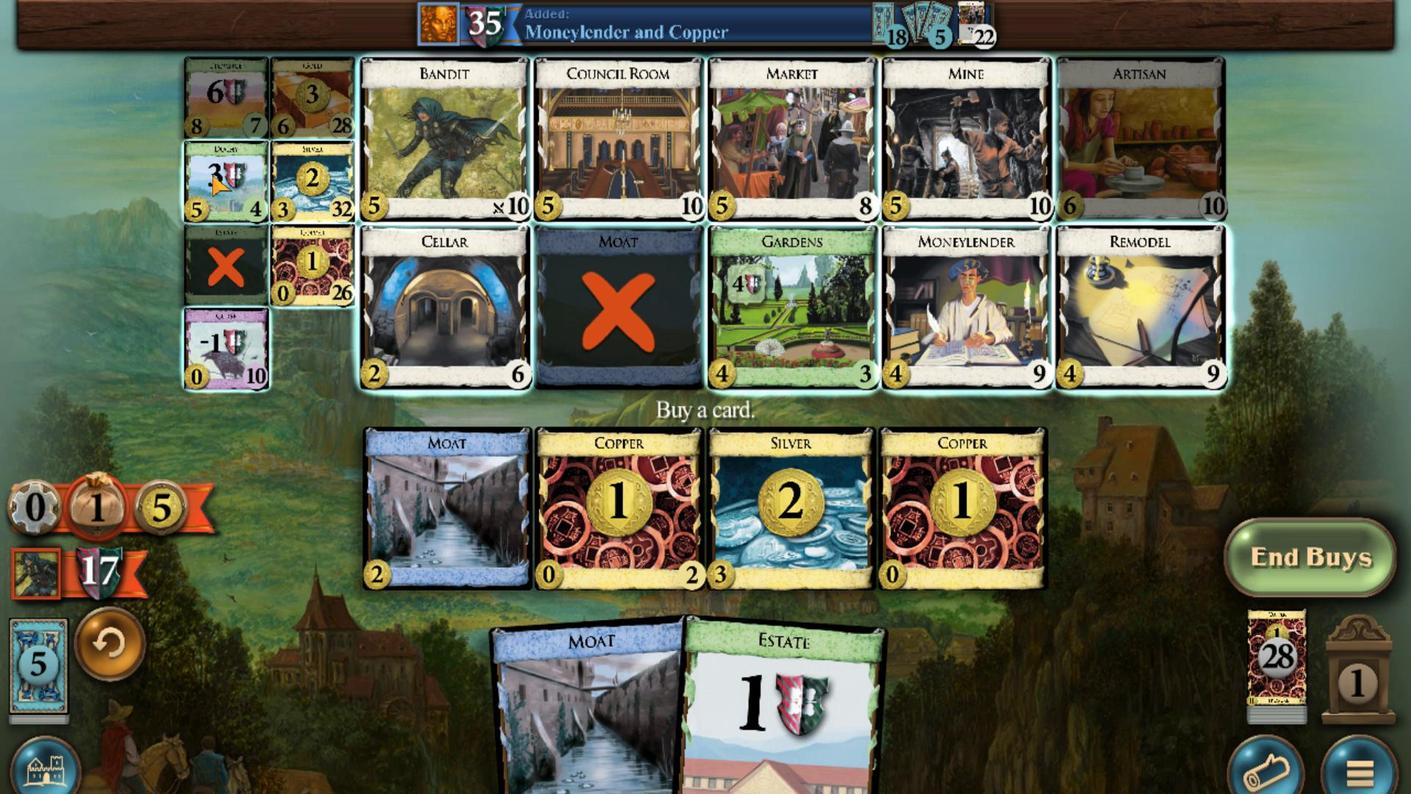 
Action: Mouse pressed left at (922, 486)
Screenshot: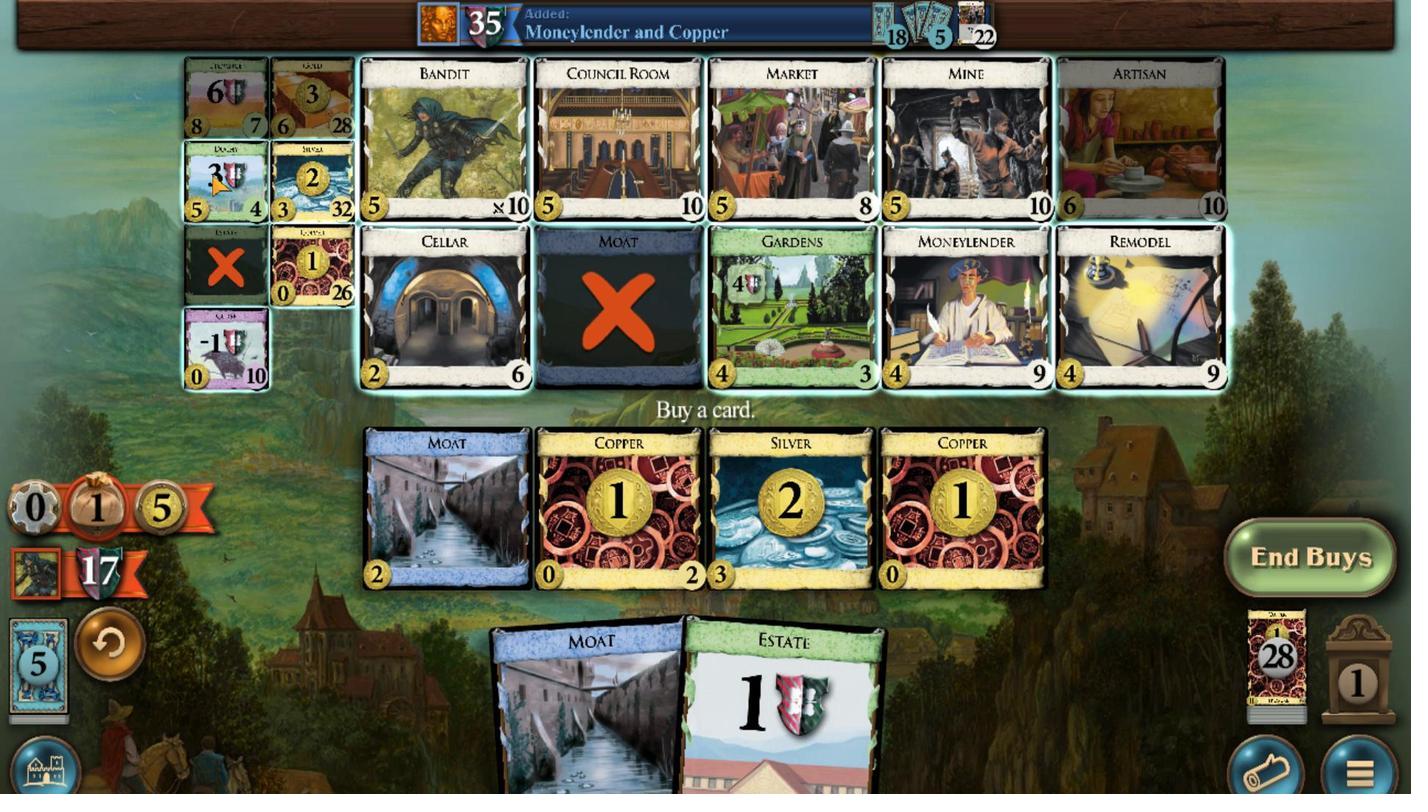 
Action: Mouse moved to (603, 553)
Screenshot: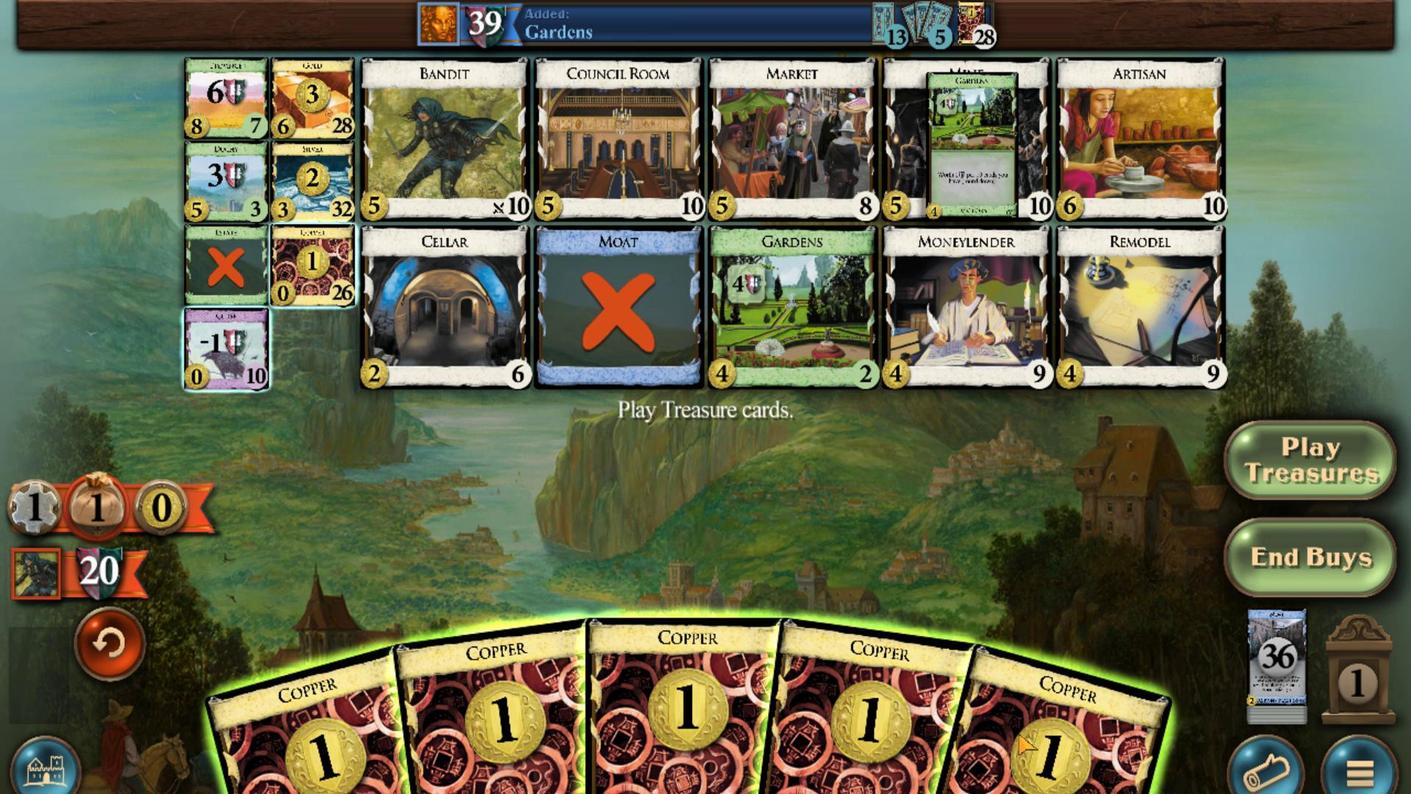 
Action: Mouse pressed left at (603, 553)
Screenshot: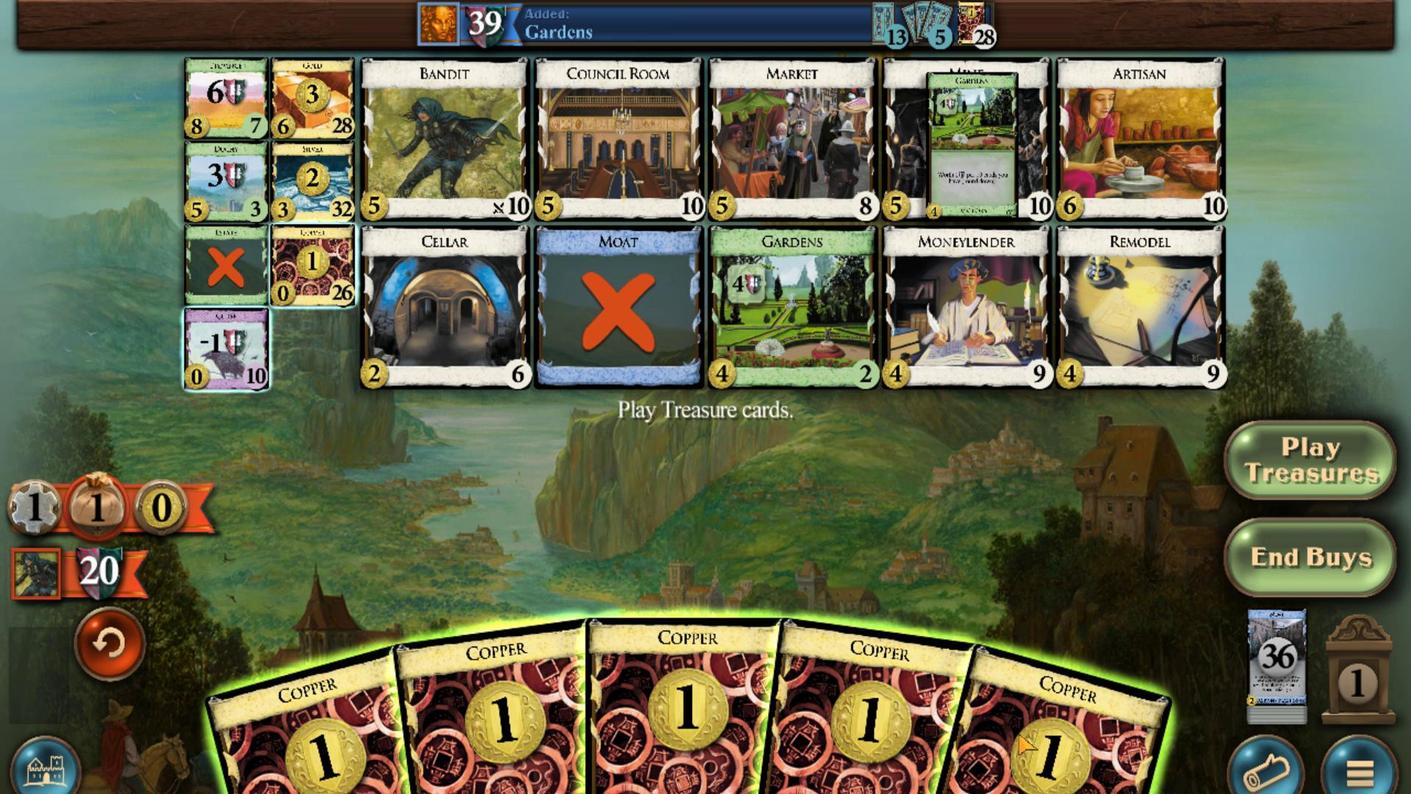 
Action: Mouse moved to (790, 549)
Screenshot: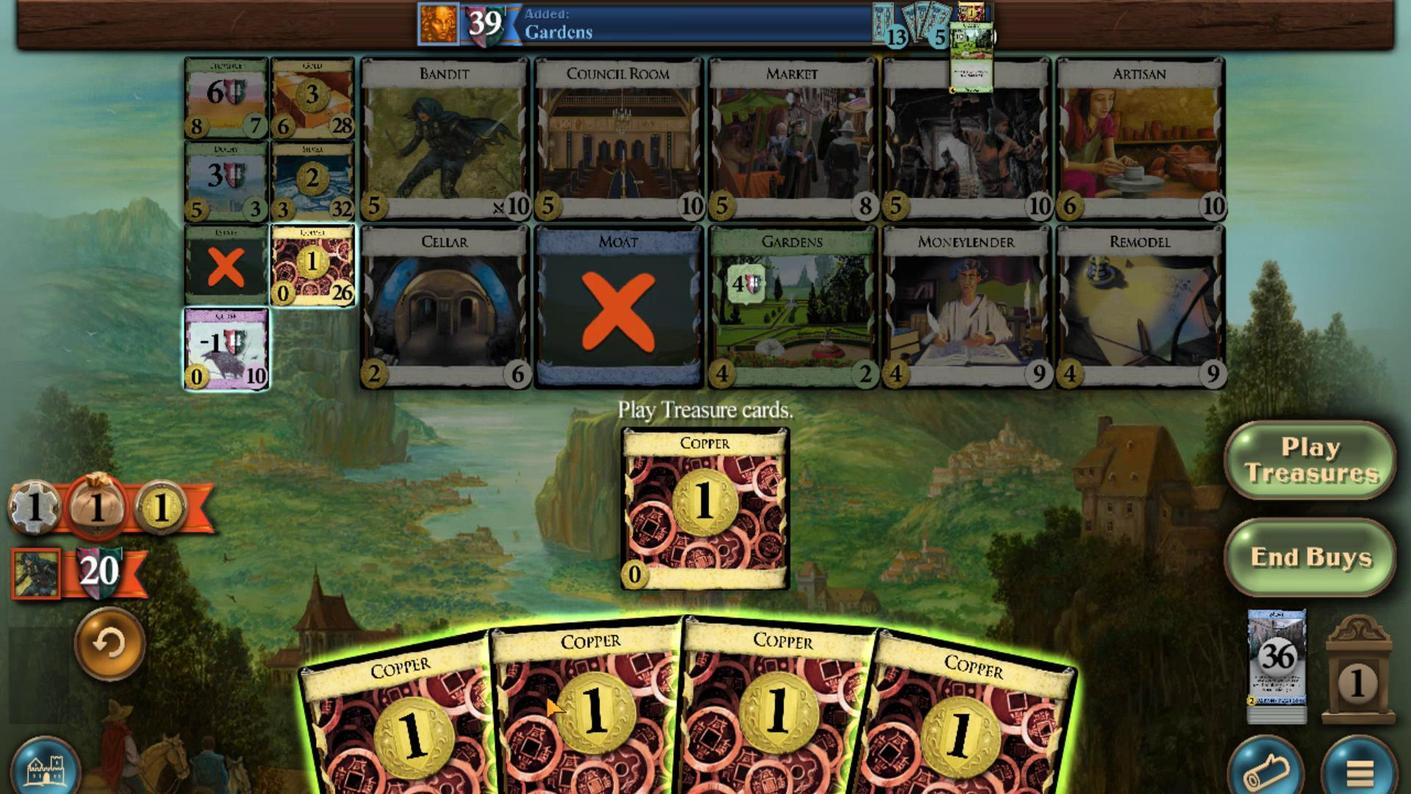 
Action: Mouse pressed left at (790, 549)
Screenshot: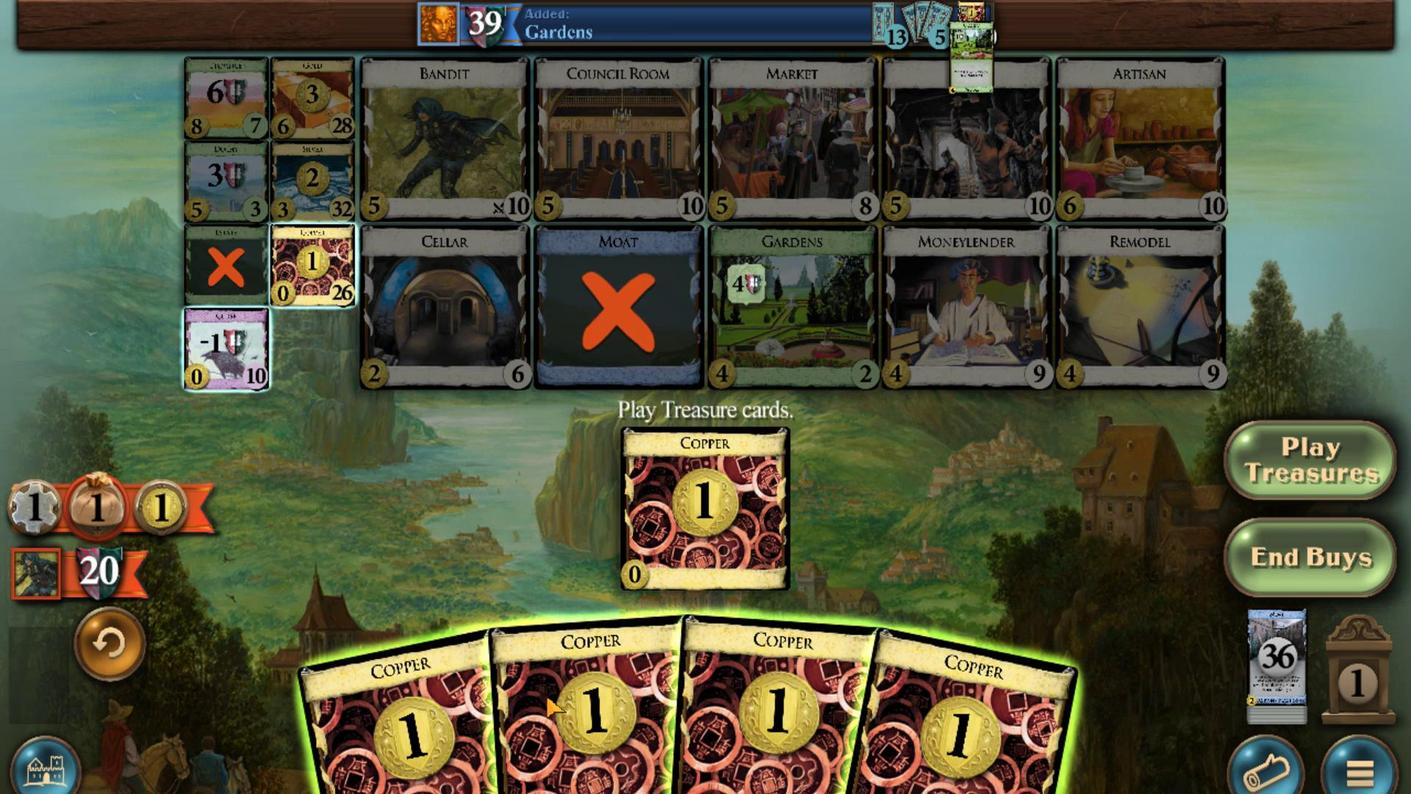 
Action: Mouse moved to (797, 553)
Screenshot: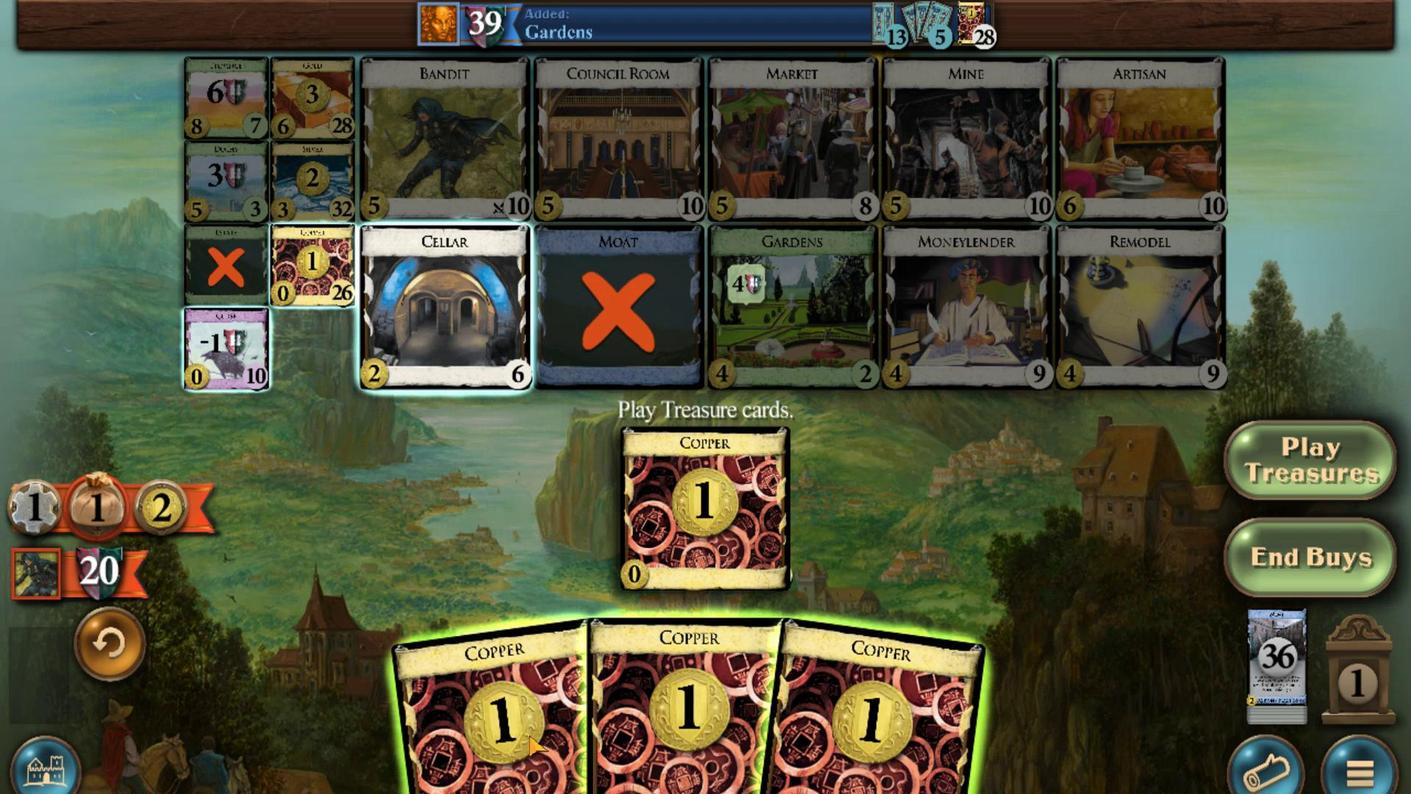
Action: Mouse pressed left at (797, 553)
Screenshot: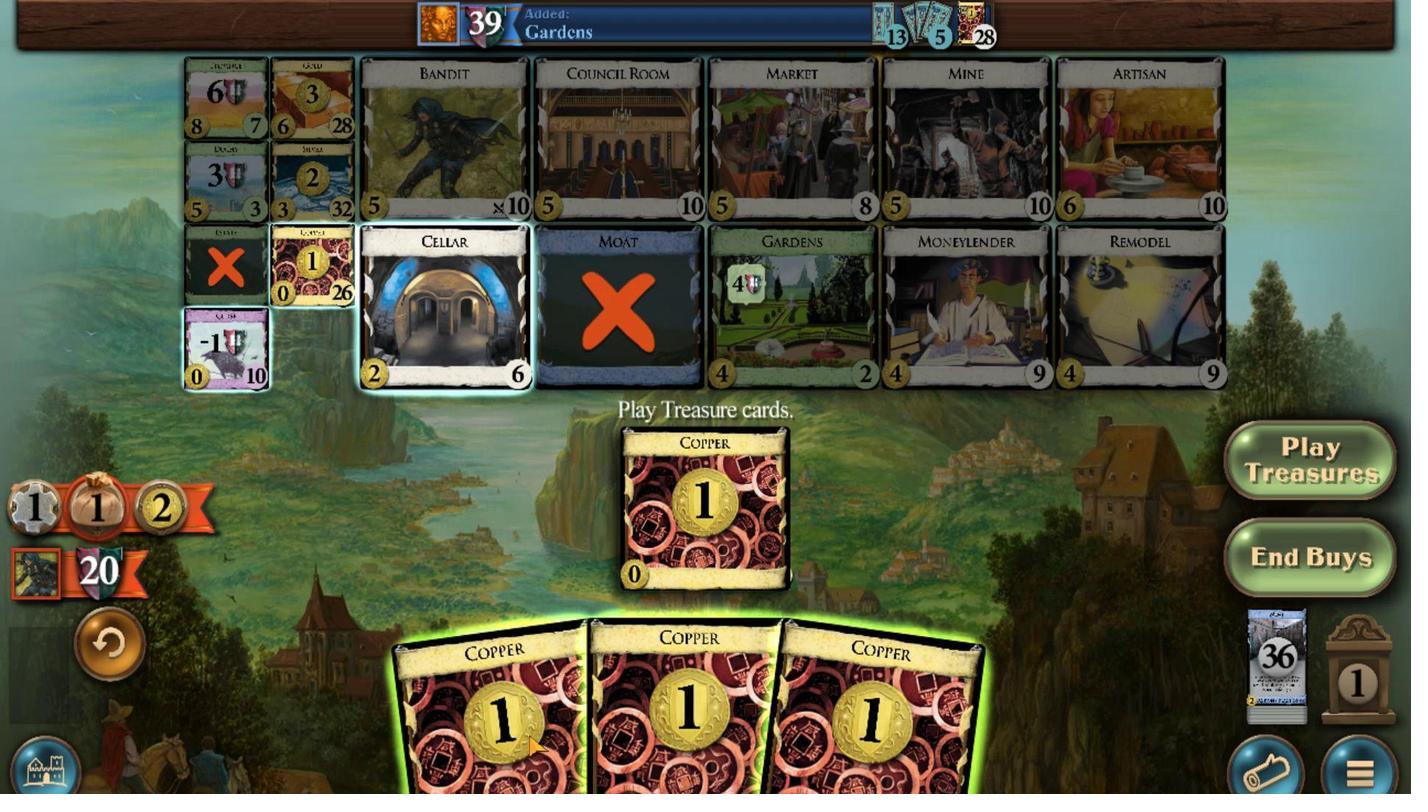 
Action: Mouse moved to (746, 546)
Screenshot: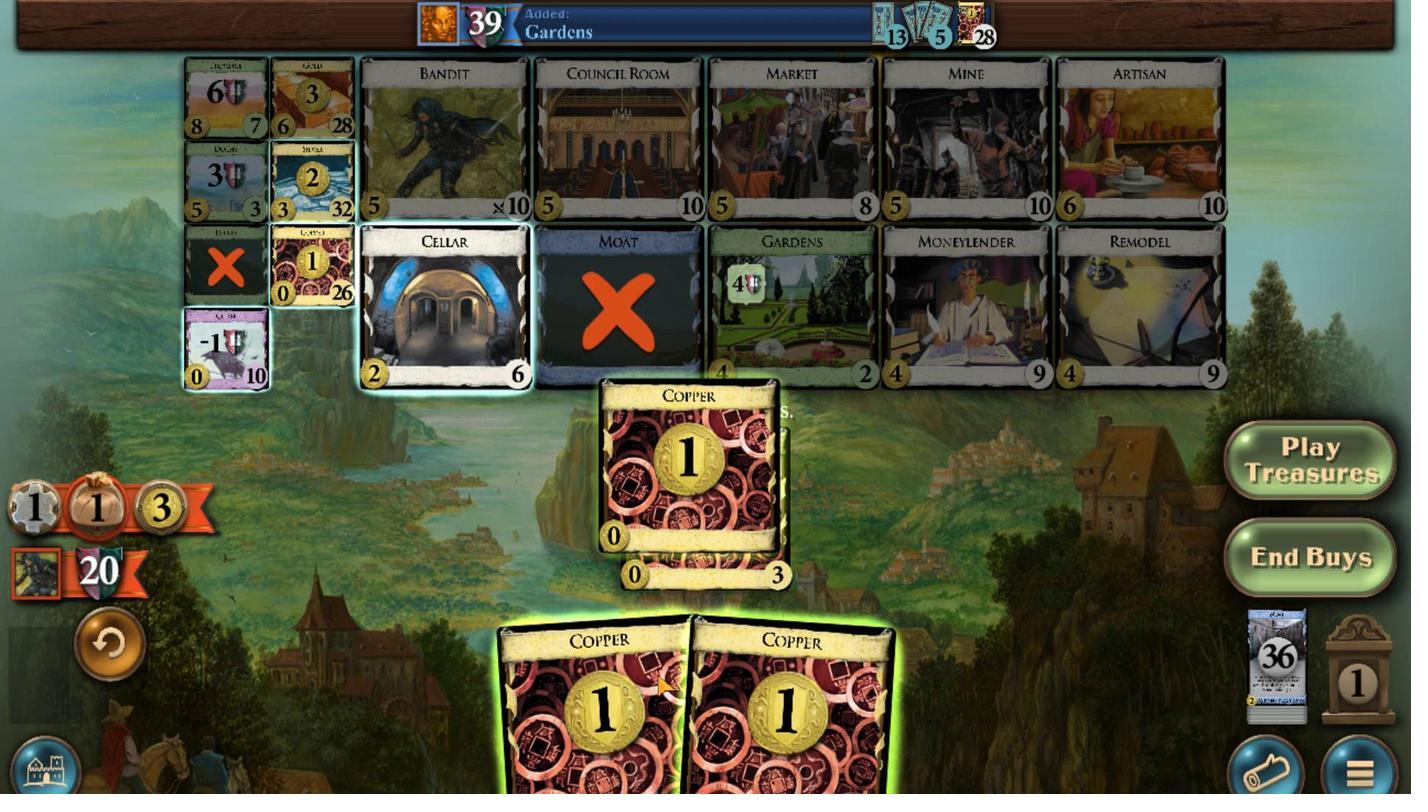 
Action: Mouse pressed left at (746, 546)
Screenshot: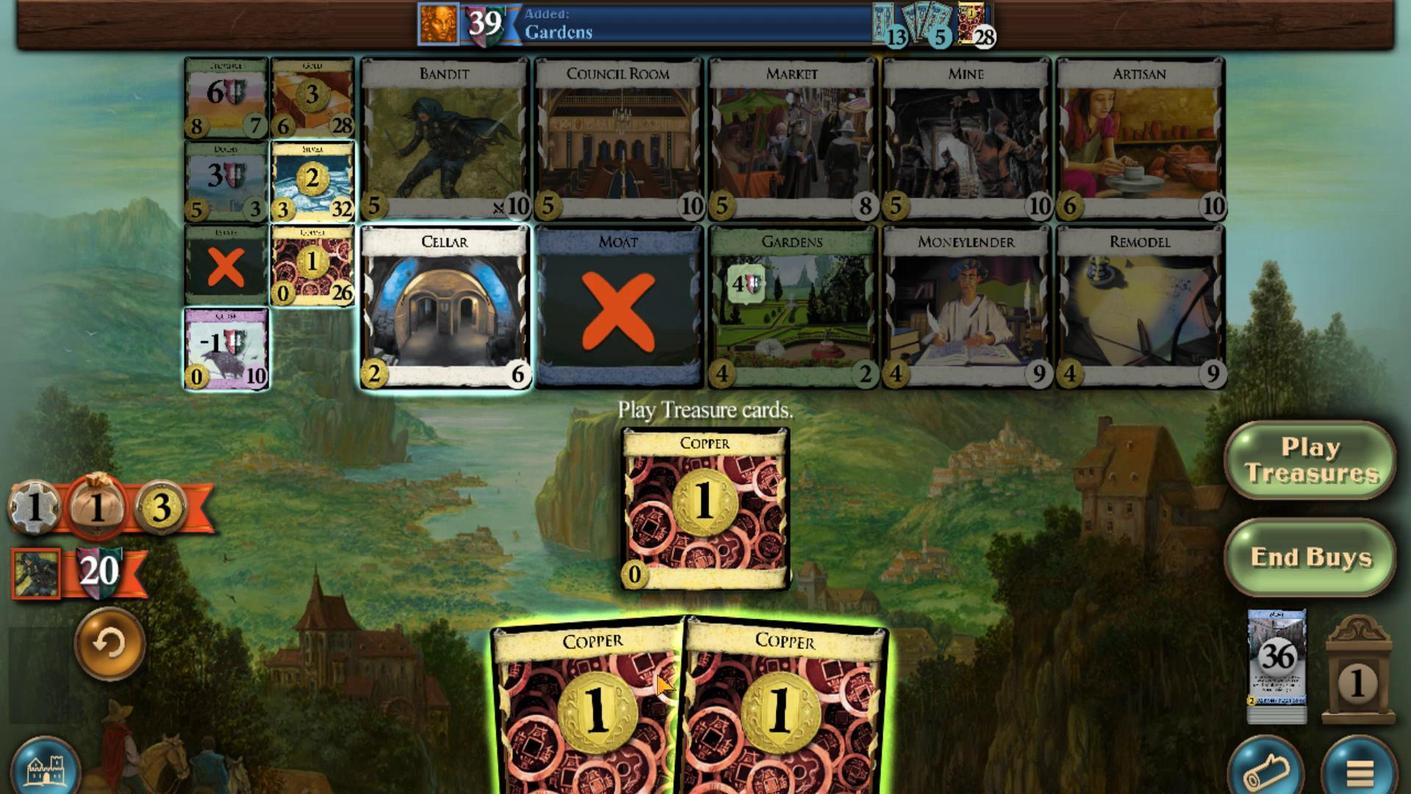 
Action: Mouse moved to (717, 546)
Screenshot: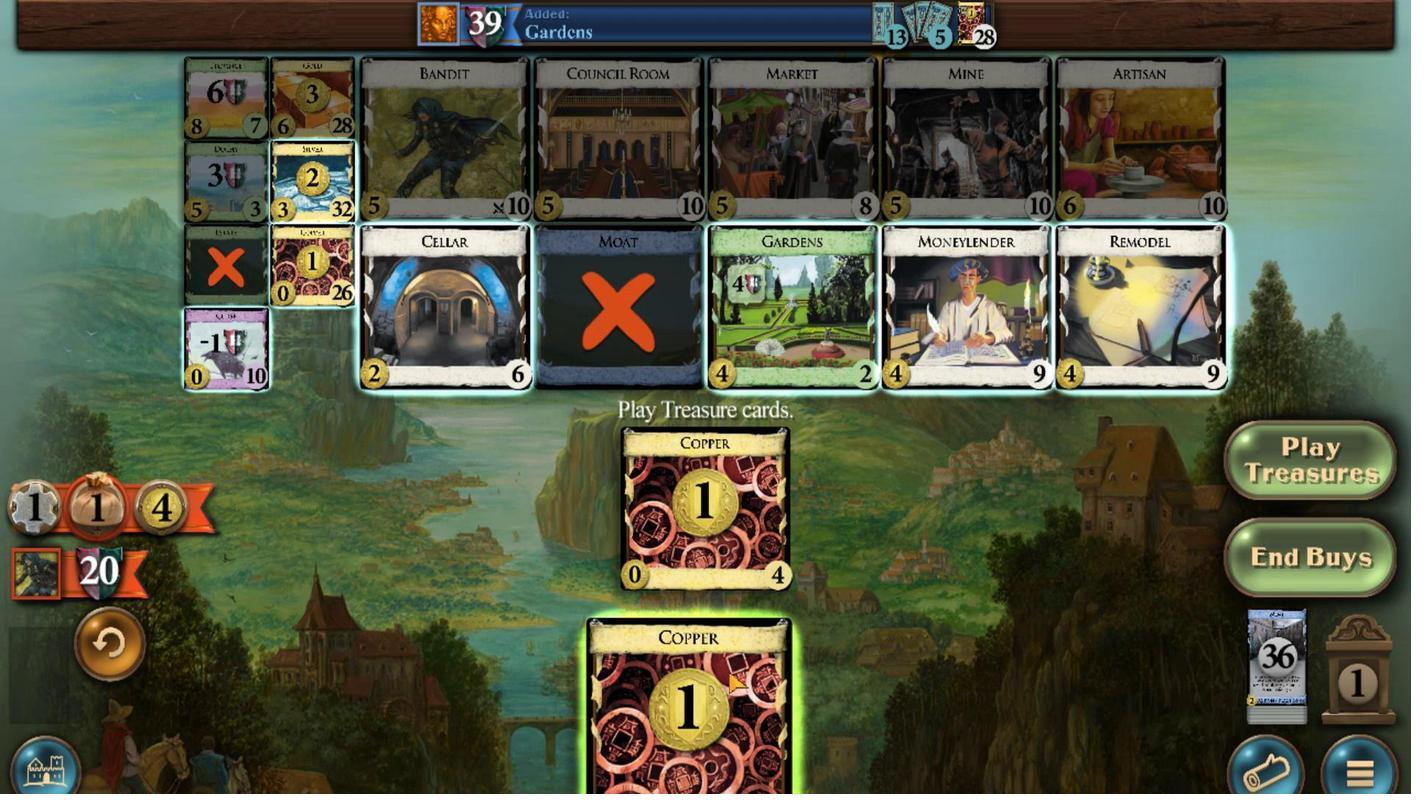 
Action: Mouse pressed left at (717, 546)
Screenshot: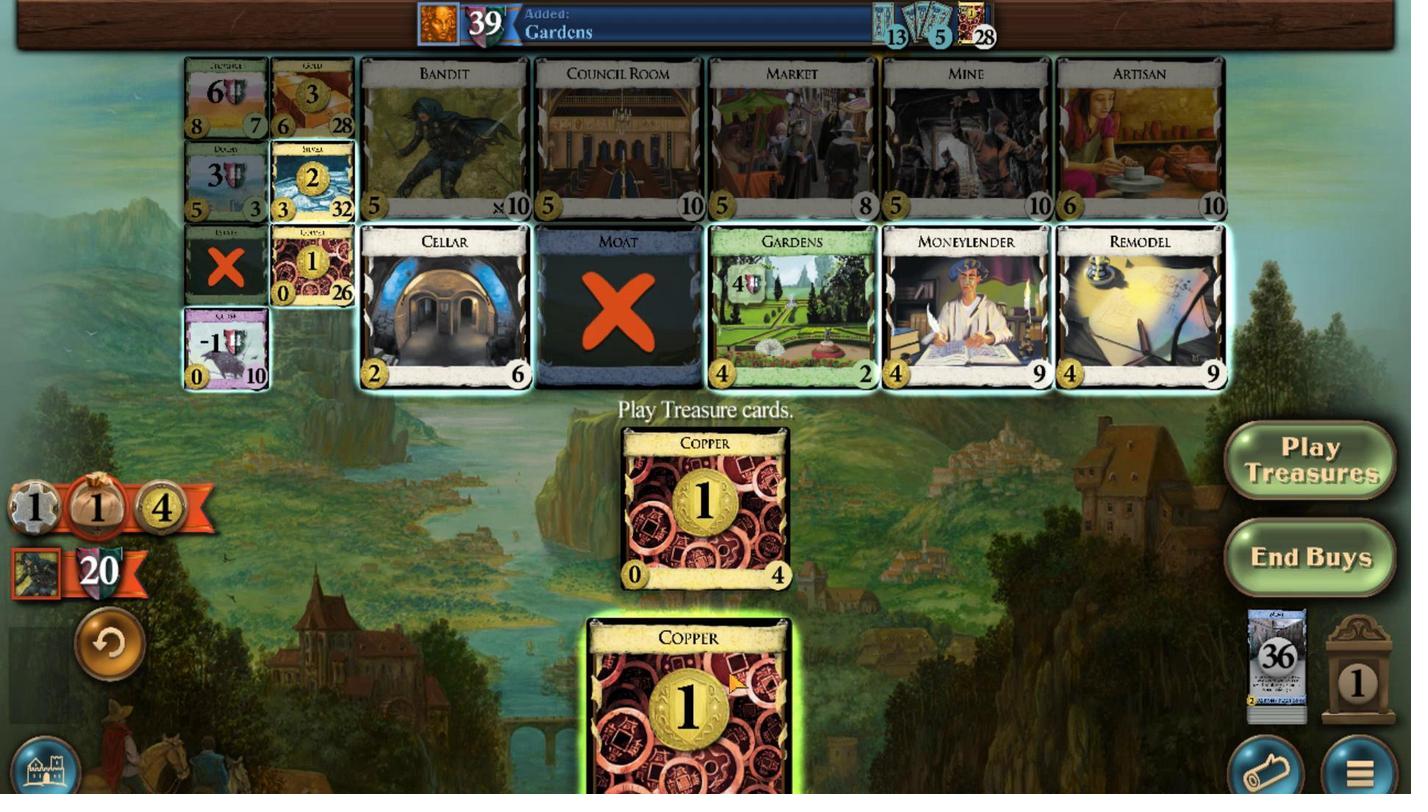 
Action: Mouse moved to (918, 489)
Screenshot: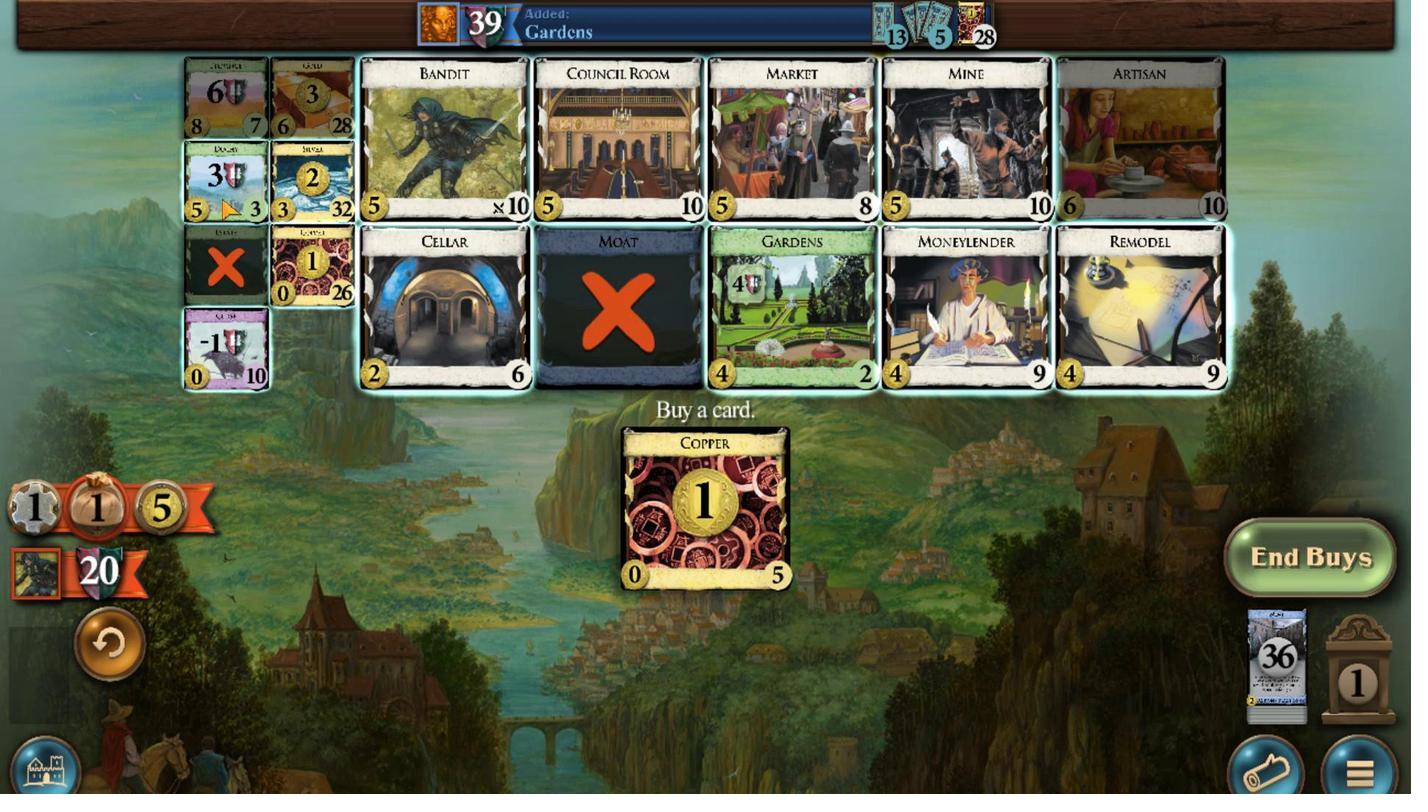 
Action: Mouse pressed left at (918, 489)
Screenshot: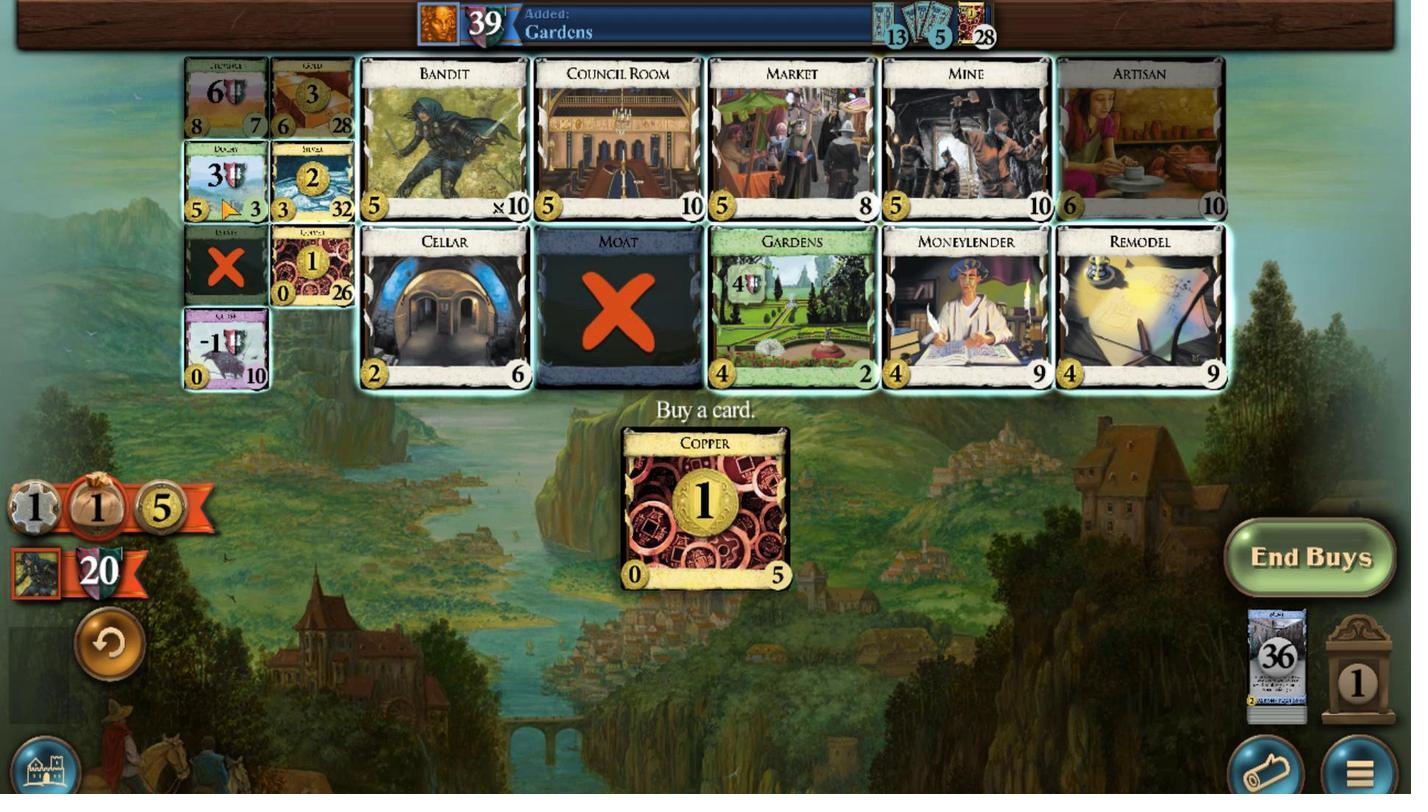 
Action: Mouse moved to (735, 553)
Screenshot: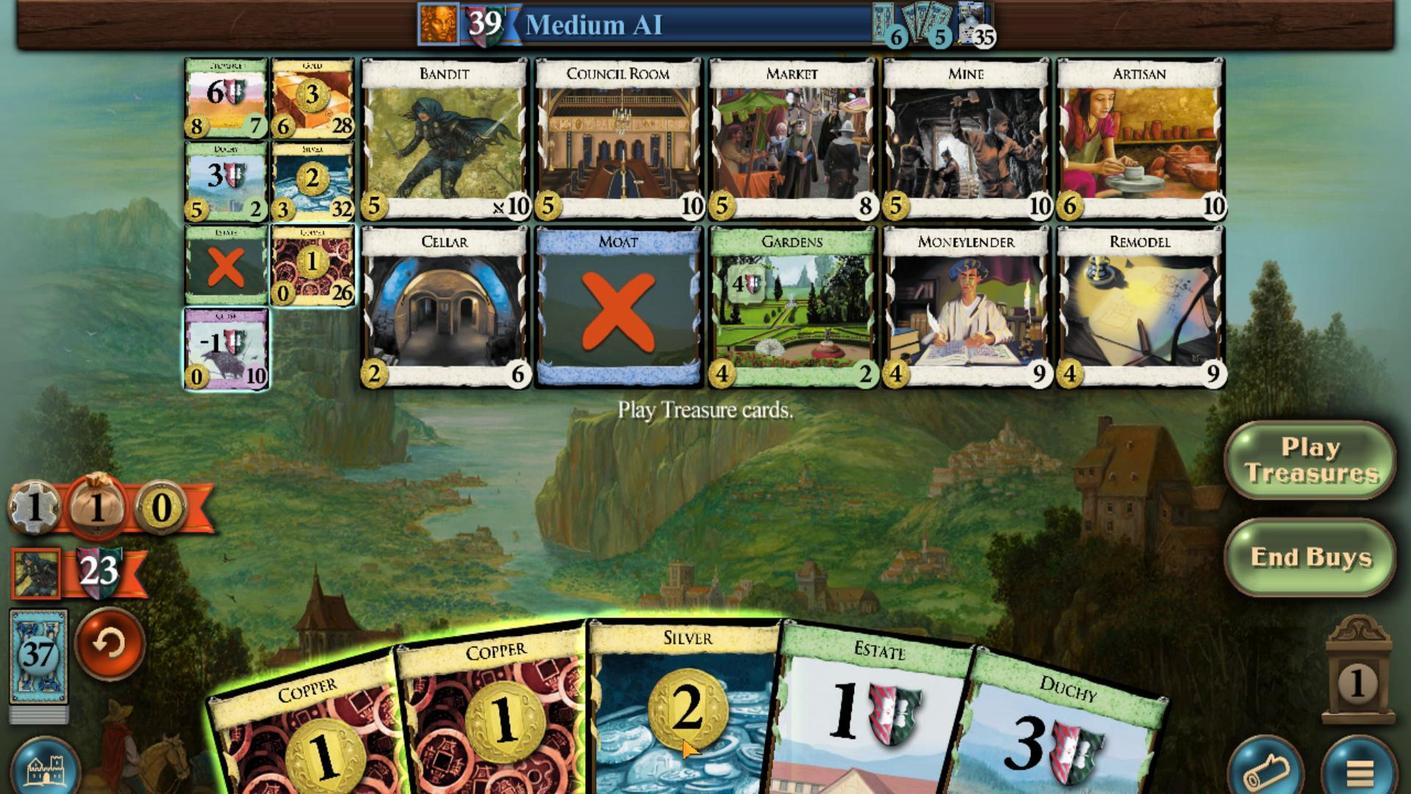 
Action: Mouse pressed left at (735, 553)
